 Task: Add a TV unit and a sofa bed to the shopping cart on Flipkart.
Action: Mouse moved to (808, 105)
Screenshot: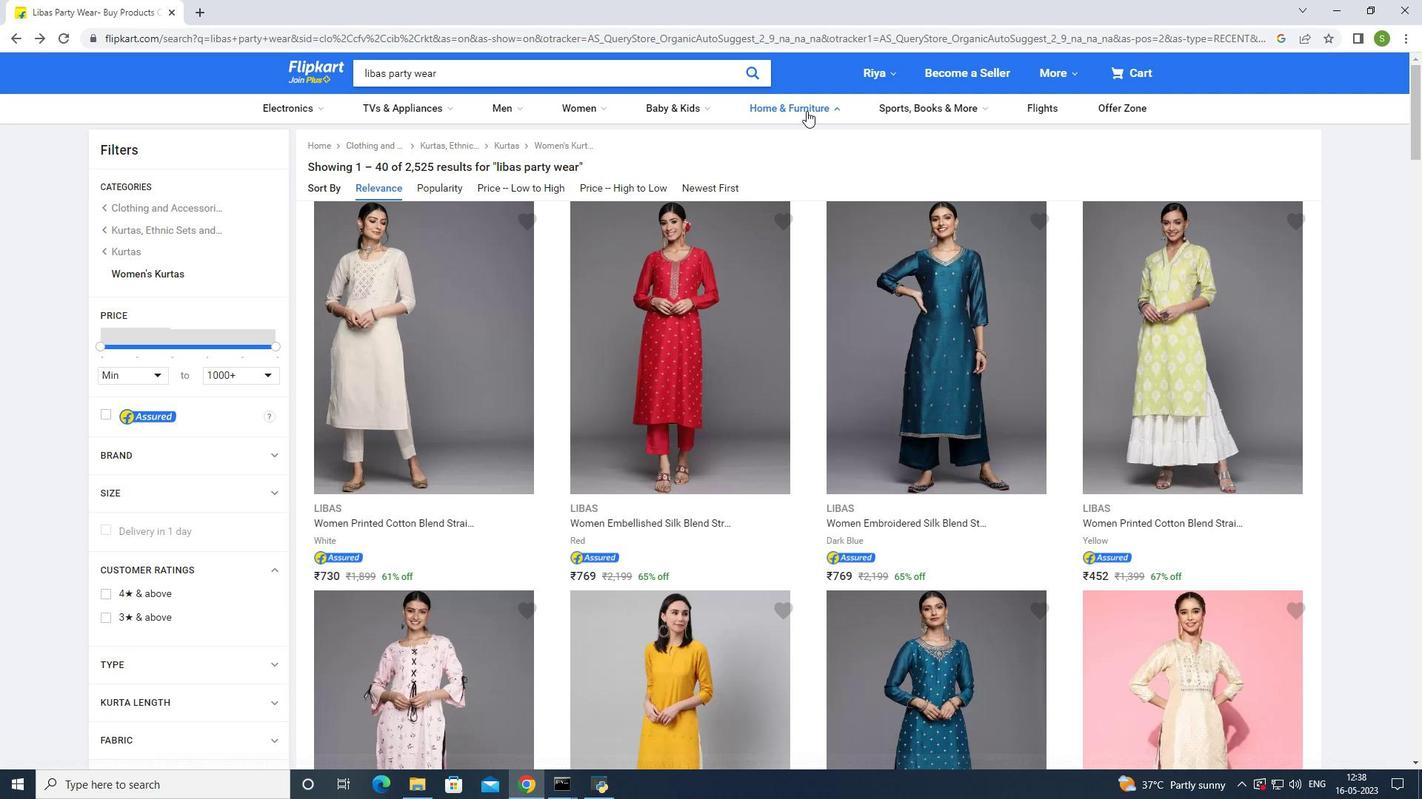 
Action: Mouse pressed left at (808, 105)
Screenshot: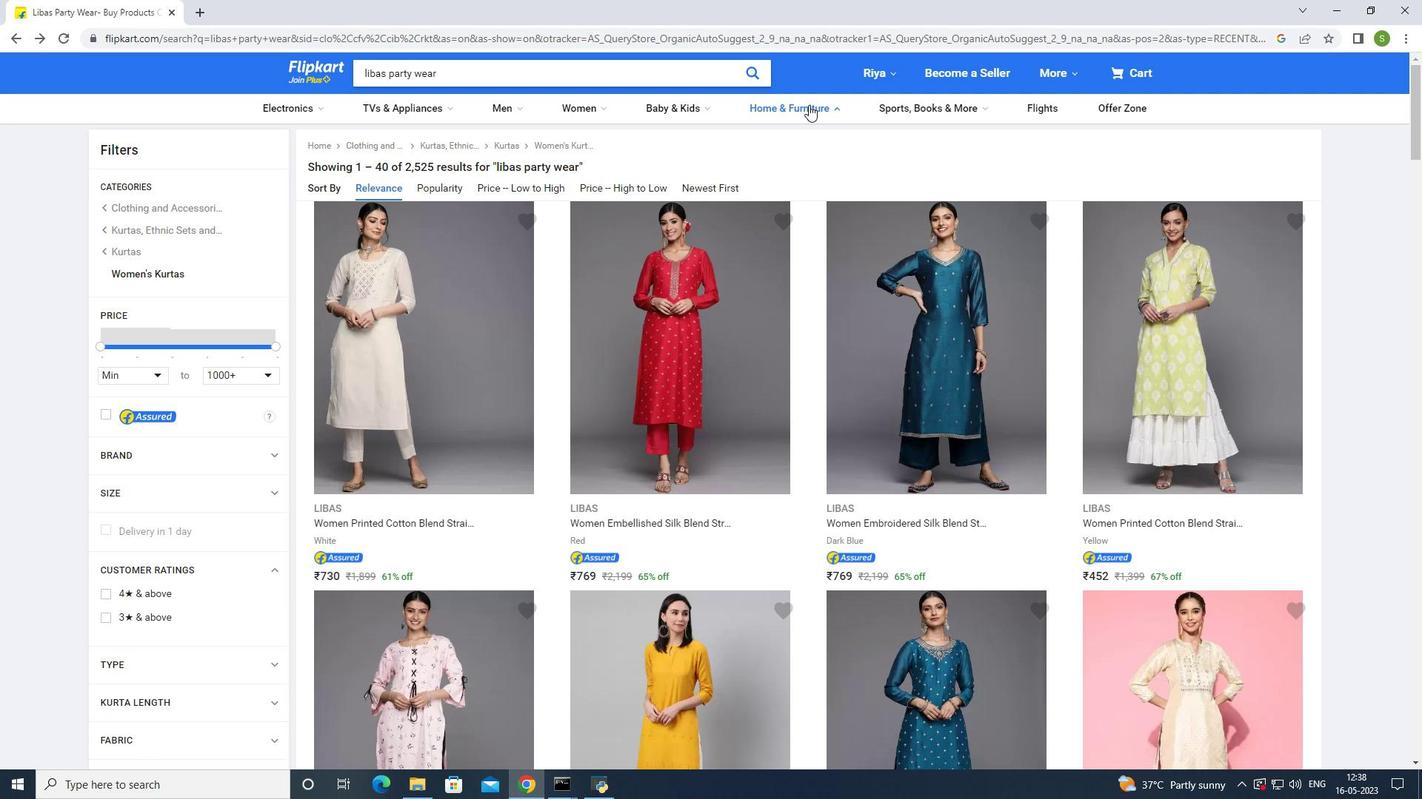 
Action: Mouse moved to (466, 311)
Screenshot: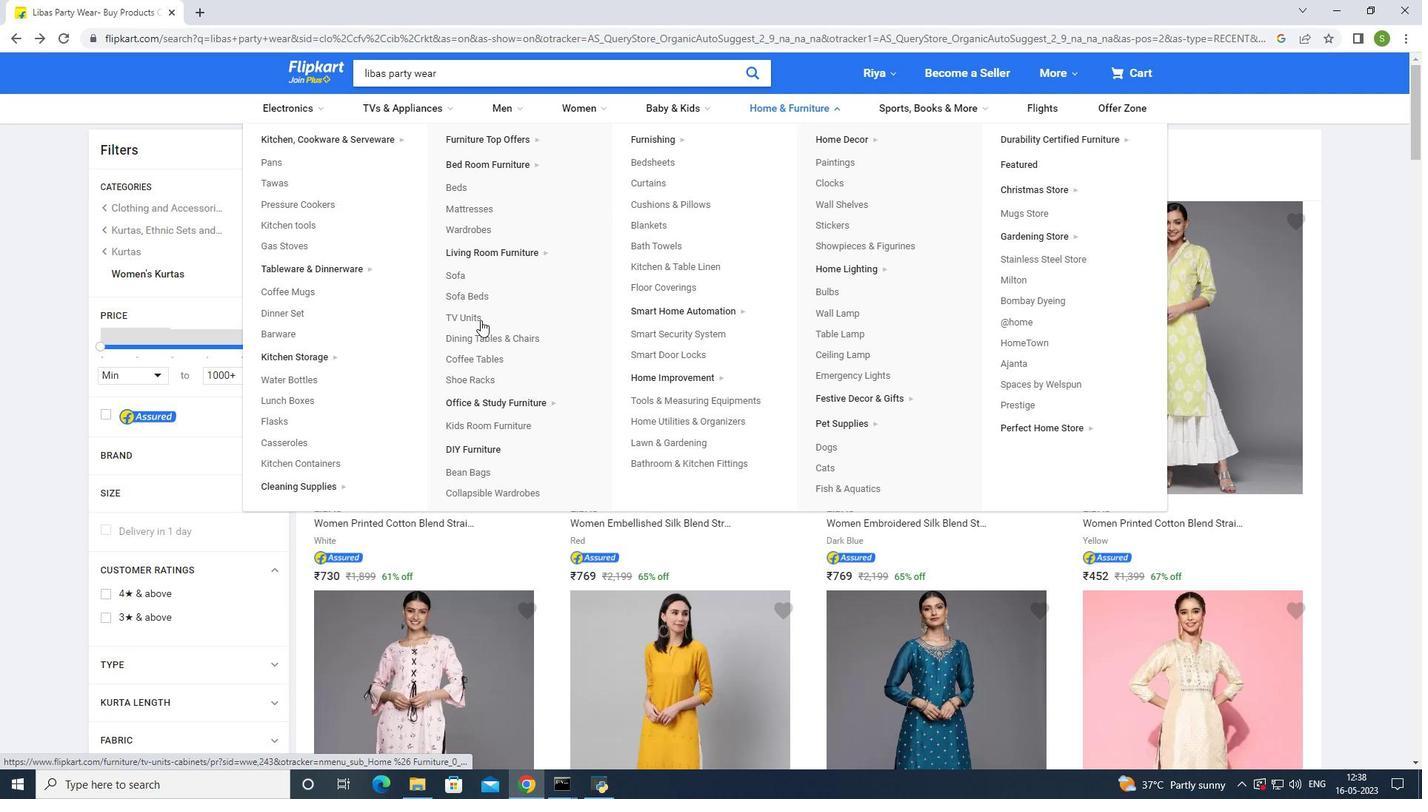 
Action: Mouse pressed left at (466, 311)
Screenshot: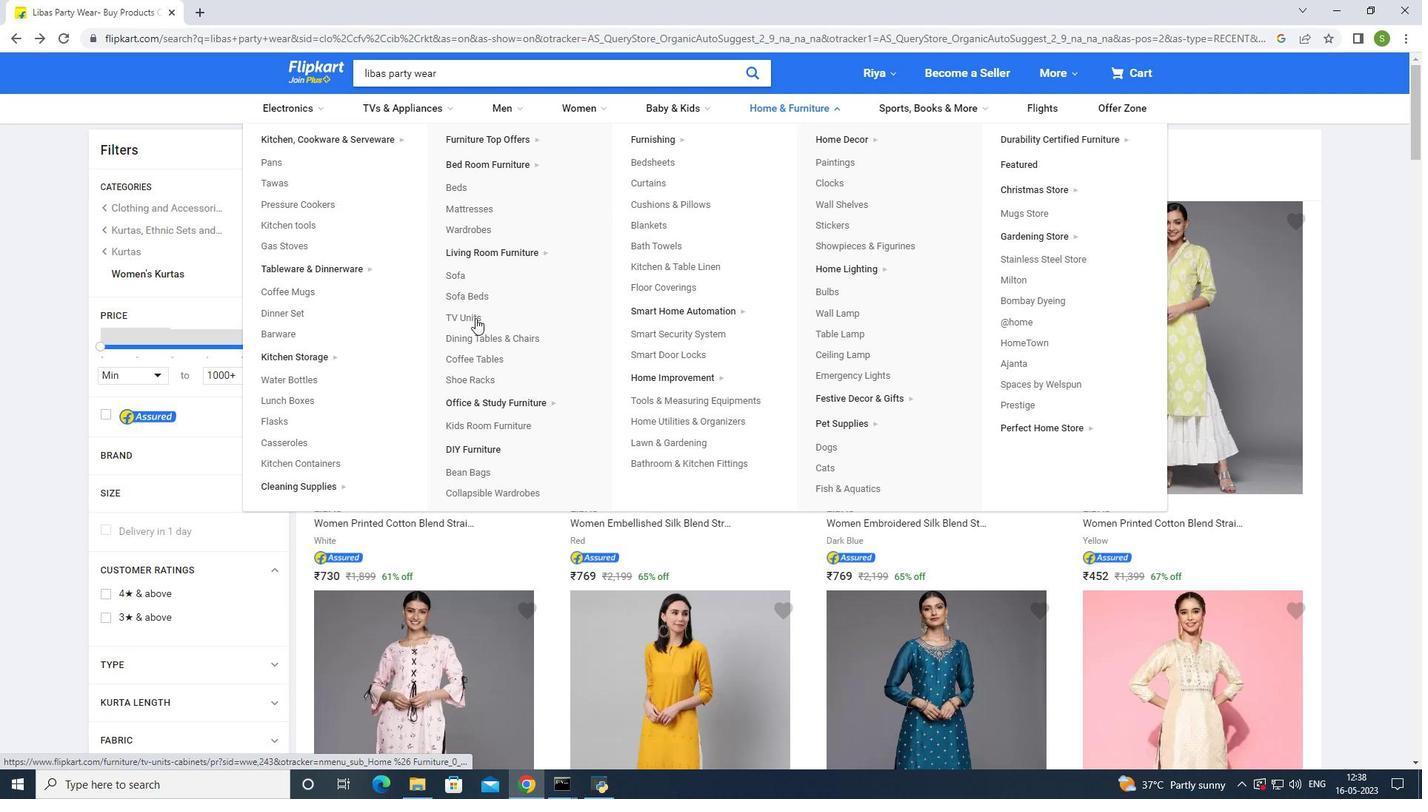 
Action: Mouse moved to (702, 317)
Screenshot: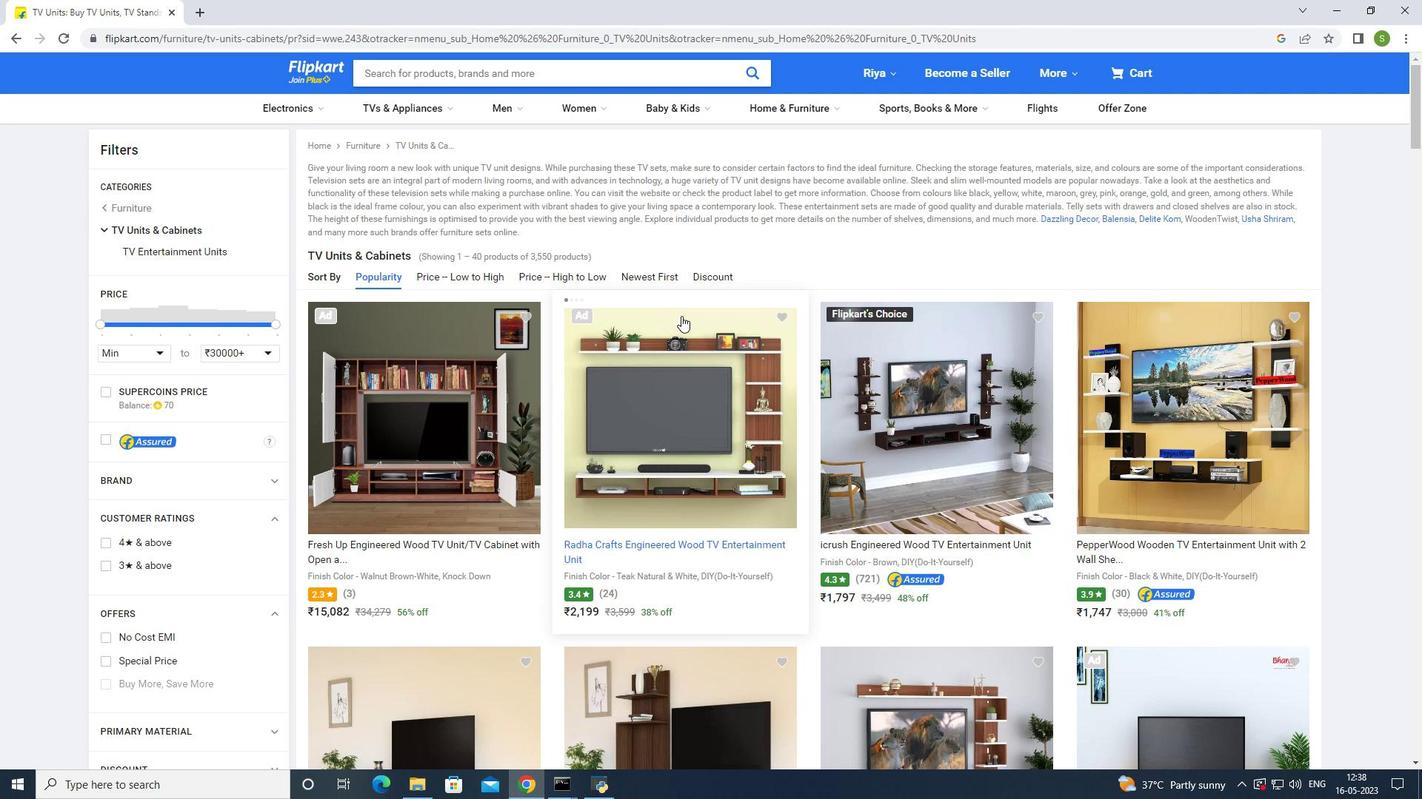 
Action: Mouse scrolled (702, 317) with delta (0, 0)
Screenshot: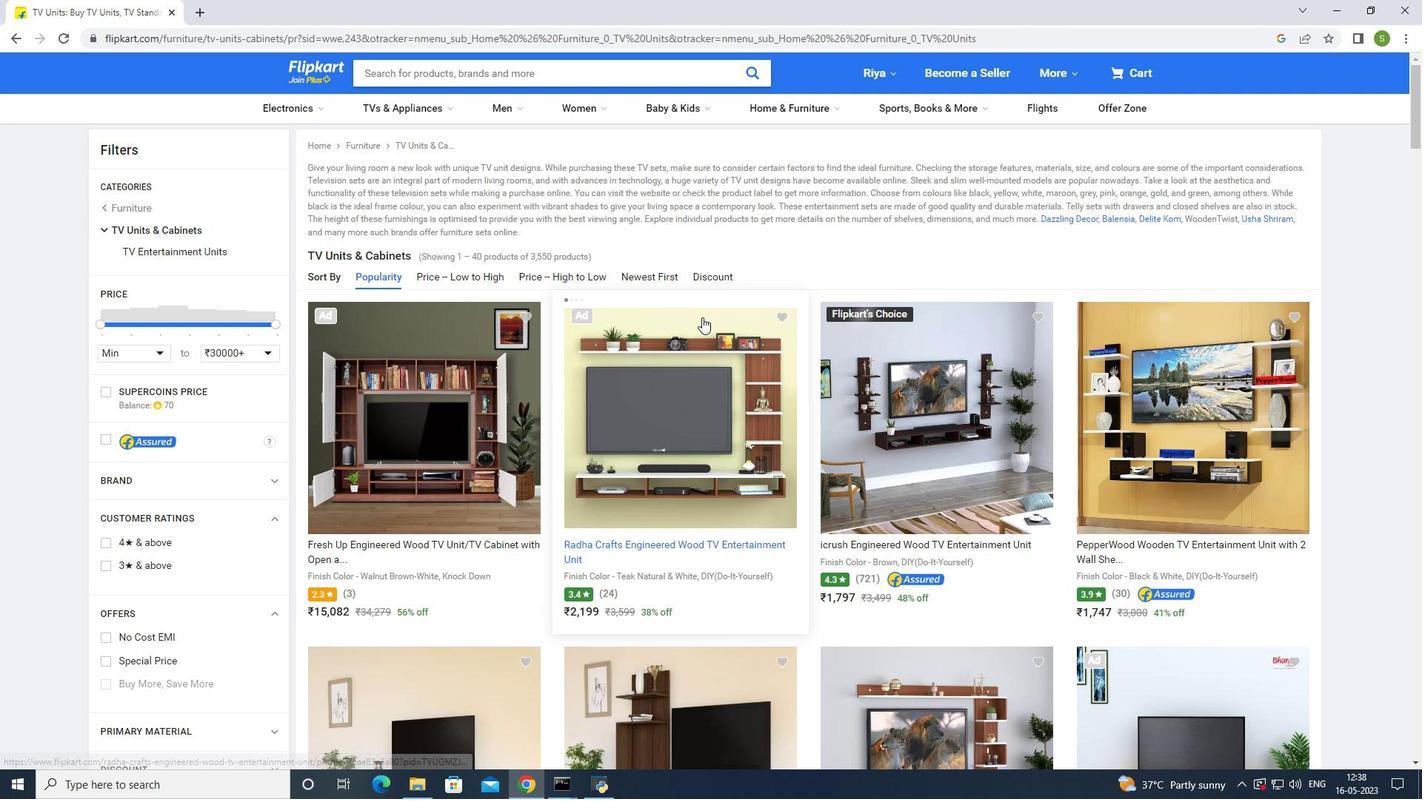 
Action: Mouse scrolled (702, 317) with delta (0, 0)
Screenshot: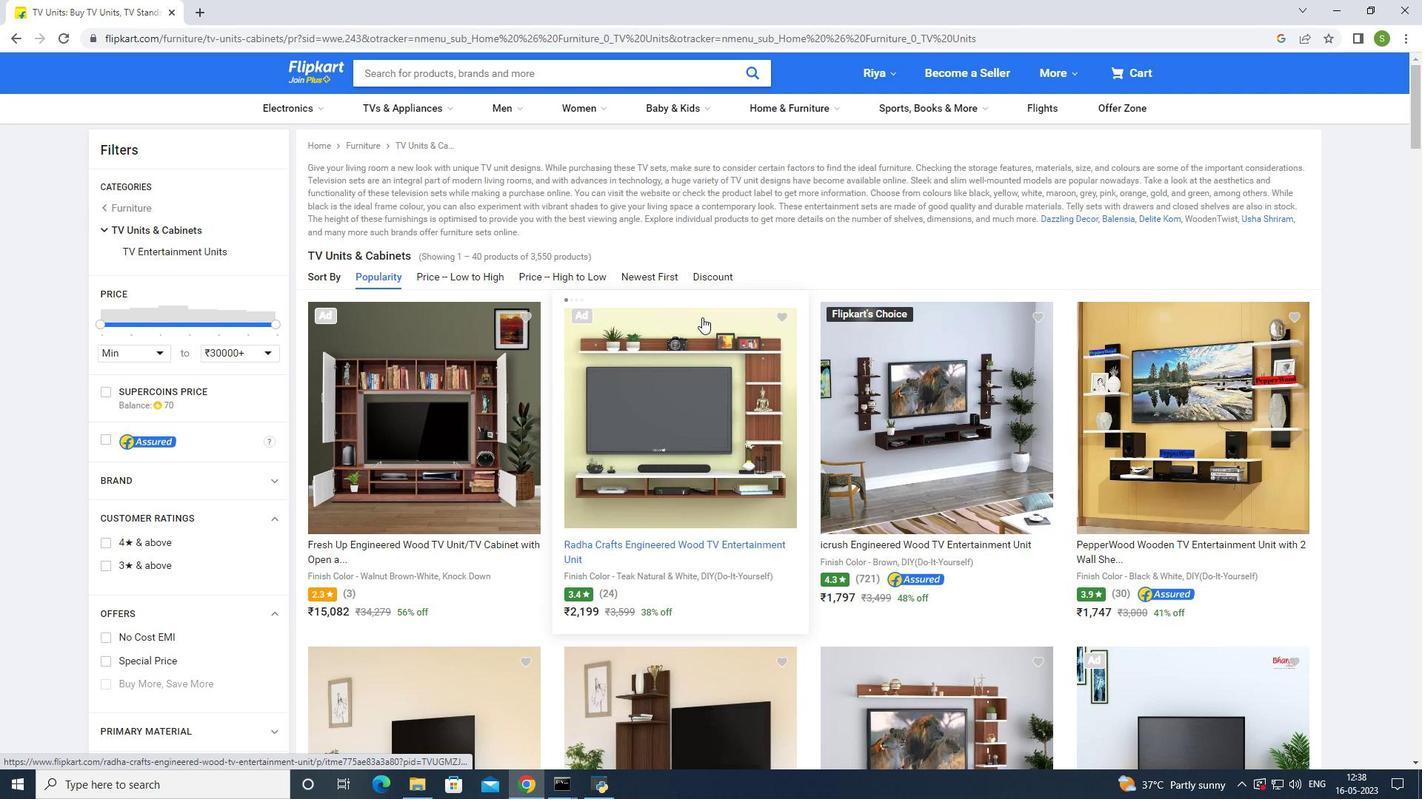 
Action: Mouse scrolled (702, 317) with delta (0, 0)
Screenshot: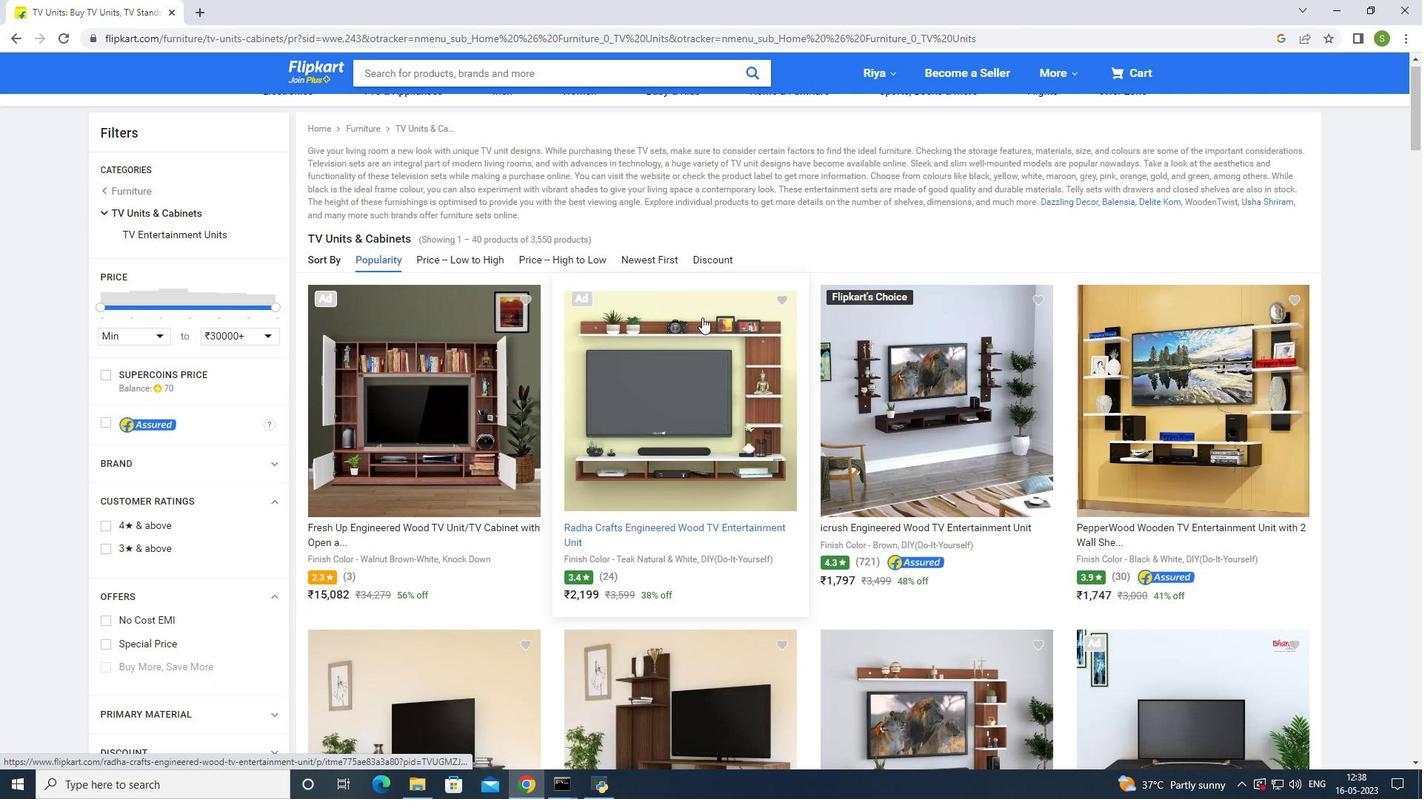 
Action: Mouse scrolled (702, 317) with delta (0, 0)
Screenshot: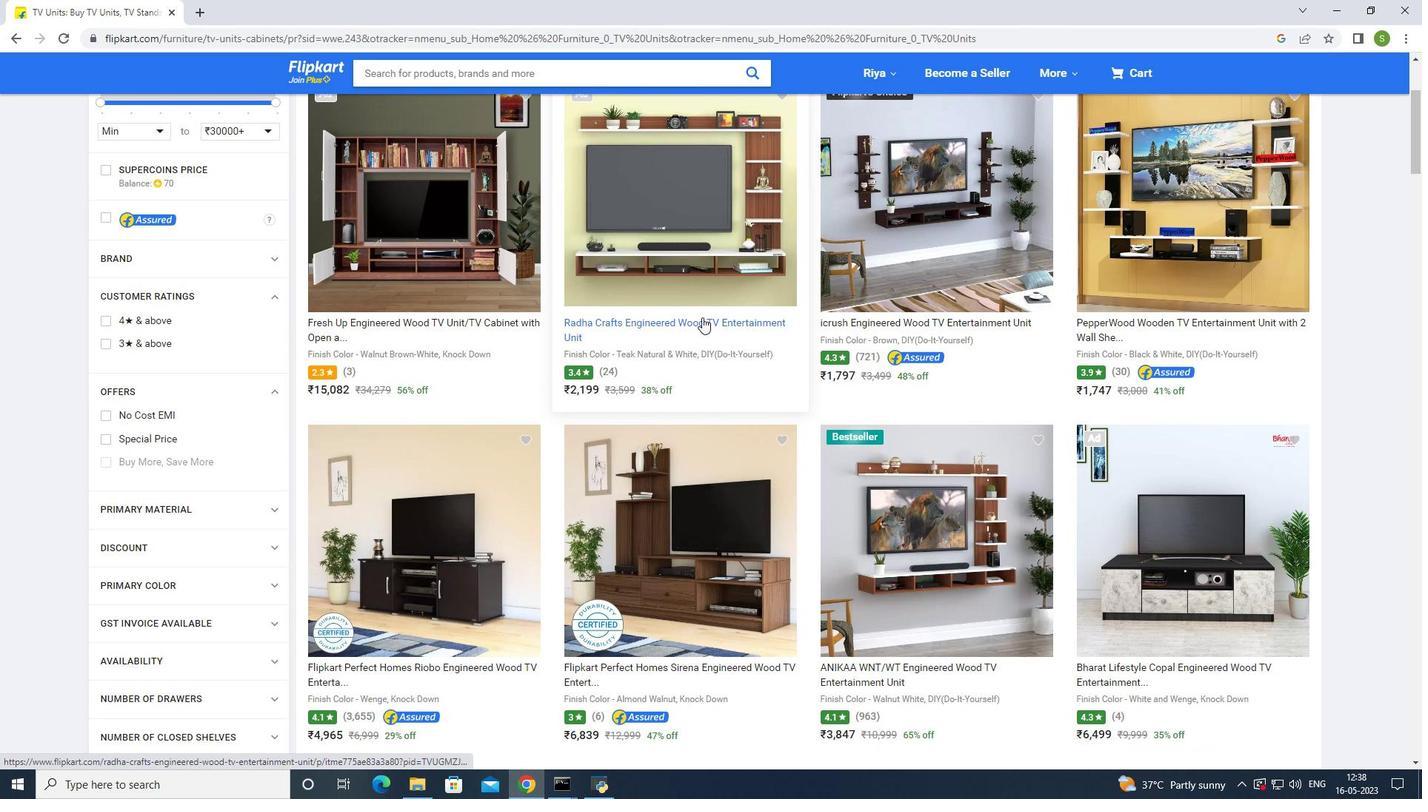 
Action: Mouse moved to (911, 235)
Screenshot: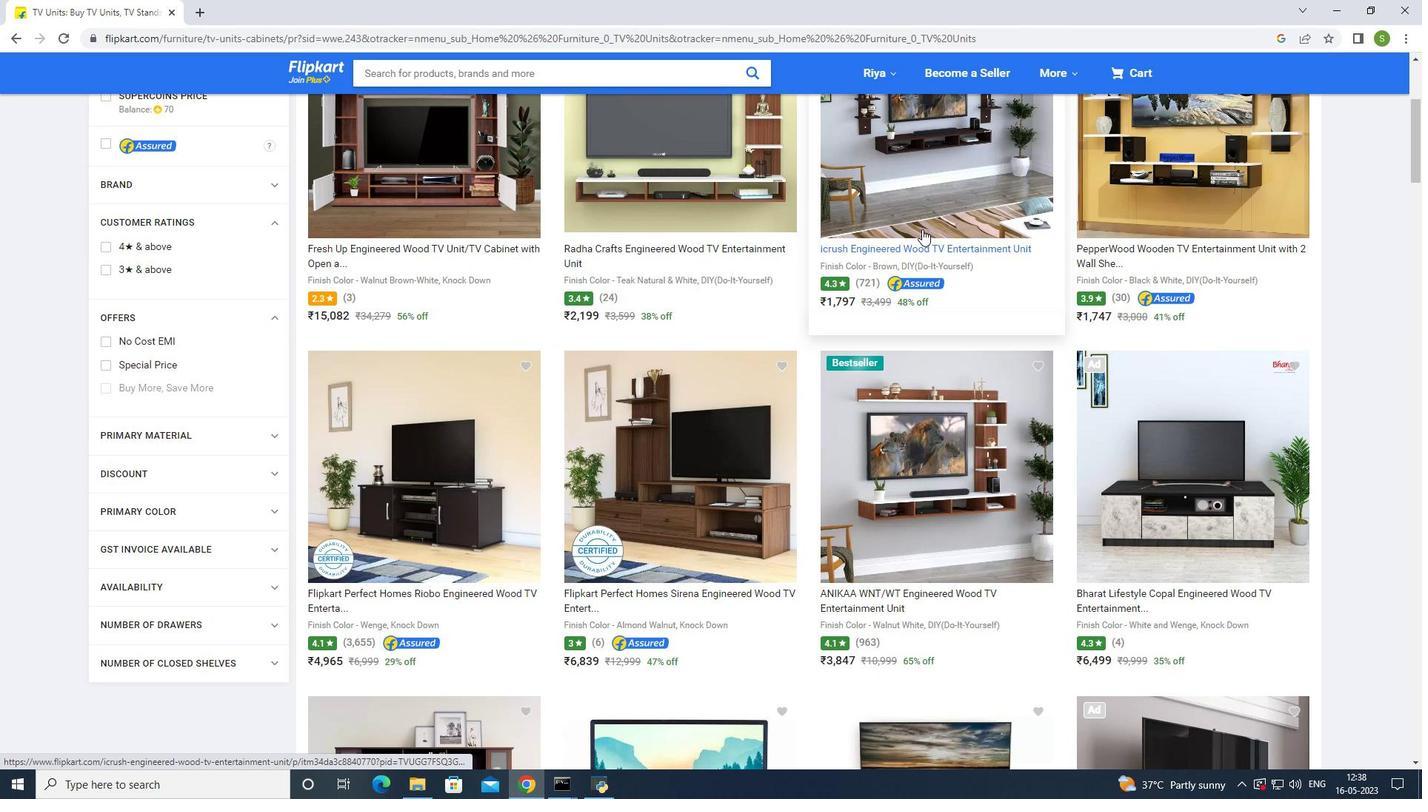 
Action: Mouse scrolled (911, 234) with delta (0, 0)
Screenshot: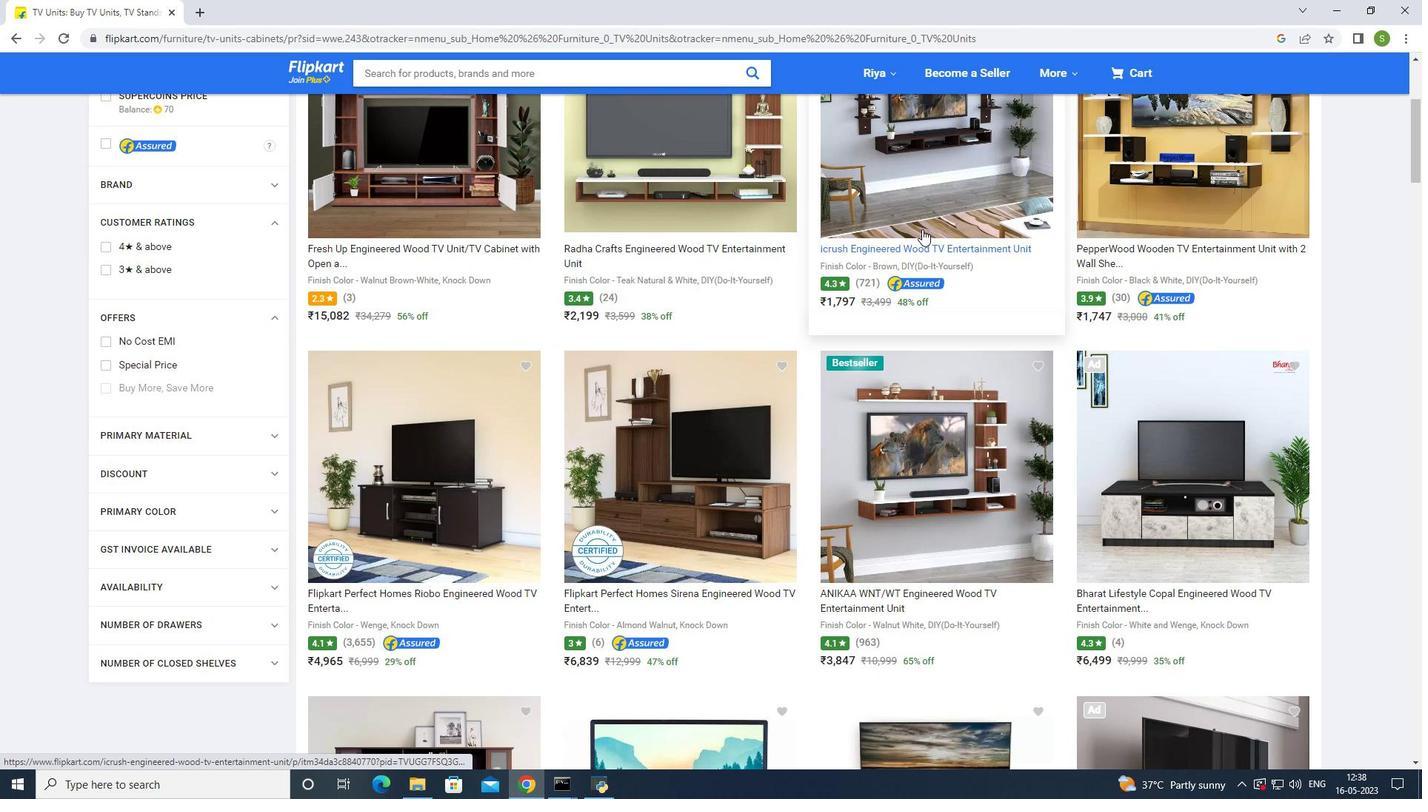 
Action: Mouse moved to (908, 238)
Screenshot: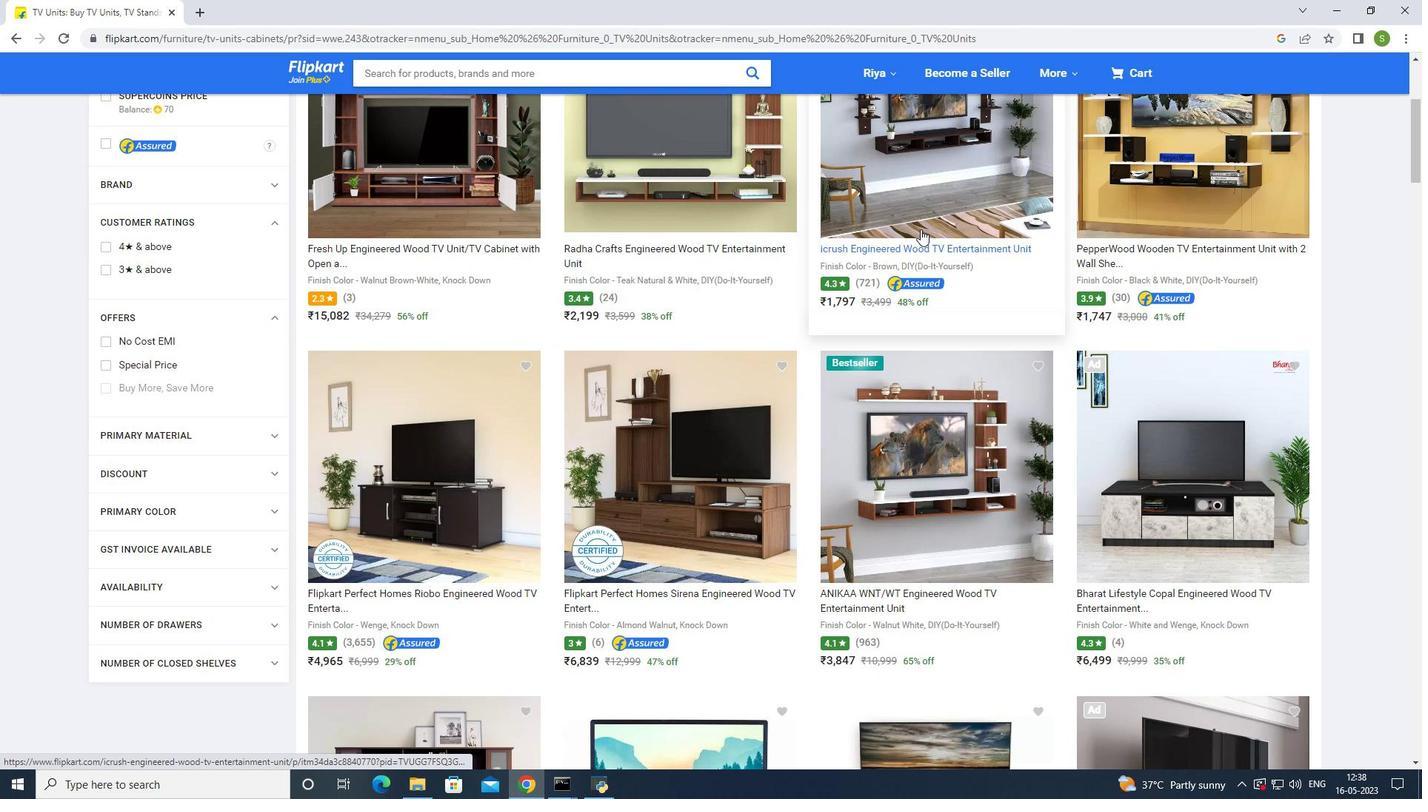 
Action: Mouse scrolled (908, 237) with delta (0, 0)
Screenshot: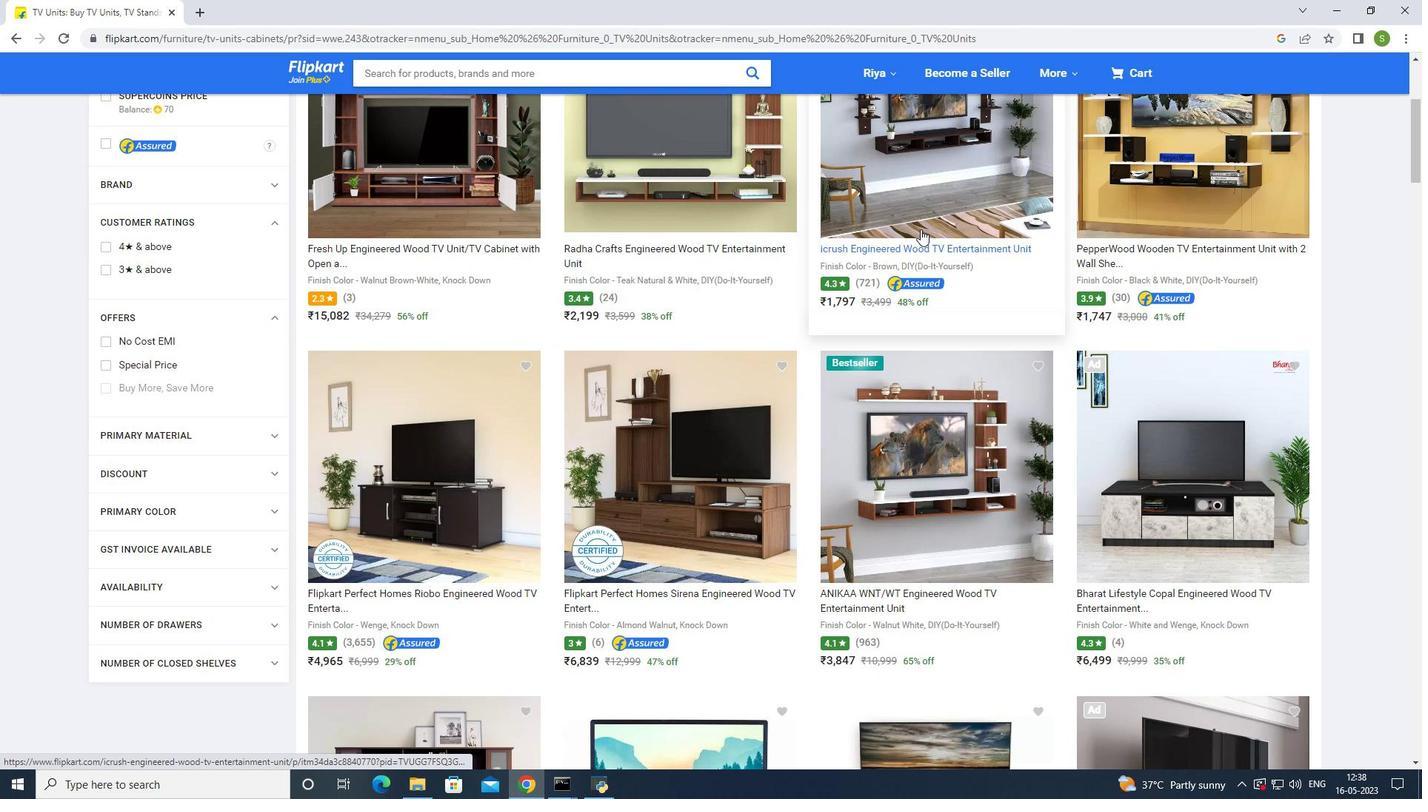 
Action: Mouse moved to (905, 239)
Screenshot: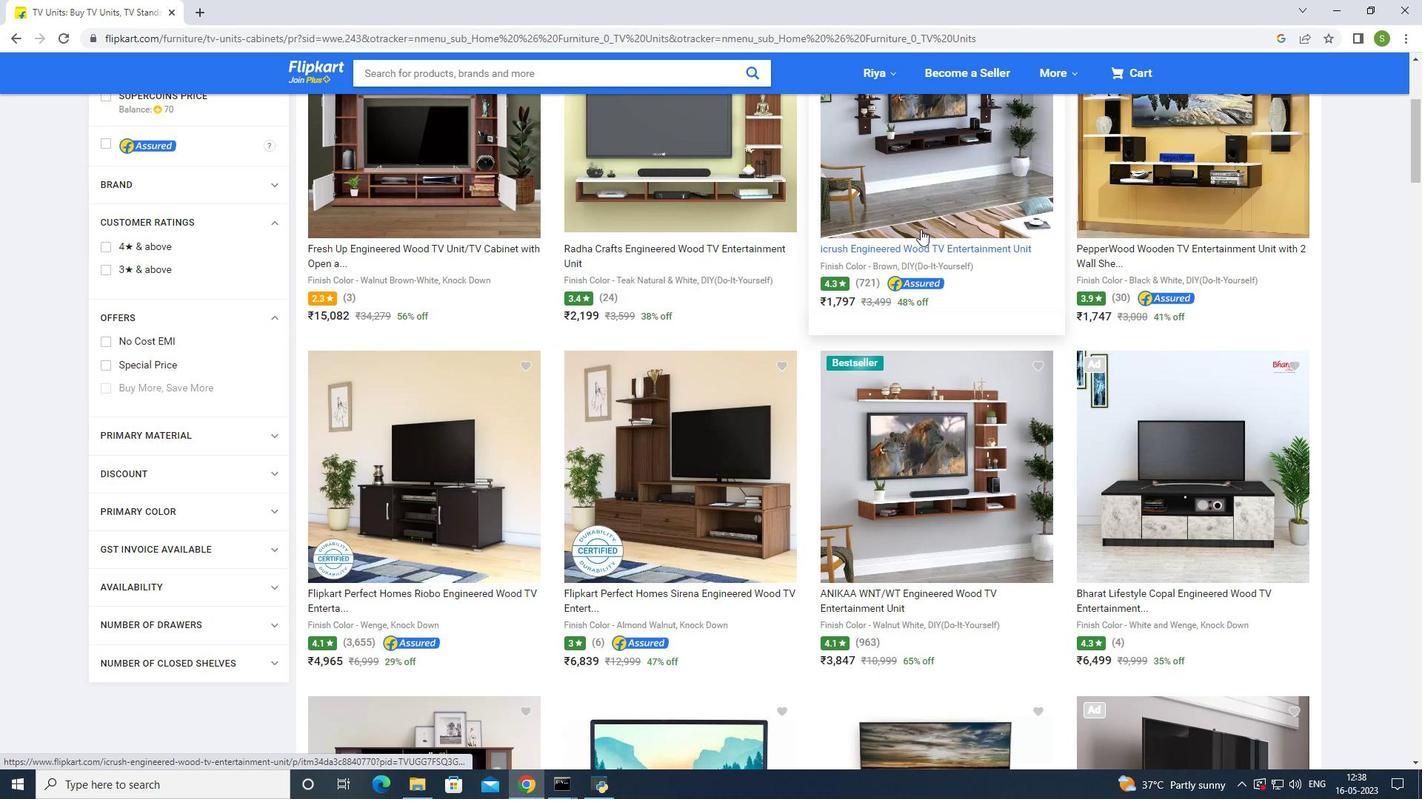 
Action: Mouse scrolled (905, 239) with delta (0, 0)
Screenshot: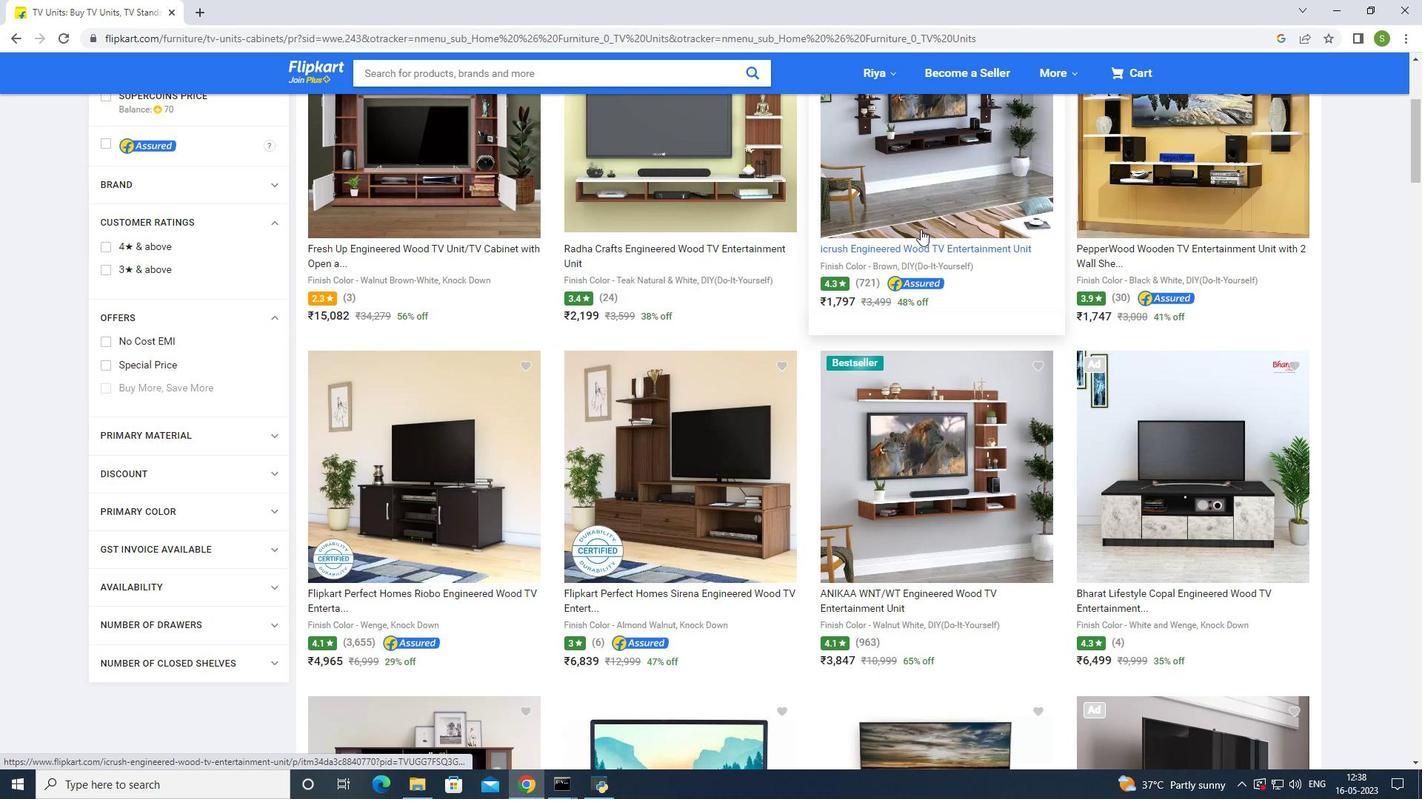
Action: Mouse moved to (902, 241)
Screenshot: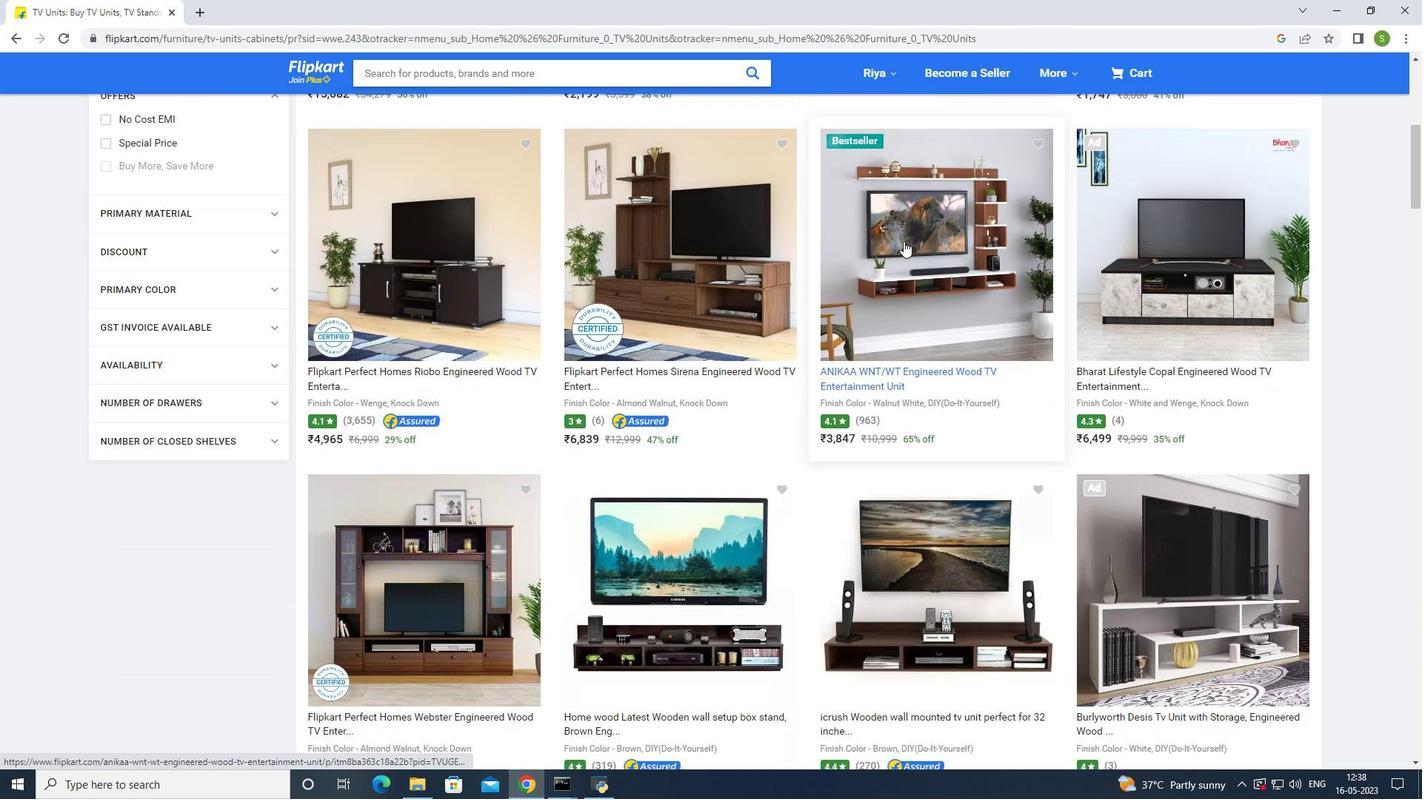 
Action: Mouse scrolled (902, 240) with delta (0, 0)
Screenshot: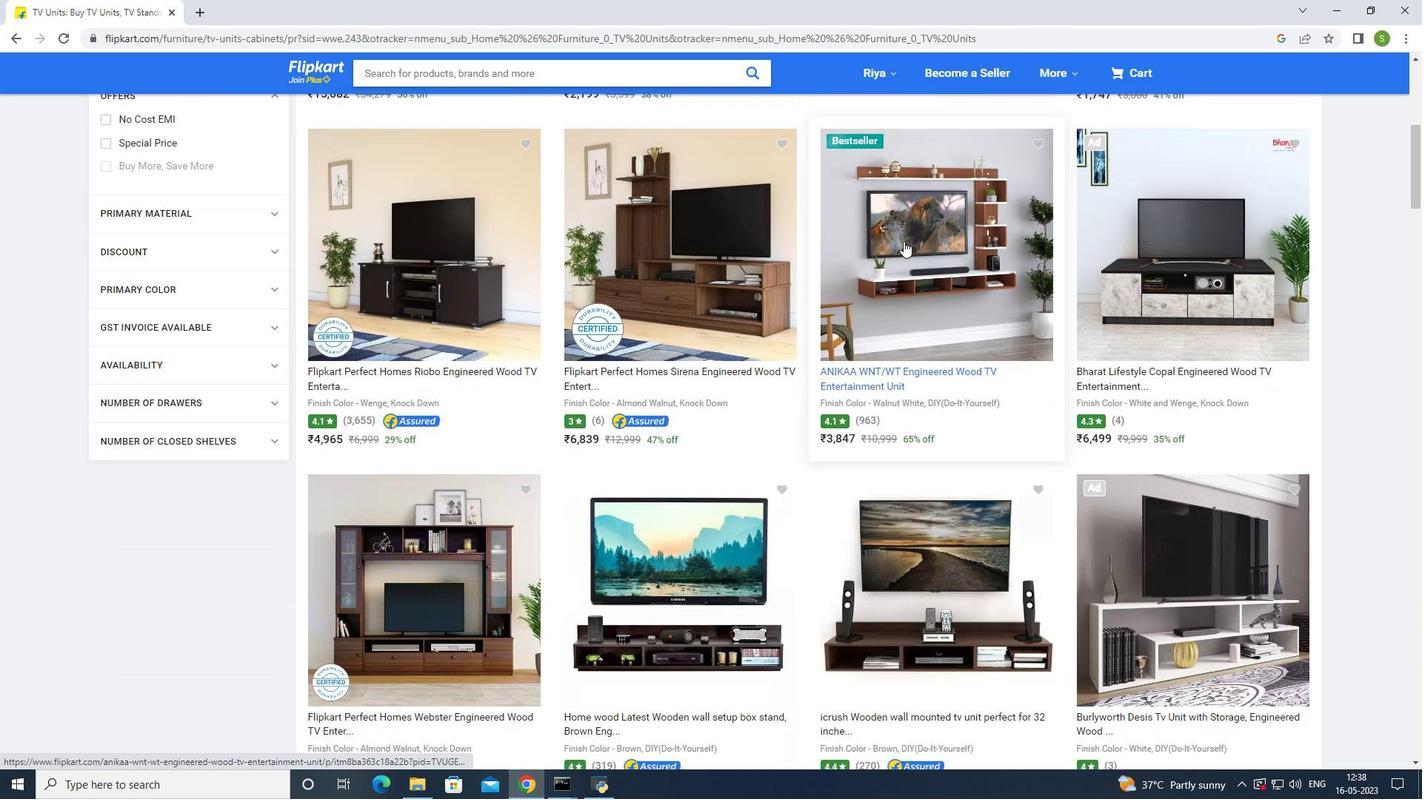 
Action: Mouse moved to (899, 241)
Screenshot: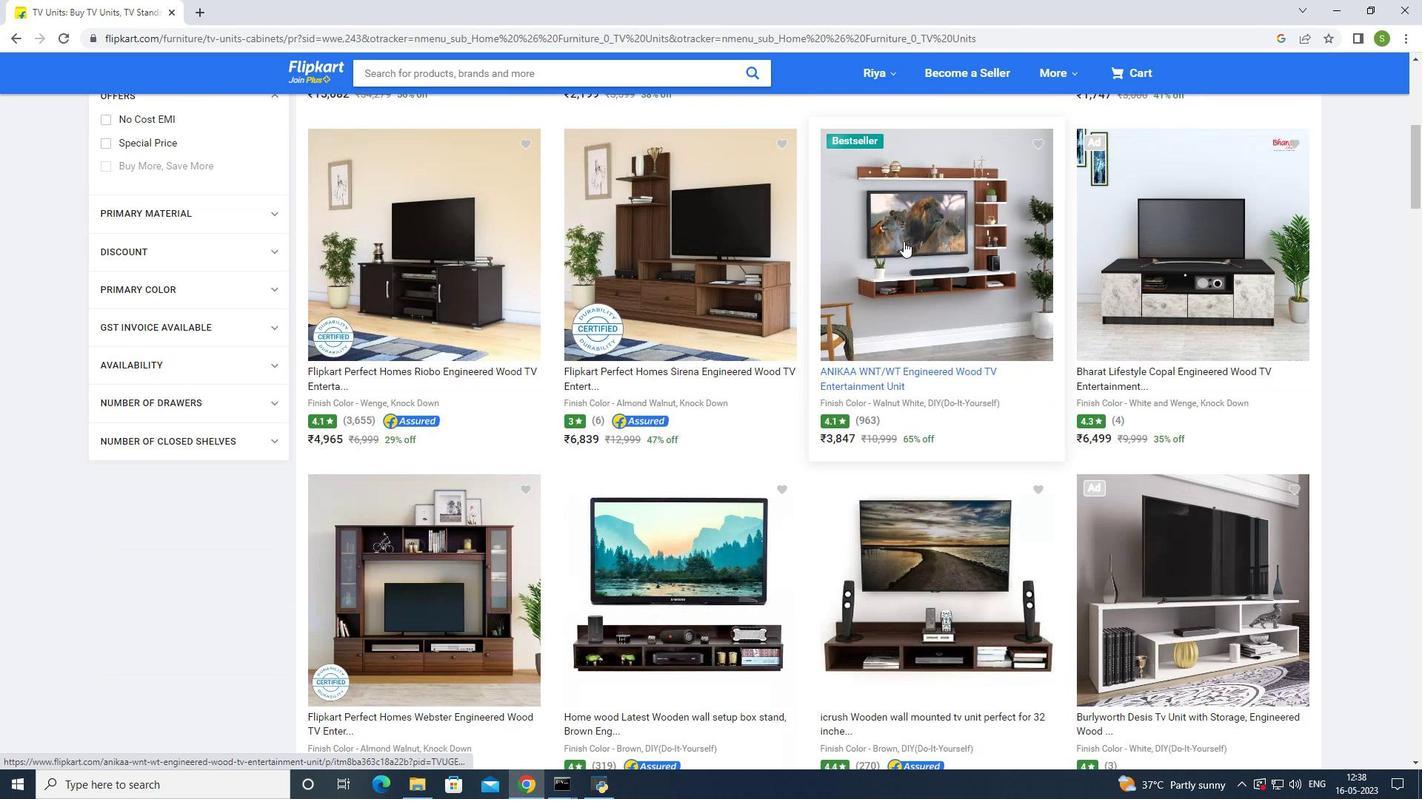 
Action: Mouse scrolled (899, 240) with delta (0, 0)
Screenshot: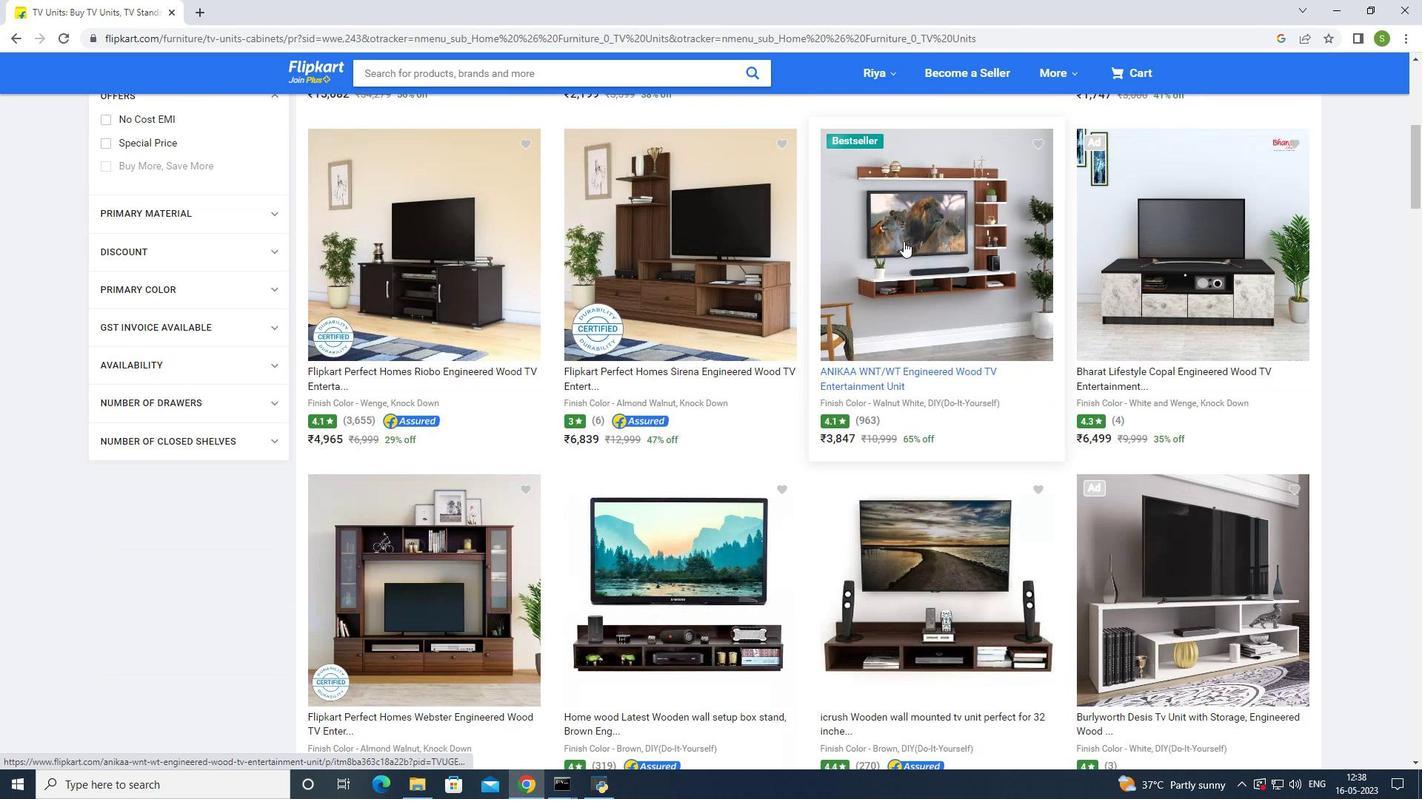 
Action: Mouse moved to (897, 242)
Screenshot: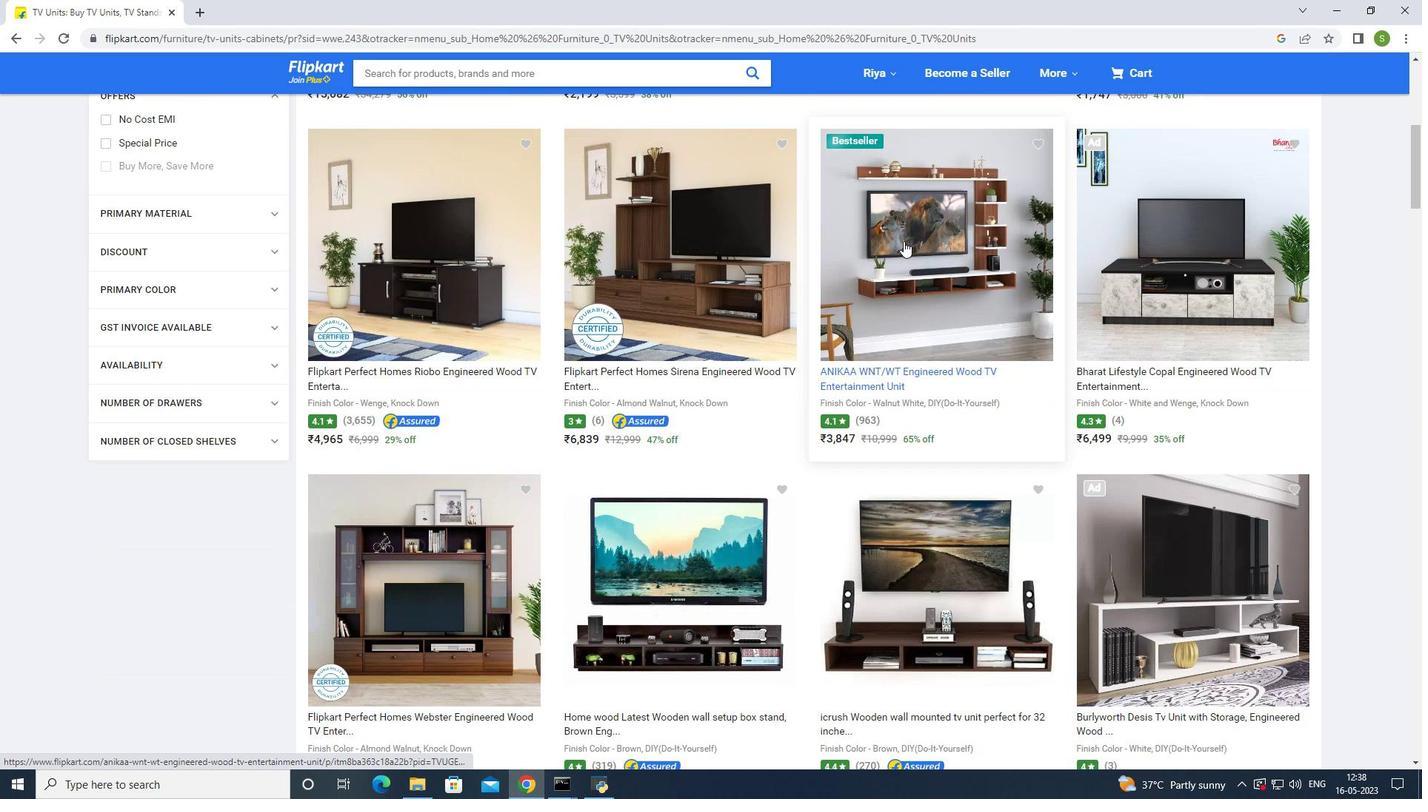 
Action: Mouse scrolled (897, 242) with delta (0, 0)
Screenshot: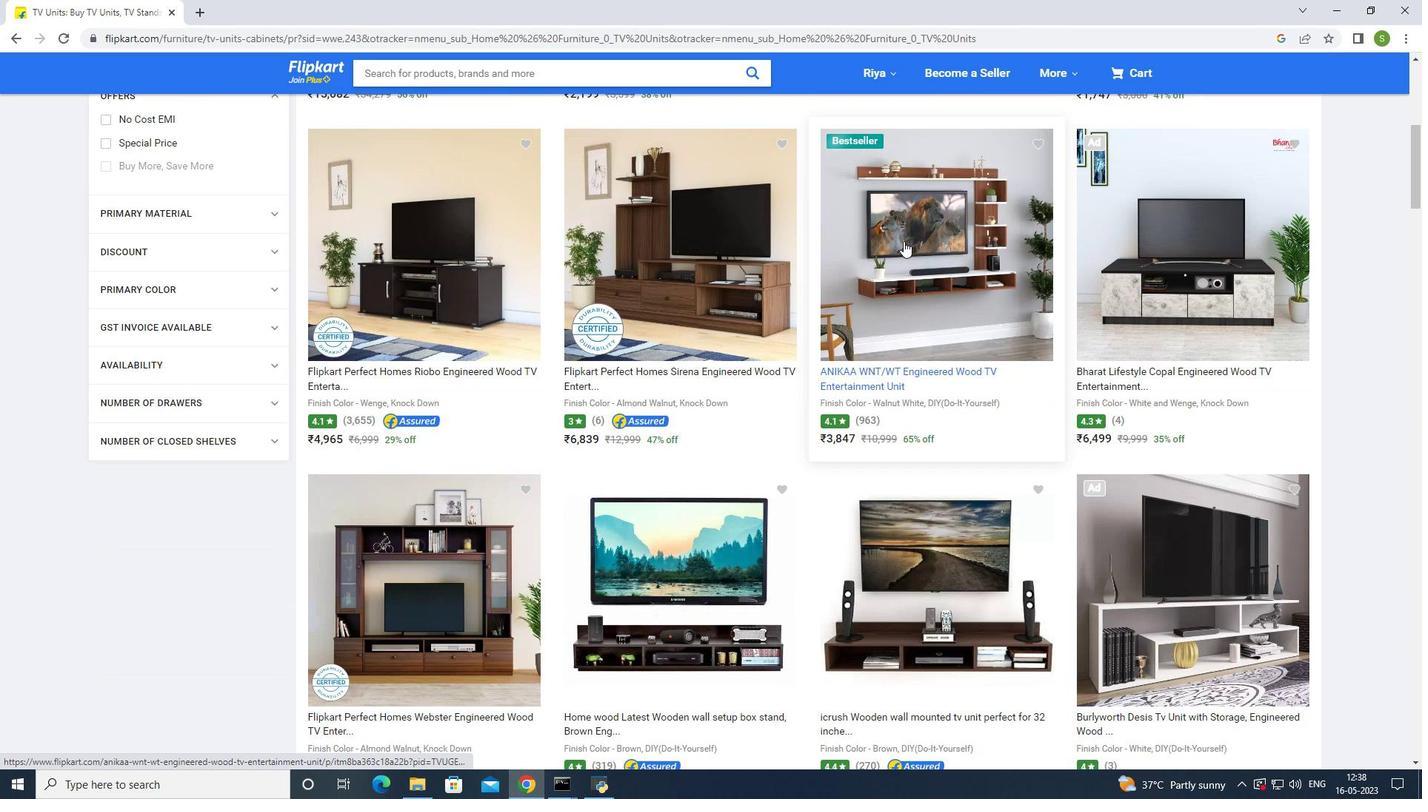 
Action: Mouse moved to (890, 248)
Screenshot: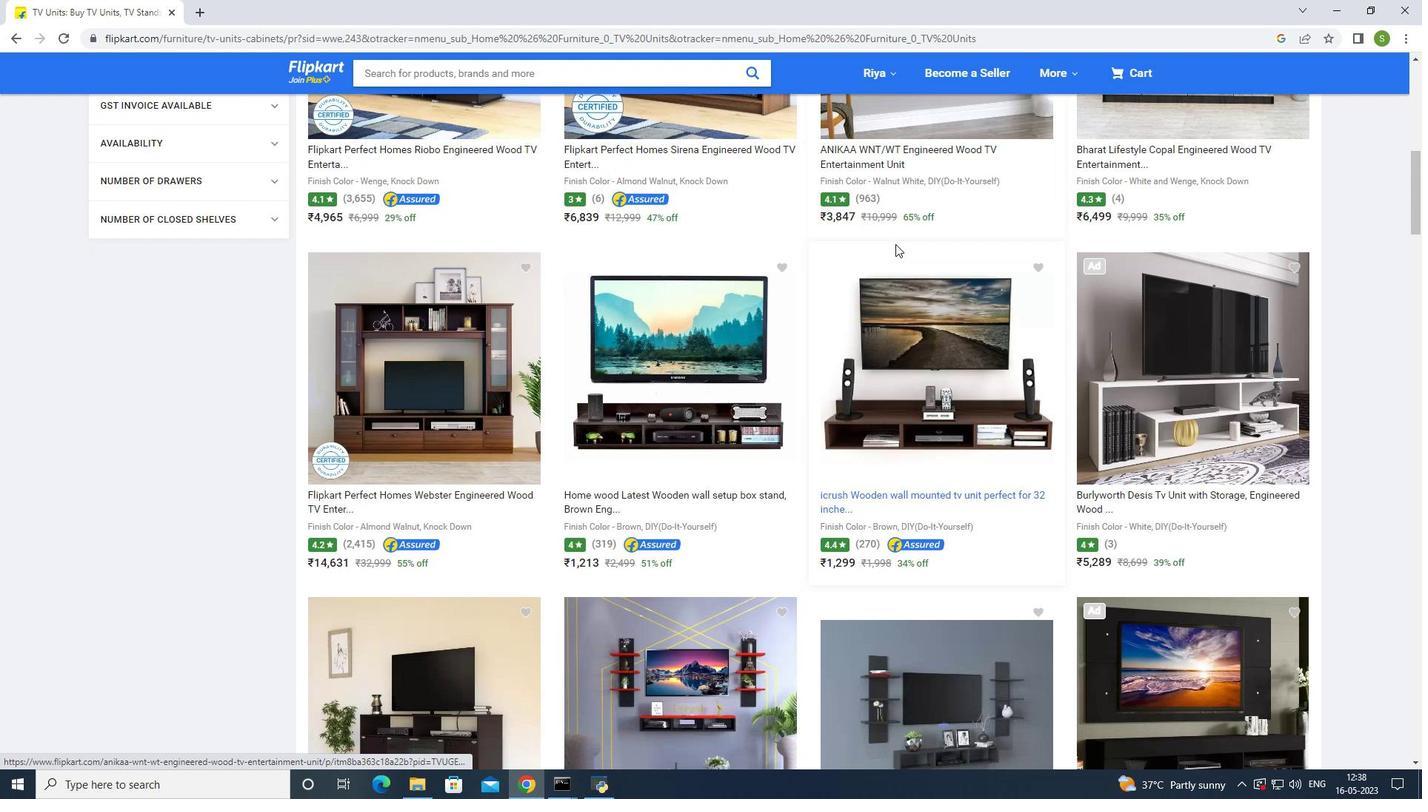 
Action: Mouse scrolled (890, 247) with delta (0, 0)
Screenshot: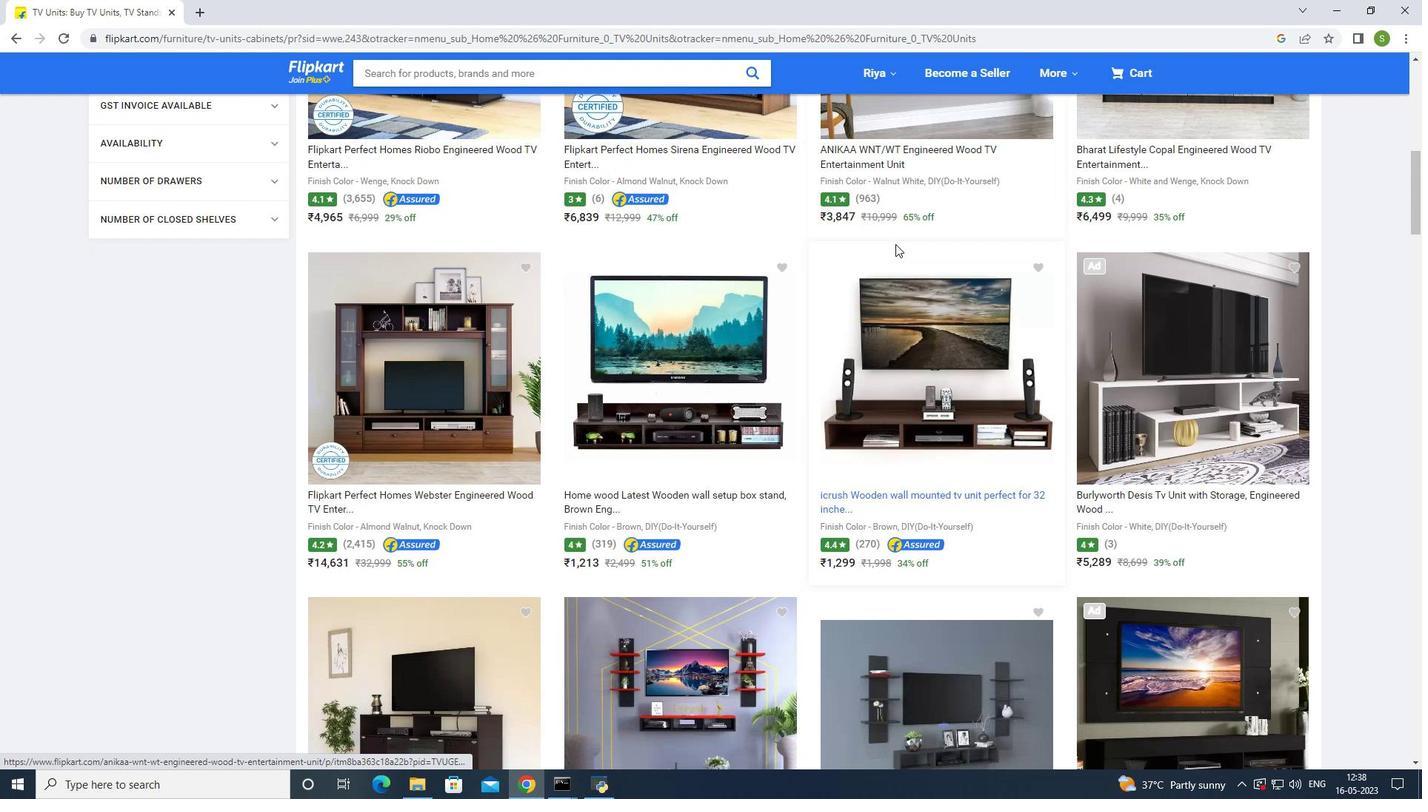 
Action: Mouse moved to (887, 251)
Screenshot: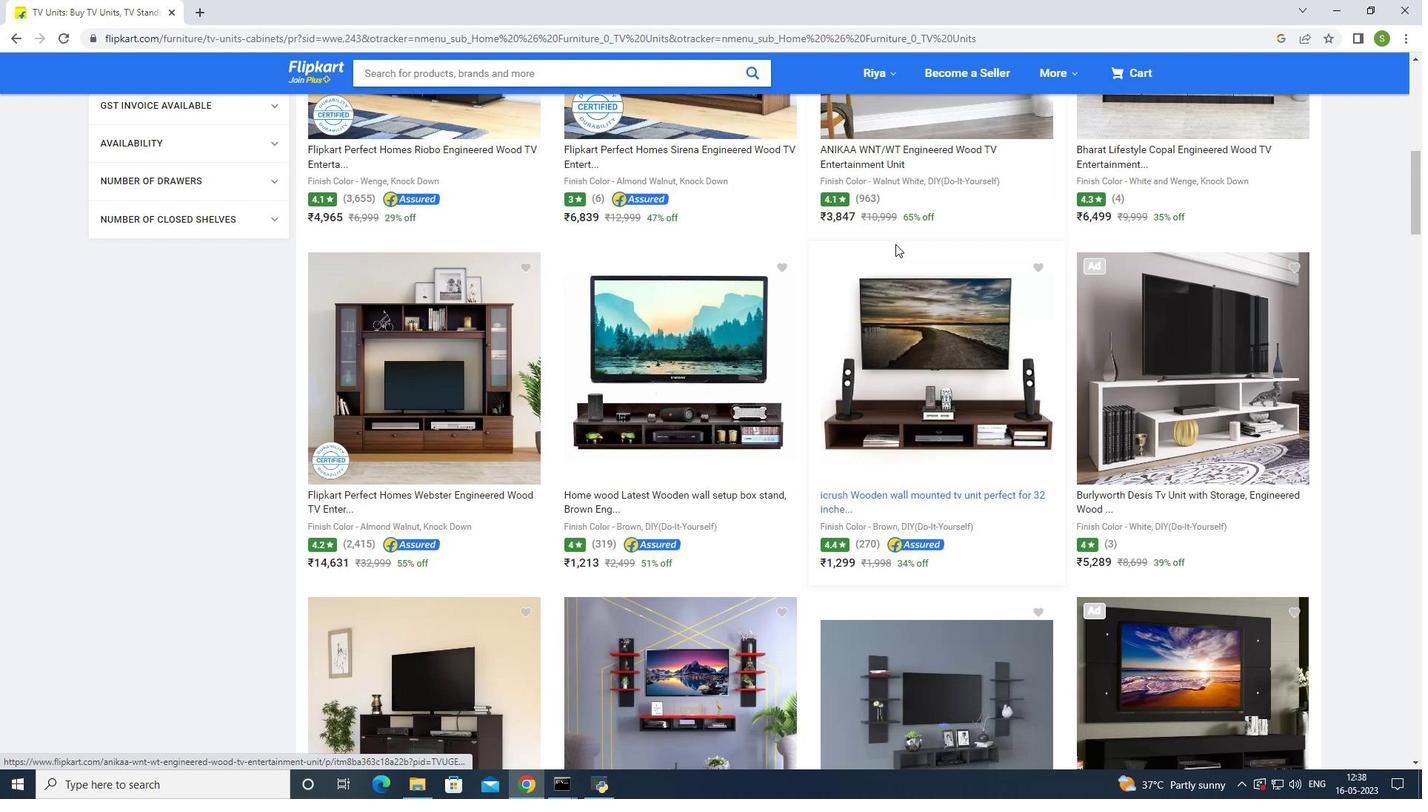 
Action: Mouse scrolled (887, 250) with delta (0, 0)
Screenshot: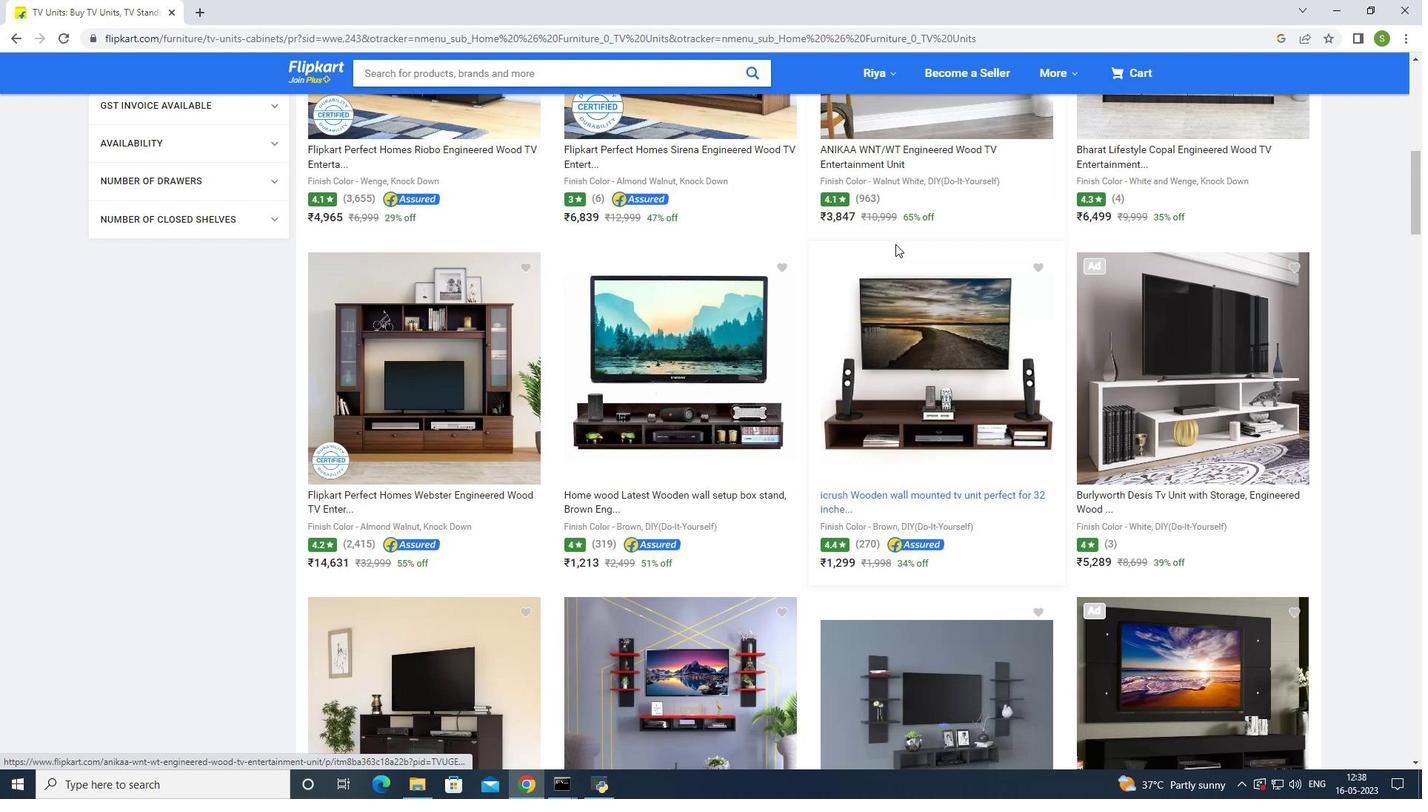 
Action: Mouse moved to (884, 254)
Screenshot: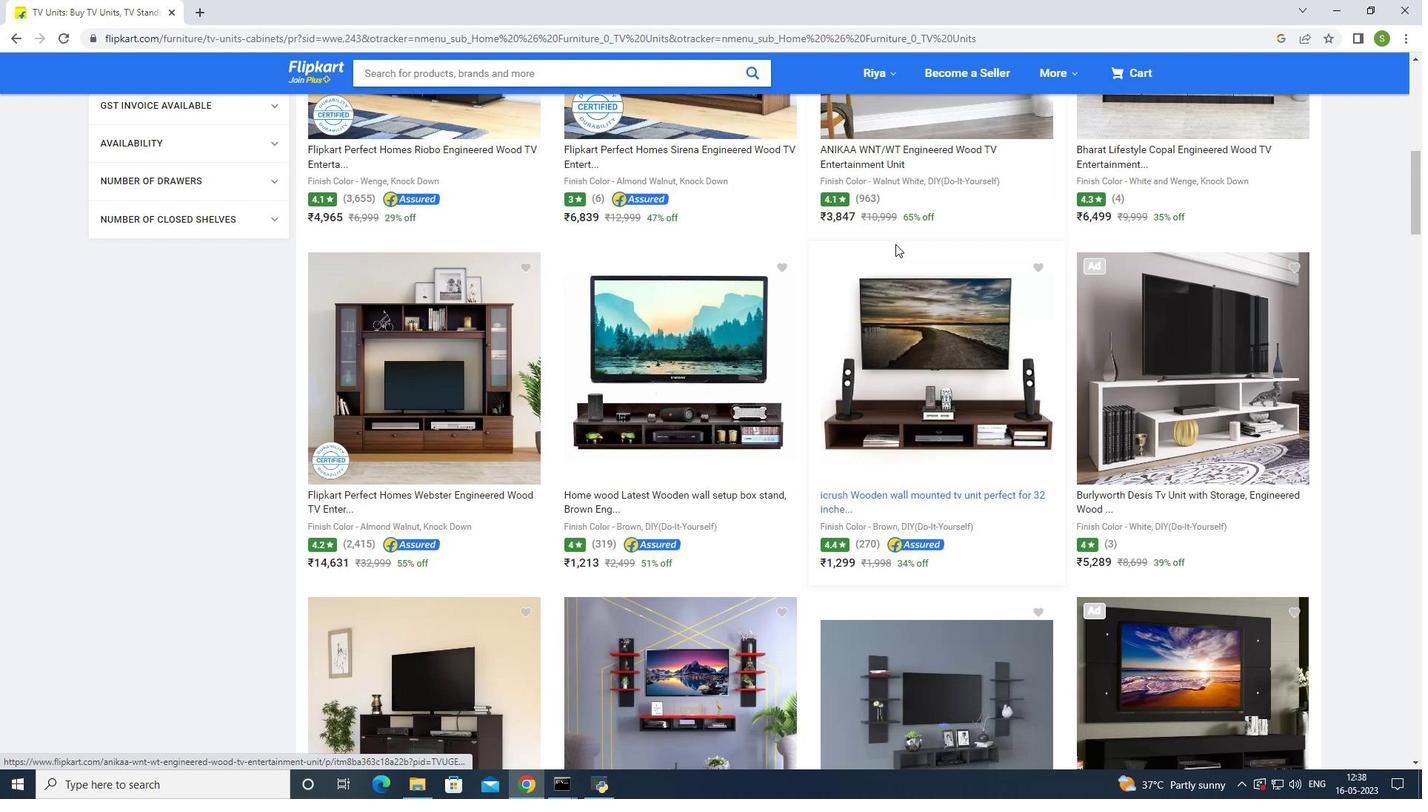 
Action: Mouse scrolled (884, 253) with delta (0, 0)
Screenshot: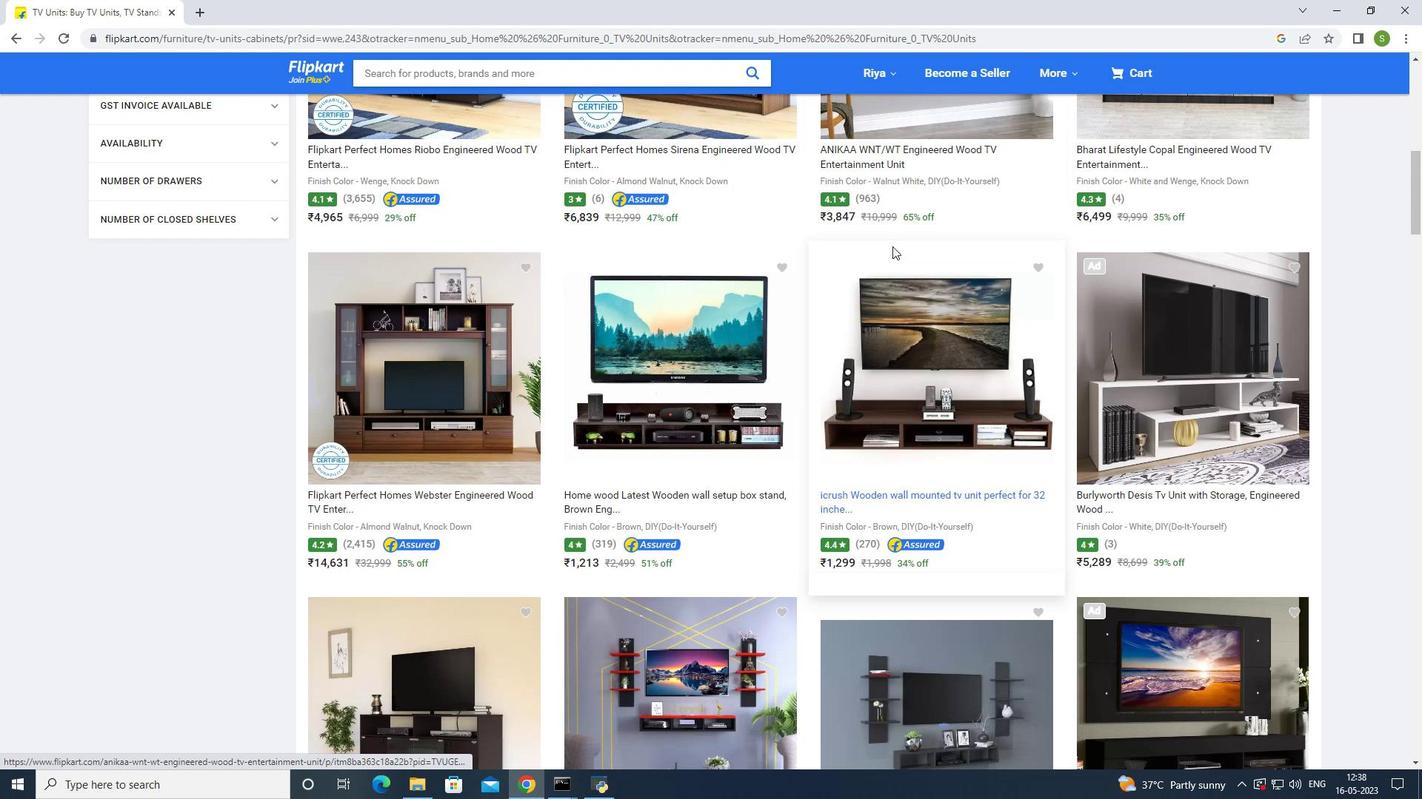 
Action: Mouse moved to (883, 255)
Screenshot: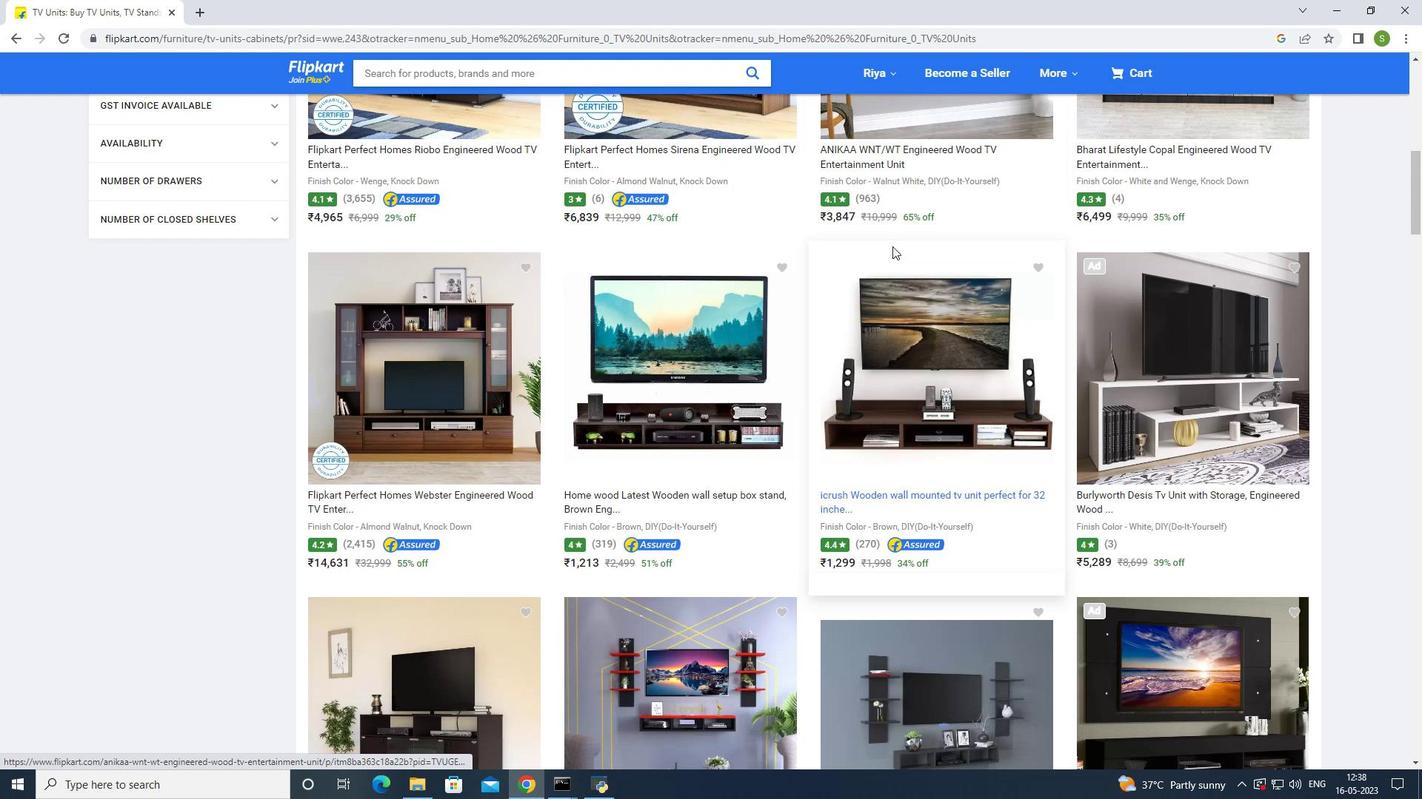 
Action: Mouse scrolled (883, 254) with delta (0, 0)
Screenshot: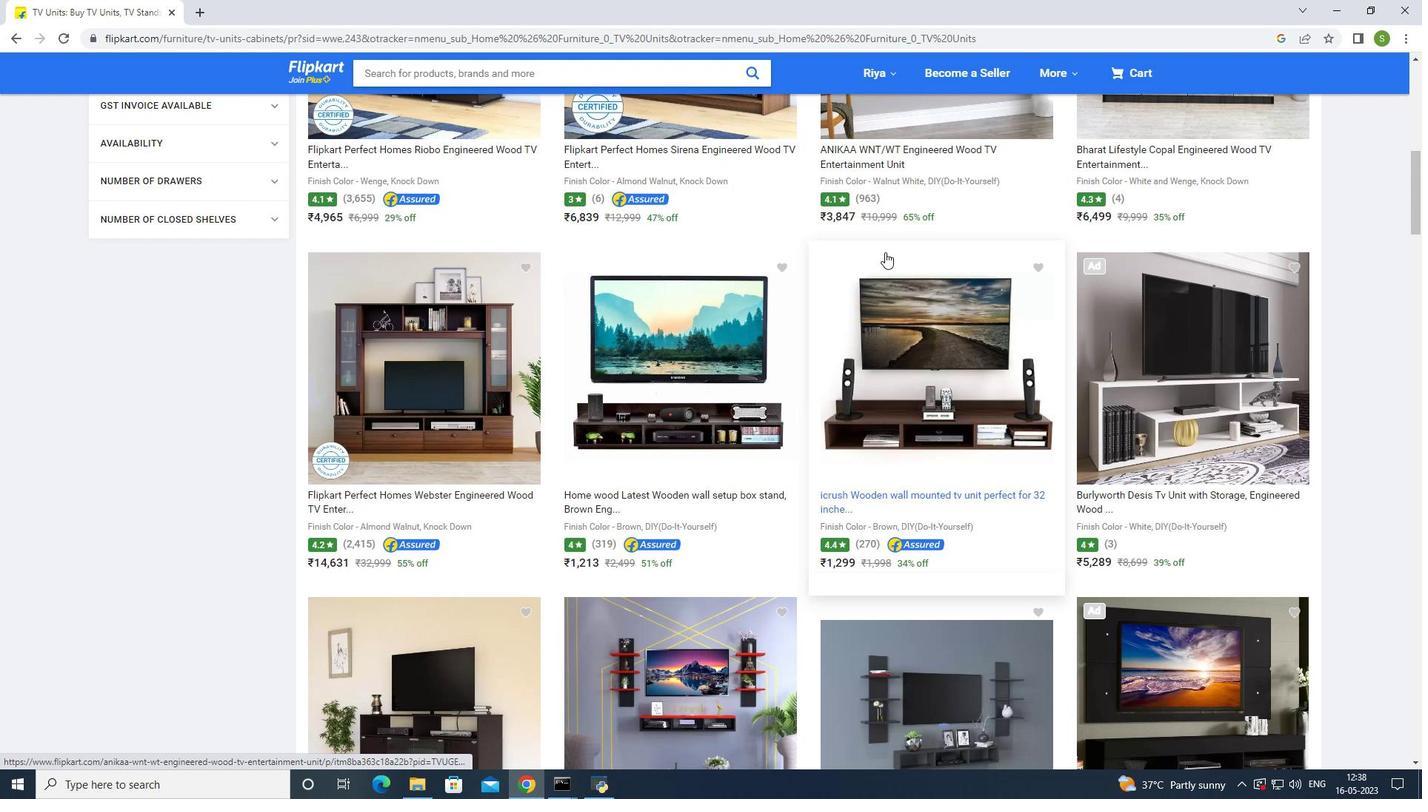
Action: Mouse moved to (692, 364)
Screenshot: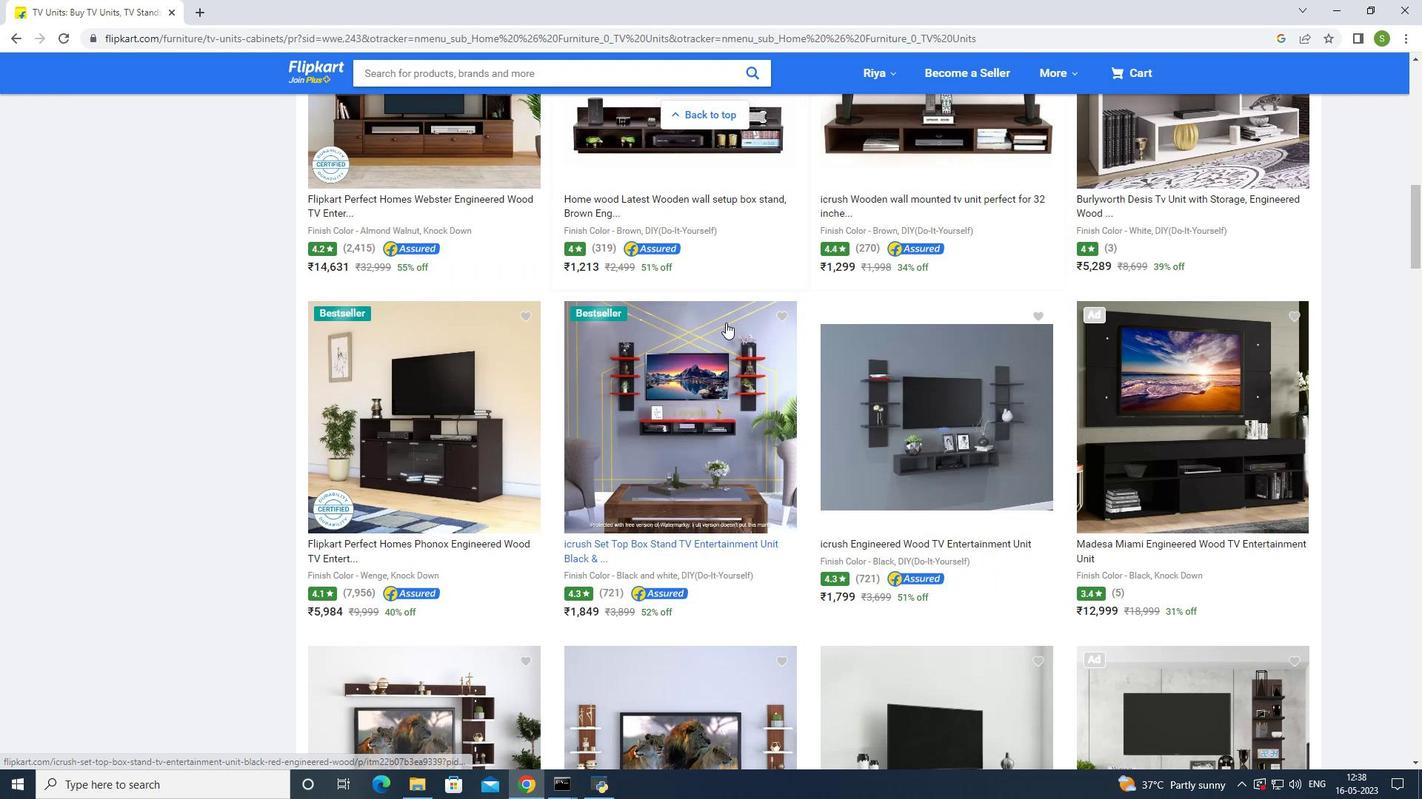 
Action: Mouse pressed left at (692, 364)
Screenshot: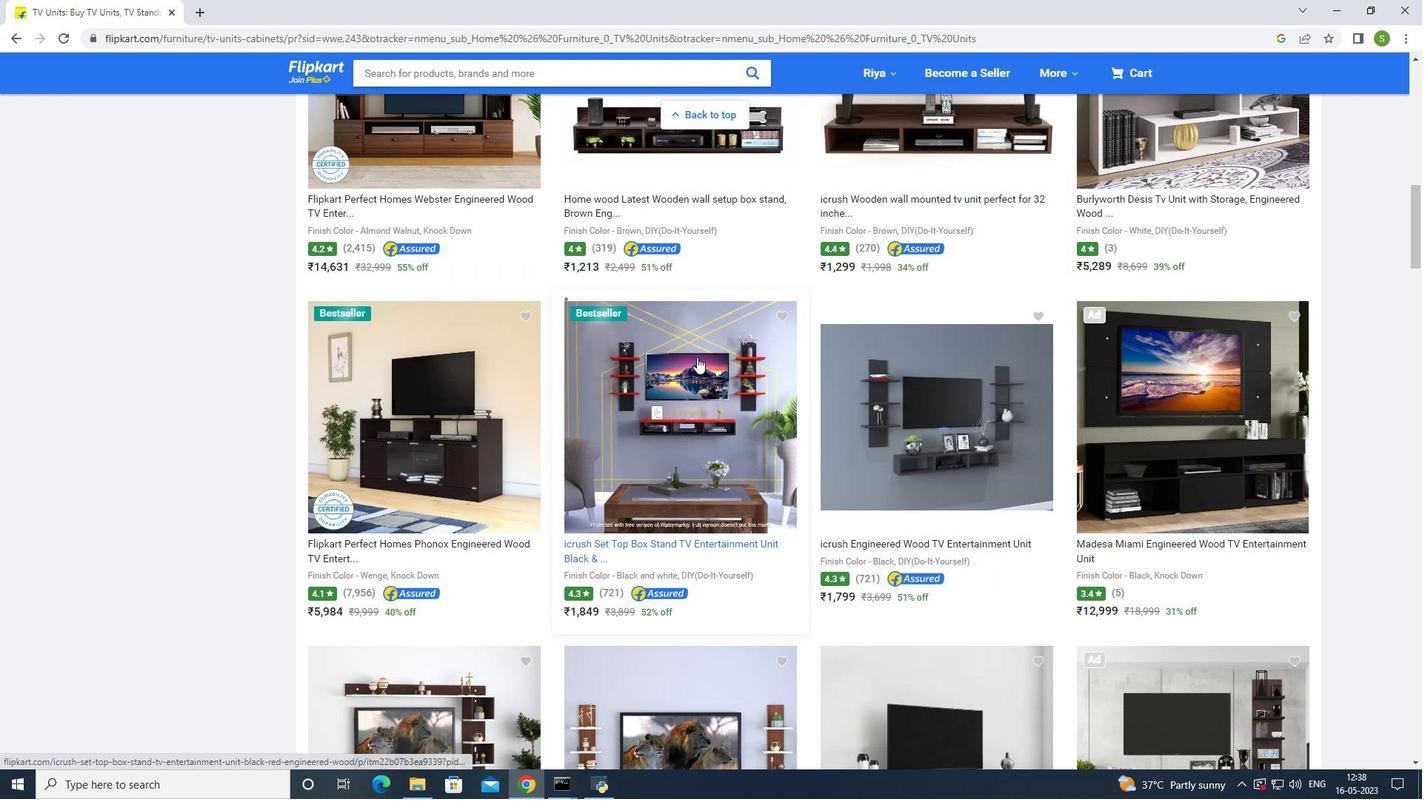 
Action: Mouse moved to (322, 499)
Screenshot: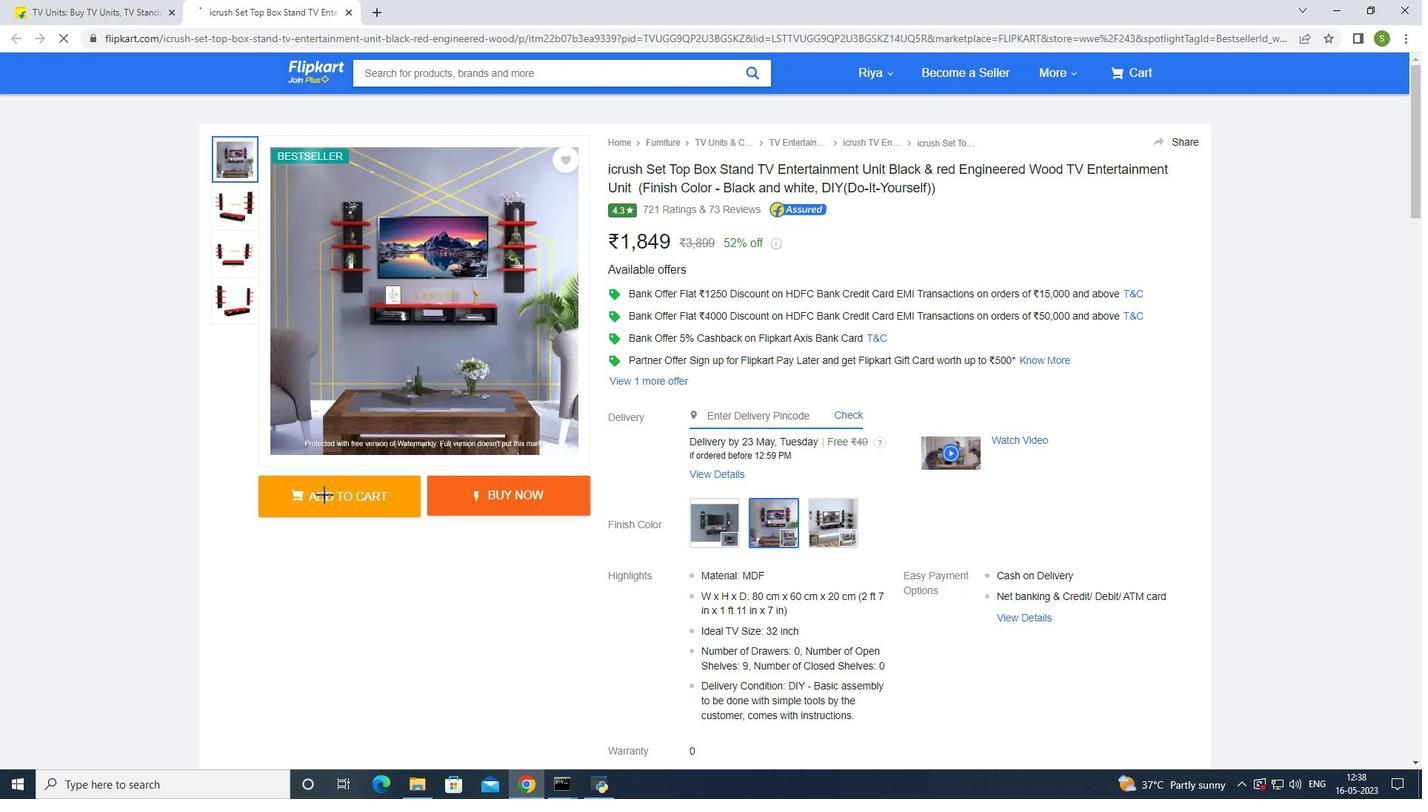 
Action: Mouse pressed left at (322, 499)
Screenshot: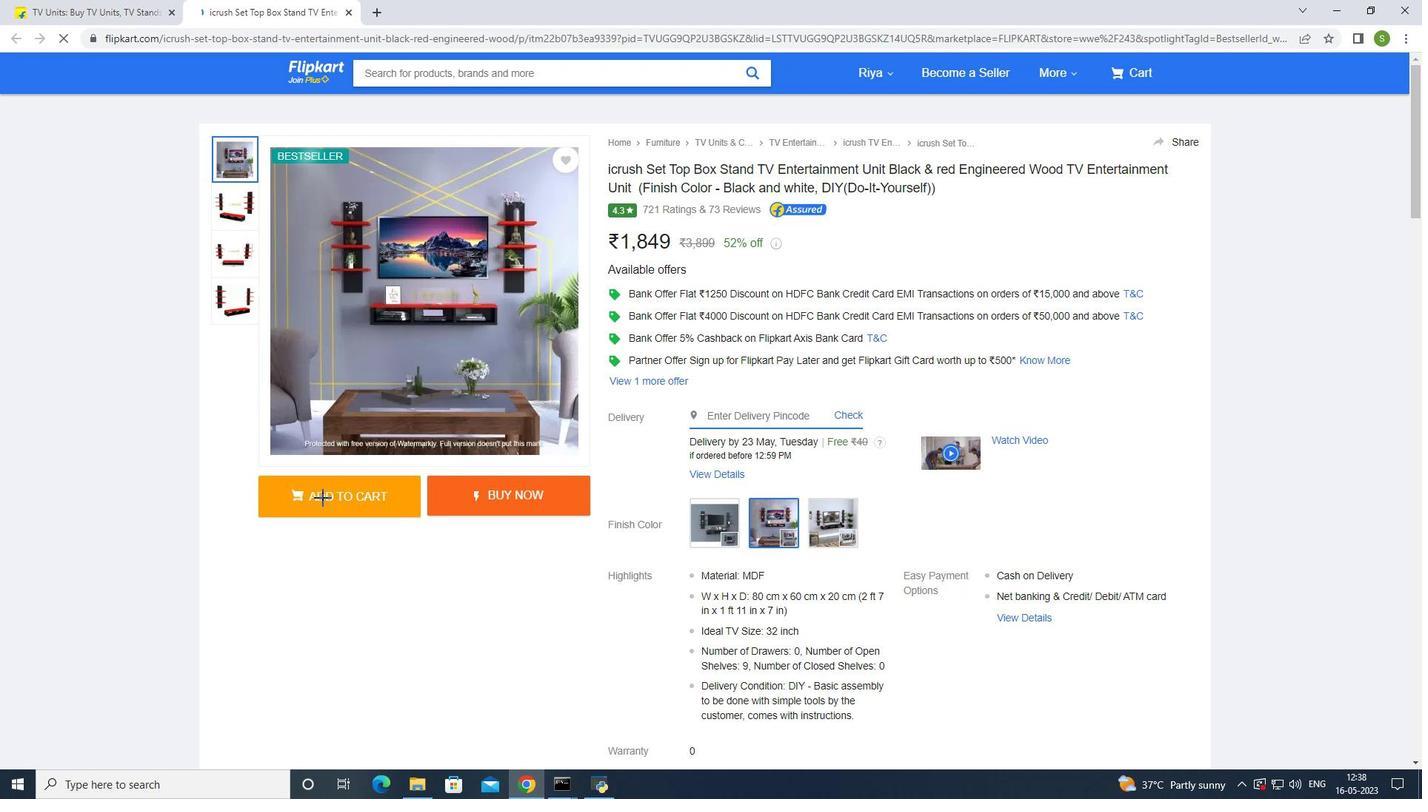 
Action: Mouse moved to (99, 13)
Screenshot: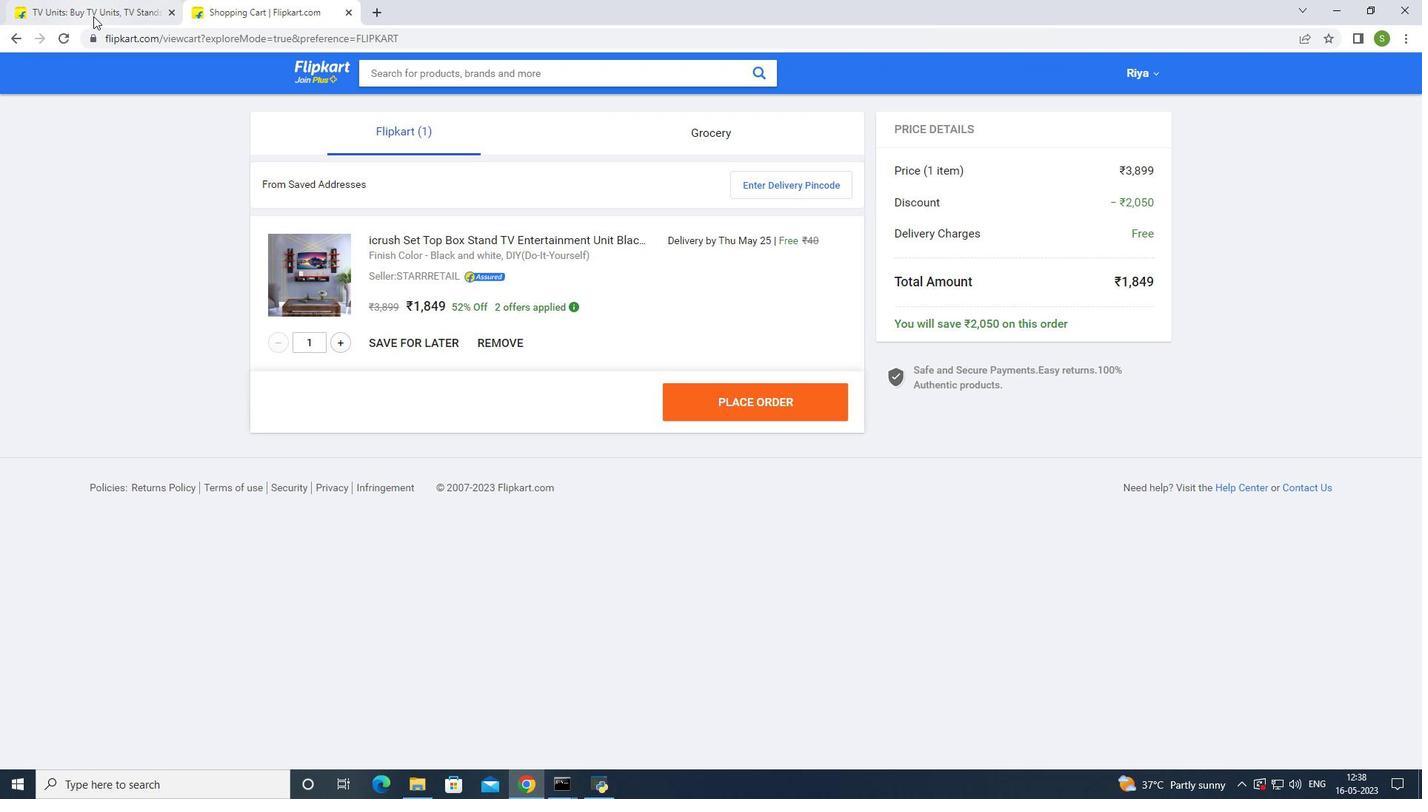 
Action: Mouse pressed left at (99, 13)
Screenshot: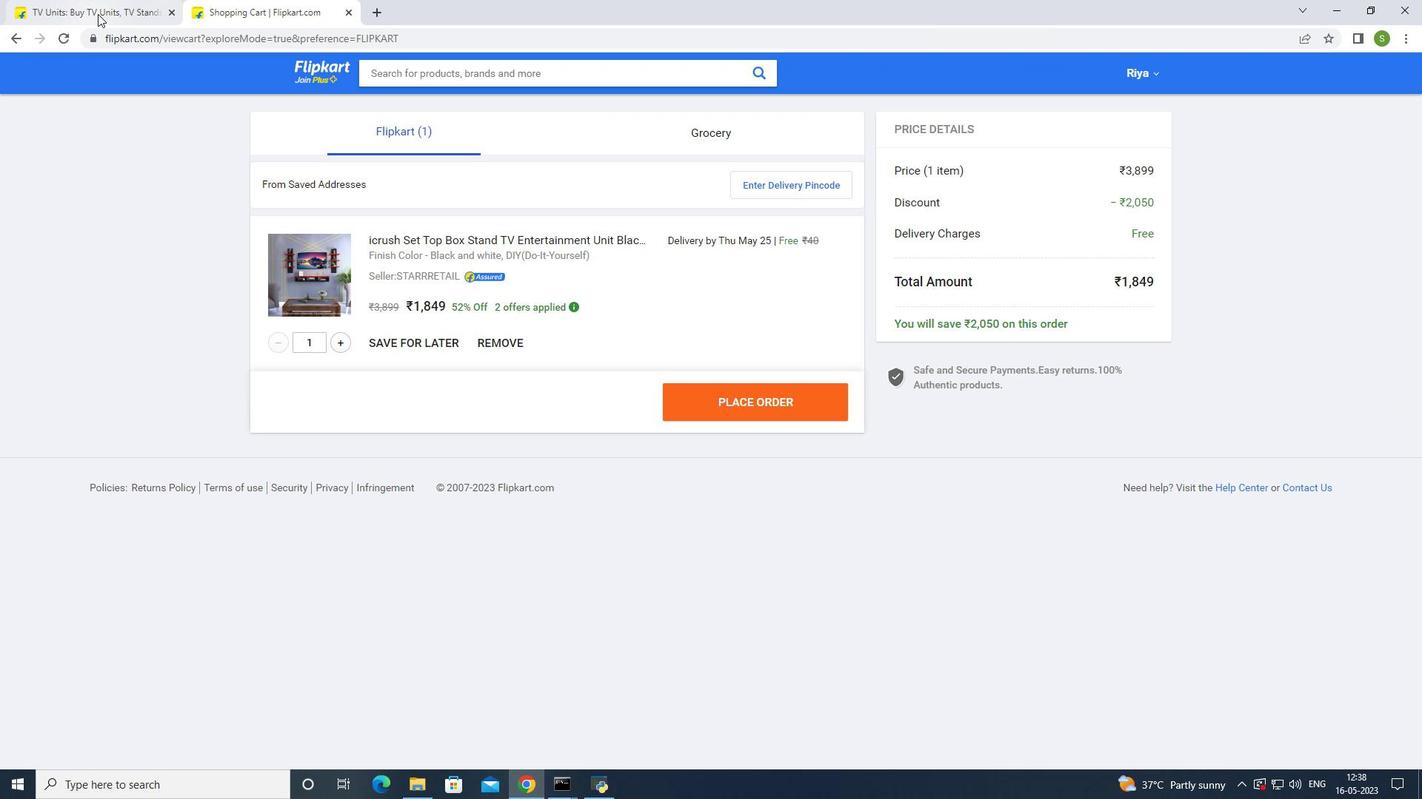
Action: Mouse moved to (711, 362)
Screenshot: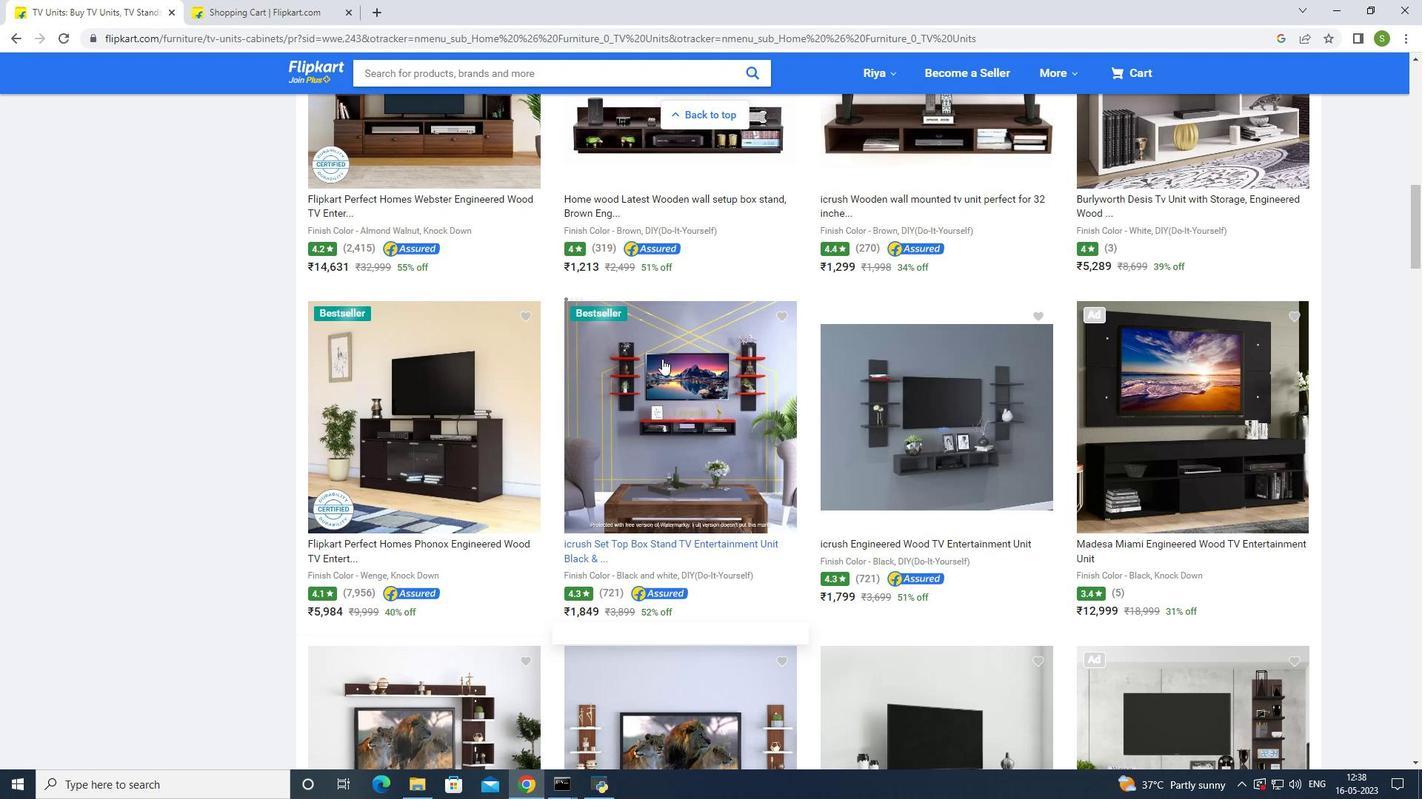 
Action: Mouse scrolled (711, 362) with delta (0, 0)
Screenshot: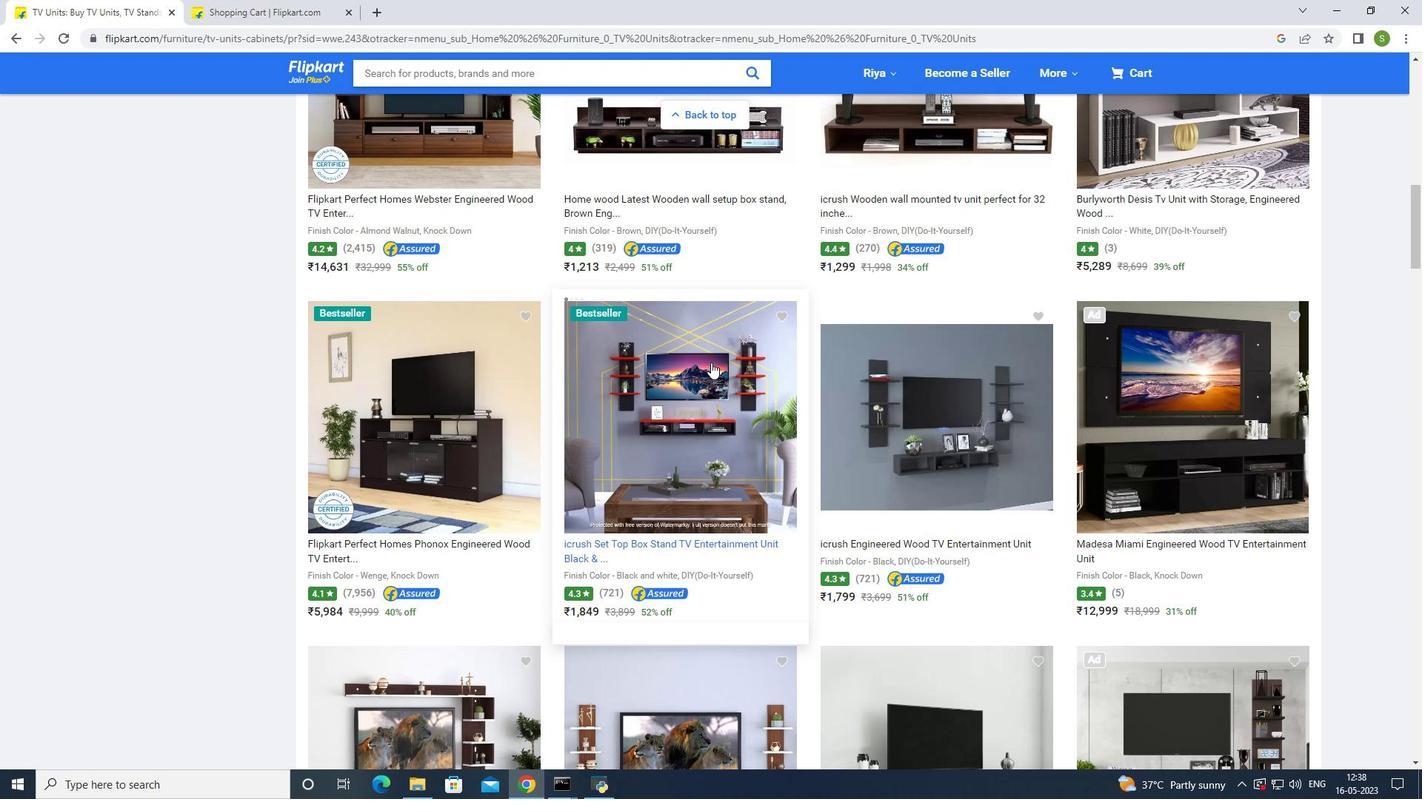 
Action: Mouse scrolled (711, 362) with delta (0, 0)
Screenshot: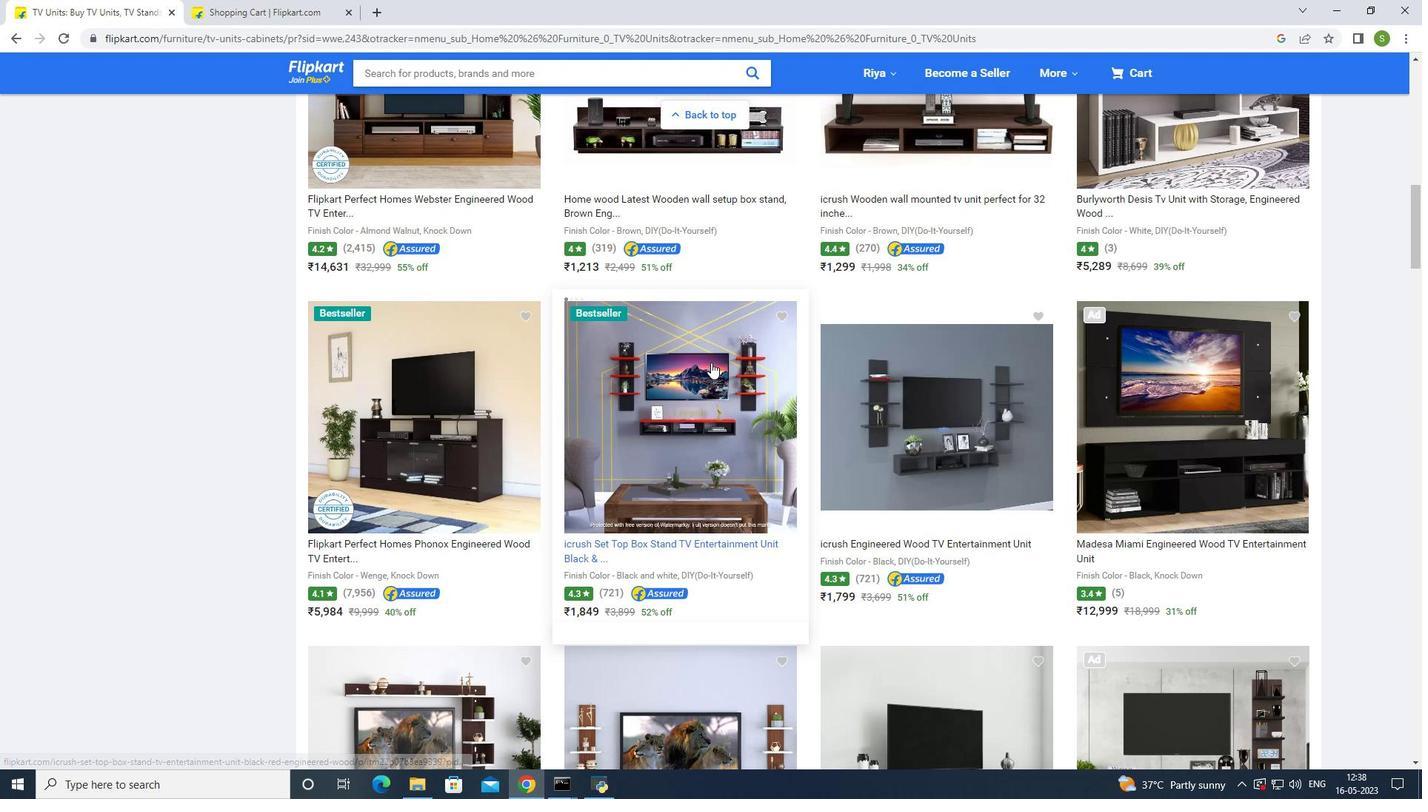 
Action: Mouse scrolled (711, 362) with delta (0, 0)
Screenshot: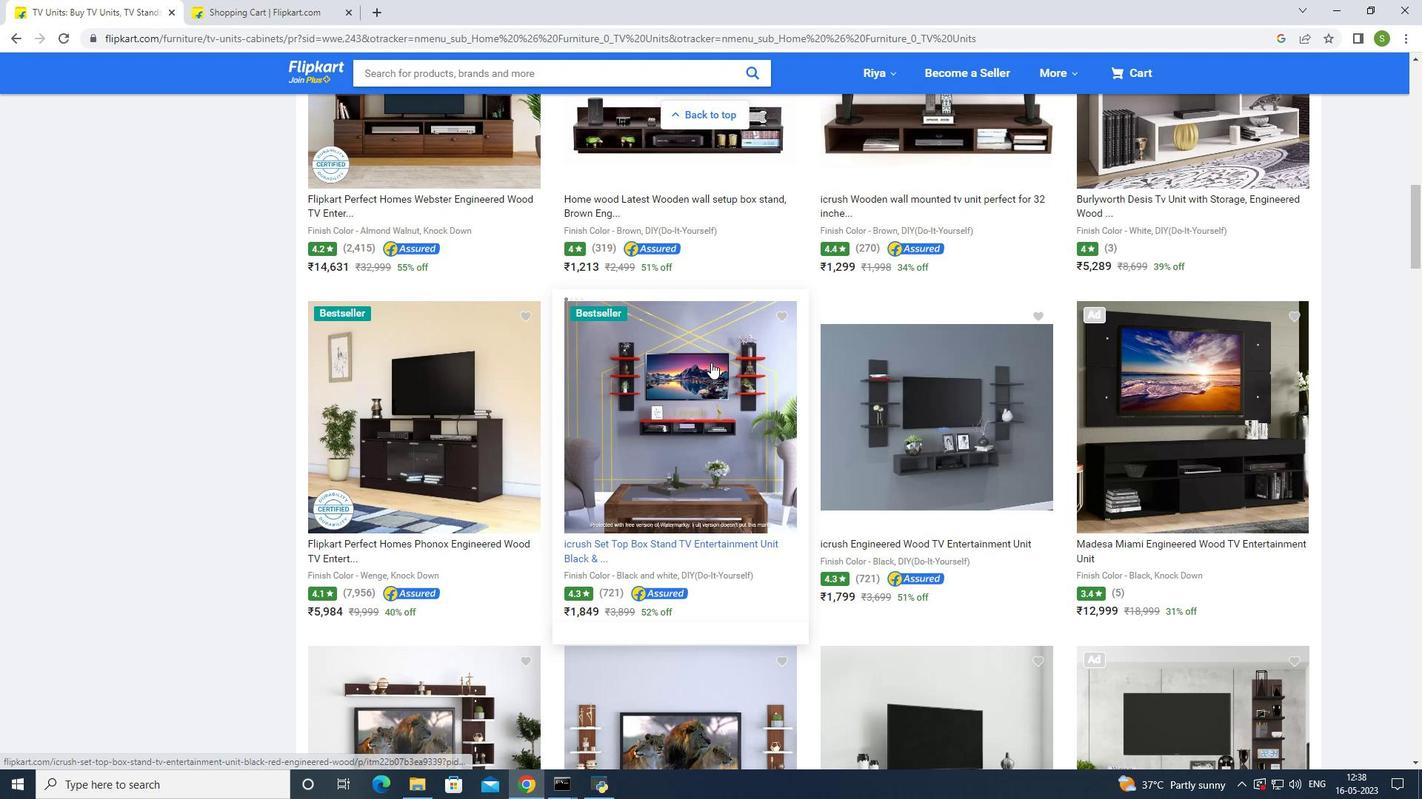 
Action: Mouse scrolled (711, 362) with delta (0, 0)
Screenshot: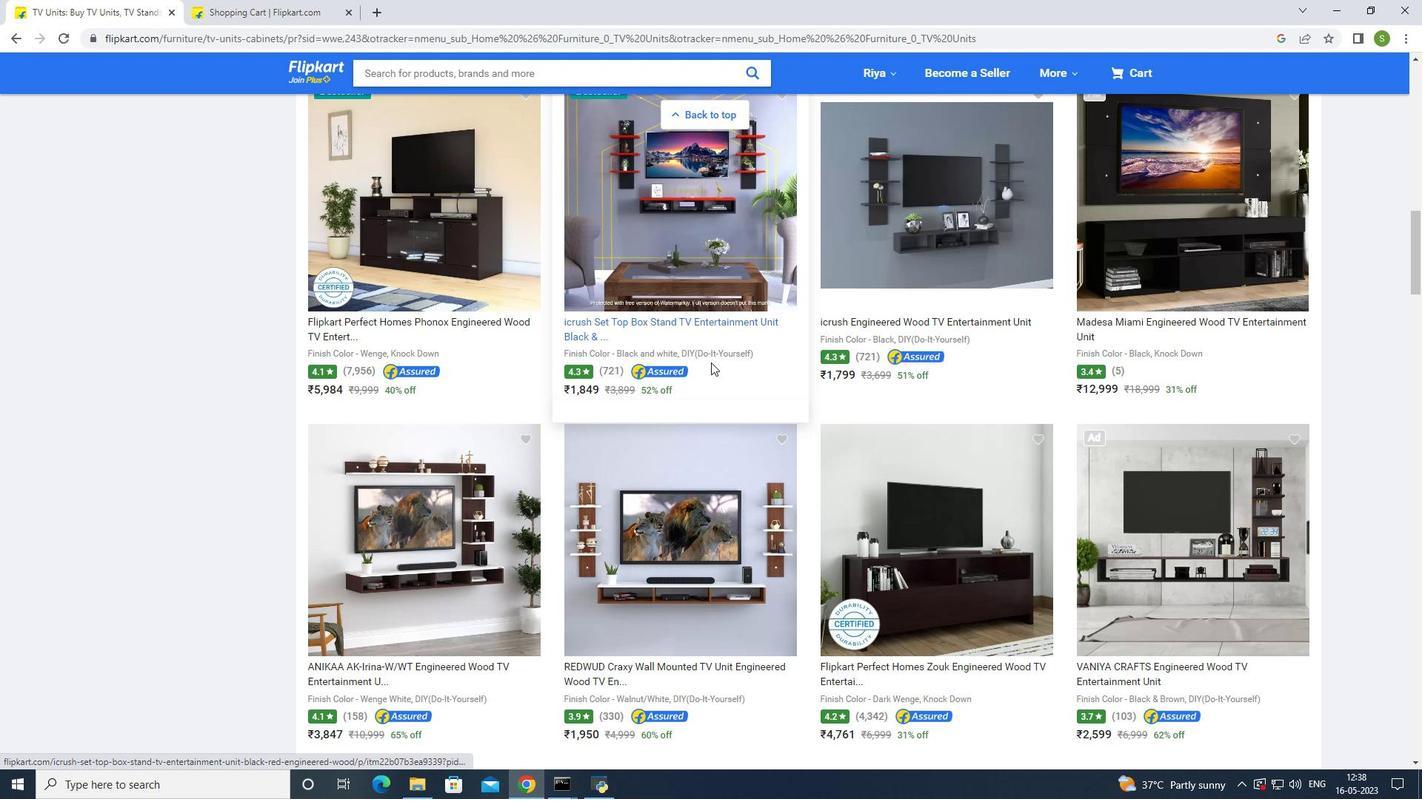 
Action: Mouse scrolled (711, 362) with delta (0, 0)
Screenshot: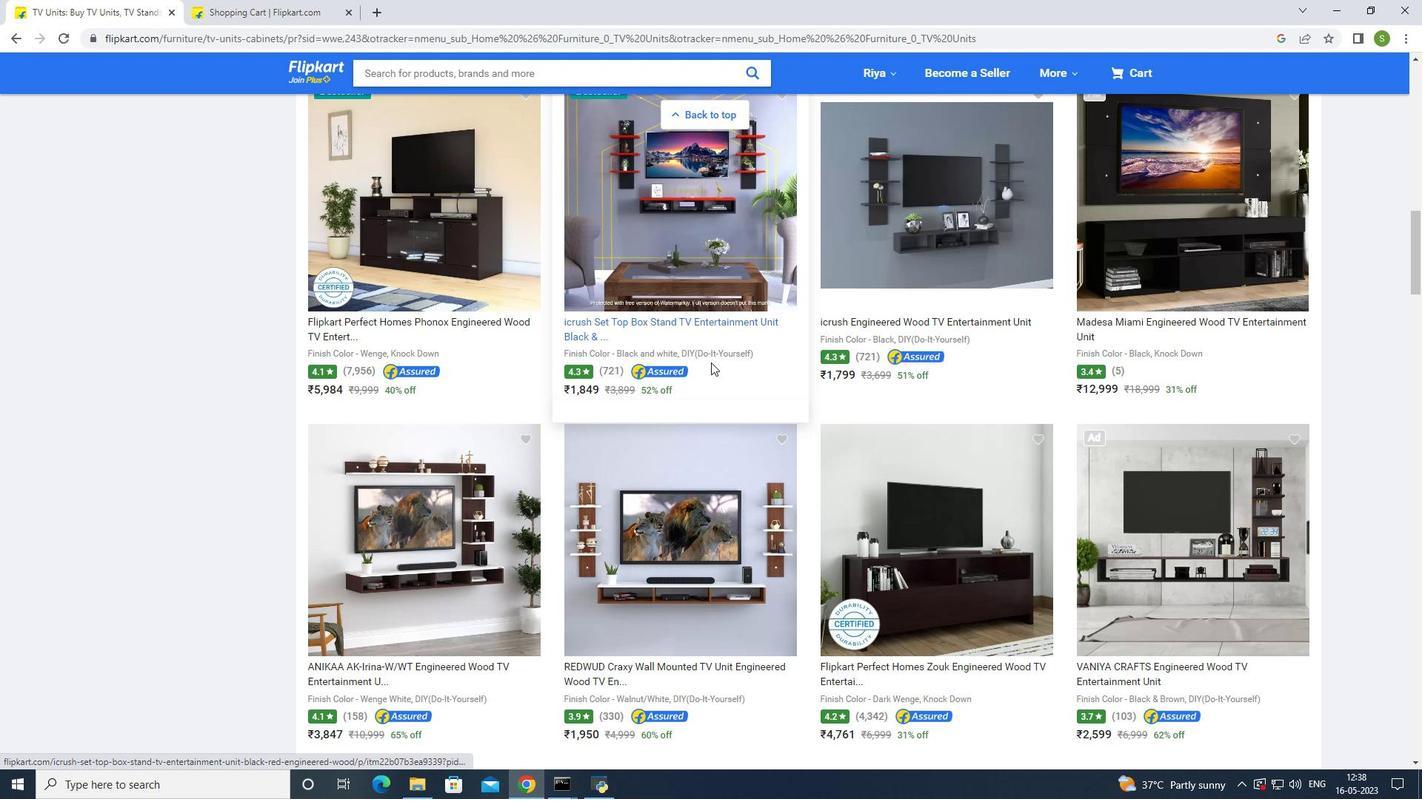 
Action: Mouse scrolled (711, 362) with delta (0, 0)
Screenshot: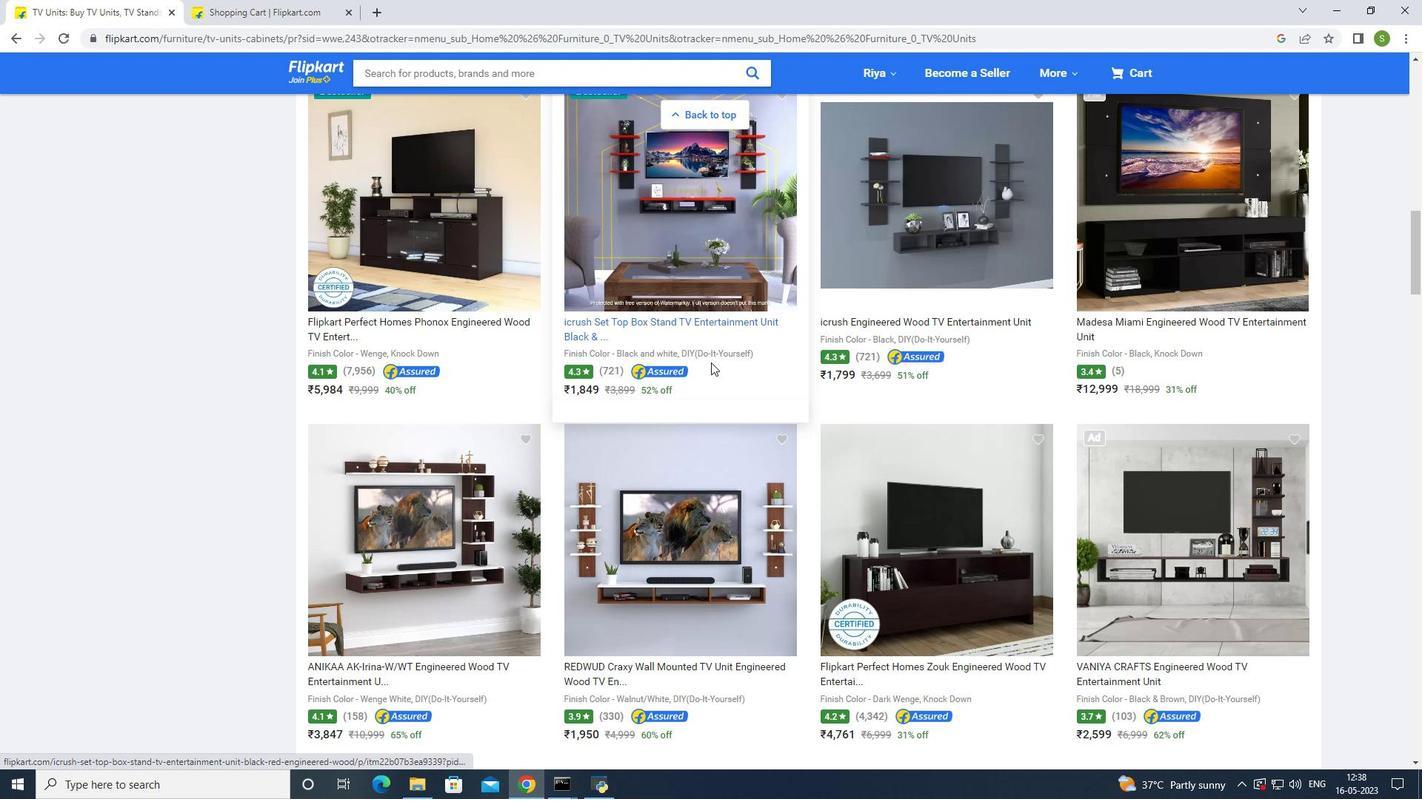 
Action: Mouse scrolled (711, 362) with delta (0, 0)
Screenshot: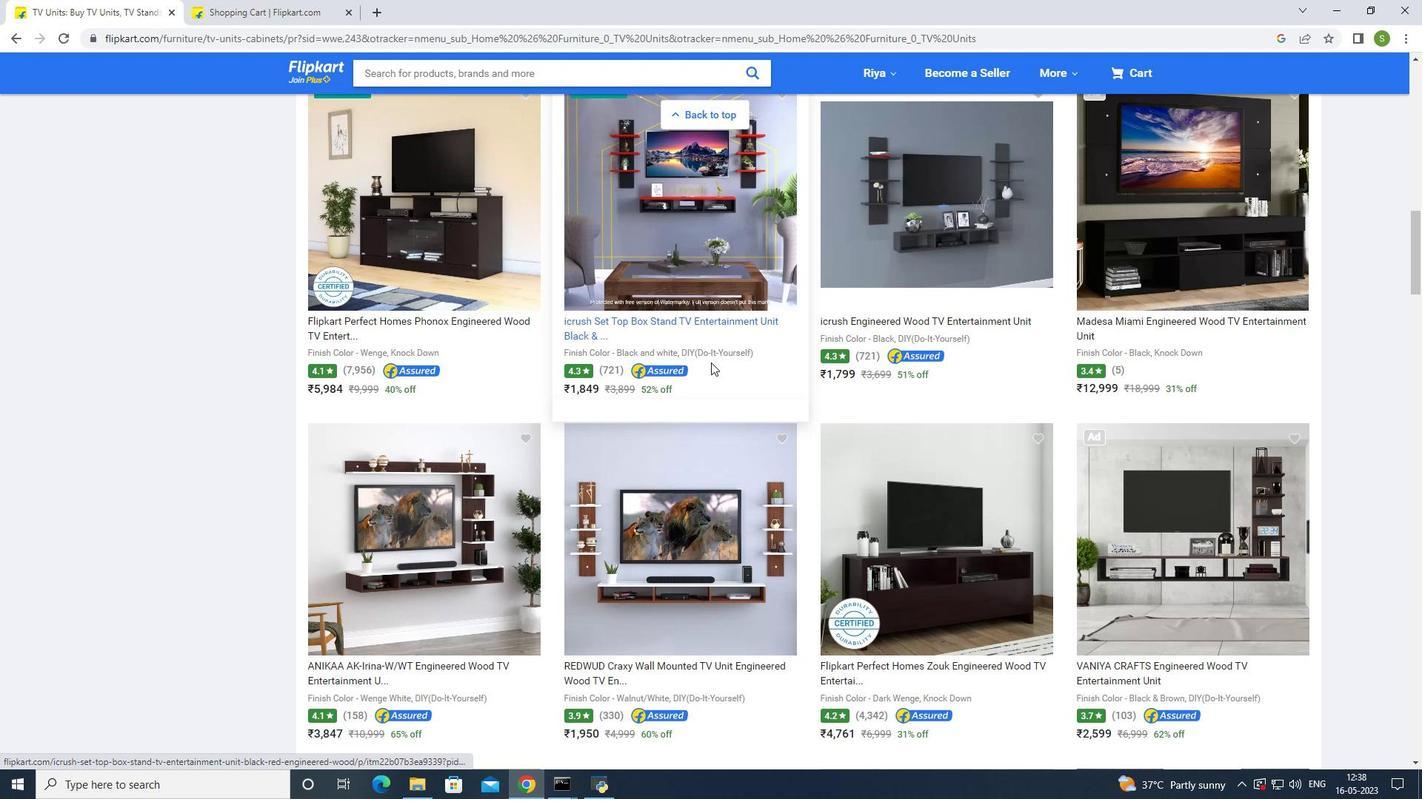 
Action: Mouse scrolled (711, 362) with delta (0, 0)
Screenshot: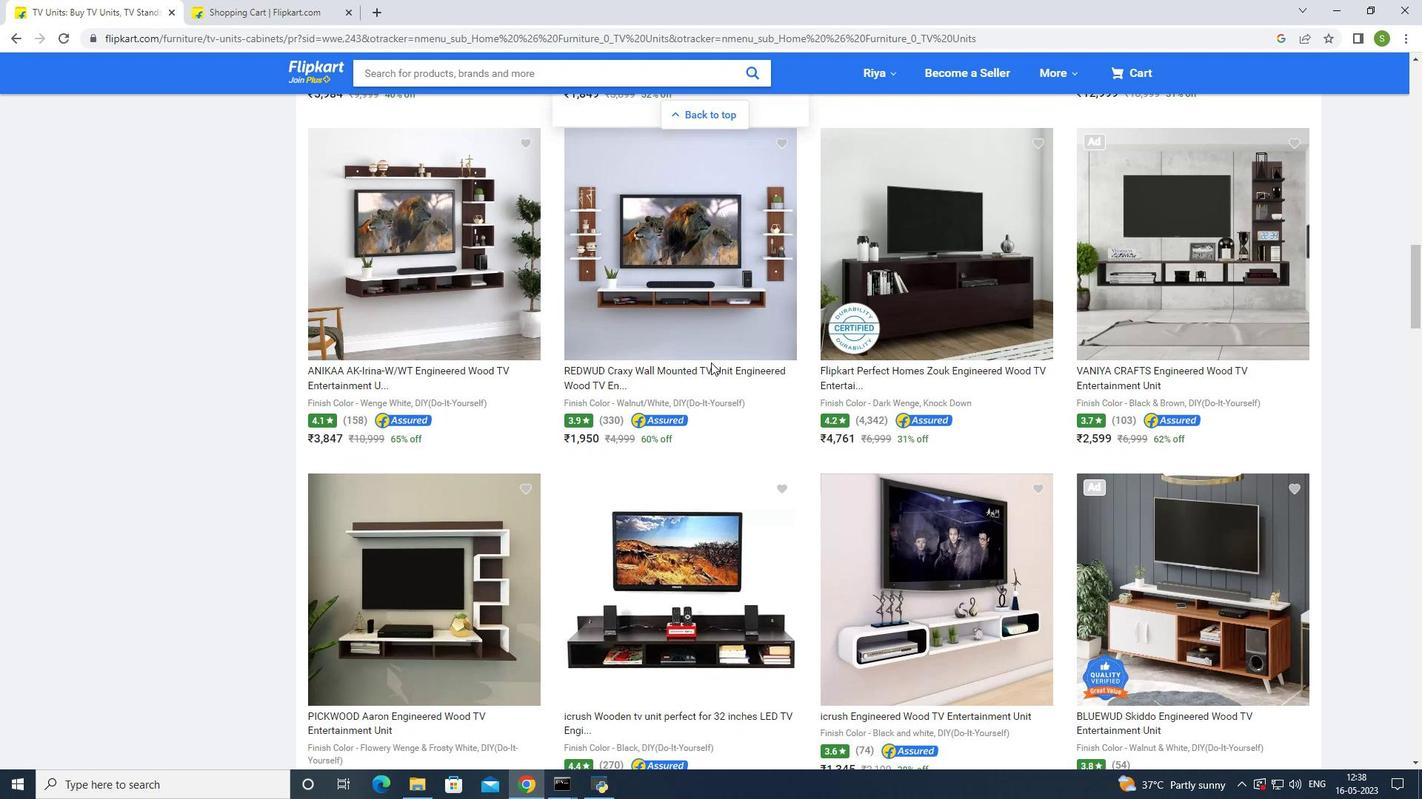 
Action: Mouse scrolled (711, 362) with delta (0, 0)
Screenshot: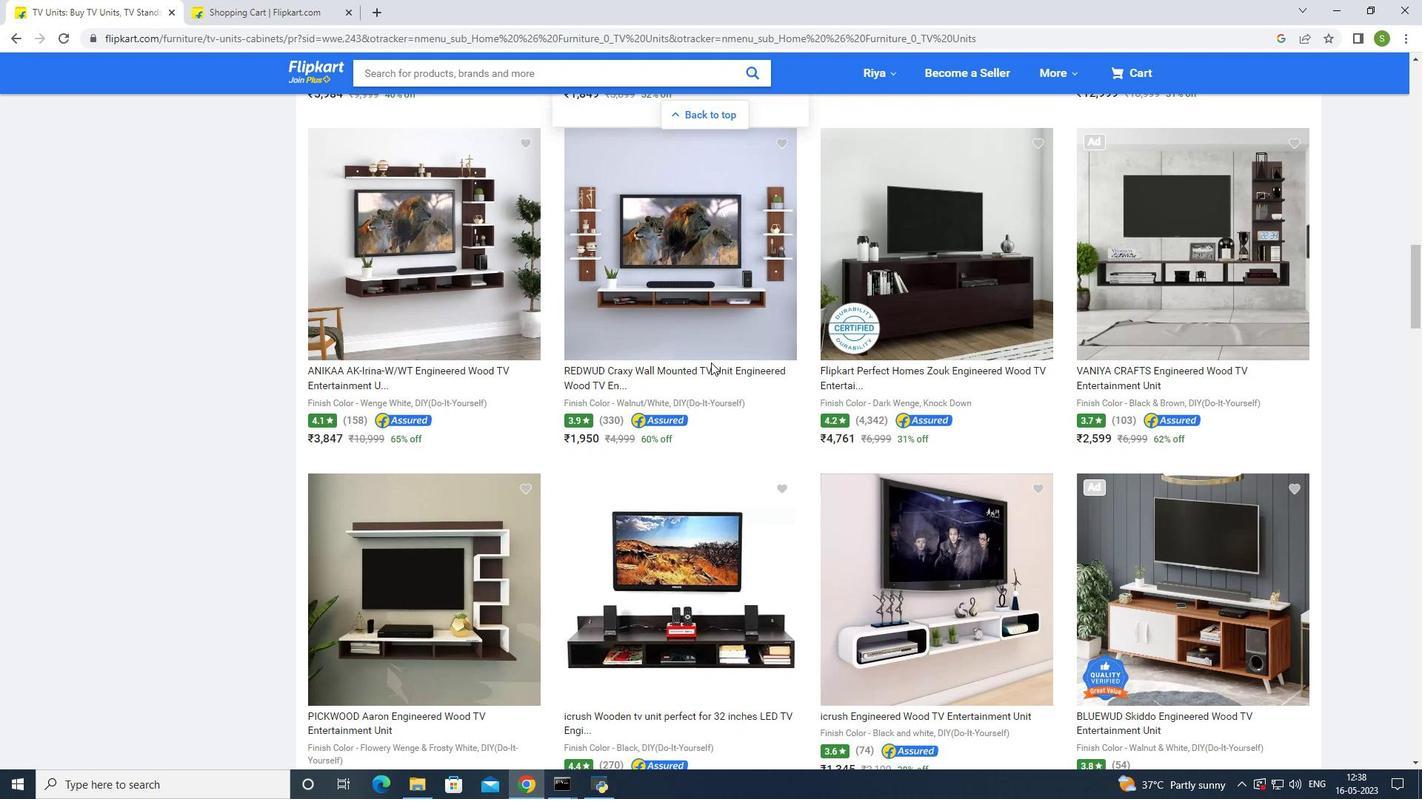 
Action: Mouse scrolled (711, 362) with delta (0, 0)
Screenshot: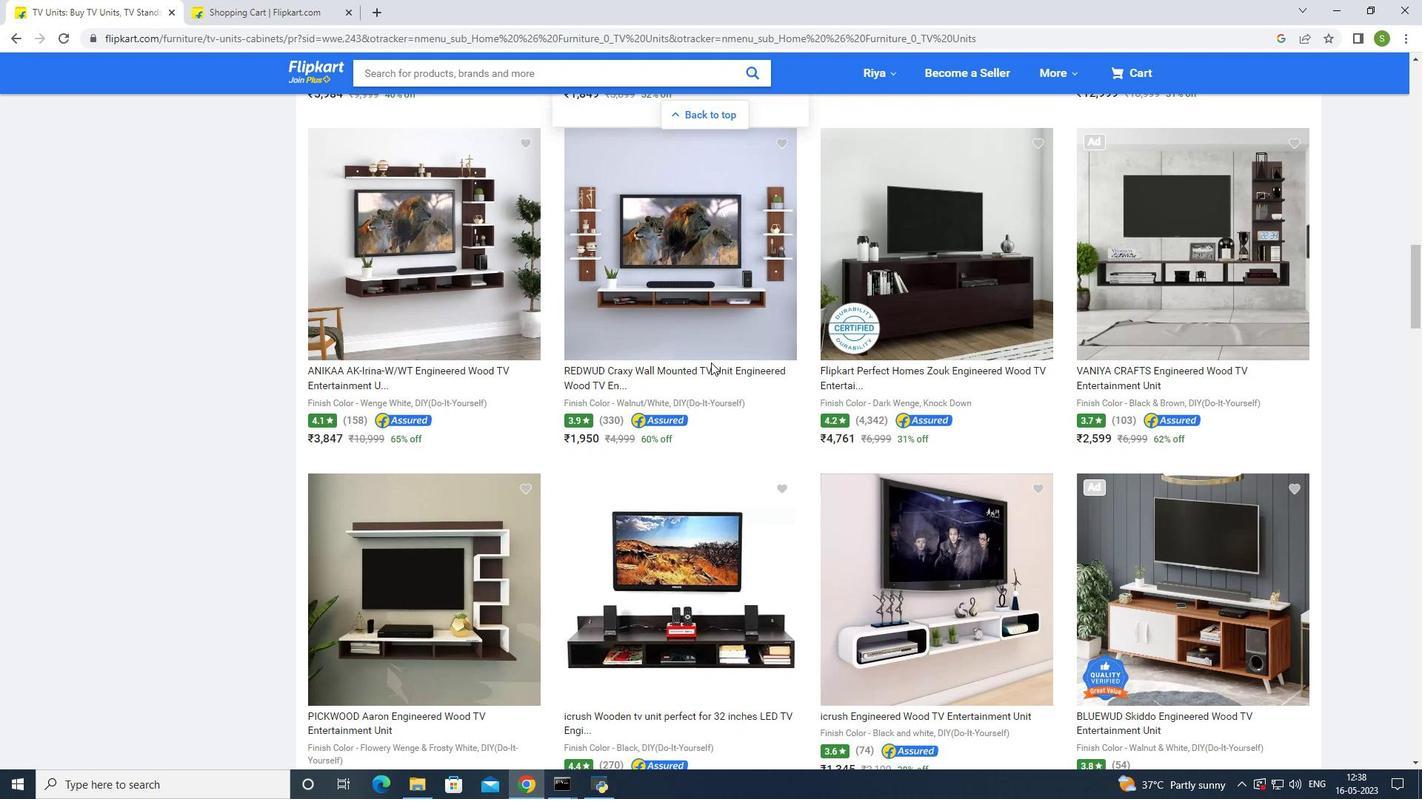 
Action: Mouse scrolled (711, 362) with delta (0, 0)
Screenshot: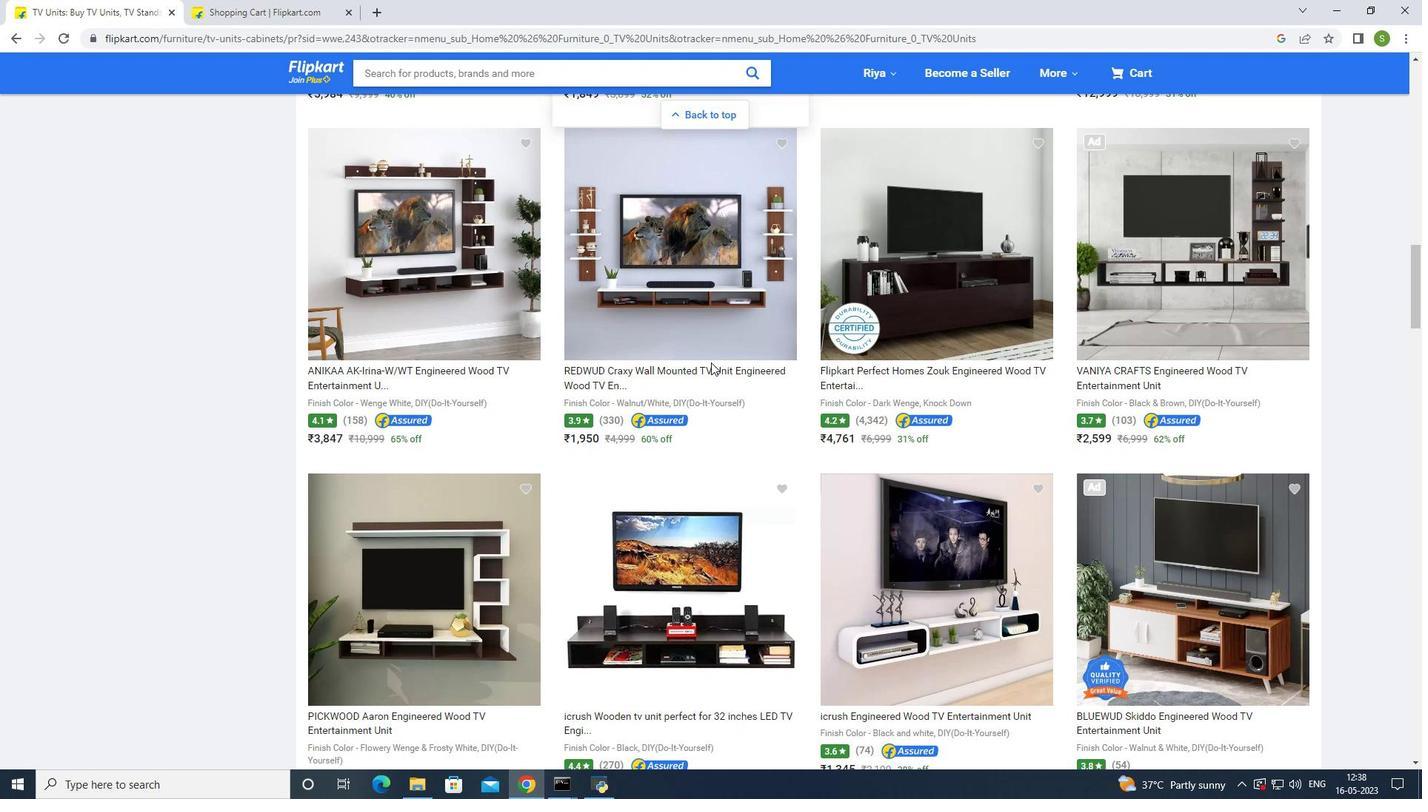 
Action: Mouse scrolled (711, 362) with delta (0, 0)
Screenshot: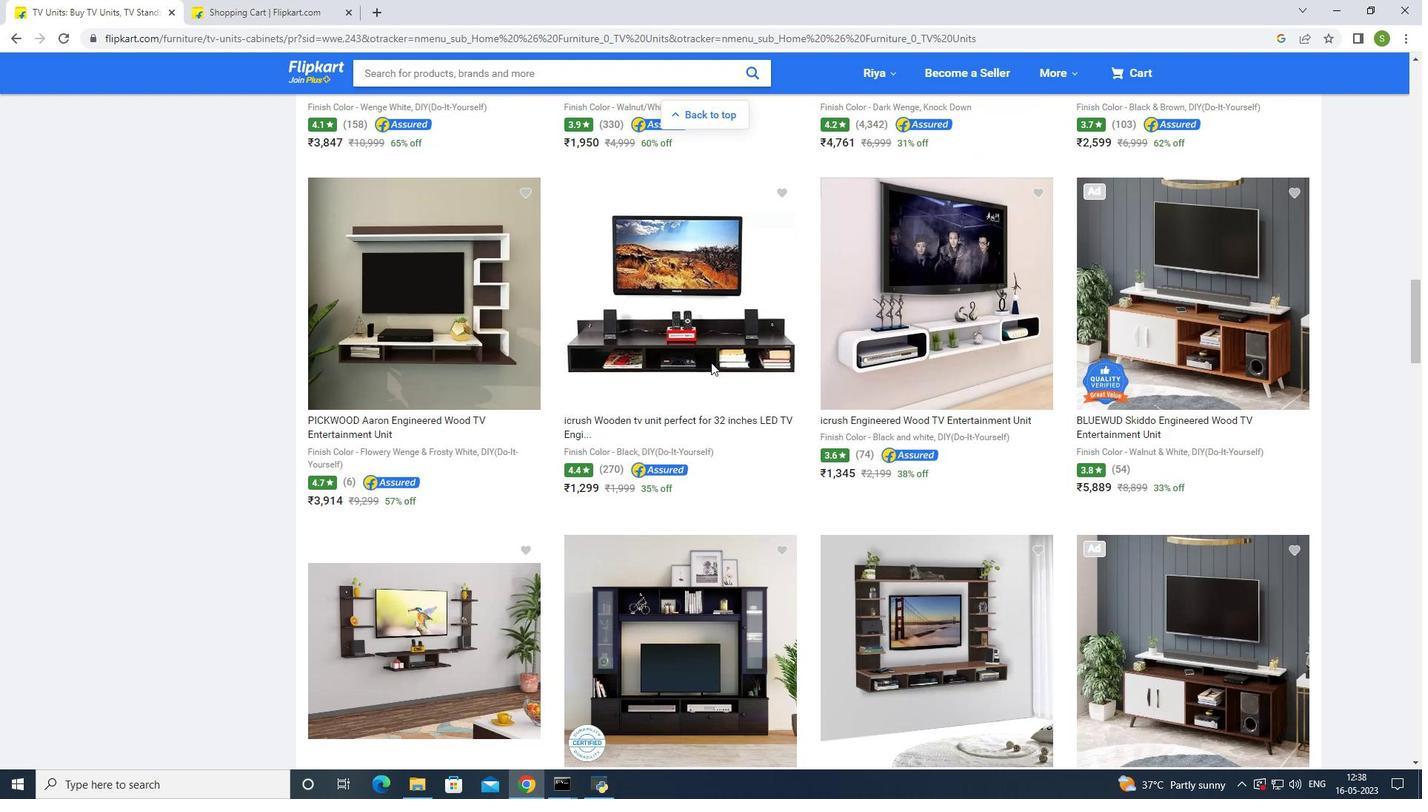 
Action: Mouse scrolled (711, 362) with delta (0, 0)
Screenshot: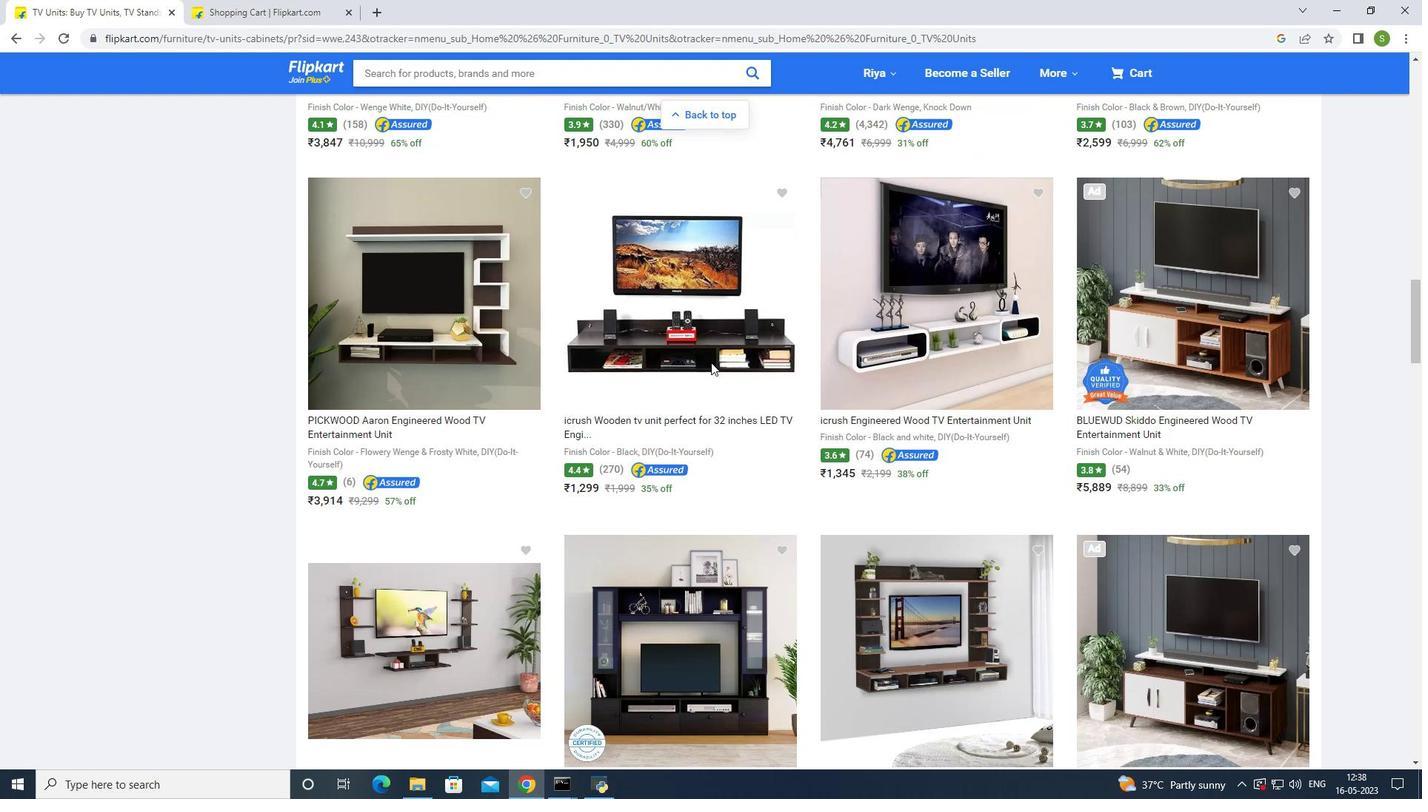 
Action: Mouse scrolled (711, 362) with delta (0, 0)
Screenshot: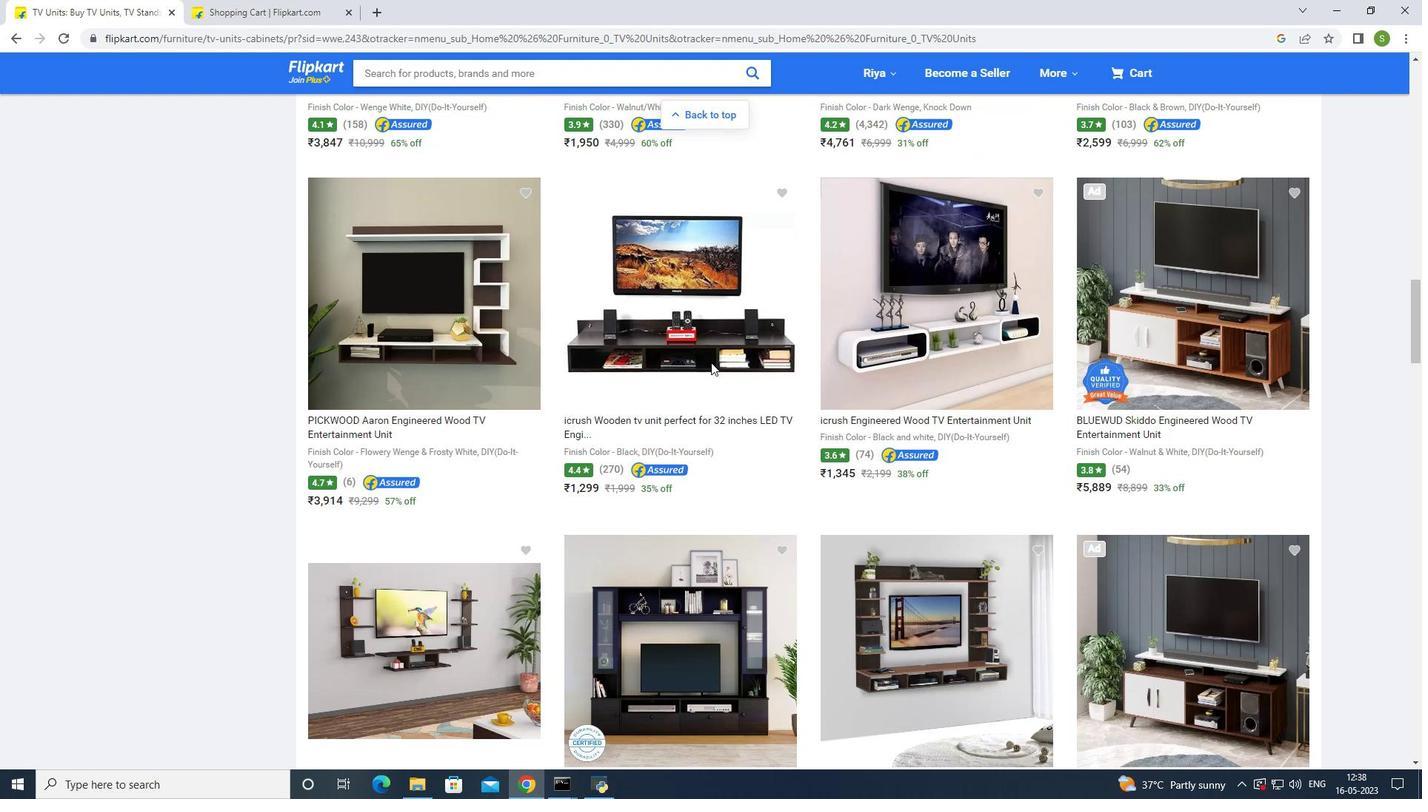 
Action: Mouse scrolled (711, 362) with delta (0, 0)
Screenshot: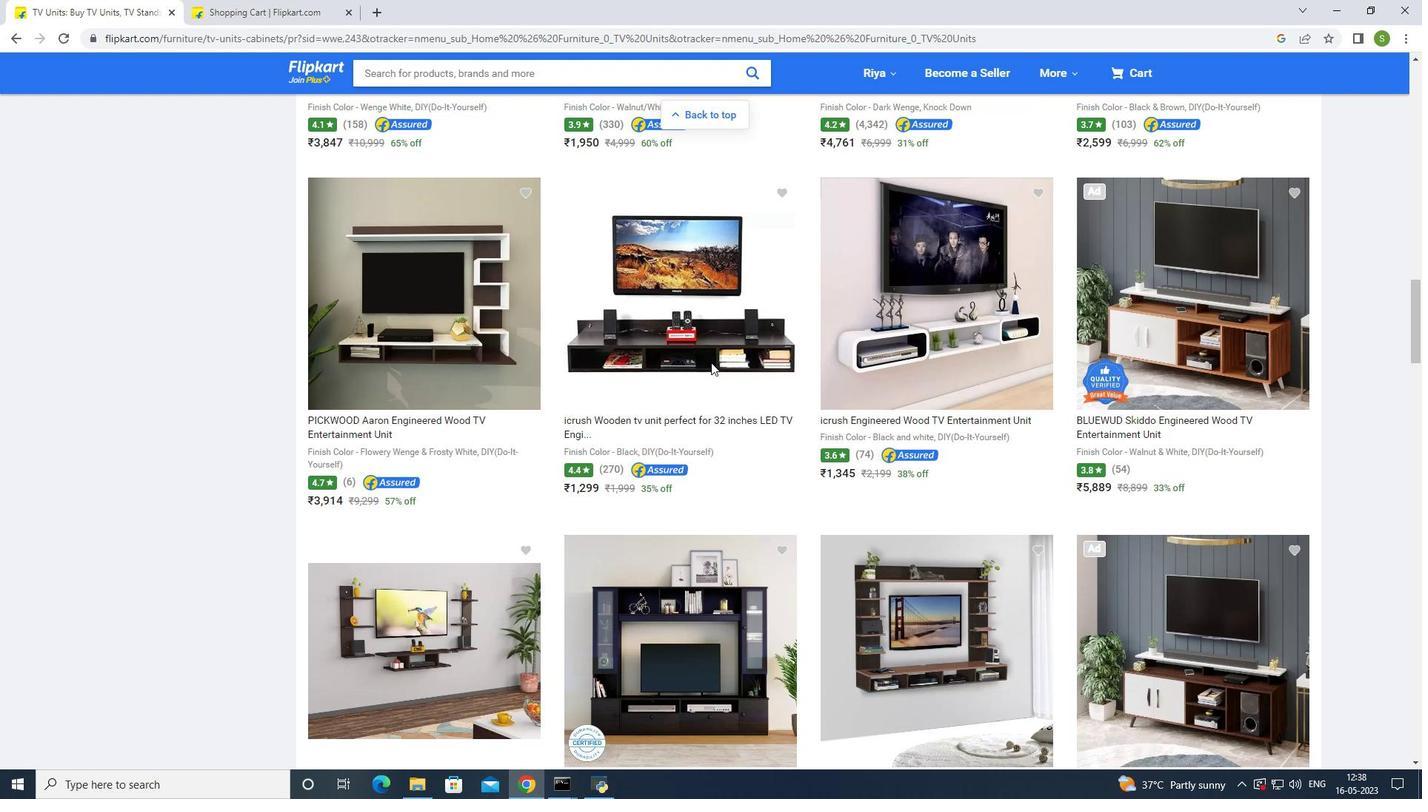 
Action: Mouse scrolled (711, 362) with delta (0, 0)
Screenshot: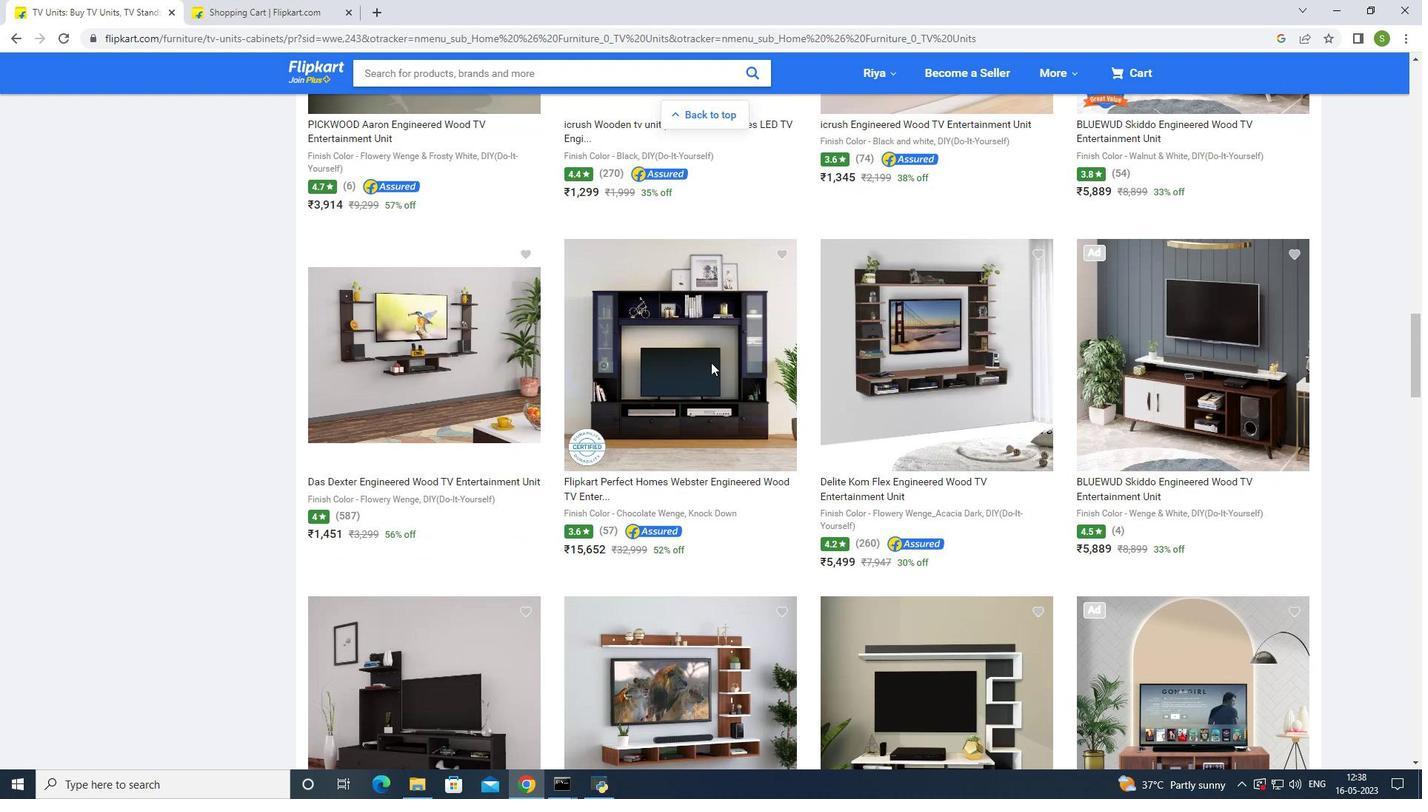 
Action: Mouse scrolled (711, 362) with delta (0, 0)
Screenshot: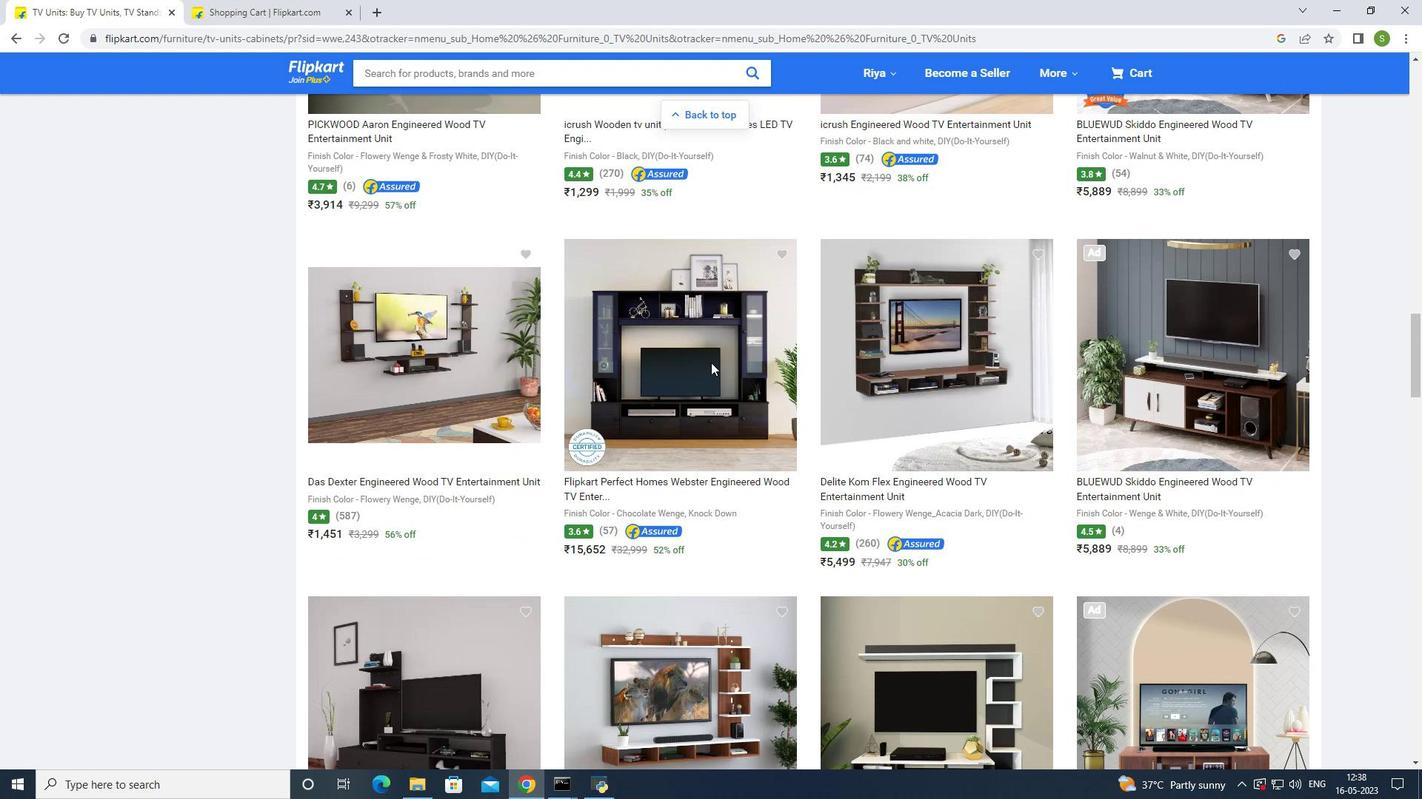 
Action: Mouse scrolled (711, 362) with delta (0, 0)
Screenshot: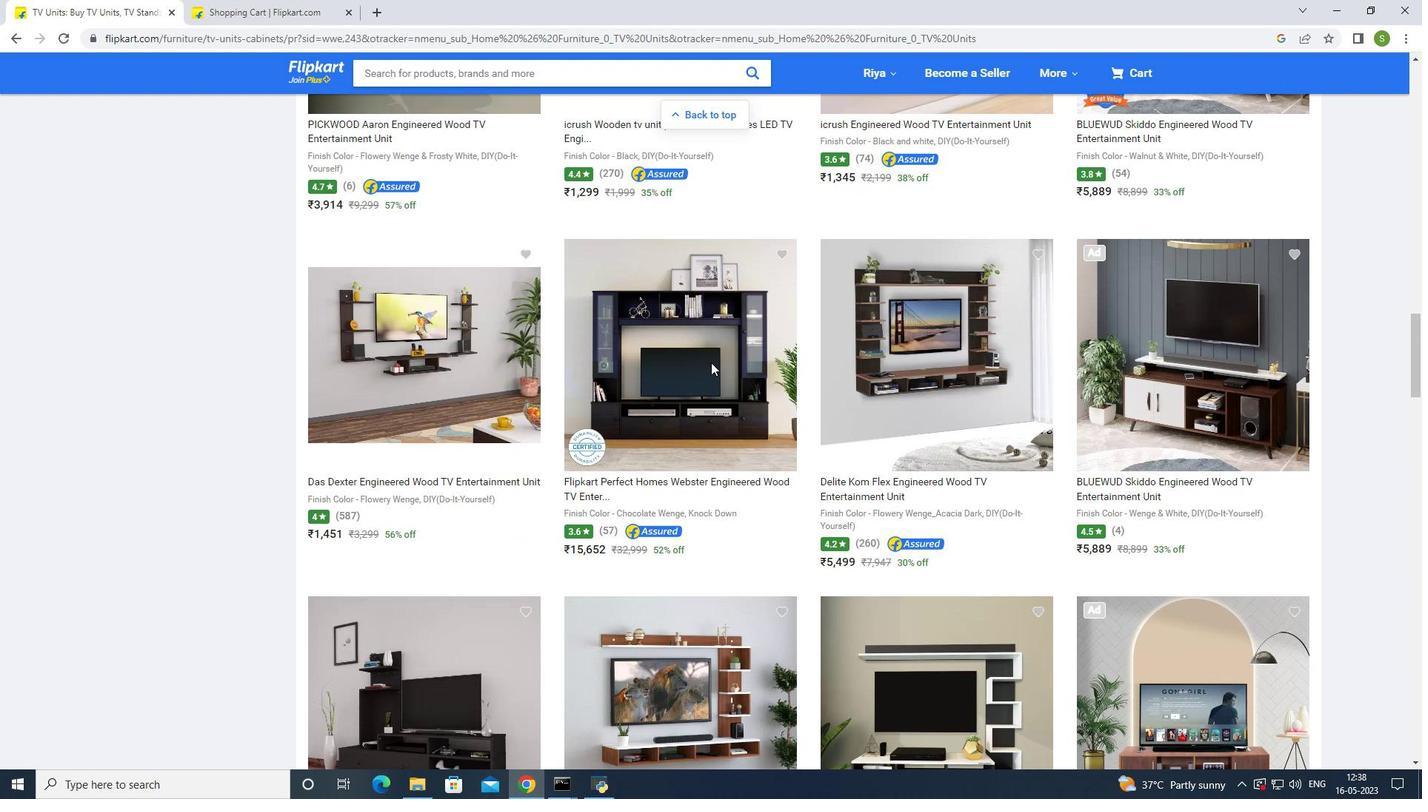 
Action: Mouse scrolled (711, 362) with delta (0, 0)
Screenshot: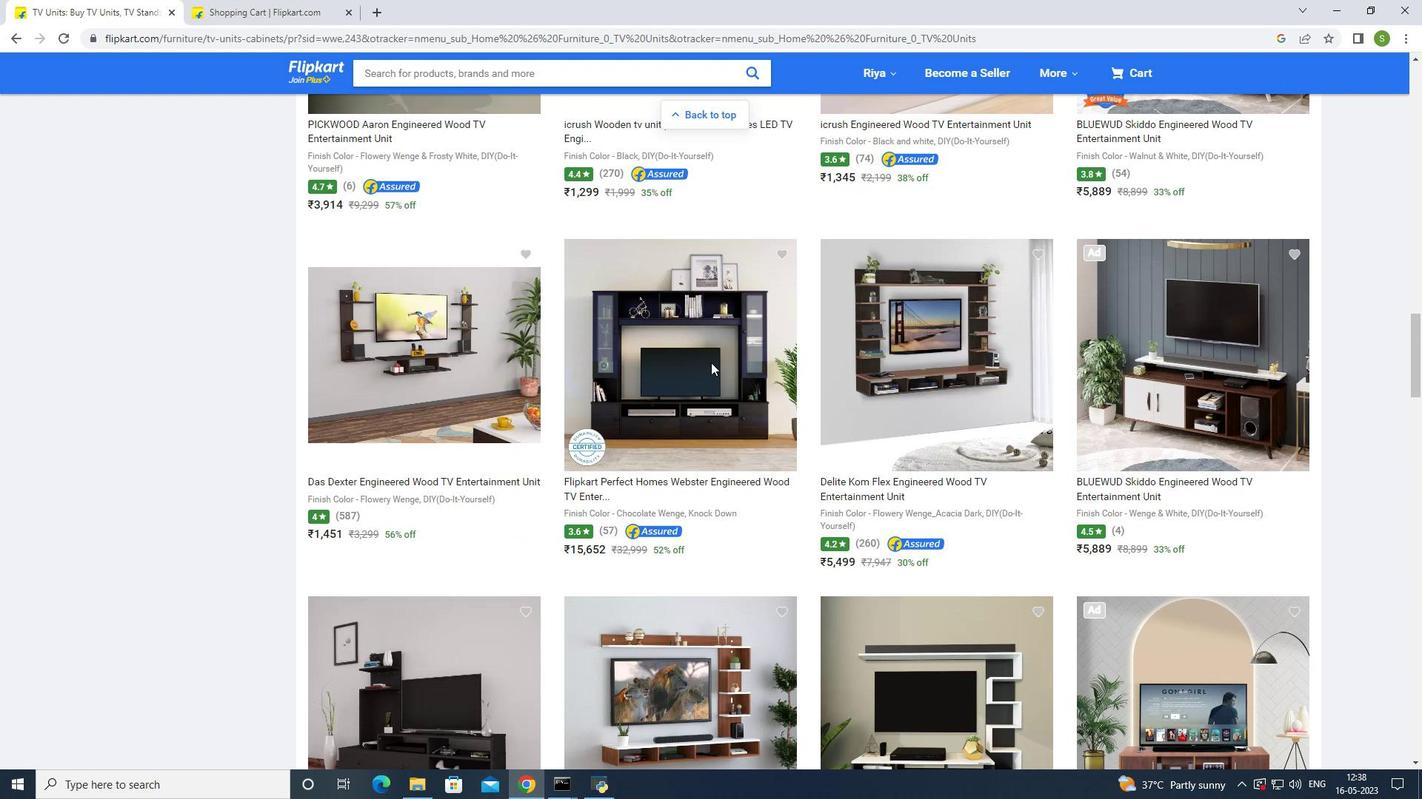 
Action: Mouse moved to (857, 359)
Screenshot: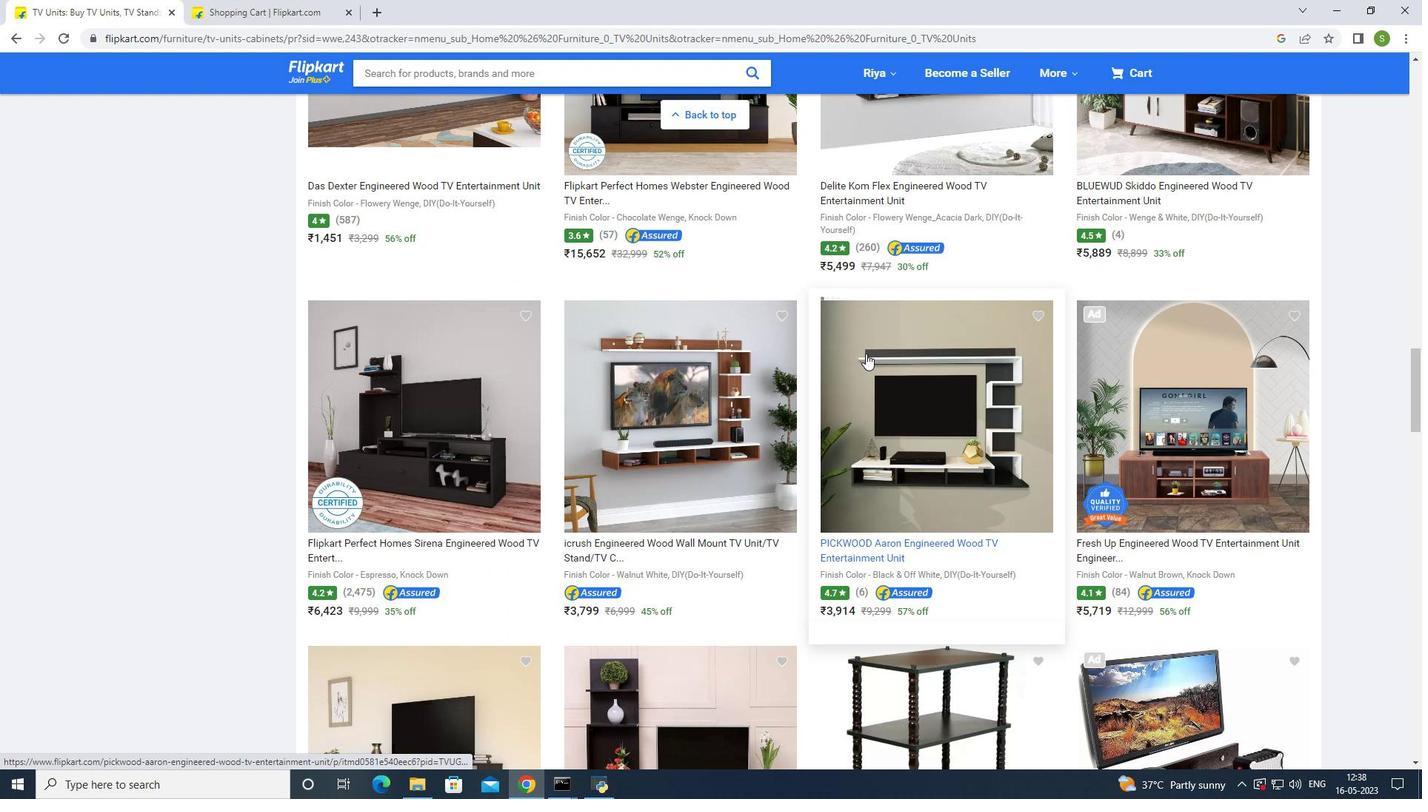 
Action: Mouse scrolled (857, 359) with delta (0, 0)
Screenshot: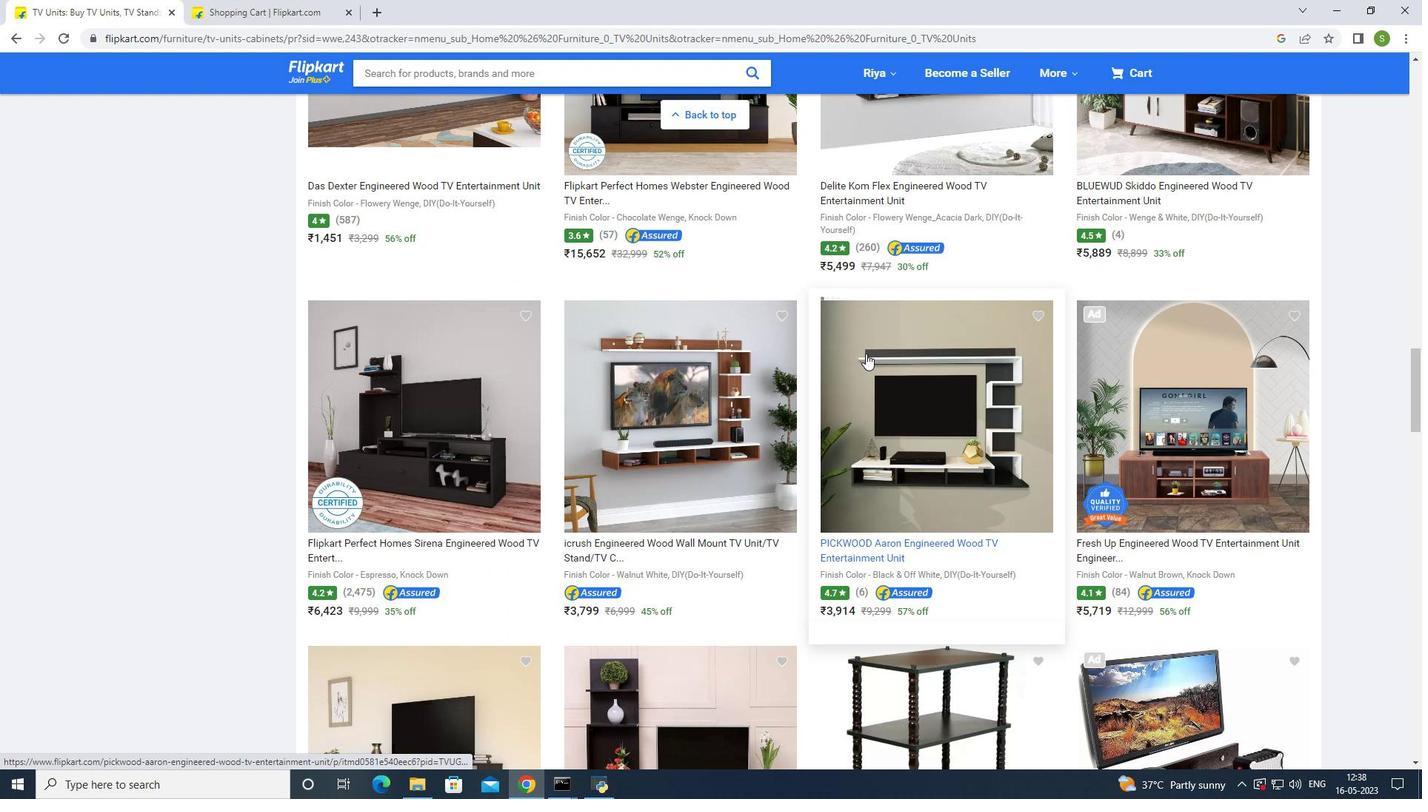 
Action: Mouse moved to (855, 360)
Screenshot: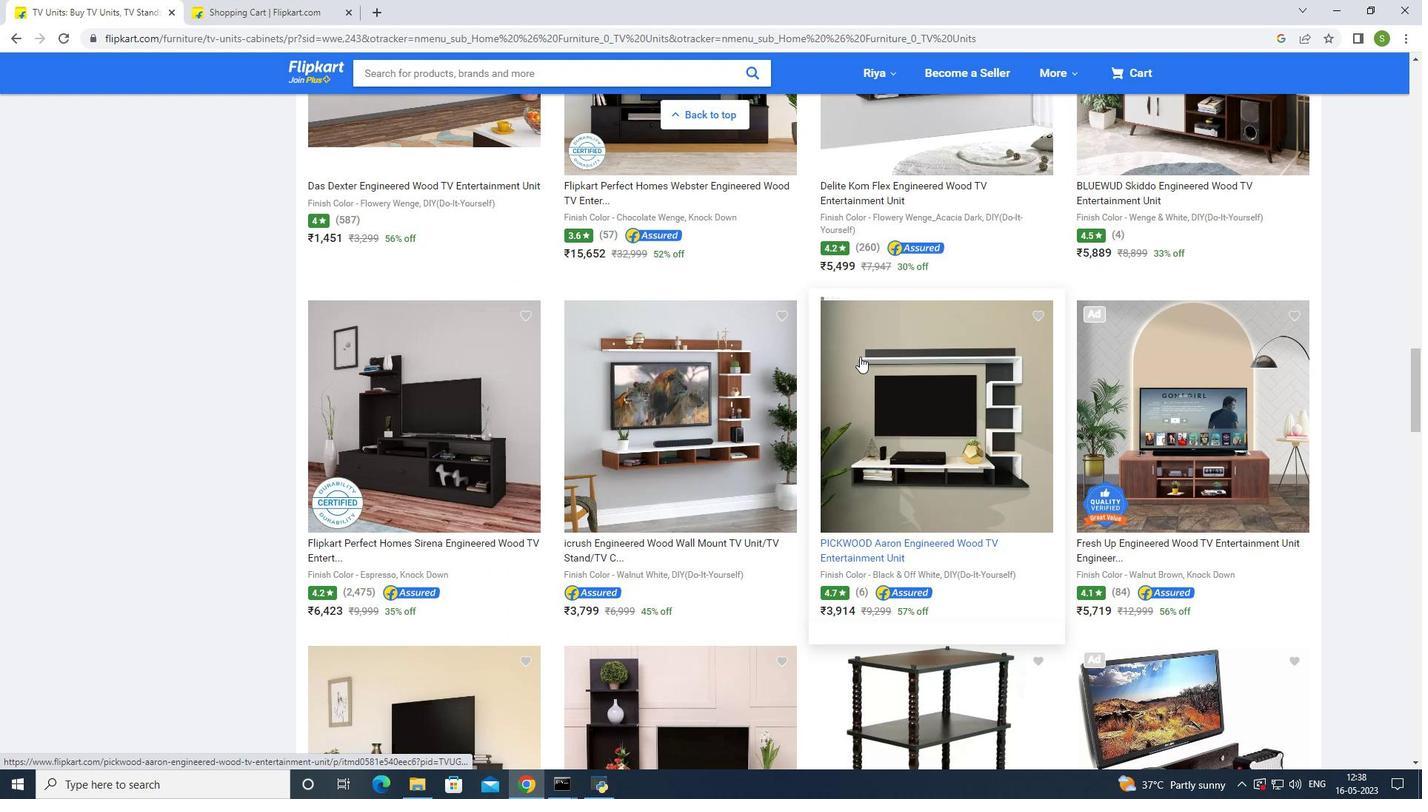 
Action: Mouse scrolled (855, 359) with delta (0, 0)
Screenshot: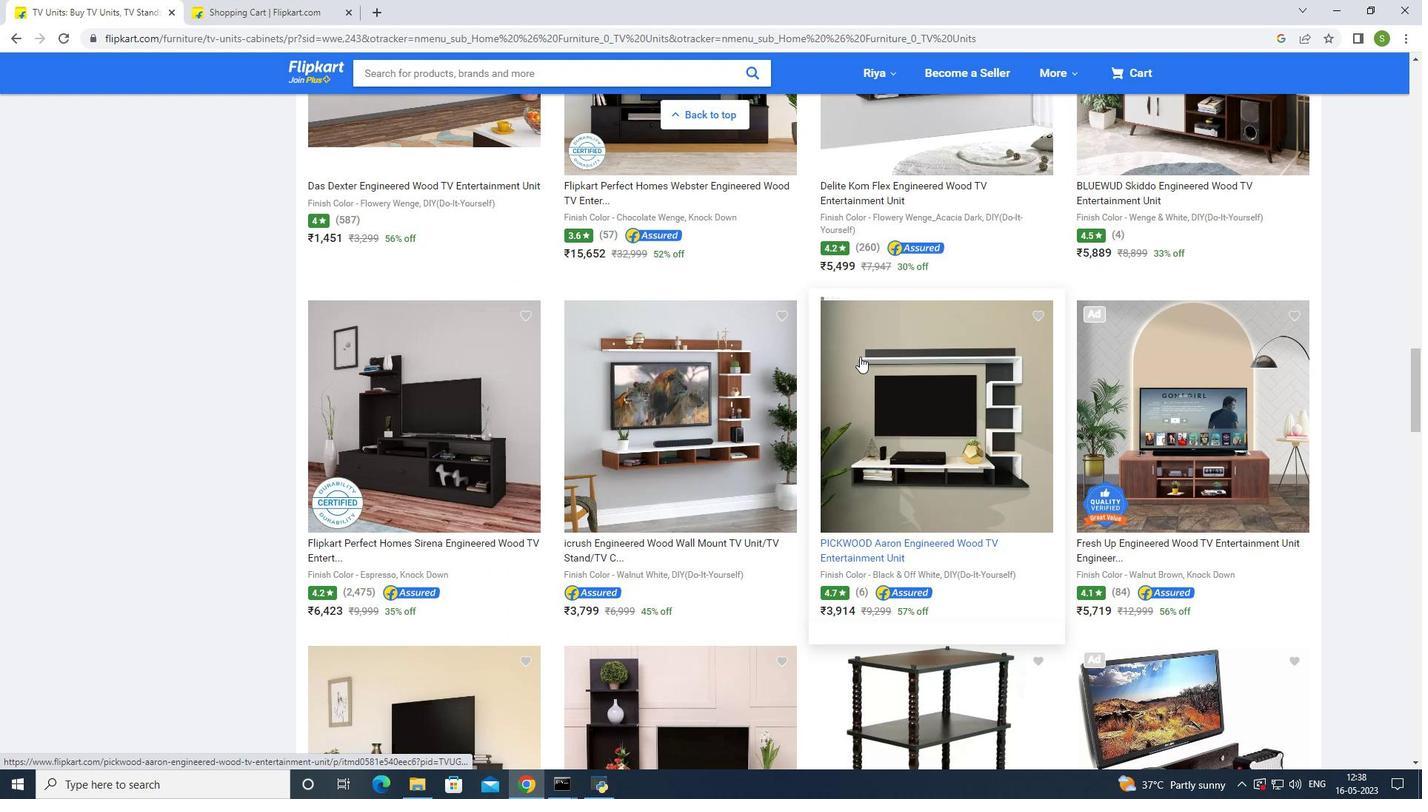 
Action: Mouse scrolled (855, 359) with delta (0, 0)
Screenshot: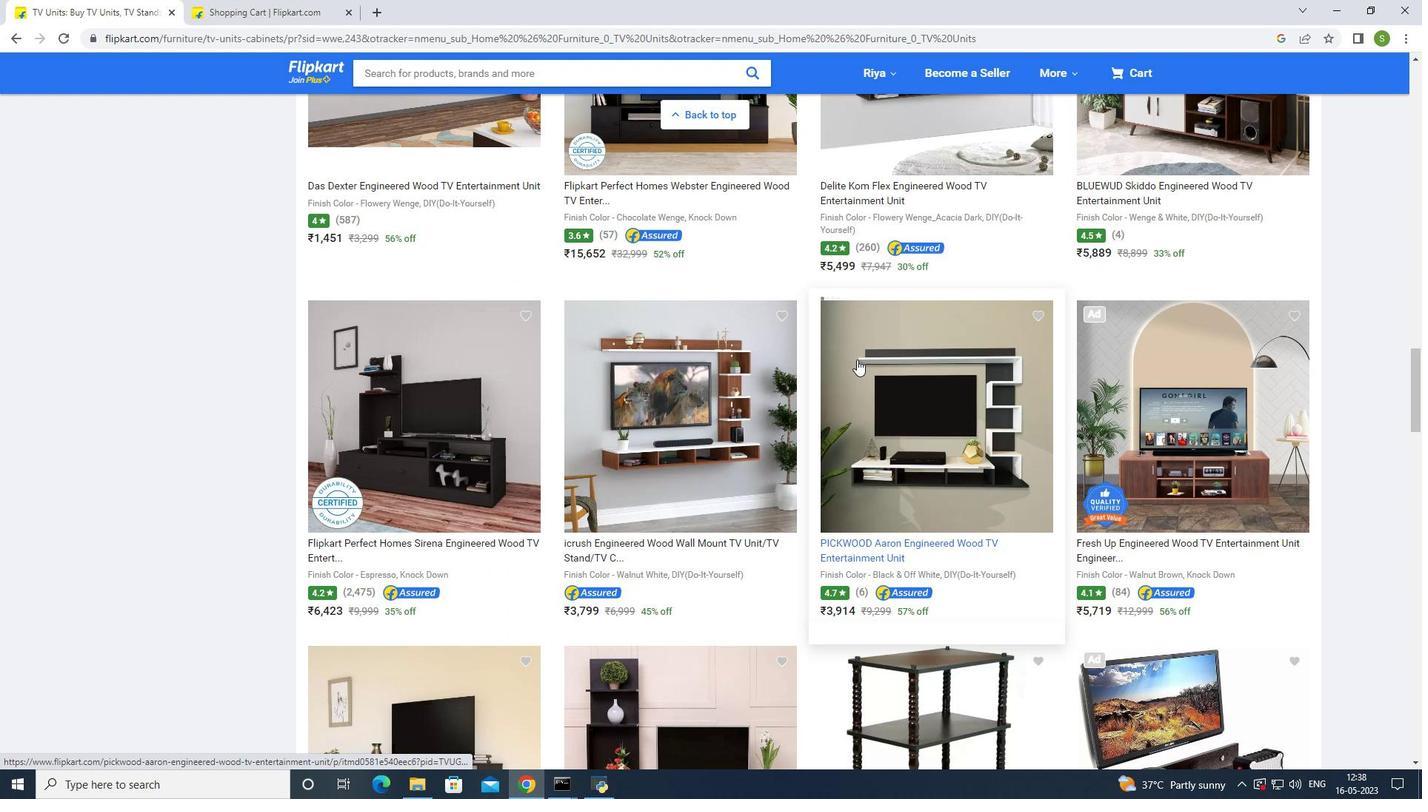
Action: Mouse moved to (409, 237)
Screenshot: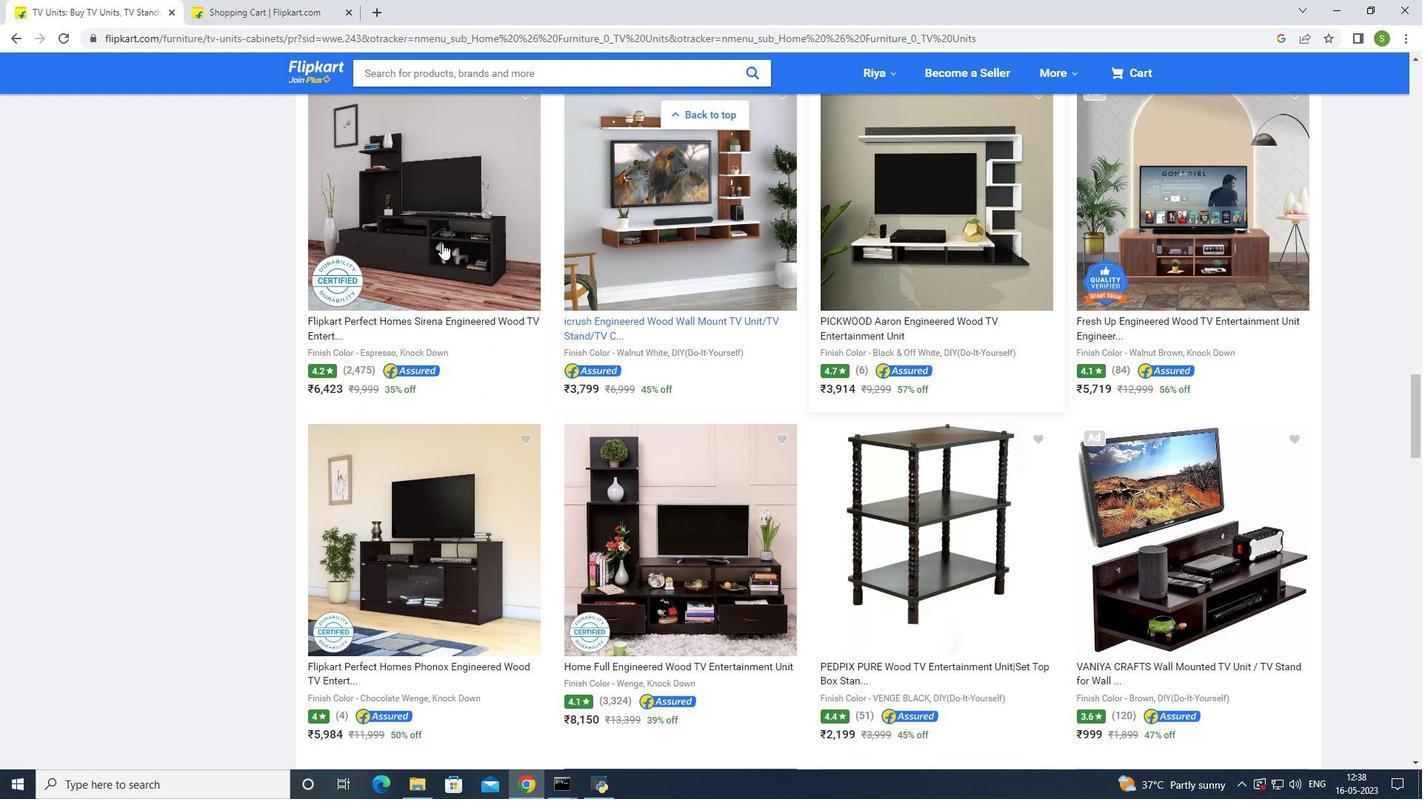 
Action: Mouse pressed left at (409, 237)
Screenshot: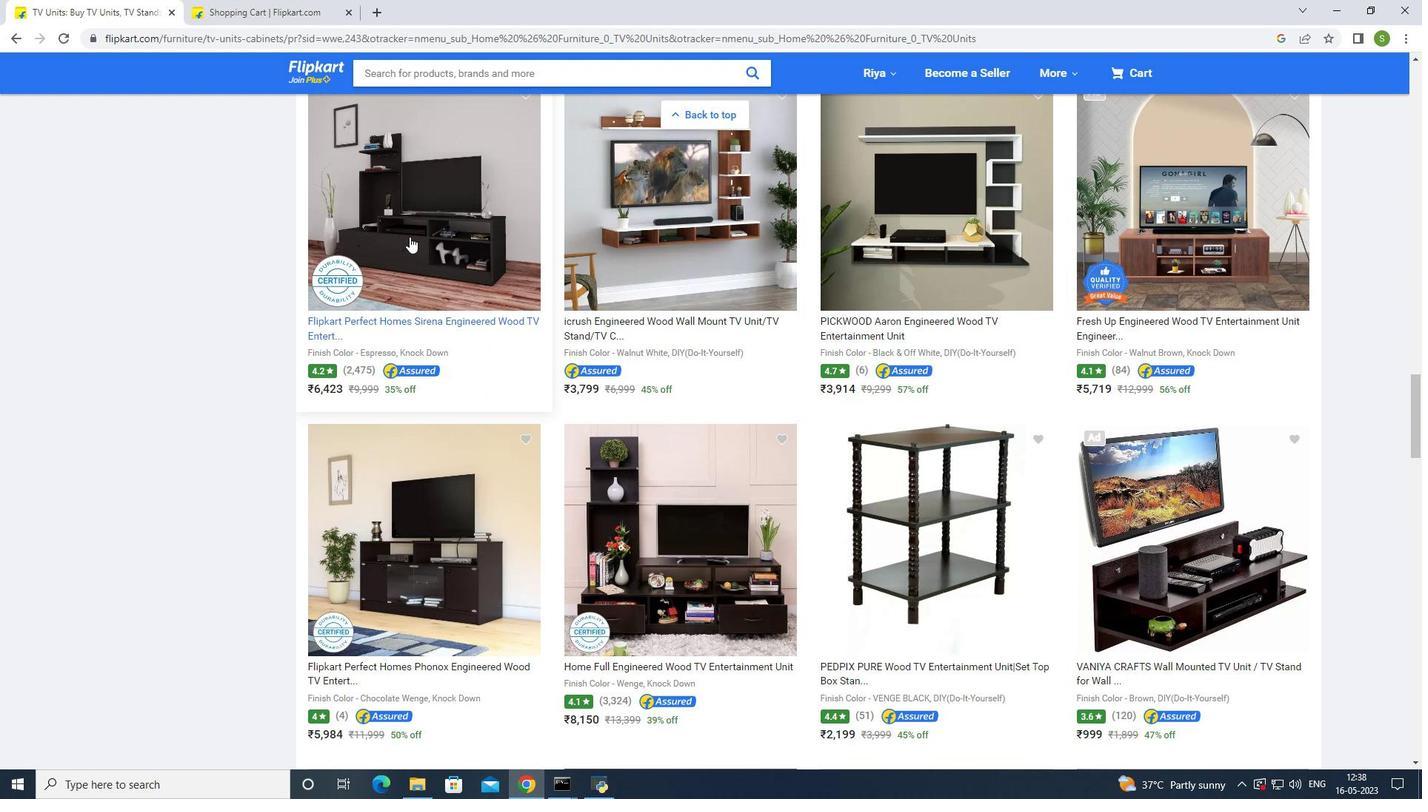 
Action: Mouse moved to (121, 10)
Screenshot: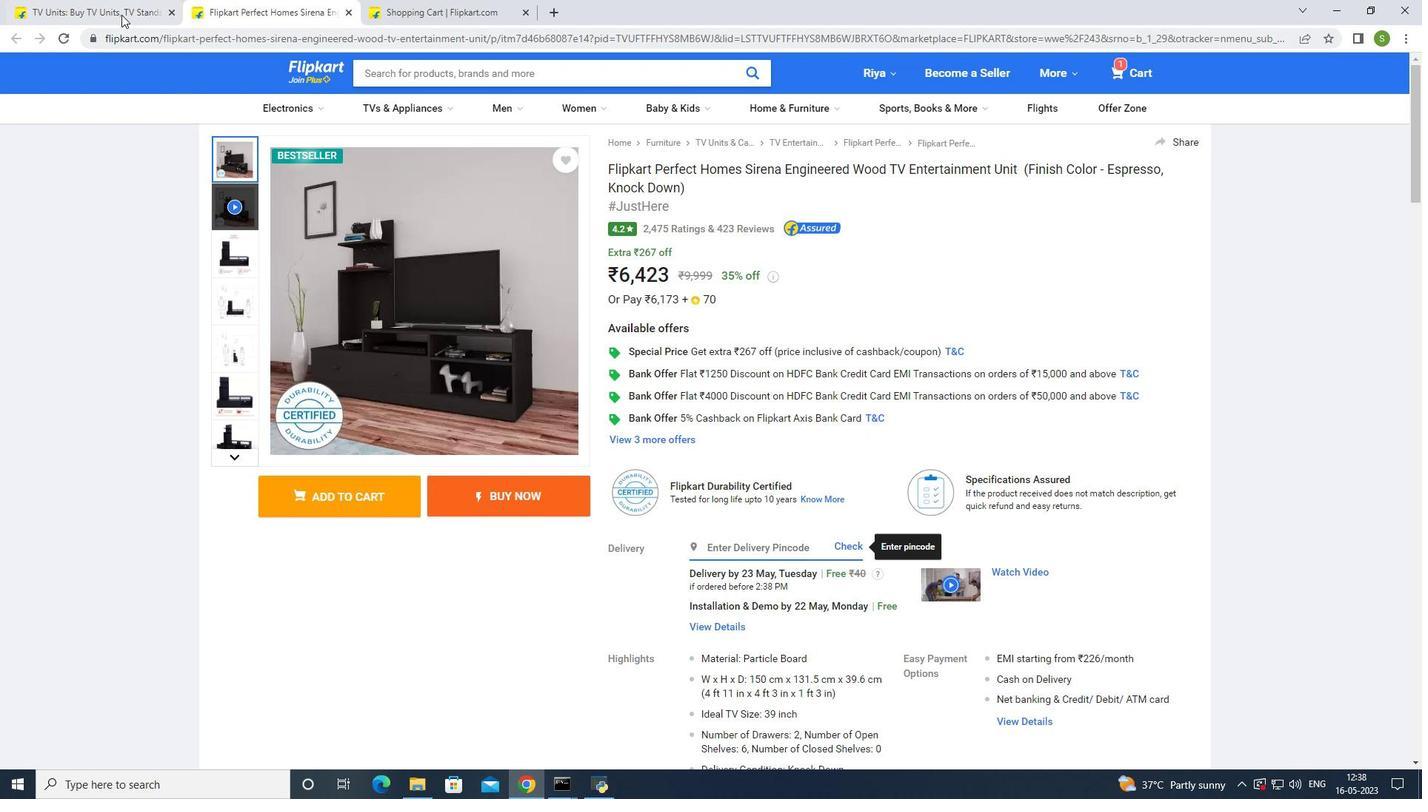 
Action: Mouse pressed left at (121, 10)
Screenshot: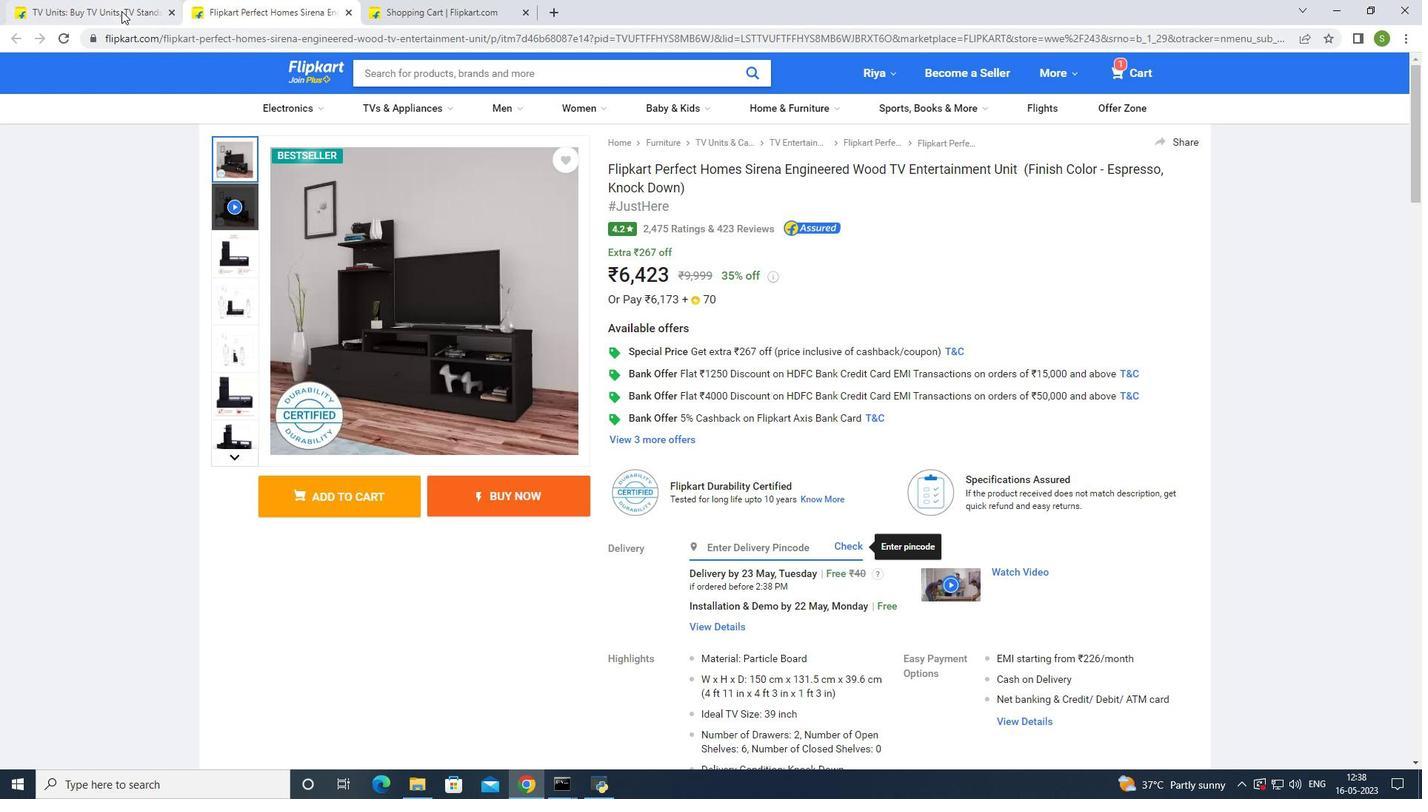 
Action: Mouse moved to (693, 365)
Screenshot: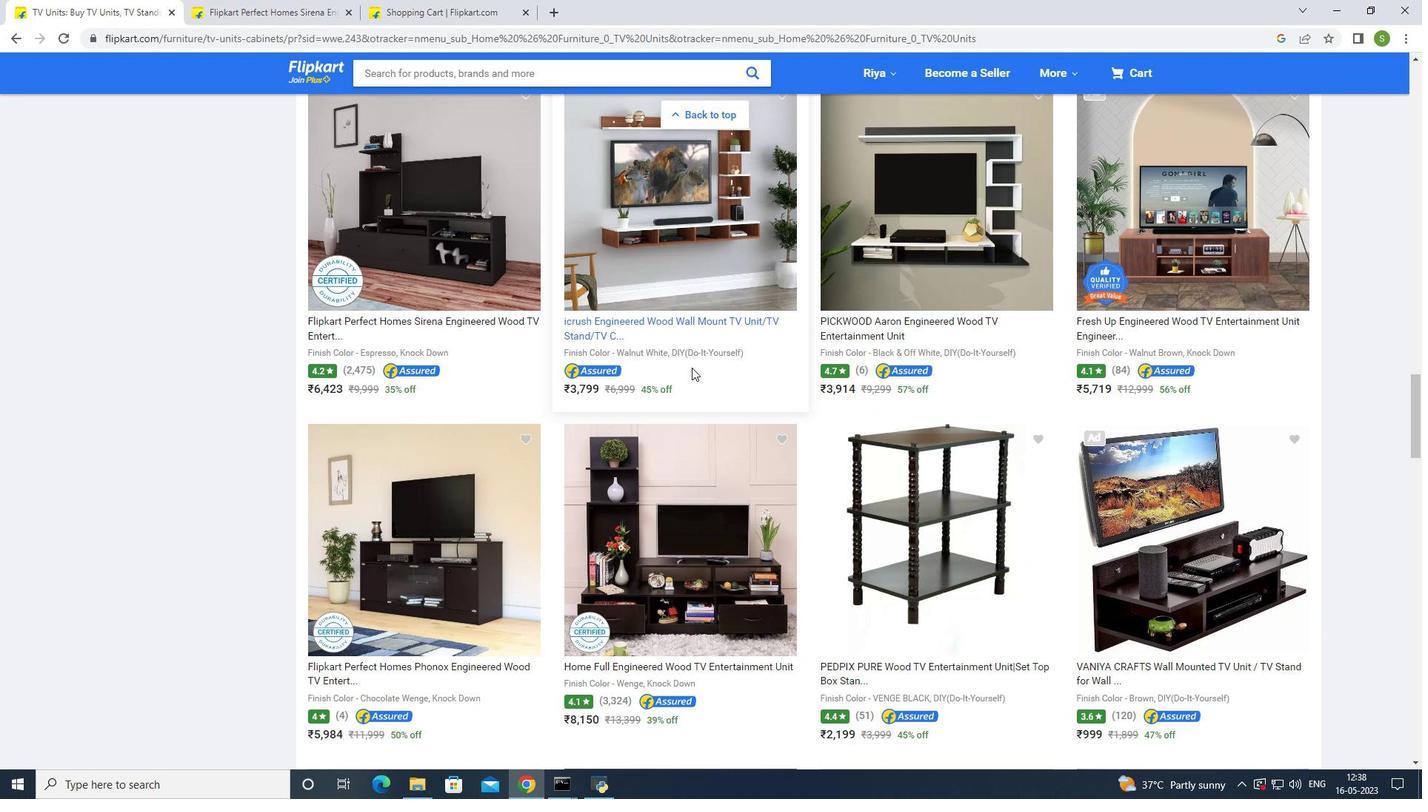 
Action: Mouse scrolled (693, 365) with delta (0, 0)
Screenshot: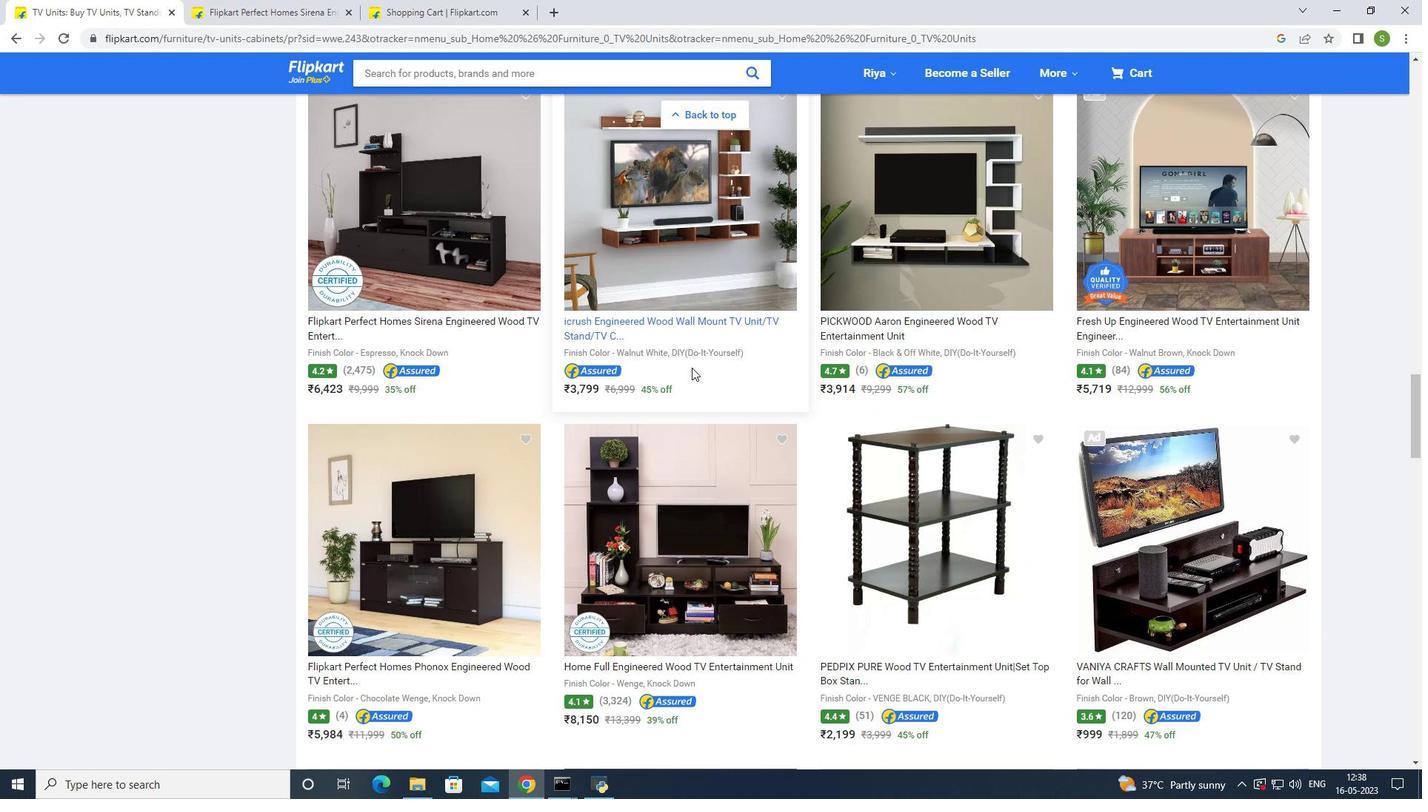 
Action: Mouse scrolled (693, 365) with delta (0, 0)
Screenshot: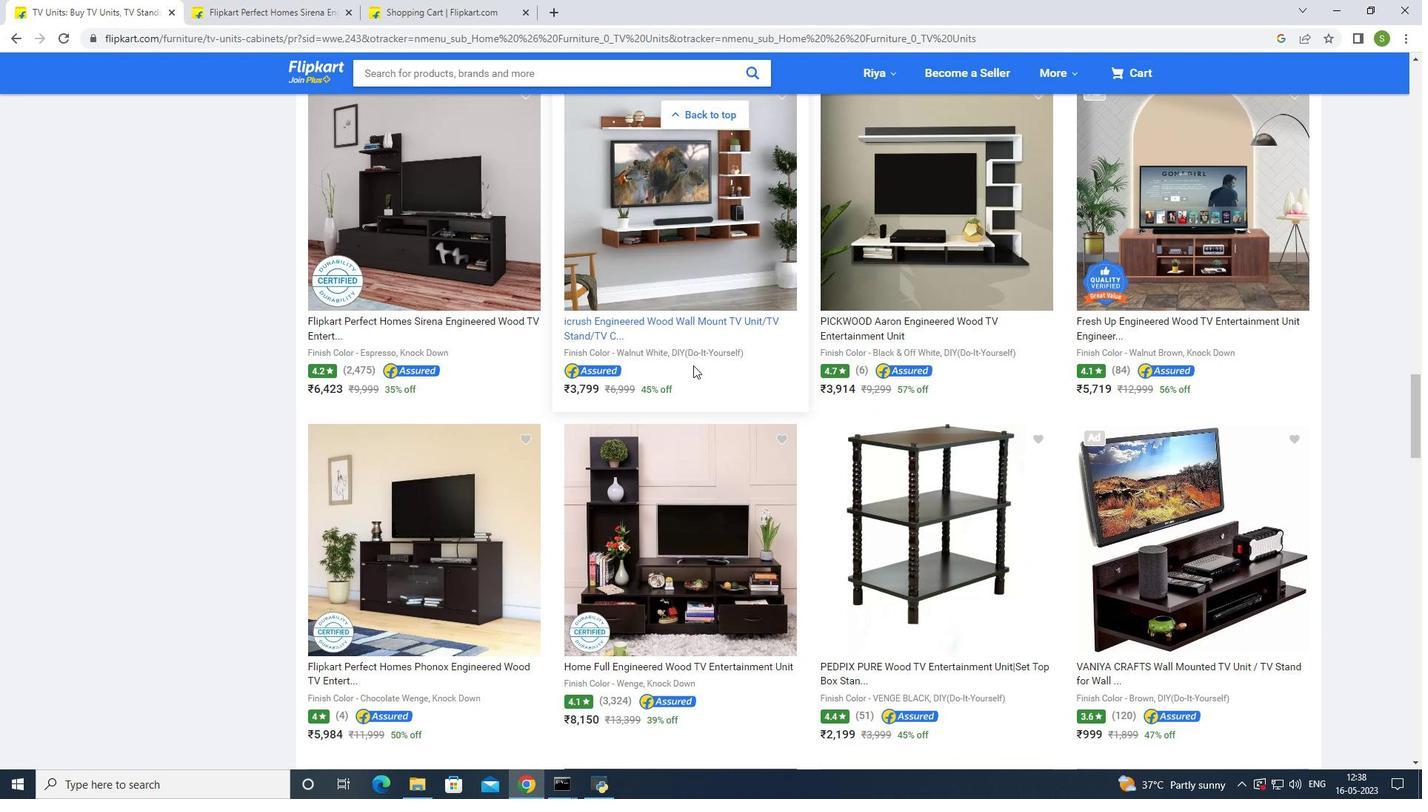 
Action: Mouse scrolled (693, 365) with delta (0, 0)
Screenshot: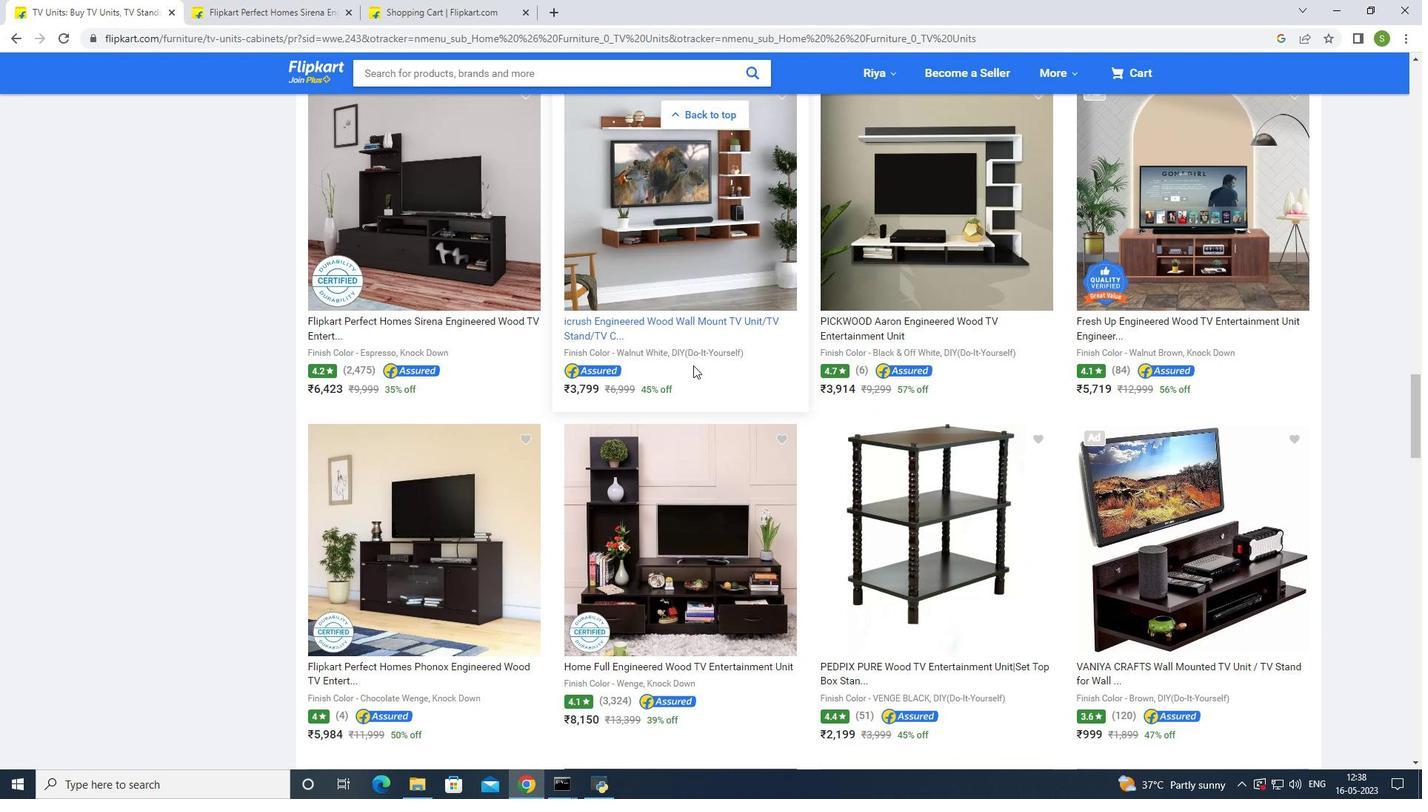 
Action: Mouse scrolled (693, 365) with delta (0, 0)
Screenshot: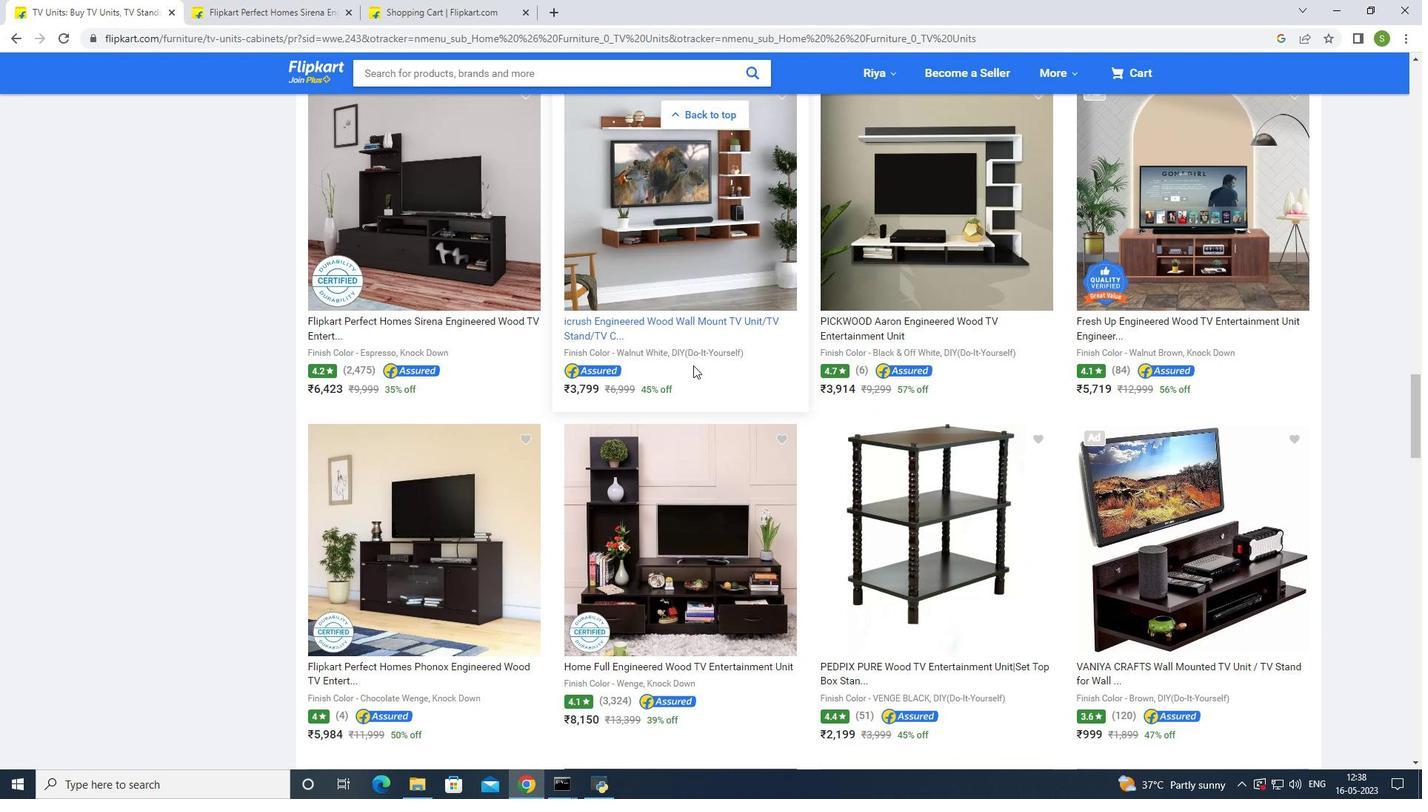 
Action: Mouse scrolled (693, 365) with delta (0, 0)
Screenshot: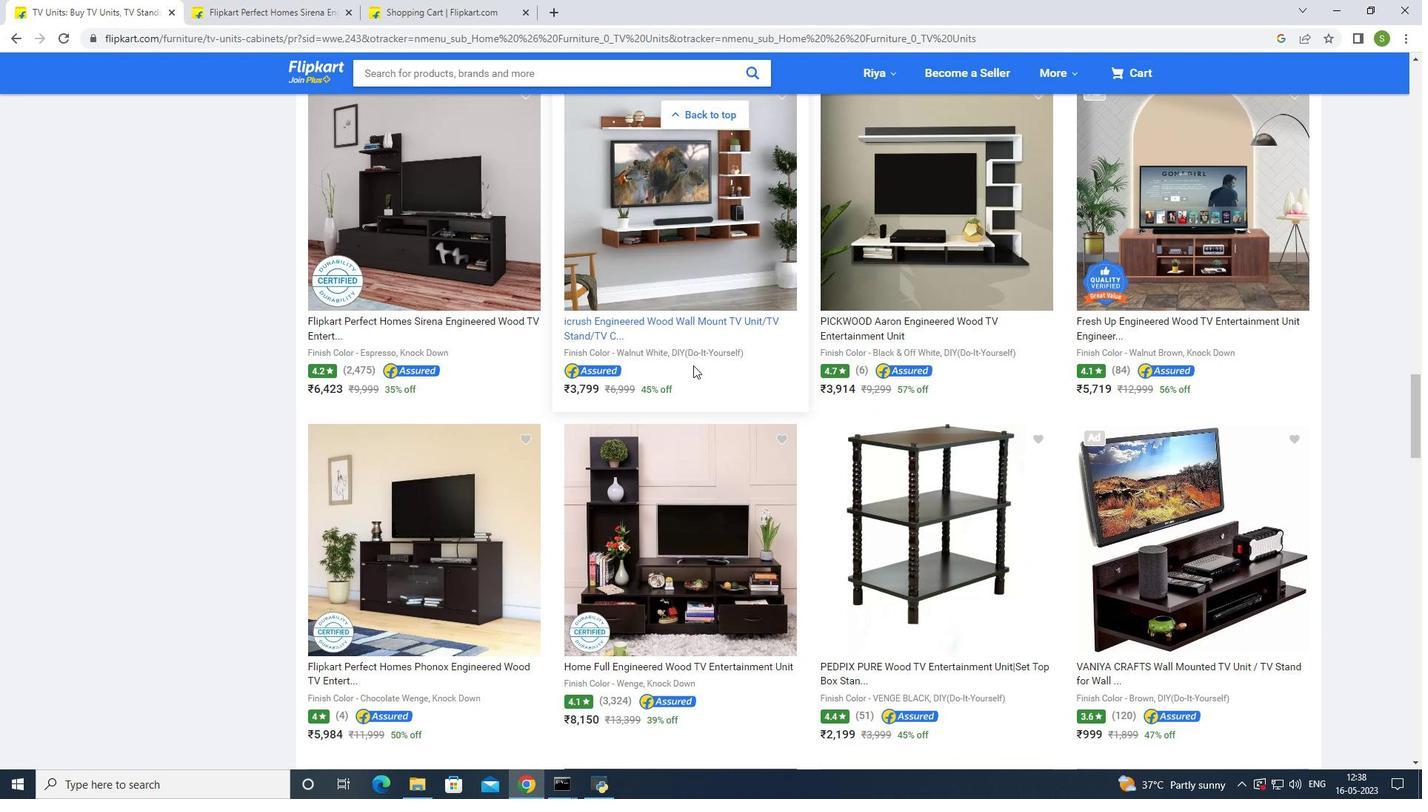 
Action: Mouse moved to (695, 362)
Screenshot: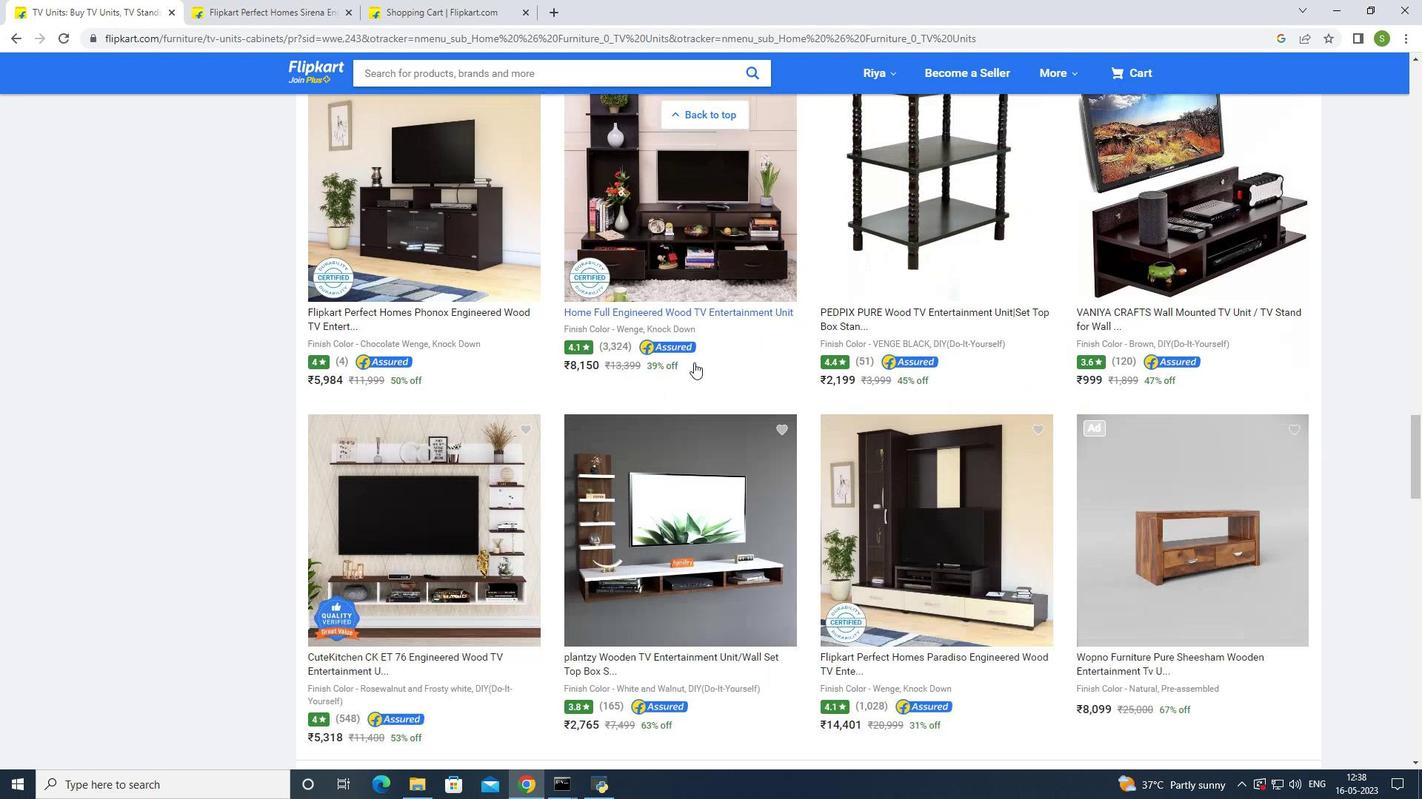 
Action: Mouse scrolled (695, 361) with delta (0, 0)
Screenshot: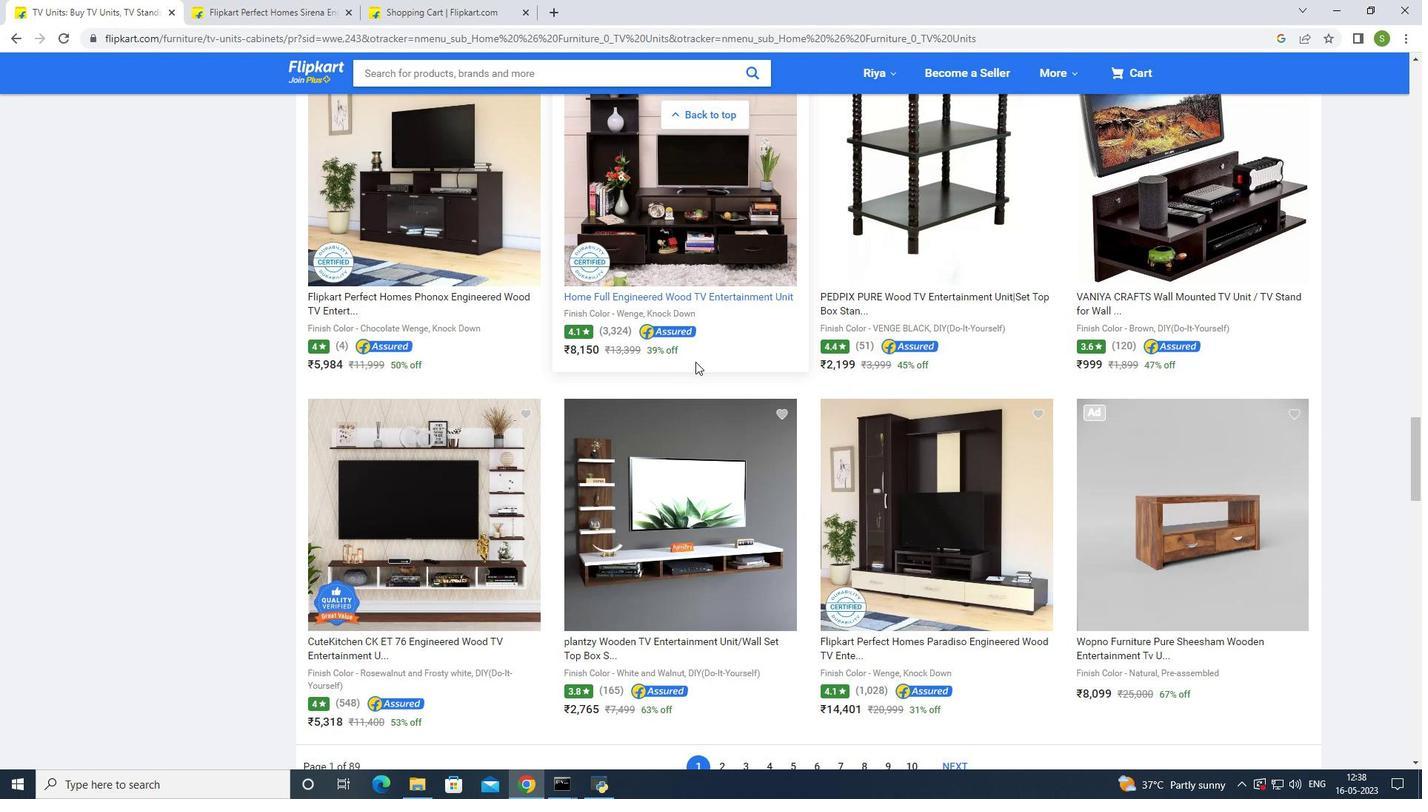 
Action: Mouse moved to (697, 398)
Screenshot: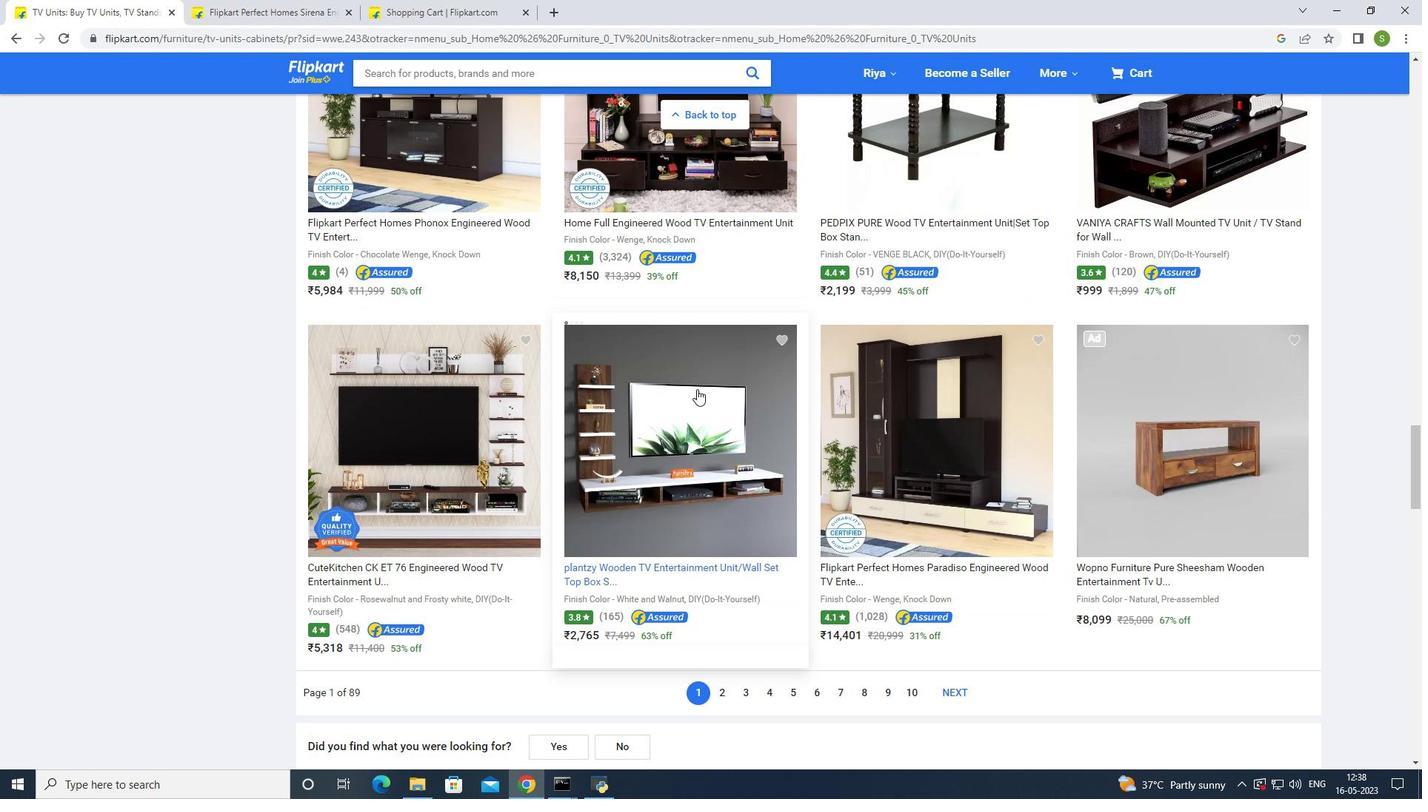 
Action: Mouse pressed left at (697, 398)
Screenshot: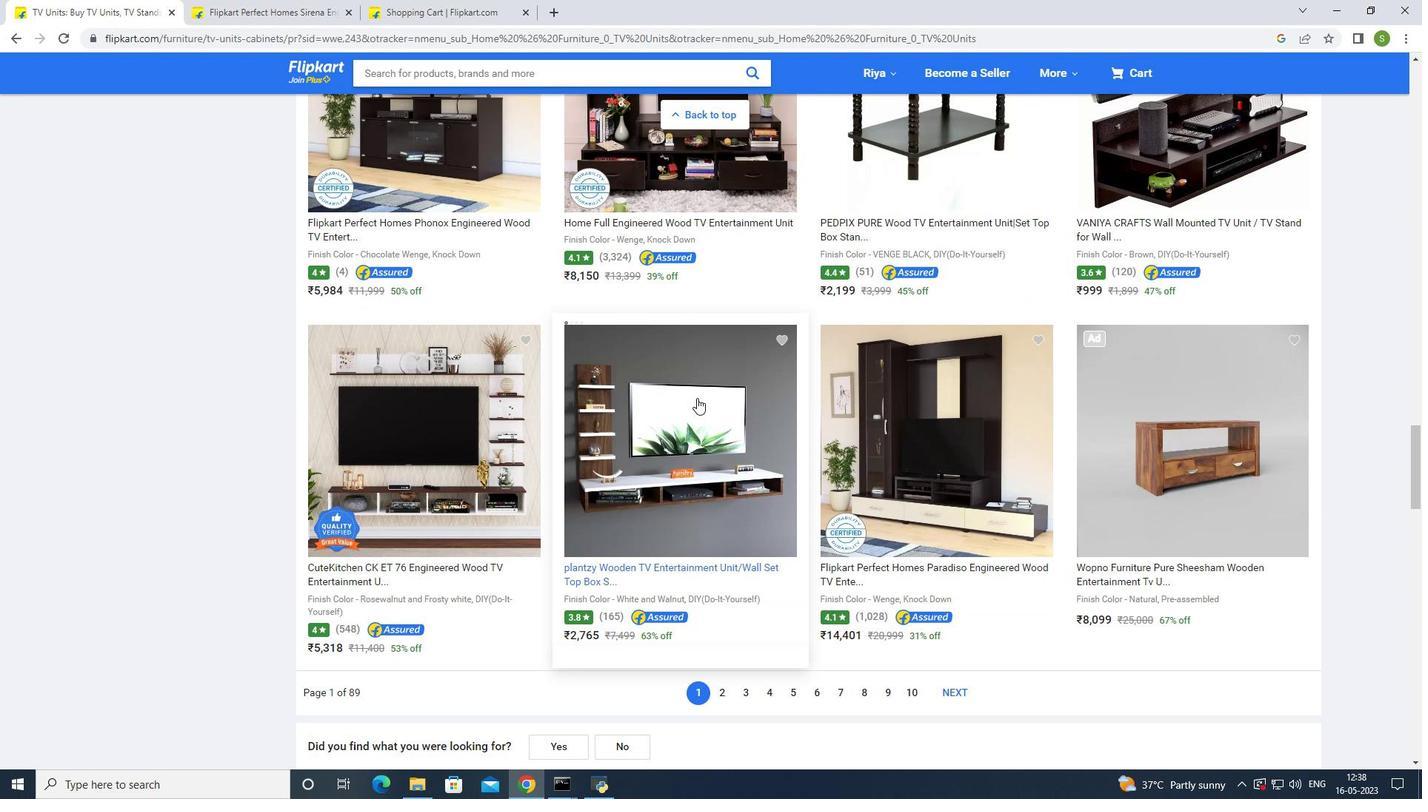 
Action: Mouse moved to (391, 483)
Screenshot: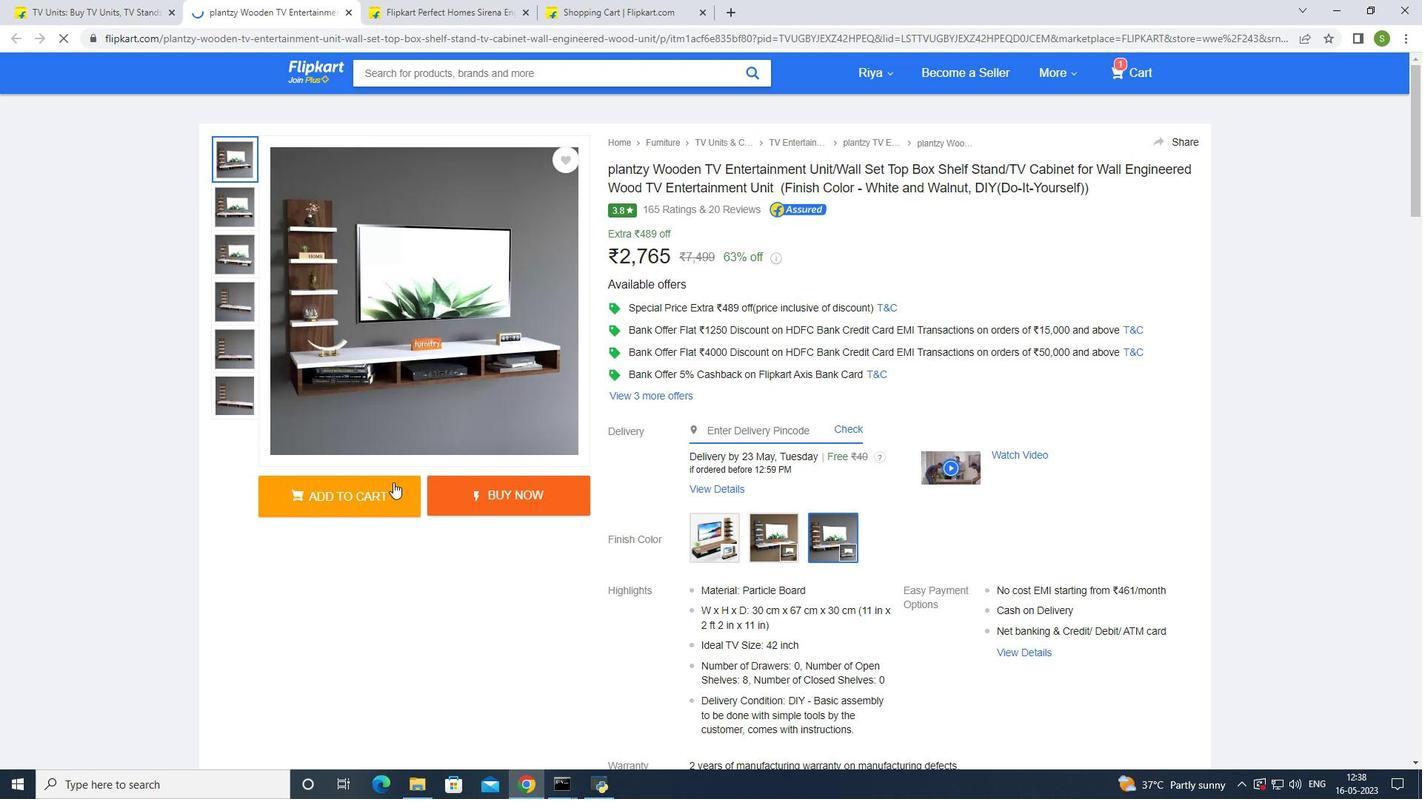 
Action: Mouse pressed left at (391, 483)
Screenshot: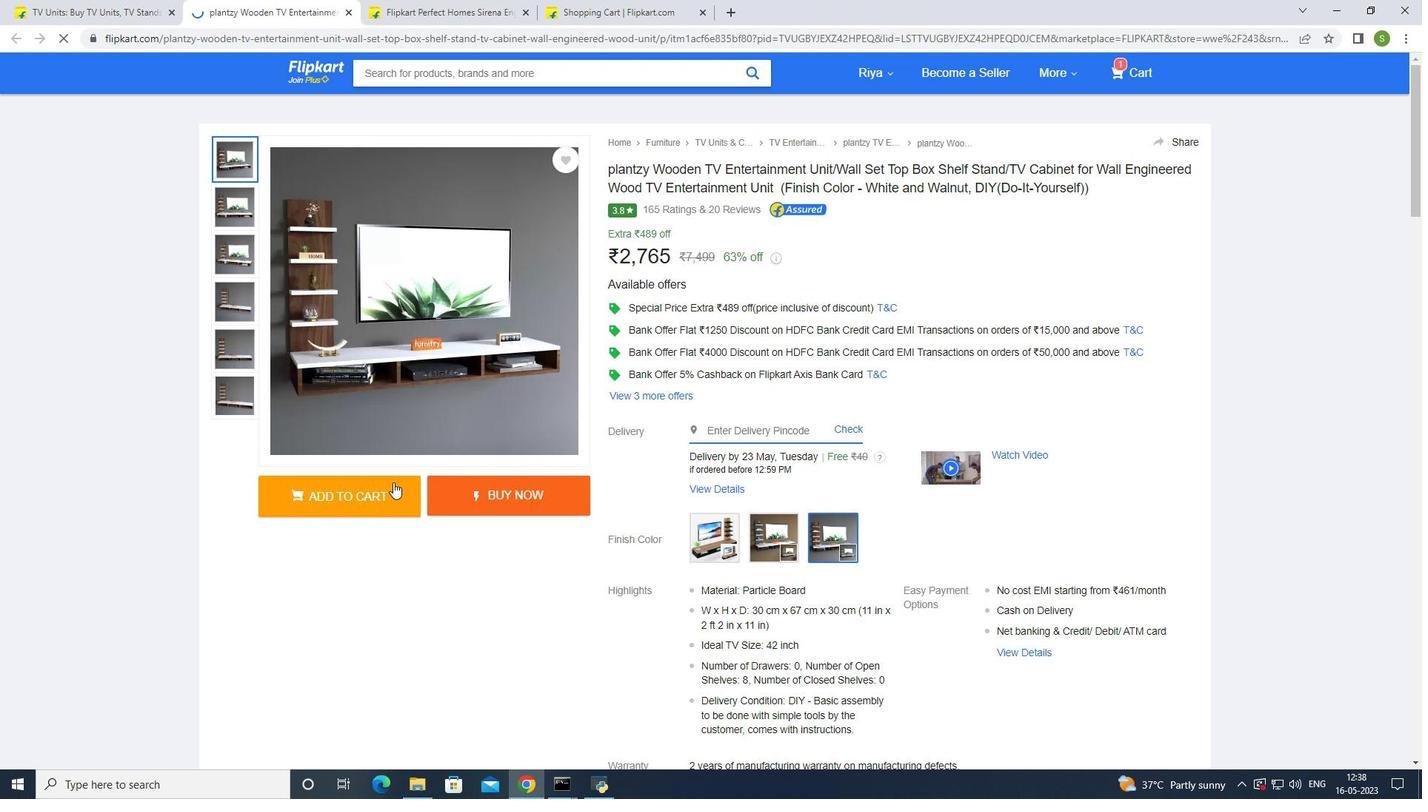 
Action: Mouse moved to (114, 10)
Screenshot: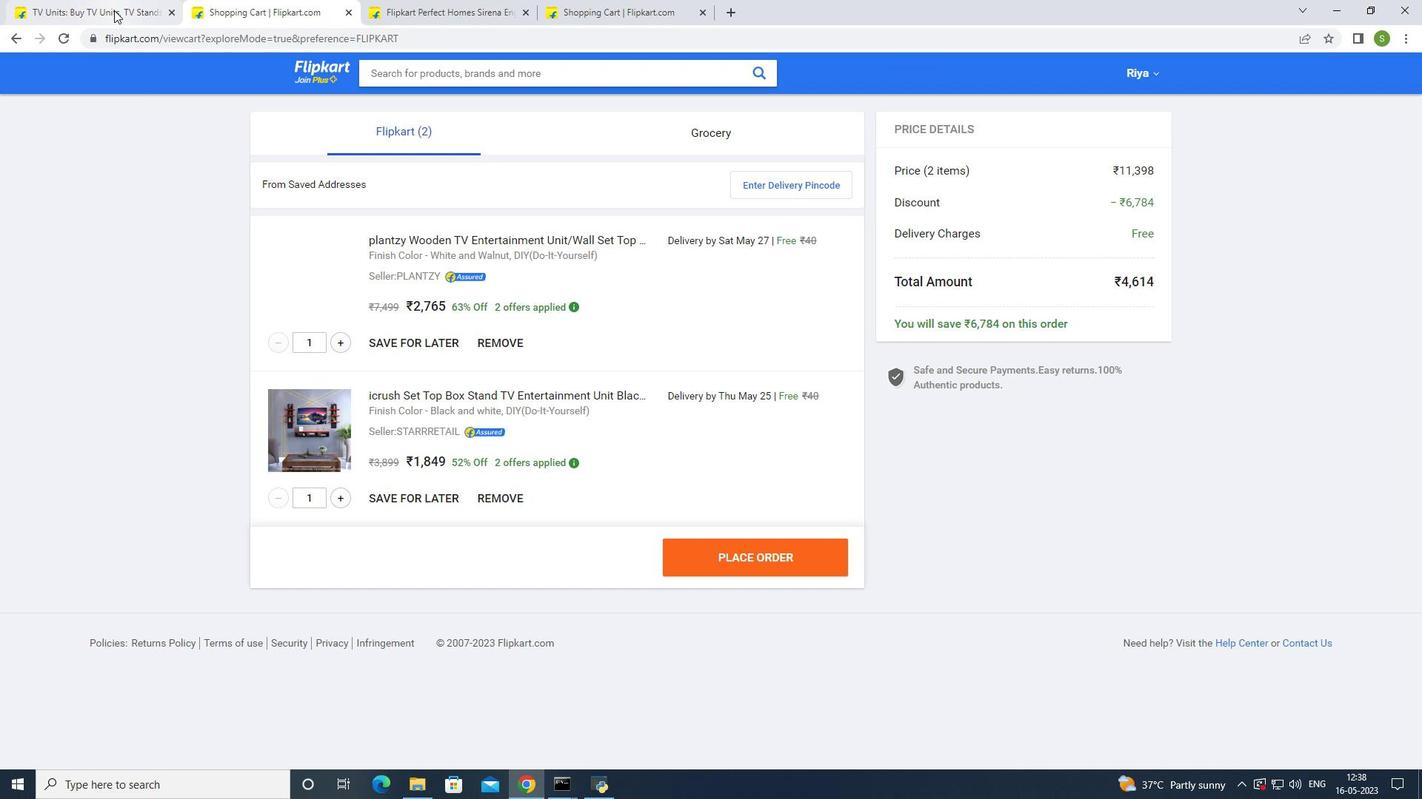 
Action: Mouse pressed left at (114, 10)
Screenshot: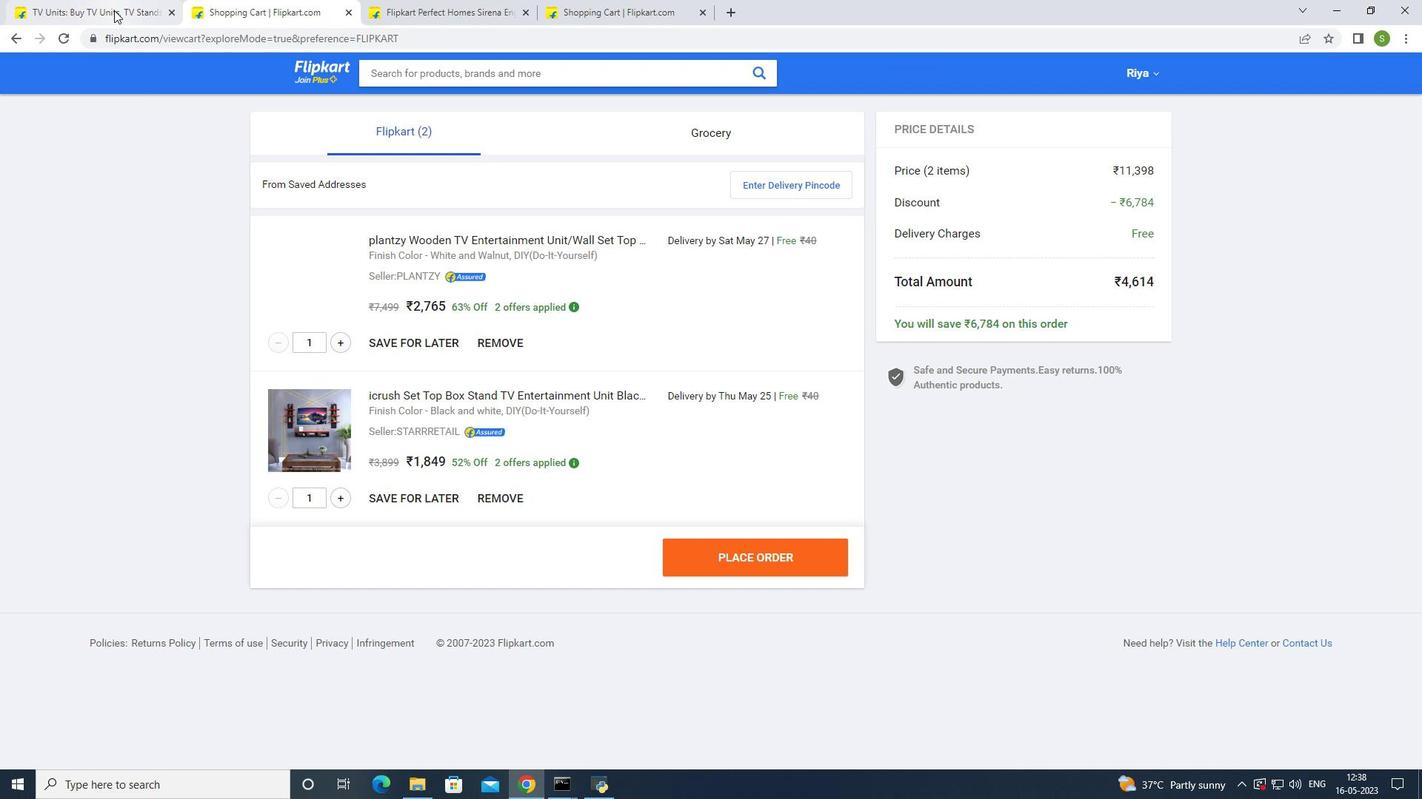 
Action: Mouse moved to (568, 362)
Screenshot: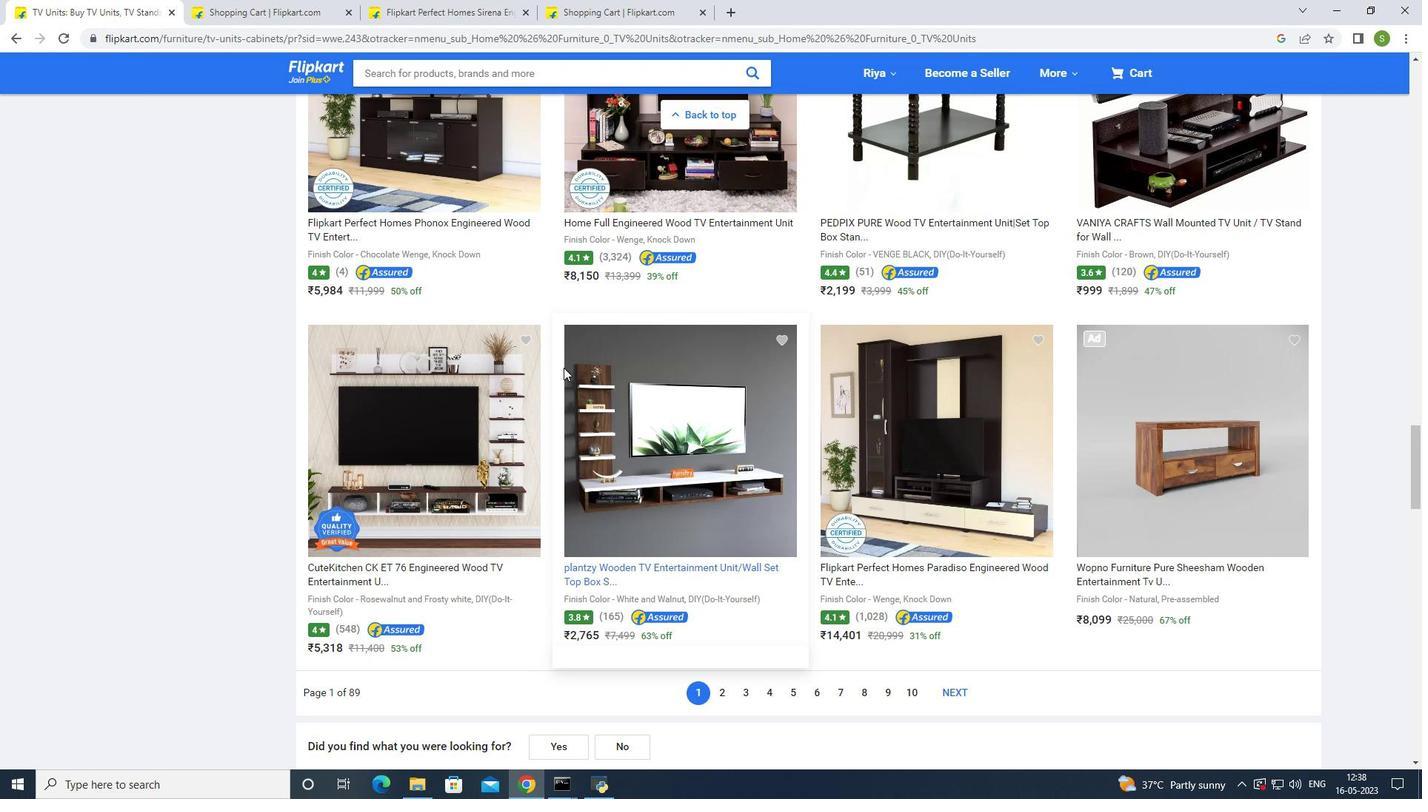 
Action: Mouse scrolled (568, 362) with delta (0, 0)
Screenshot: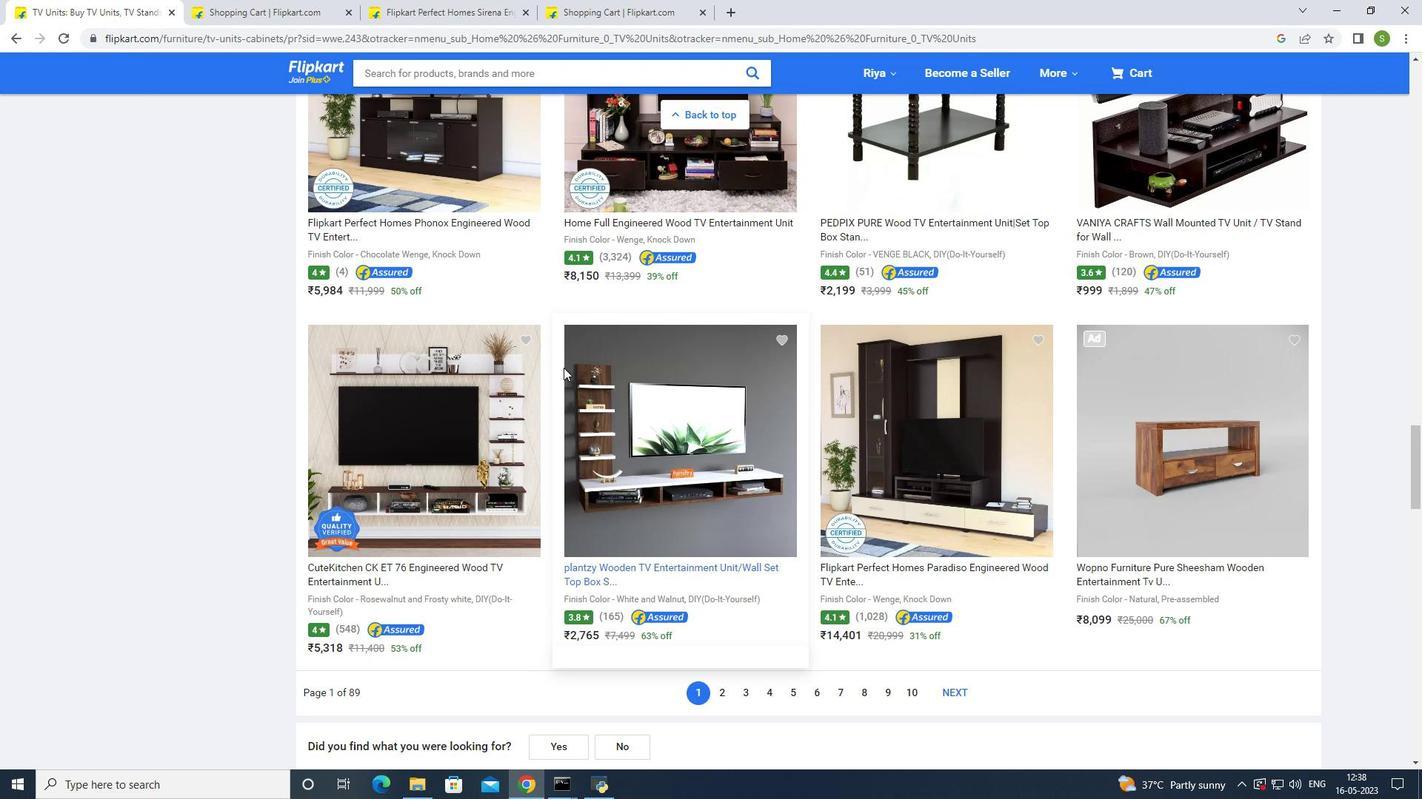 
Action: Mouse moved to (568, 360)
Screenshot: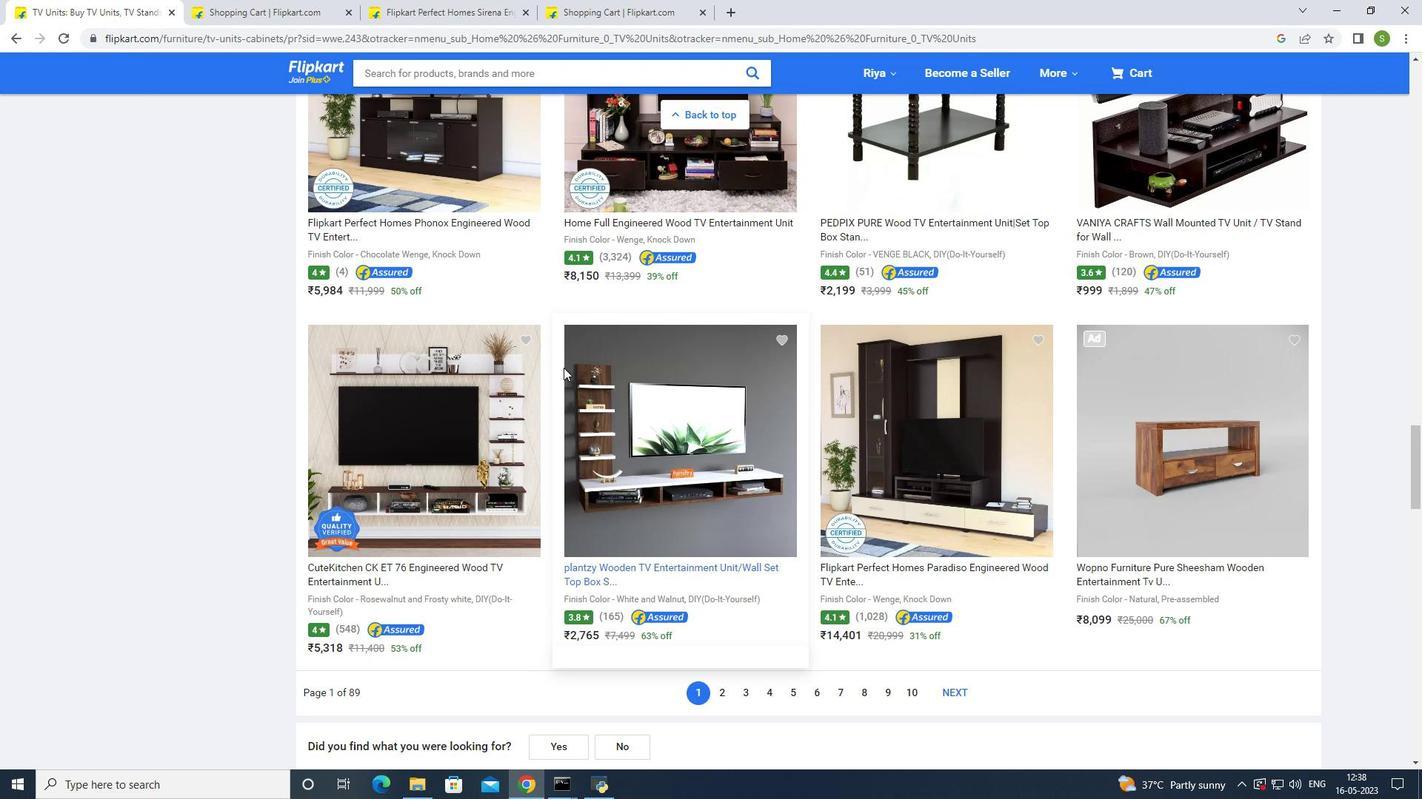 
Action: Mouse scrolled (568, 361) with delta (0, 0)
Screenshot: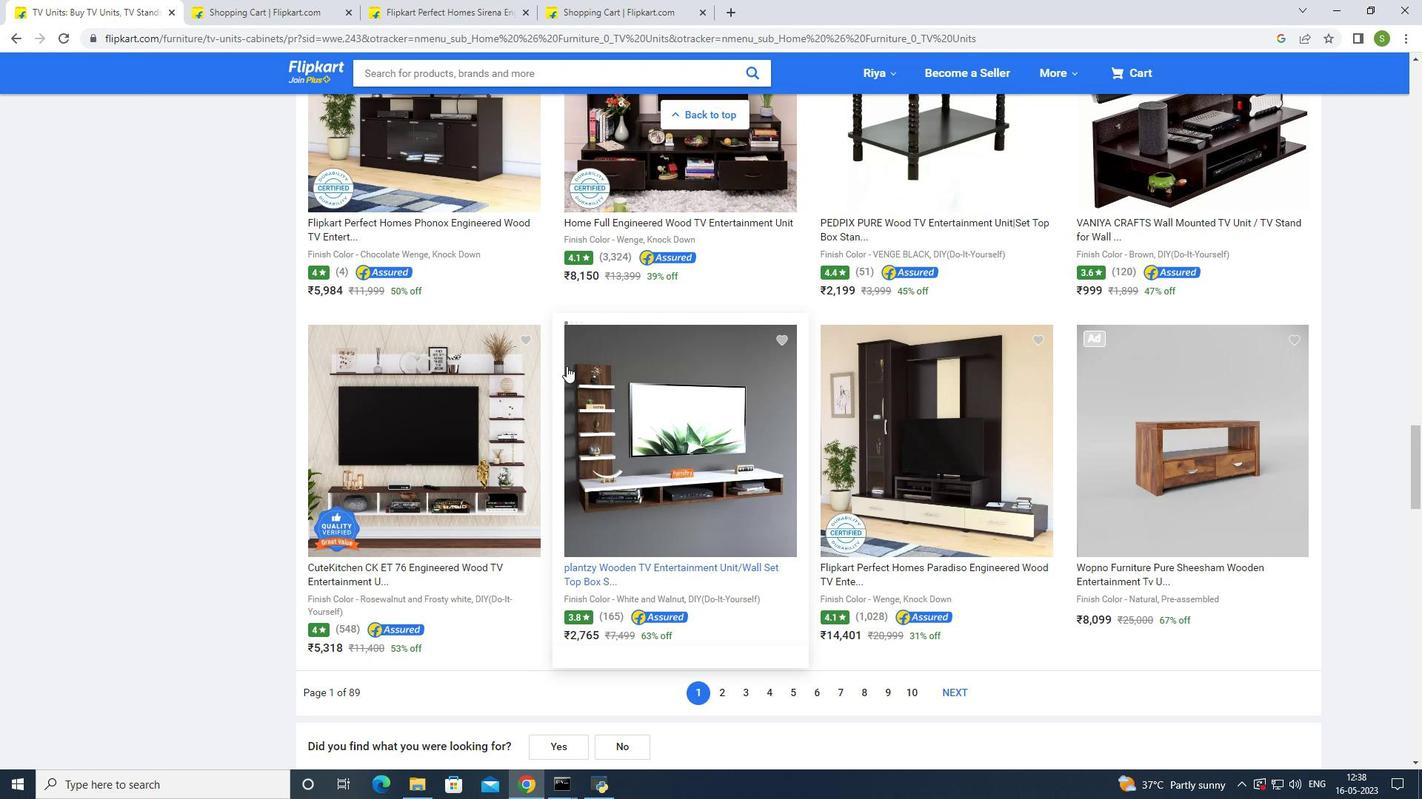 
Action: Mouse moved to (568, 359)
Screenshot: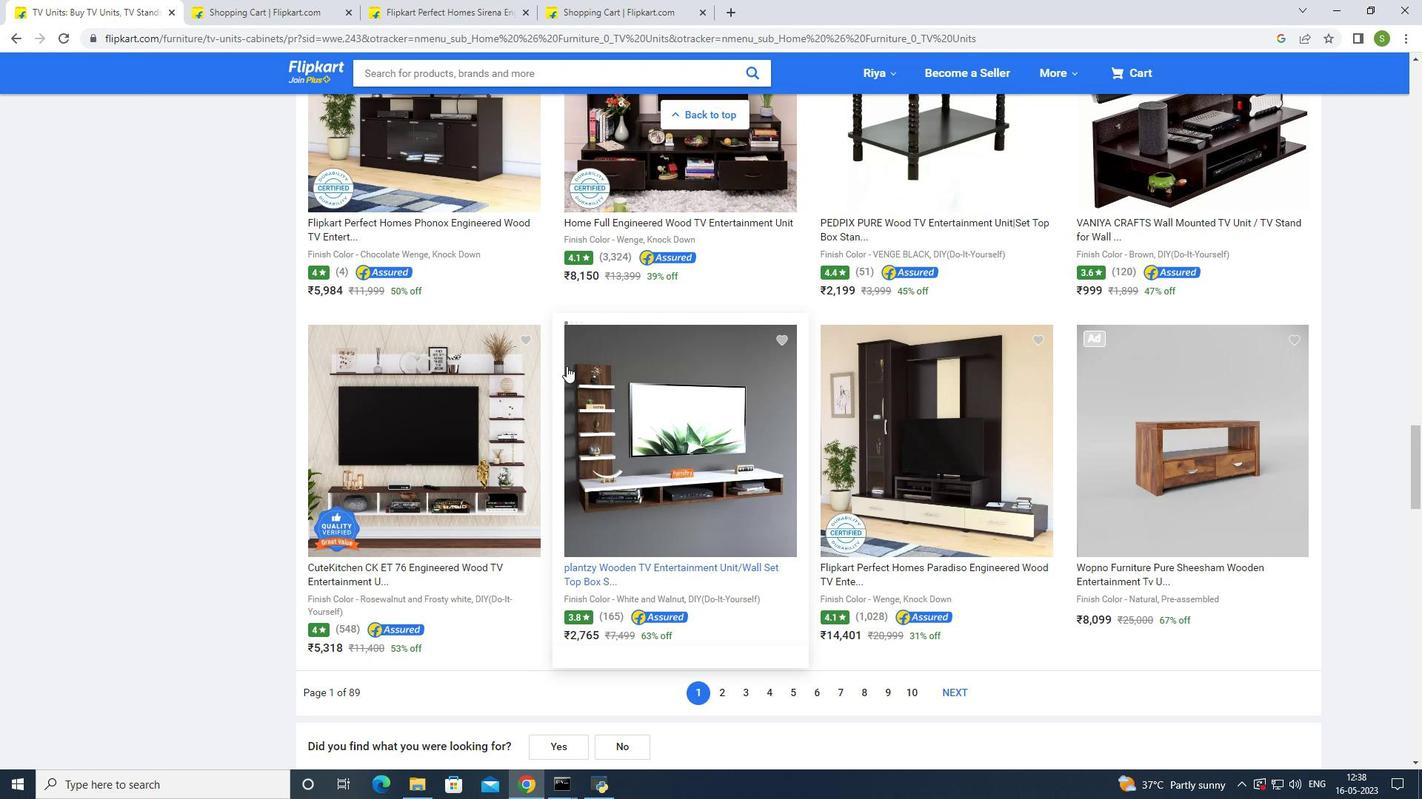 
Action: Mouse scrolled (568, 360) with delta (0, 0)
Screenshot: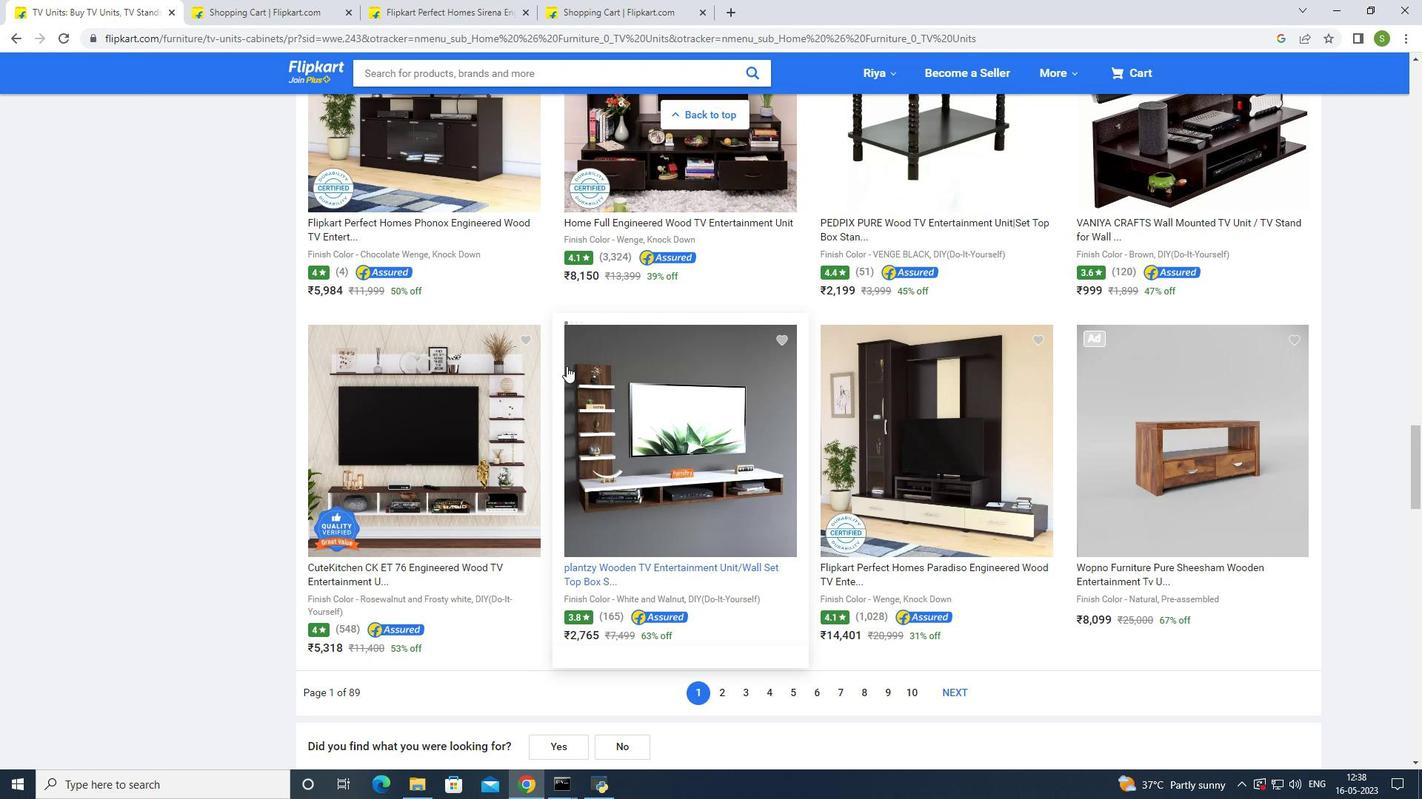
Action: Mouse moved to (568, 358)
Screenshot: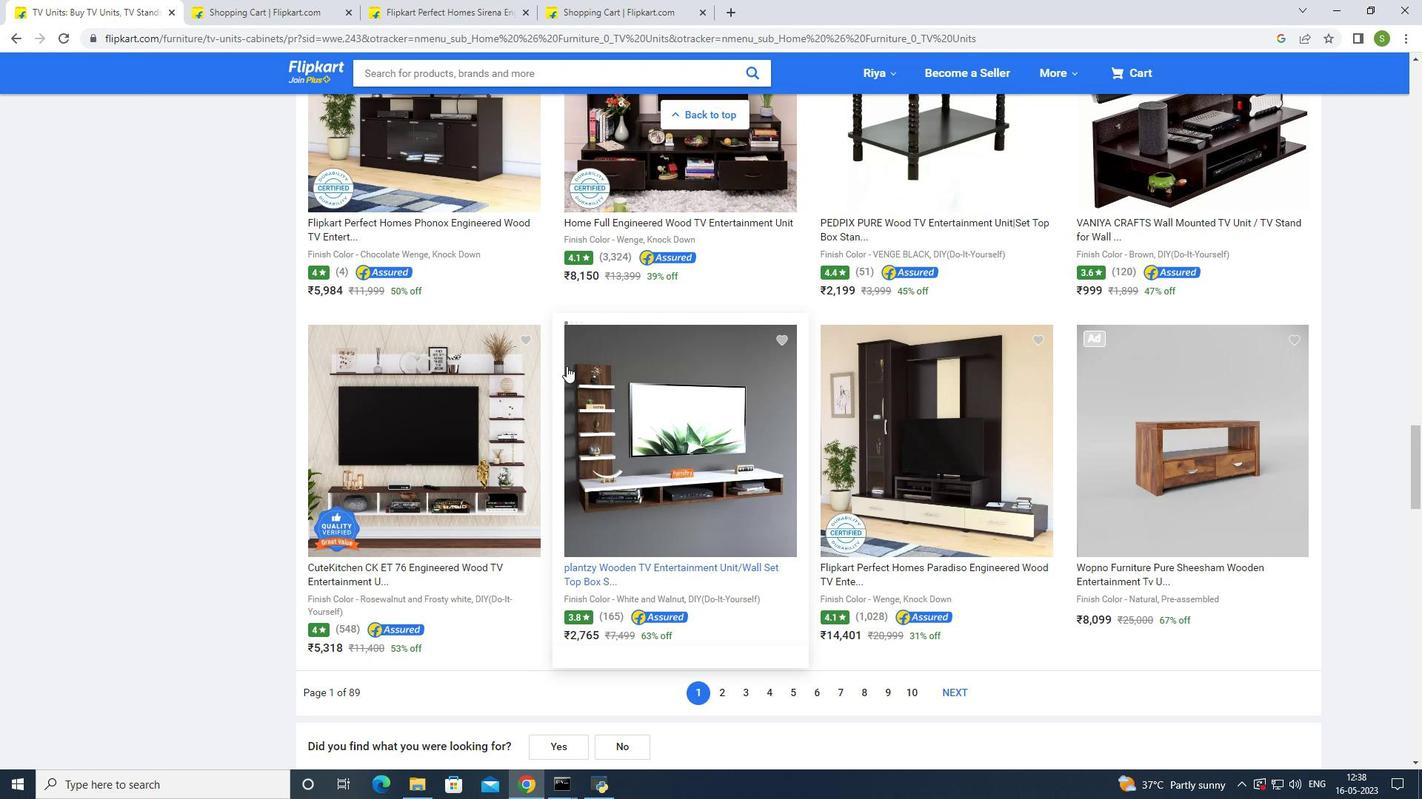 
Action: Mouse scrolled (568, 359) with delta (0, 0)
Screenshot: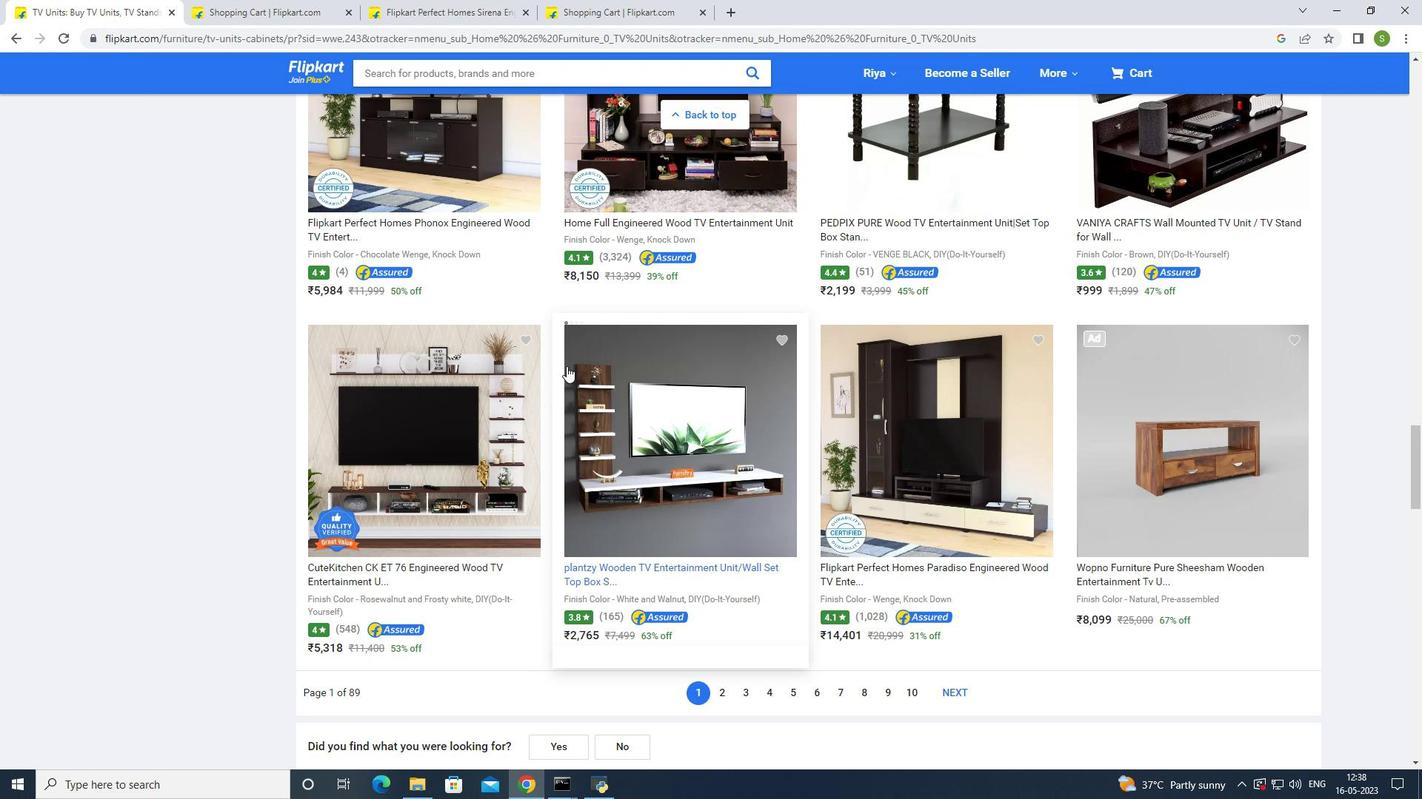 
Action: Mouse moved to (568, 357)
Screenshot: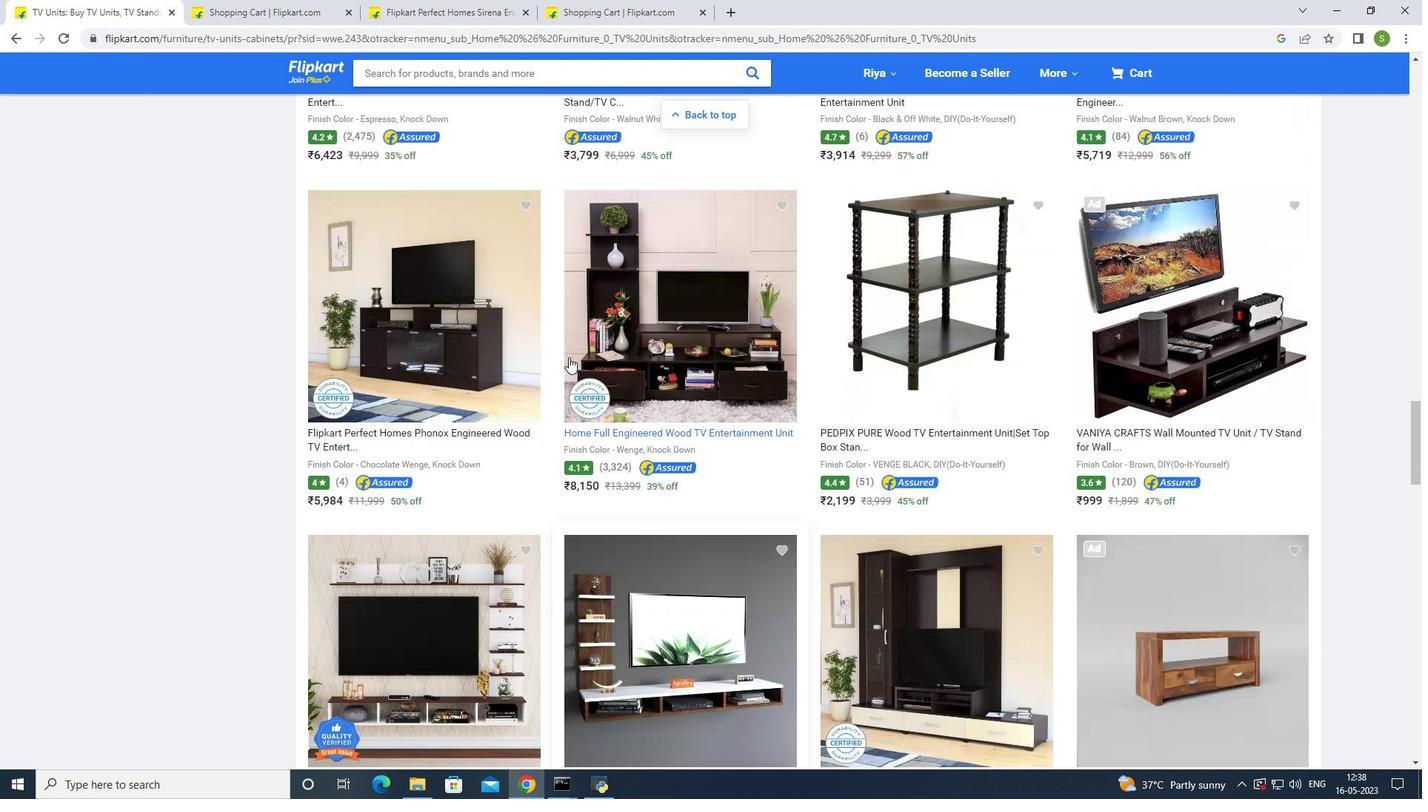 
Action: Mouse scrolled (568, 357) with delta (0, 0)
Screenshot: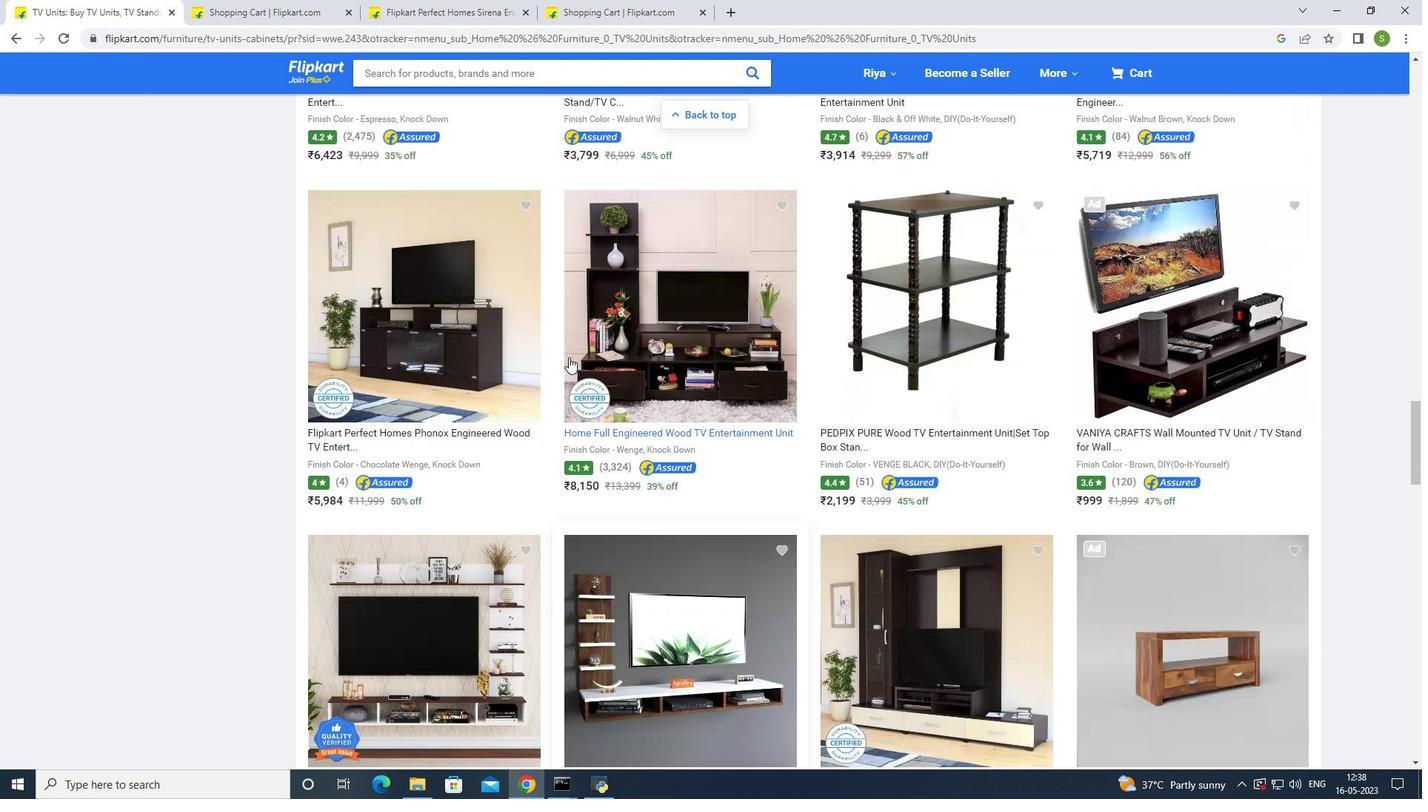 
Action: Mouse moved to (569, 356)
Screenshot: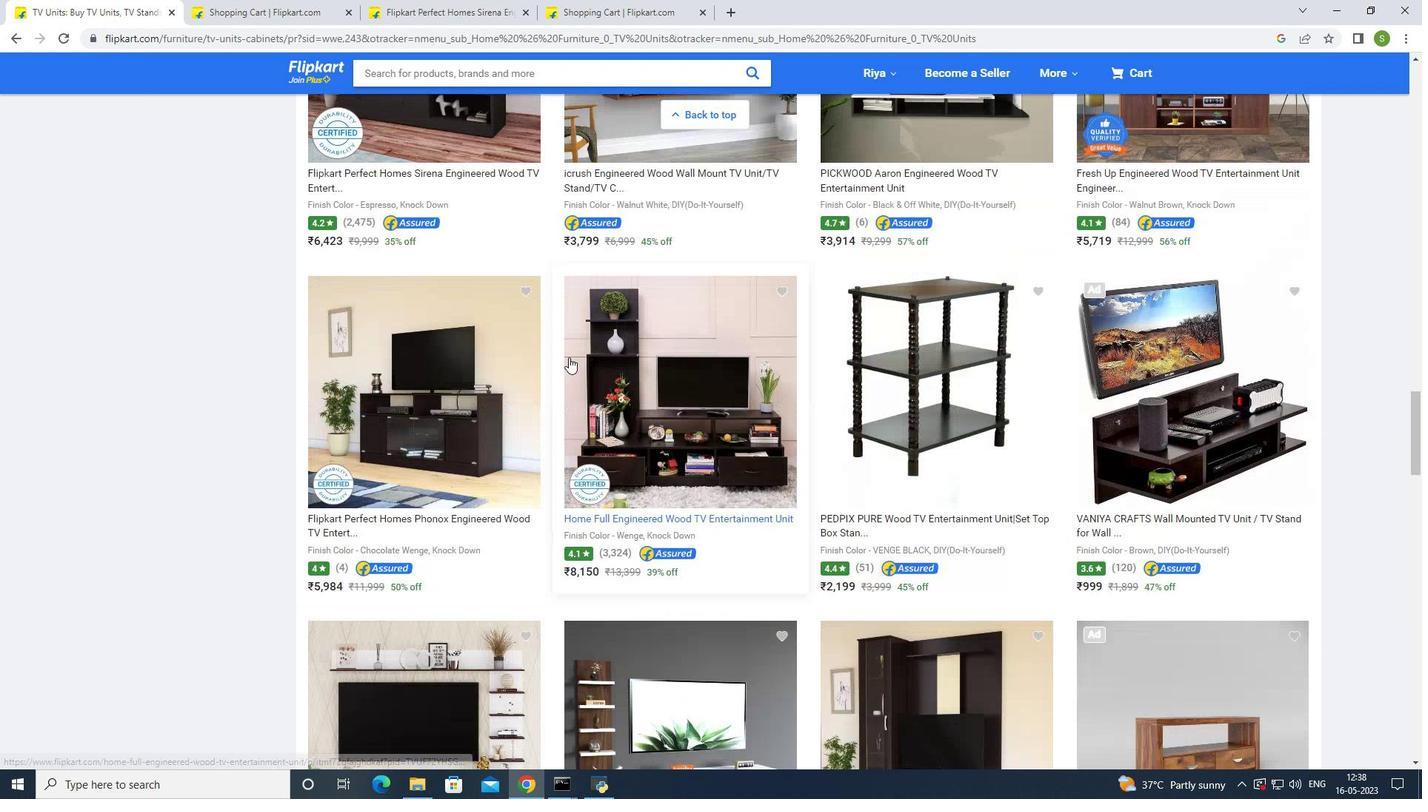 
Action: Mouse scrolled (569, 357) with delta (0, 0)
Screenshot: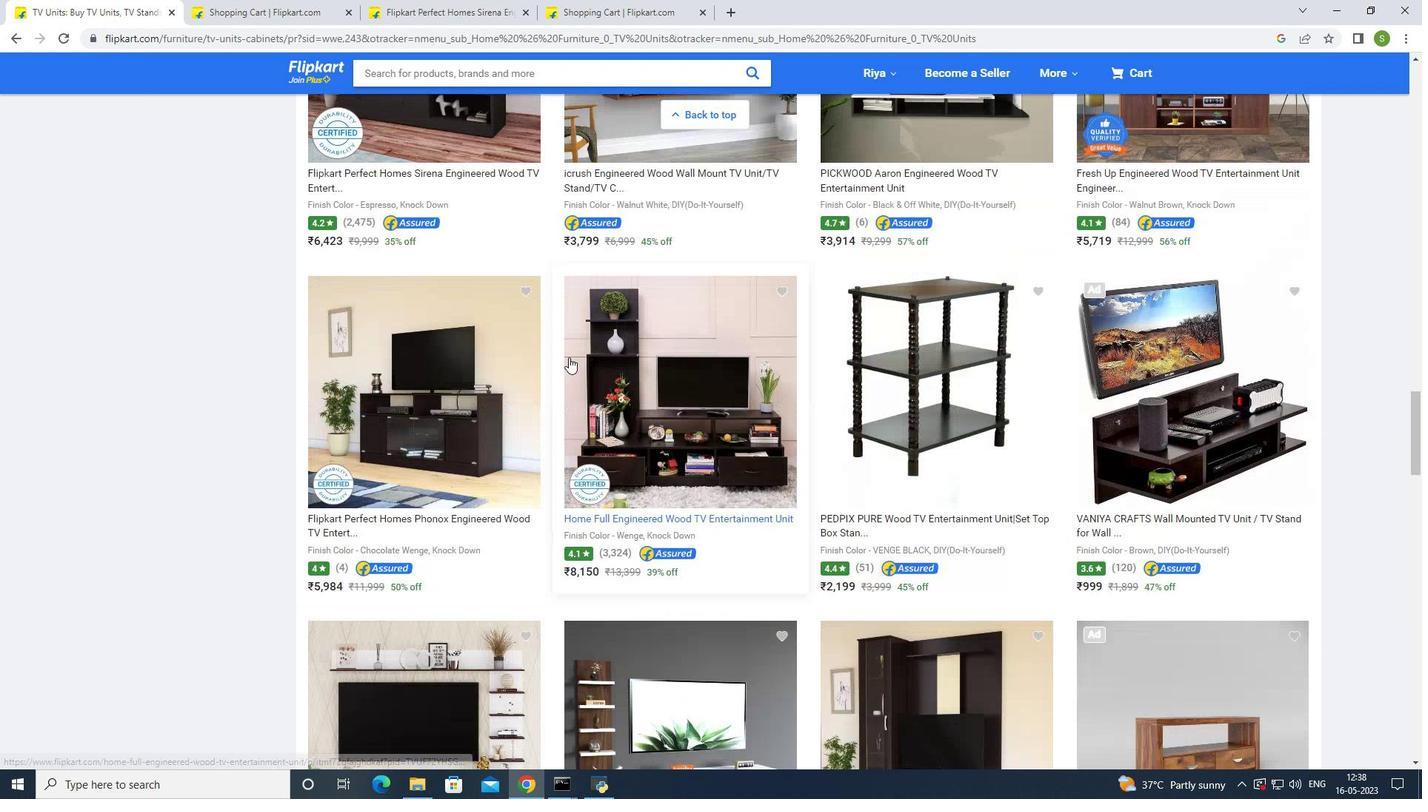 
Action: Mouse moved to (570, 355)
Screenshot: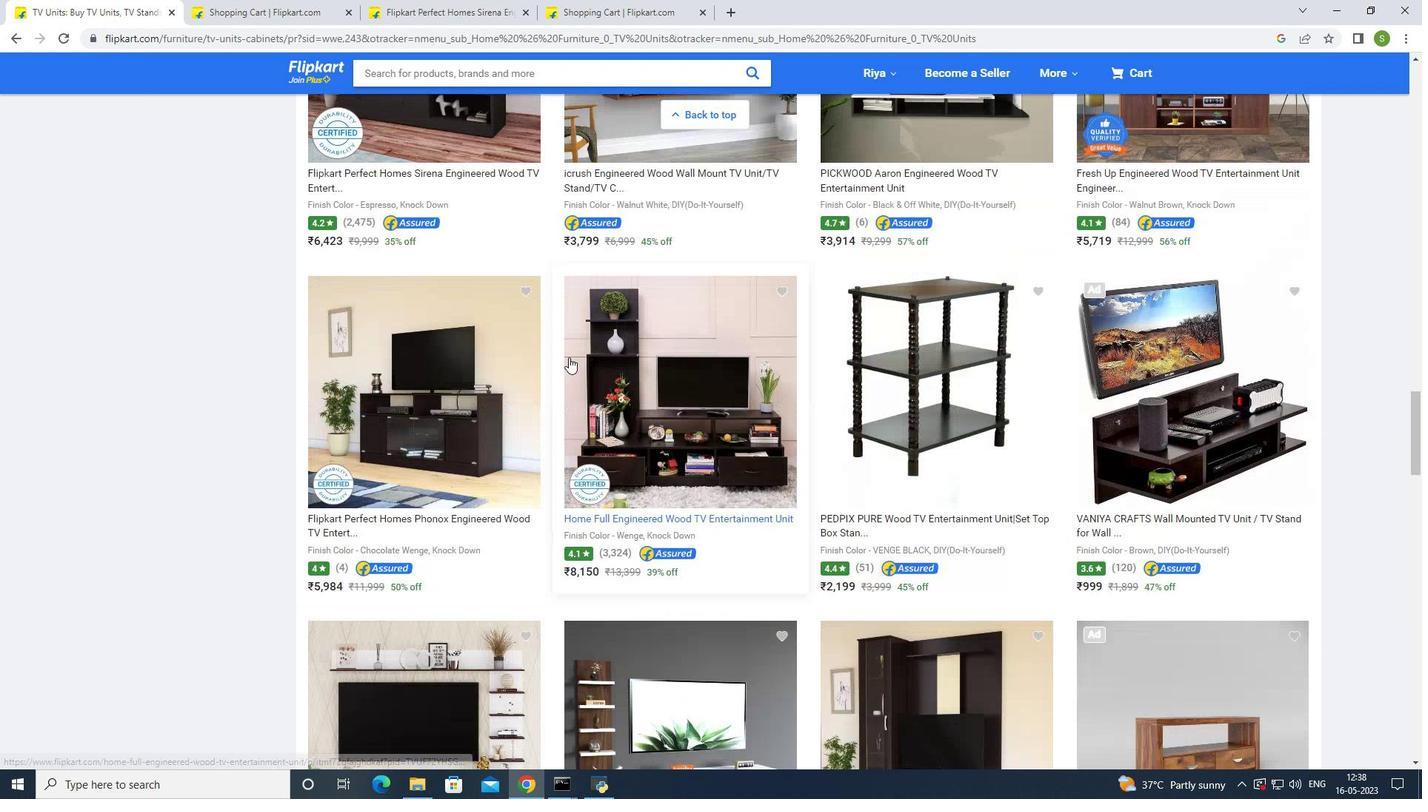 
Action: Mouse scrolled (570, 356) with delta (0, 0)
Screenshot: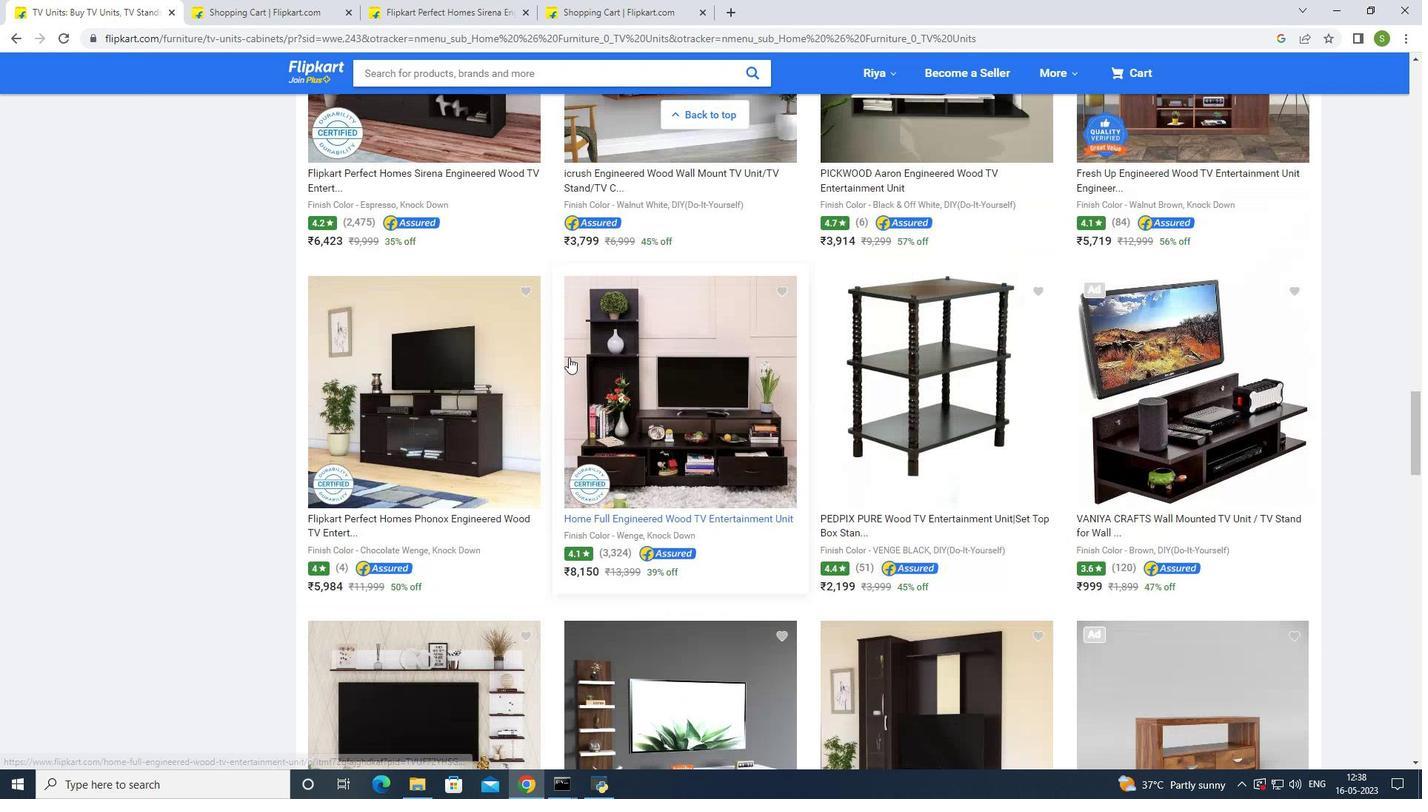 
Action: Mouse moved to (570, 354)
Screenshot: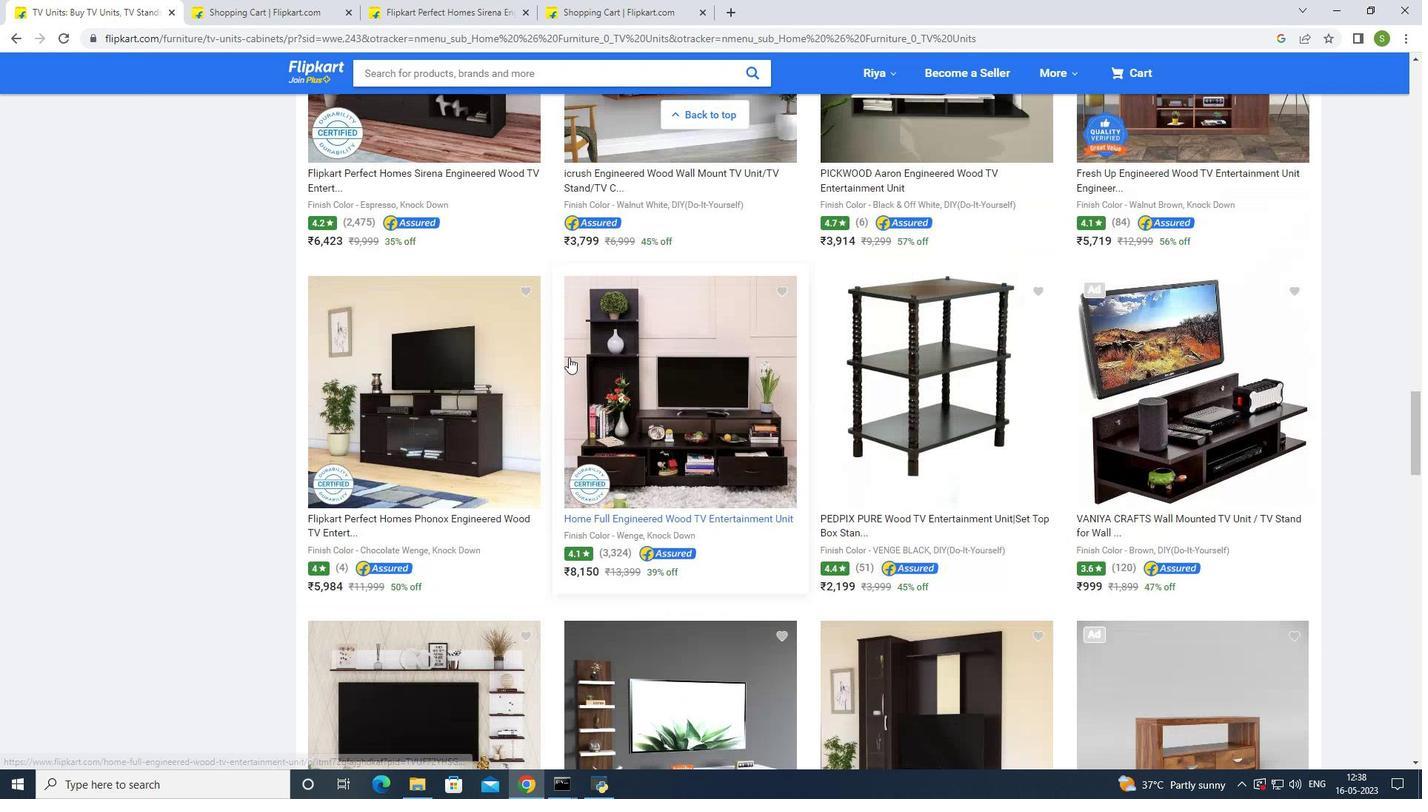 
Action: Mouse scrolled (570, 355) with delta (0, 0)
Screenshot: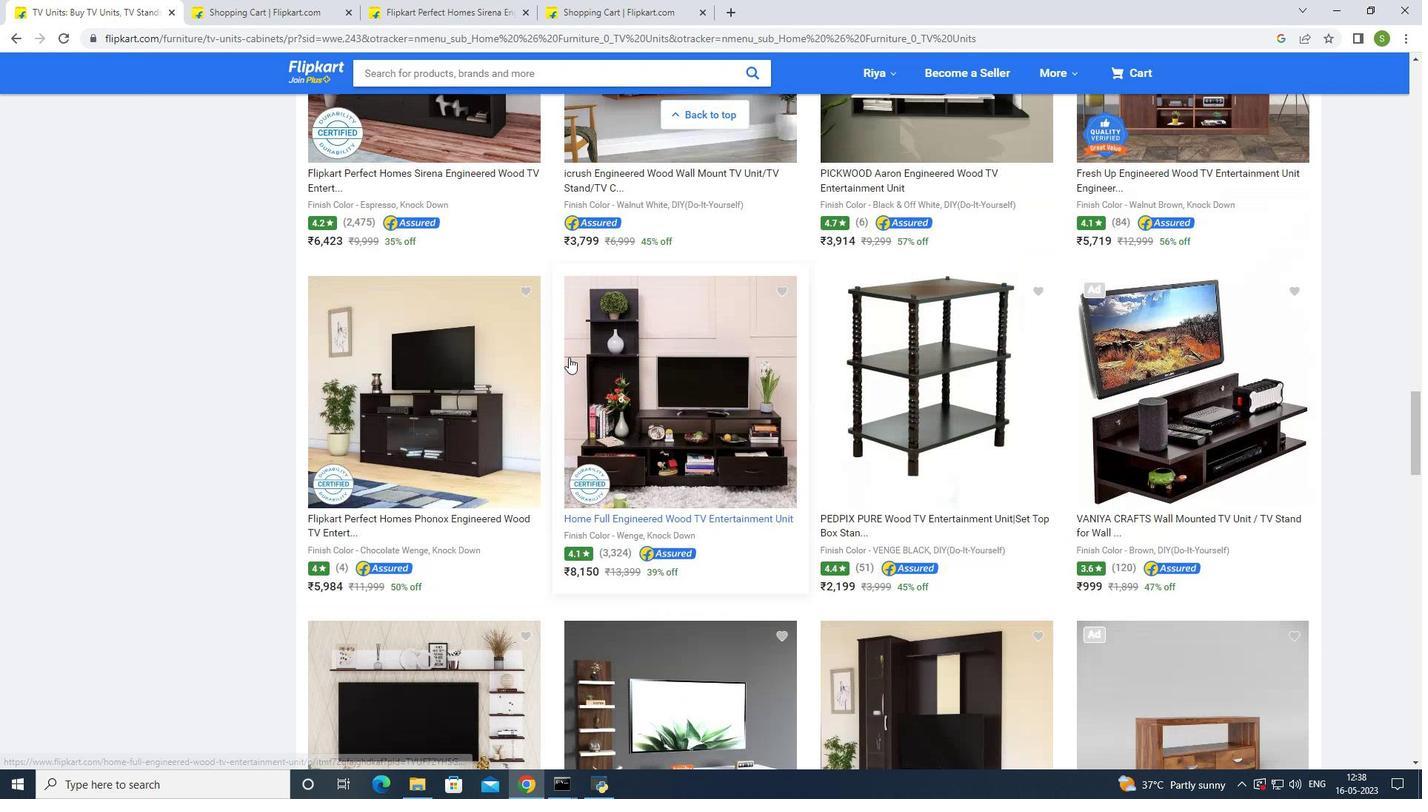 
Action: Mouse moved to (570, 353)
Screenshot: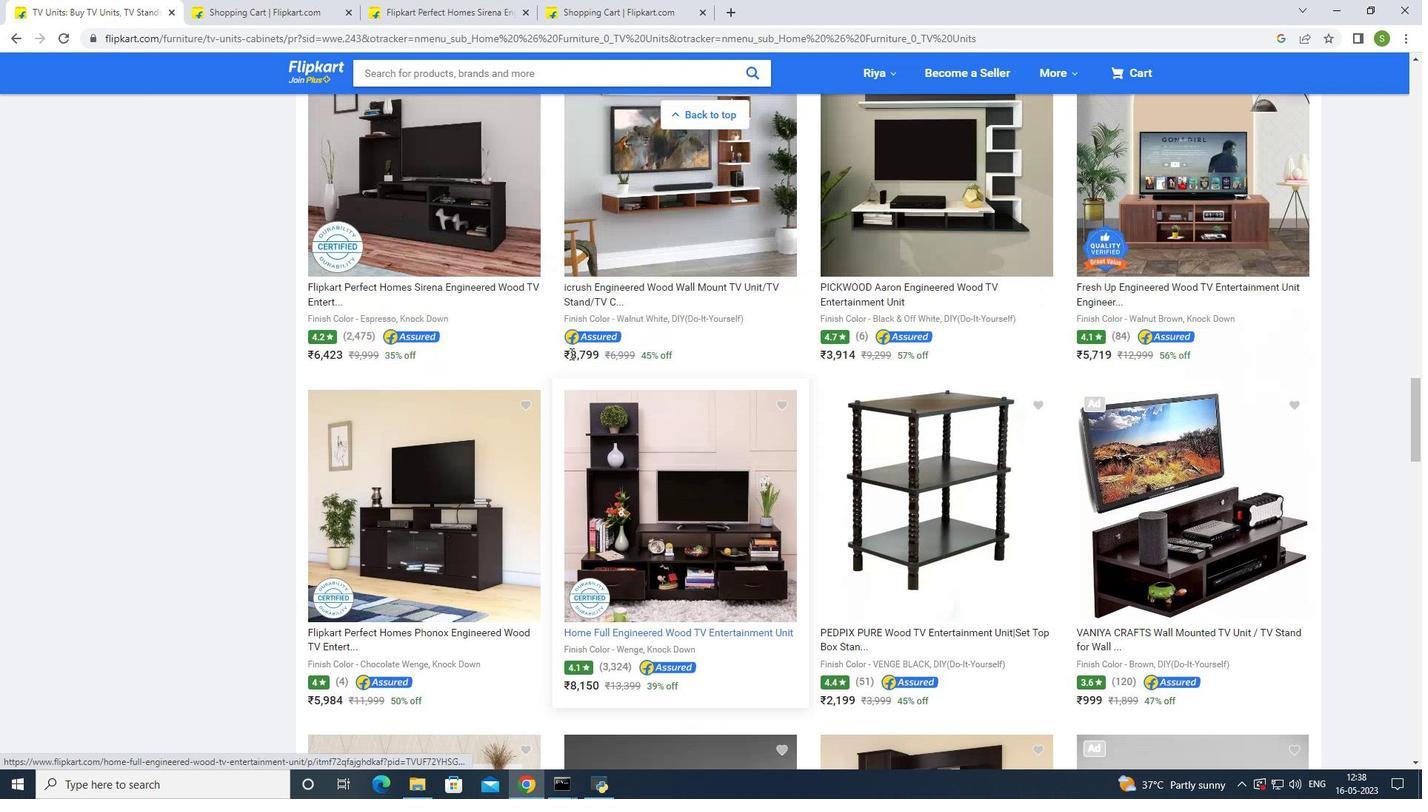 
Action: Mouse scrolled (570, 354) with delta (0, 0)
Screenshot: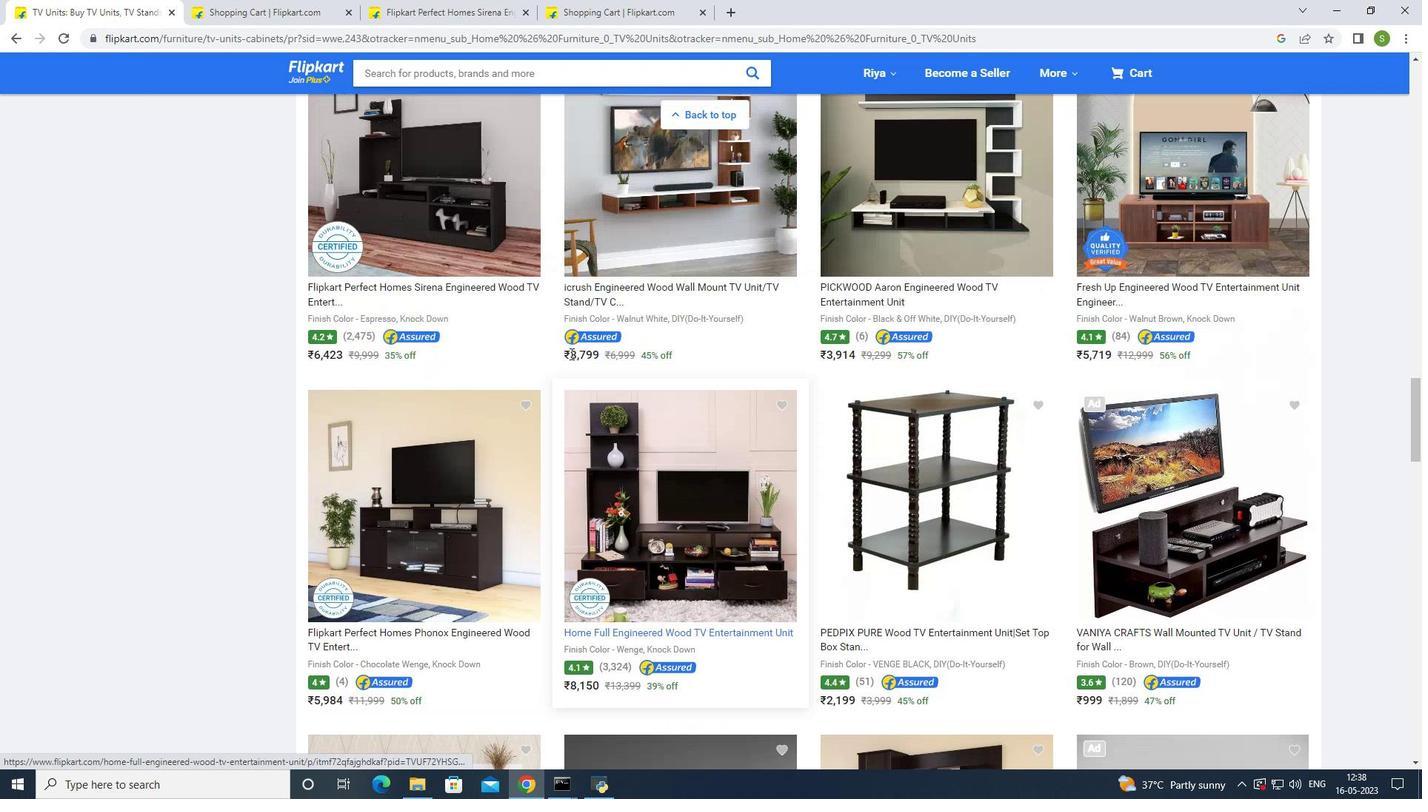 
Action: Mouse scrolled (570, 354) with delta (0, 0)
Screenshot: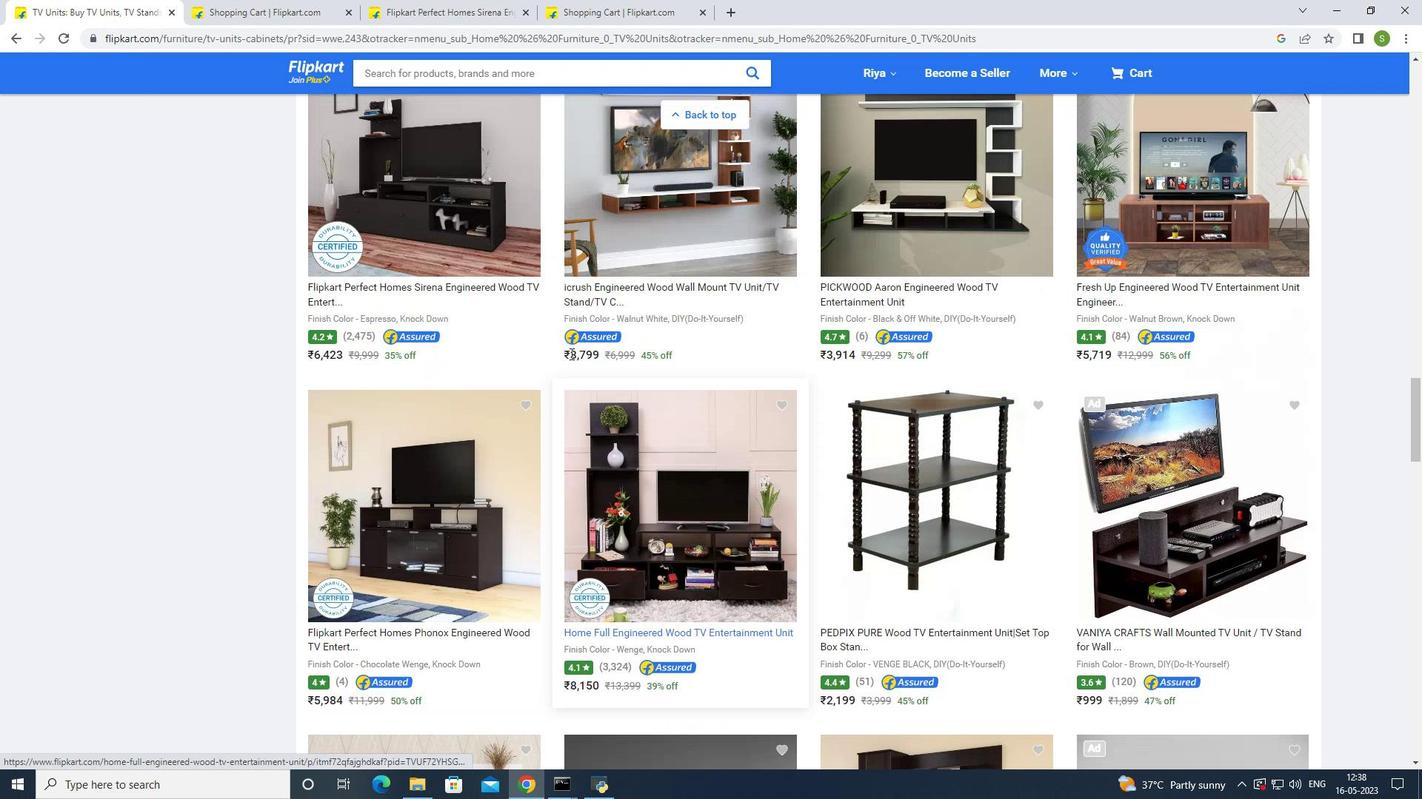
Action: Mouse scrolled (570, 354) with delta (0, 0)
Screenshot: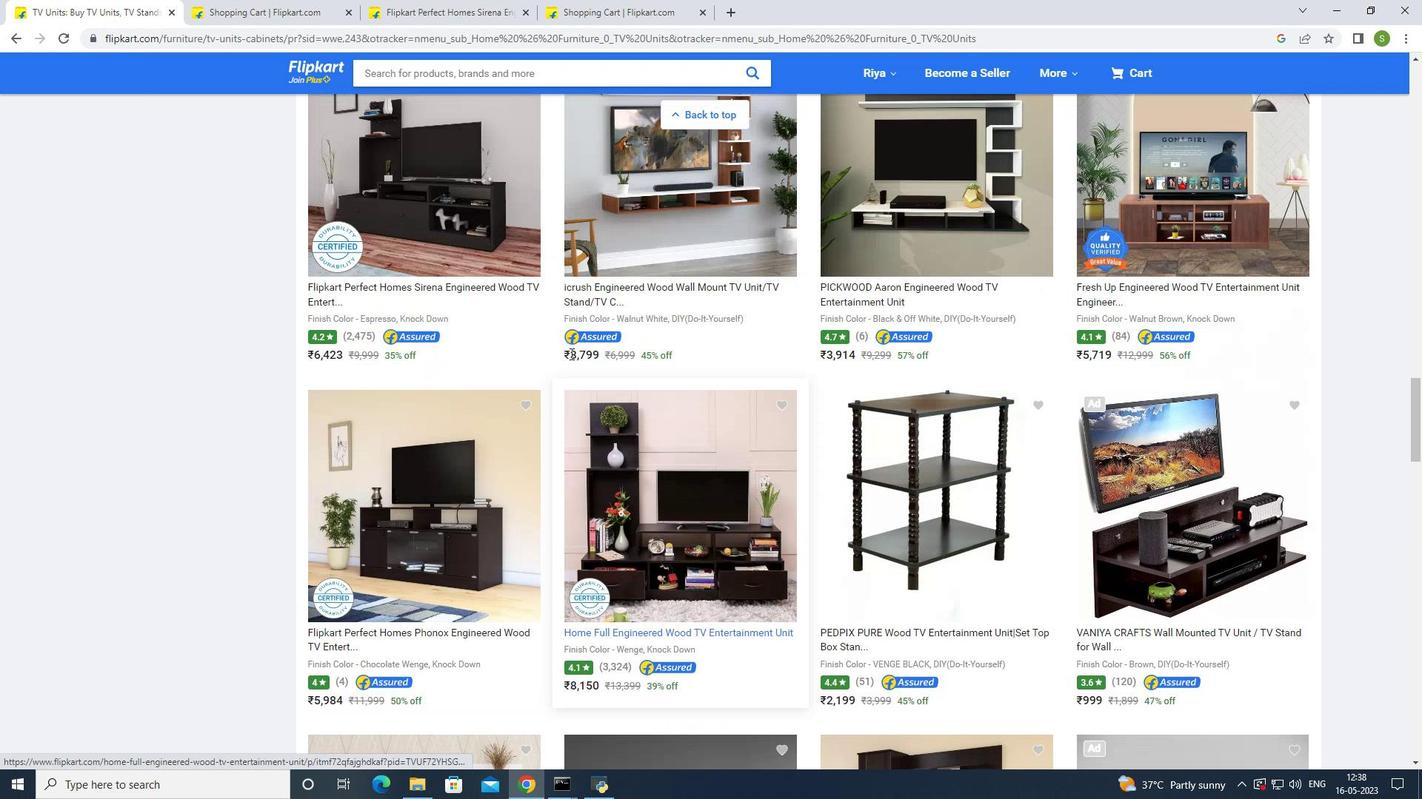 
Action: Mouse moved to (570, 353)
Screenshot: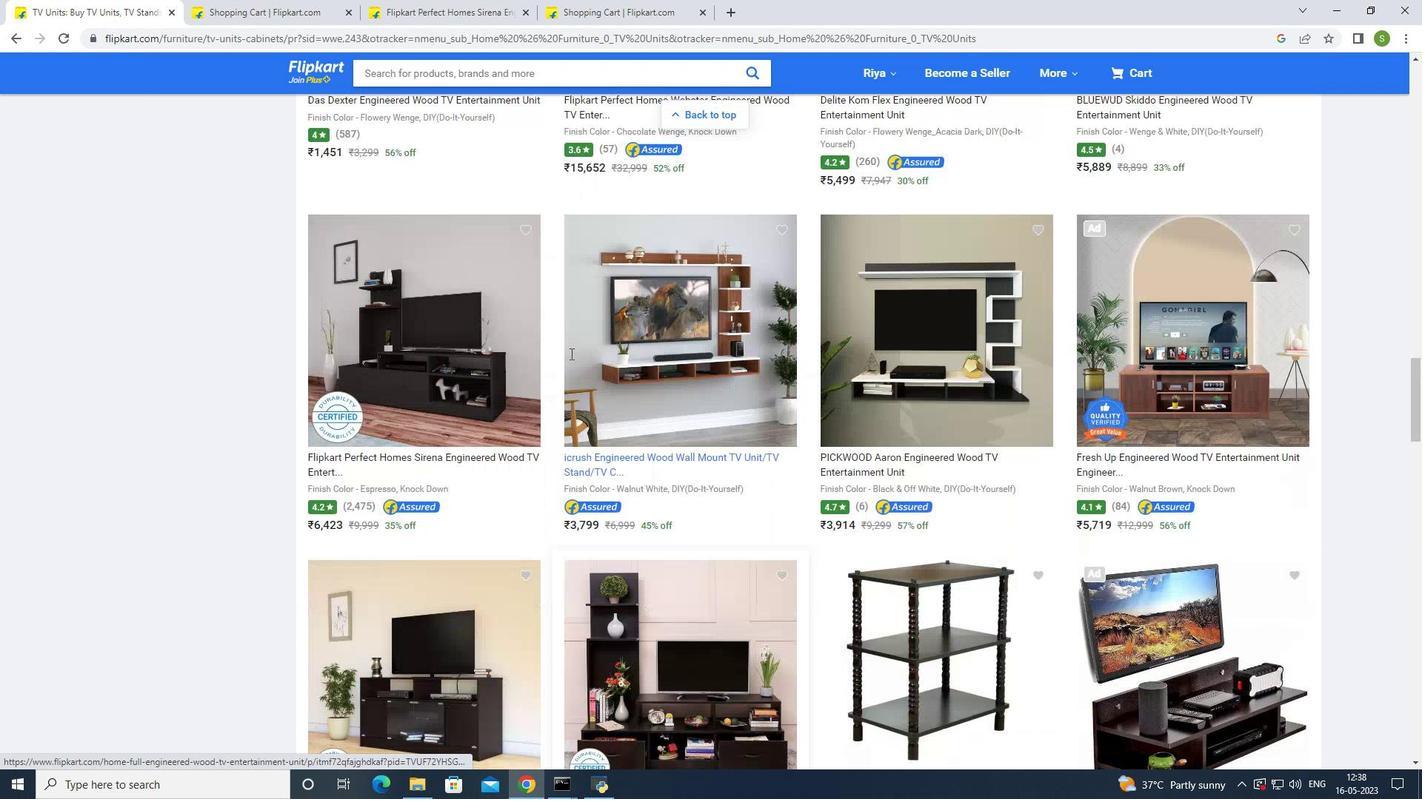 
Action: Mouse scrolled (570, 354) with delta (0, 0)
Screenshot: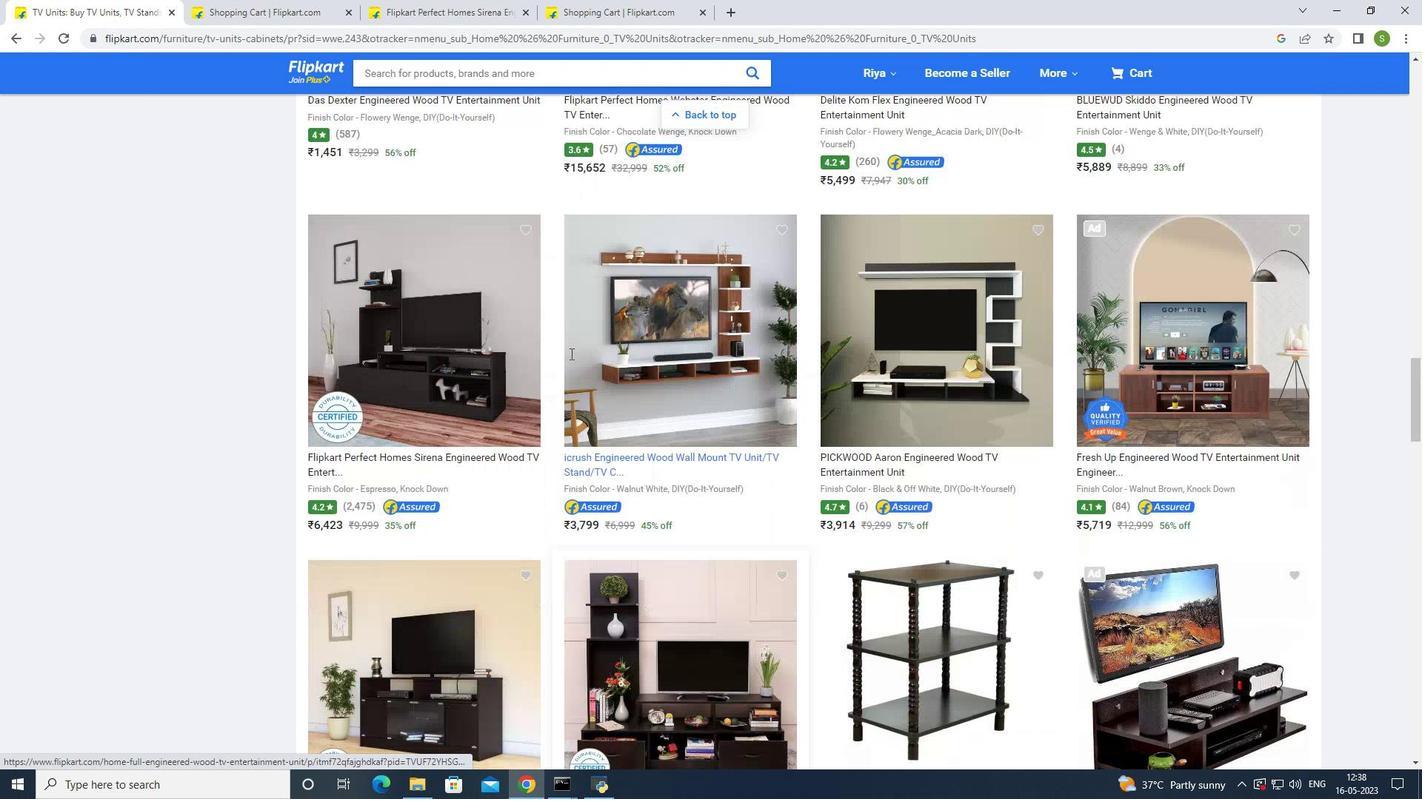 
Action: Mouse moved to (564, 350)
Screenshot: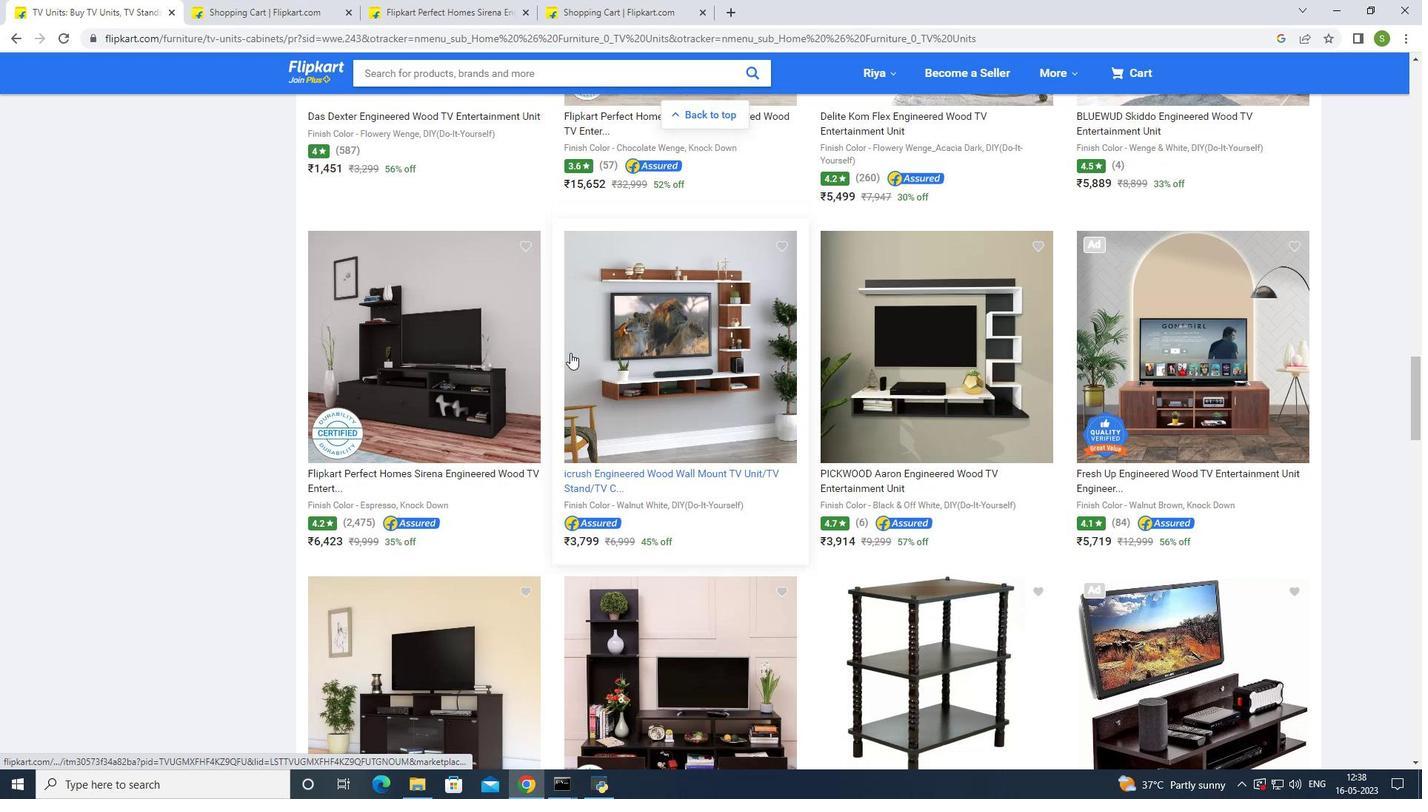 
Action: Mouse scrolled (564, 351) with delta (0, 0)
Screenshot: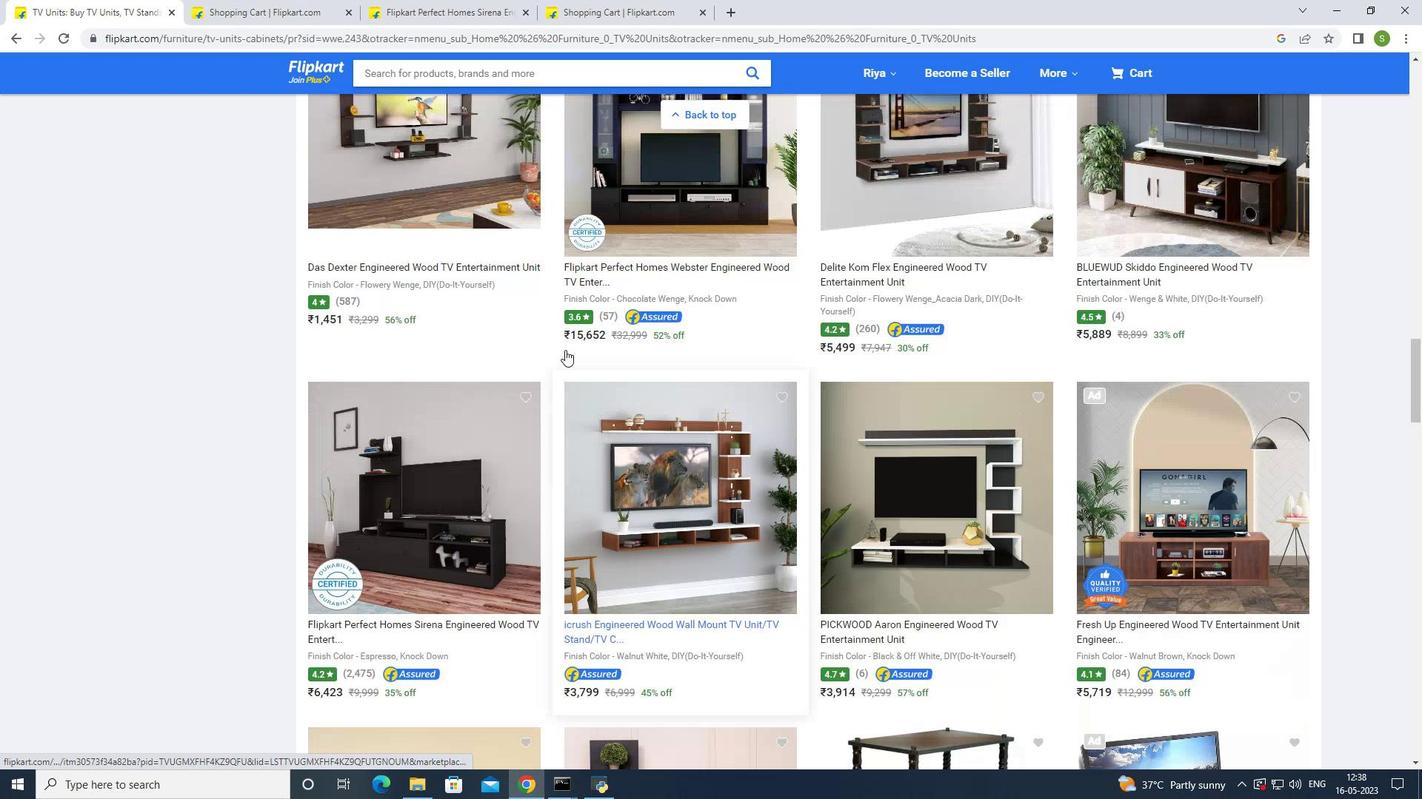 
Action: Mouse scrolled (564, 351) with delta (0, 0)
Screenshot: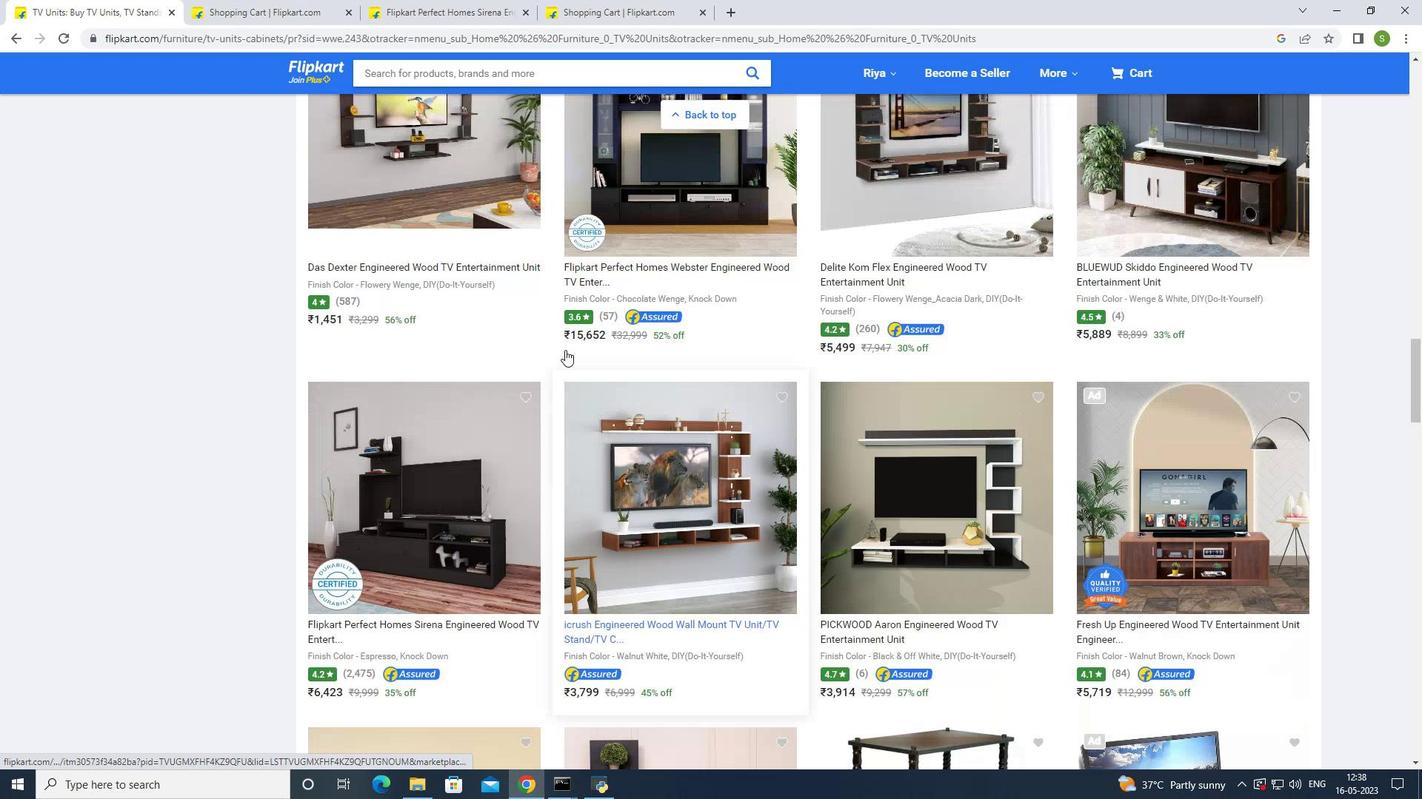
Action: Mouse scrolled (564, 351) with delta (0, 0)
Screenshot: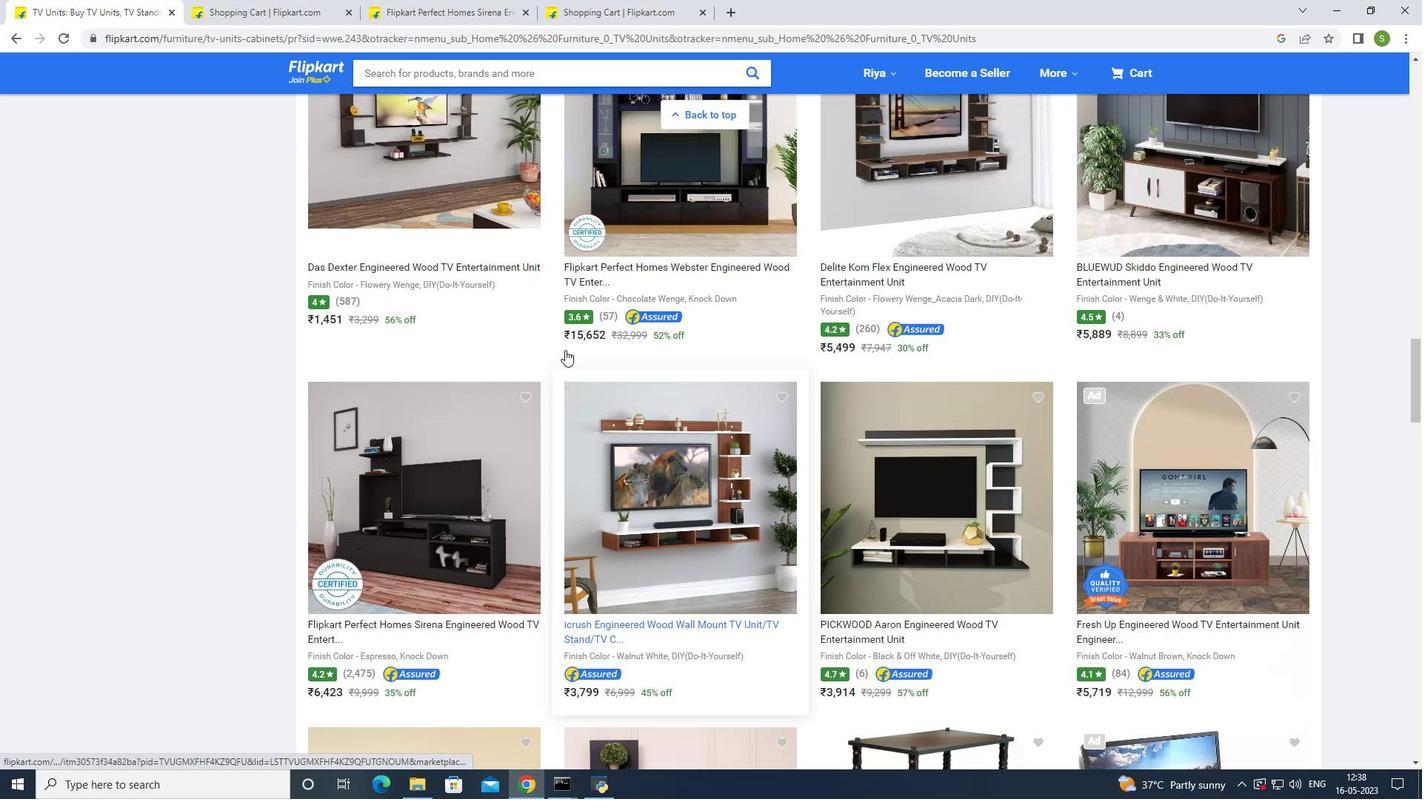 
Action: Mouse scrolled (564, 351) with delta (0, 0)
Screenshot: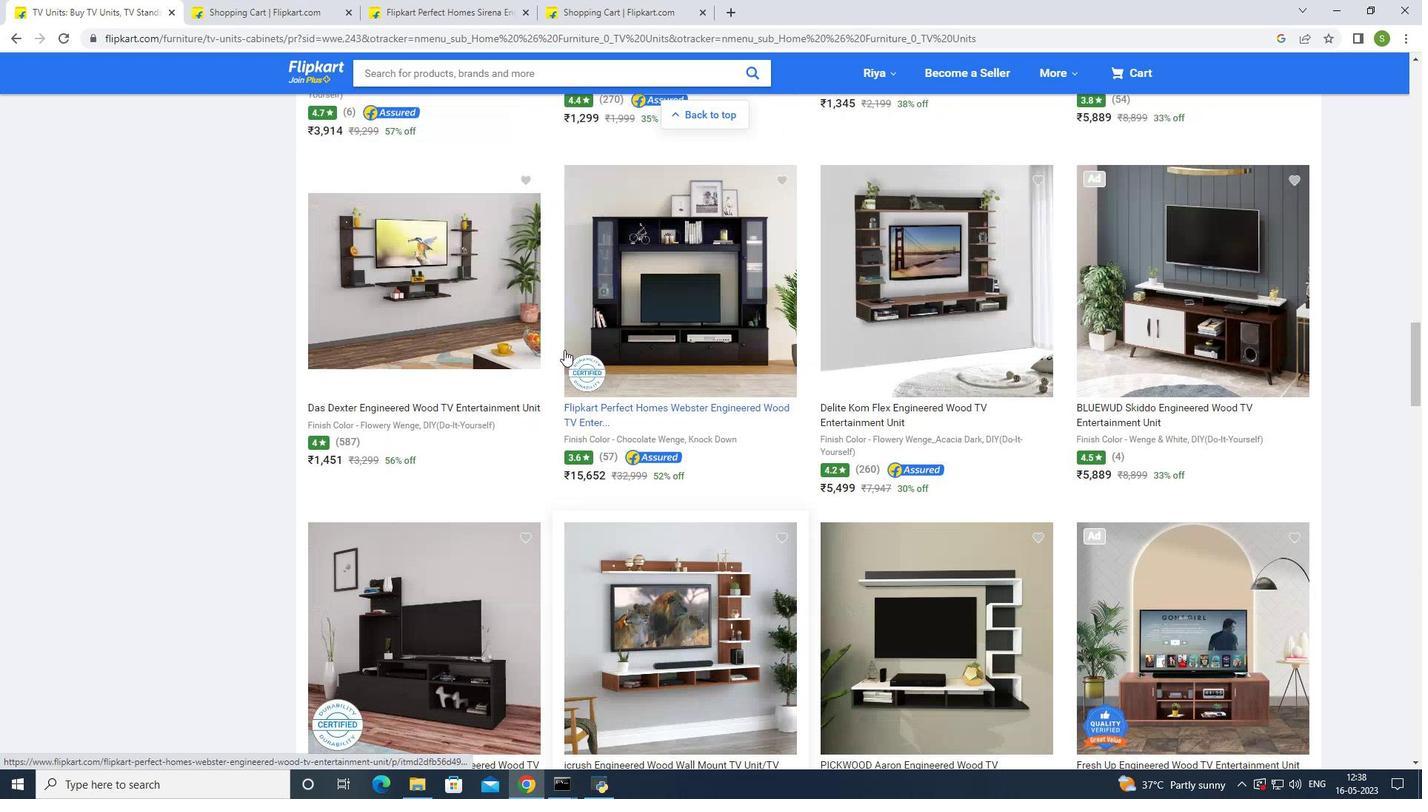 
Action: Mouse moved to (562, 350)
Screenshot: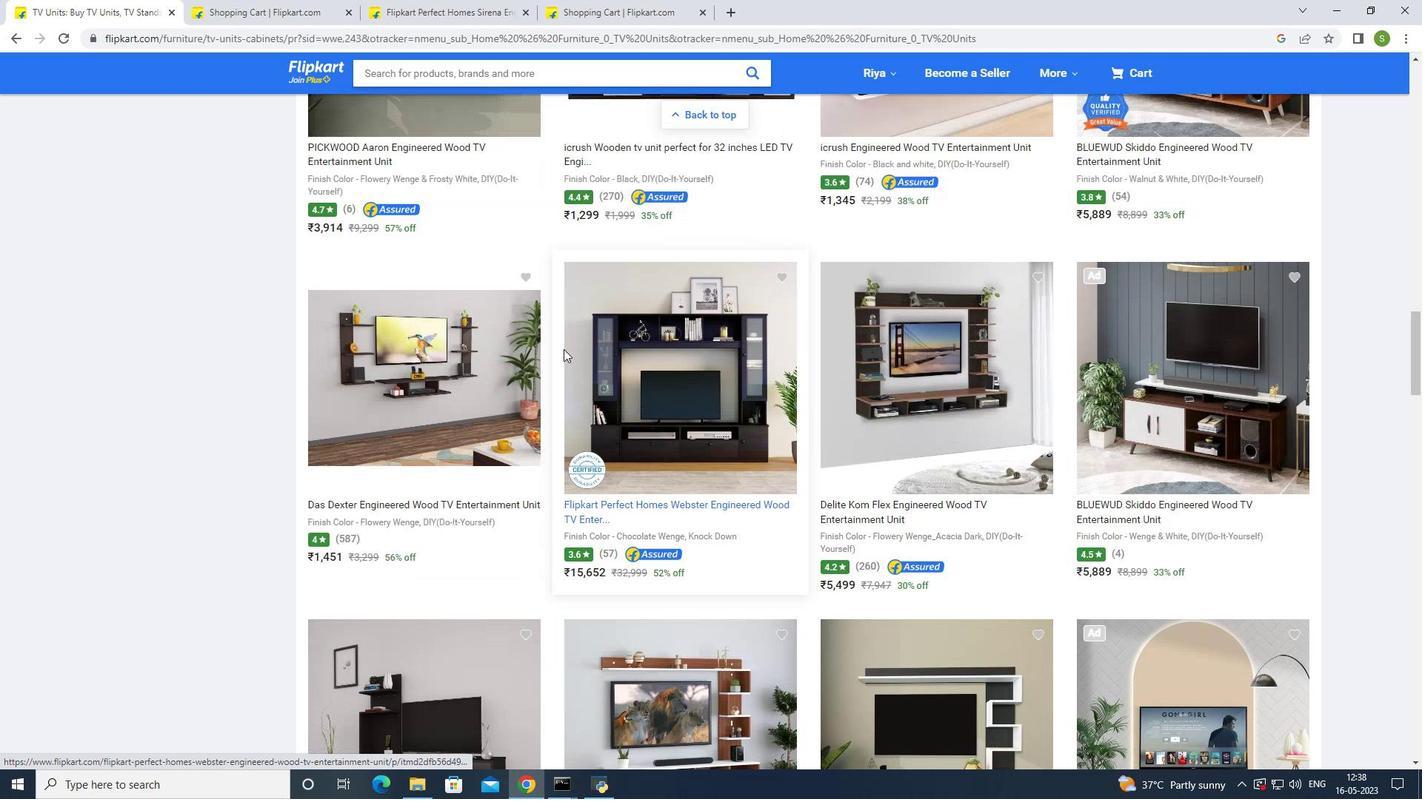
Action: Mouse scrolled (562, 351) with delta (0, 0)
Screenshot: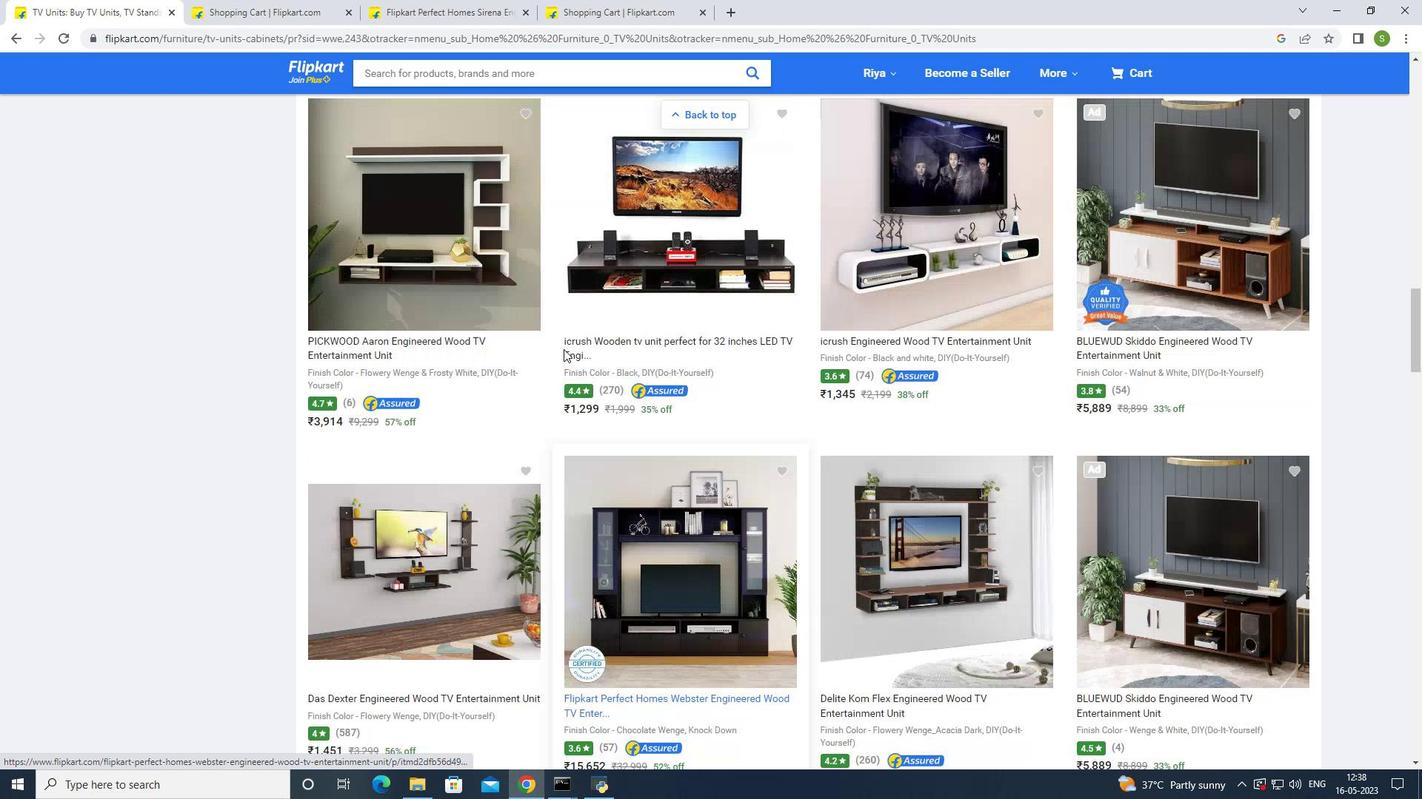 
Action: Mouse scrolled (562, 351) with delta (0, 0)
Screenshot: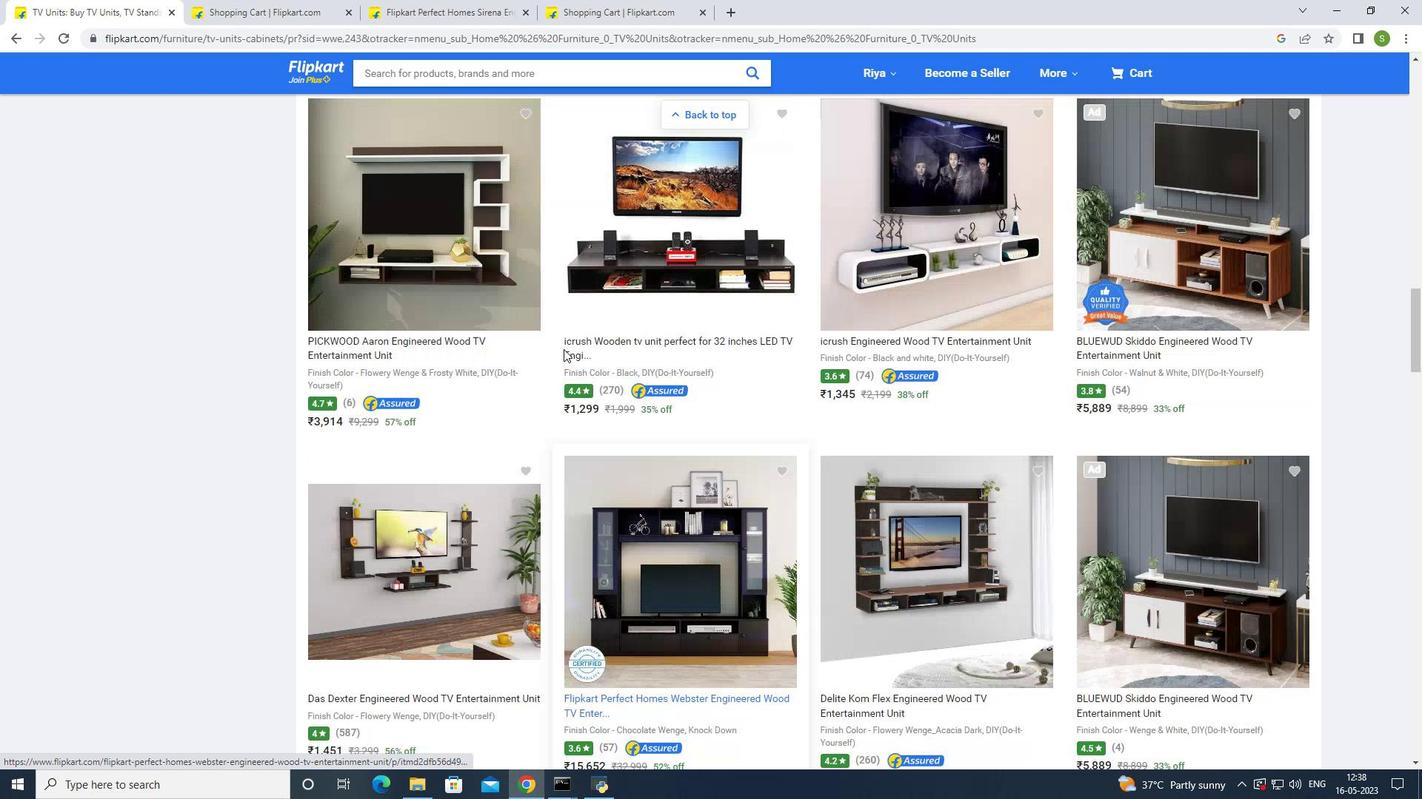
Action: Mouse scrolled (562, 351) with delta (0, 0)
Screenshot: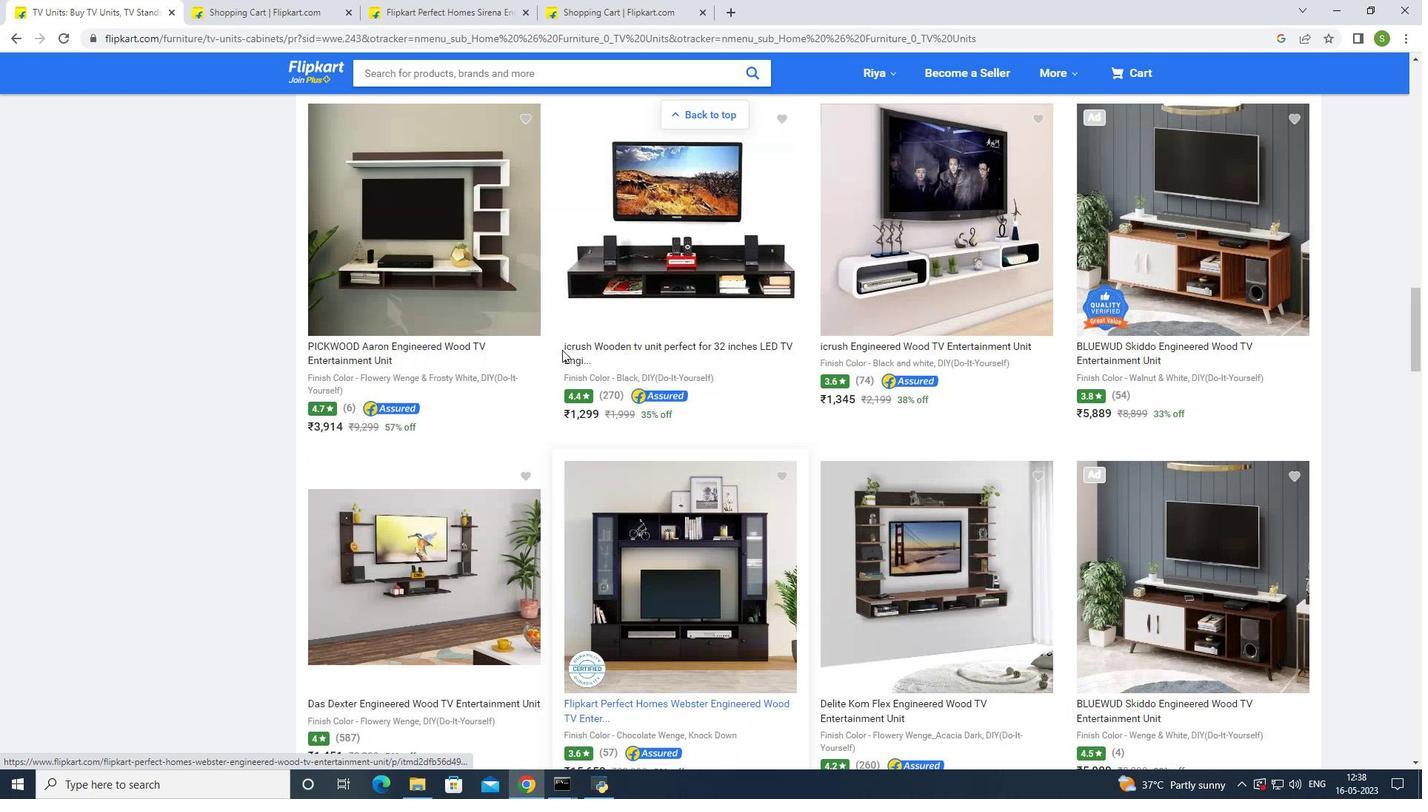 
Action: Mouse scrolled (562, 351) with delta (0, 0)
Screenshot: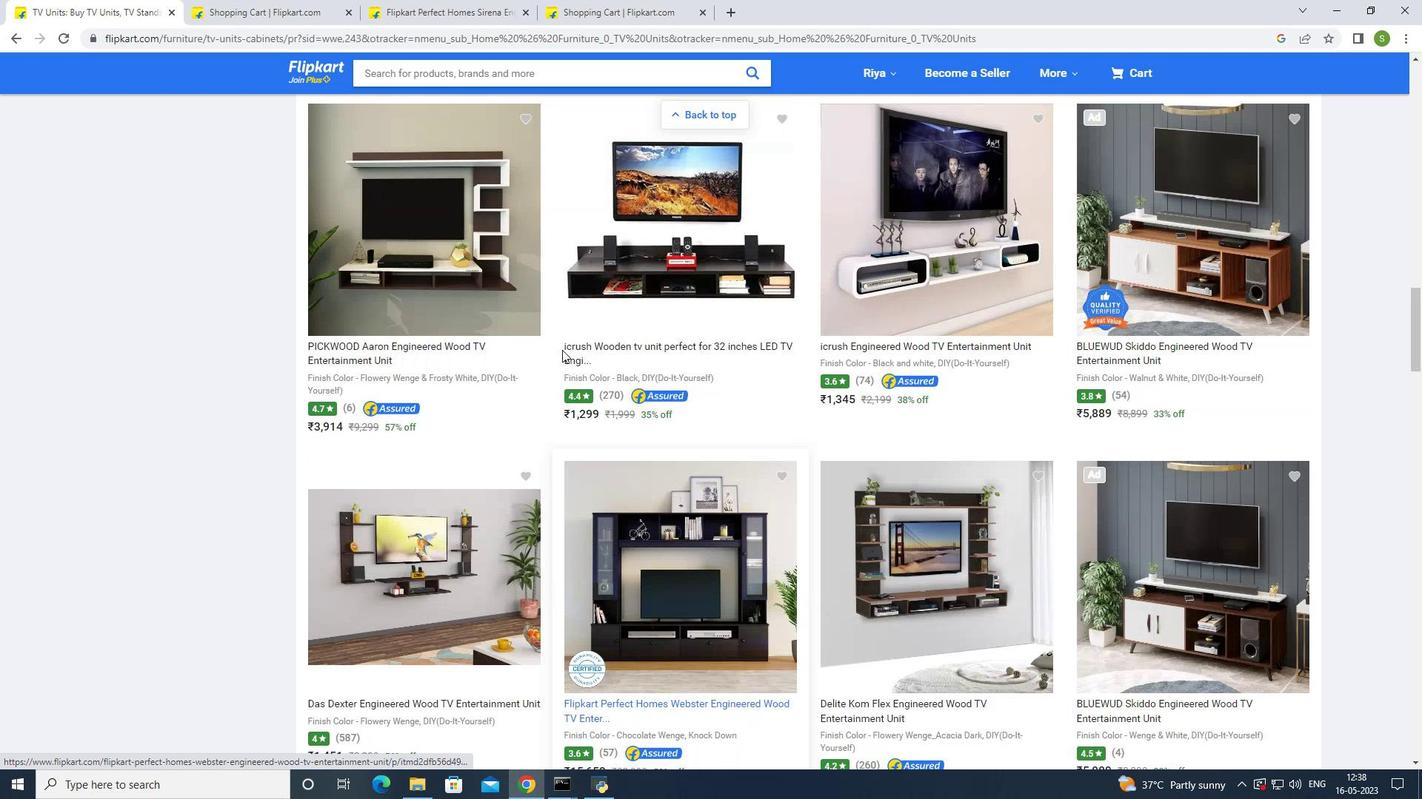 
Action: Mouse scrolled (562, 351) with delta (0, 0)
Screenshot: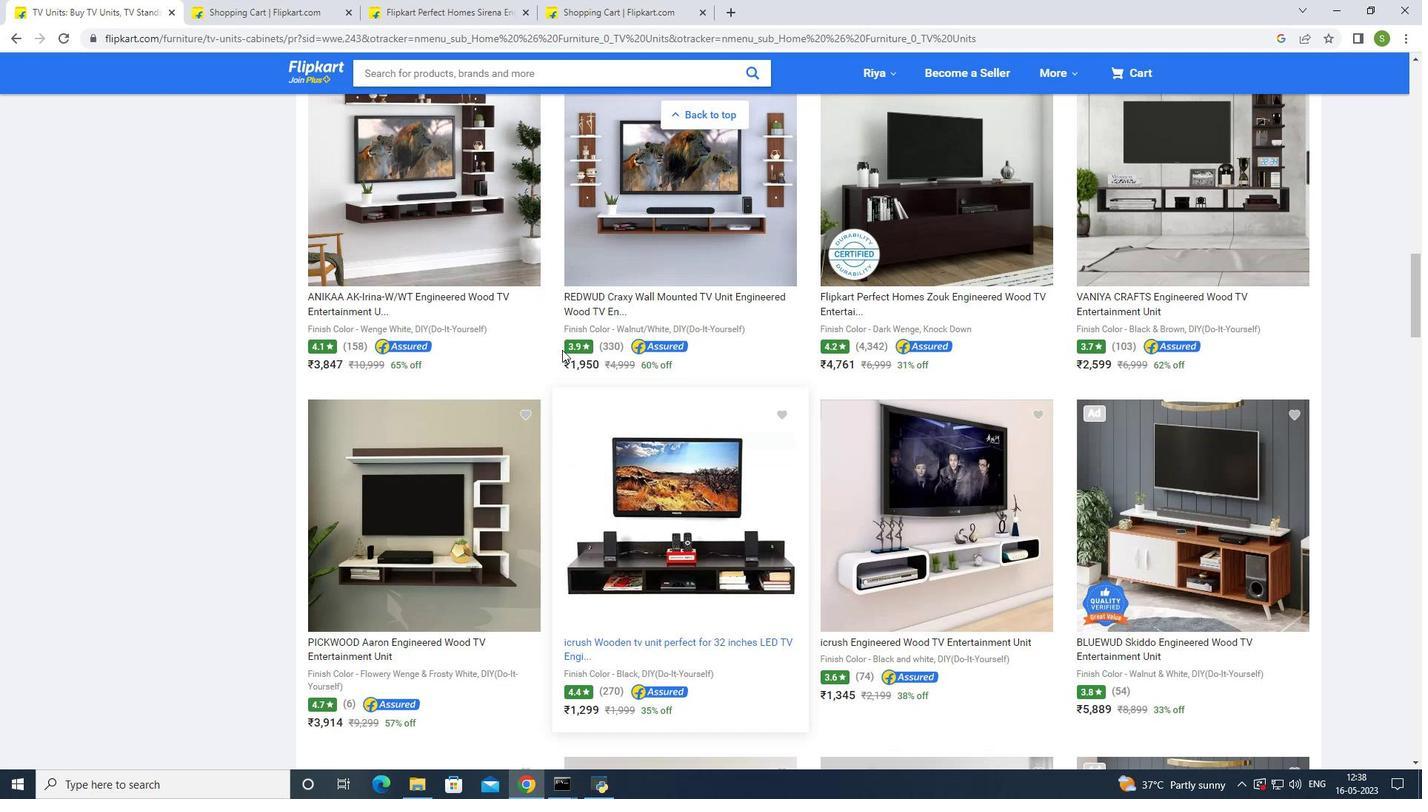 
Action: Mouse scrolled (562, 351) with delta (0, 0)
Screenshot: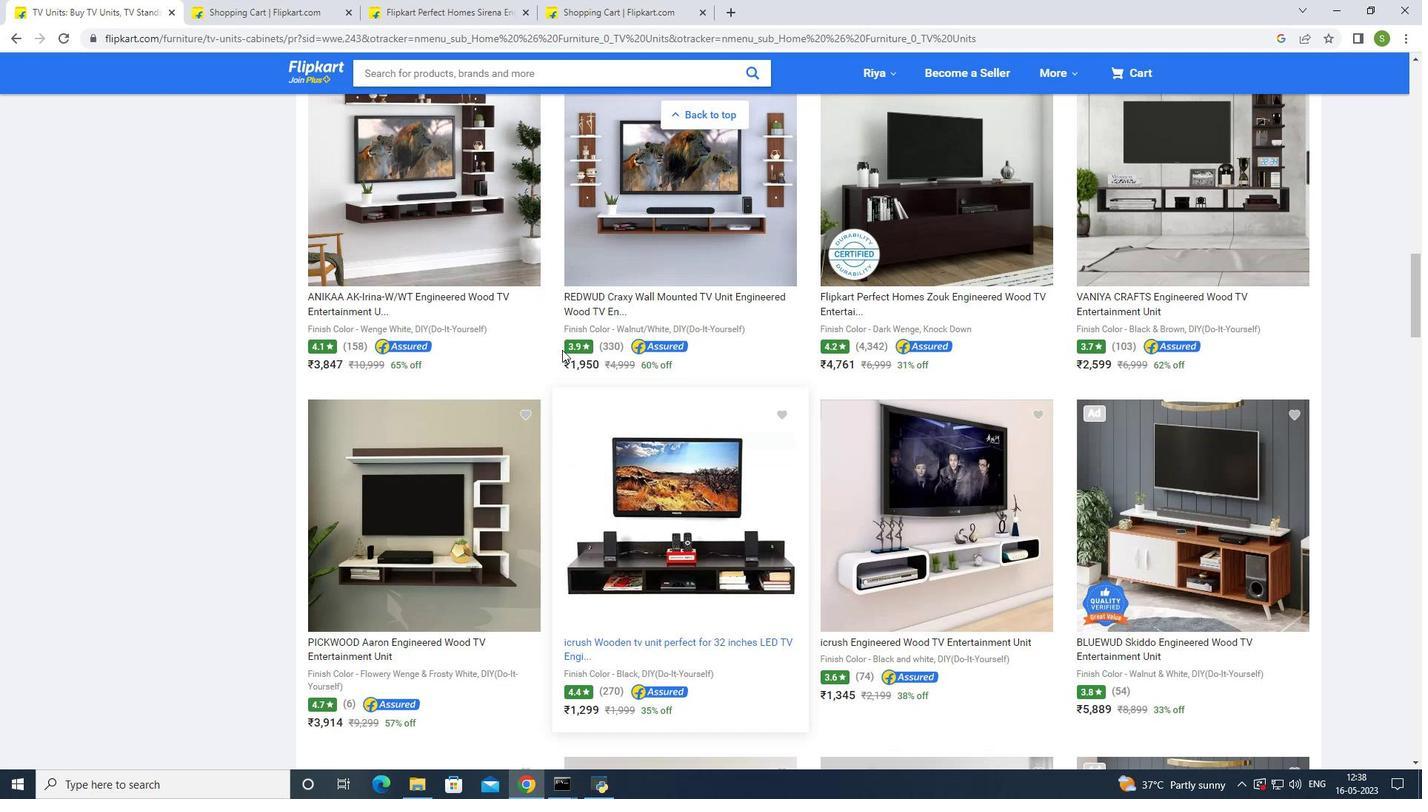 
Action: Mouse scrolled (562, 351) with delta (0, 0)
Screenshot: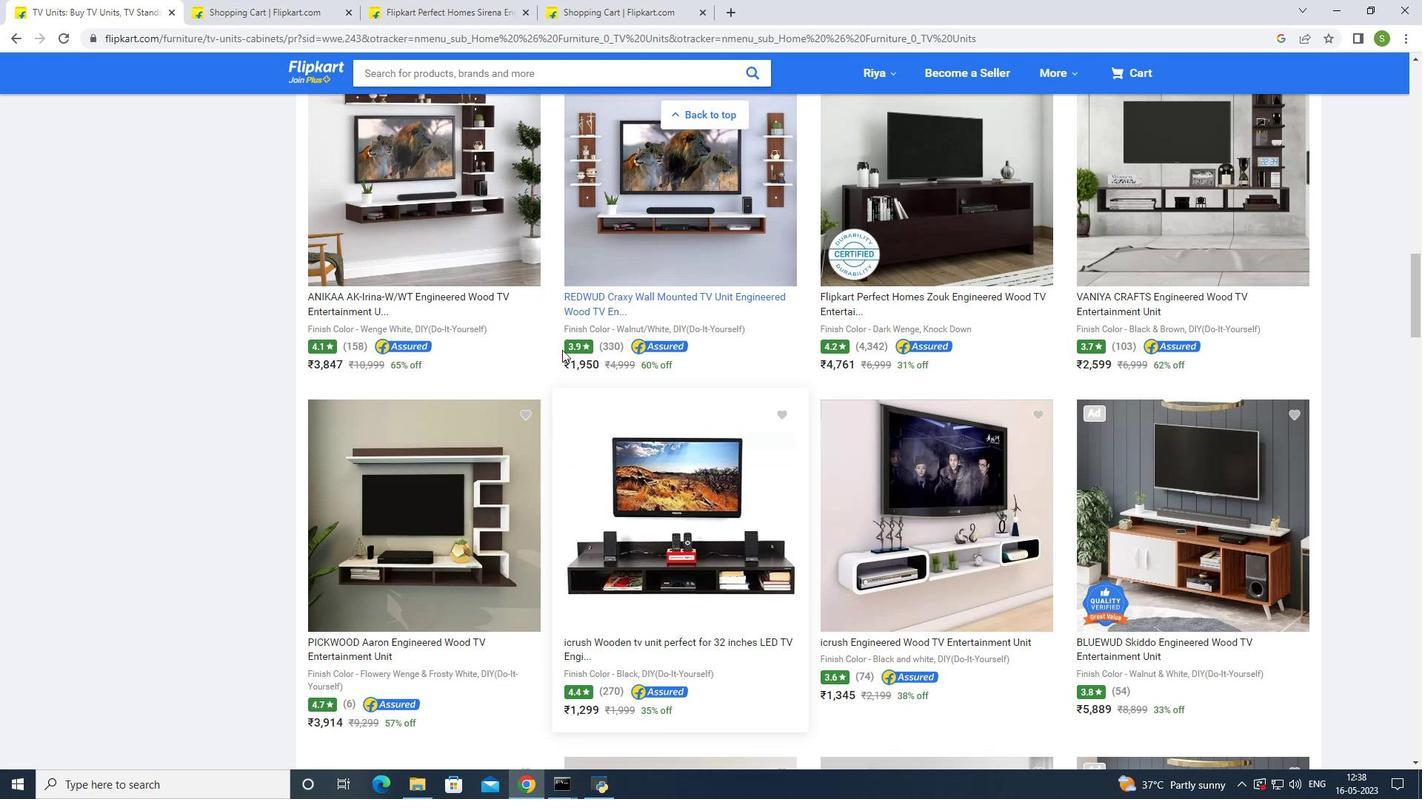 
Action: Mouse scrolled (562, 351) with delta (0, 0)
Screenshot: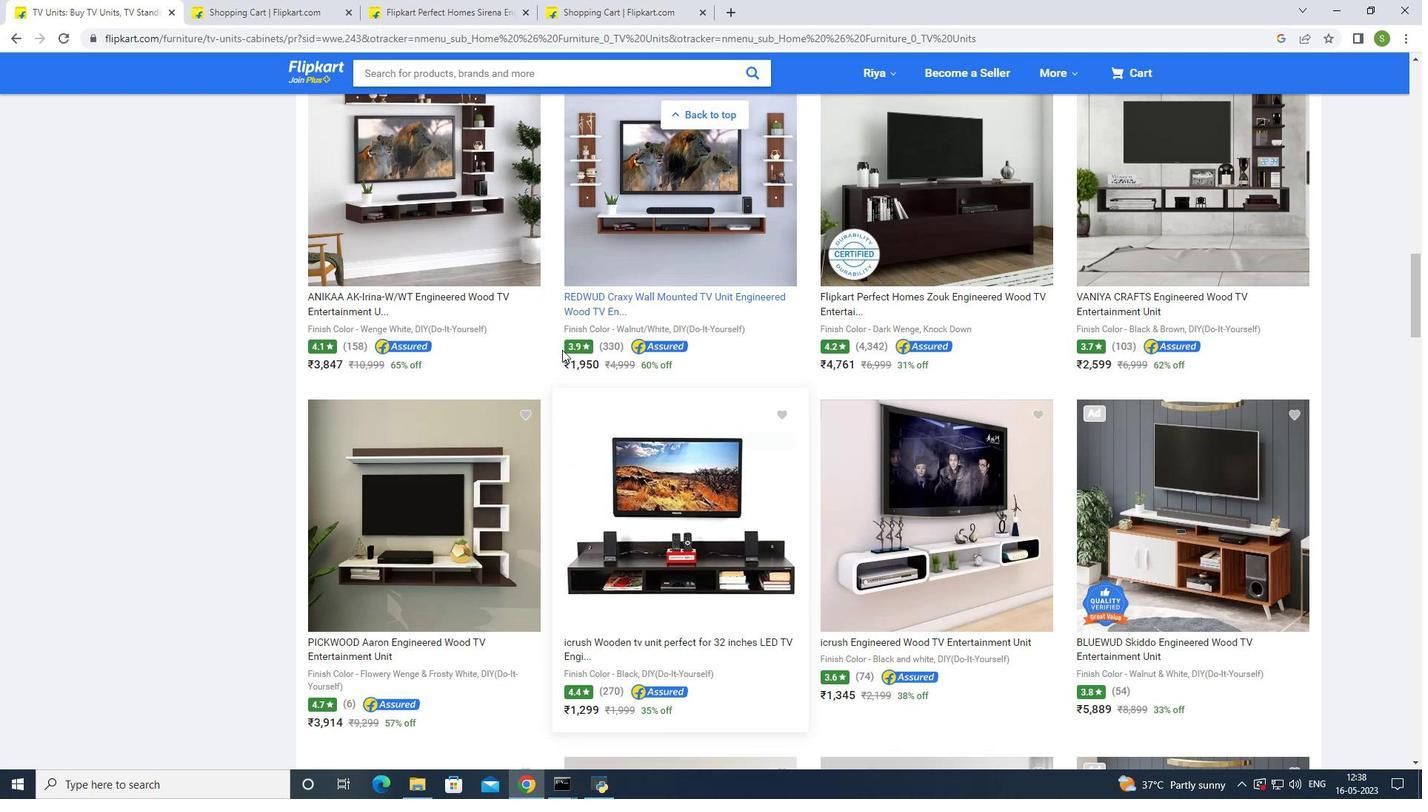 
Action: Mouse scrolled (562, 351) with delta (0, 0)
Screenshot: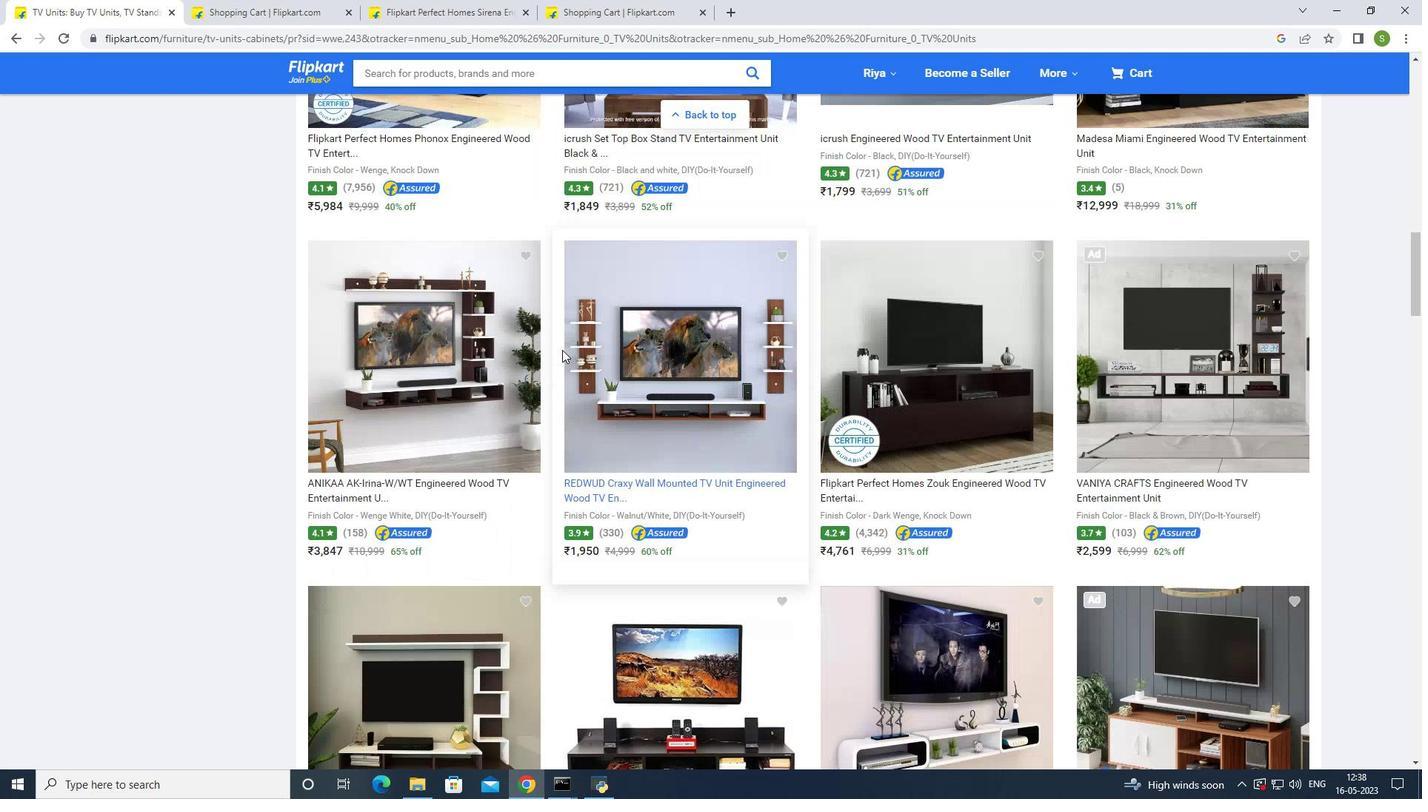 
Action: Mouse scrolled (562, 351) with delta (0, 0)
Screenshot: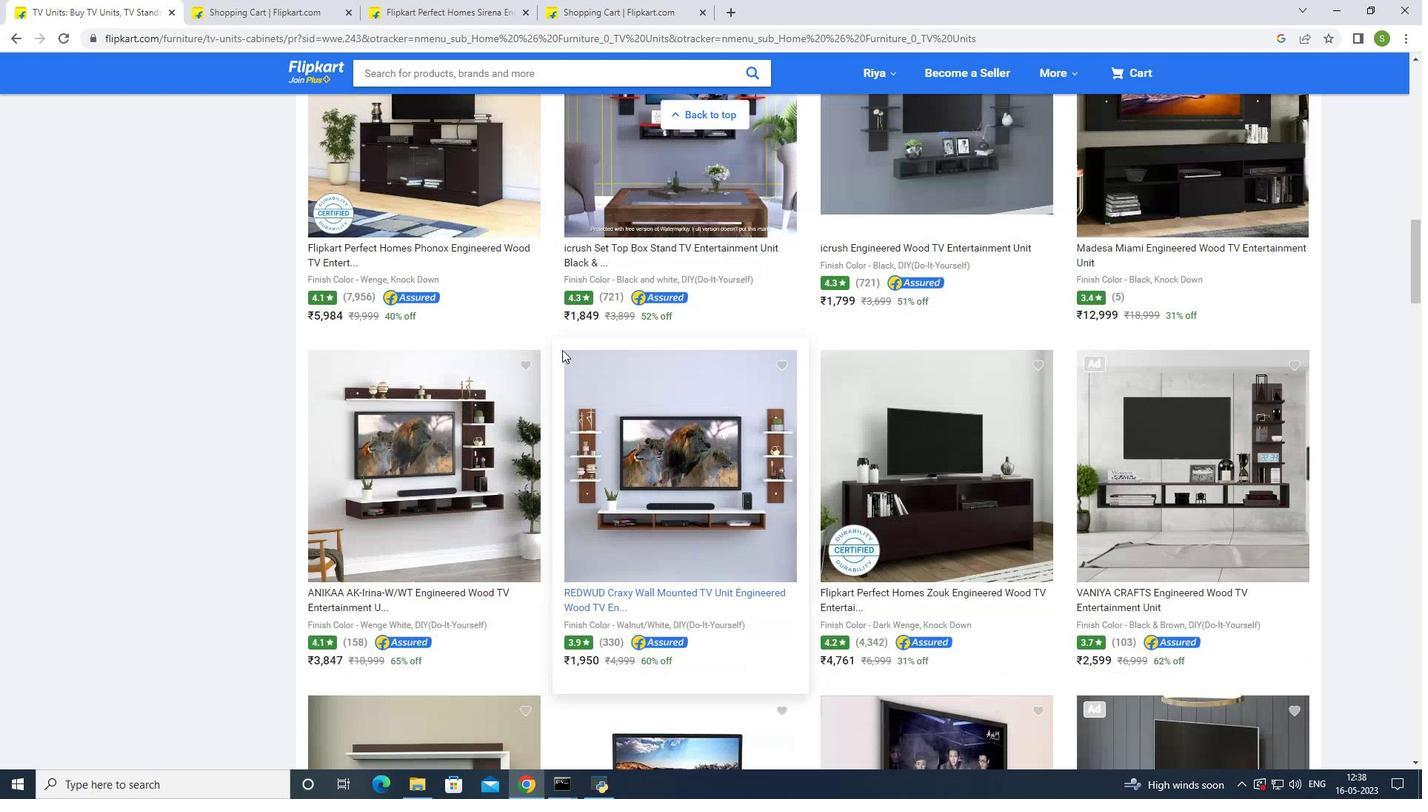 
Action: Mouse scrolled (562, 351) with delta (0, 0)
Screenshot: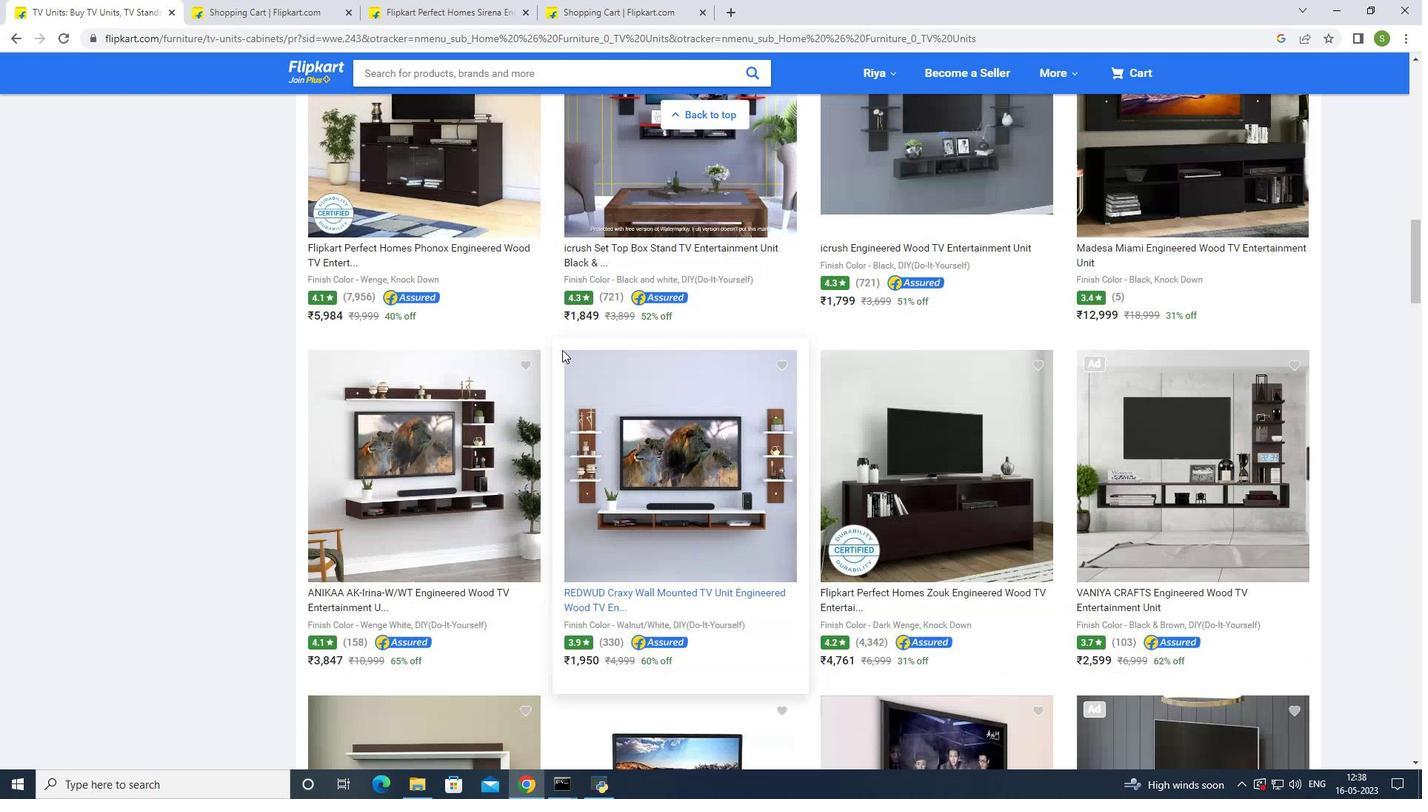 
Action: Mouse scrolled (562, 351) with delta (0, 0)
Screenshot: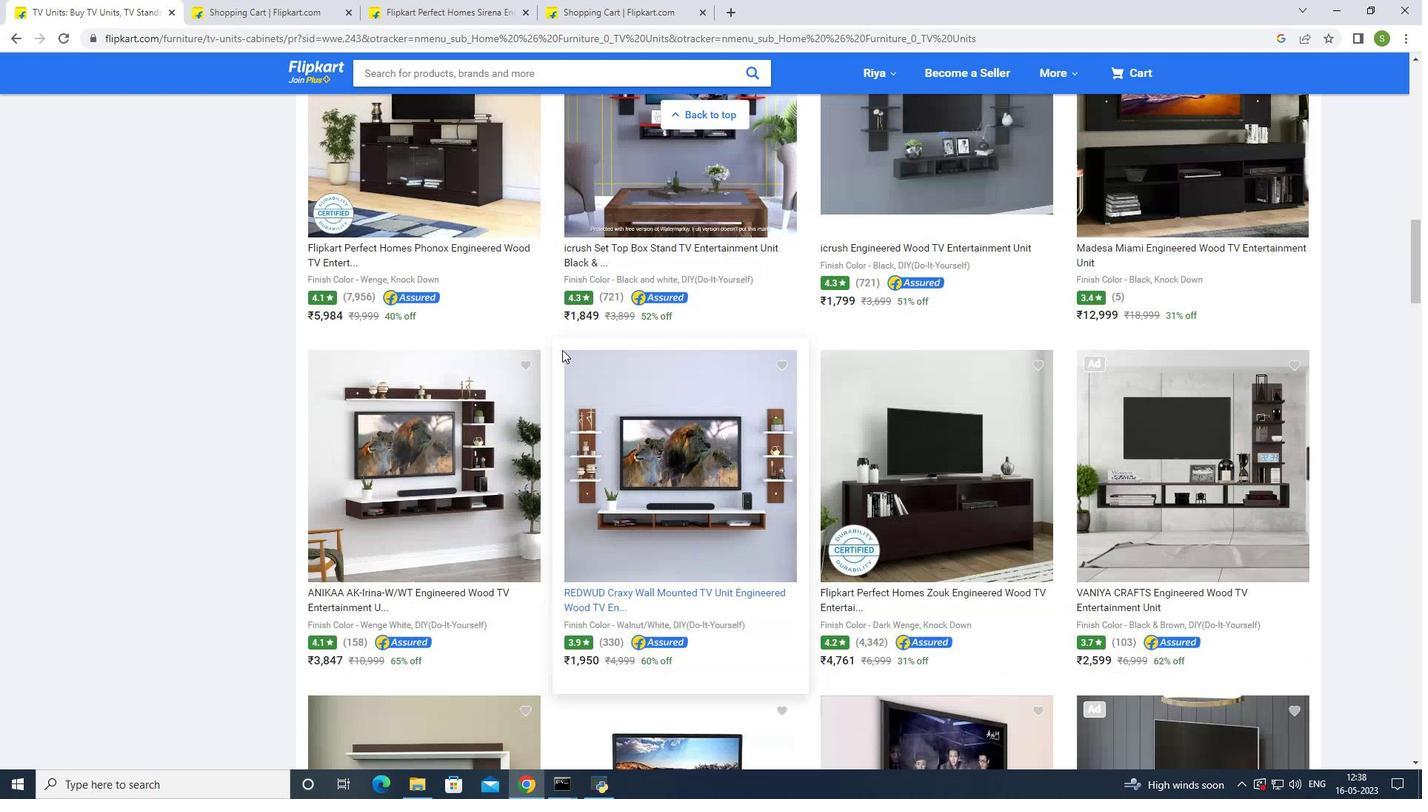 
Action: Mouse scrolled (562, 351) with delta (0, 0)
Screenshot: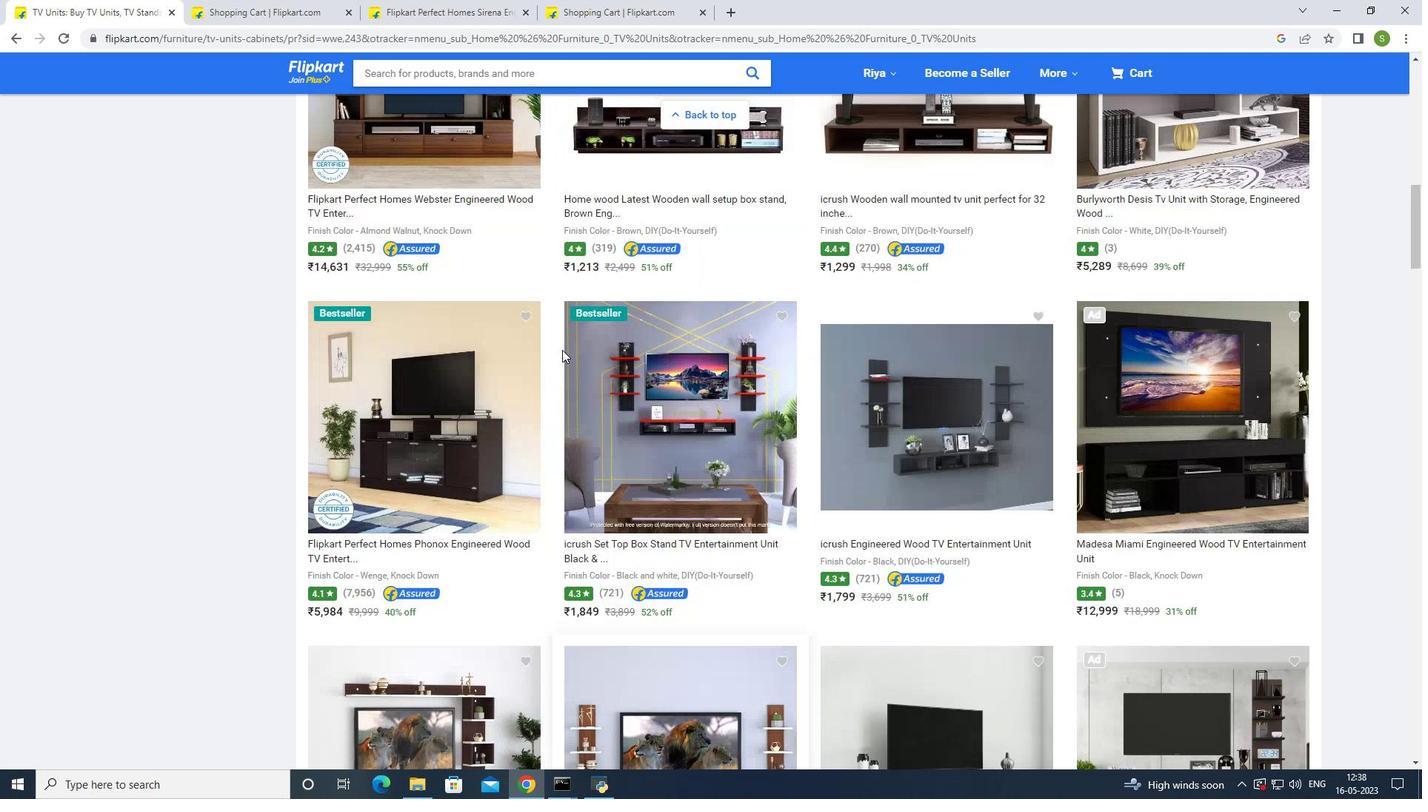 
Action: Mouse scrolled (562, 351) with delta (0, 0)
Screenshot: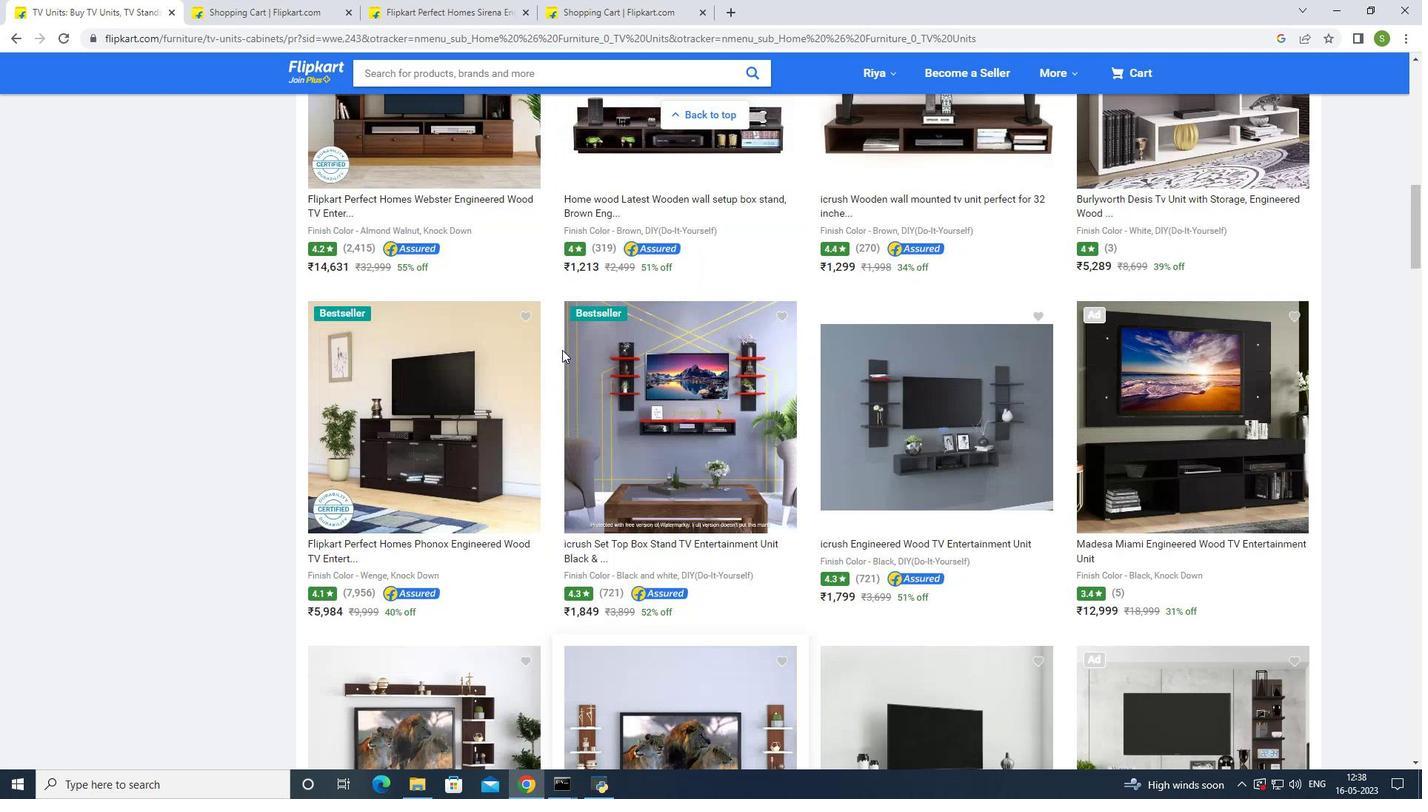 
Action: Mouse scrolled (562, 351) with delta (0, 0)
Screenshot: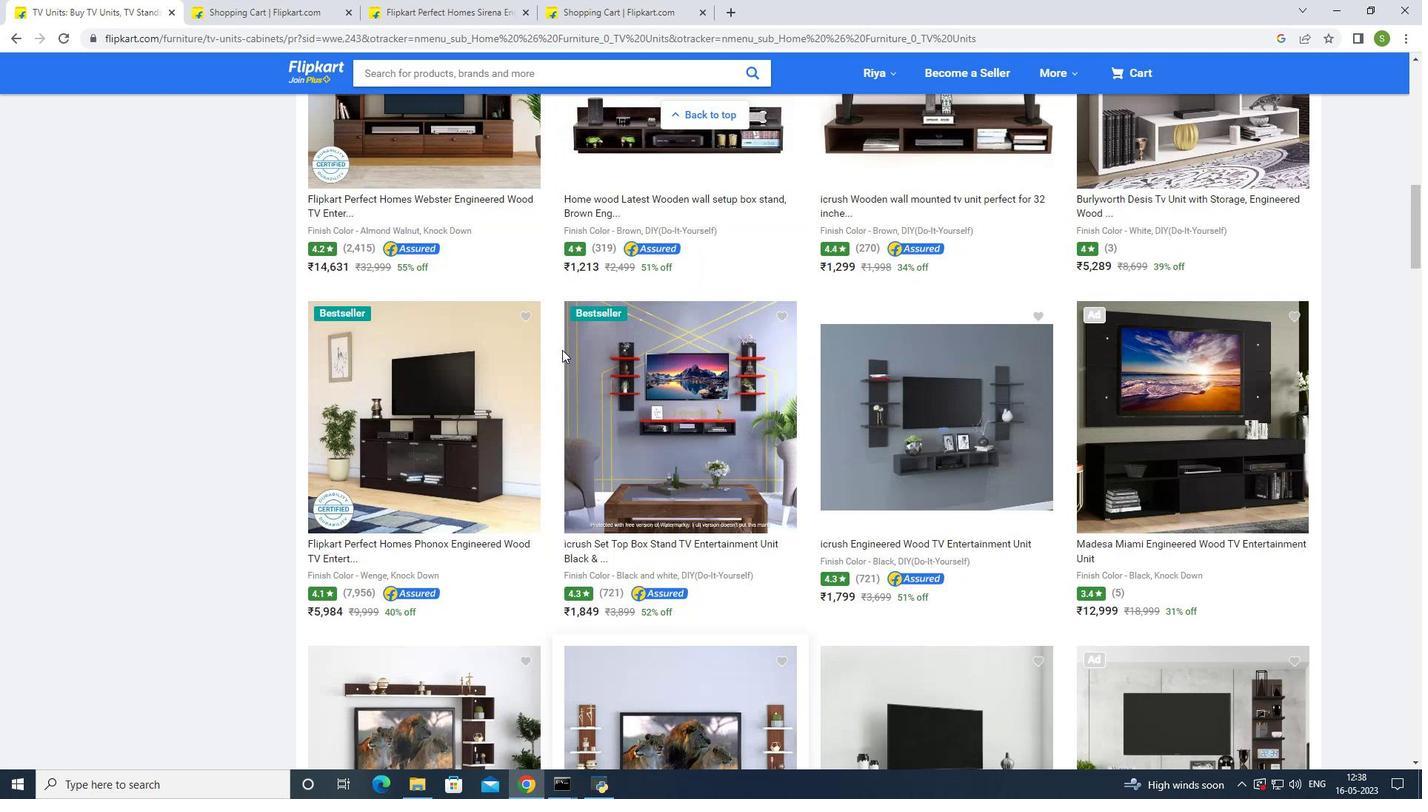 
Action: Mouse scrolled (562, 351) with delta (0, 0)
Screenshot: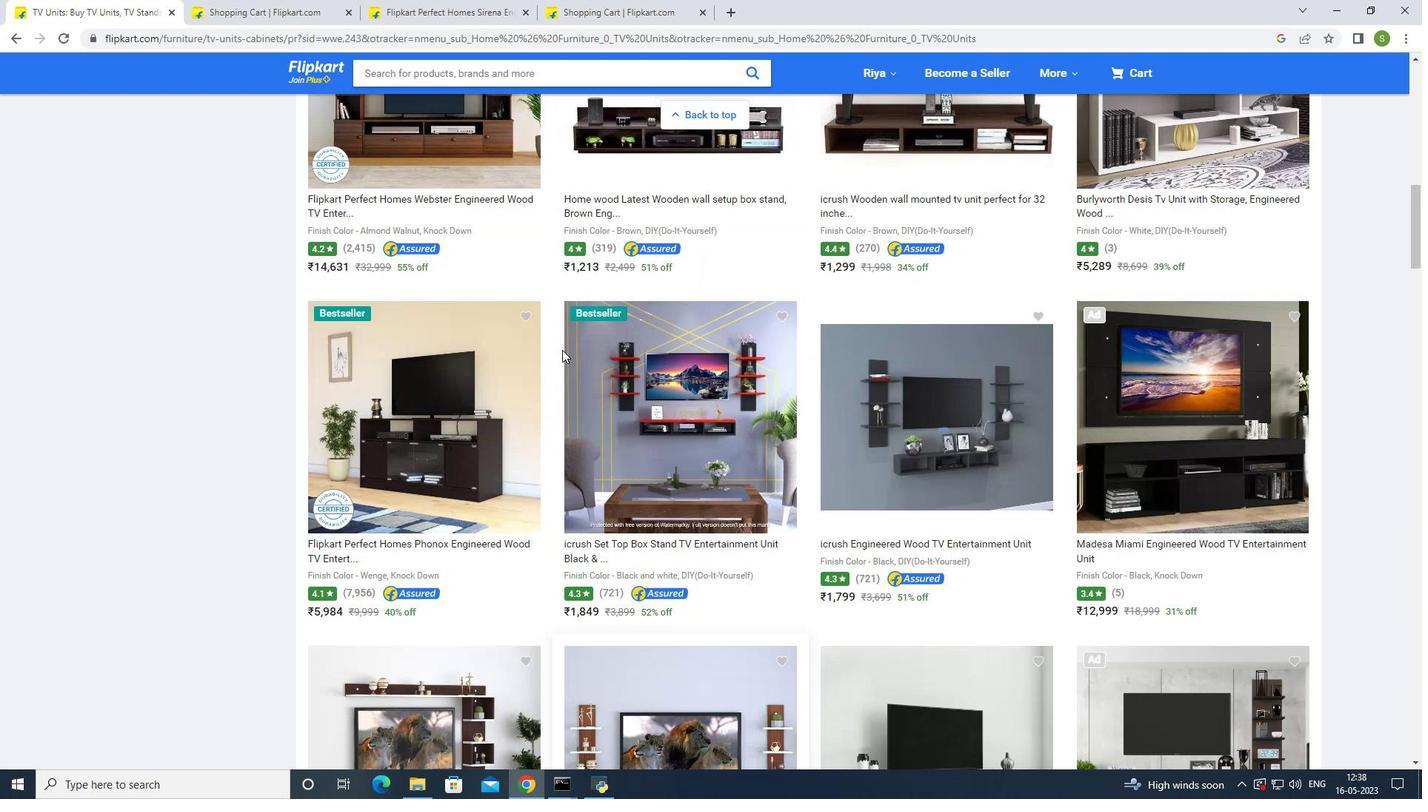 
Action: Mouse scrolled (562, 351) with delta (0, 0)
Screenshot: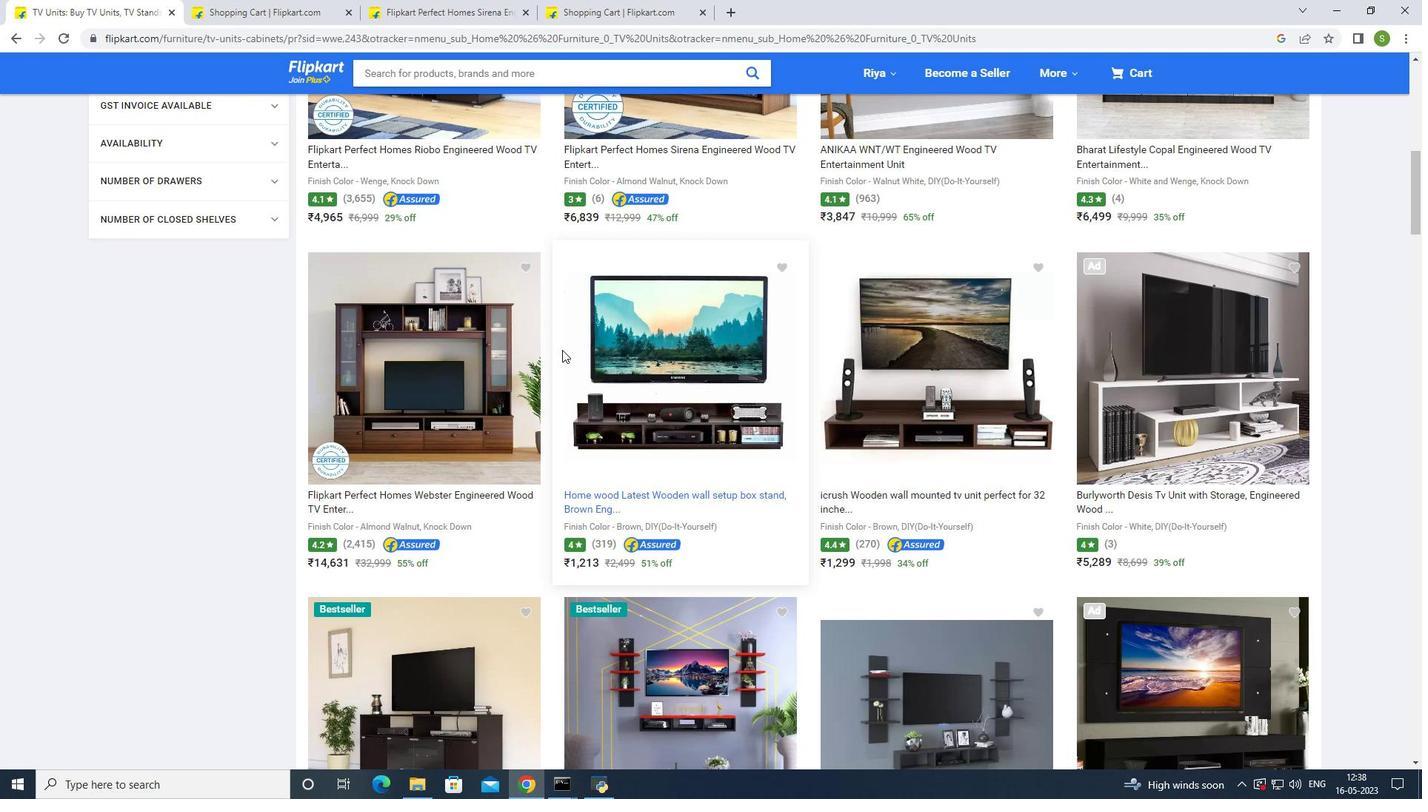 
Action: Mouse scrolled (562, 351) with delta (0, 0)
Screenshot: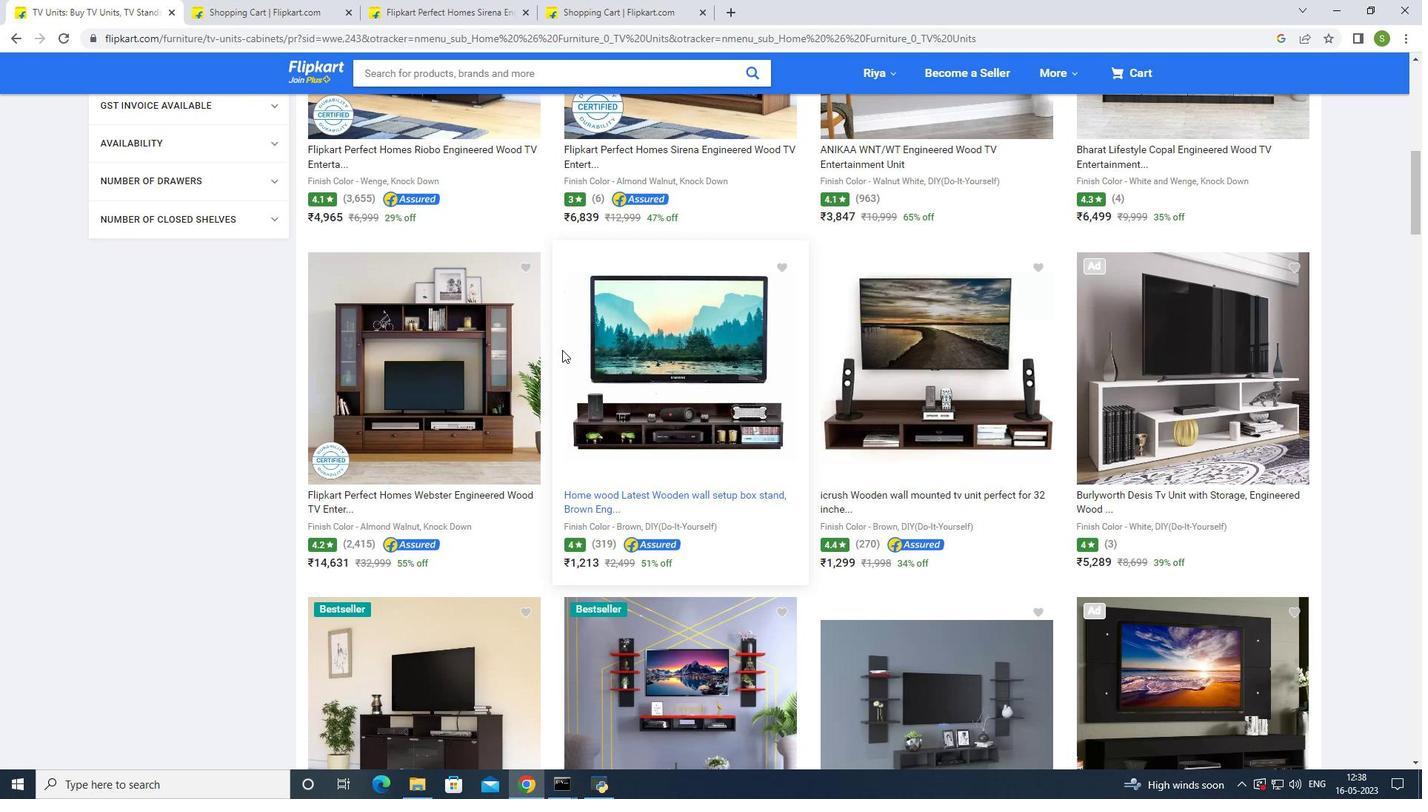
Action: Mouse scrolled (562, 351) with delta (0, 0)
Screenshot: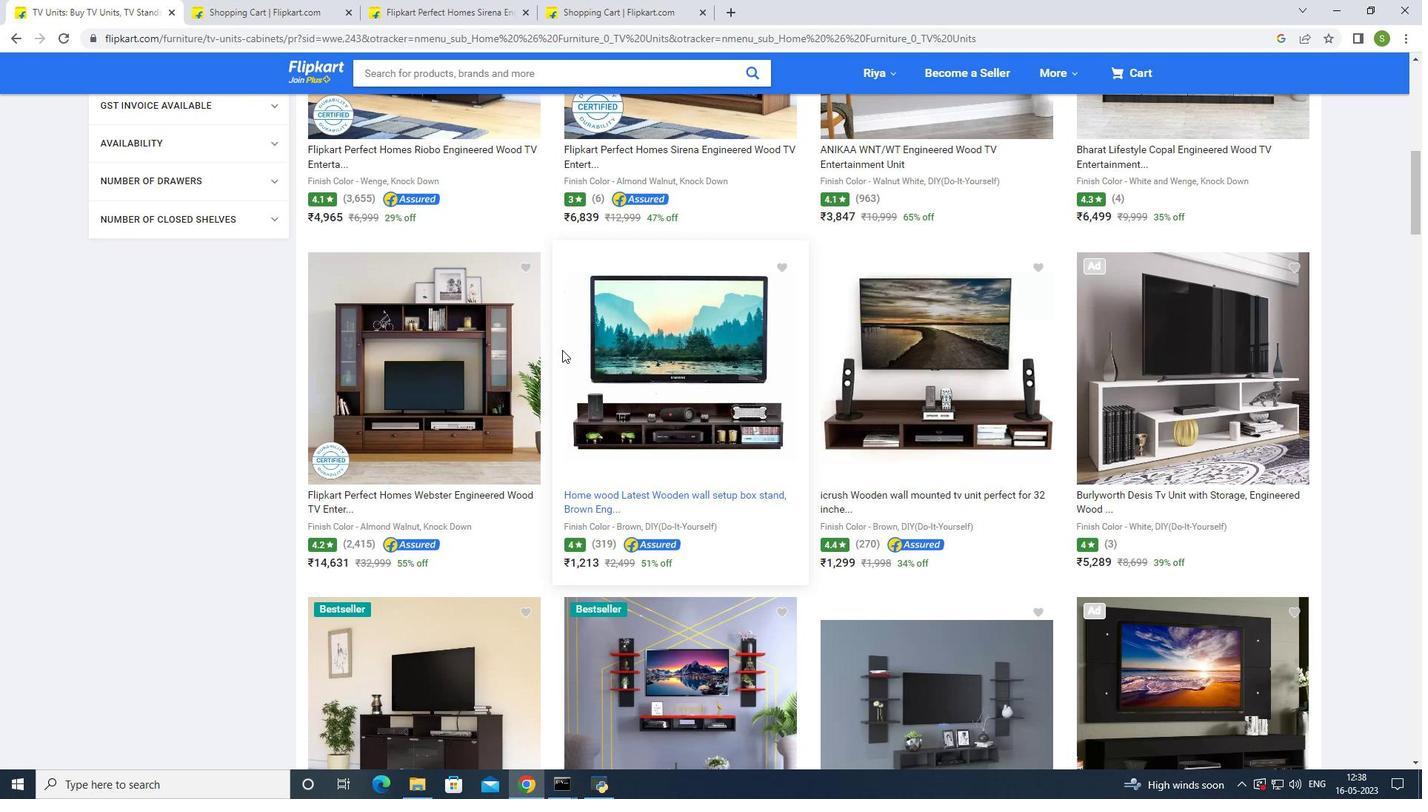
Action: Mouse scrolled (562, 351) with delta (0, 0)
Screenshot: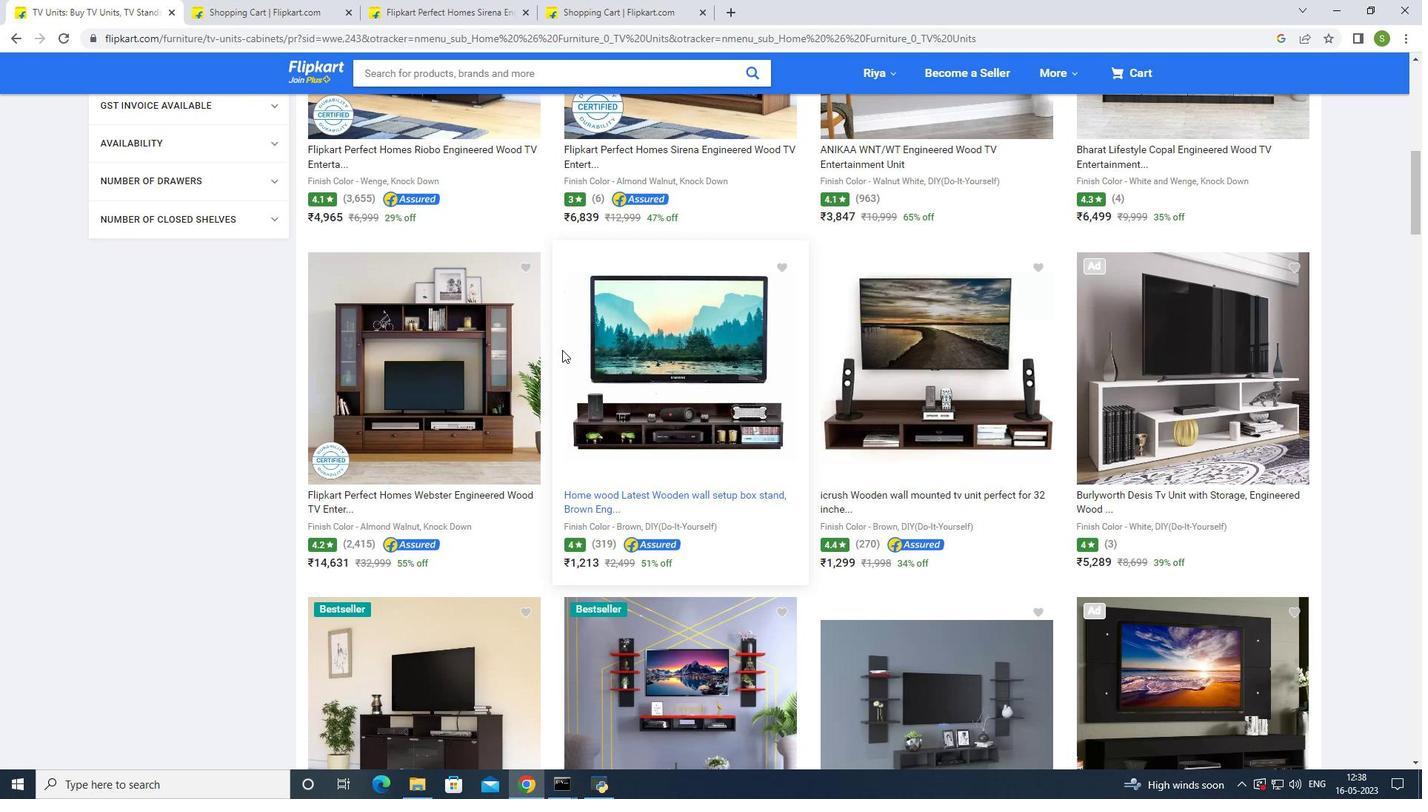 
Action: Mouse scrolled (562, 351) with delta (0, 0)
Screenshot: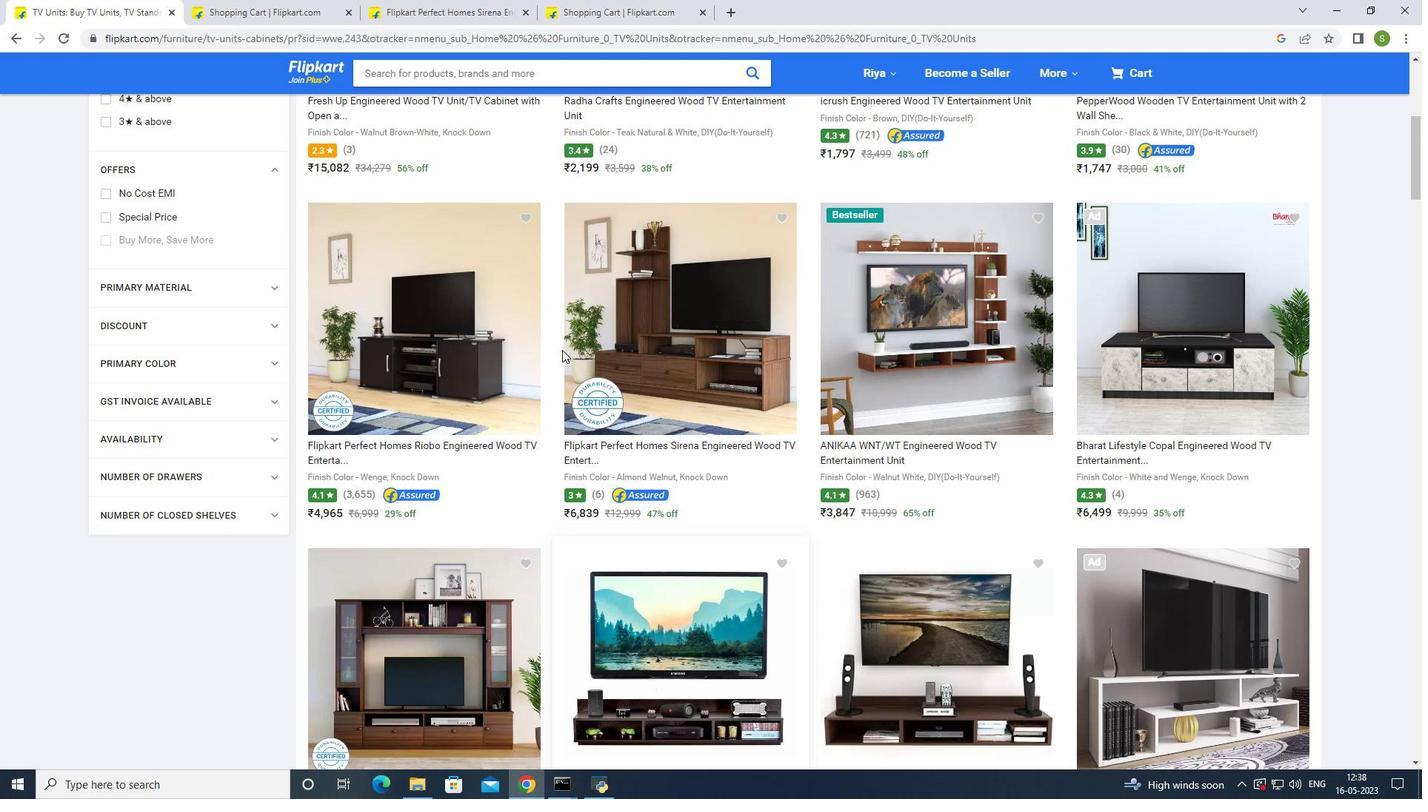 
Action: Mouse scrolled (562, 351) with delta (0, 0)
Screenshot: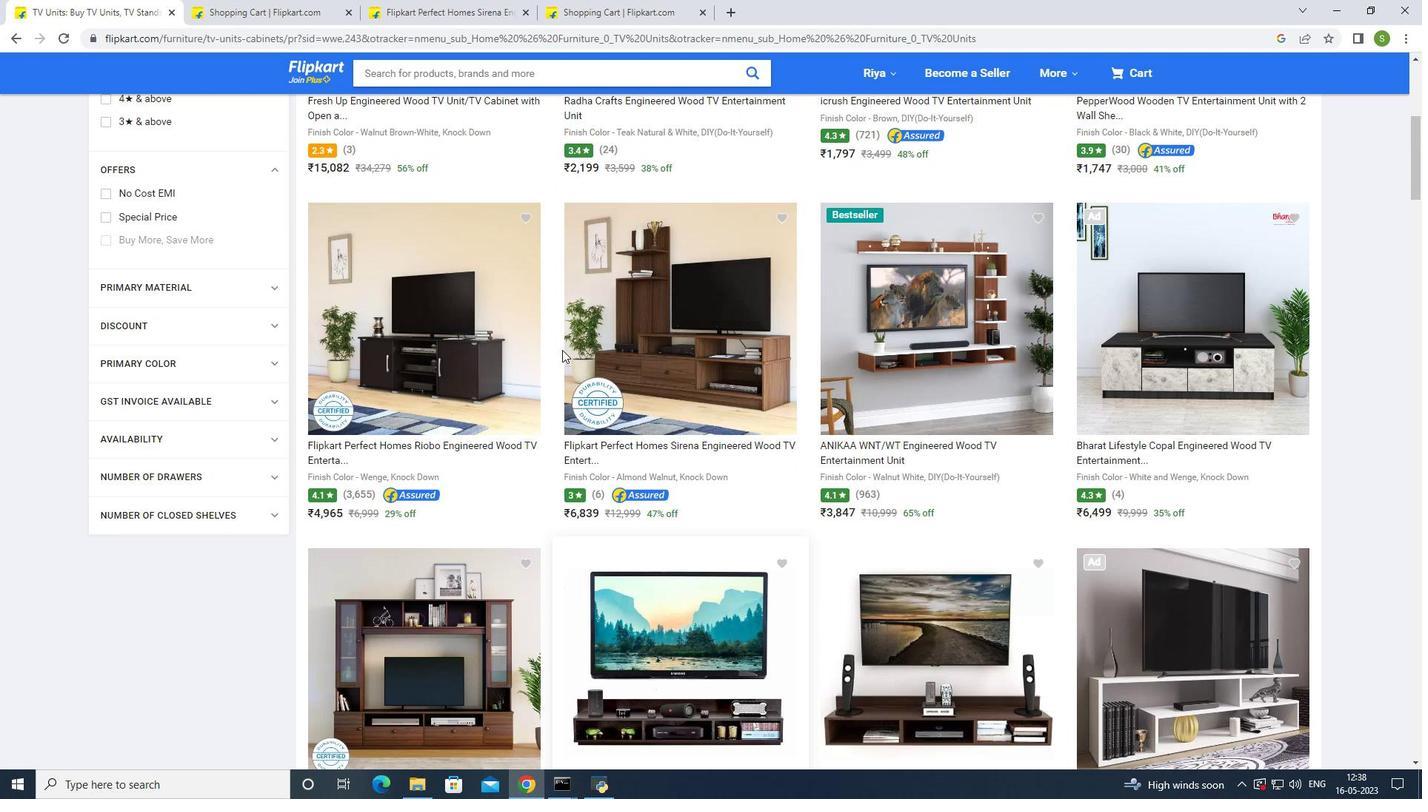 
Action: Mouse scrolled (562, 351) with delta (0, 0)
Screenshot: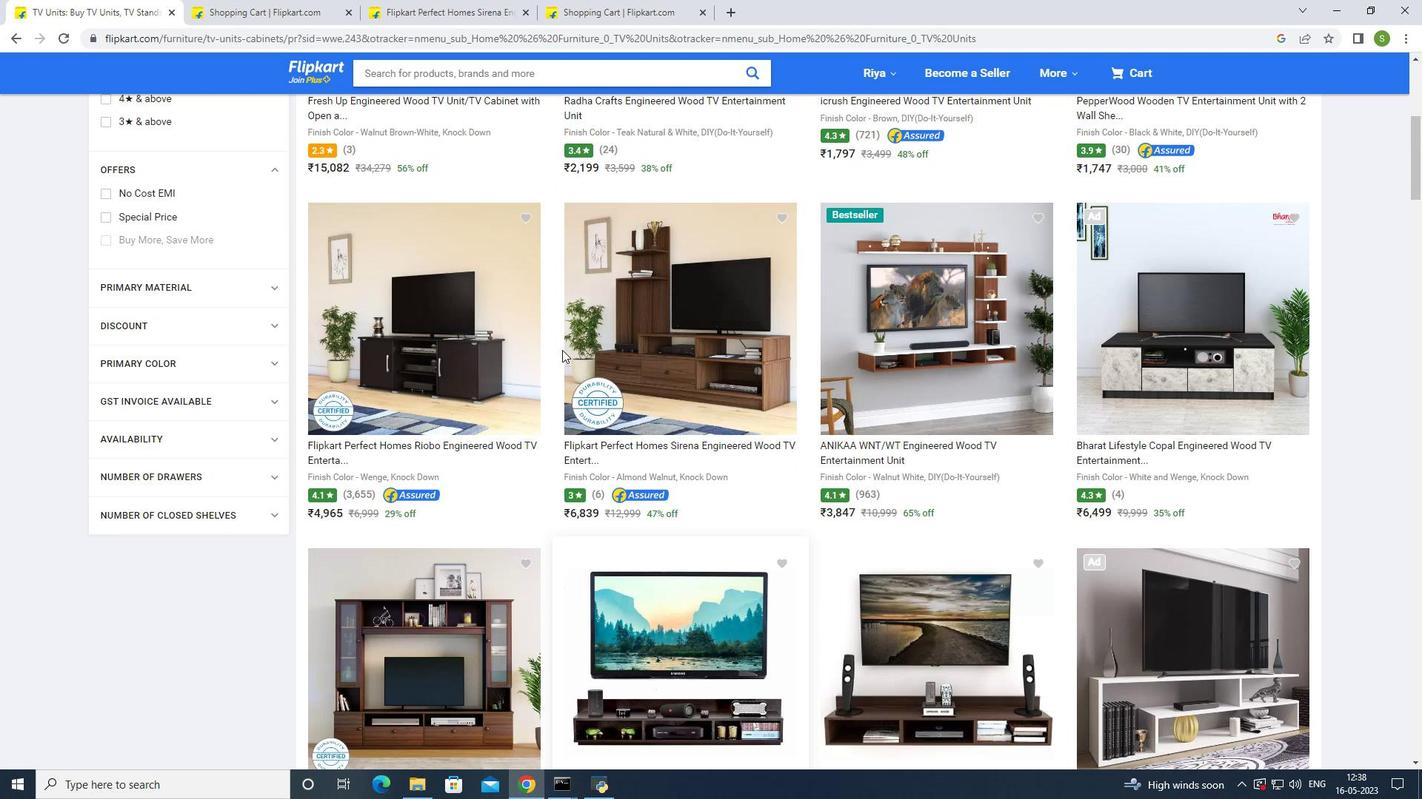 
Action: Mouse scrolled (562, 351) with delta (0, 0)
Screenshot: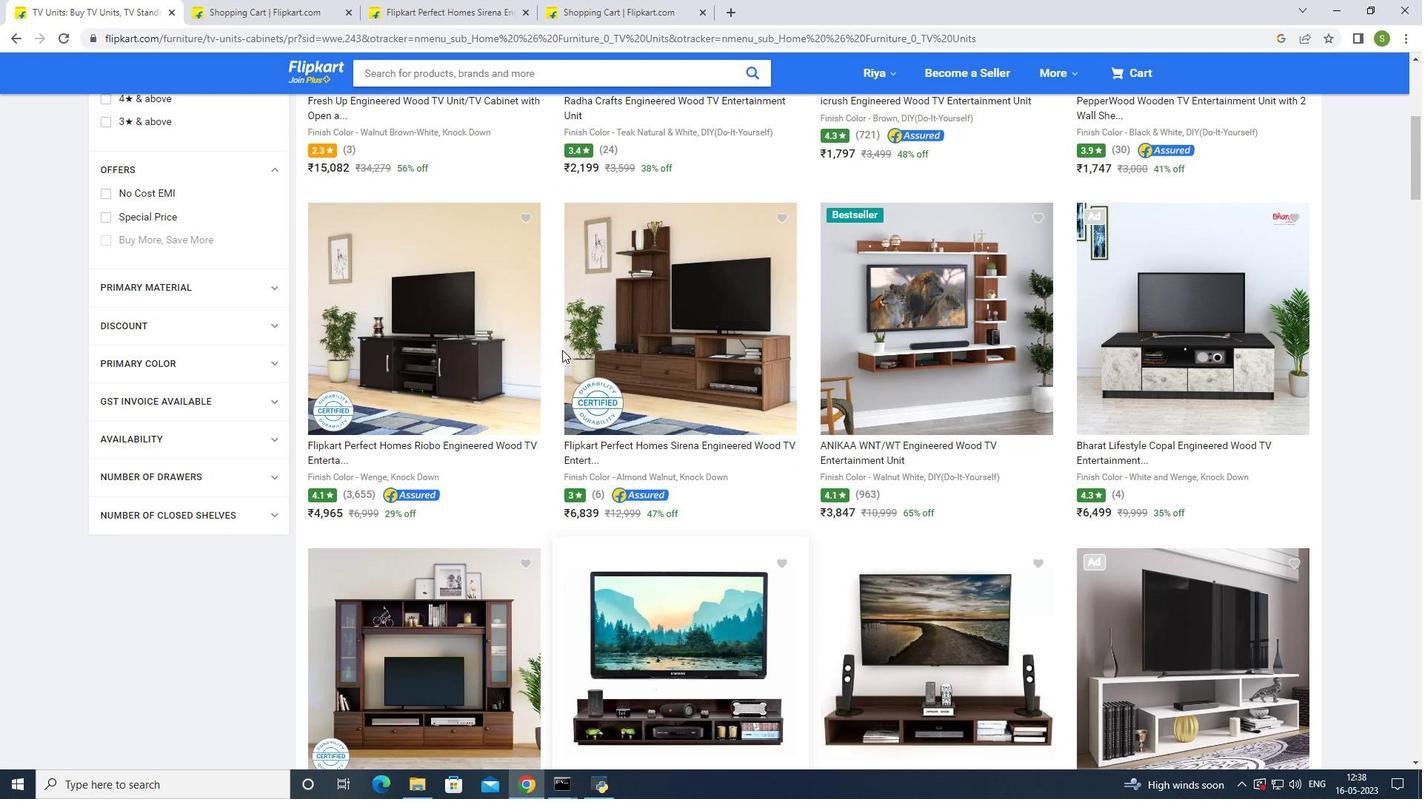 
Action: Mouse moved to (560, 350)
Screenshot: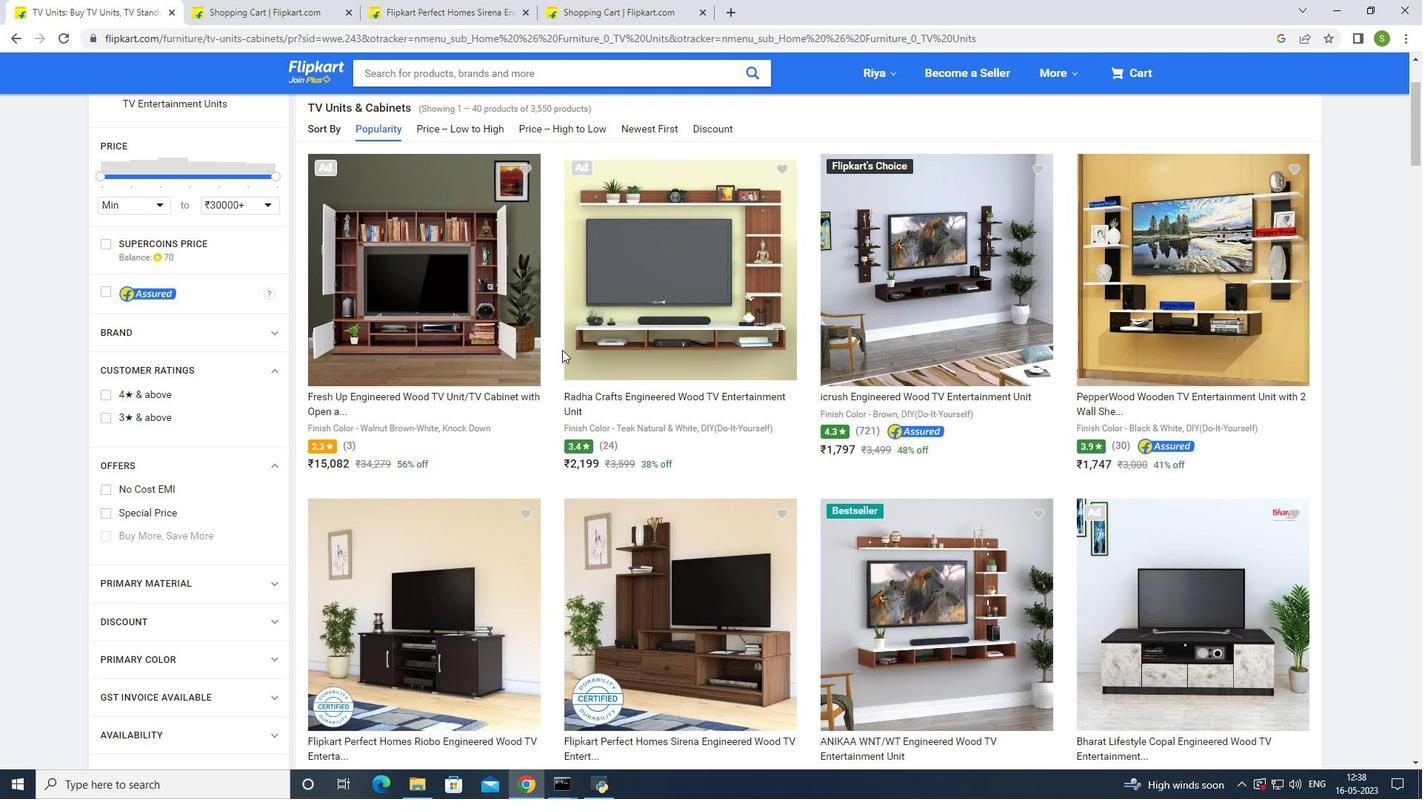 
Action: Mouse scrolled (560, 351) with delta (0, 0)
Screenshot: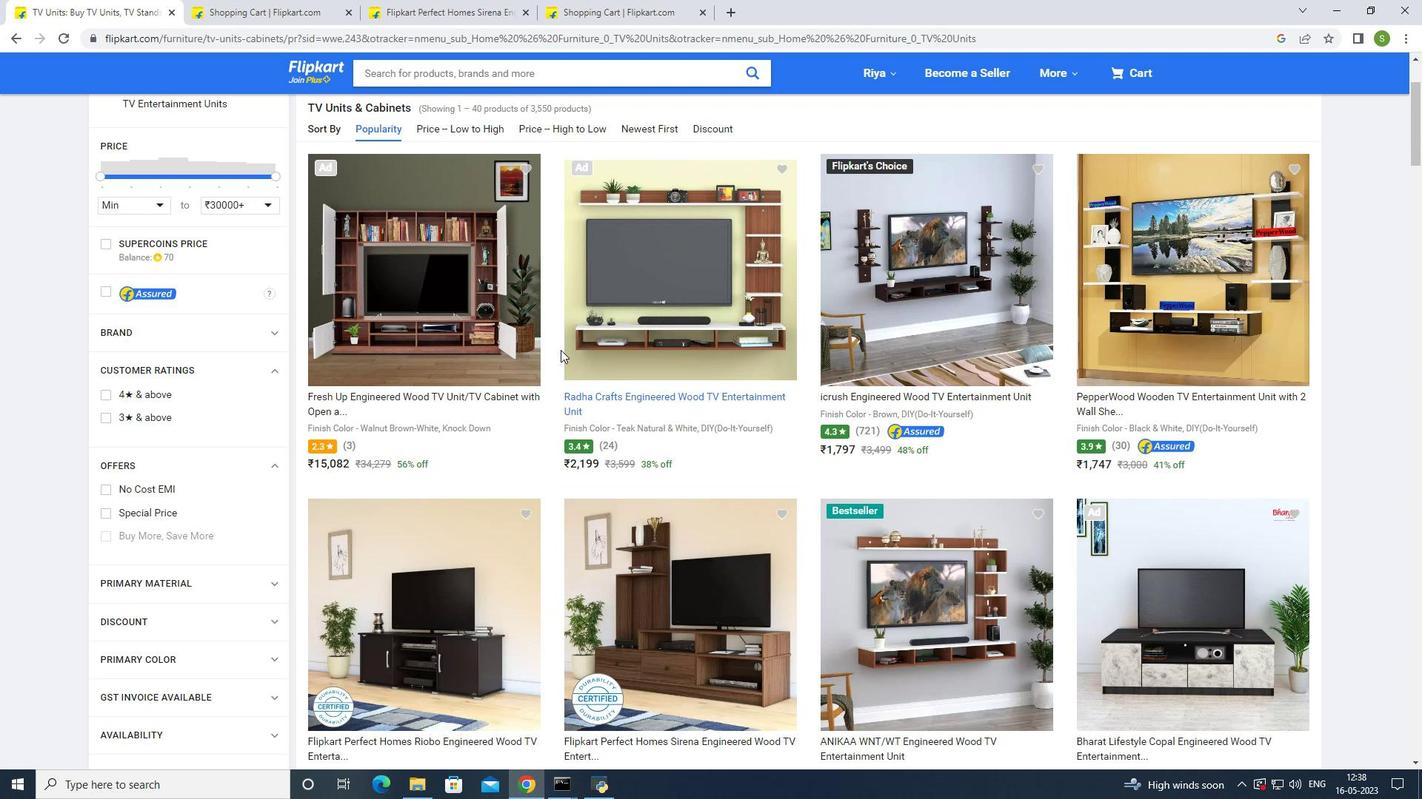 
Action: Mouse scrolled (560, 351) with delta (0, 0)
Screenshot: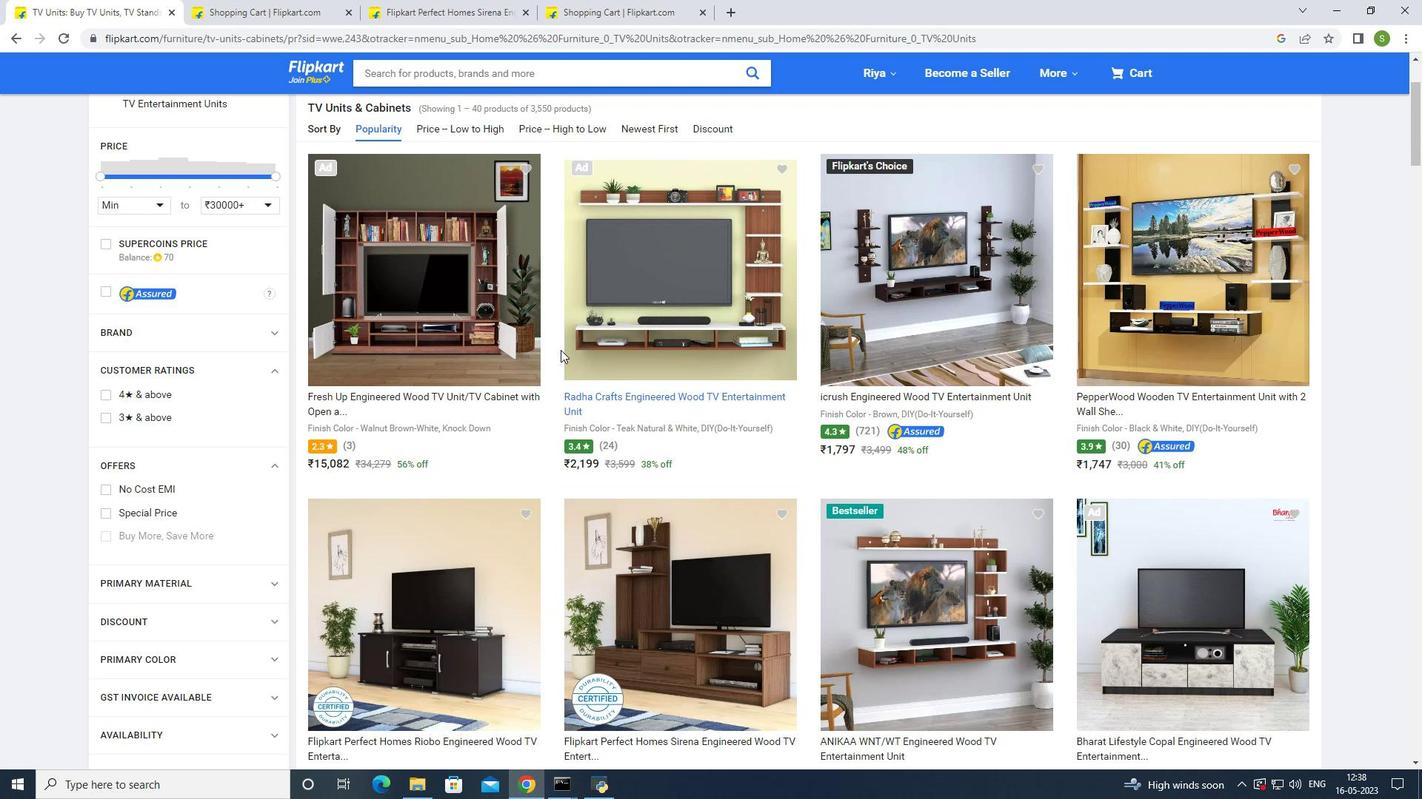 
Action: Mouse scrolled (560, 351) with delta (0, 0)
Screenshot: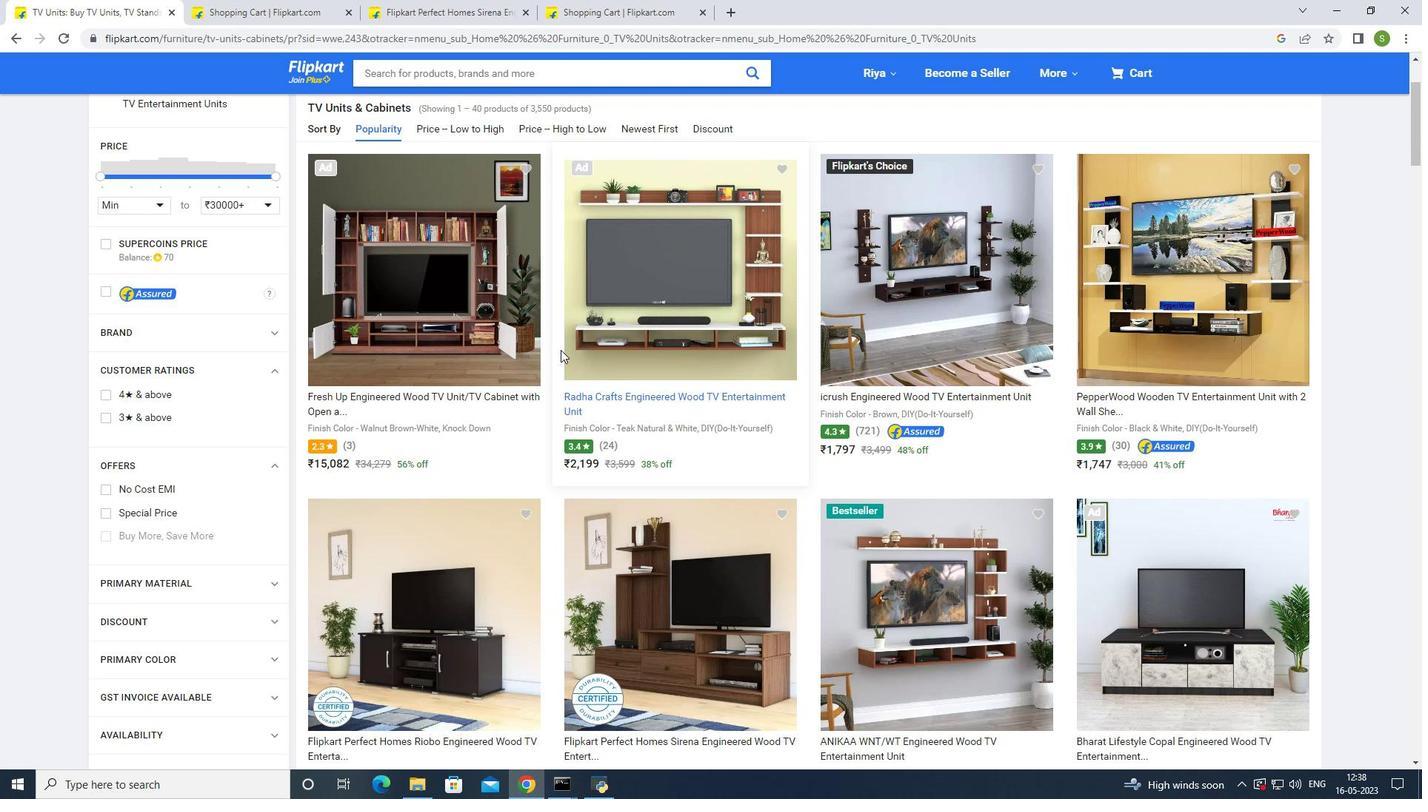 
Action: Mouse scrolled (560, 351) with delta (0, 0)
Screenshot: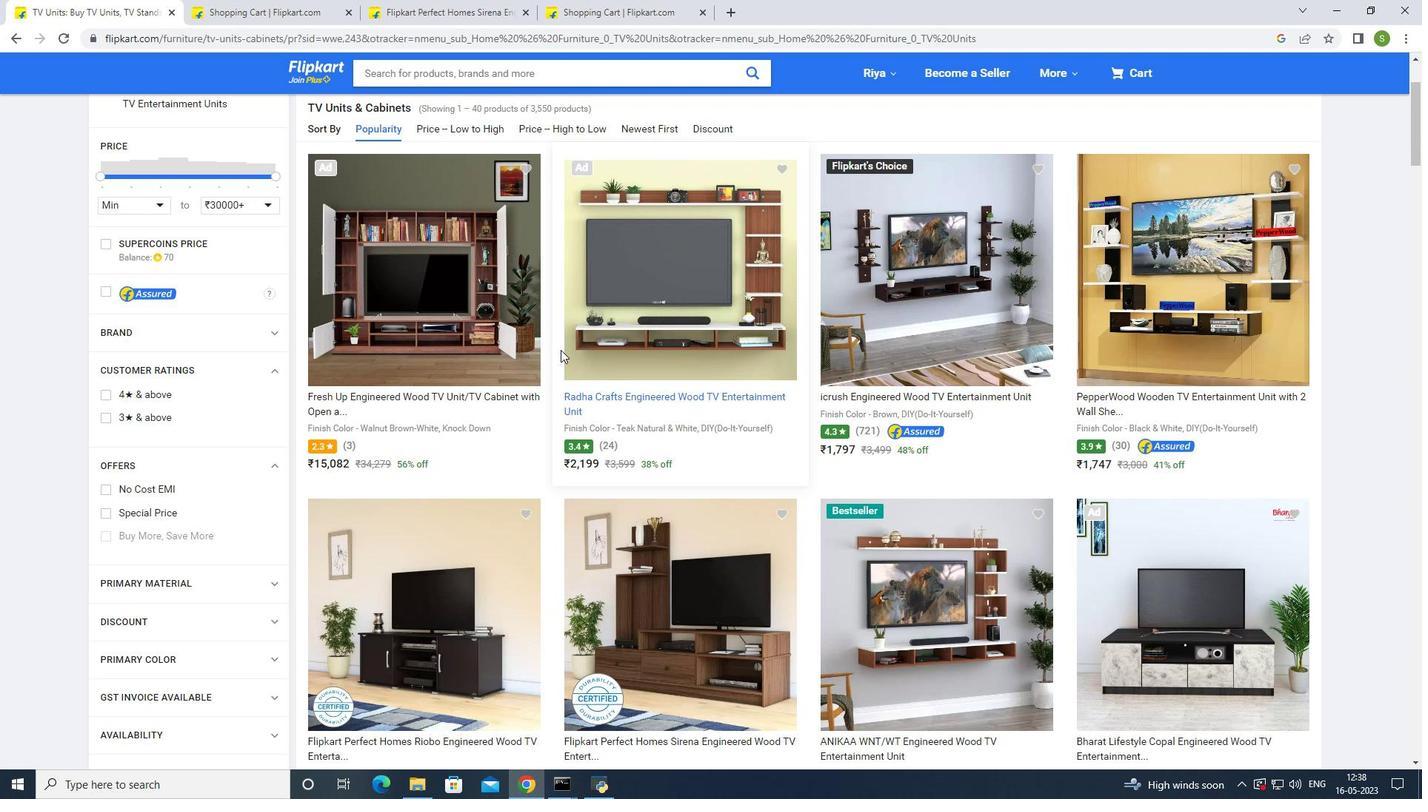 
Action: Mouse scrolled (560, 351) with delta (0, 0)
Screenshot: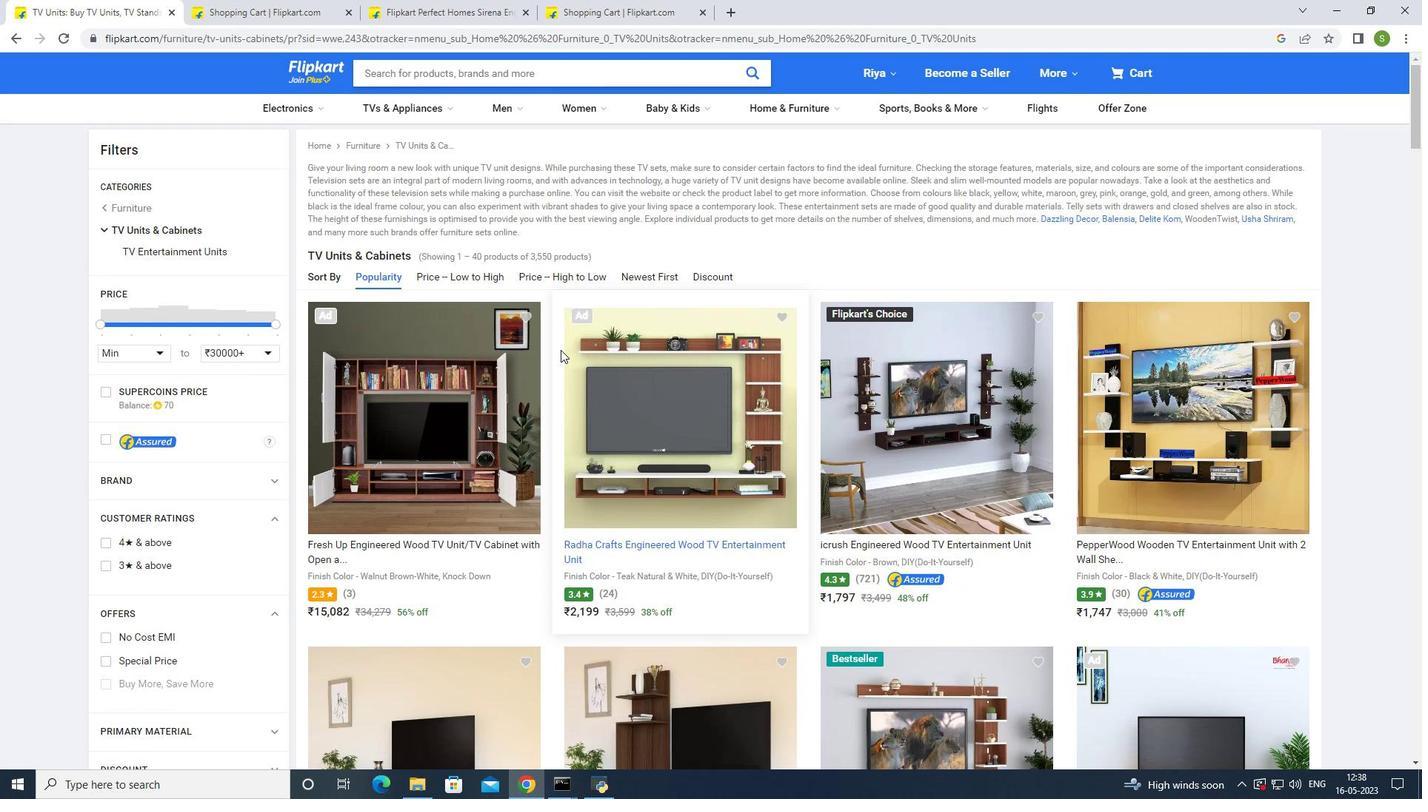 
Action: Mouse scrolled (560, 351) with delta (0, 0)
Screenshot: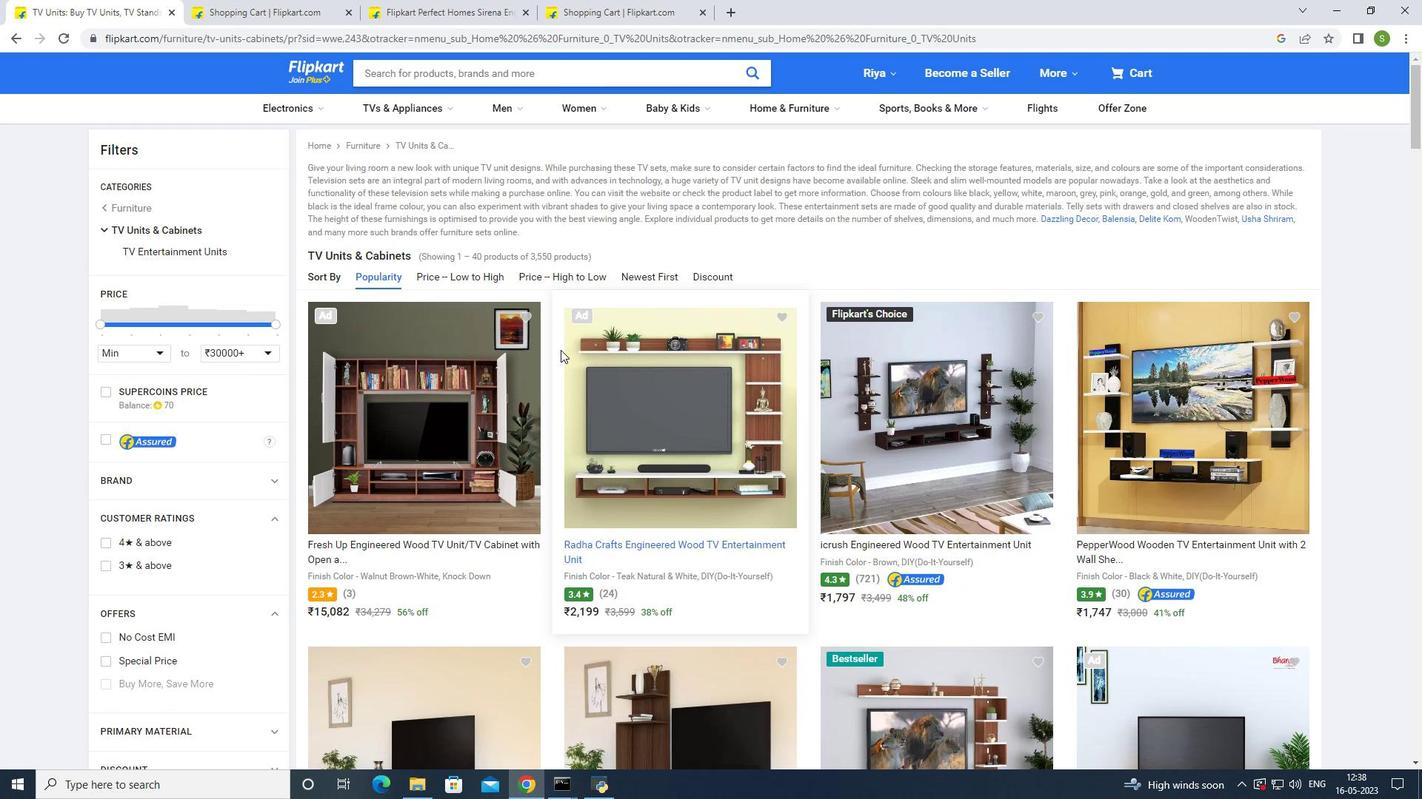 
Action: Mouse scrolled (560, 351) with delta (0, 0)
Screenshot: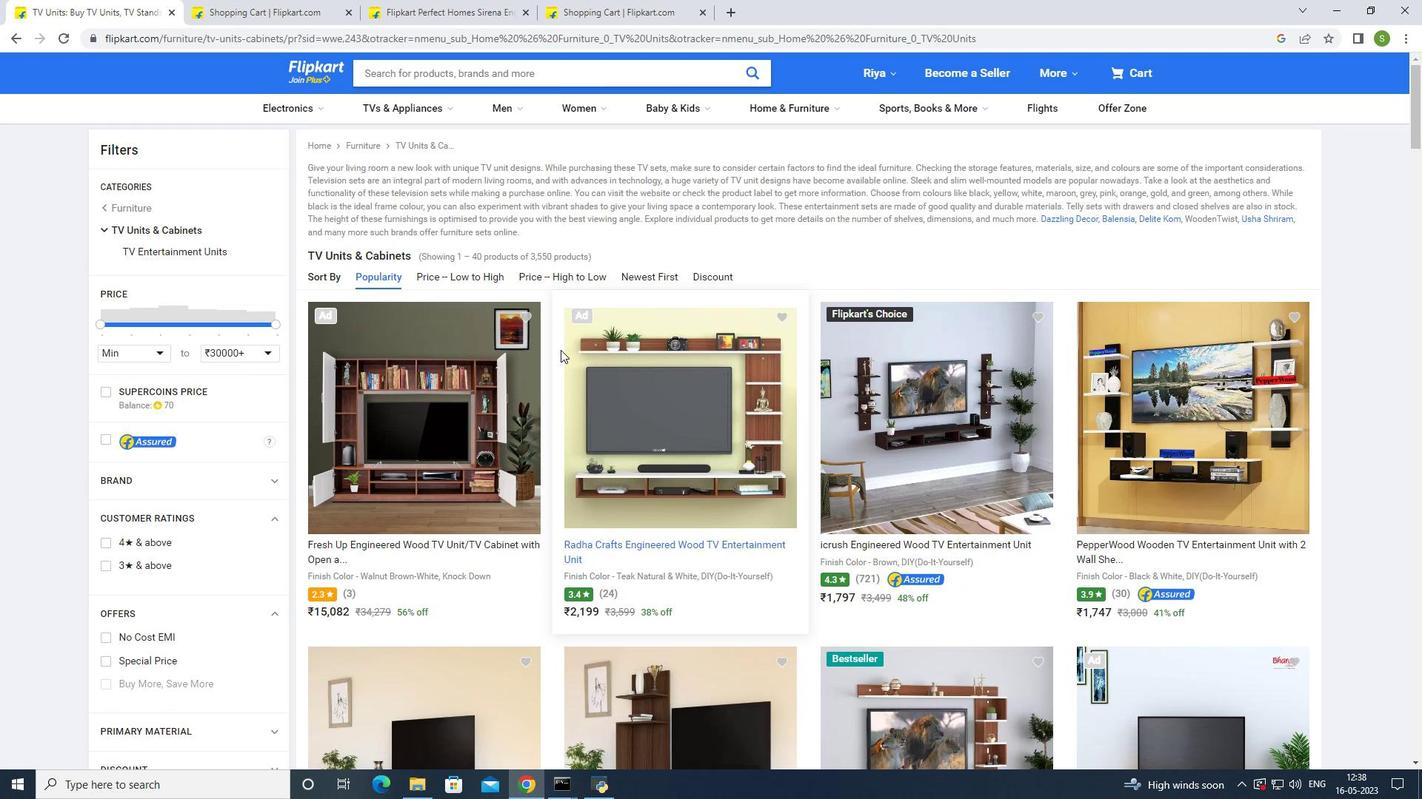 
Action: Mouse scrolled (560, 351) with delta (0, 0)
Screenshot: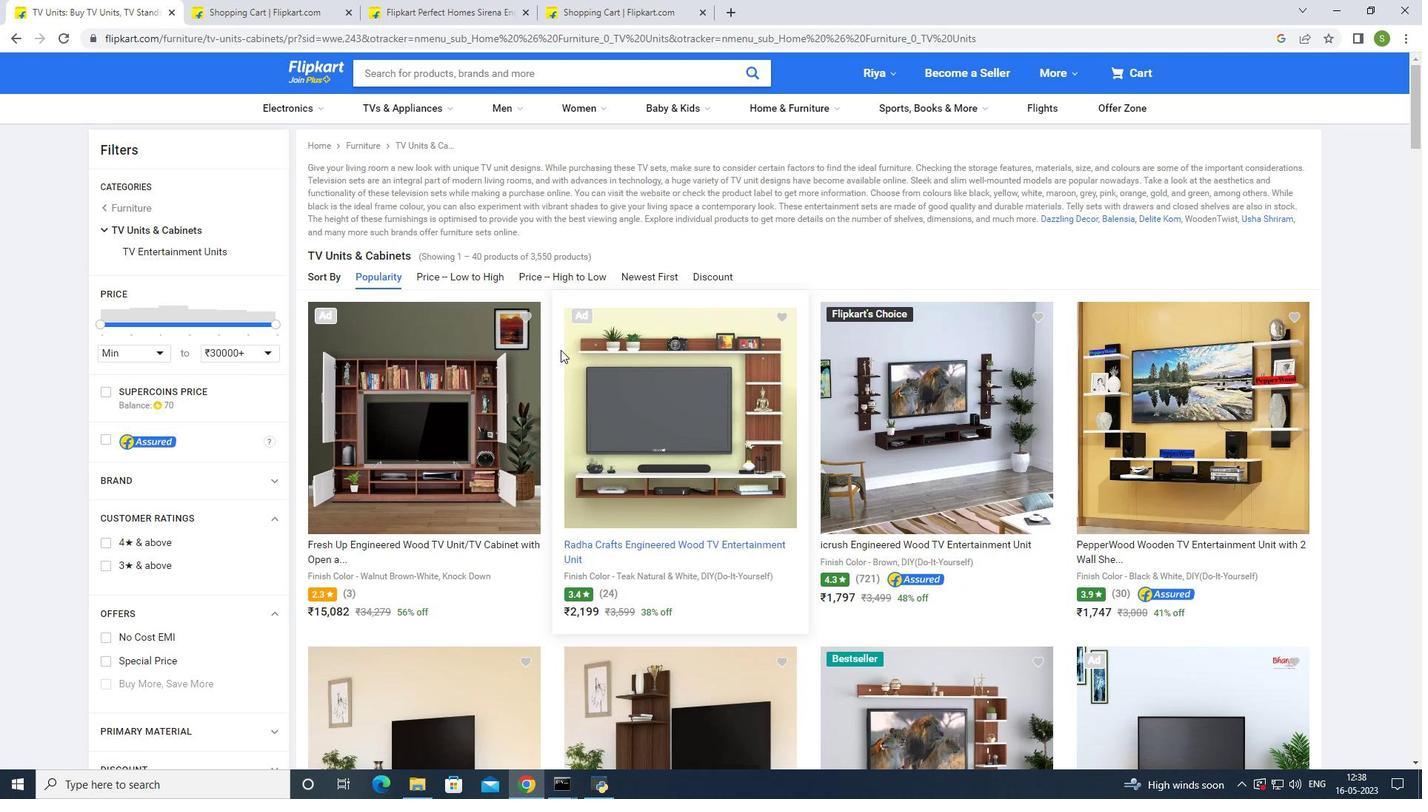 
Action: Mouse moved to (826, 100)
Screenshot: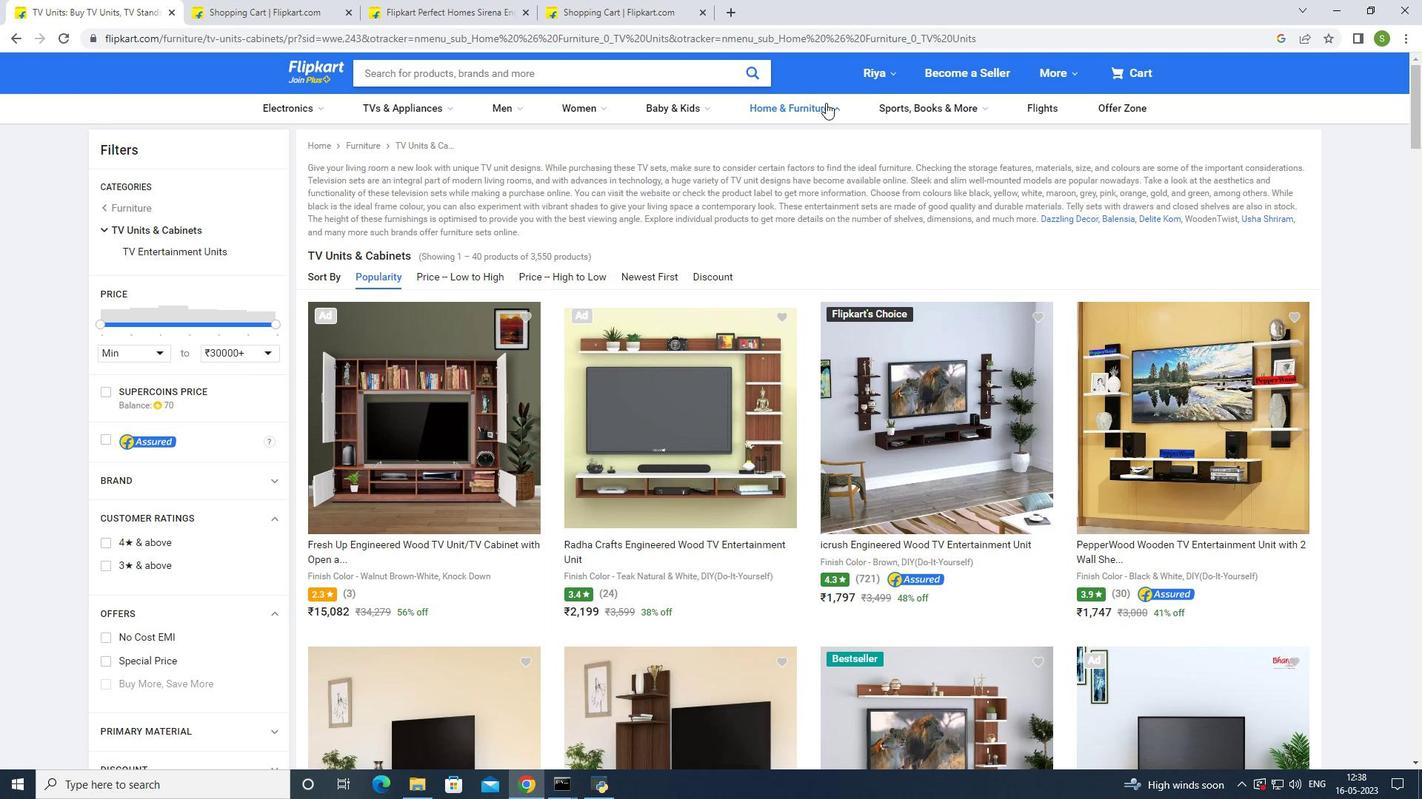 
Action: Mouse pressed left at (826, 100)
Screenshot: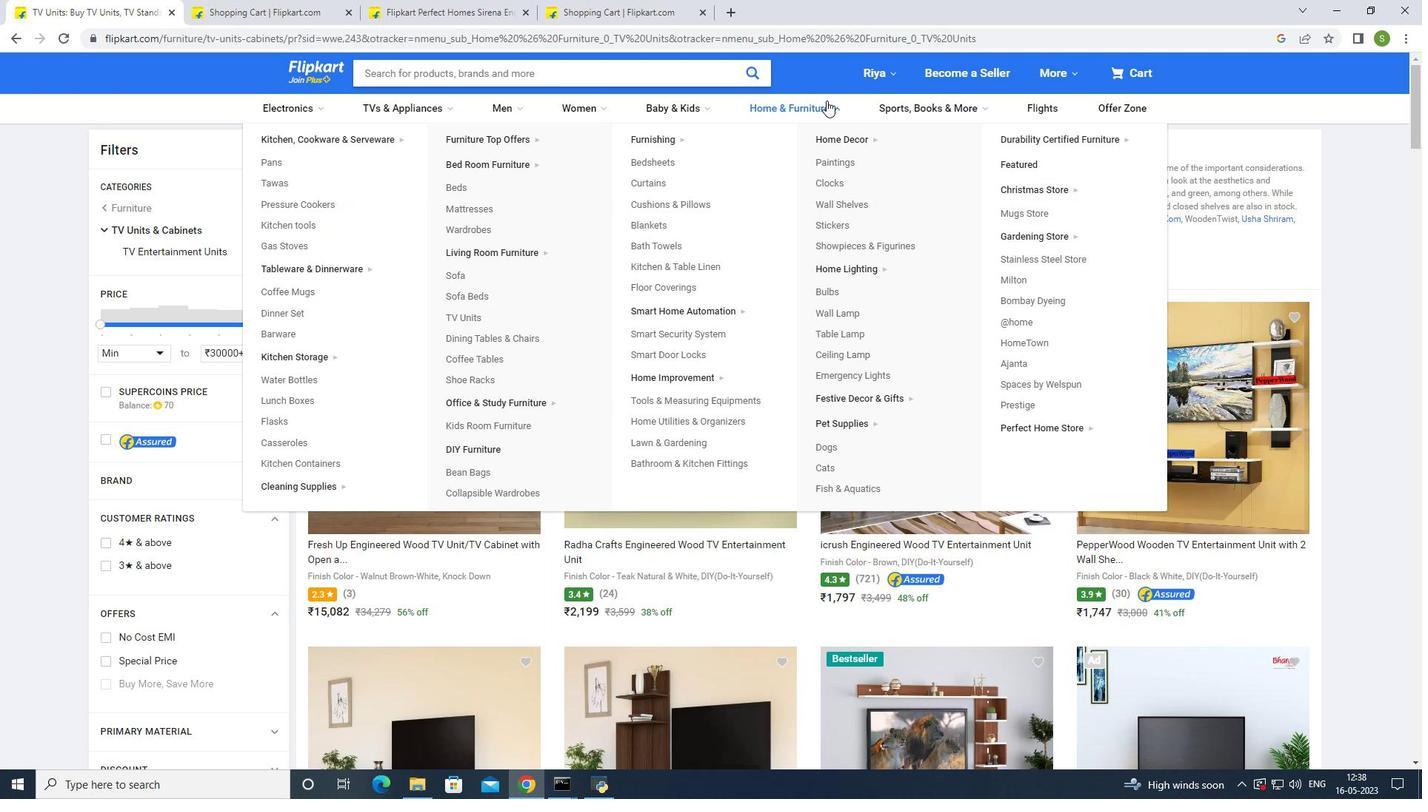 
Action: Mouse moved to (463, 294)
Screenshot: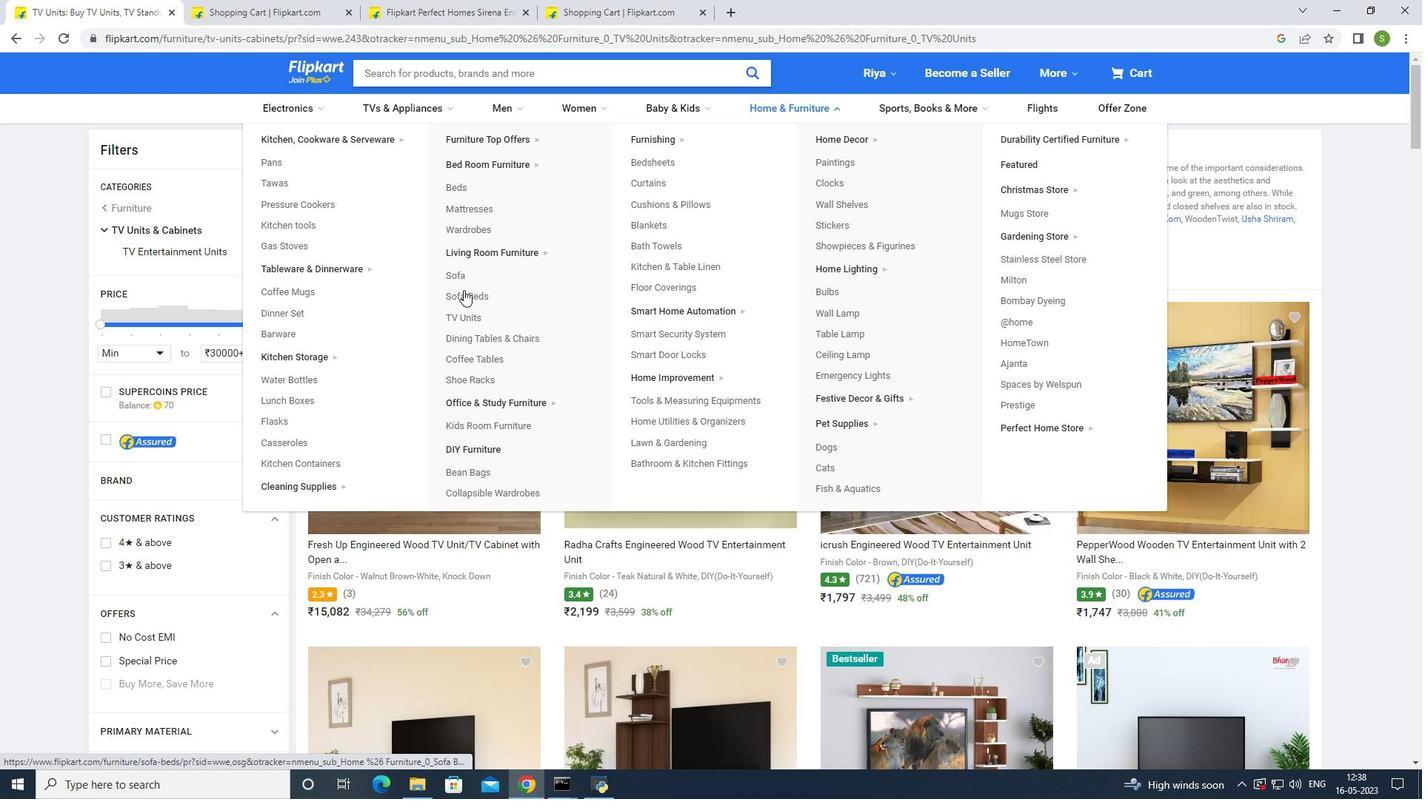 
Action: Mouse pressed left at (463, 294)
Screenshot: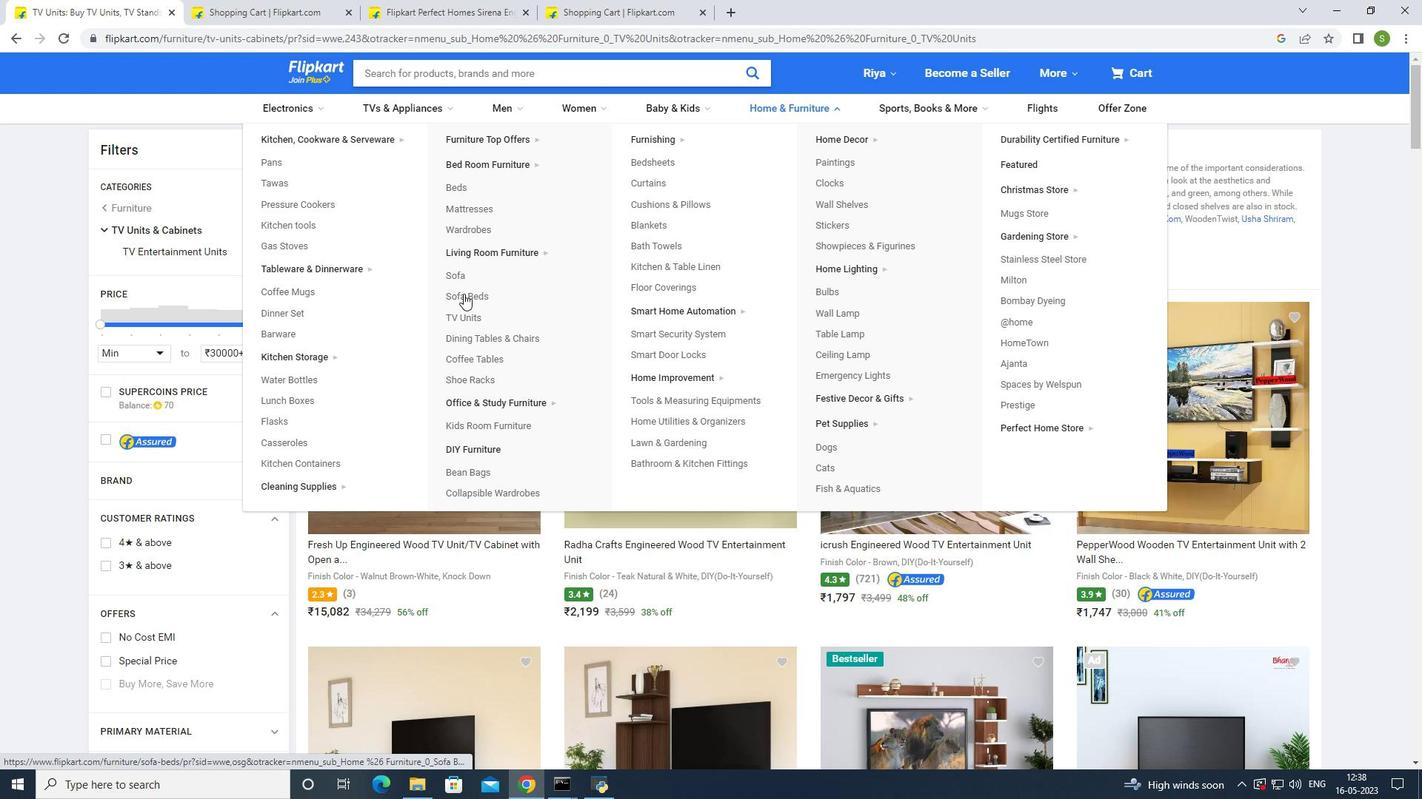 
Action: Mouse moved to (762, 335)
Screenshot: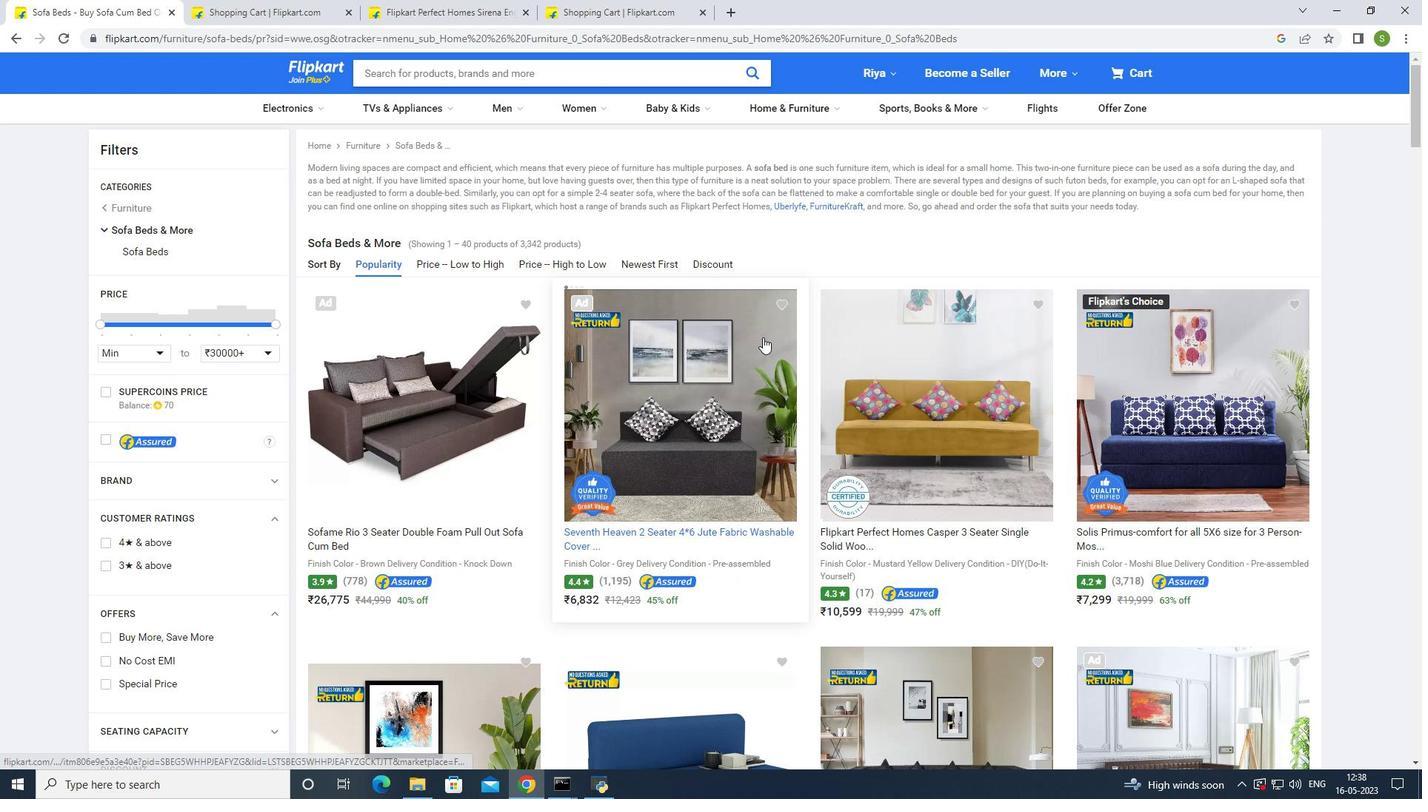 
Action: Mouse scrolled (762, 334) with delta (0, 0)
Screenshot: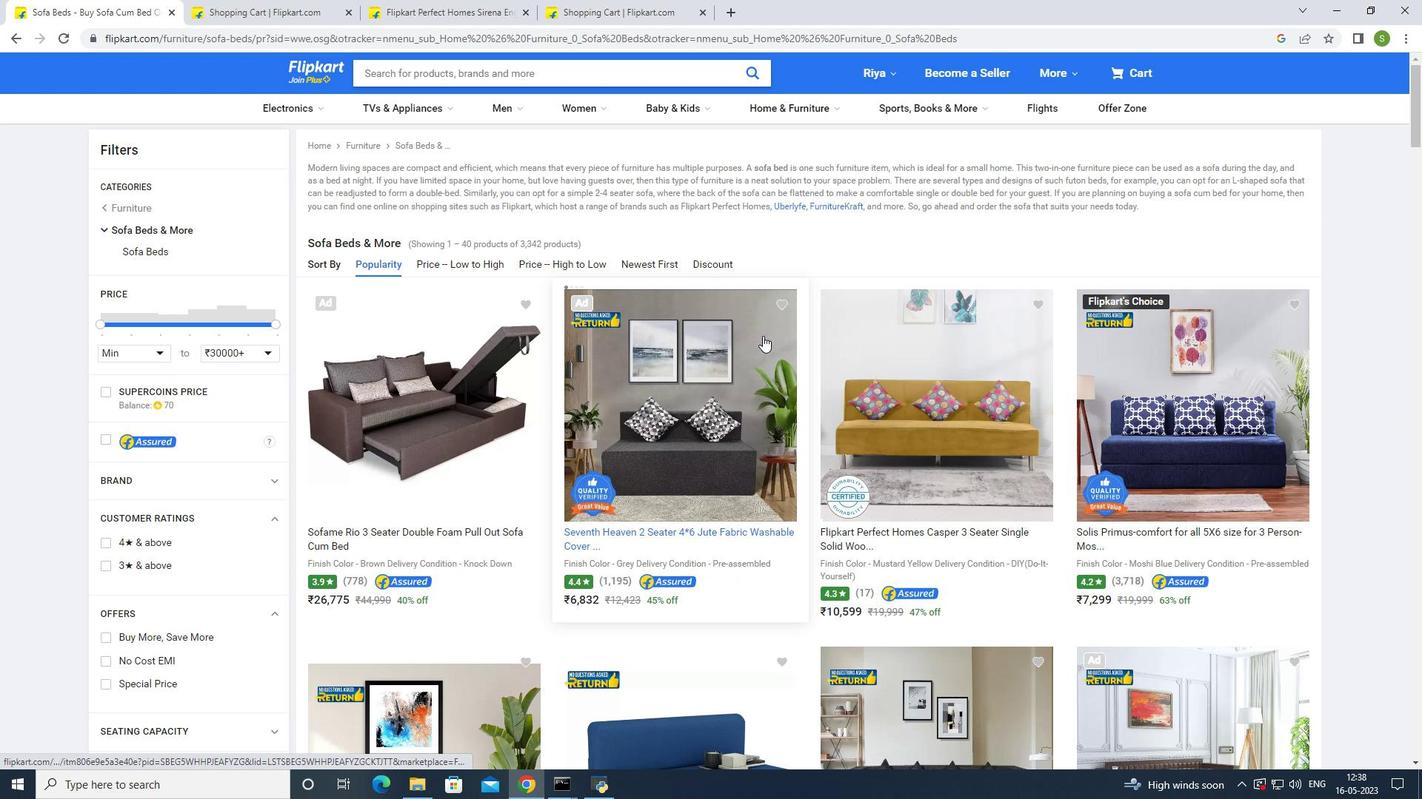 
Action: Mouse scrolled (762, 334) with delta (0, 0)
Screenshot: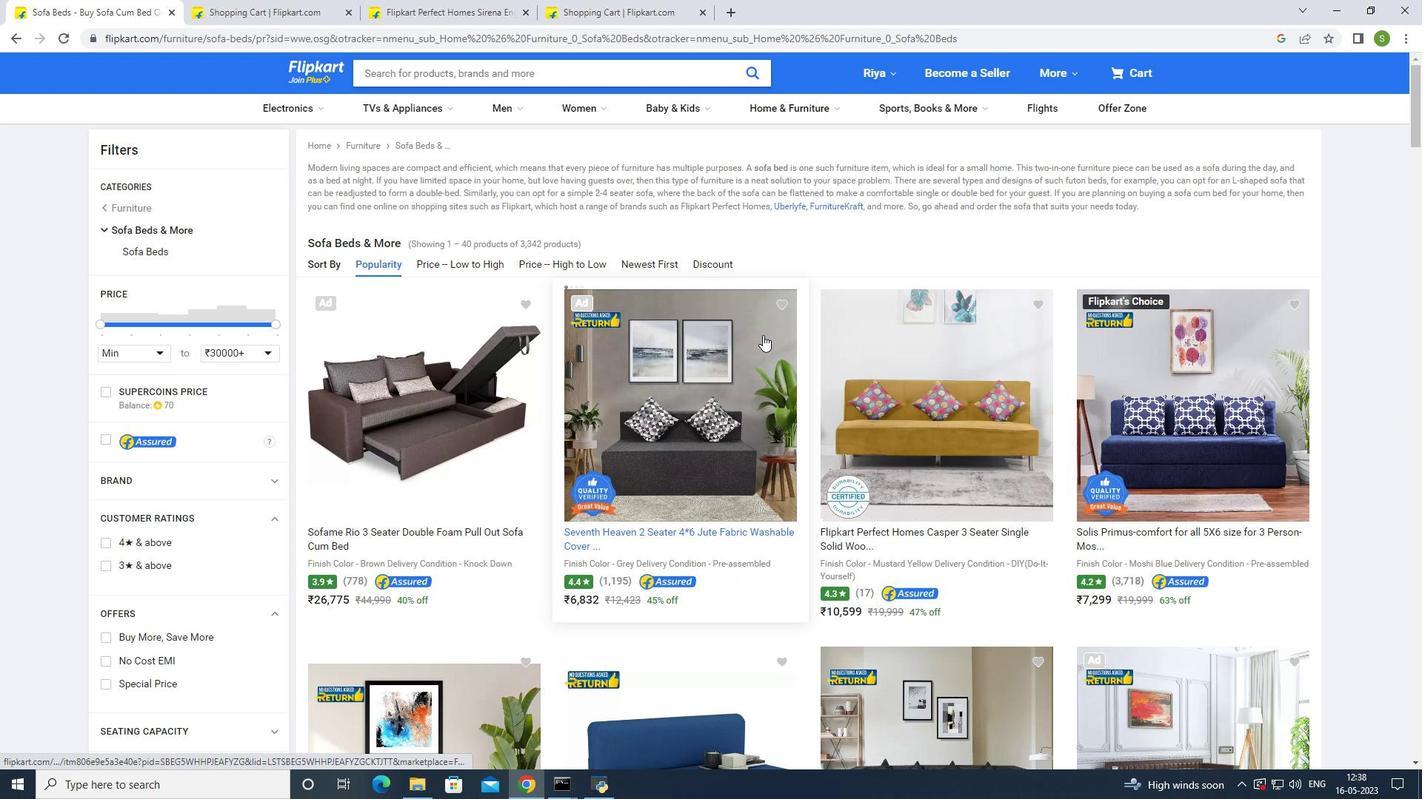 
Action: Mouse moved to (677, 312)
Screenshot: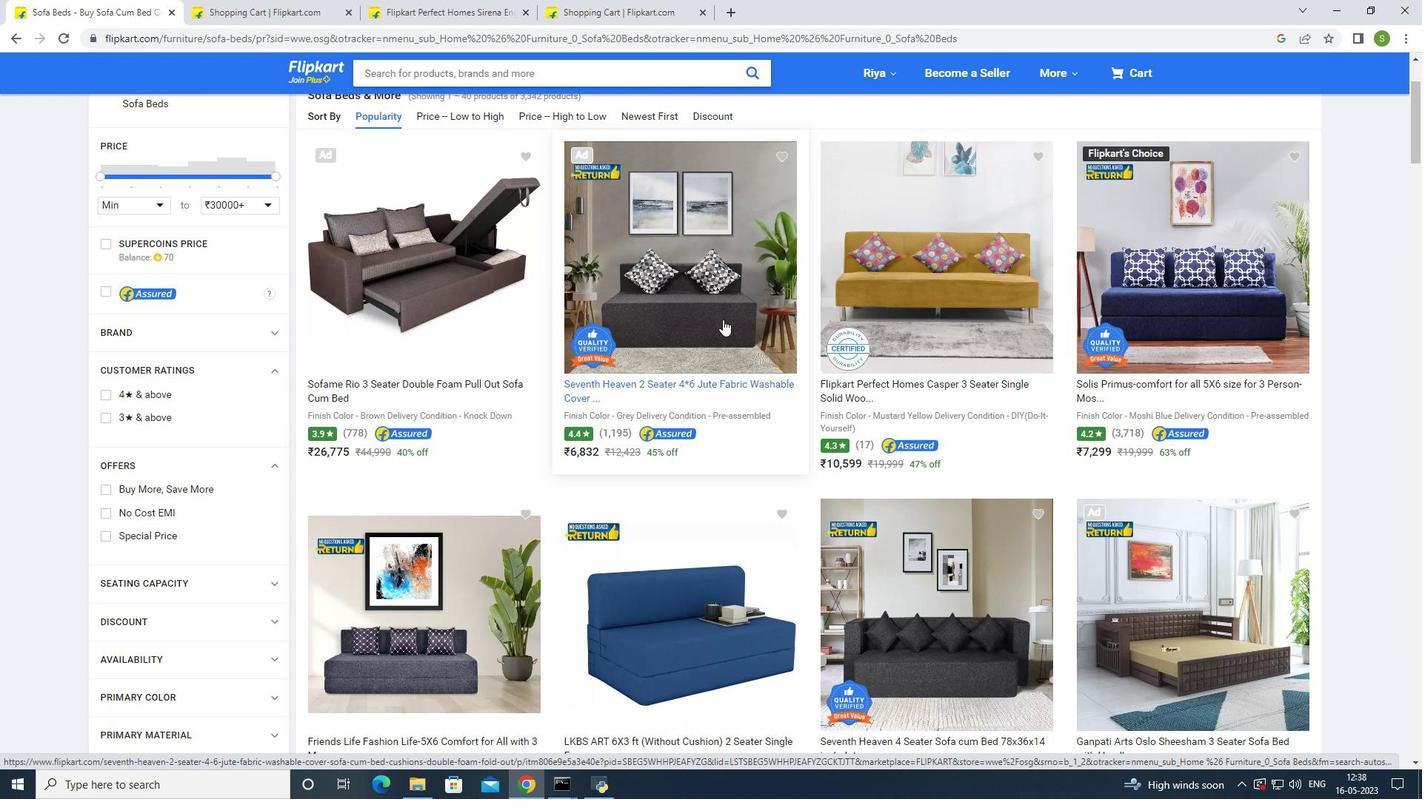 
Action: Mouse pressed left at (677, 312)
Screenshot: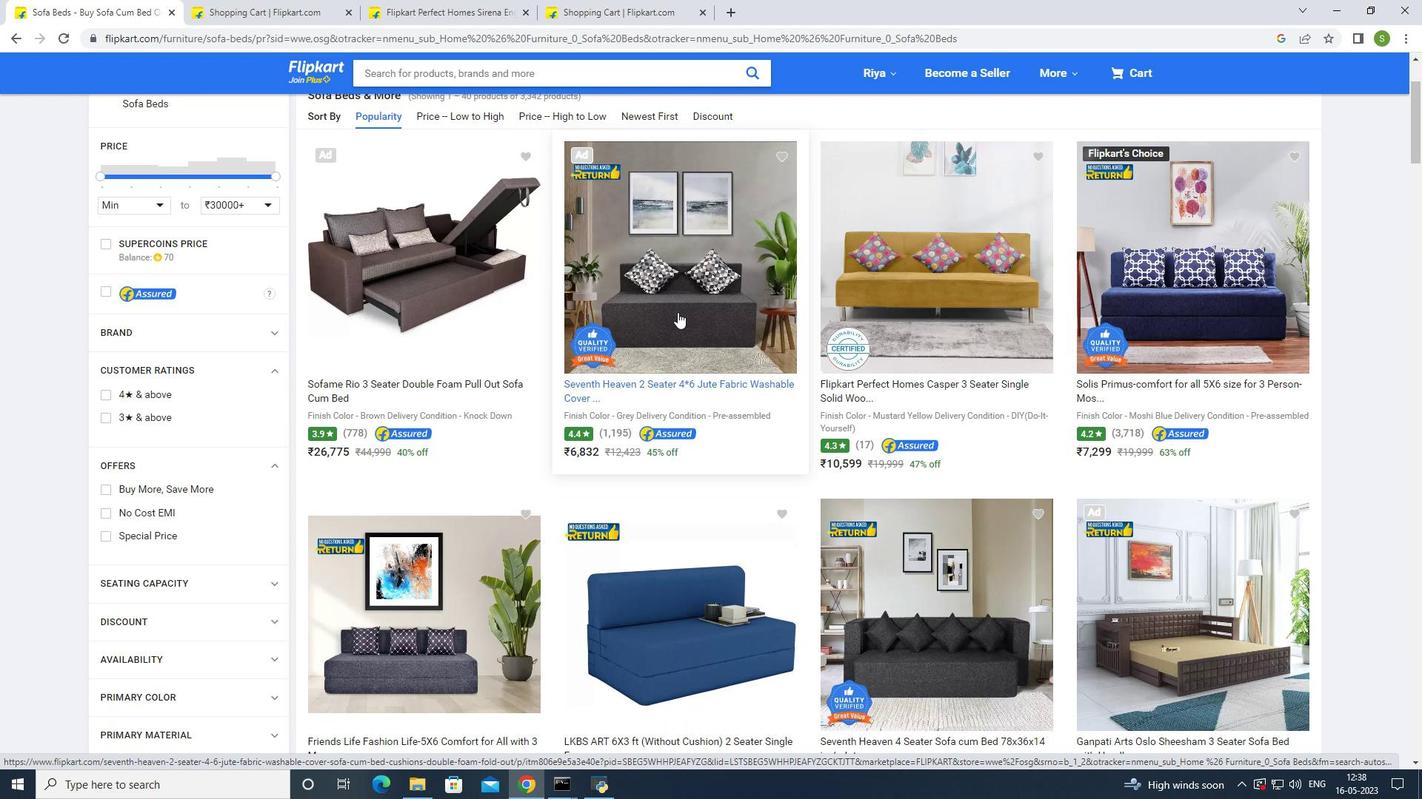 
Action: Mouse moved to (387, 491)
Screenshot: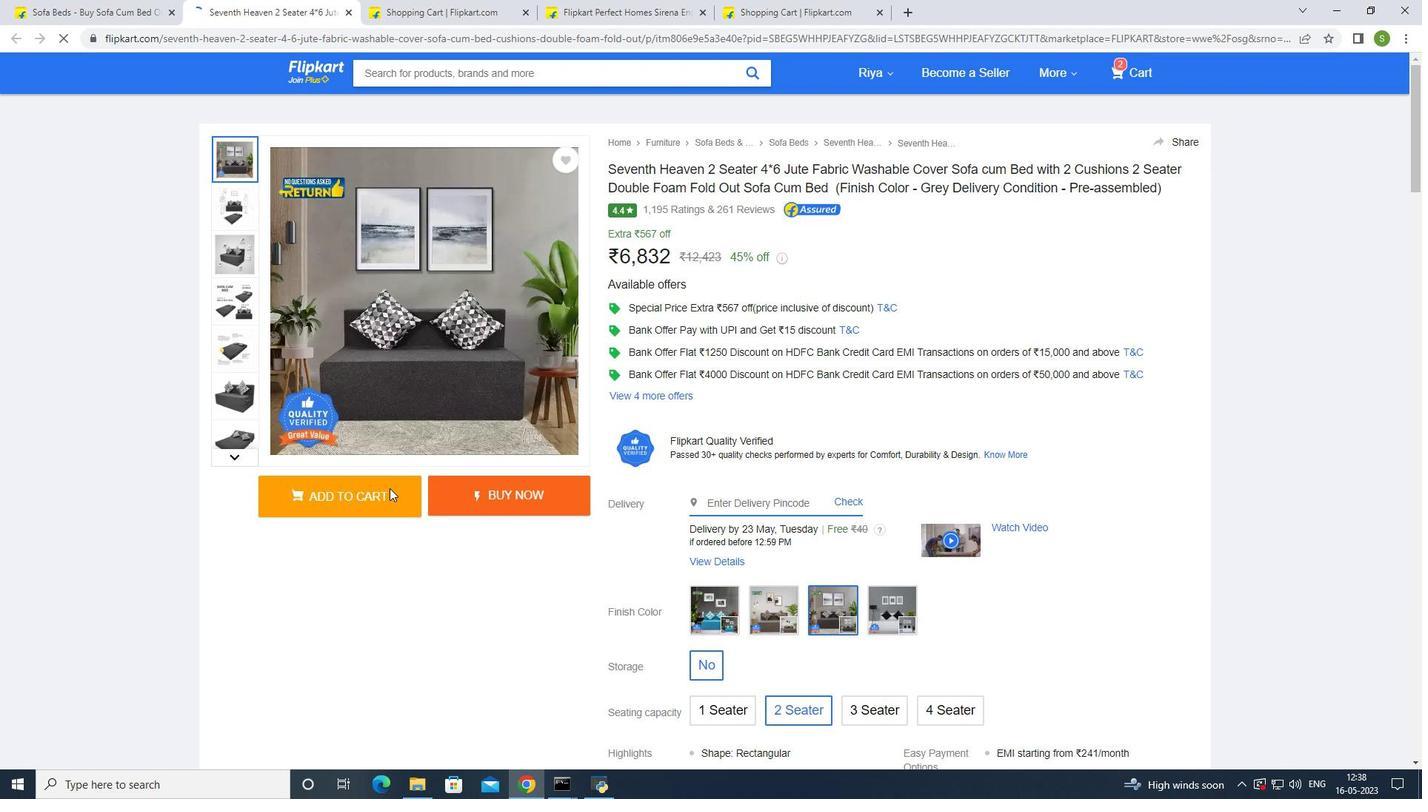 
Action: Mouse pressed left at (387, 491)
Screenshot: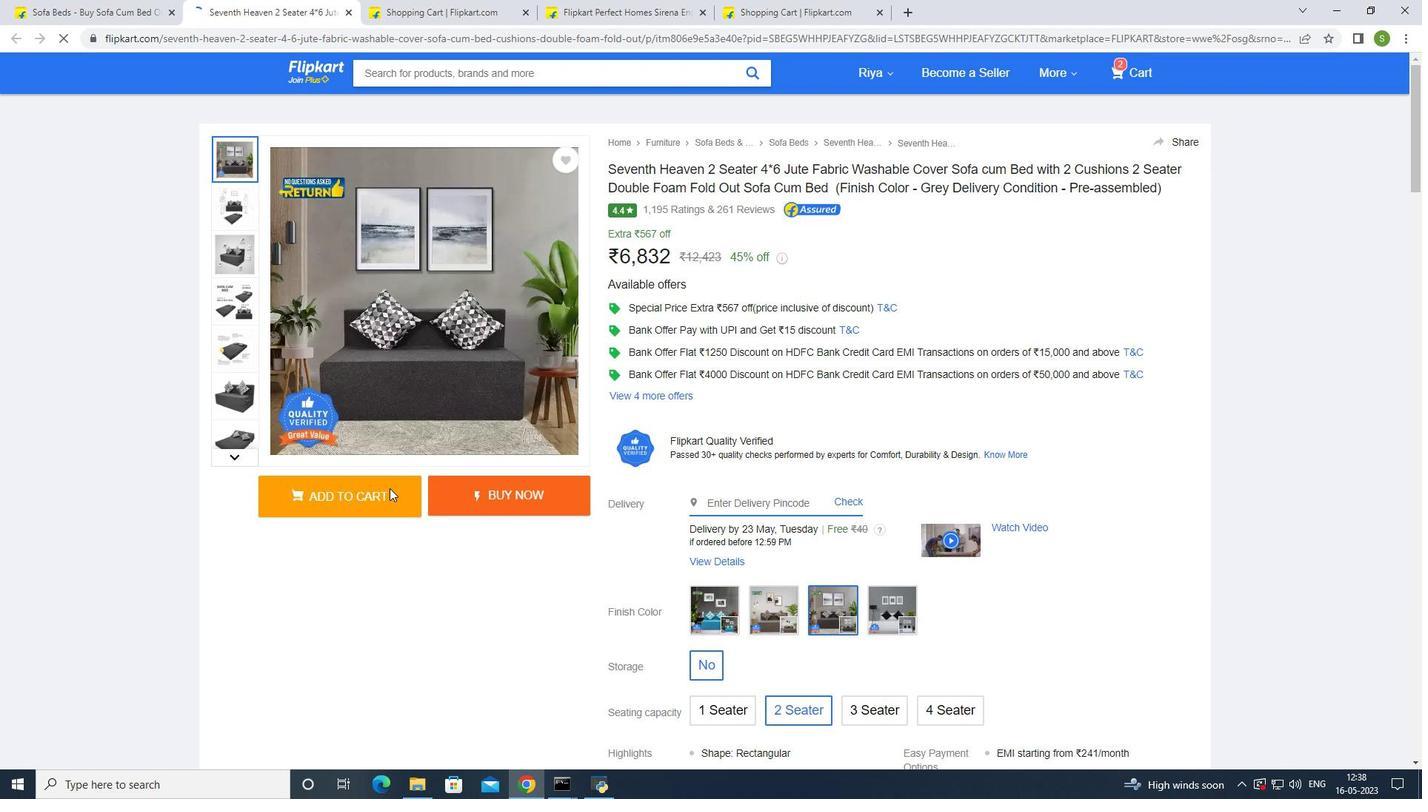 
Action: Mouse moved to (75, 0)
Screenshot: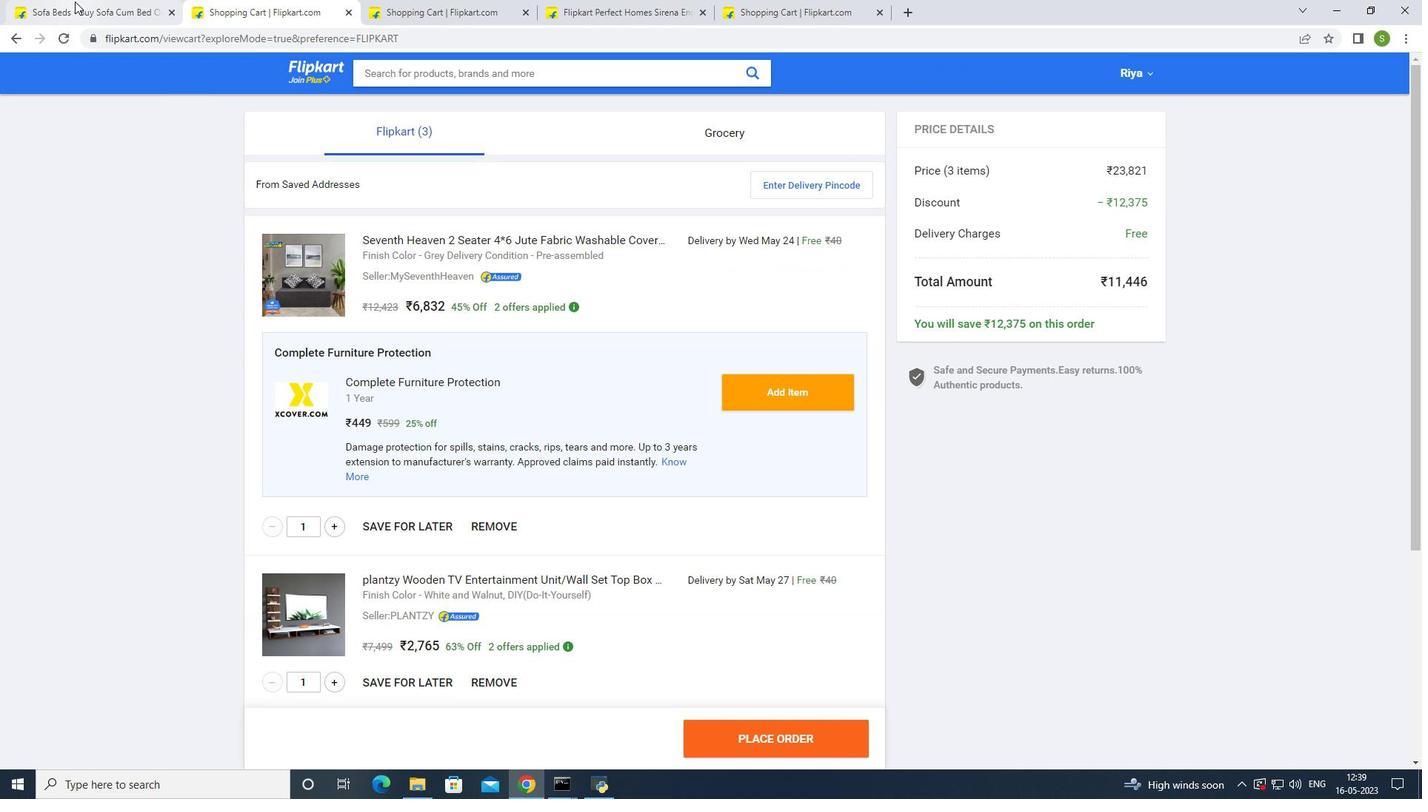 
Action: Mouse pressed left at (75, 0)
Screenshot: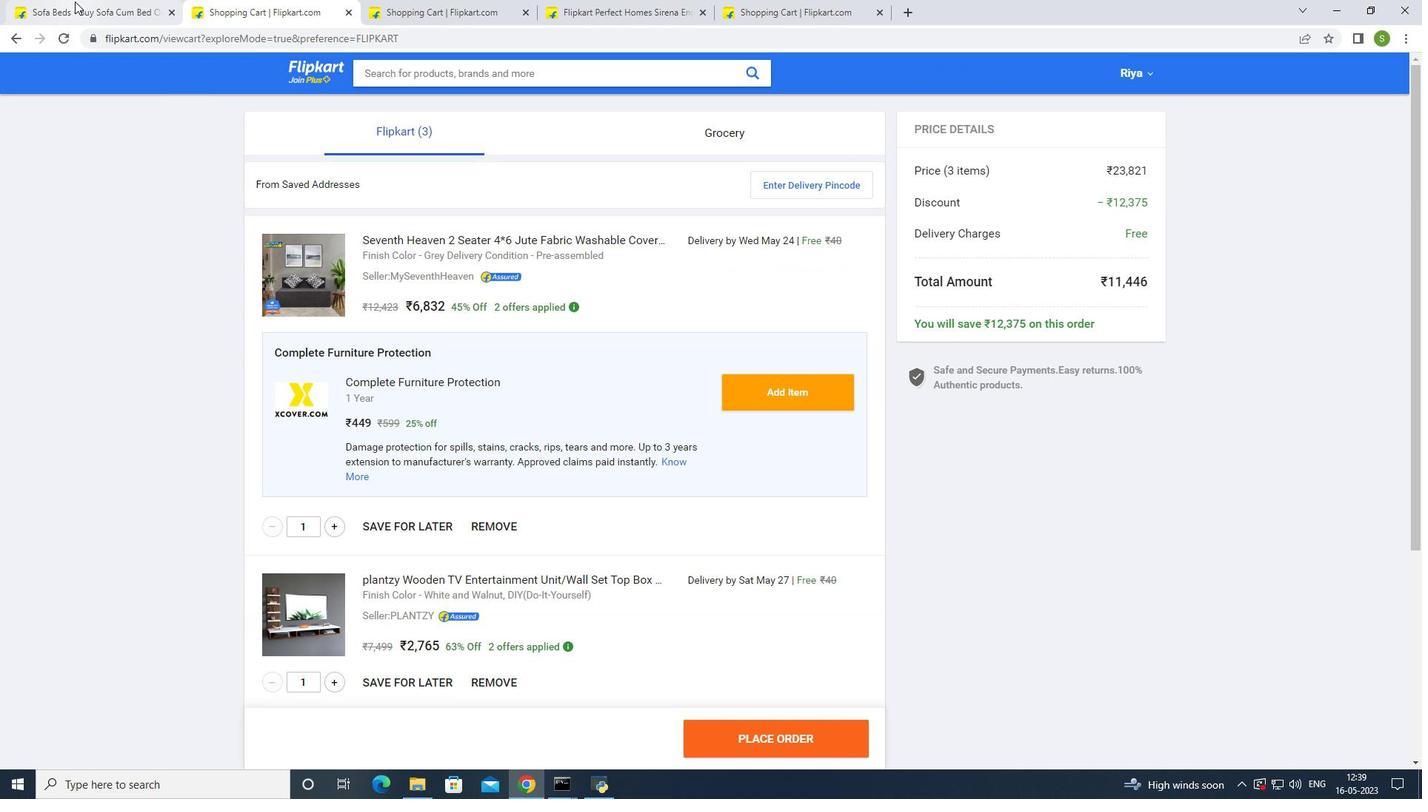 
Action: Mouse moved to (774, 456)
Screenshot: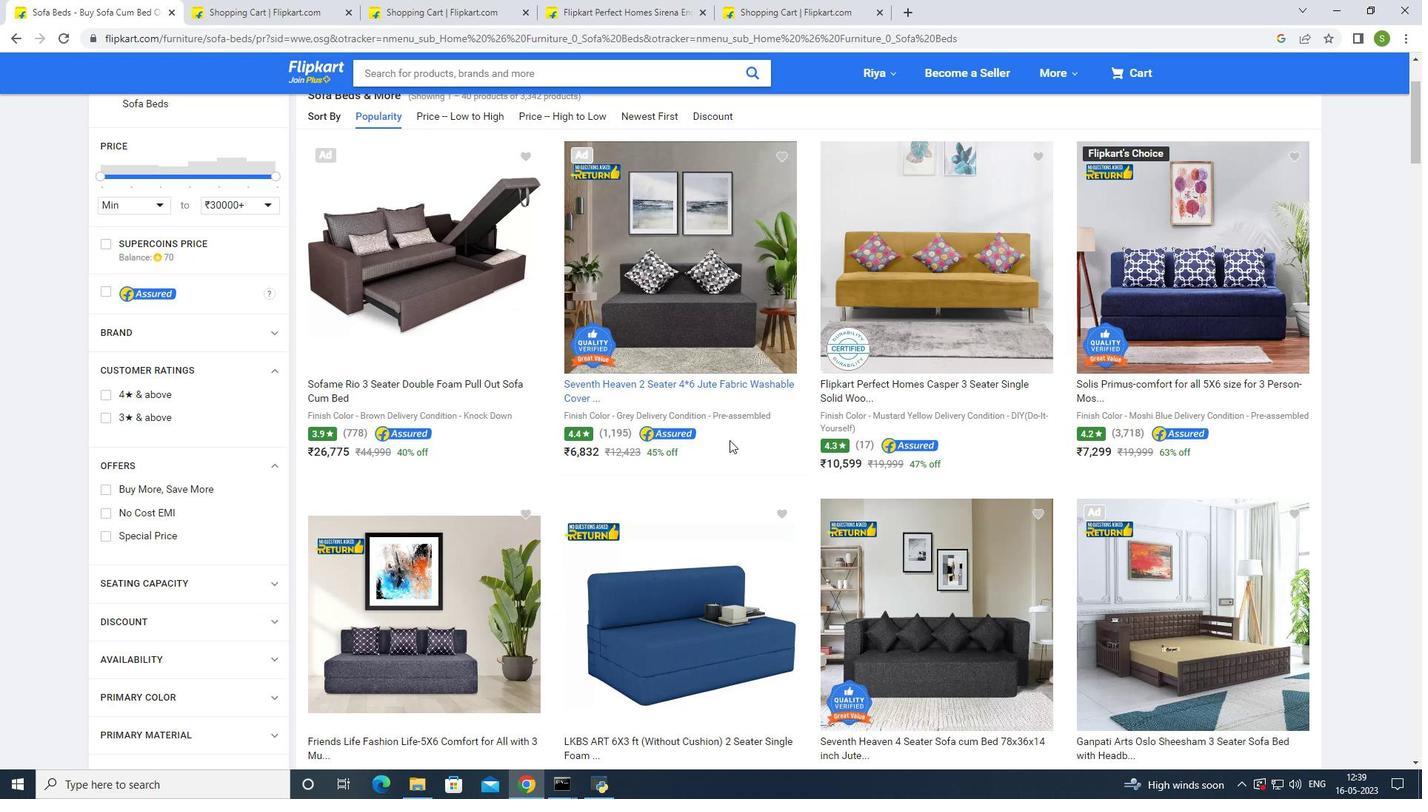 
Action: Mouse scrolled (774, 455) with delta (0, 0)
Screenshot: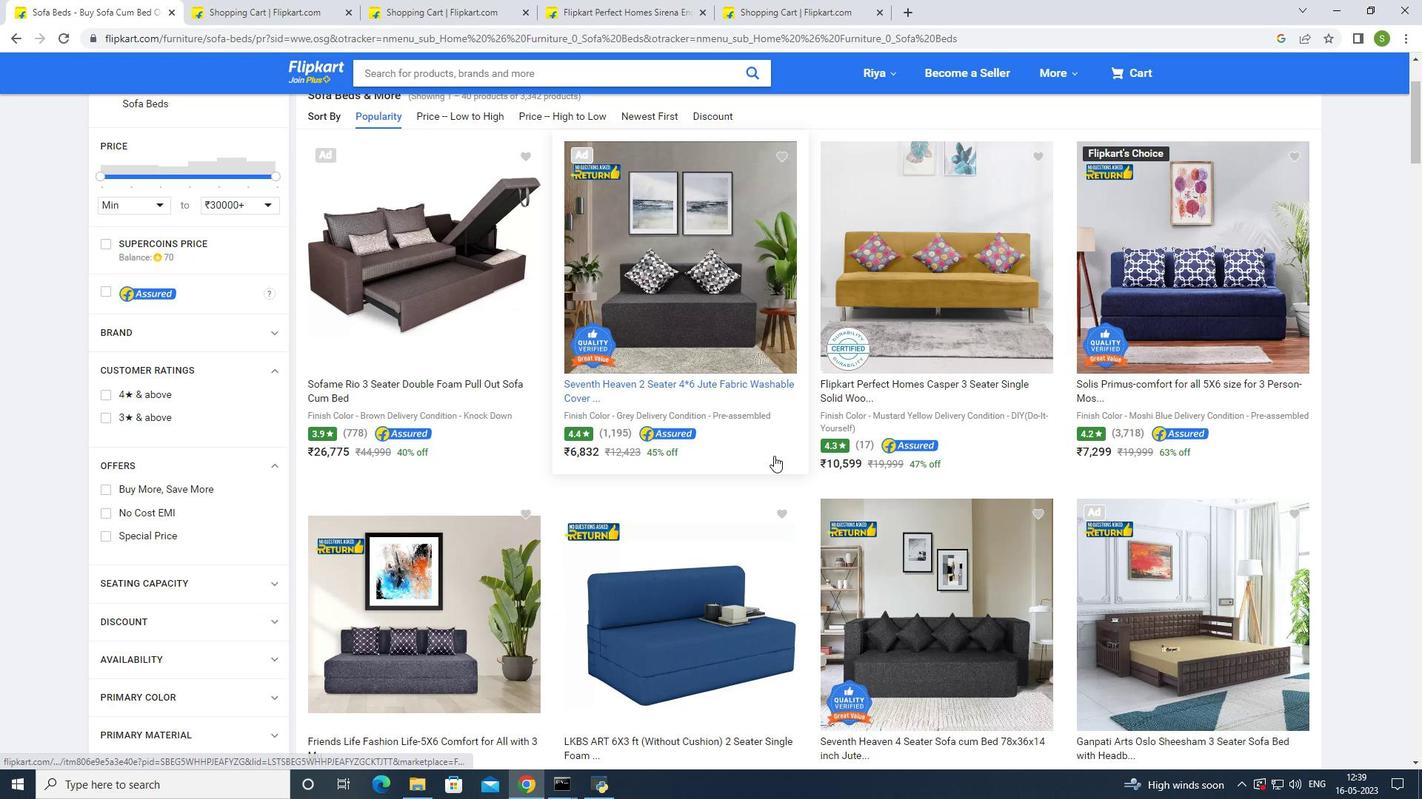 
Action: Mouse scrolled (774, 455) with delta (0, 0)
Screenshot: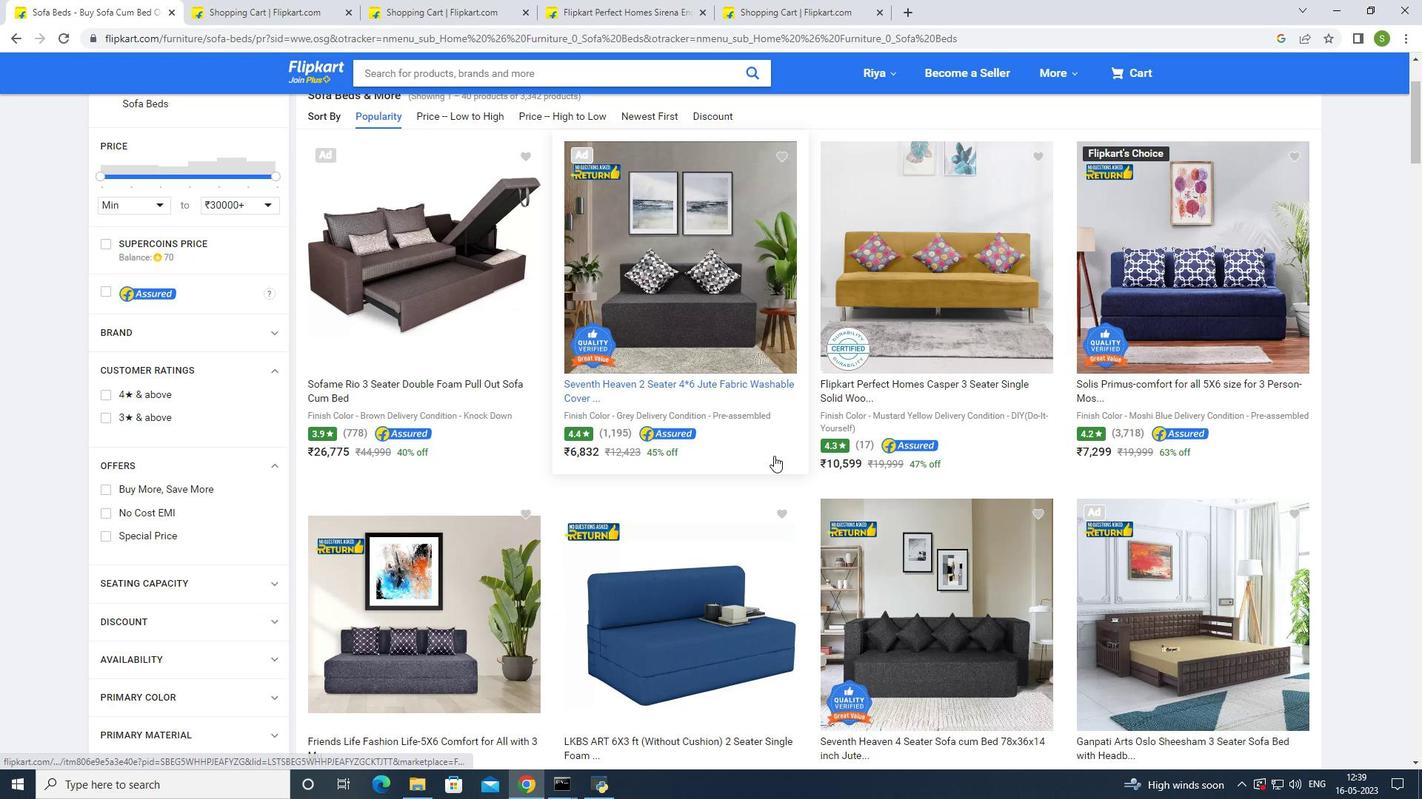 
Action: Mouse scrolled (774, 455) with delta (0, 0)
Screenshot: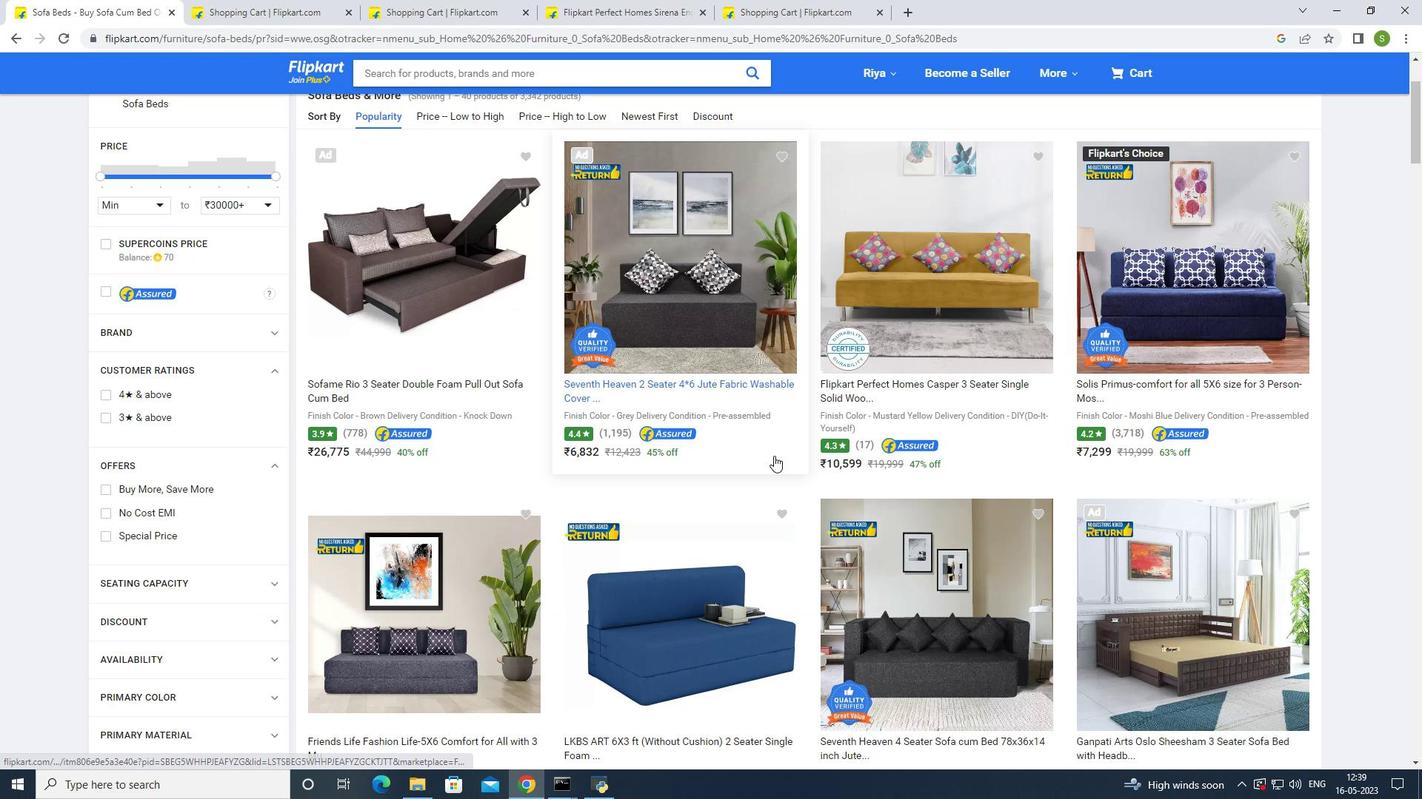 
Action: Mouse scrolled (774, 455) with delta (0, 0)
Screenshot: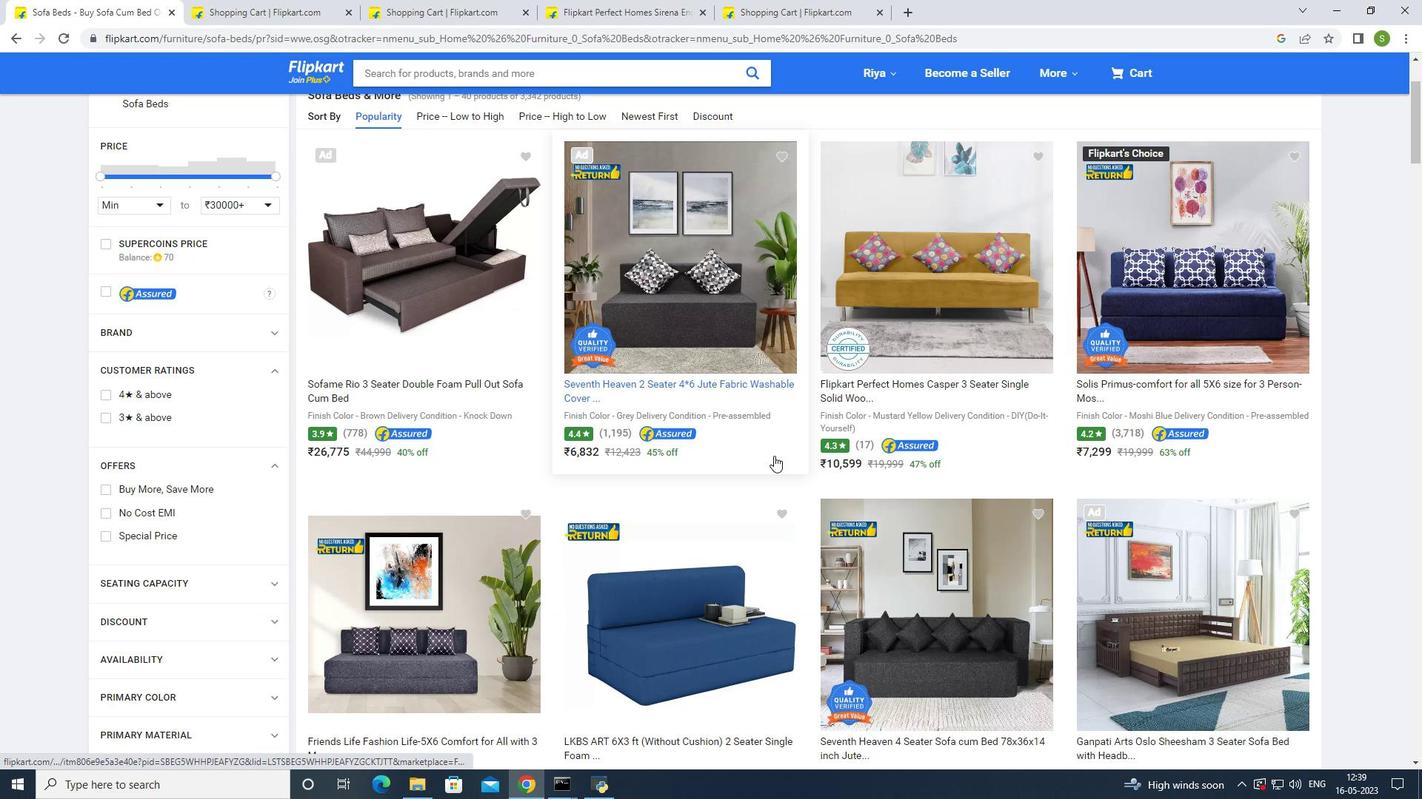 
Action: Mouse moved to (773, 456)
Screenshot: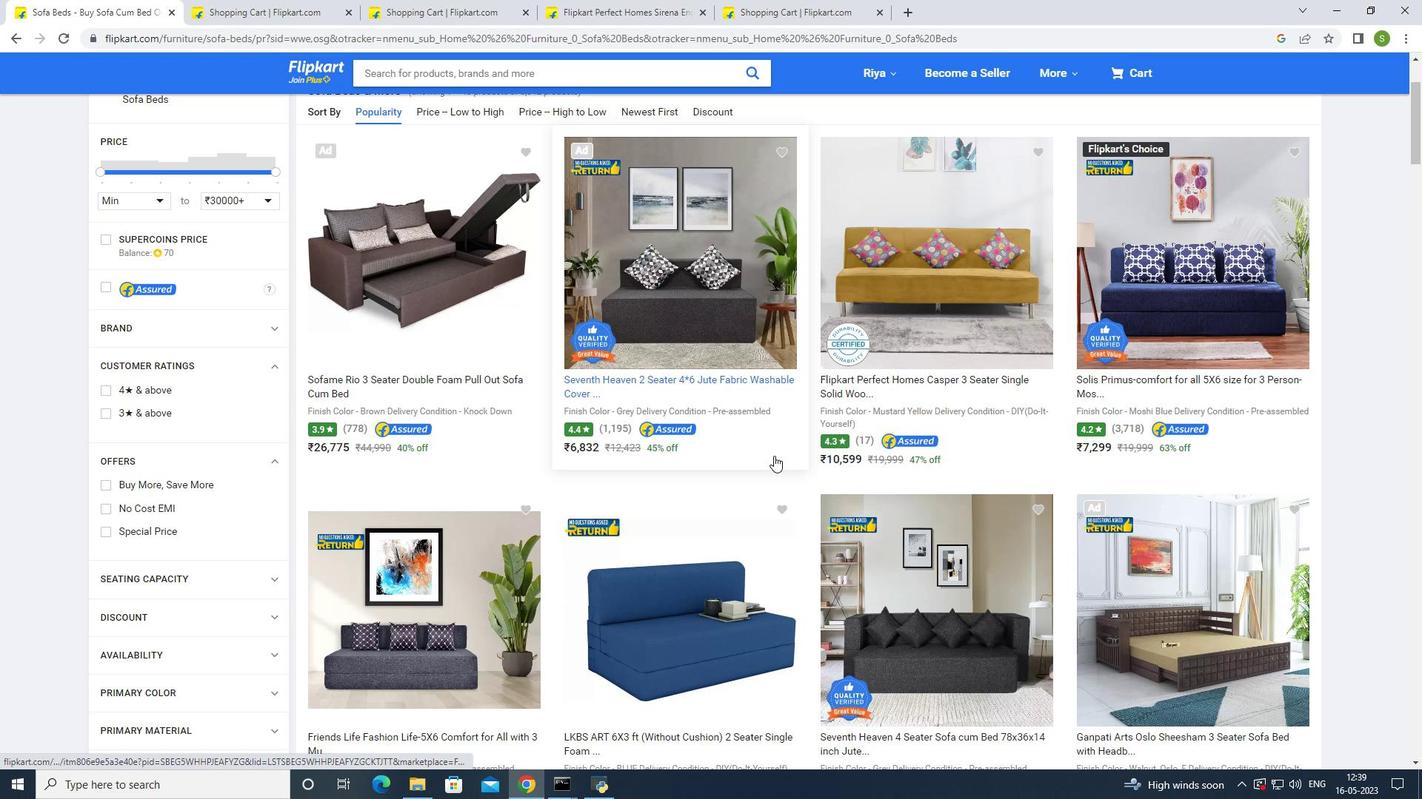 
Action: Mouse scrolled (773, 455) with delta (0, 0)
Screenshot: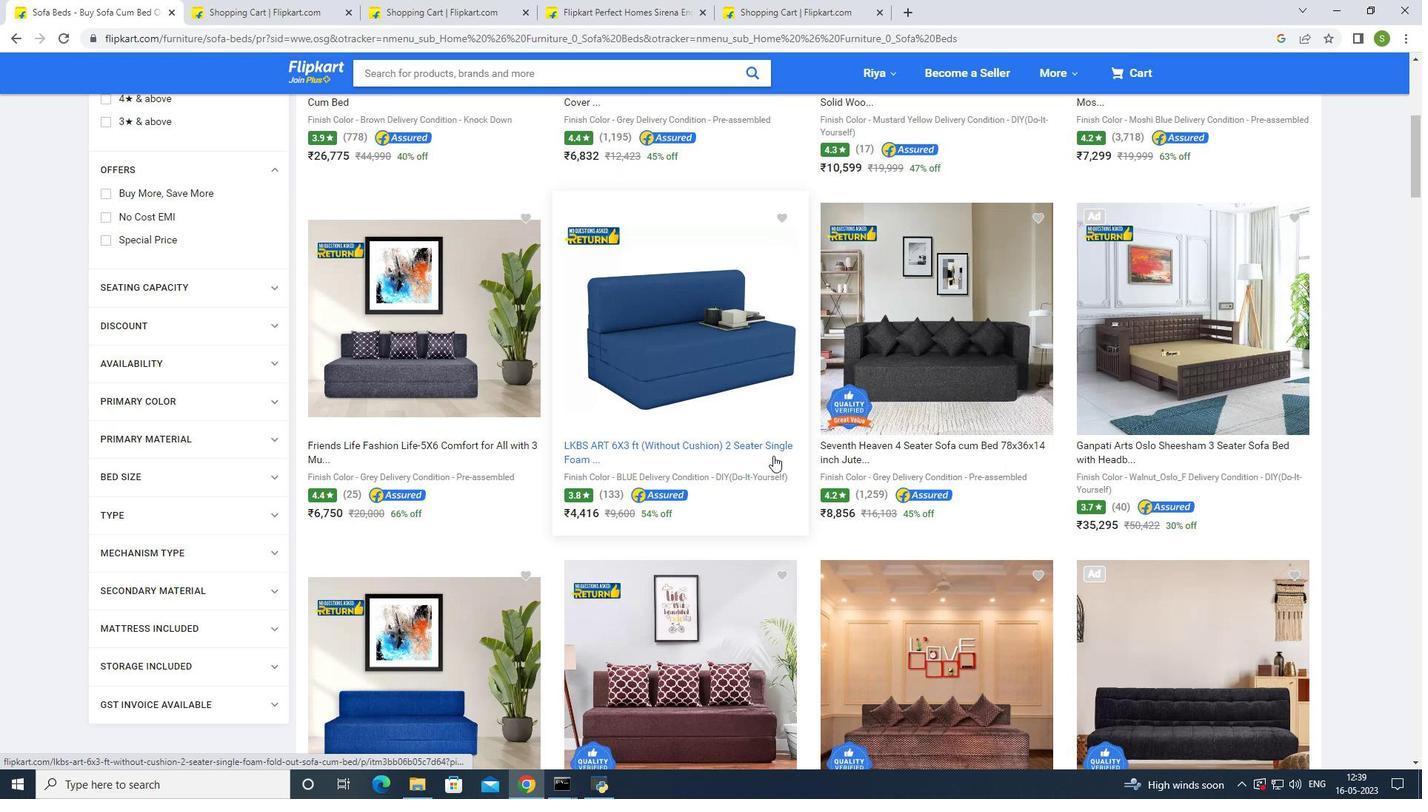 
Action: Mouse scrolled (773, 455) with delta (0, 0)
Screenshot: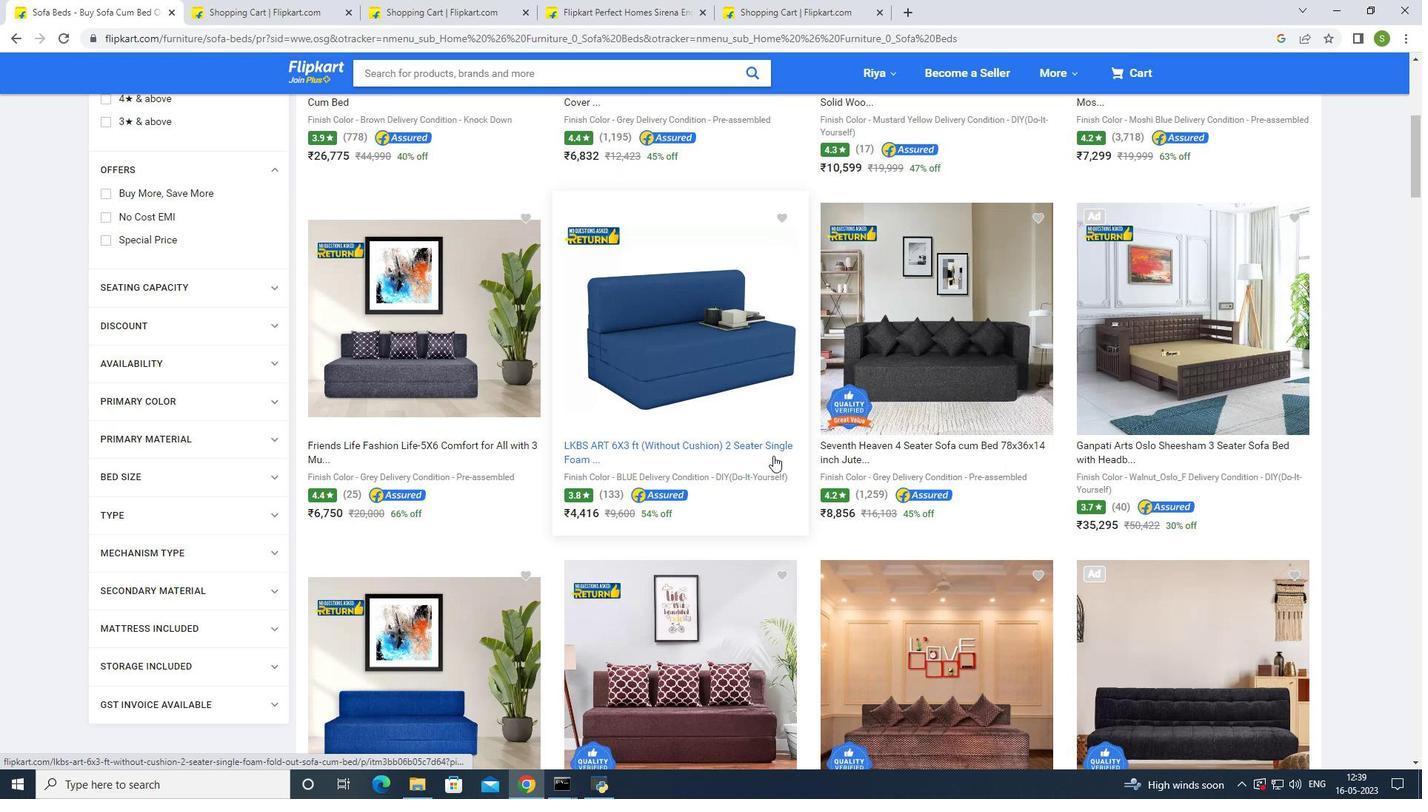 
Action: Mouse scrolled (773, 455) with delta (0, 0)
Screenshot: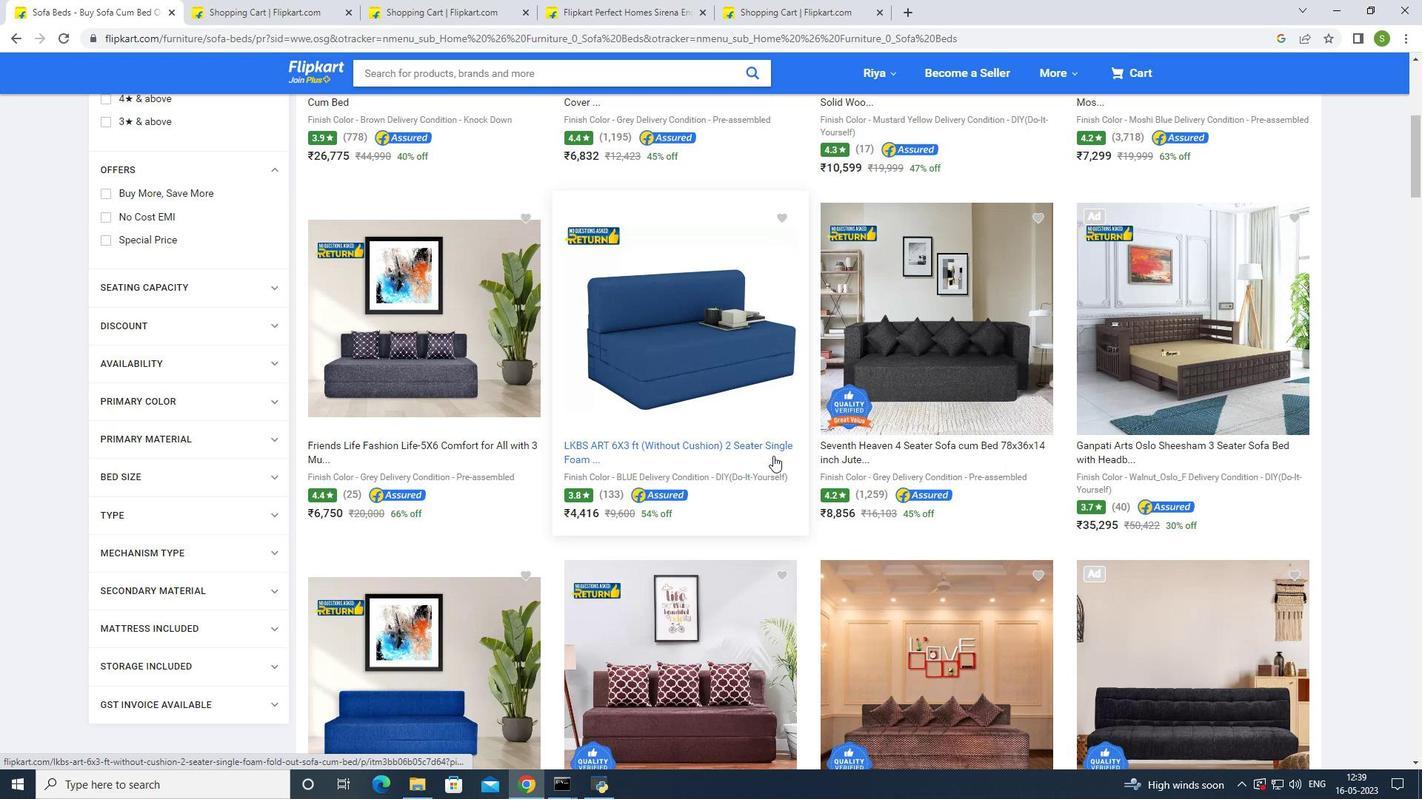
Action: Mouse scrolled (773, 455) with delta (0, 0)
Screenshot: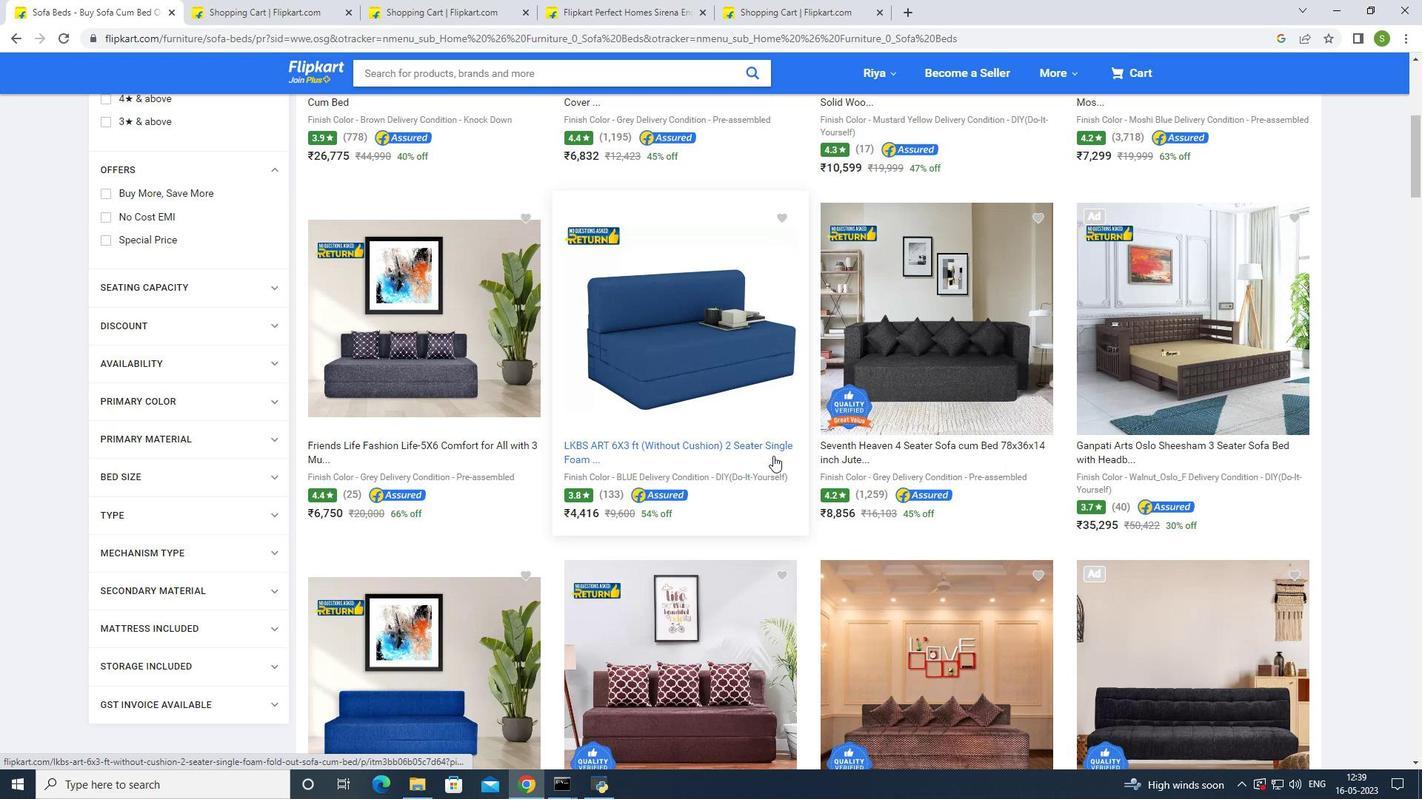 
Action: Mouse scrolled (773, 455) with delta (0, 0)
Screenshot: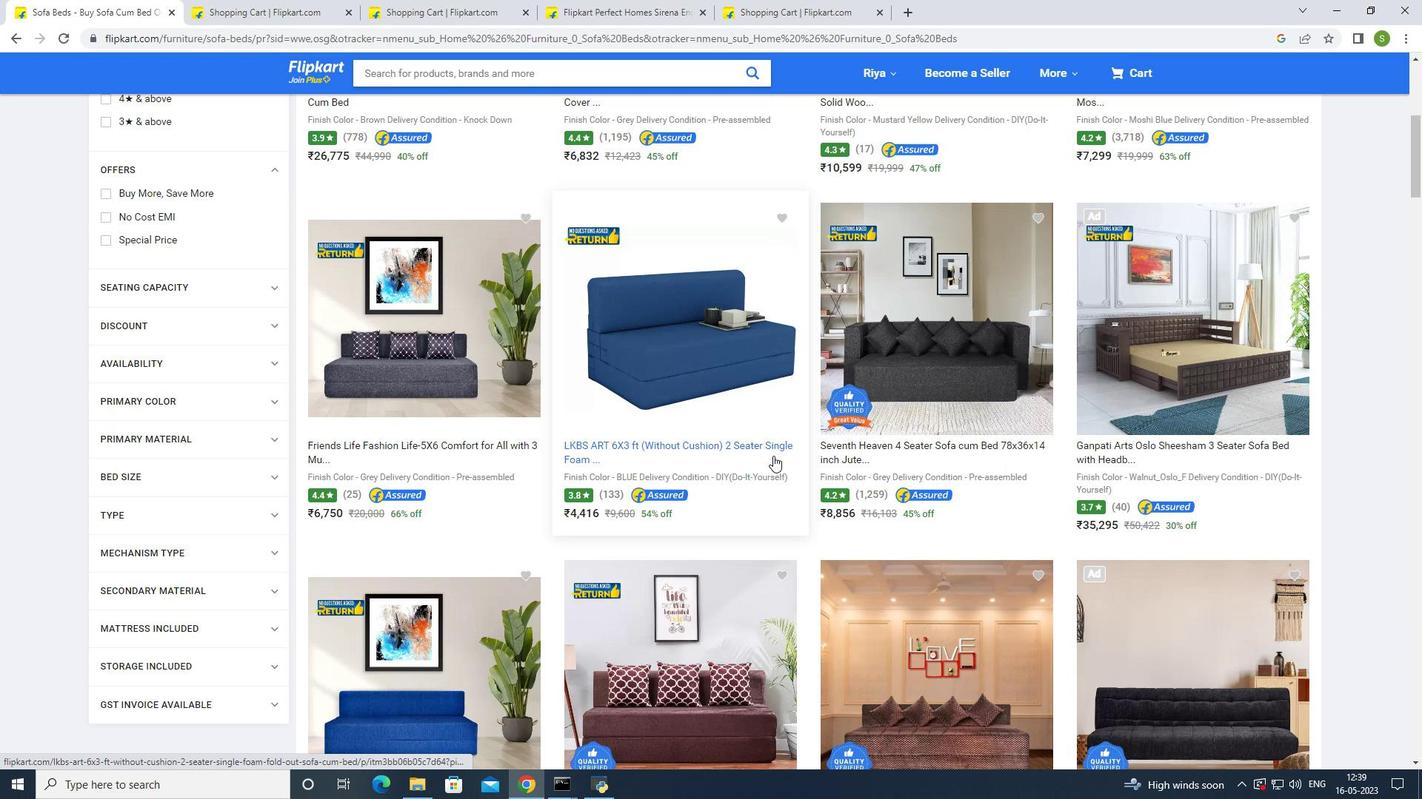 
Action: Mouse moved to (773, 448)
Screenshot: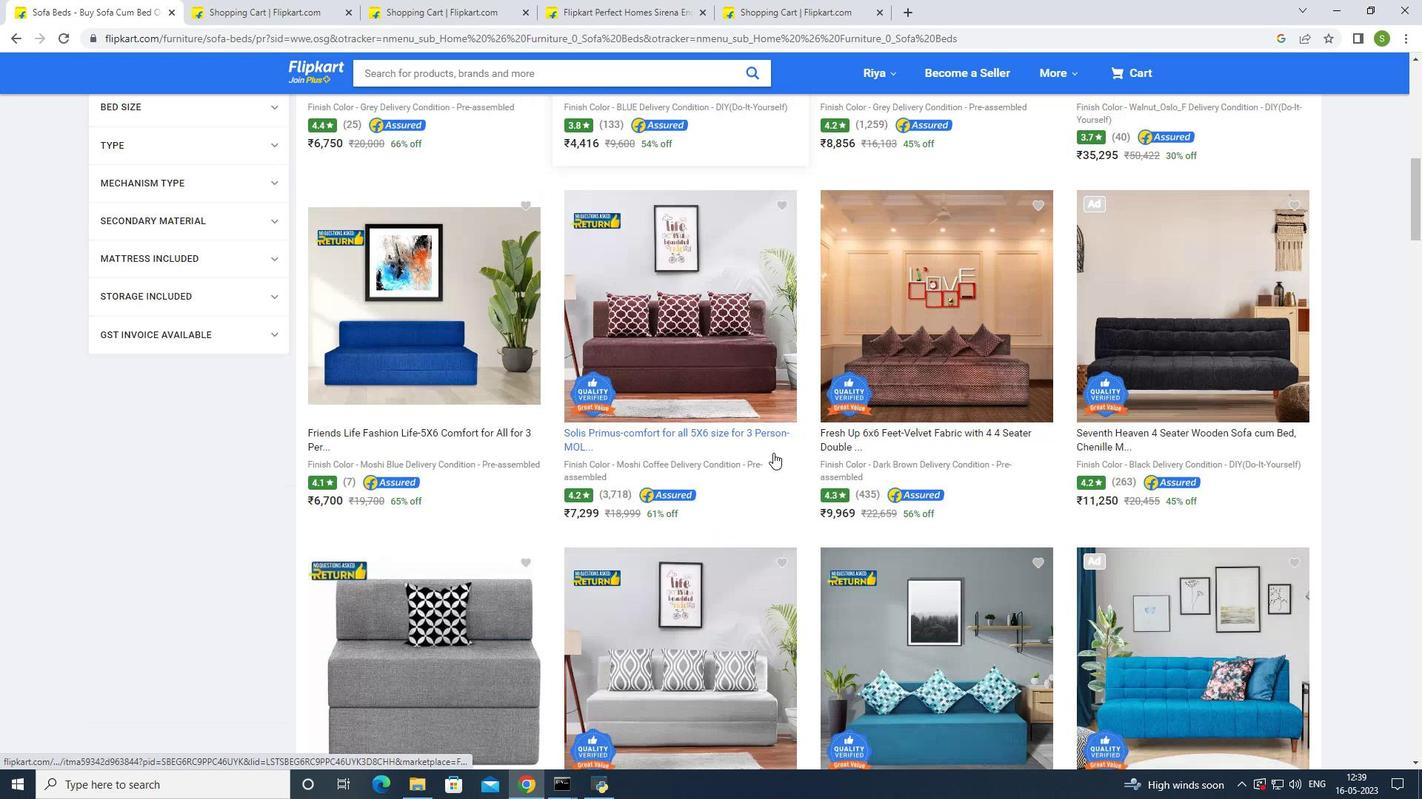 
Action: Mouse scrolled (773, 448) with delta (0, 0)
Screenshot: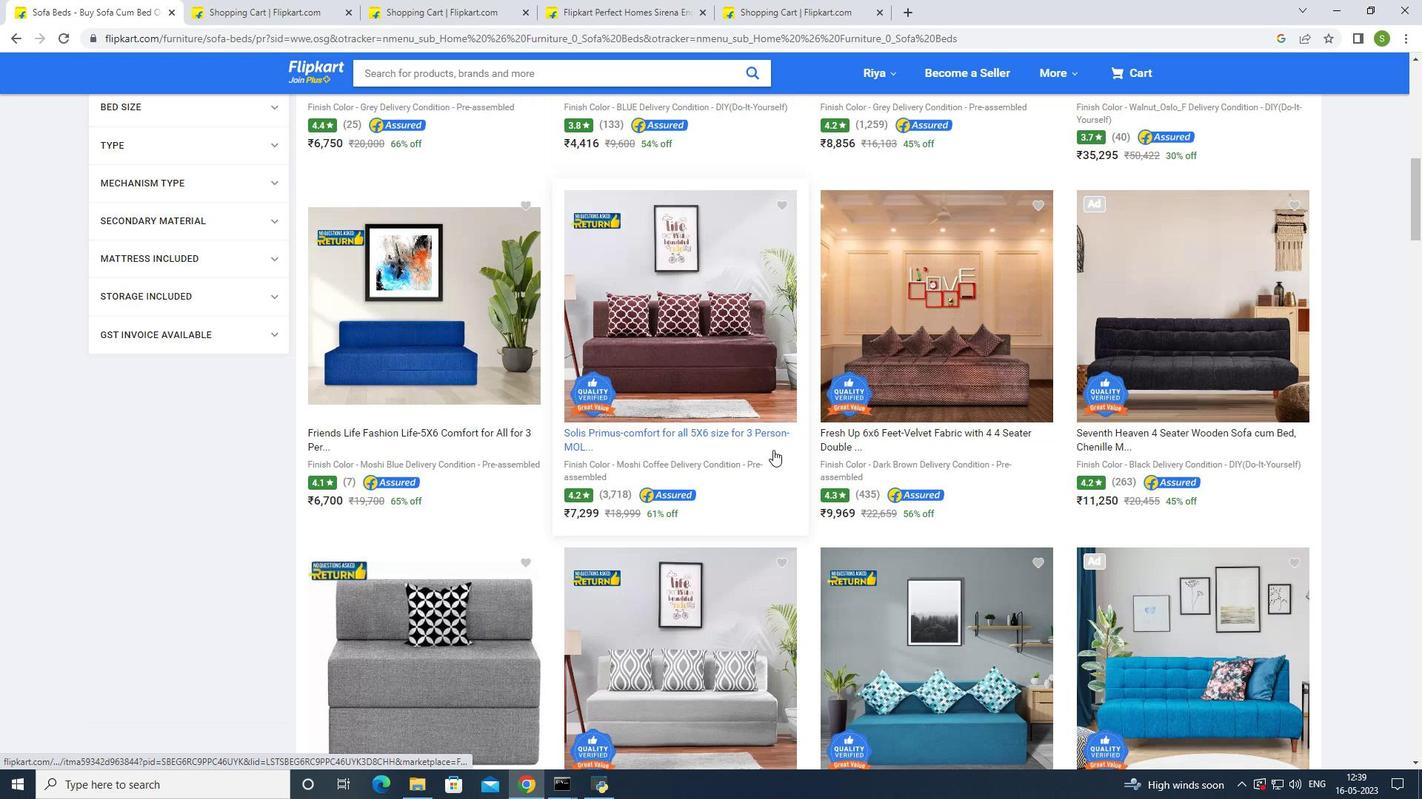 
Action: Mouse scrolled (773, 448) with delta (0, 0)
Screenshot: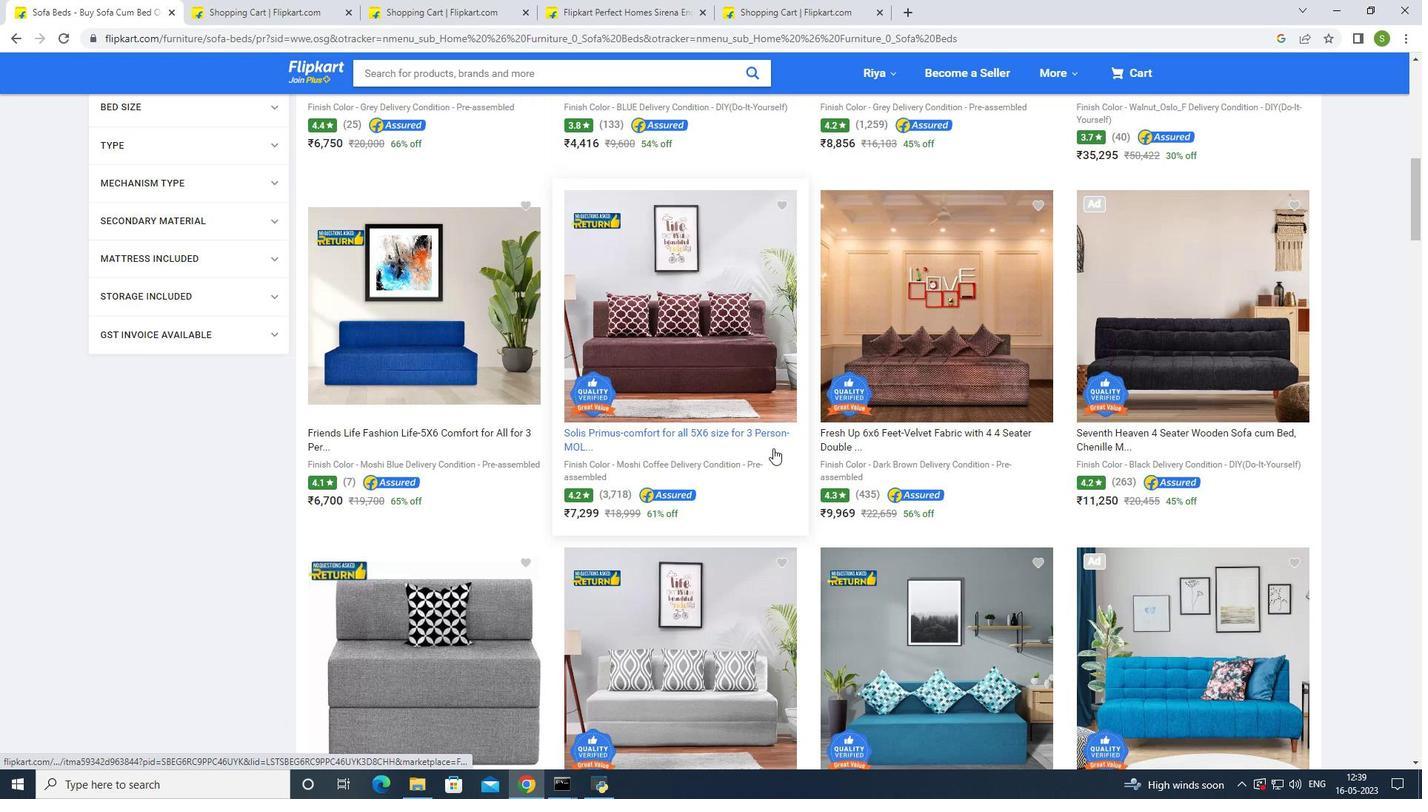 
Action: Mouse scrolled (773, 448) with delta (0, 0)
Screenshot: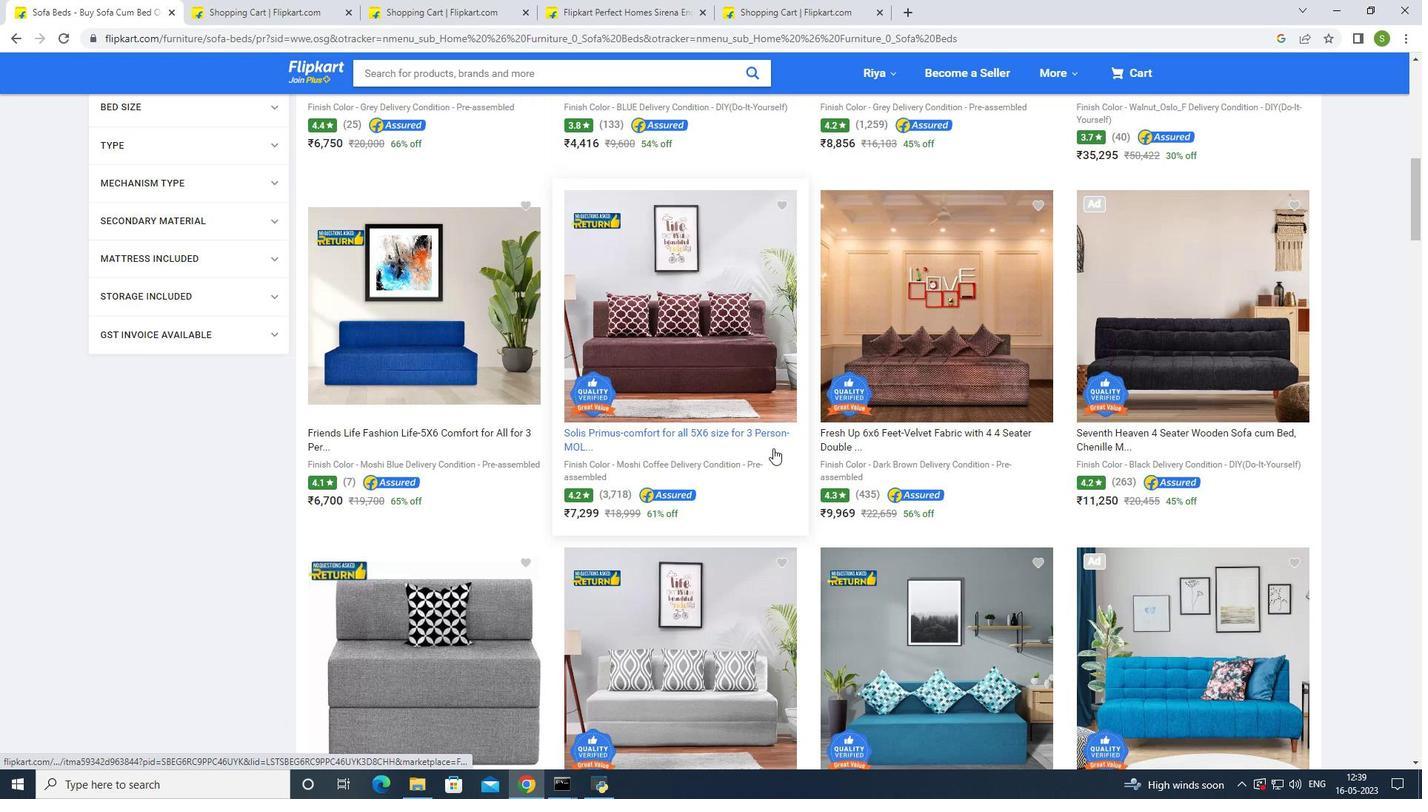 
Action: Mouse scrolled (773, 448) with delta (0, 0)
Screenshot: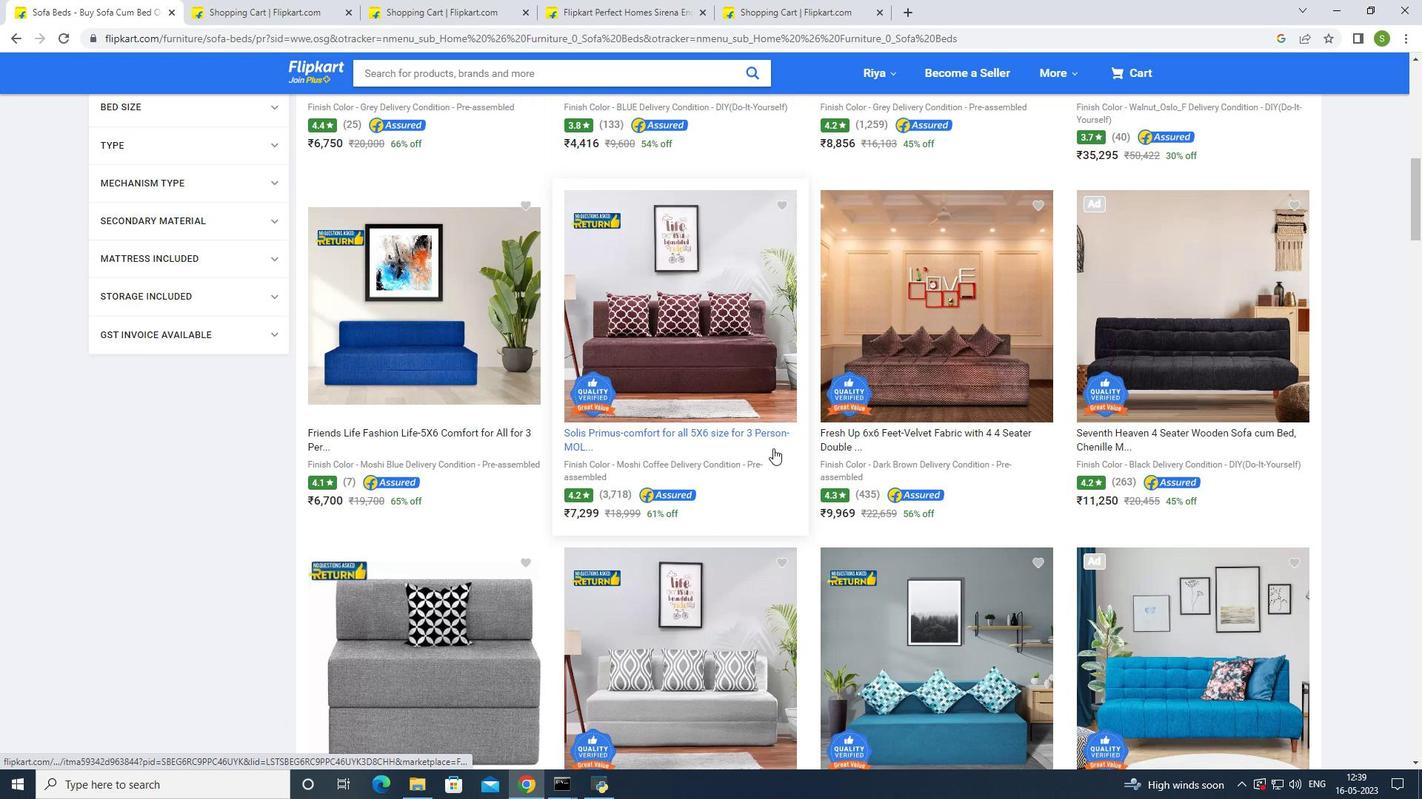 
Action: Mouse moved to (960, 445)
Screenshot: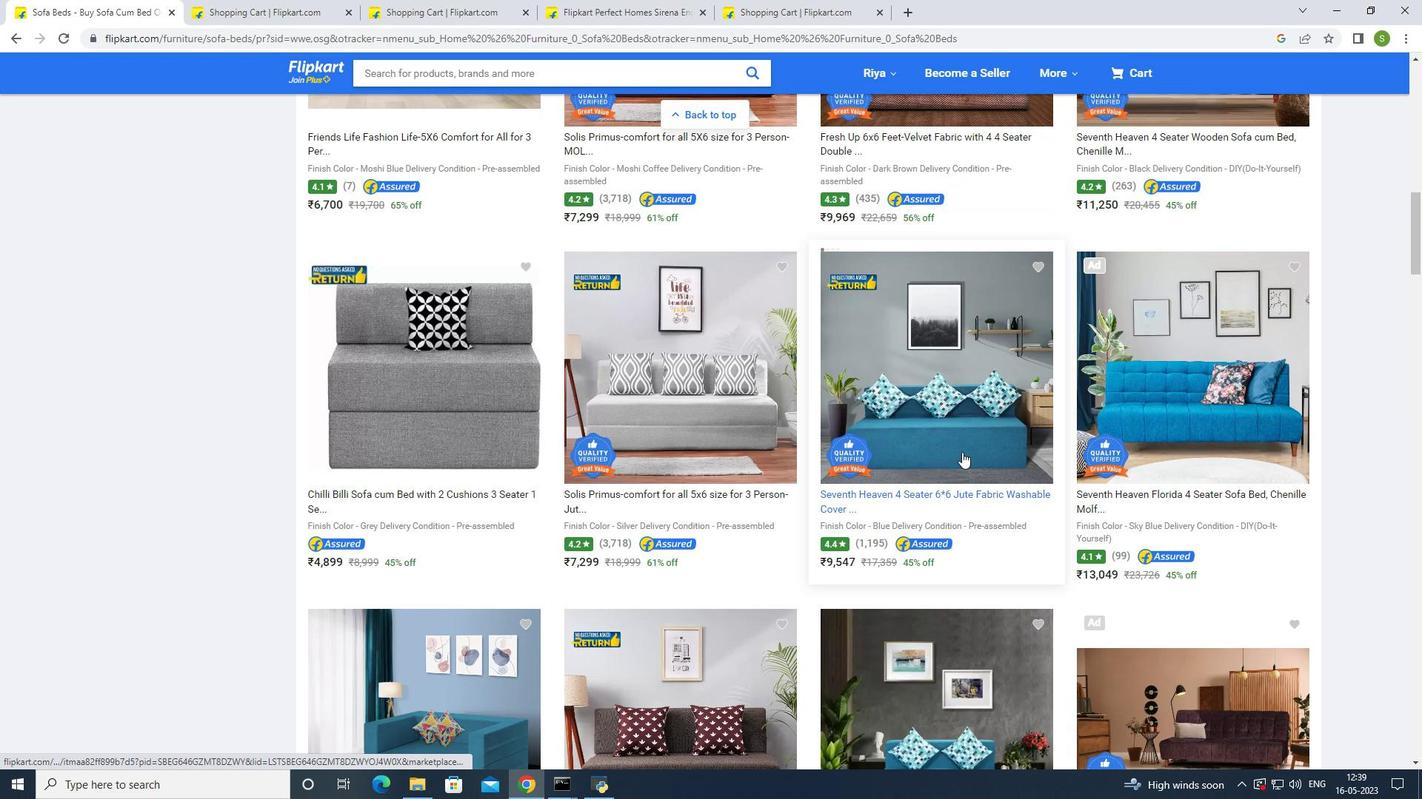 
Action: Mouse pressed left at (960, 445)
Screenshot: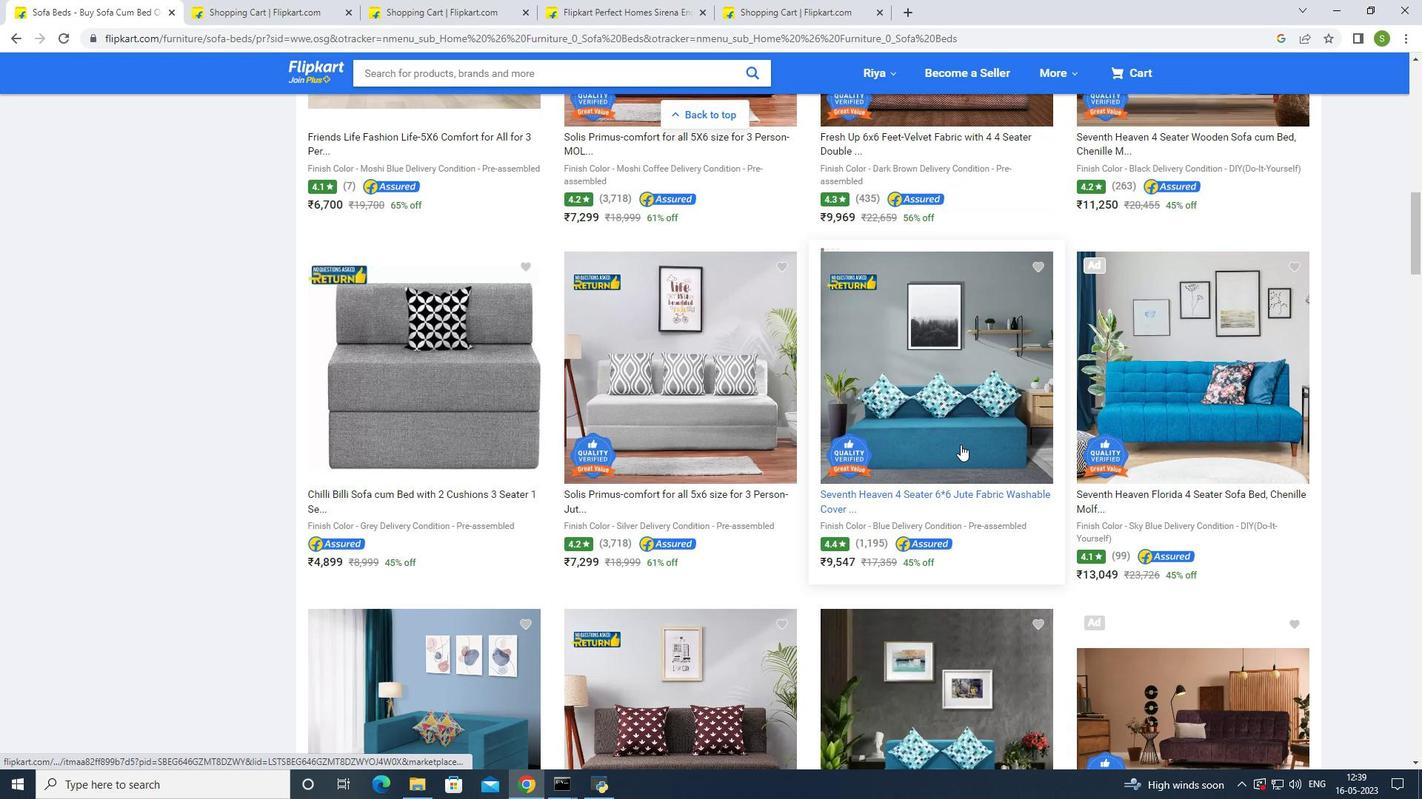 
Action: Mouse moved to (358, 491)
Screenshot: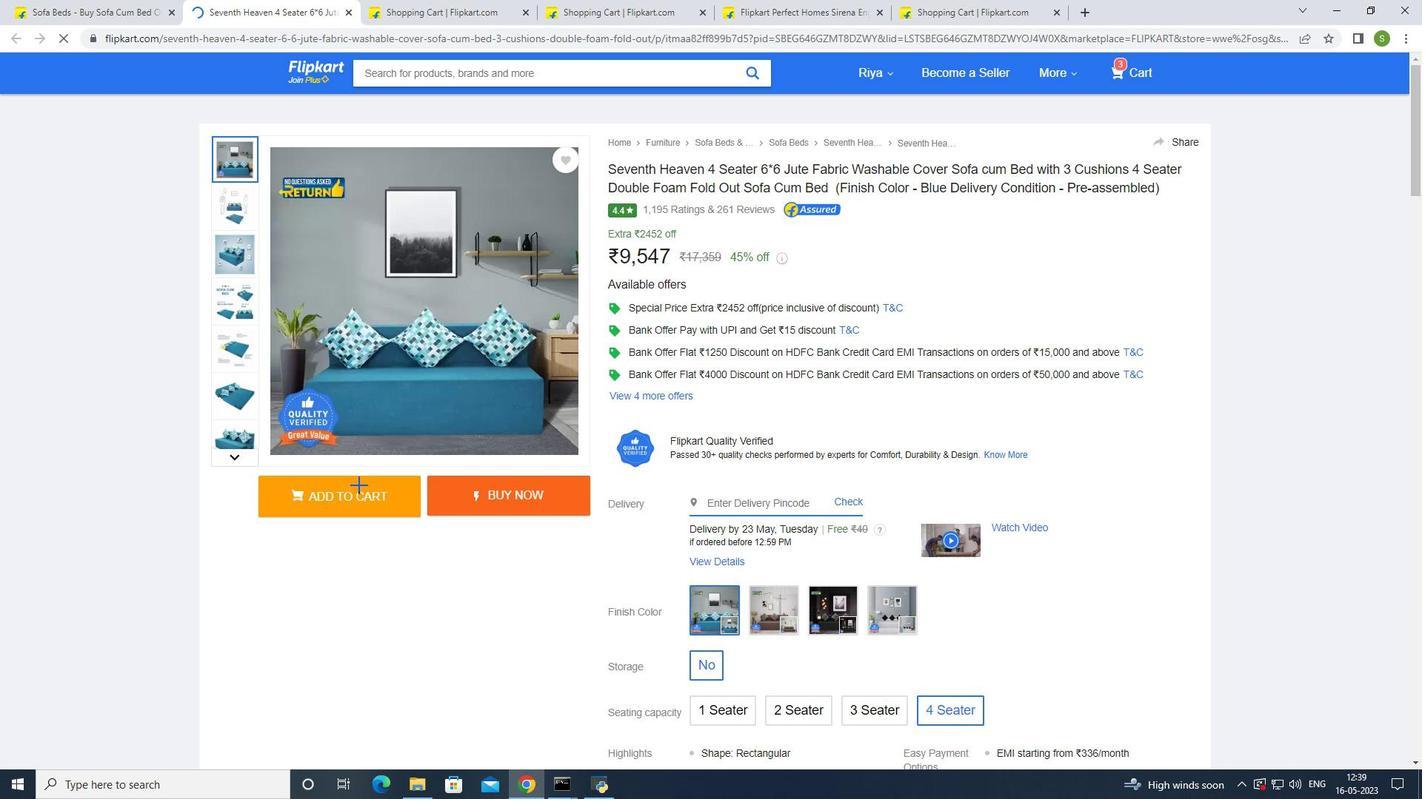 
Action: Mouse pressed left at (358, 491)
Screenshot: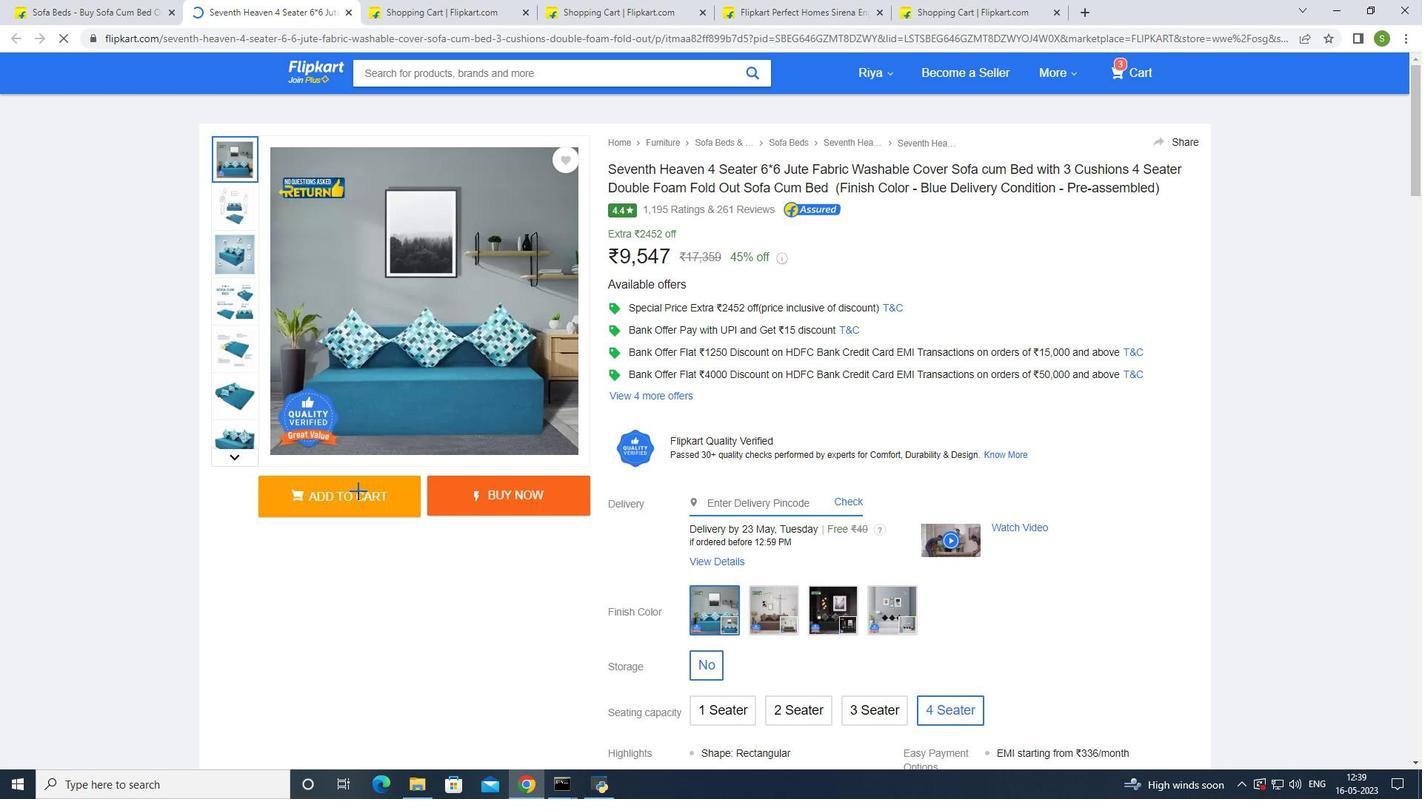 
Action: Mouse moved to (94, 10)
Screenshot: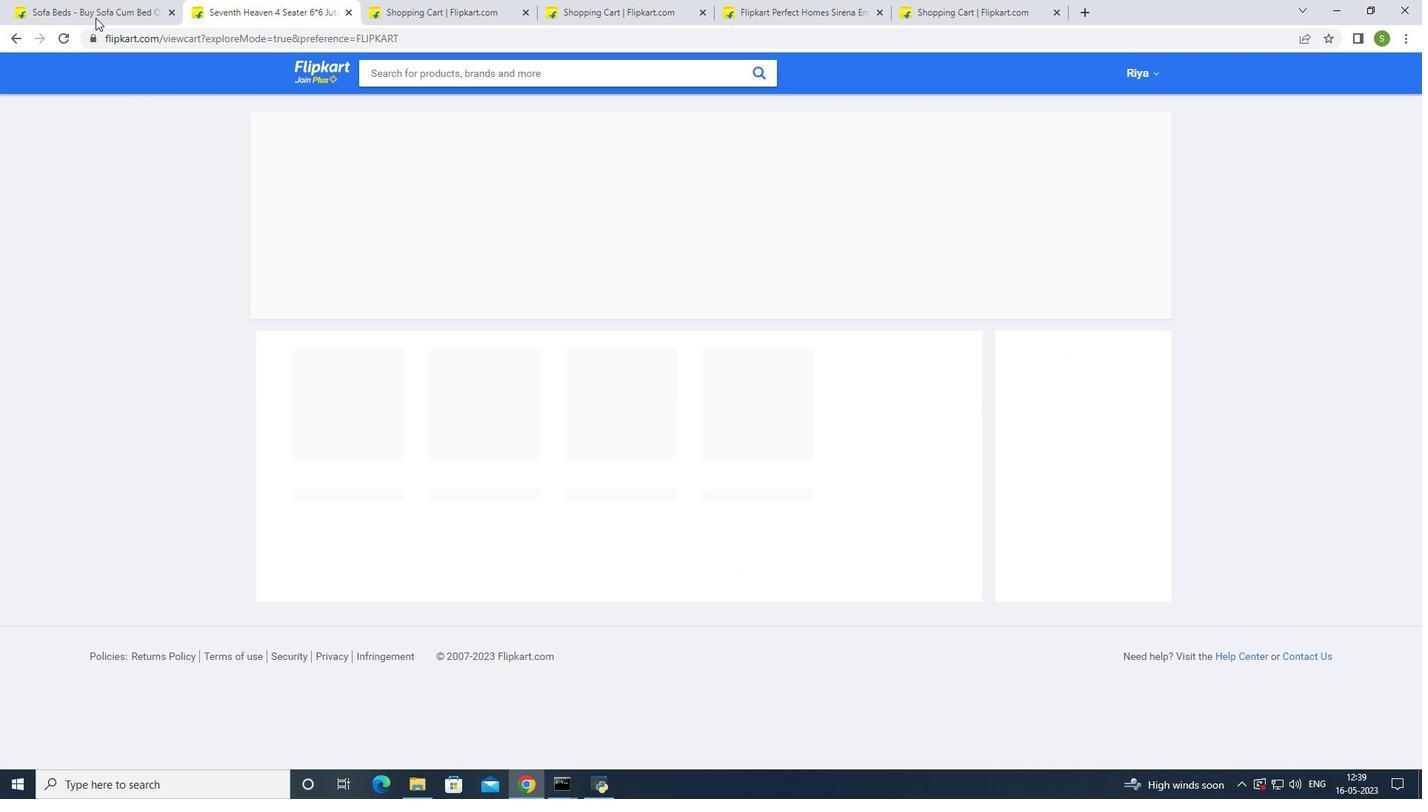 
Action: Mouse pressed left at (94, 10)
Screenshot: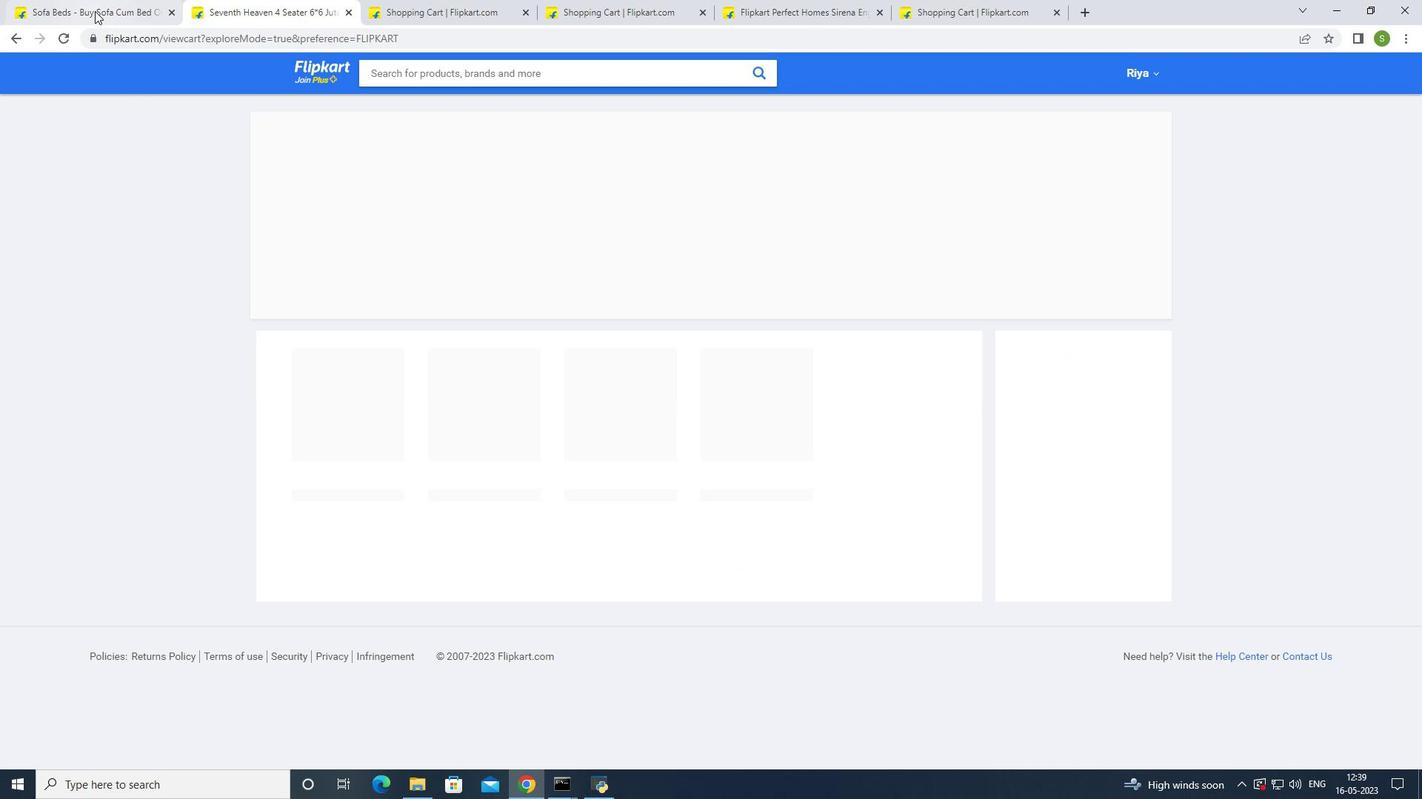 
Action: Mouse moved to (942, 477)
Screenshot: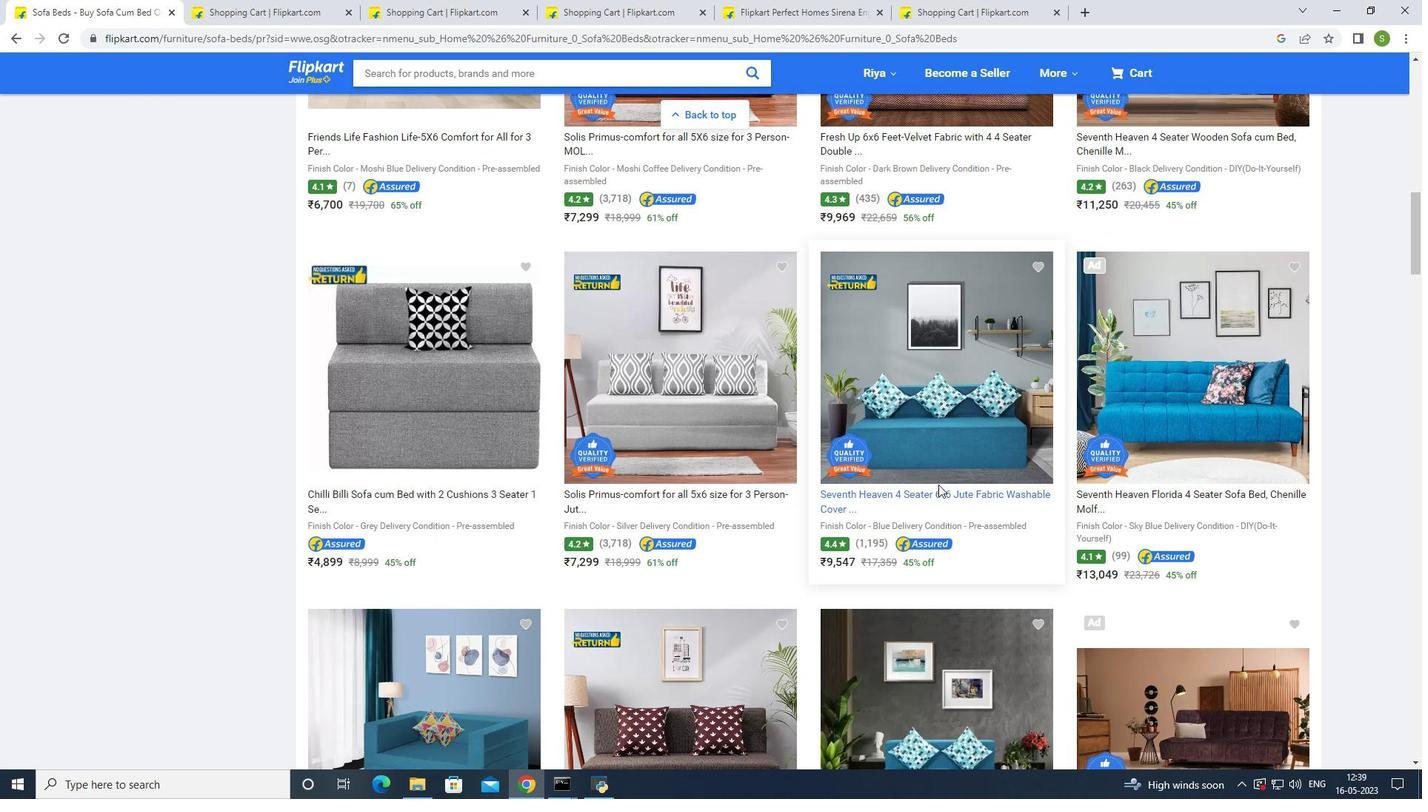 
Action: Mouse scrolled (942, 476) with delta (0, 0)
Screenshot: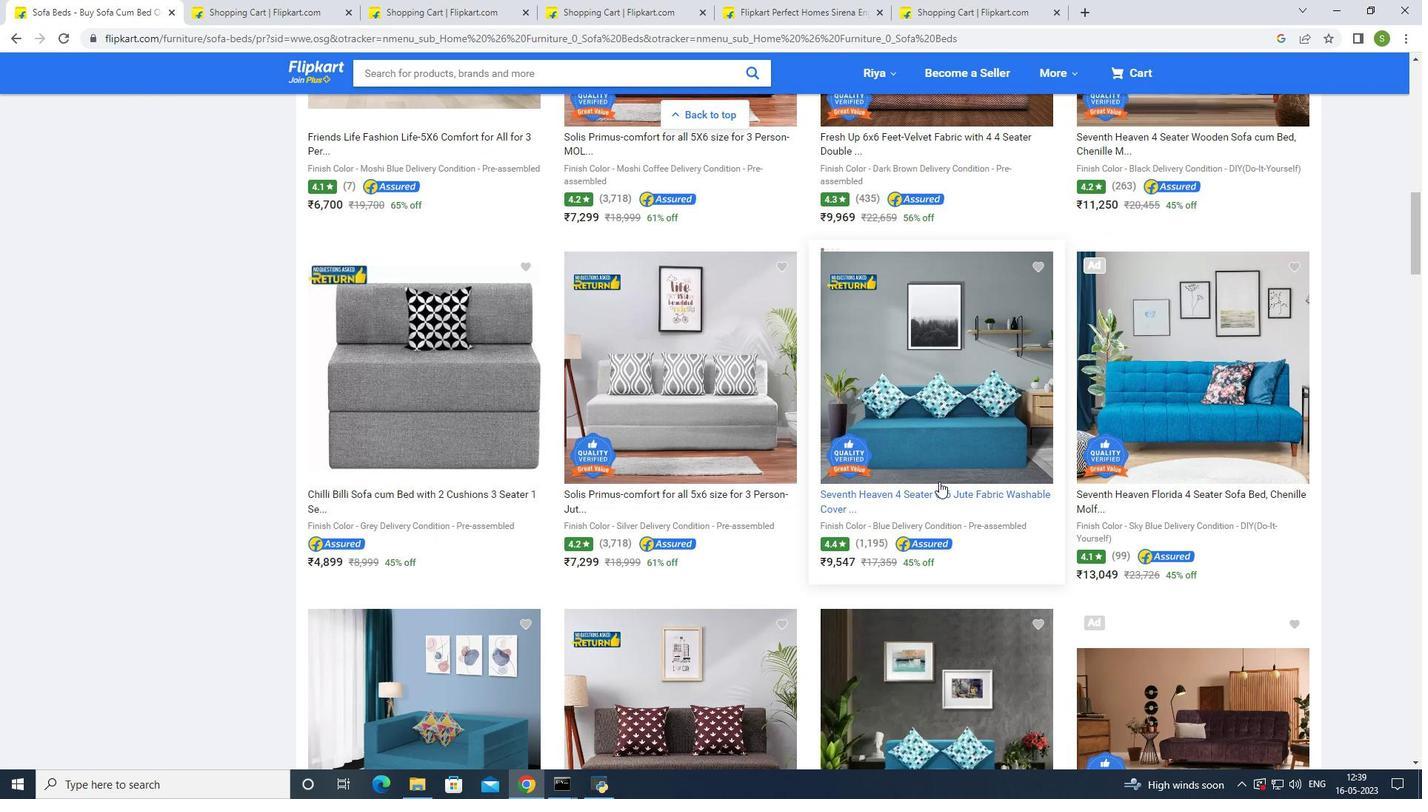 
Action: Mouse scrolled (942, 476) with delta (0, 0)
Screenshot: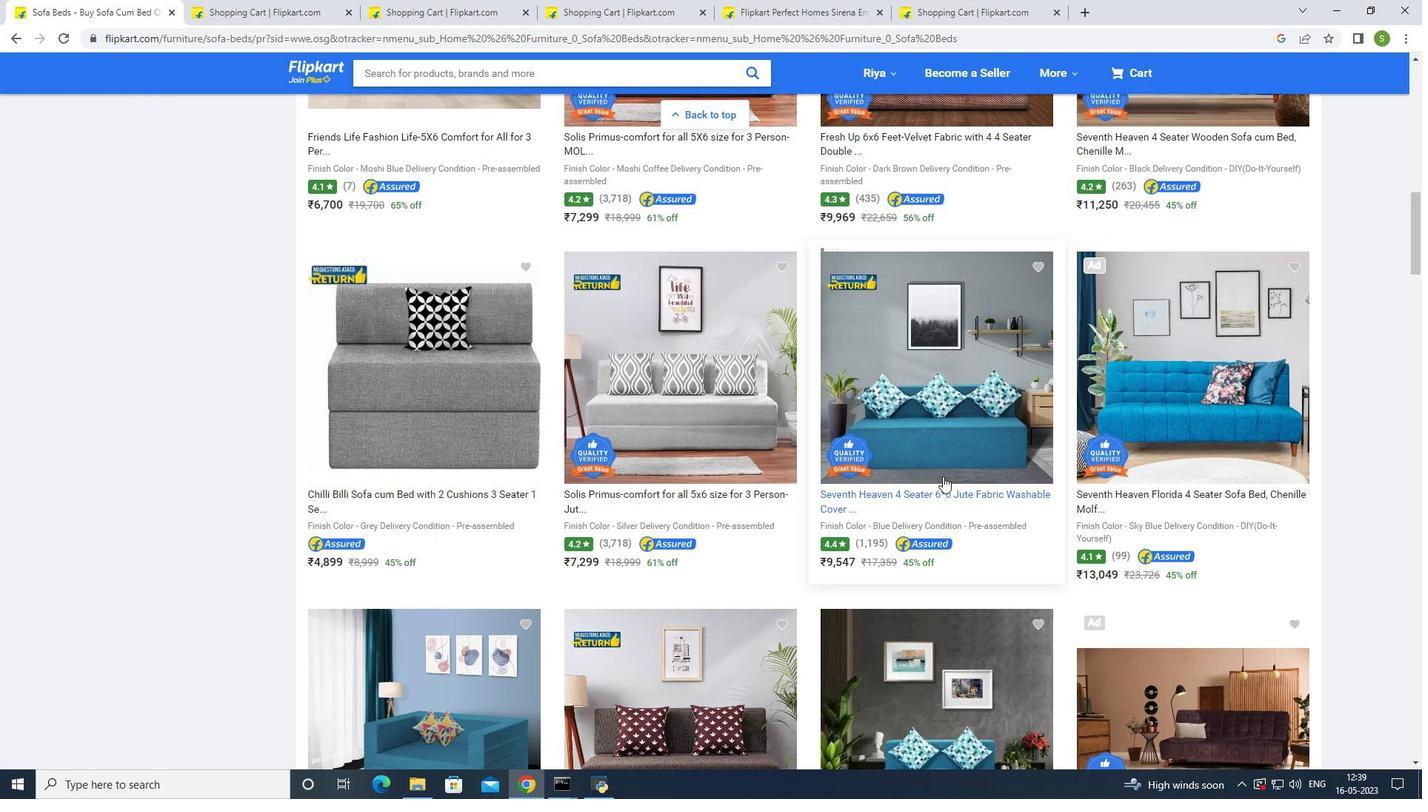 
Action: Mouse scrolled (942, 476) with delta (0, 0)
Screenshot: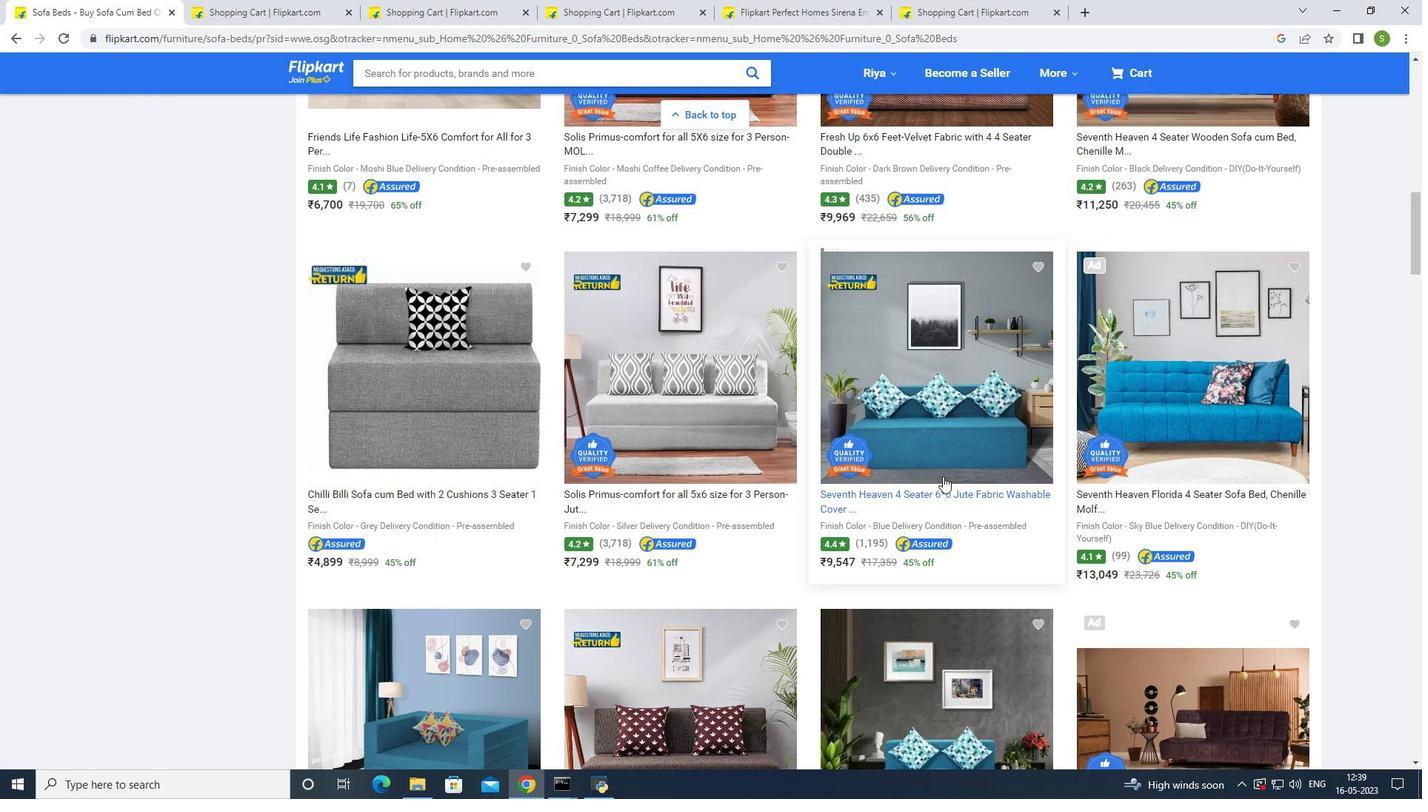 
Action: Mouse scrolled (942, 476) with delta (0, 0)
Screenshot: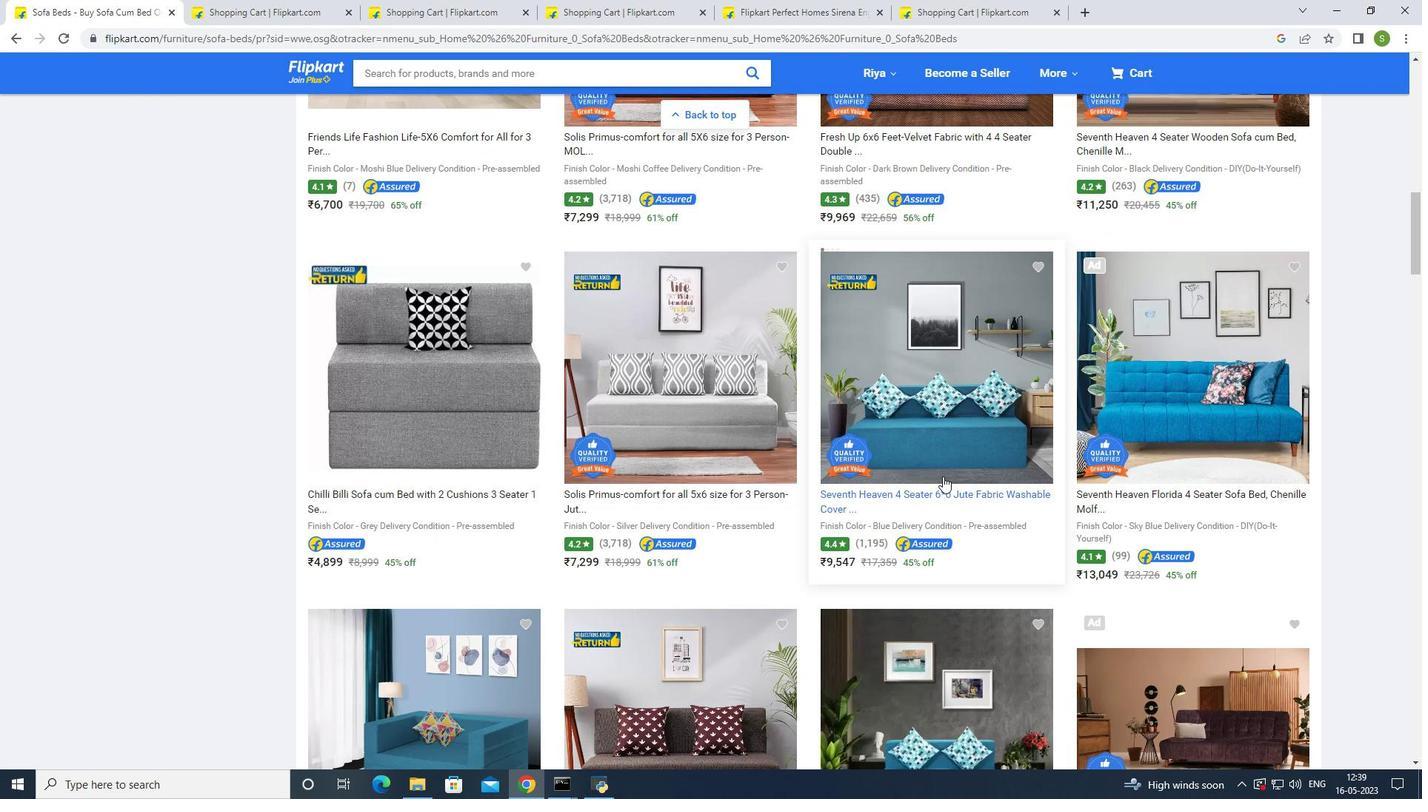 
Action: Mouse scrolled (942, 476) with delta (0, 0)
Screenshot: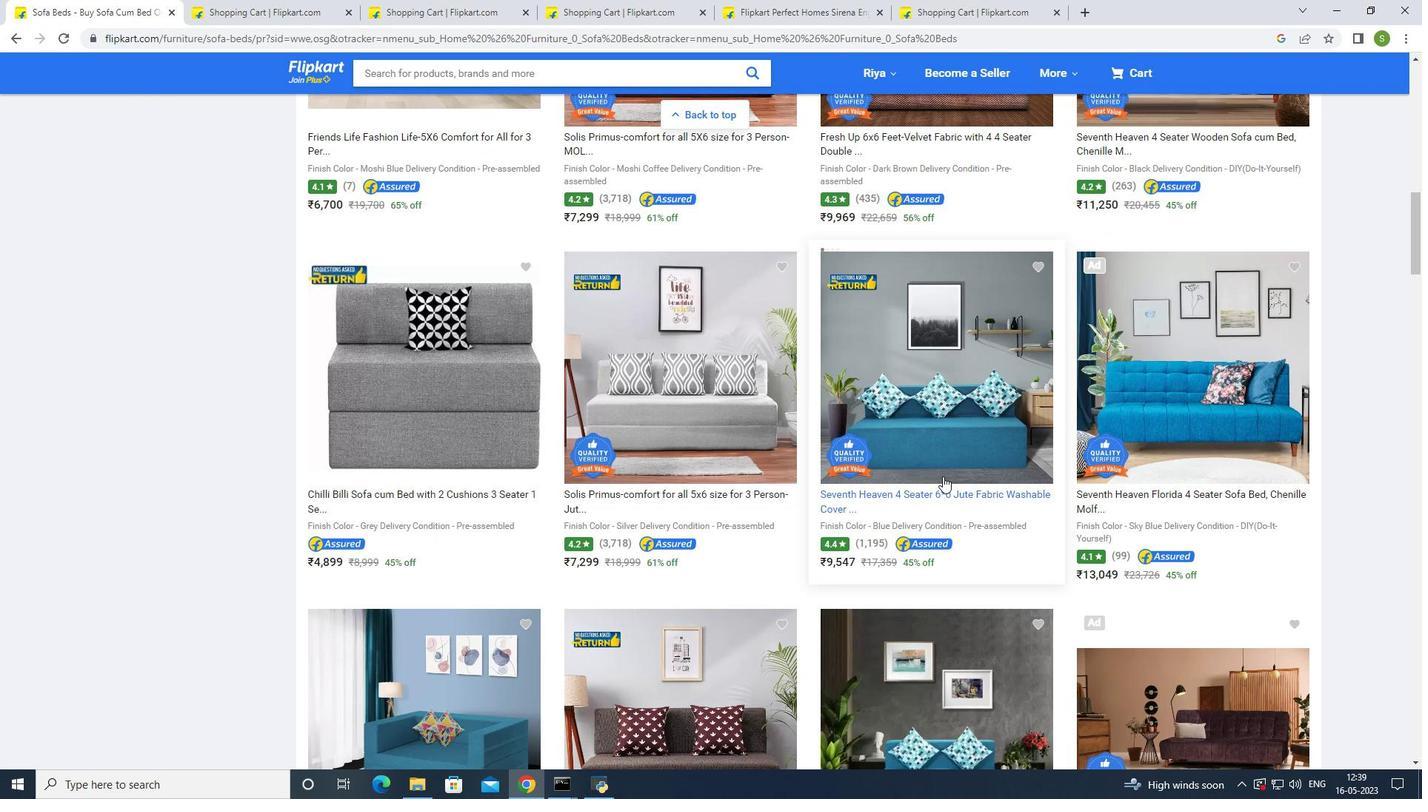 
Action: Mouse moved to (945, 465)
Screenshot: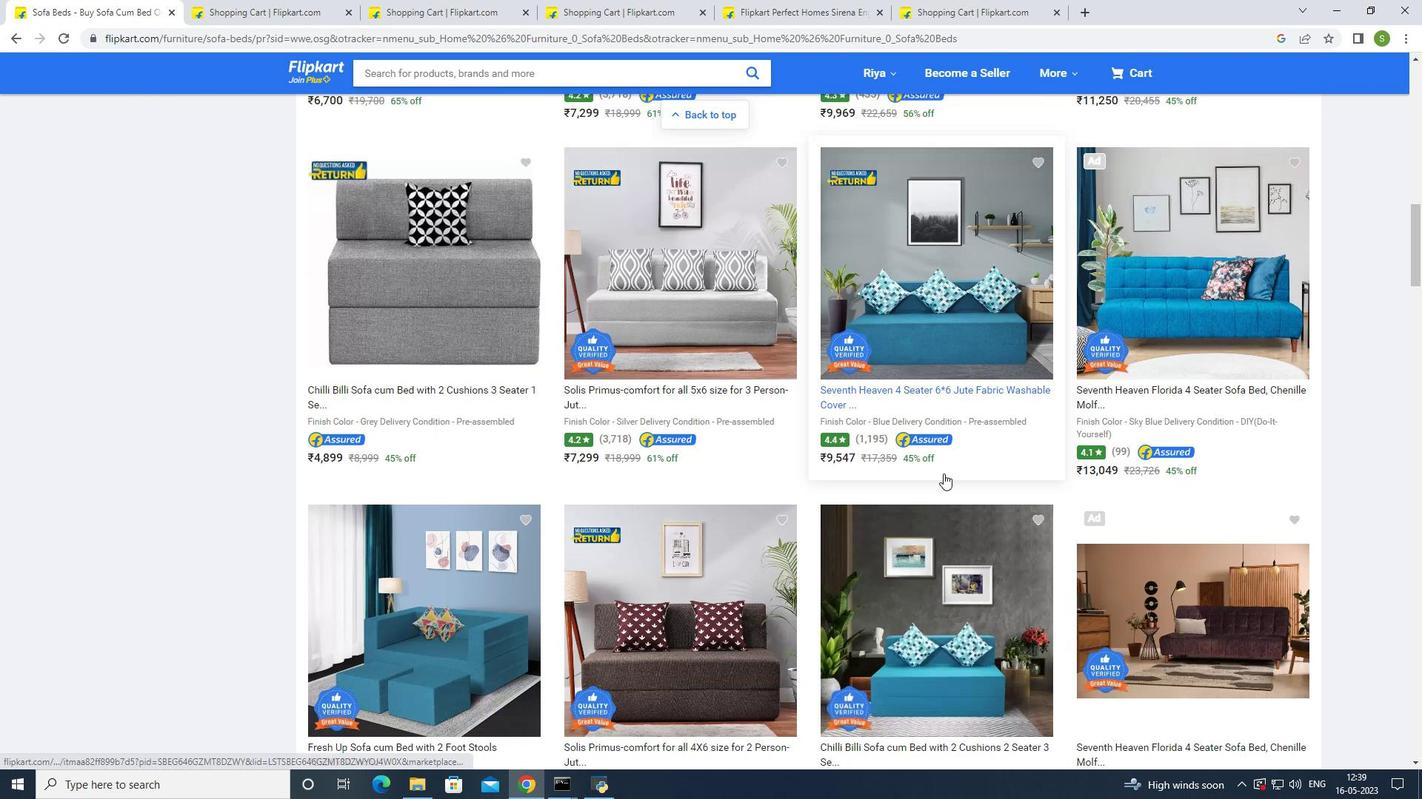 
Action: Mouse scrolled (945, 465) with delta (0, 0)
Screenshot: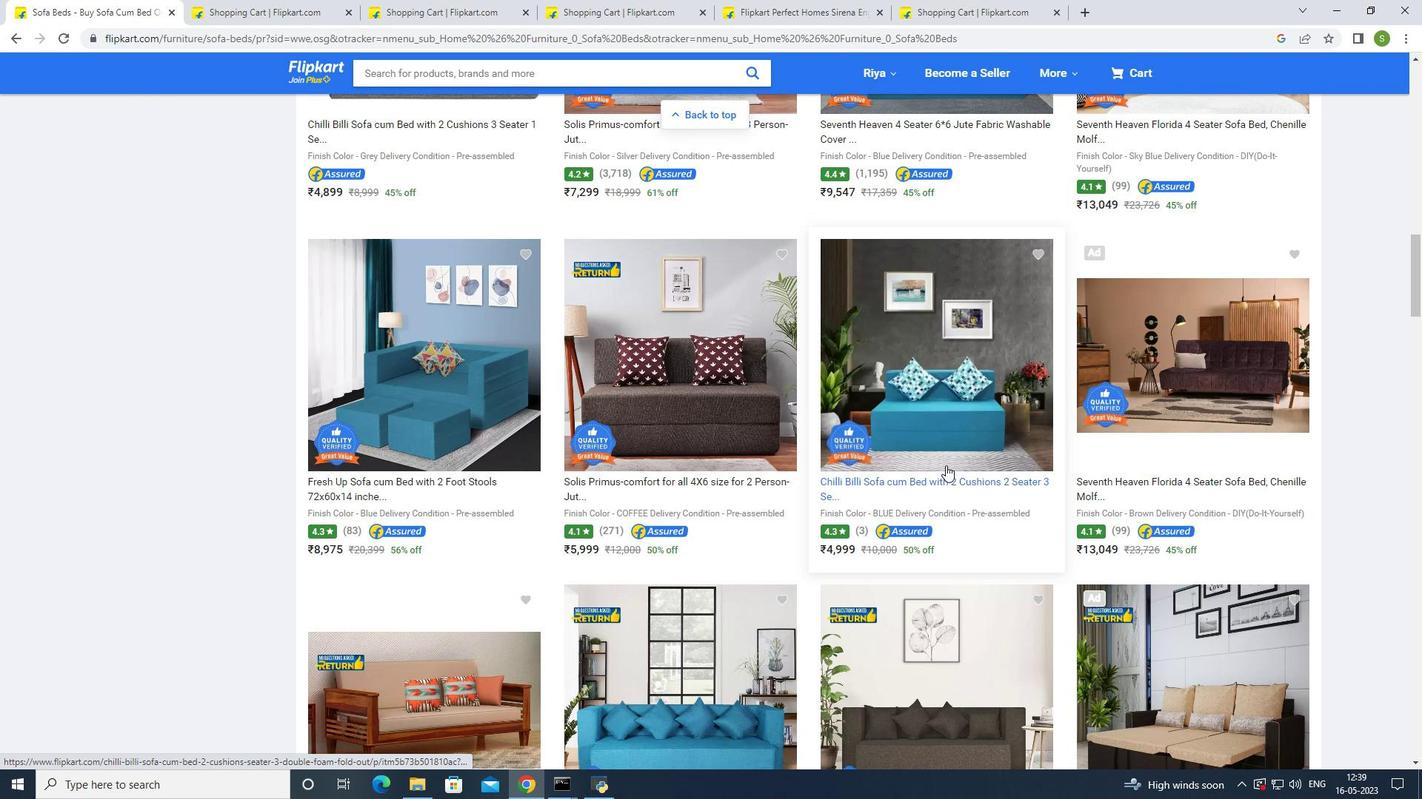 
Action: Mouse scrolled (945, 465) with delta (0, 0)
Screenshot: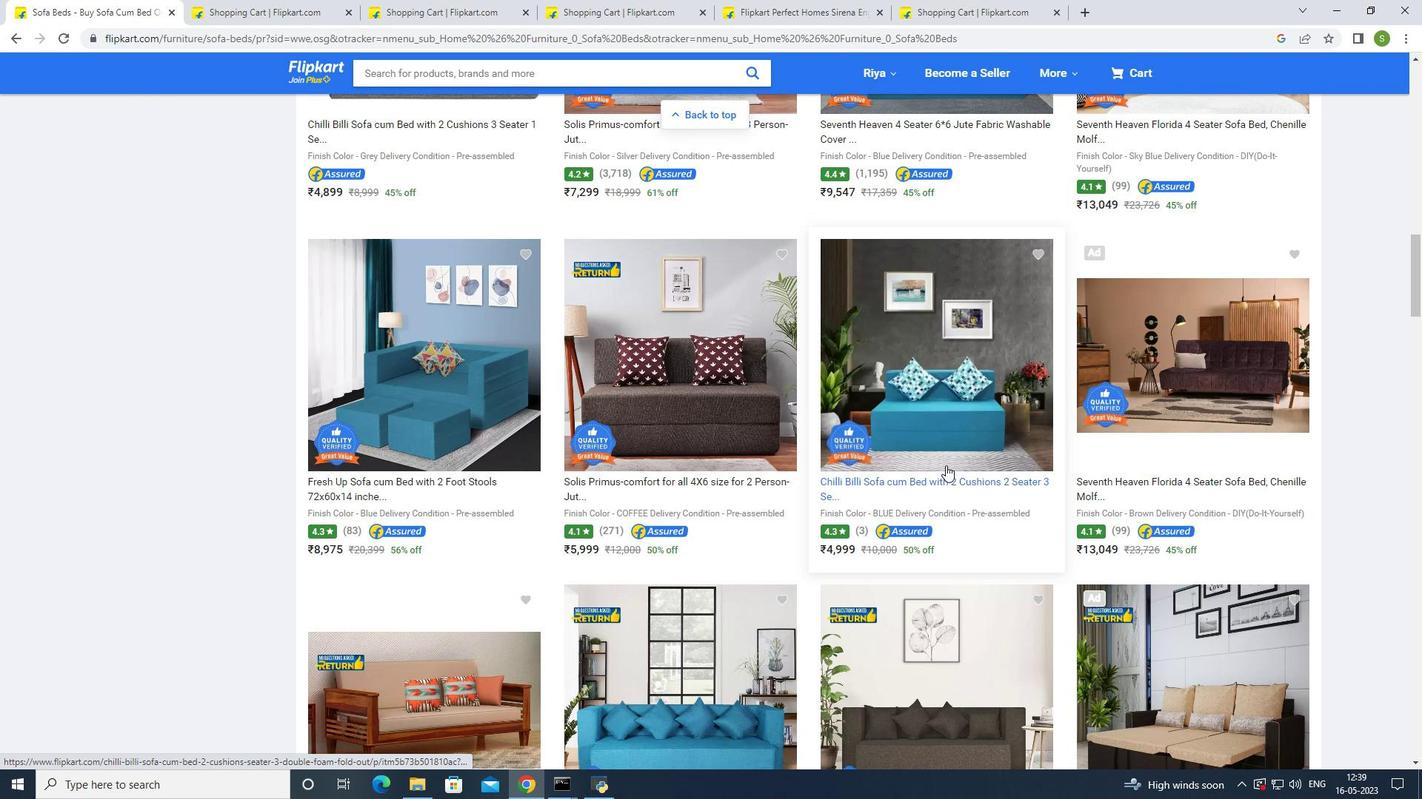 
Action: Mouse scrolled (945, 465) with delta (0, 0)
Screenshot: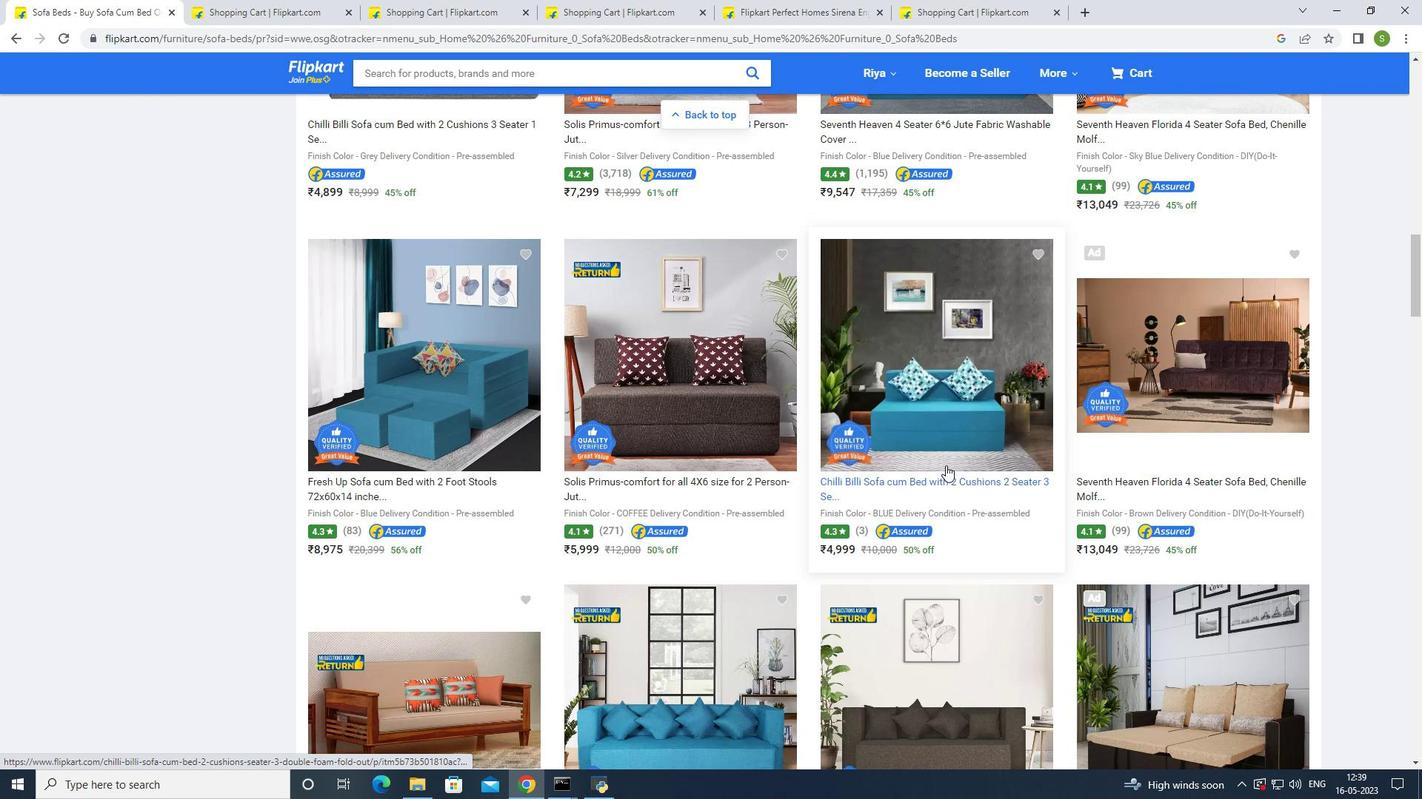 
Action: Mouse scrolled (945, 465) with delta (0, 0)
Screenshot: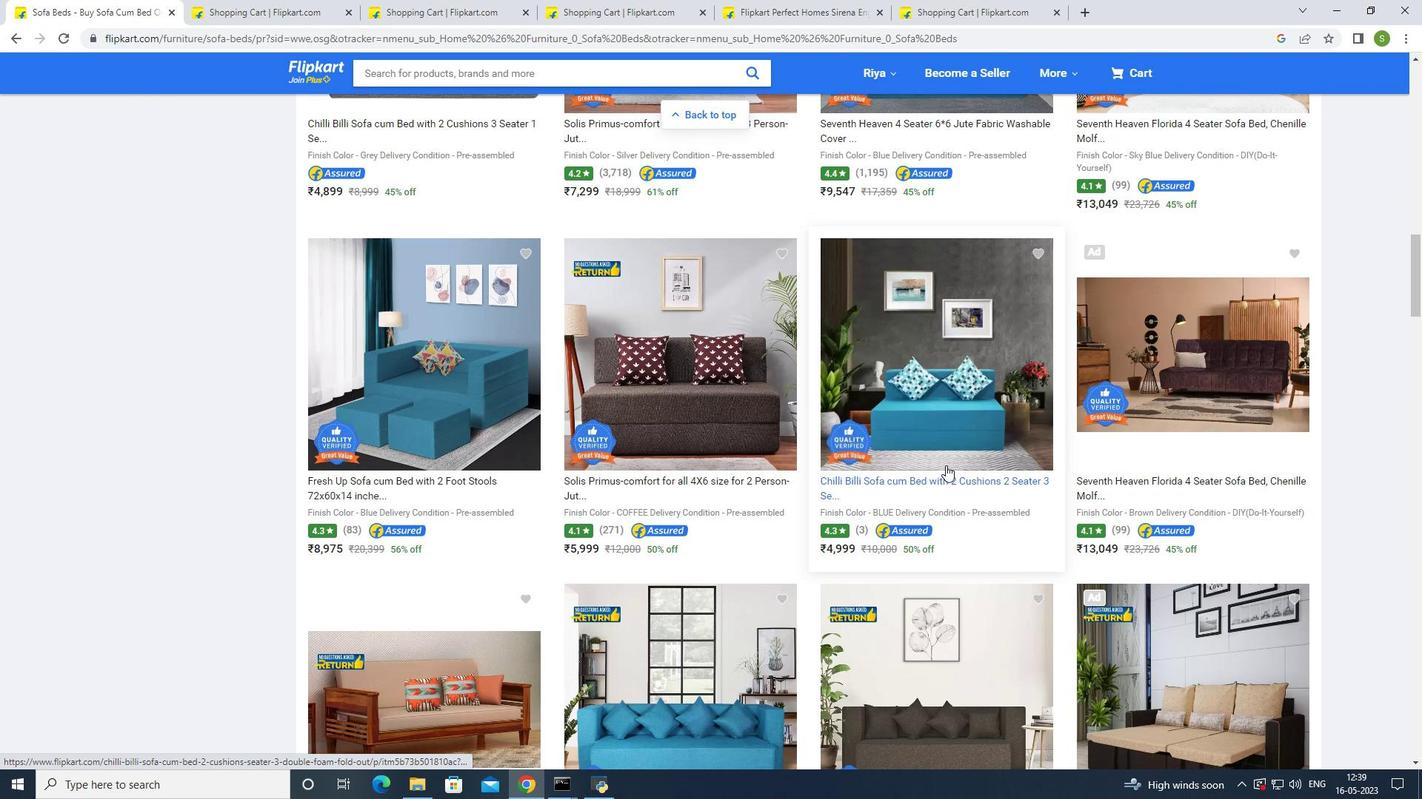 
Action: Mouse scrolled (945, 465) with delta (0, 0)
Screenshot: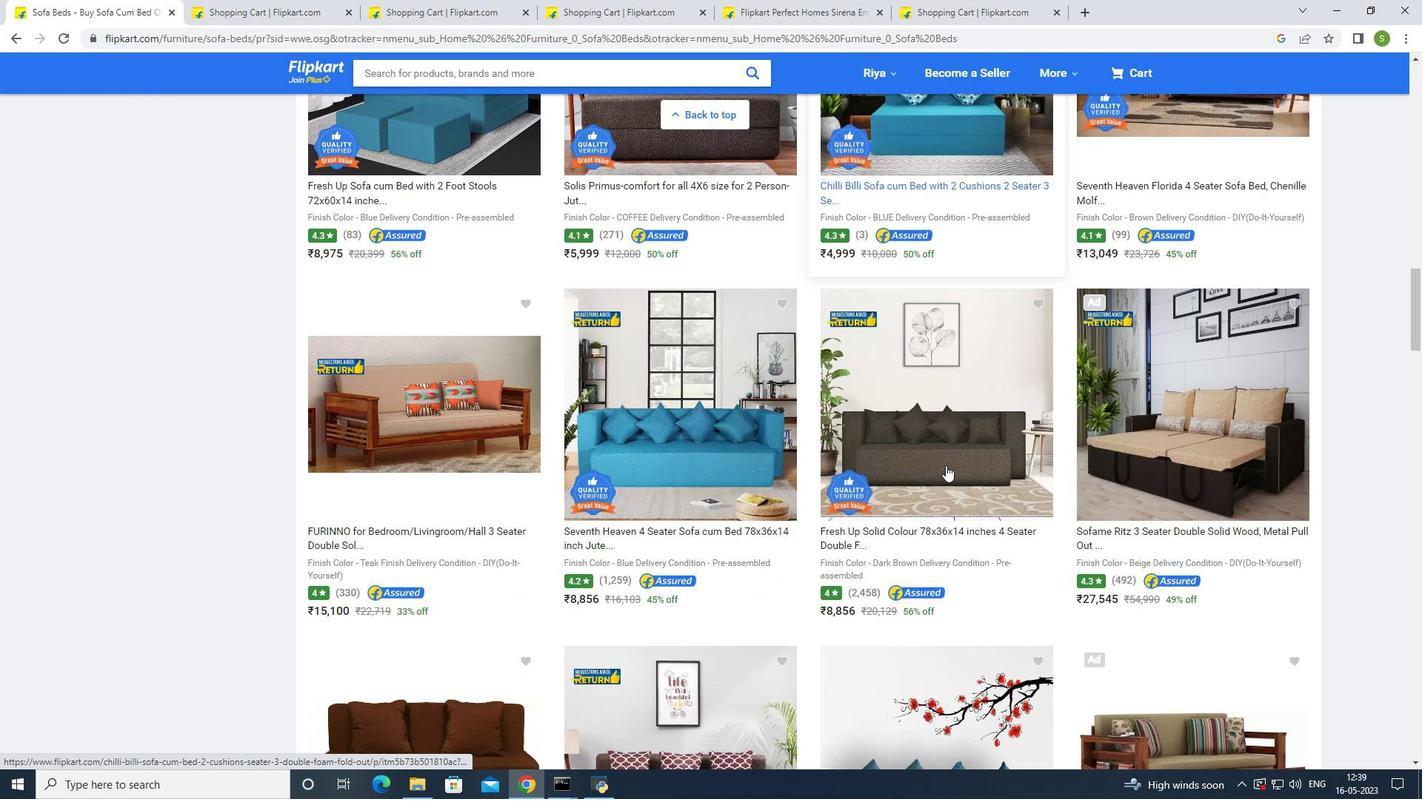 
Action: Mouse scrolled (945, 465) with delta (0, 0)
Screenshot: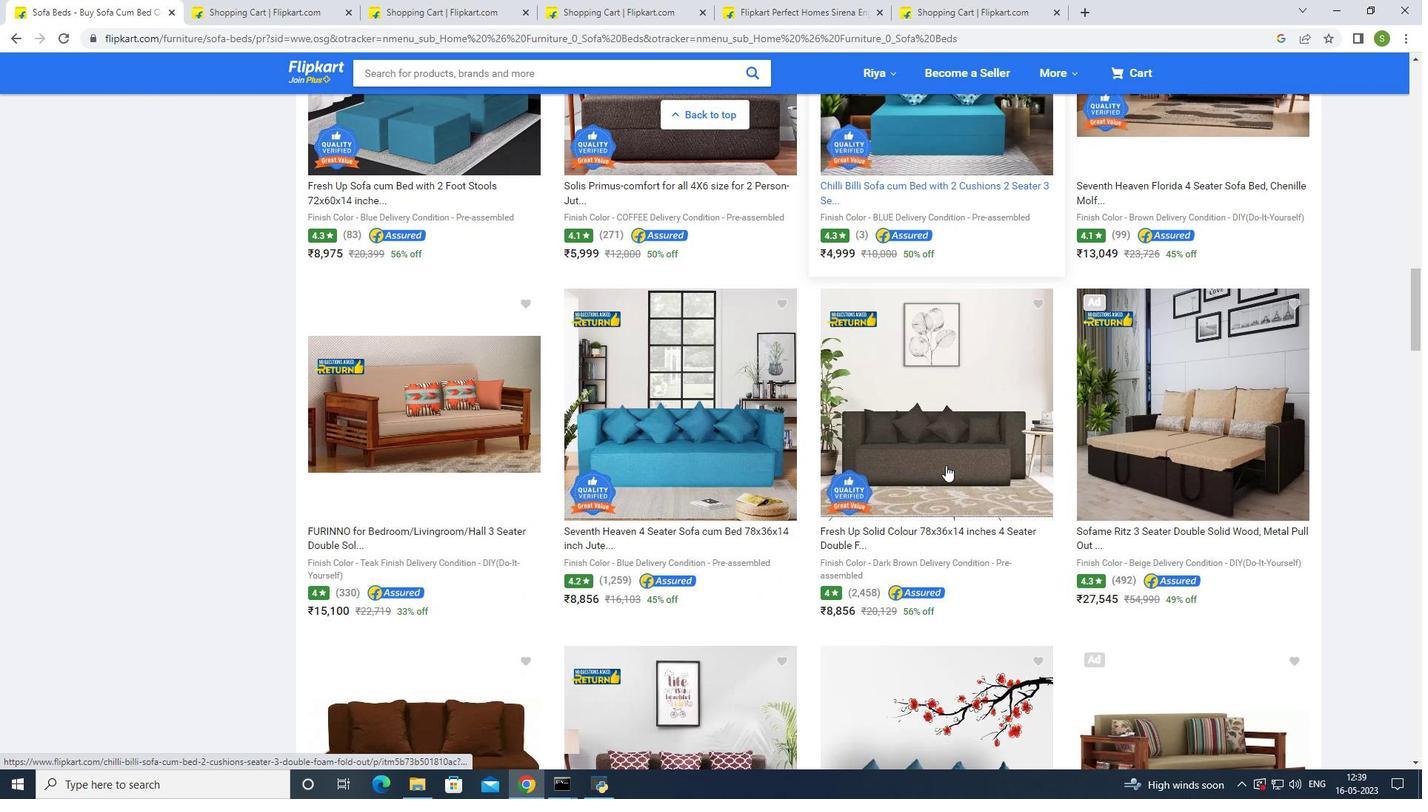 
Action: Mouse scrolled (945, 465) with delta (0, 0)
Screenshot: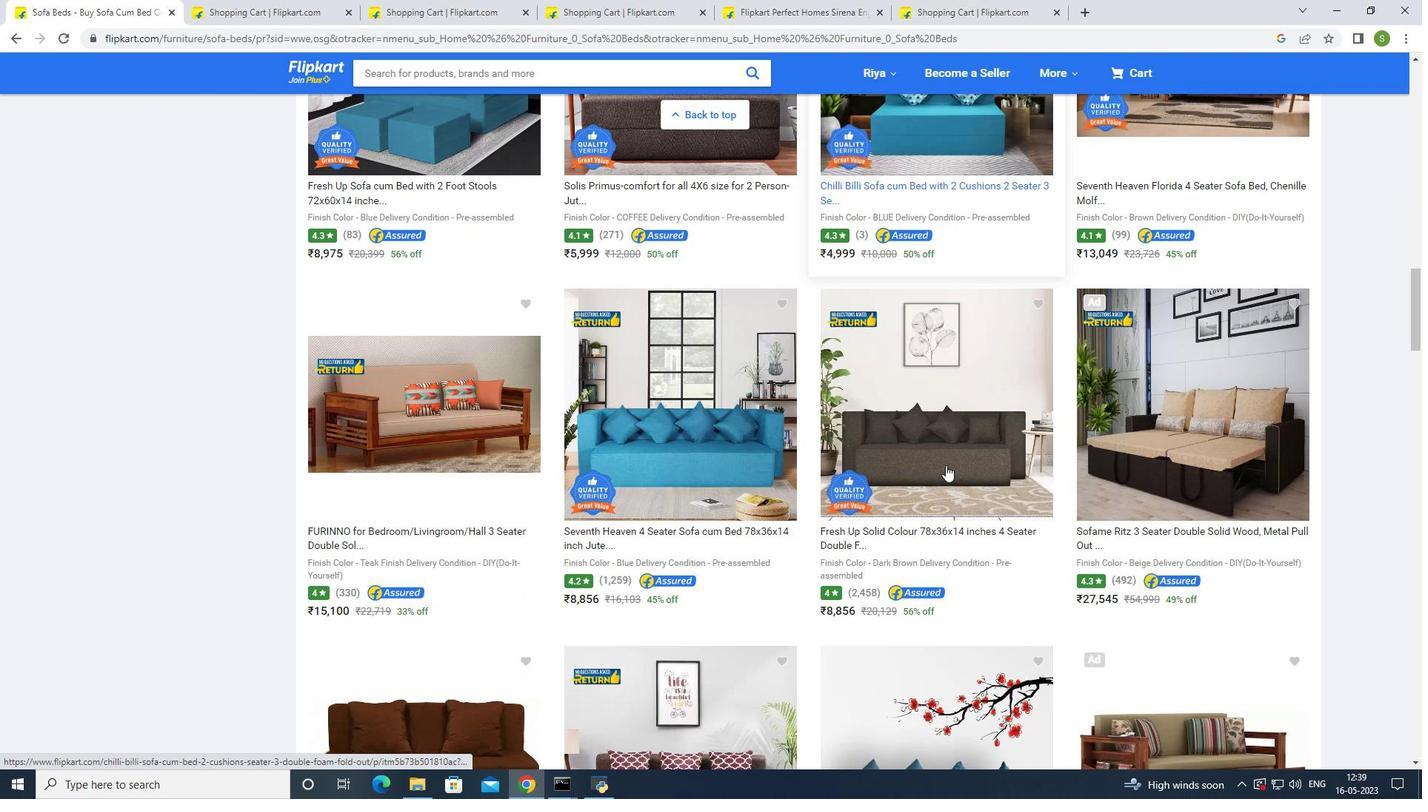 
Action: Mouse scrolled (945, 465) with delta (0, 0)
Screenshot: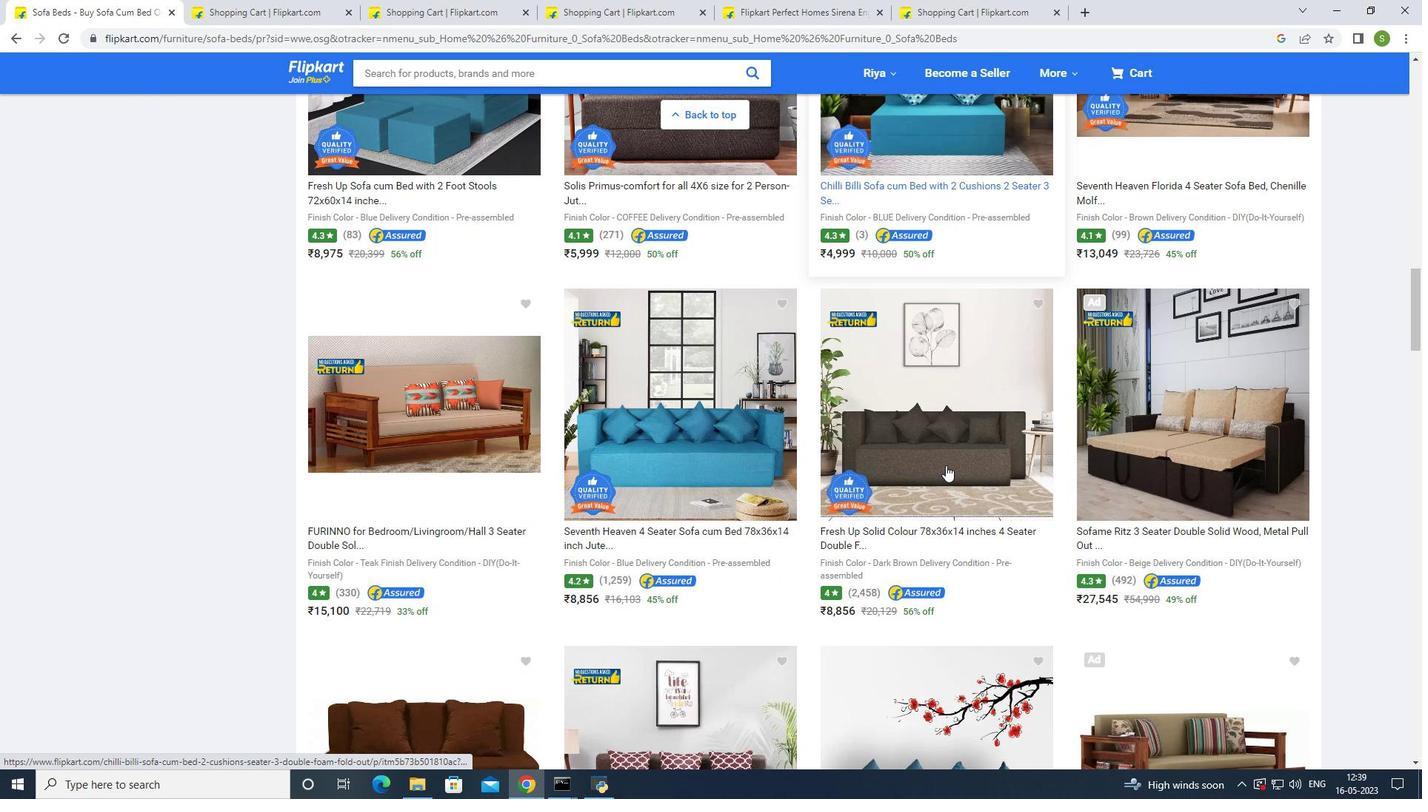 
Action: Mouse scrolled (945, 465) with delta (0, 0)
Screenshot: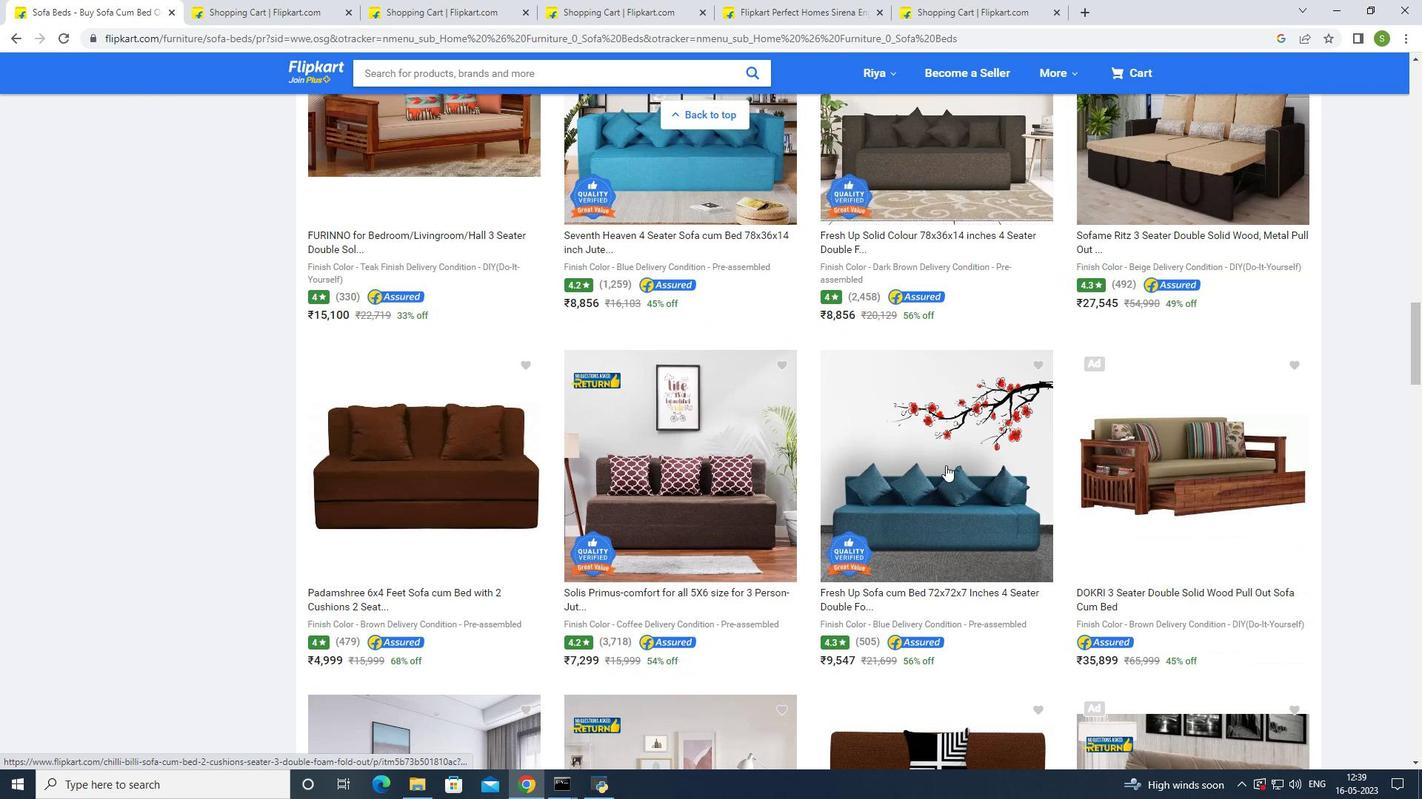 
Action: Mouse scrolled (945, 465) with delta (0, 0)
Screenshot: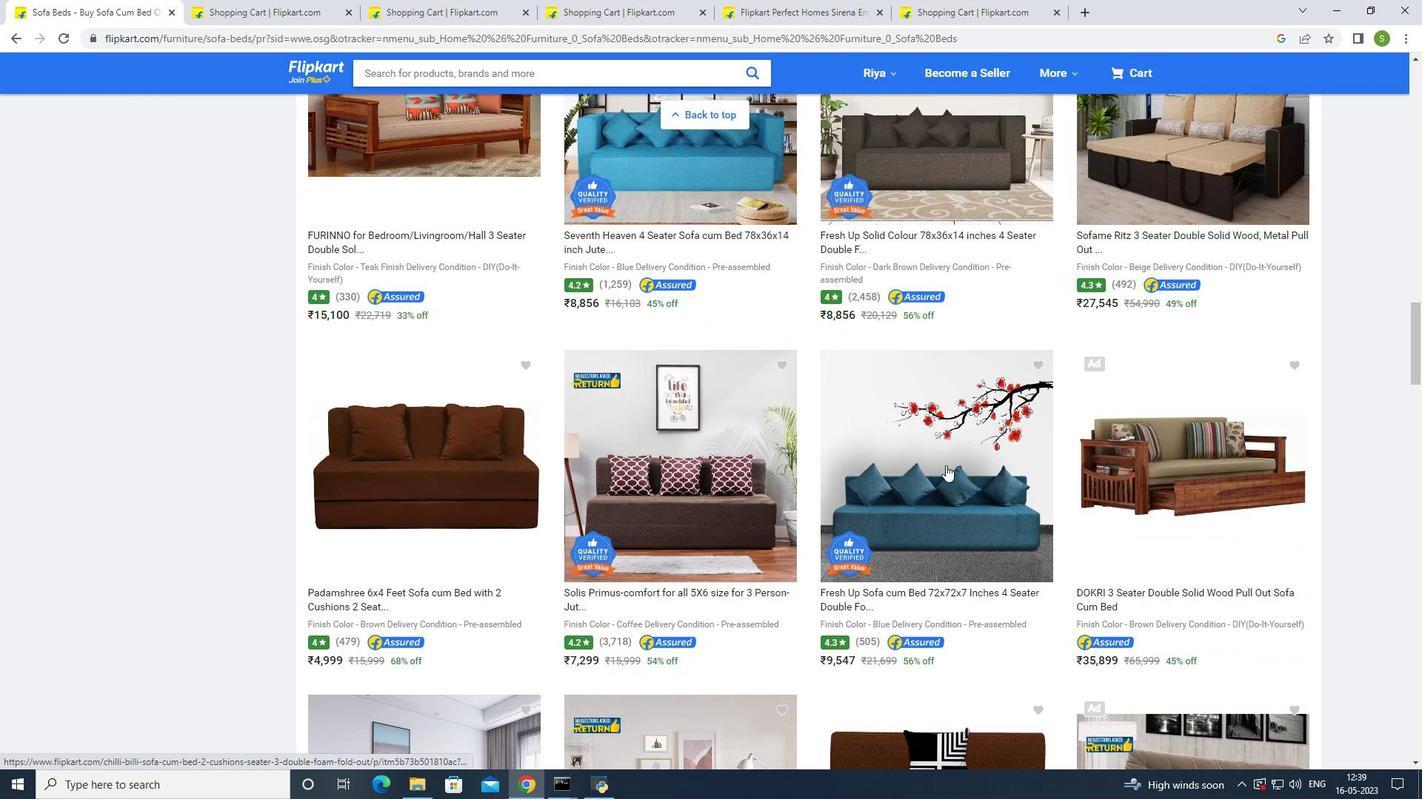 
Action: Mouse scrolled (945, 465) with delta (0, 0)
Screenshot: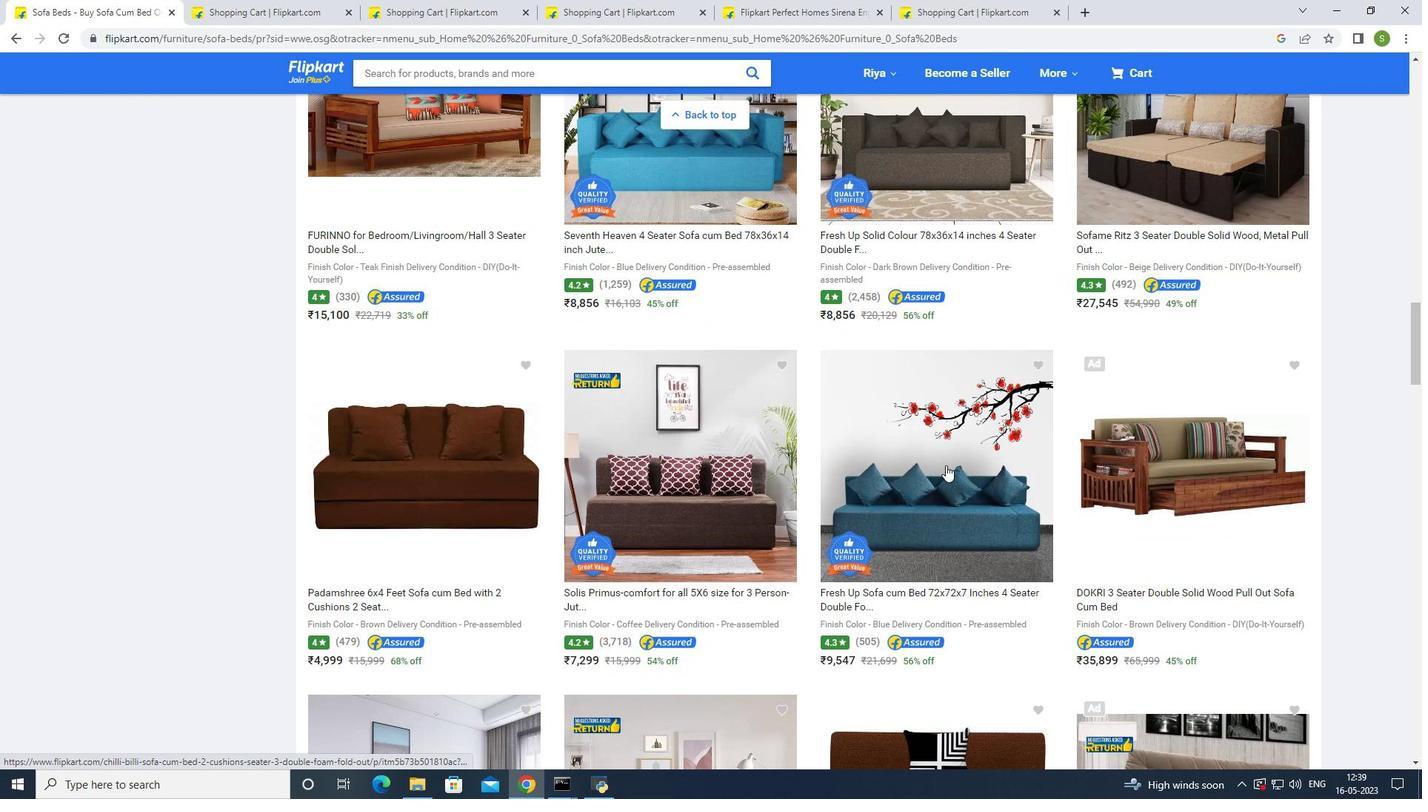 
Action: Mouse moved to (945, 465)
Screenshot: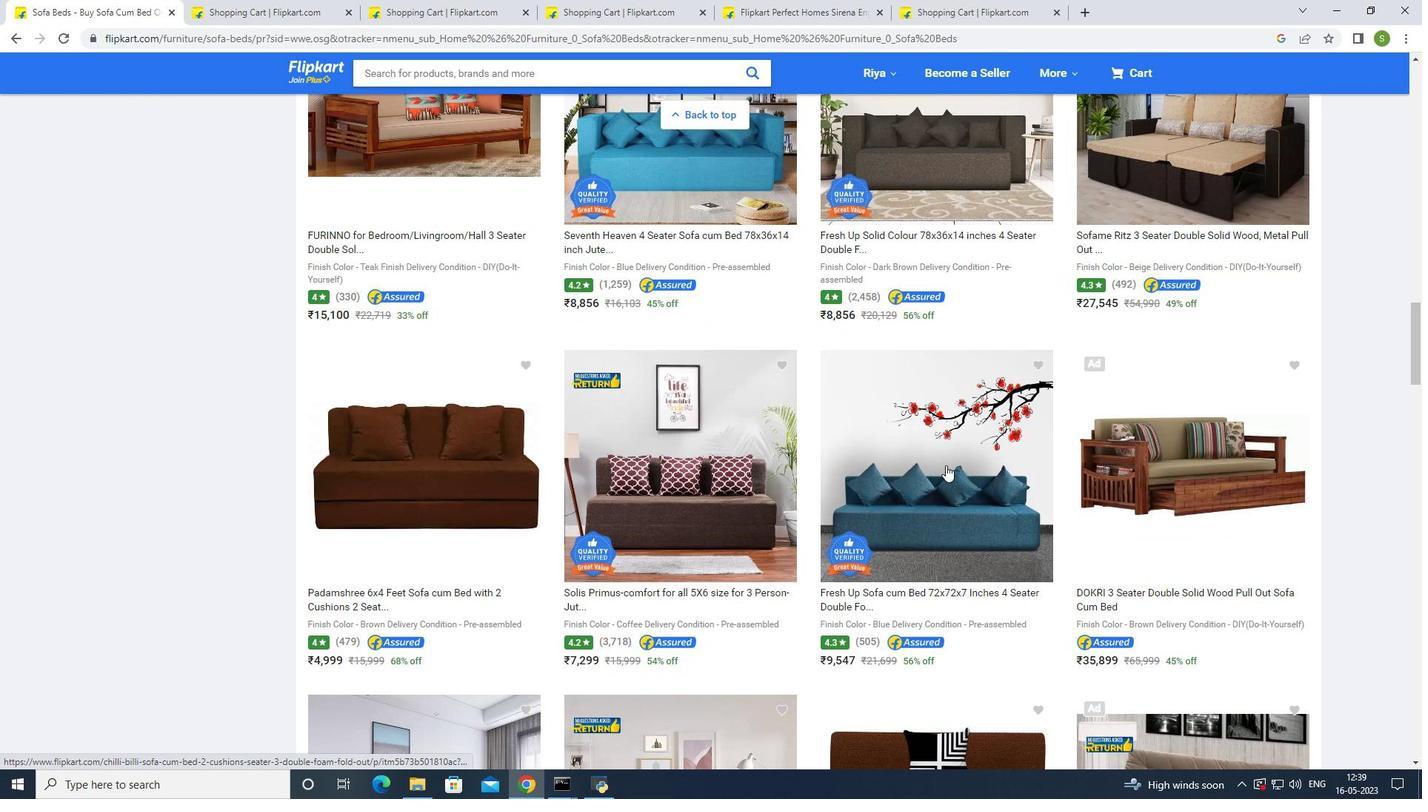 
Action: Mouse scrolled (945, 465) with delta (0, 0)
Screenshot: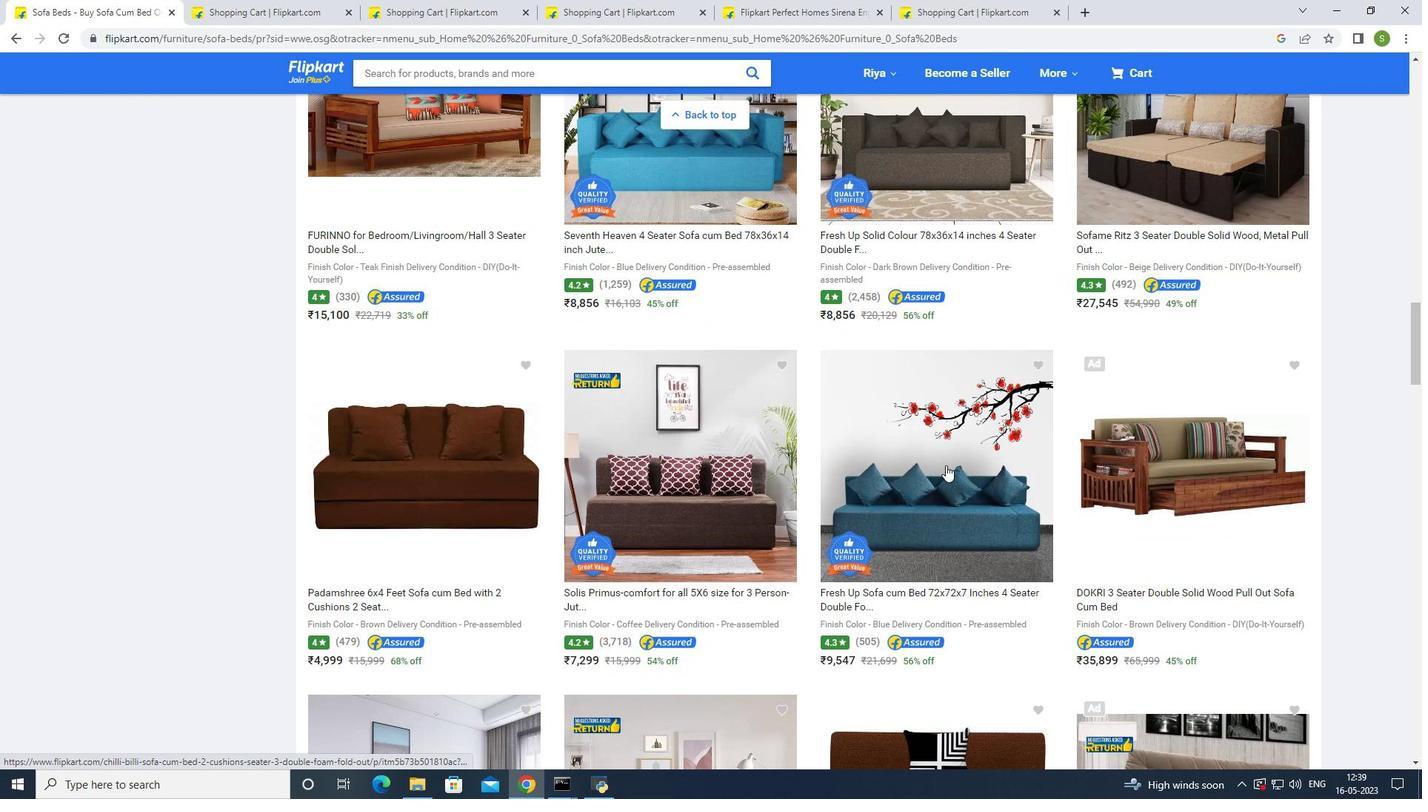 
Action: Mouse moved to (942, 452)
Screenshot: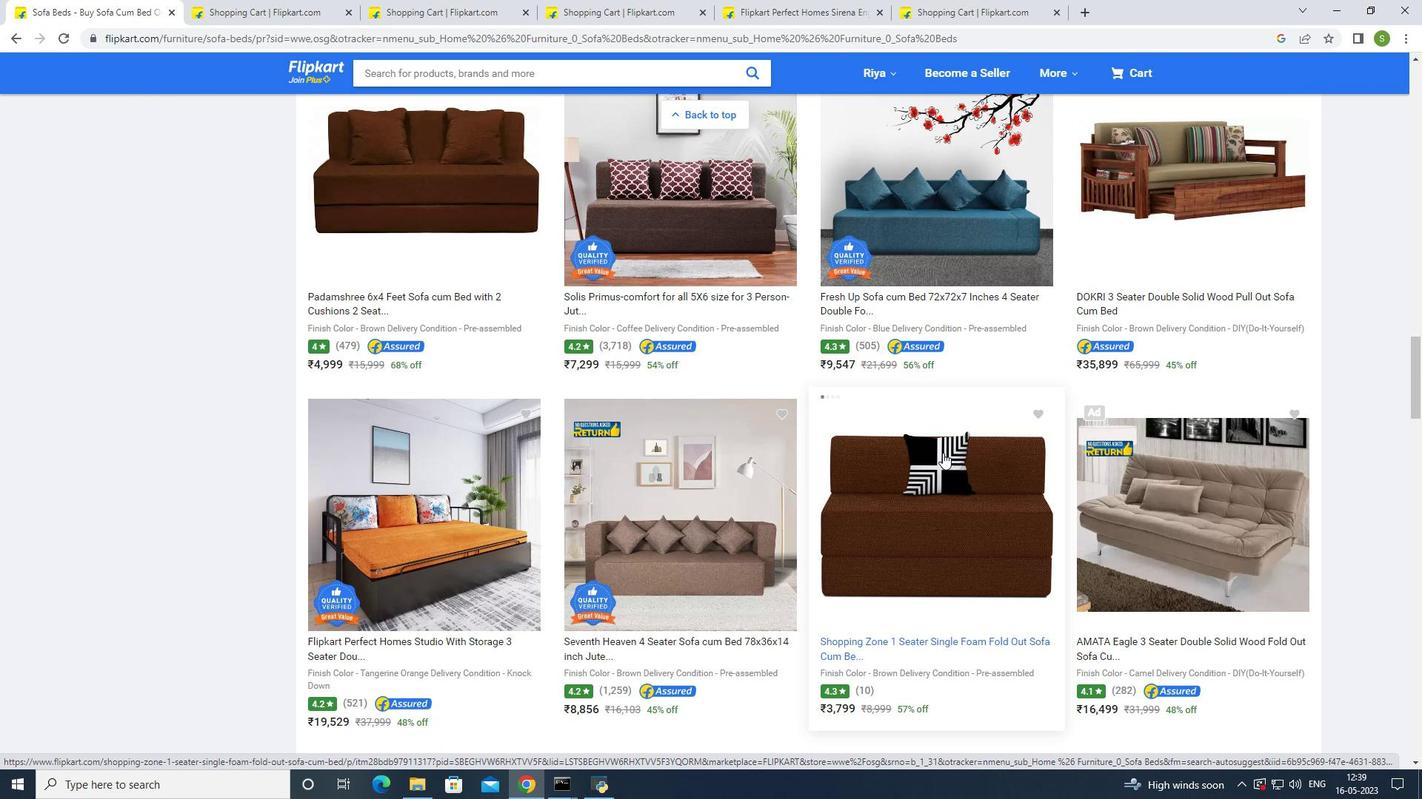 
Action: Mouse scrolled (942, 451) with delta (0, 0)
Screenshot: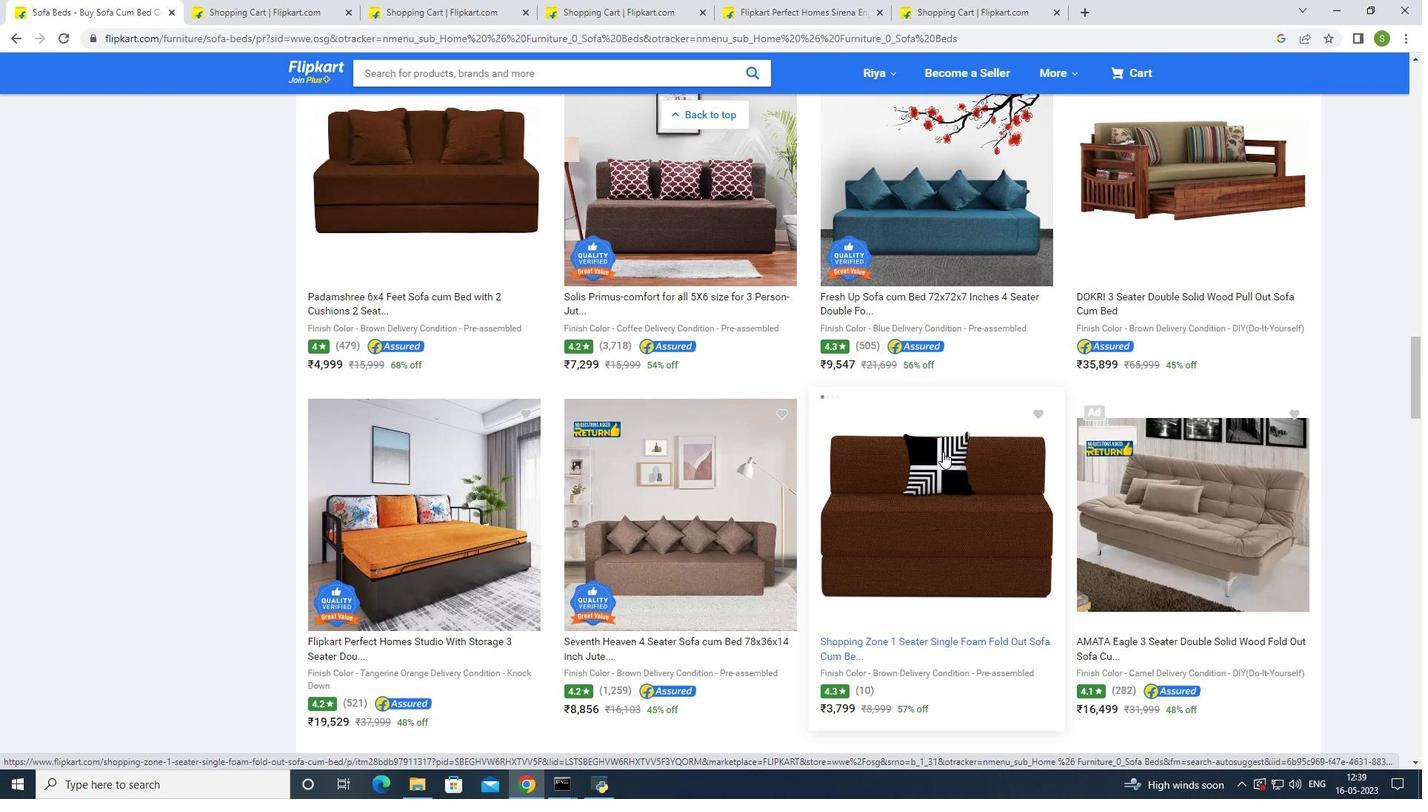
Action: Mouse scrolled (942, 451) with delta (0, 0)
Screenshot: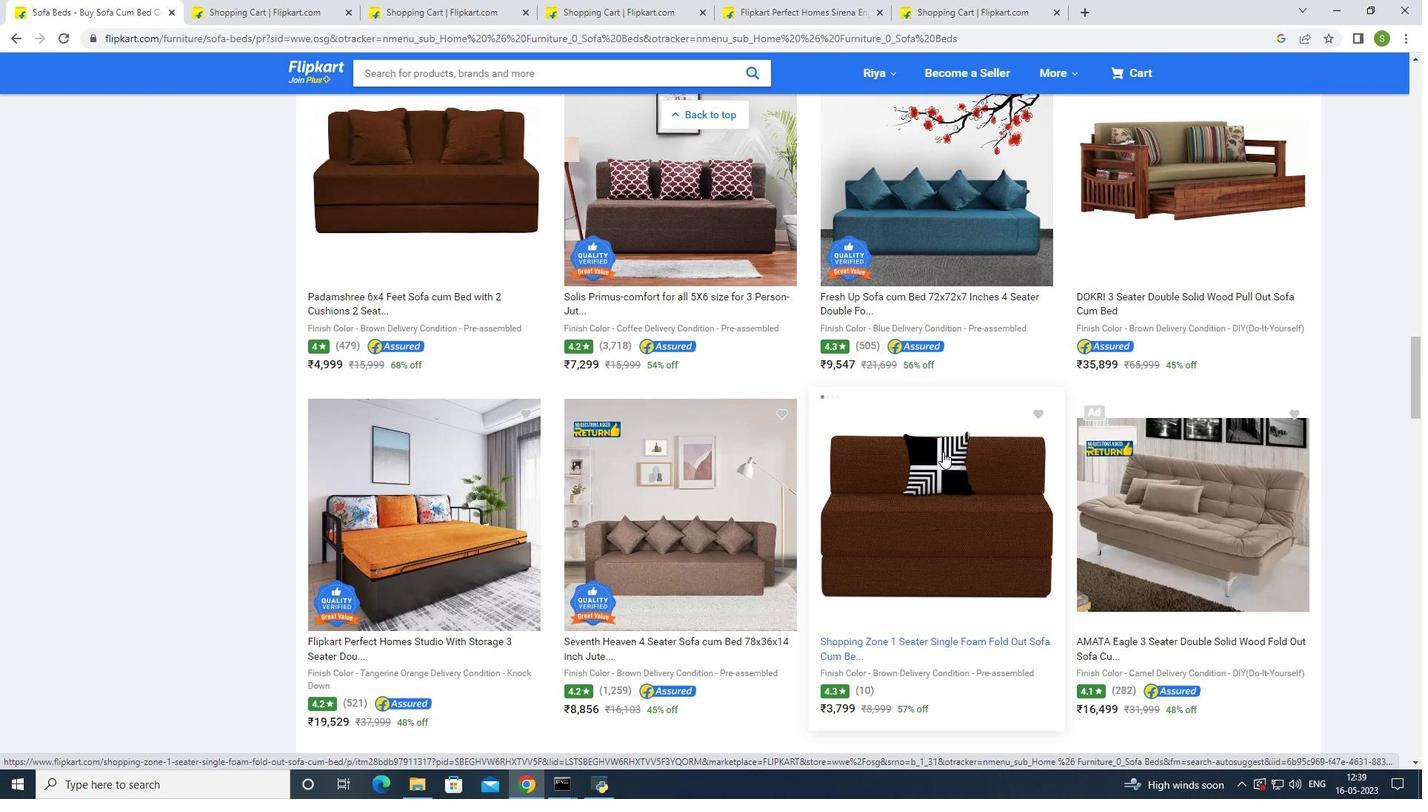 
Action: Mouse scrolled (942, 451) with delta (0, 0)
Screenshot: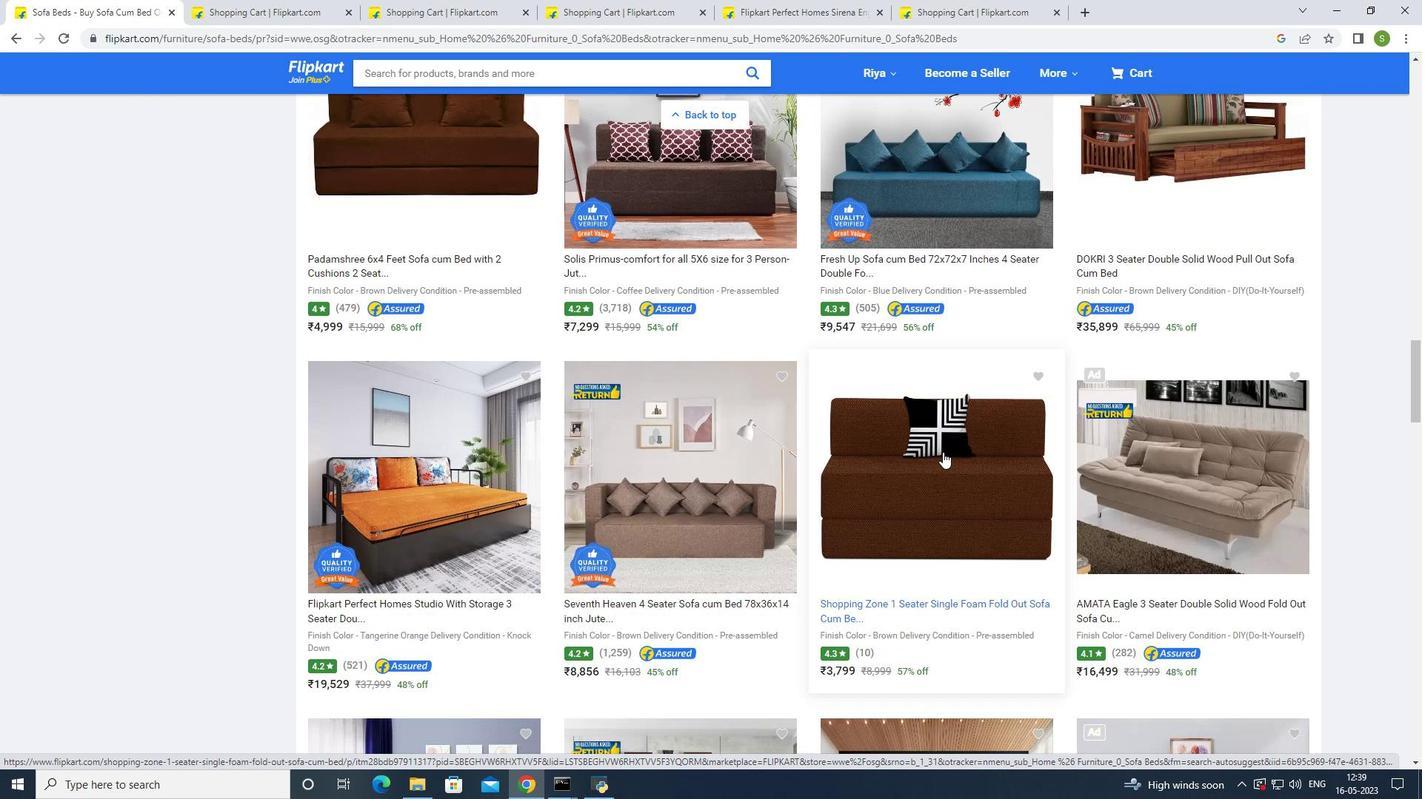 
Action: Mouse moved to (942, 452)
Screenshot: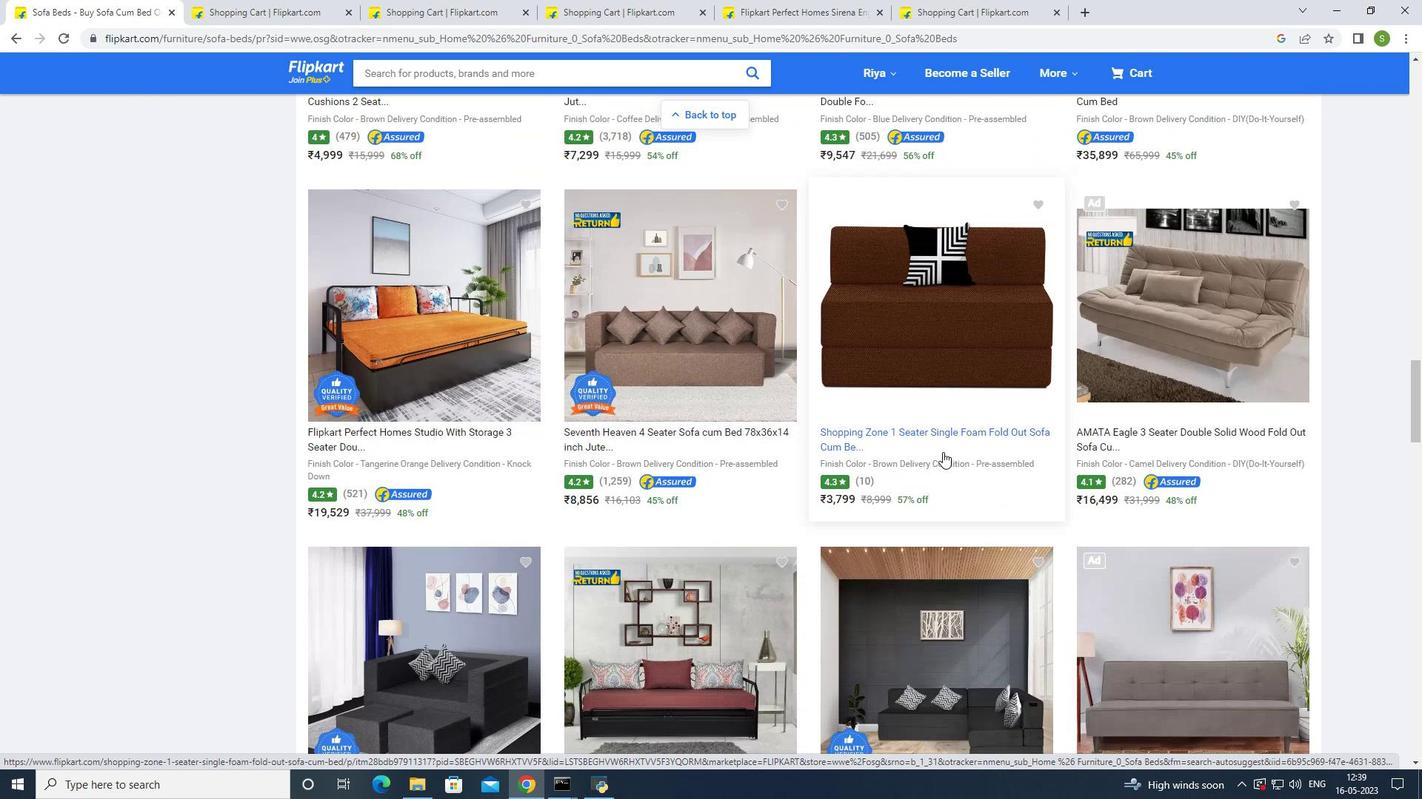 
Action: Mouse scrolled (942, 451) with delta (0, 0)
Screenshot: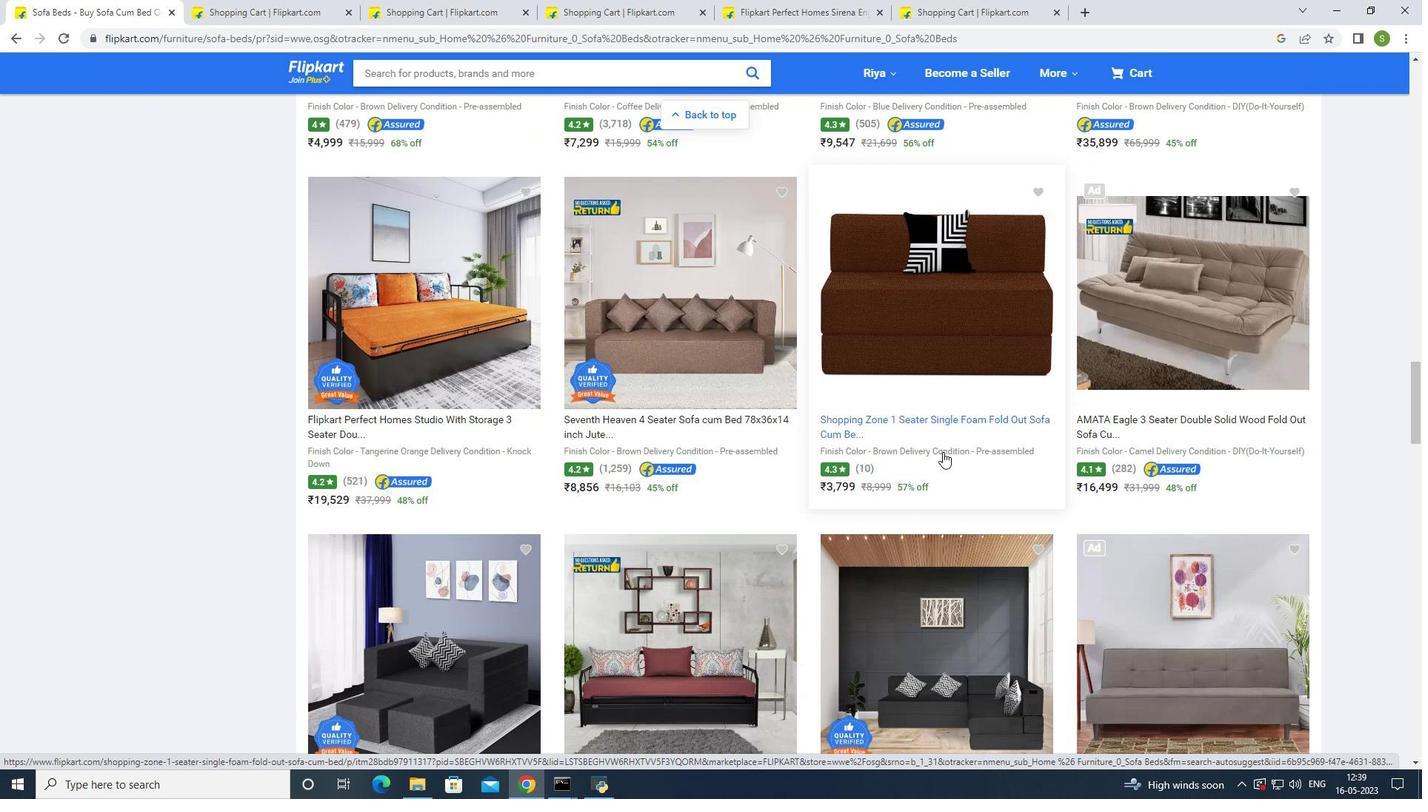 
Action: Mouse scrolled (942, 451) with delta (0, 0)
Screenshot: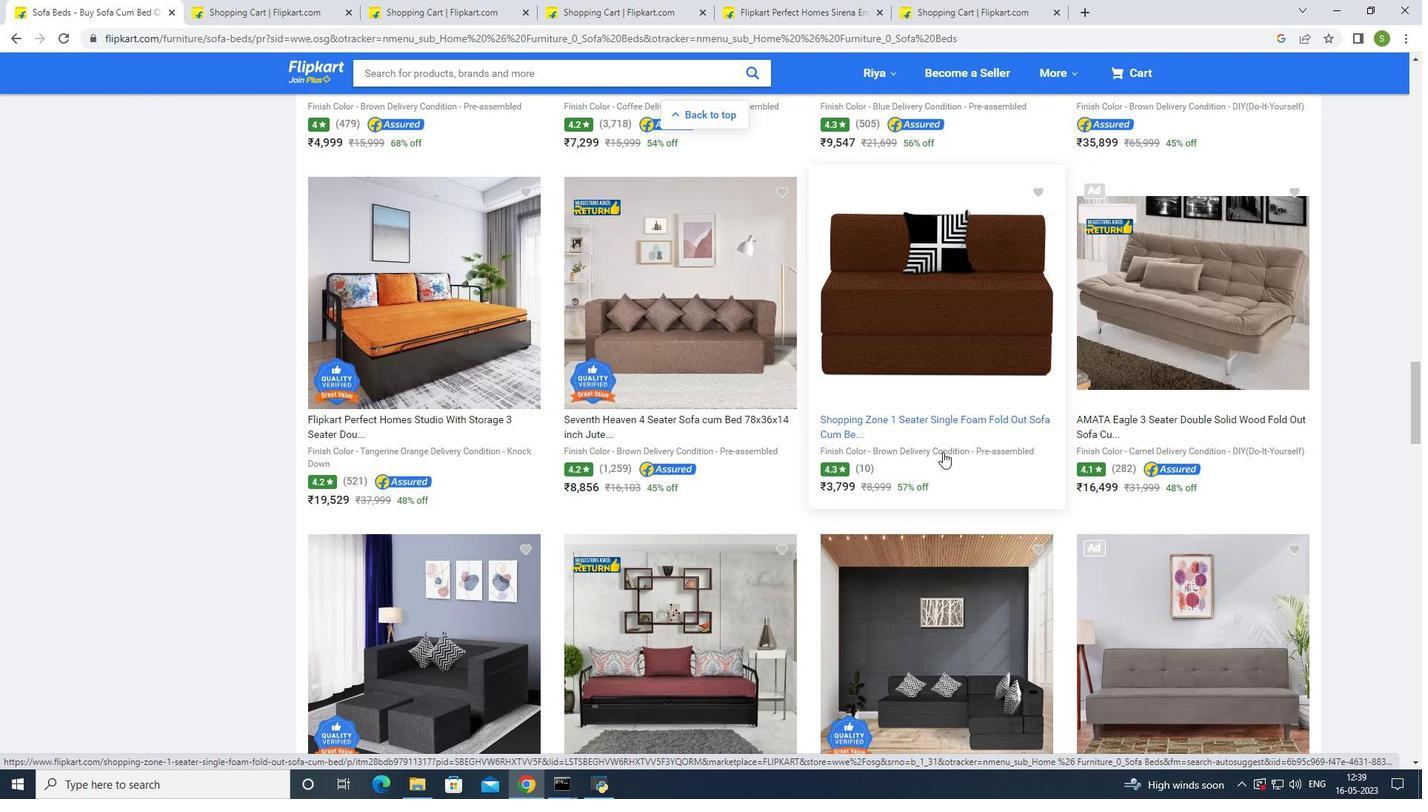 
Action: Mouse scrolled (942, 451) with delta (0, 0)
Screenshot: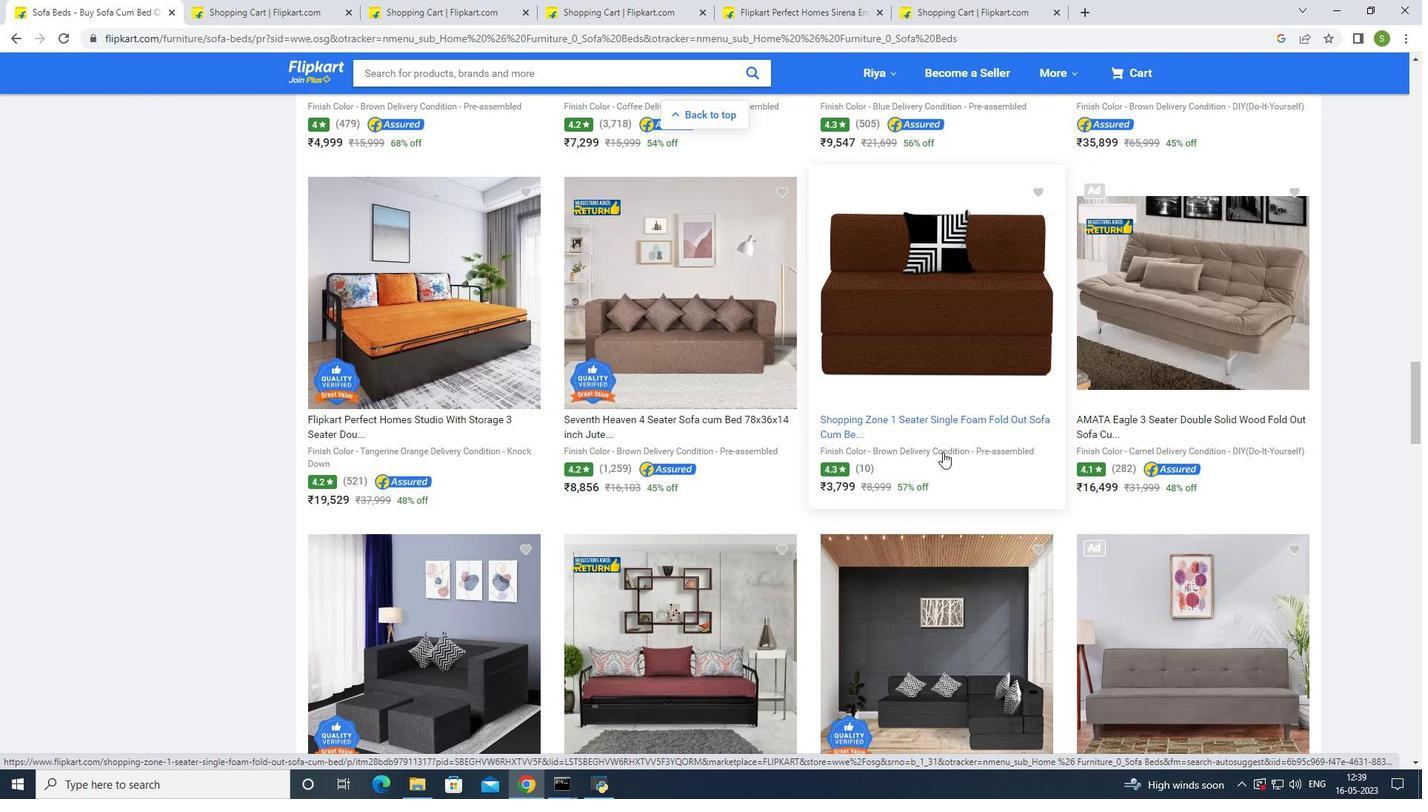 
Action: Mouse moved to (948, 449)
Screenshot: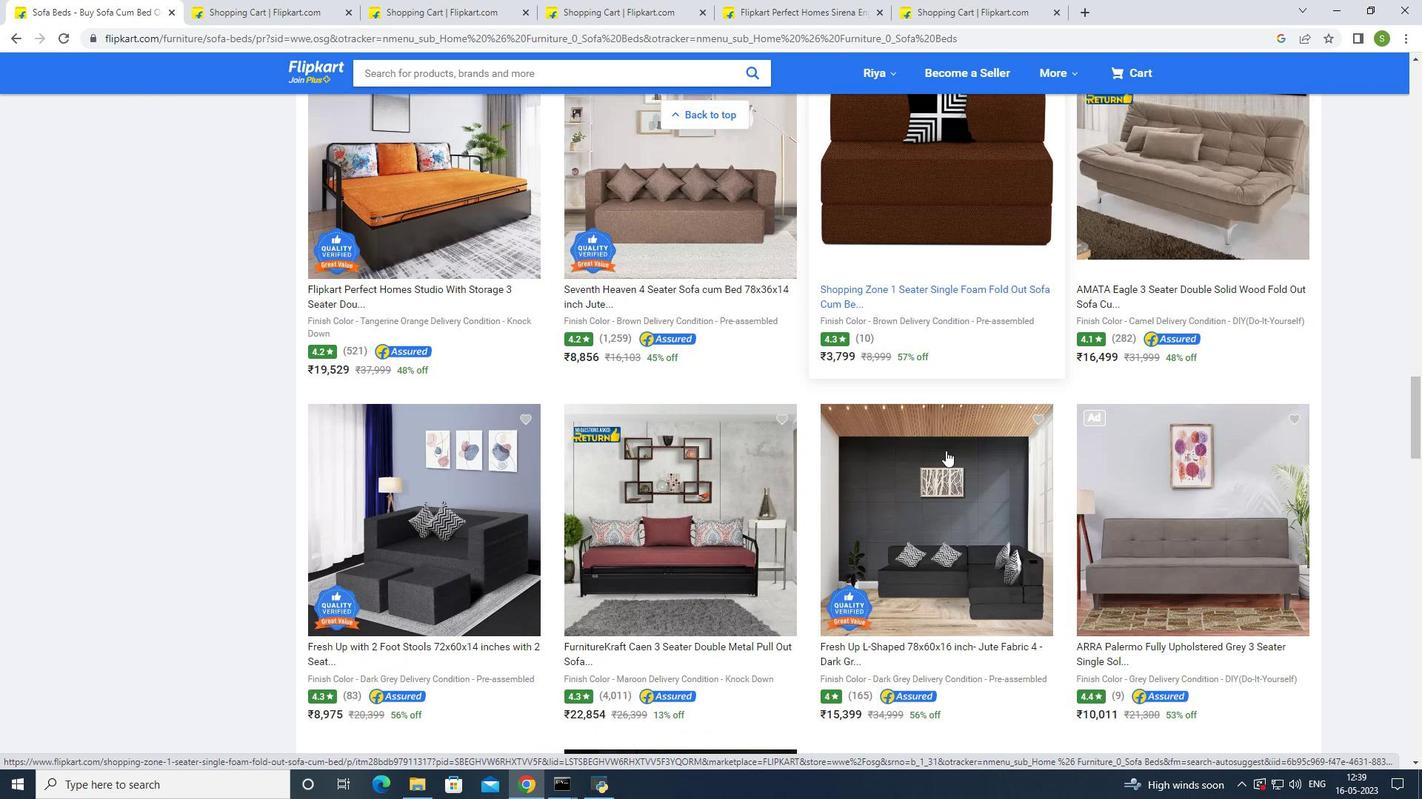
Action: Mouse scrolled (948, 448) with delta (0, 0)
Screenshot: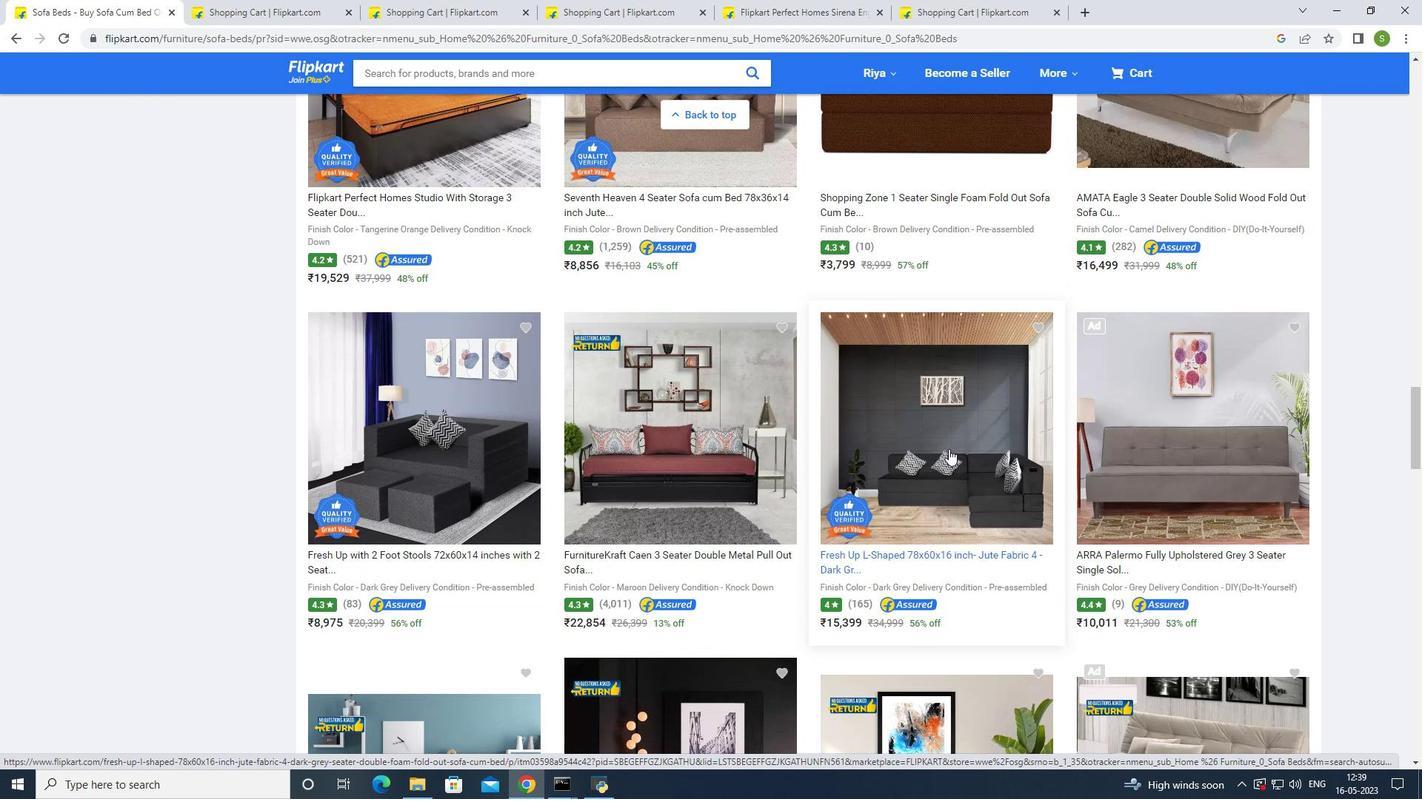 
Action: Mouse scrolled (948, 448) with delta (0, 0)
Screenshot: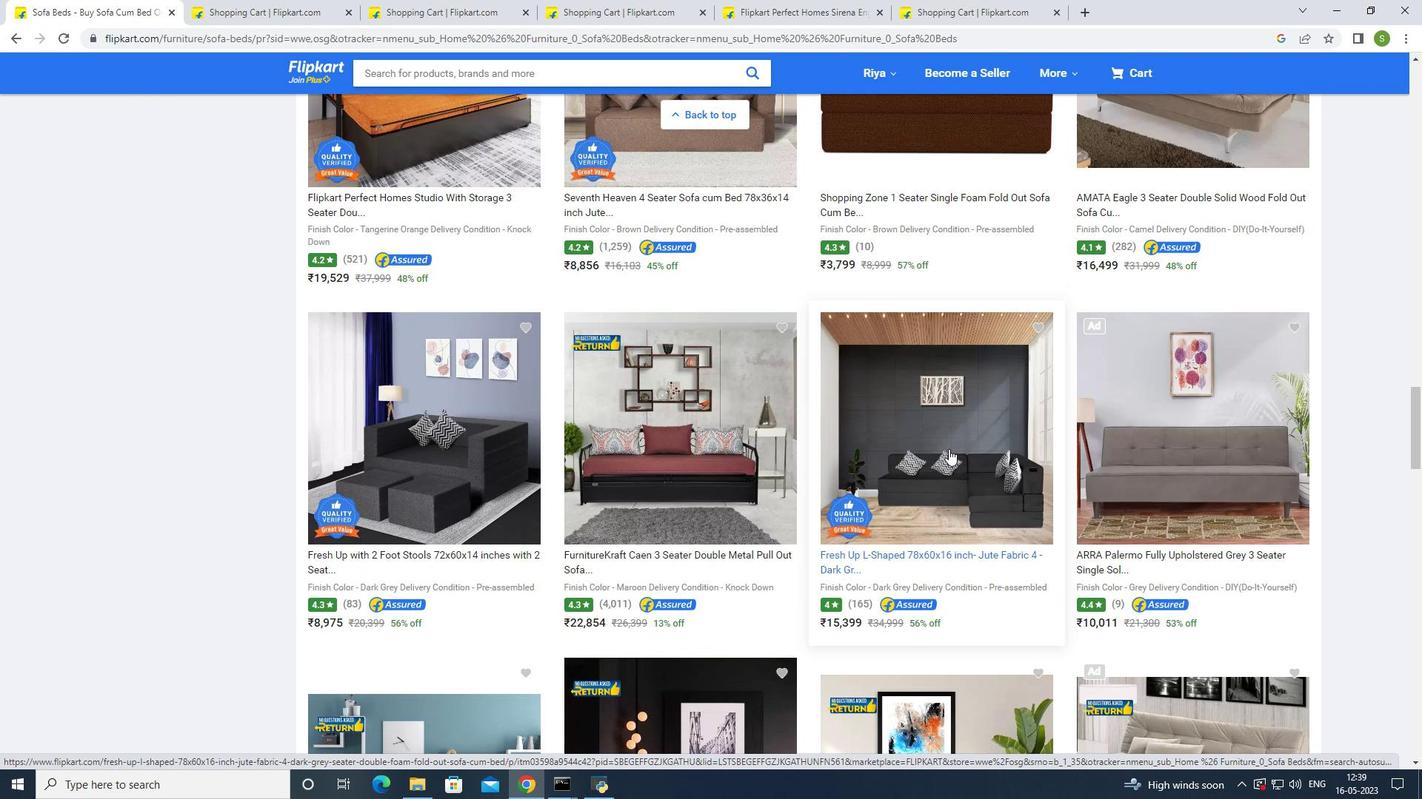 
Action: Mouse moved to (946, 449)
Screenshot: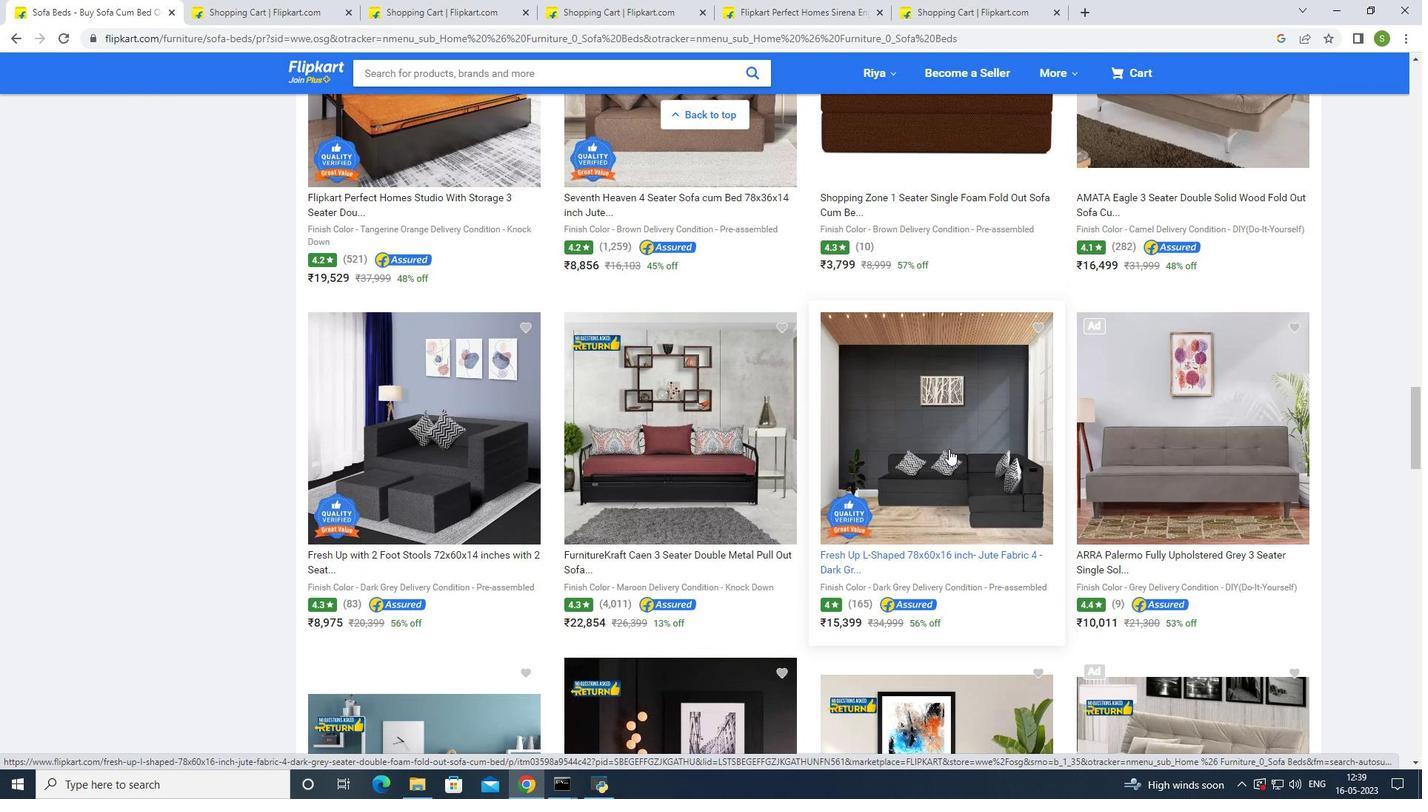 
Action: Mouse scrolled (946, 448) with delta (0, 0)
Screenshot: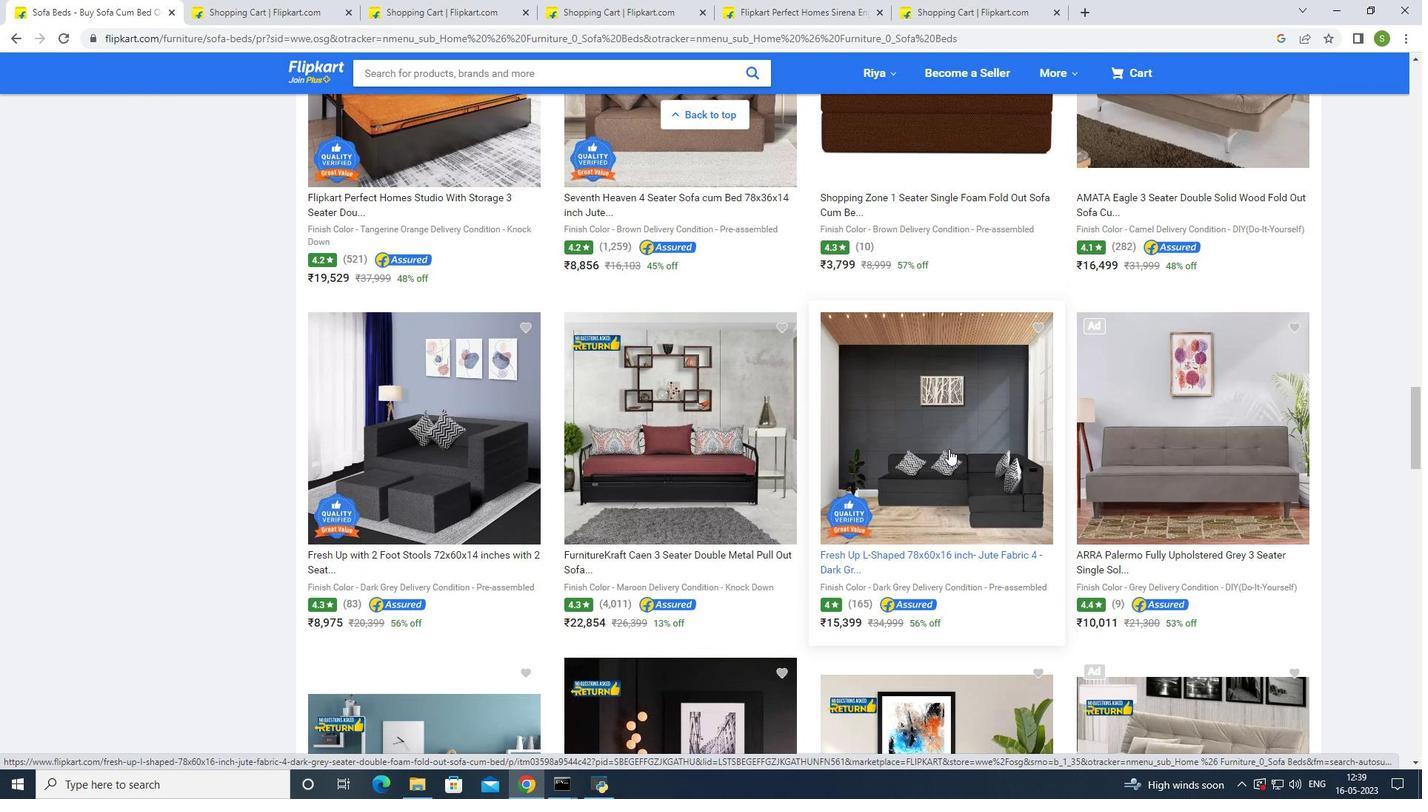 
Action: Mouse moved to (940, 455)
Screenshot: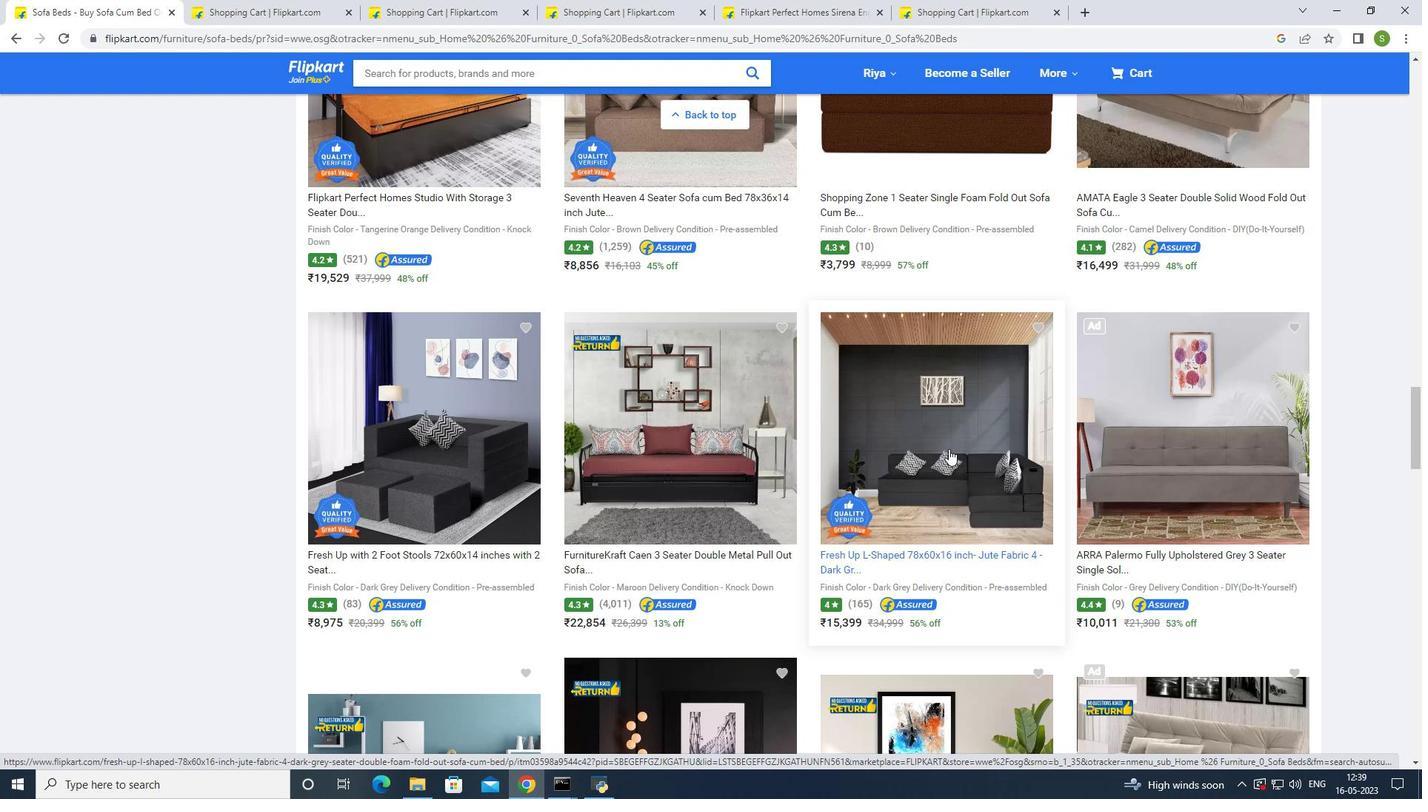 
Action: Mouse scrolled (940, 454) with delta (0, 0)
Screenshot: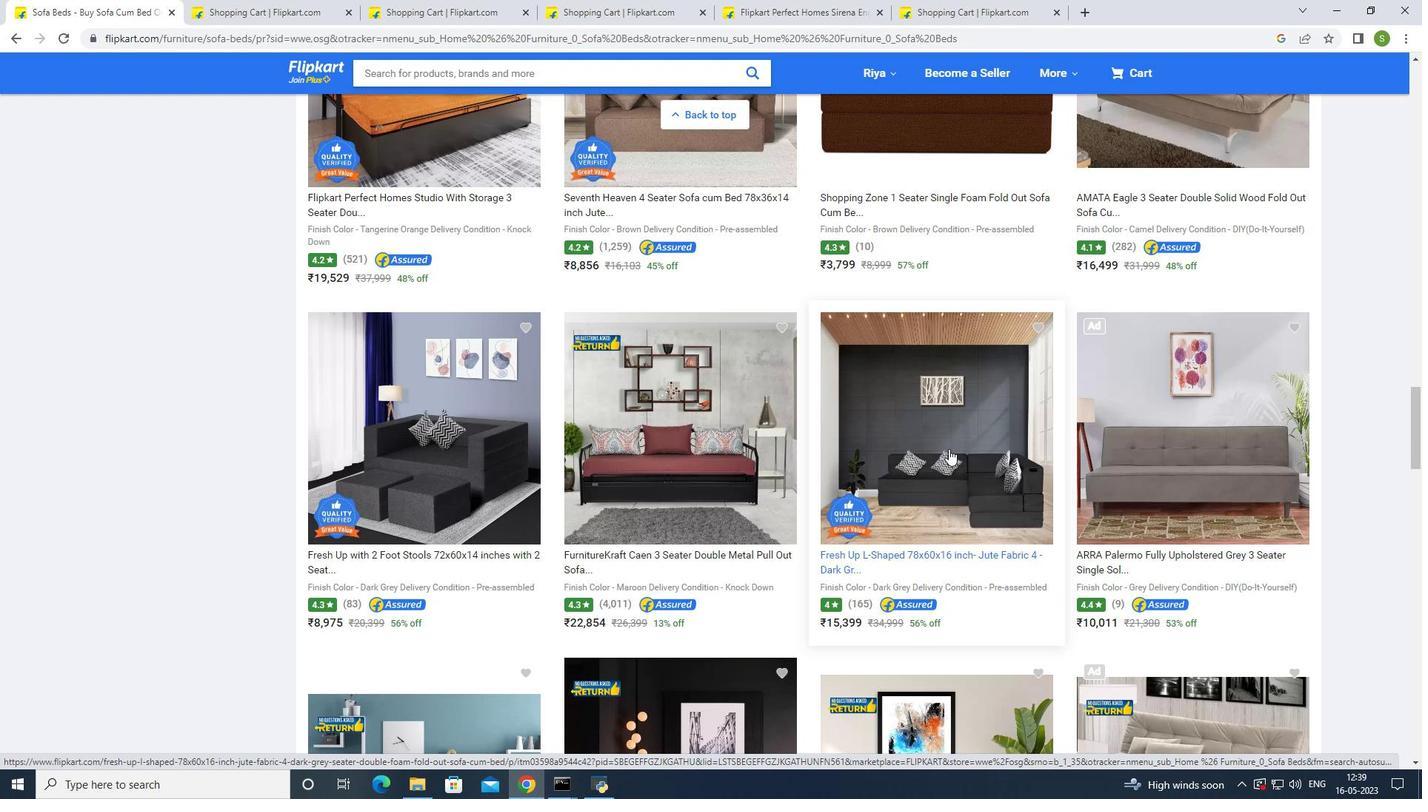 
Action: Mouse moved to (944, 461)
Screenshot: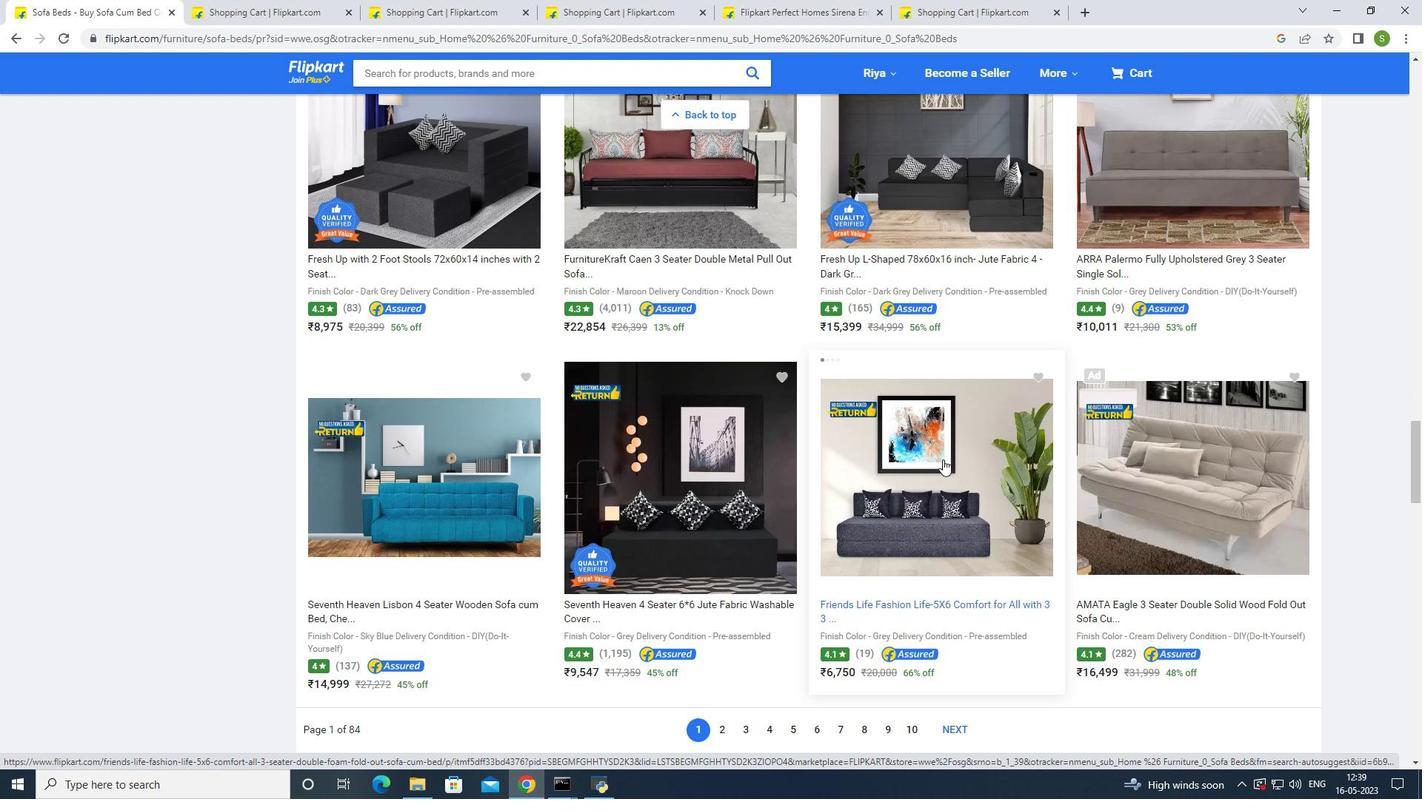 
Action: Mouse scrolled (944, 460) with delta (0, 0)
Screenshot: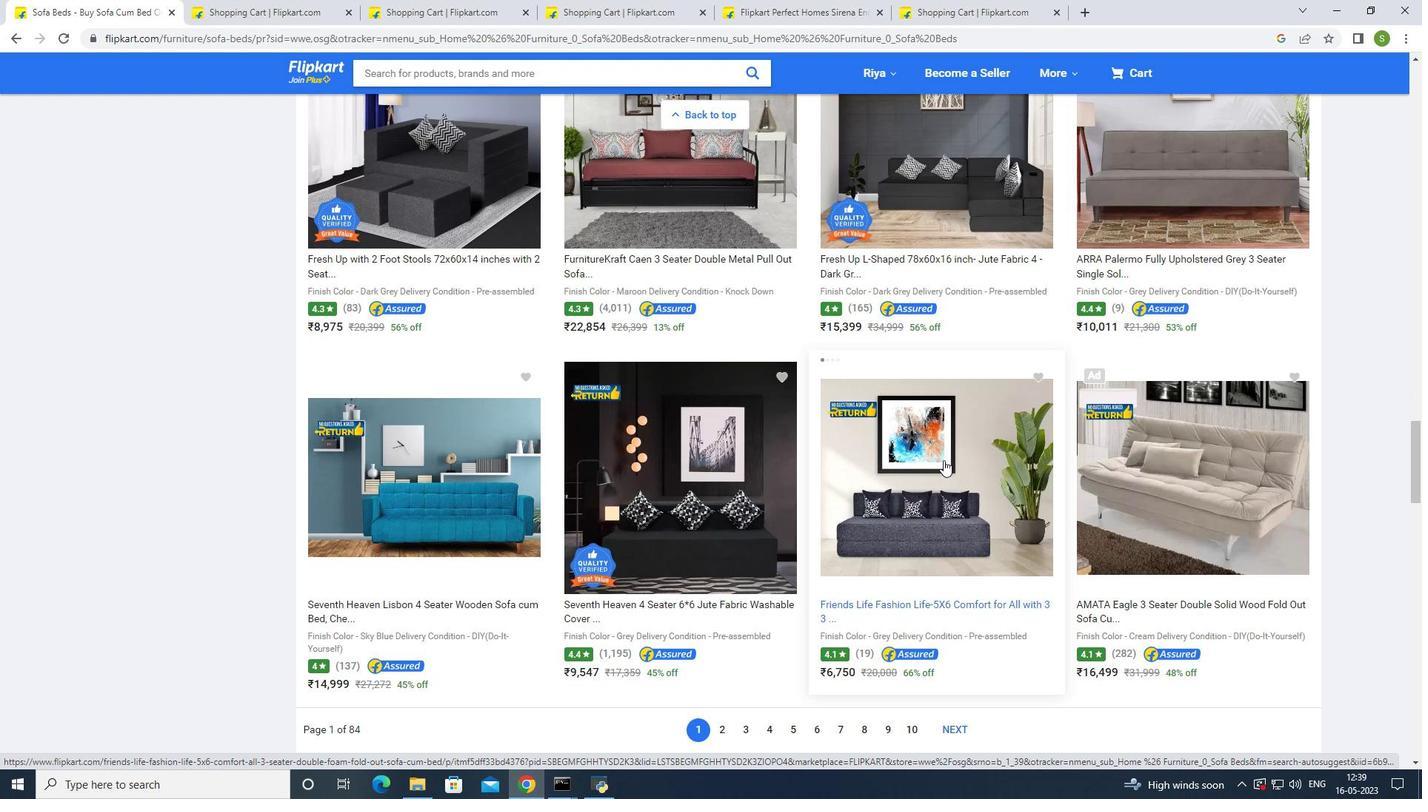 
Action: Mouse scrolled (944, 460) with delta (0, 0)
Screenshot: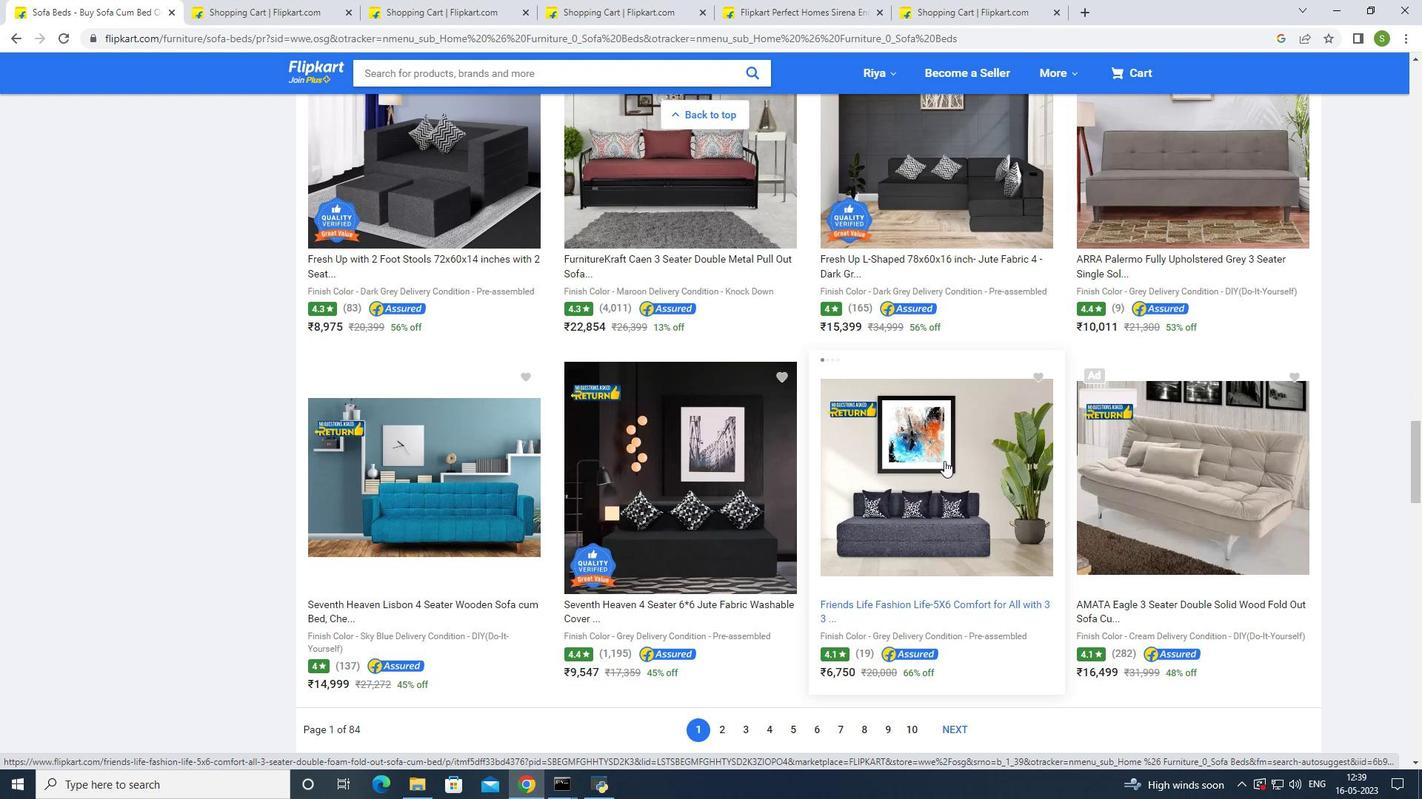 
Action: Mouse moved to (959, 511)
Screenshot: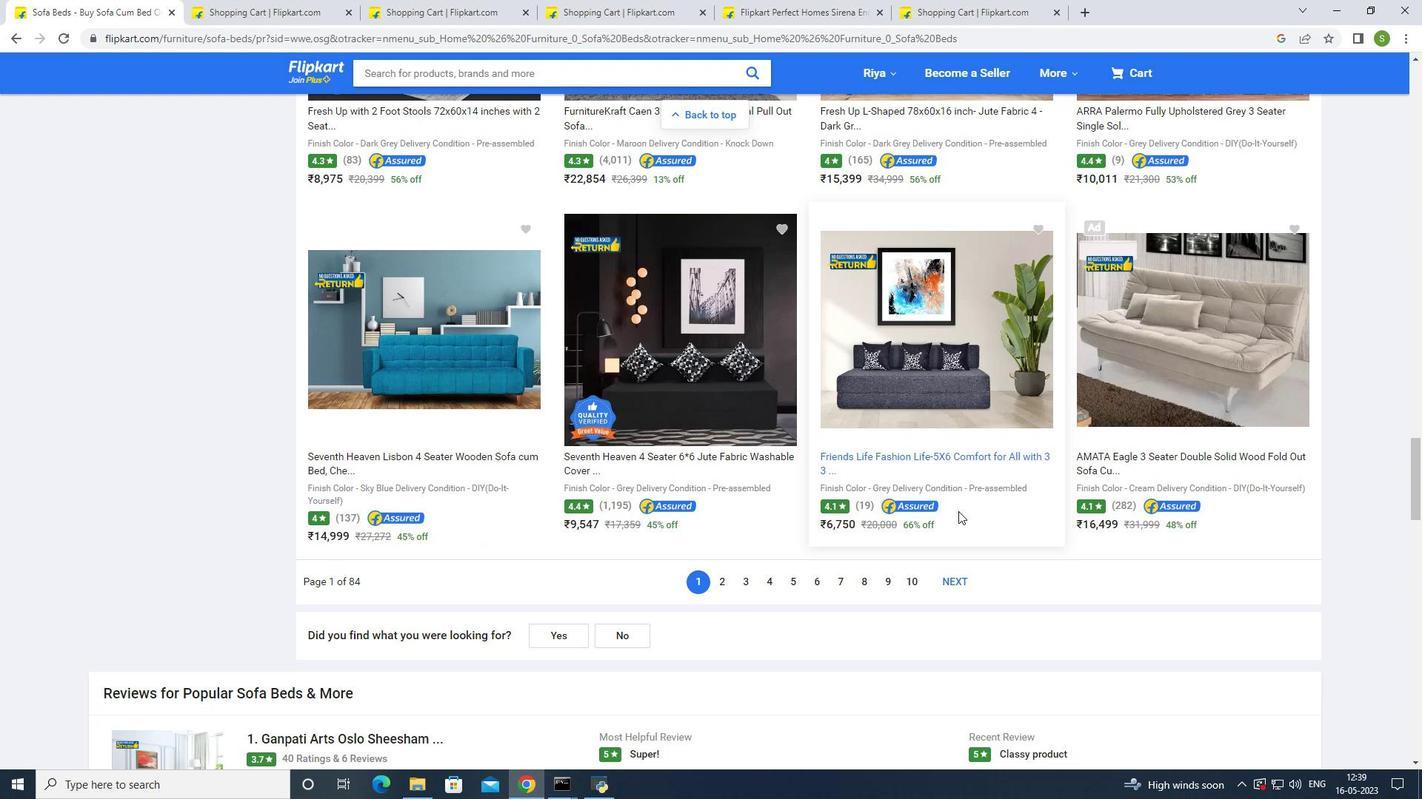 
Action: Mouse scrolled (959, 512) with delta (0, 0)
Screenshot: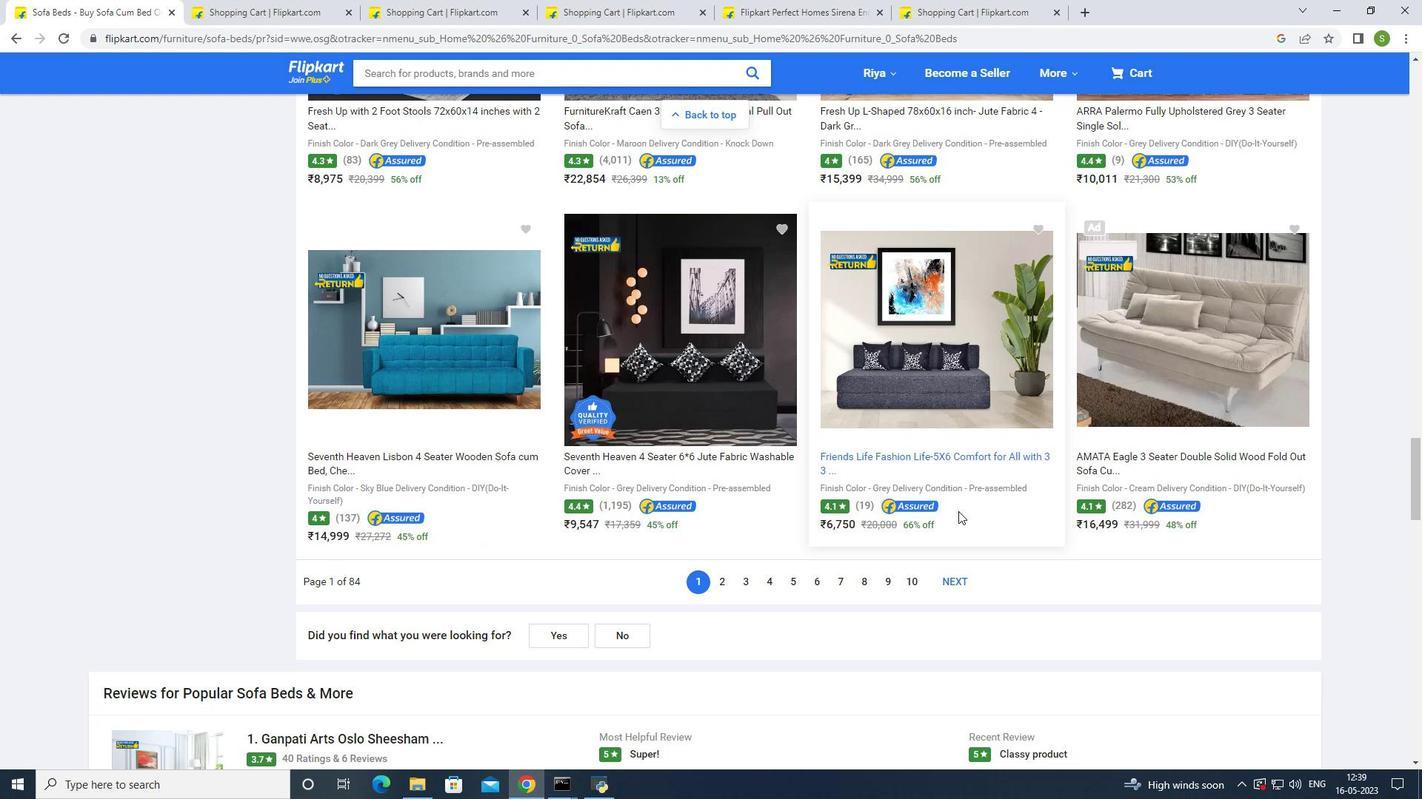
Action: Mouse moved to (959, 509)
Screenshot: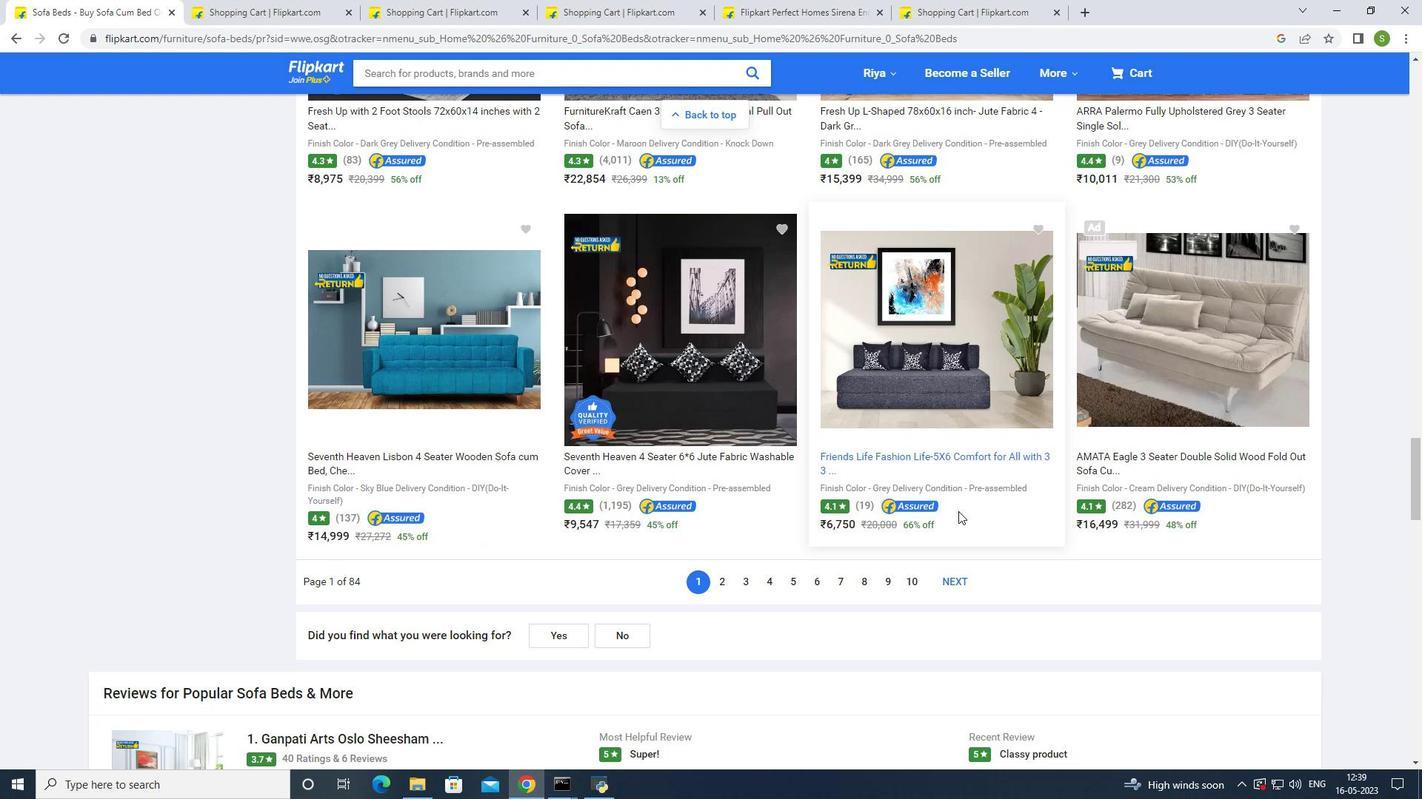 
Action: Mouse scrolled (959, 510) with delta (0, 0)
Screenshot: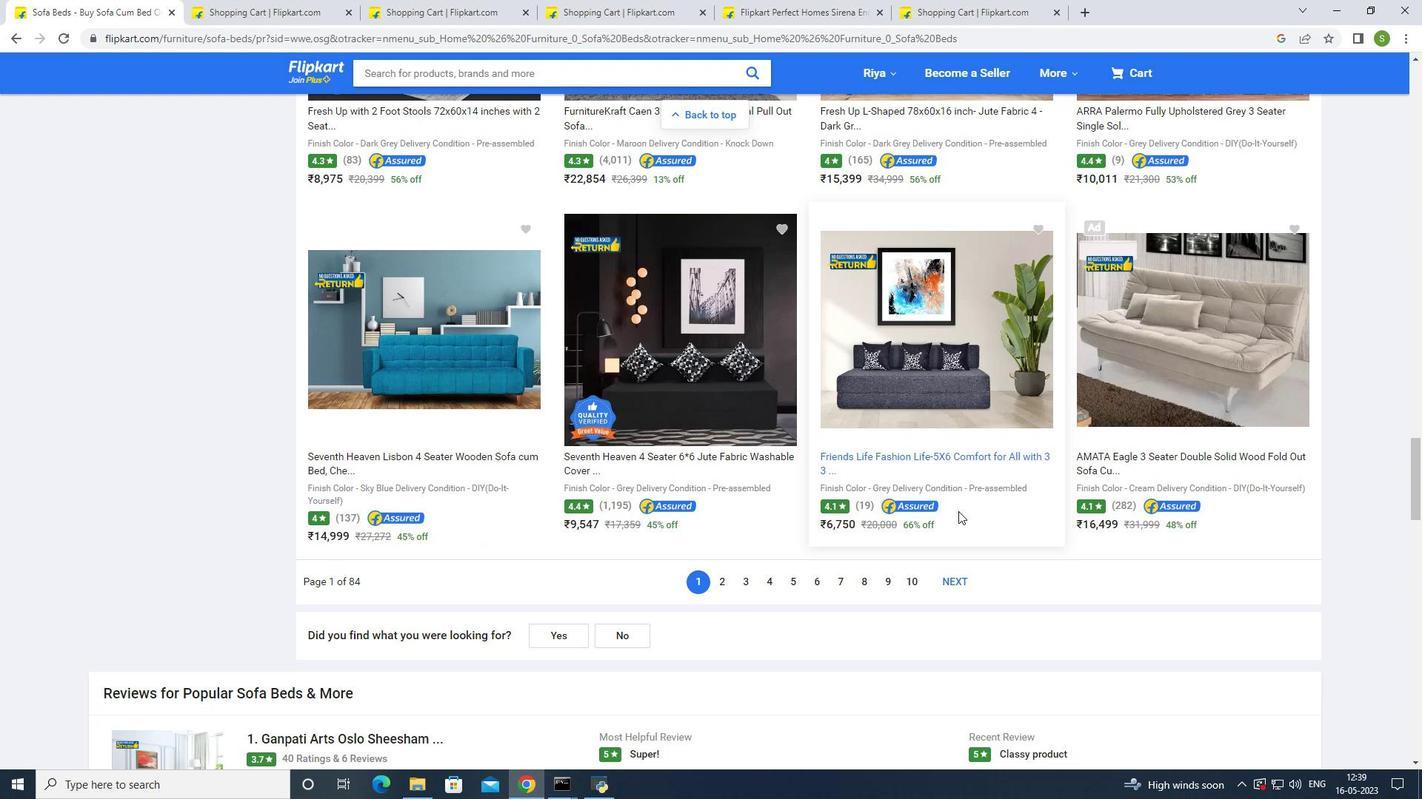 
Action: Mouse moved to (960, 507)
Screenshot: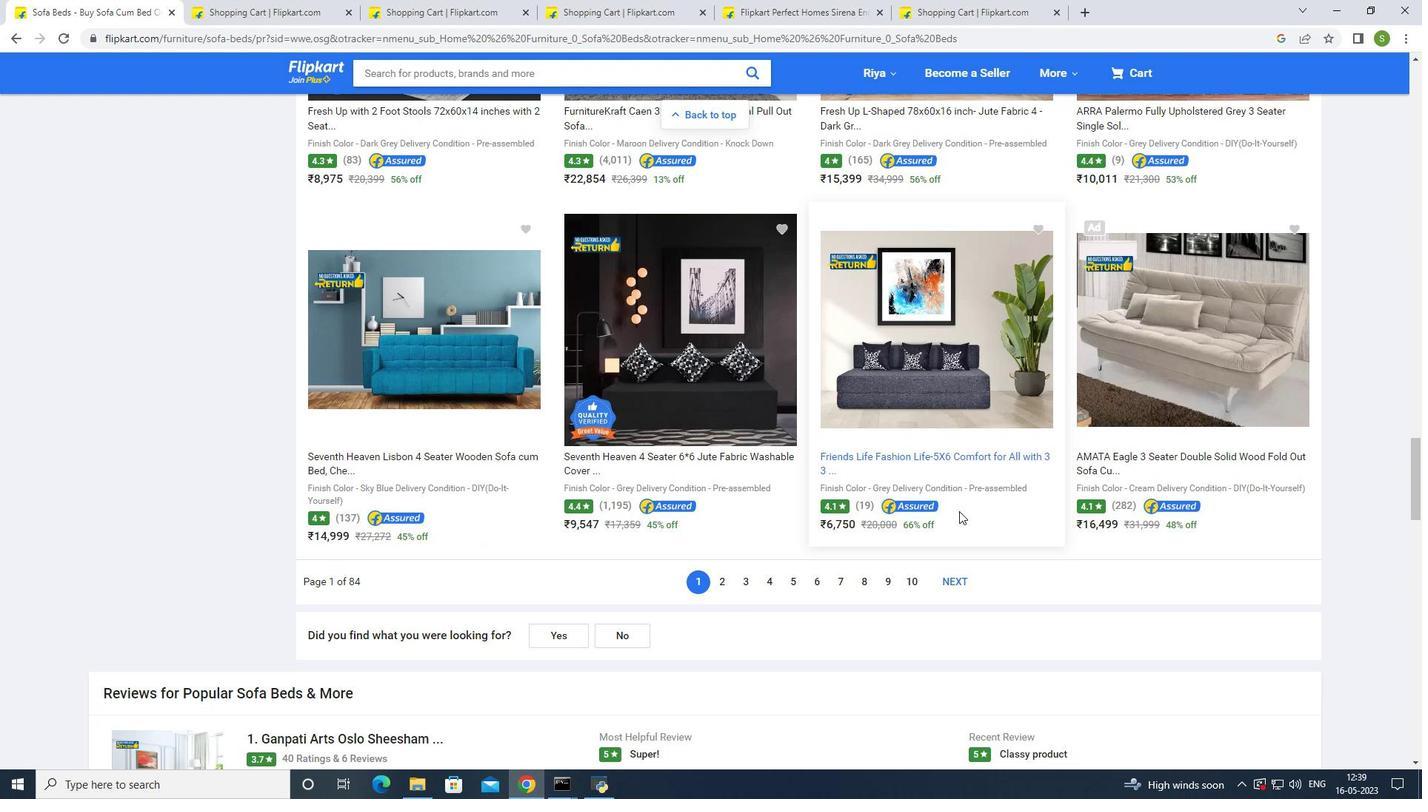 
Action: Mouse scrolled (960, 508) with delta (0, 0)
Screenshot: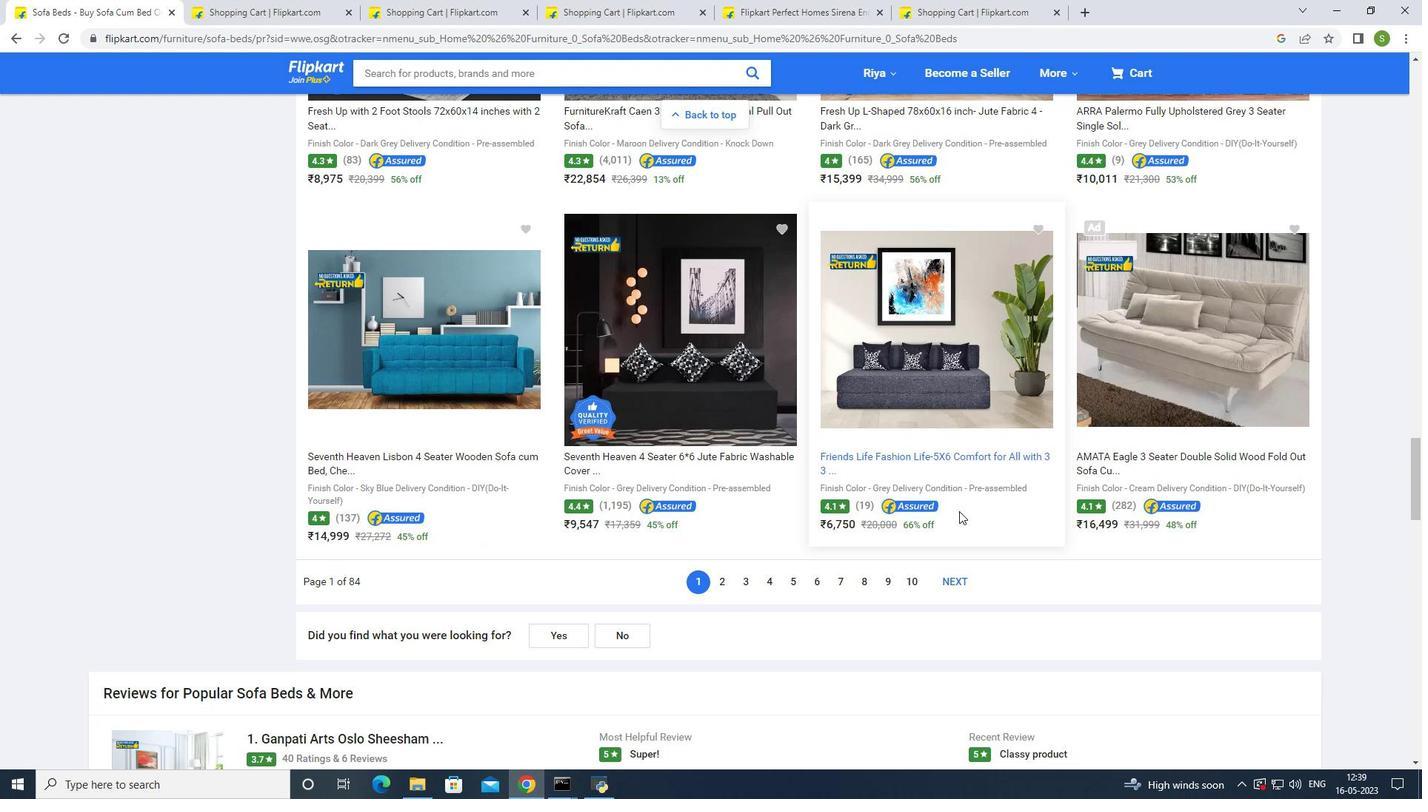 
Action: Mouse scrolled (960, 508) with delta (0, 0)
Screenshot: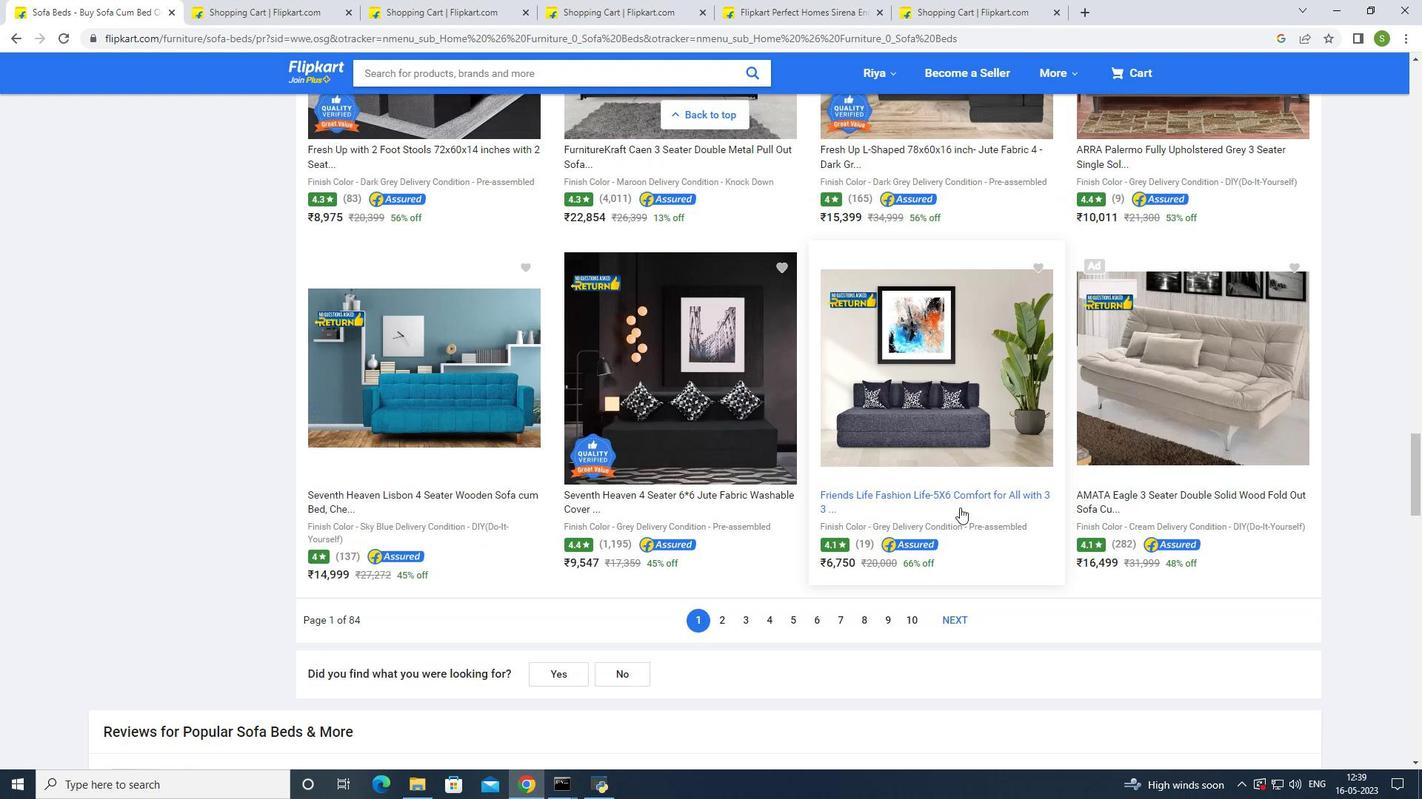 
Action: Mouse moved to (961, 511)
Screenshot: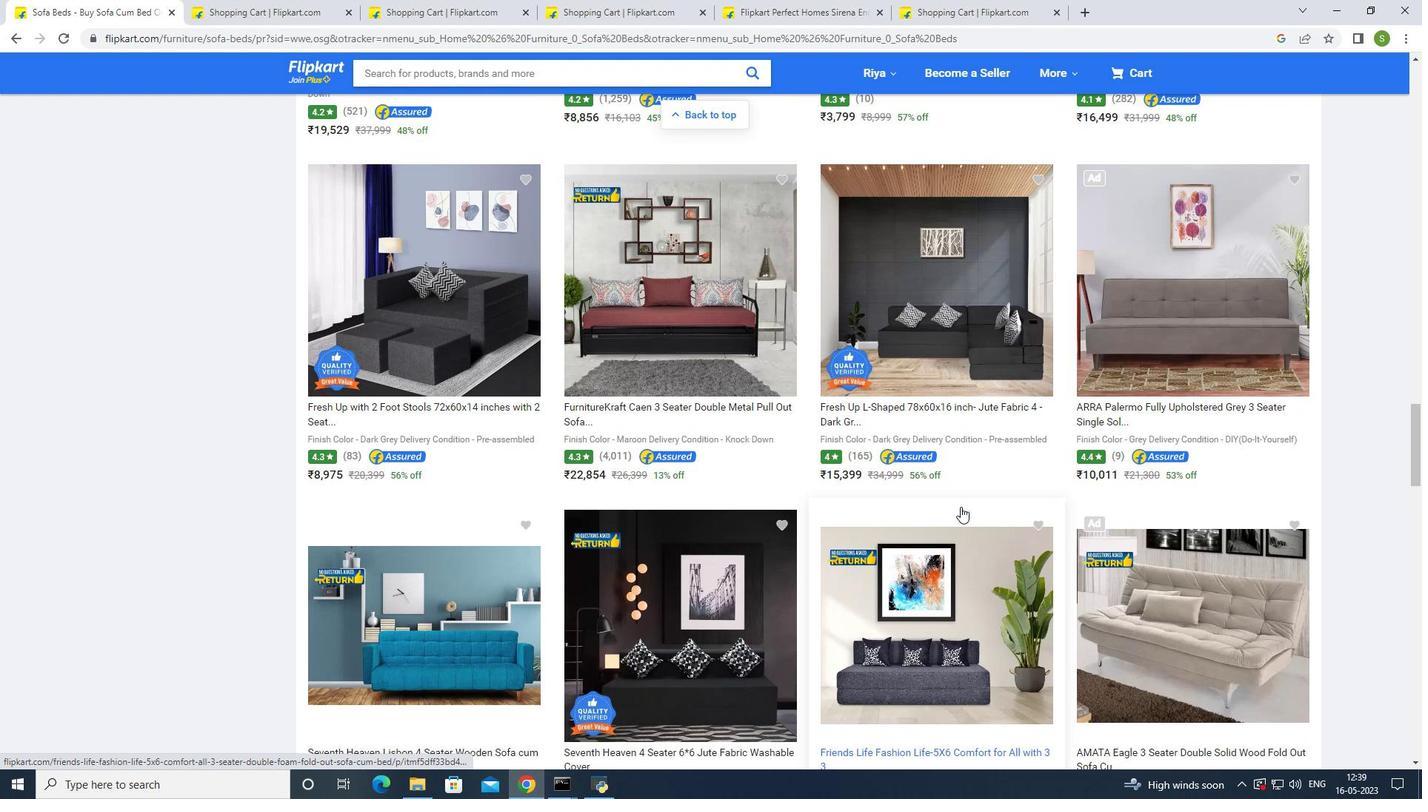 
Action: Mouse scrolled (961, 511) with delta (0, 0)
Screenshot: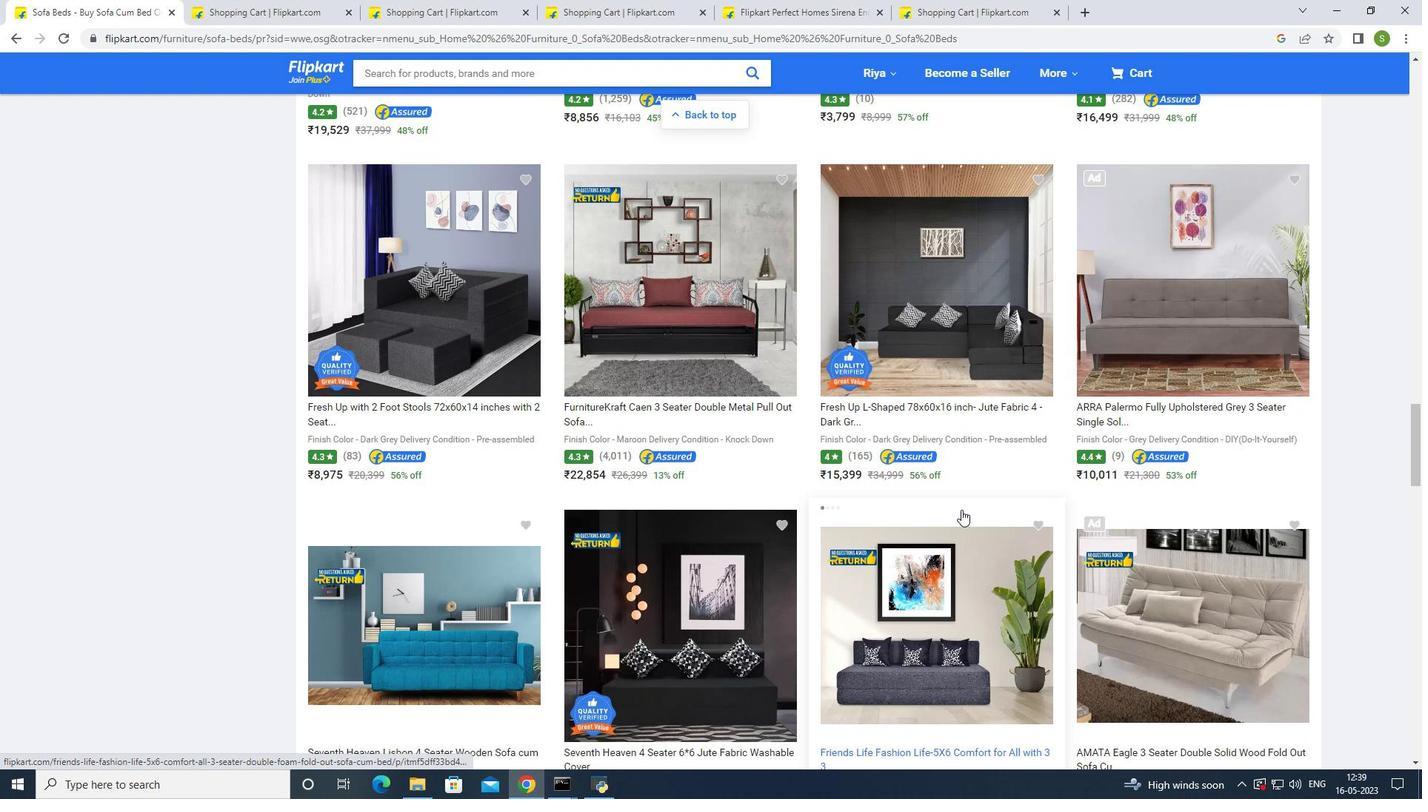 
Action: Mouse moved to (961, 511)
Screenshot: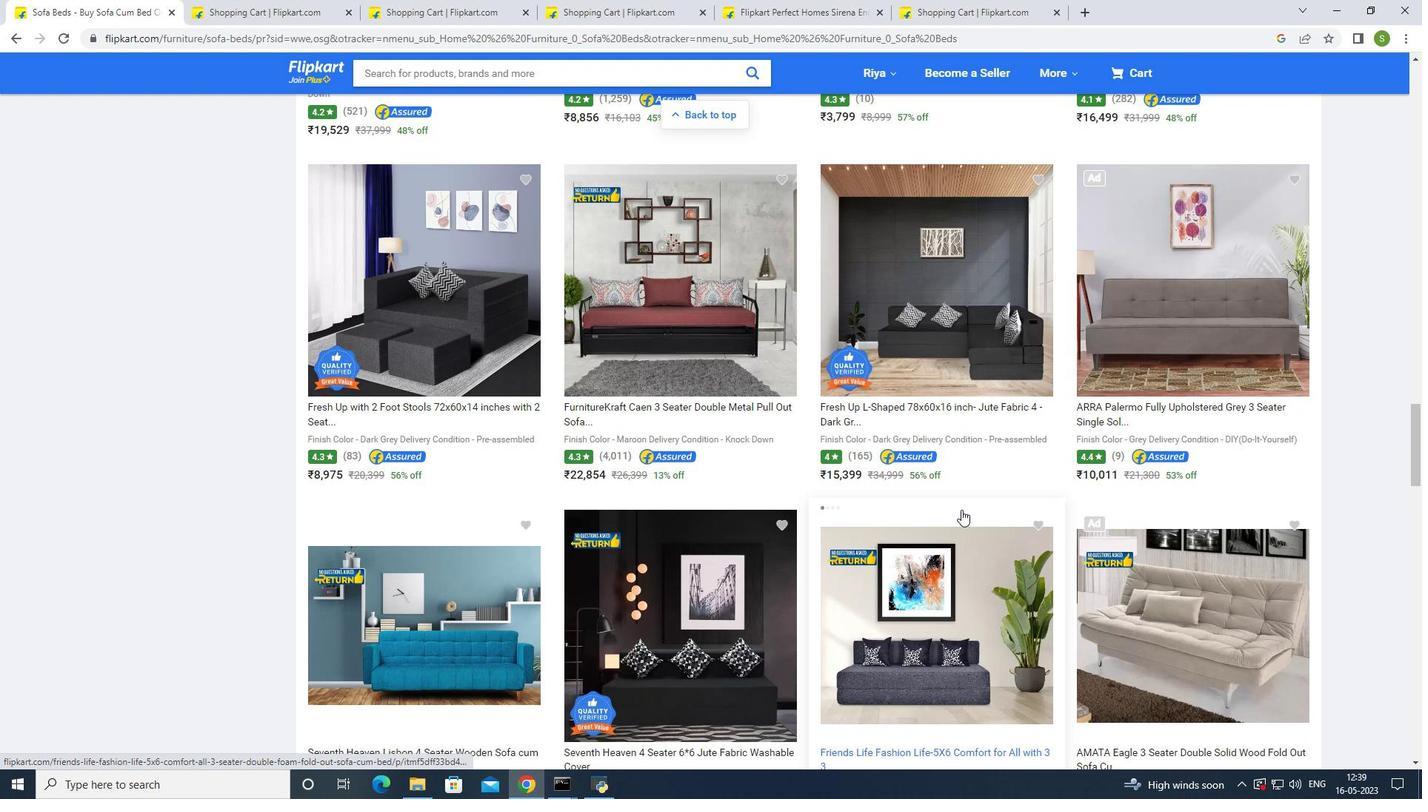 
Action: Mouse scrolled (961, 511) with delta (0, 0)
Screenshot: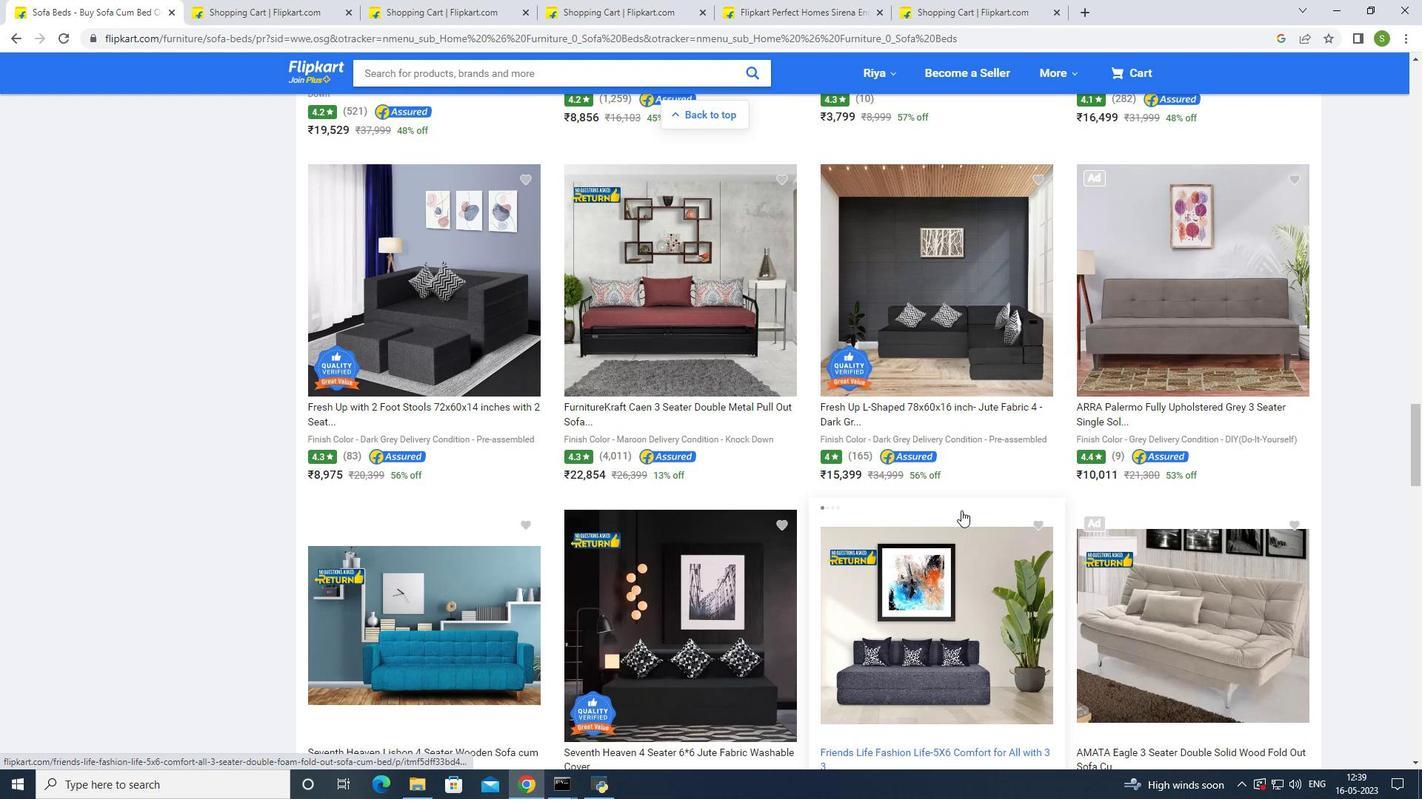 
Action: Mouse moved to (962, 513)
Screenshot: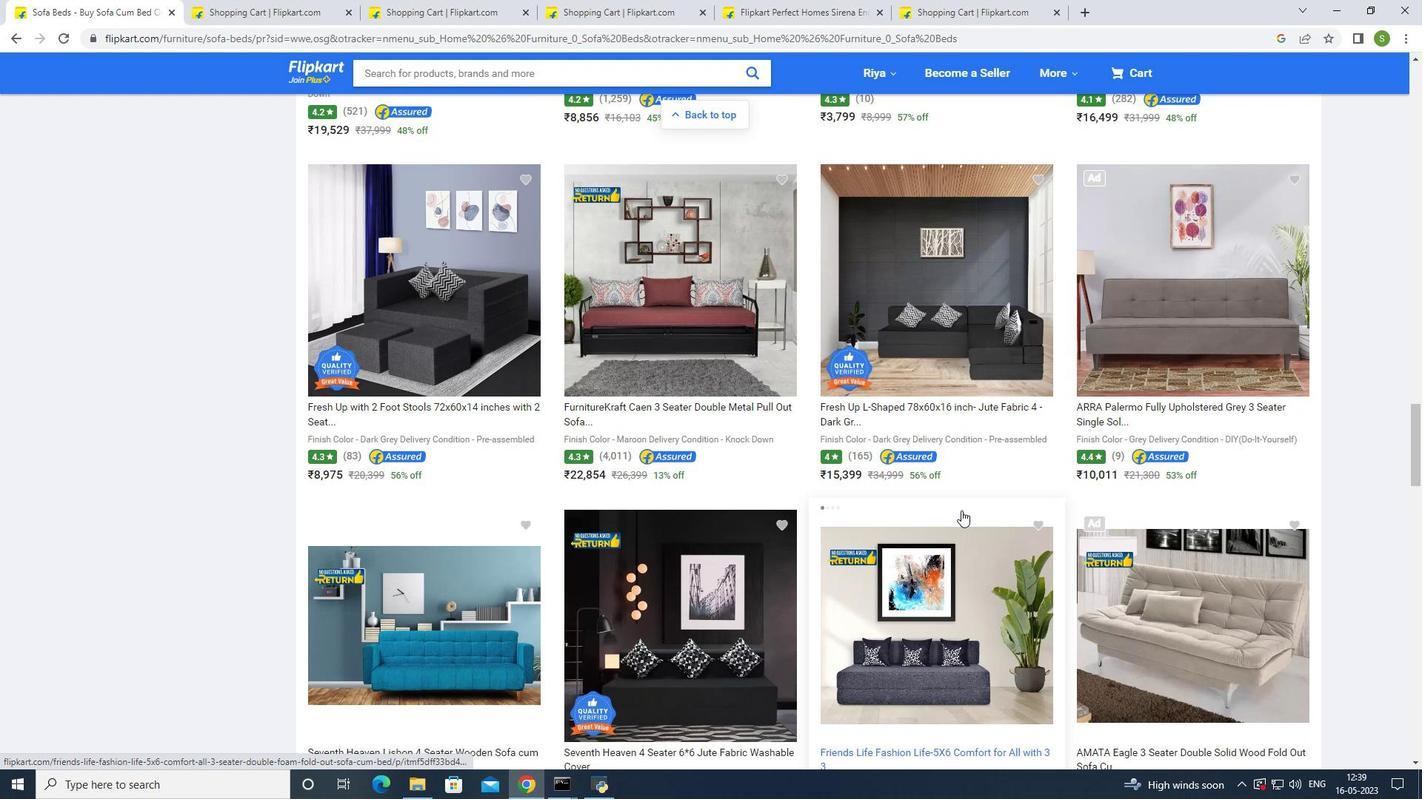 
Action: Mouse scrolled (962, 514) with delta (0, 0)
Screenshot: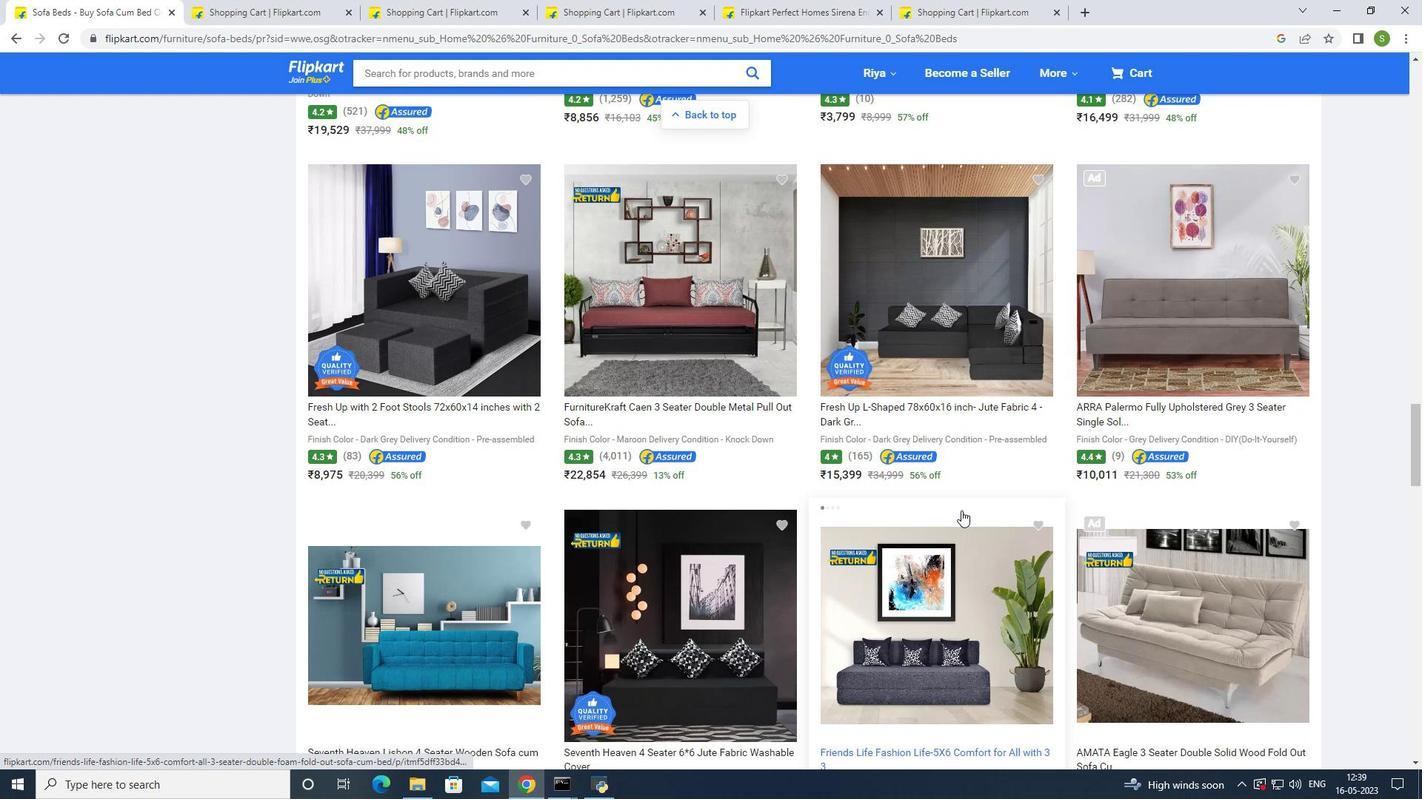 
Action: Mouse moved to (962, 514)
Screenshot: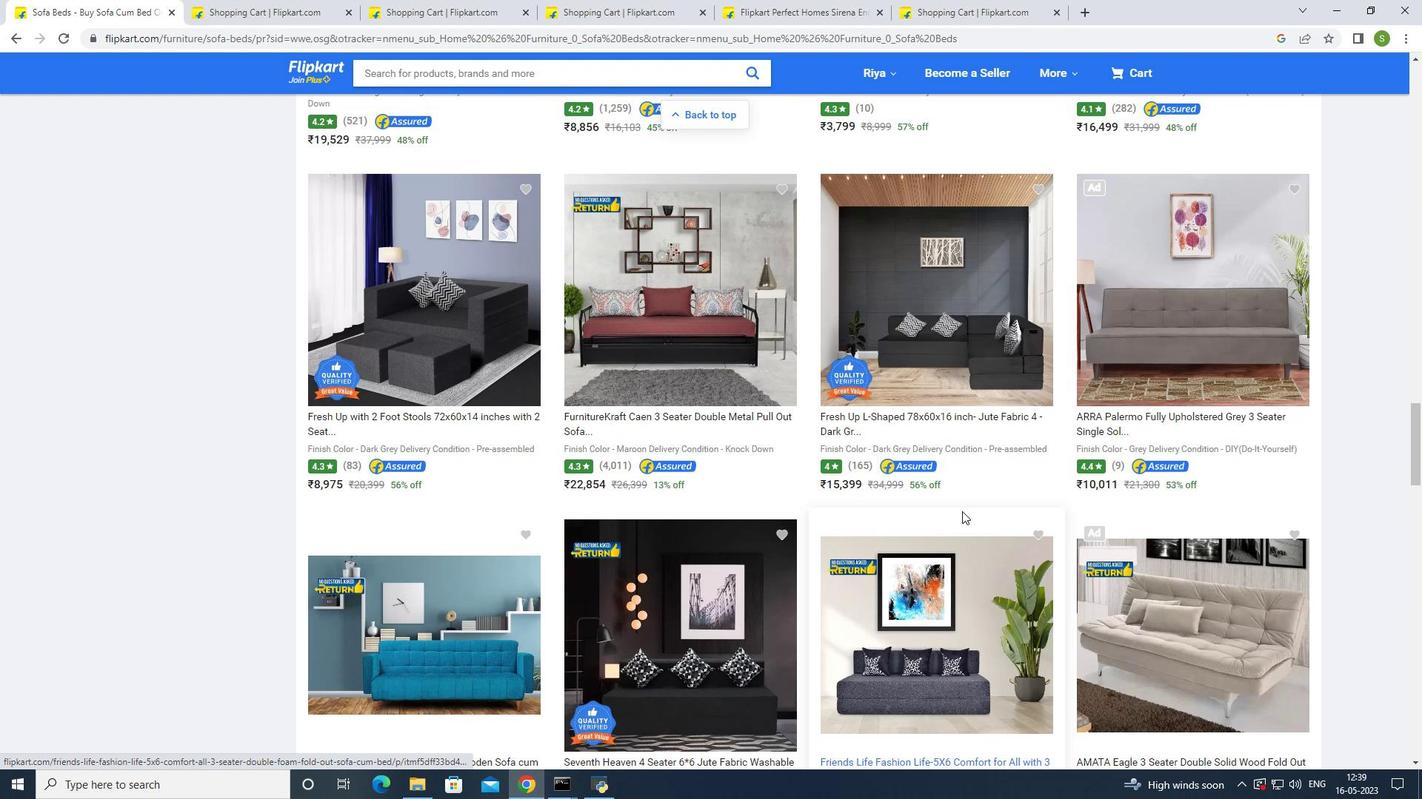
Action: Mouse scrolled (962, 514) with delta (0, 0)
Screenshot: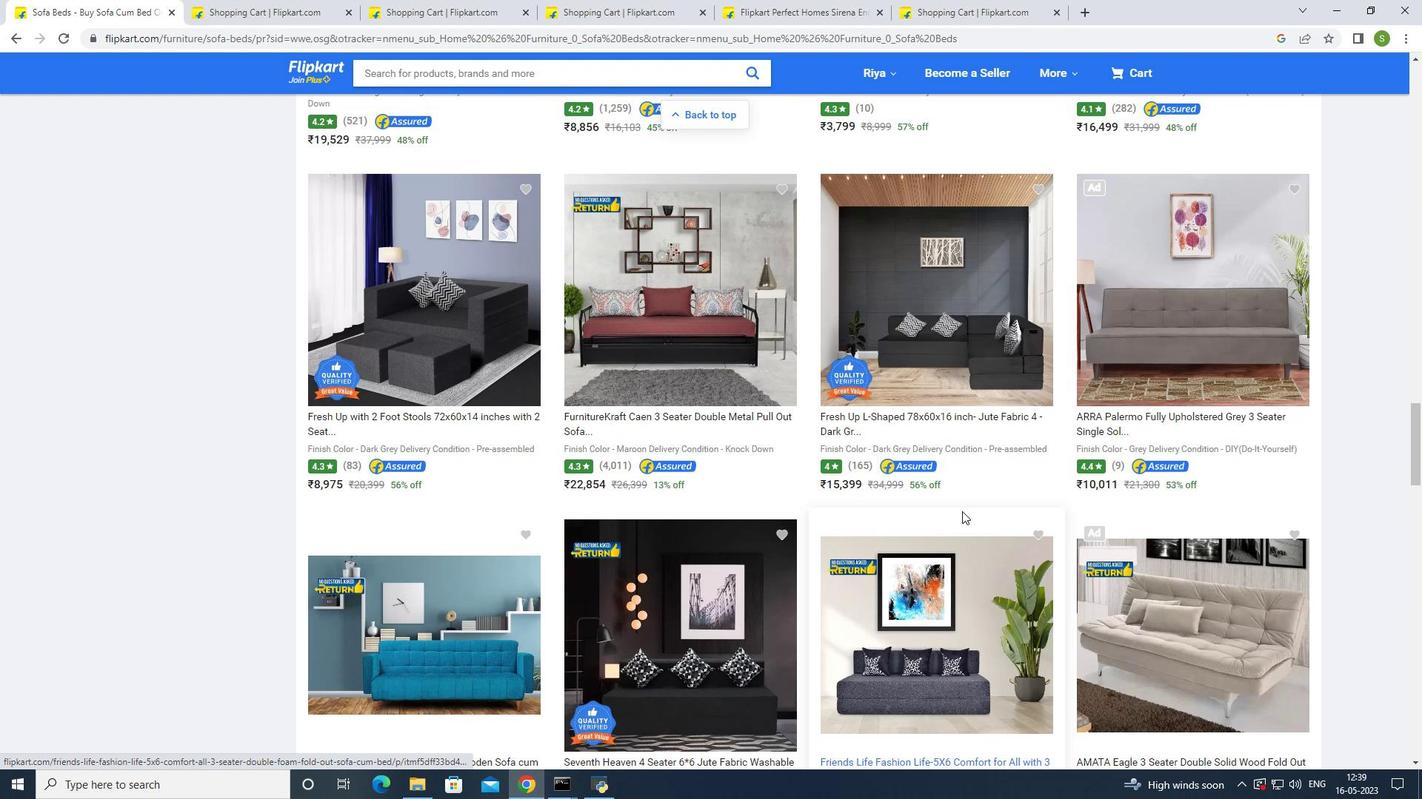 
Action: Mouse moved to (968, 525)
Screenshot: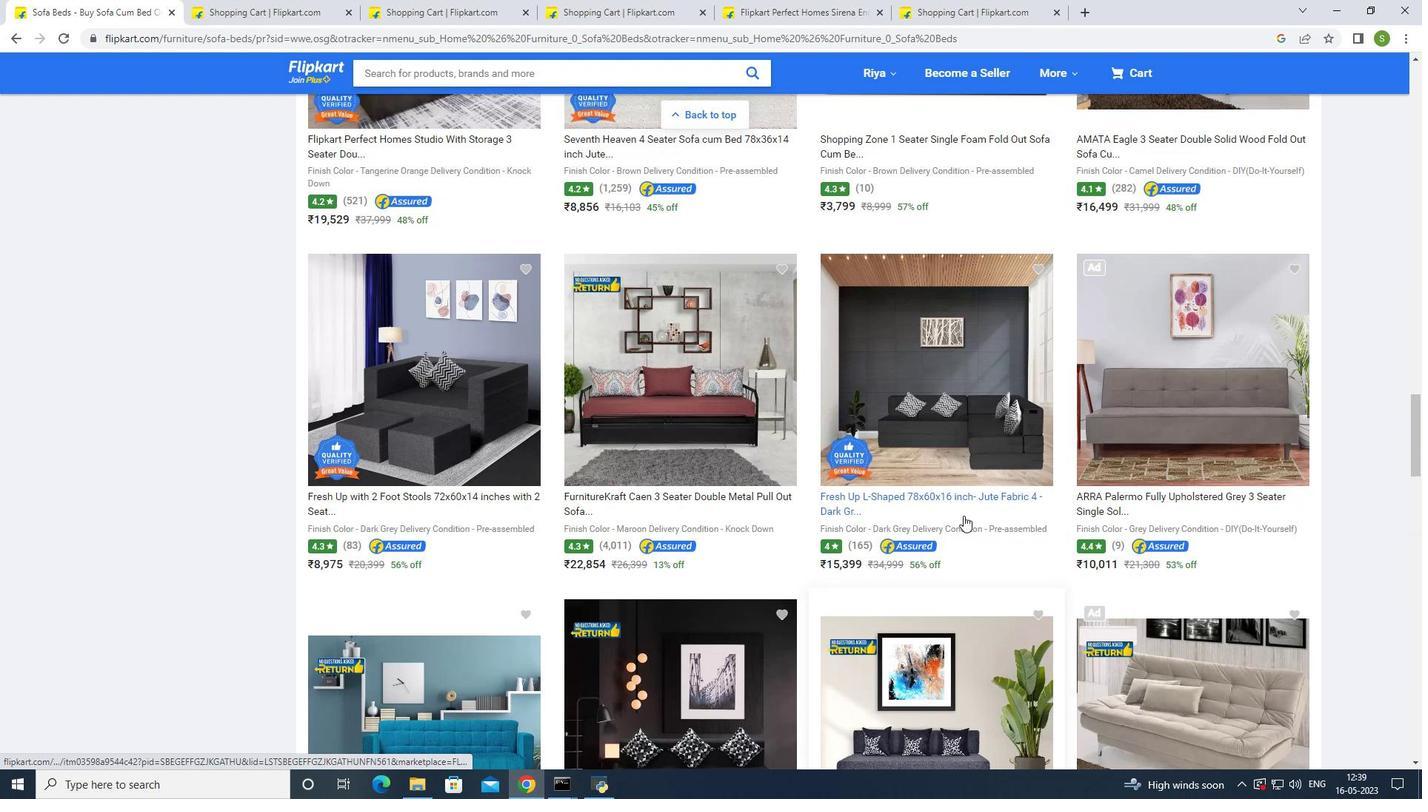 
Action: Mouse scrolled (968, 526) with delta (0, 0)
Screenshot: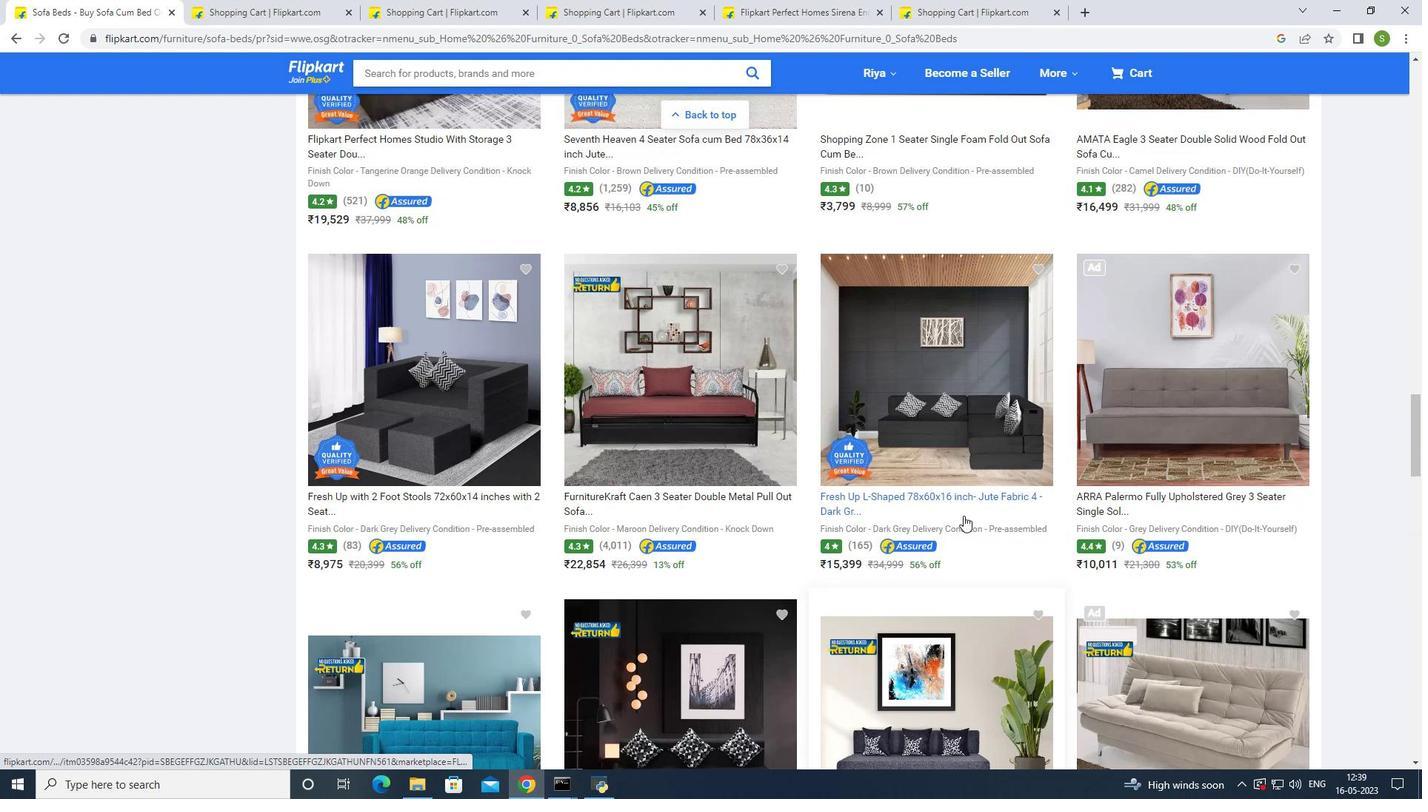 
Action: Mouse moved to (964, 645)
Screenshot: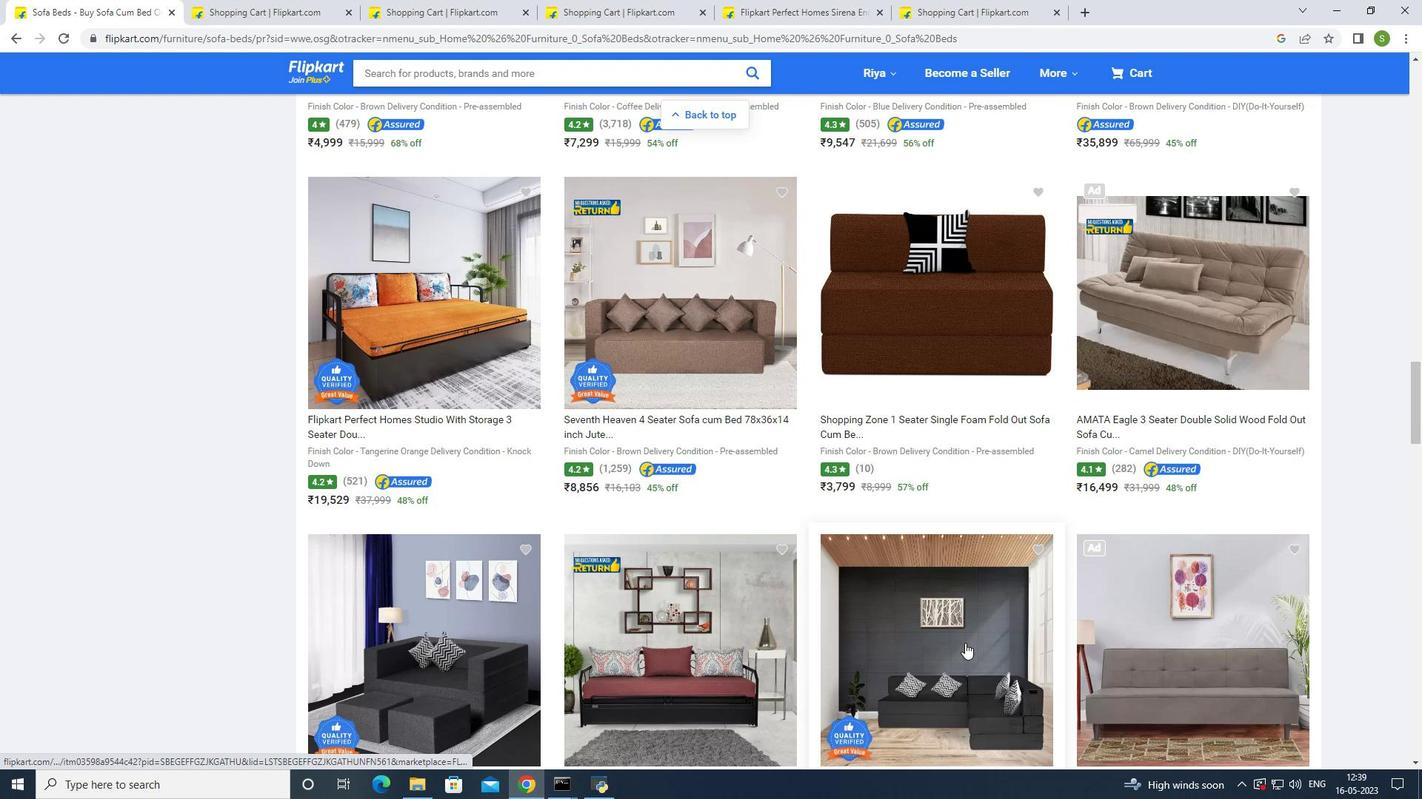 
Action: Mouse pressed left at (964, 645)
Screenshot: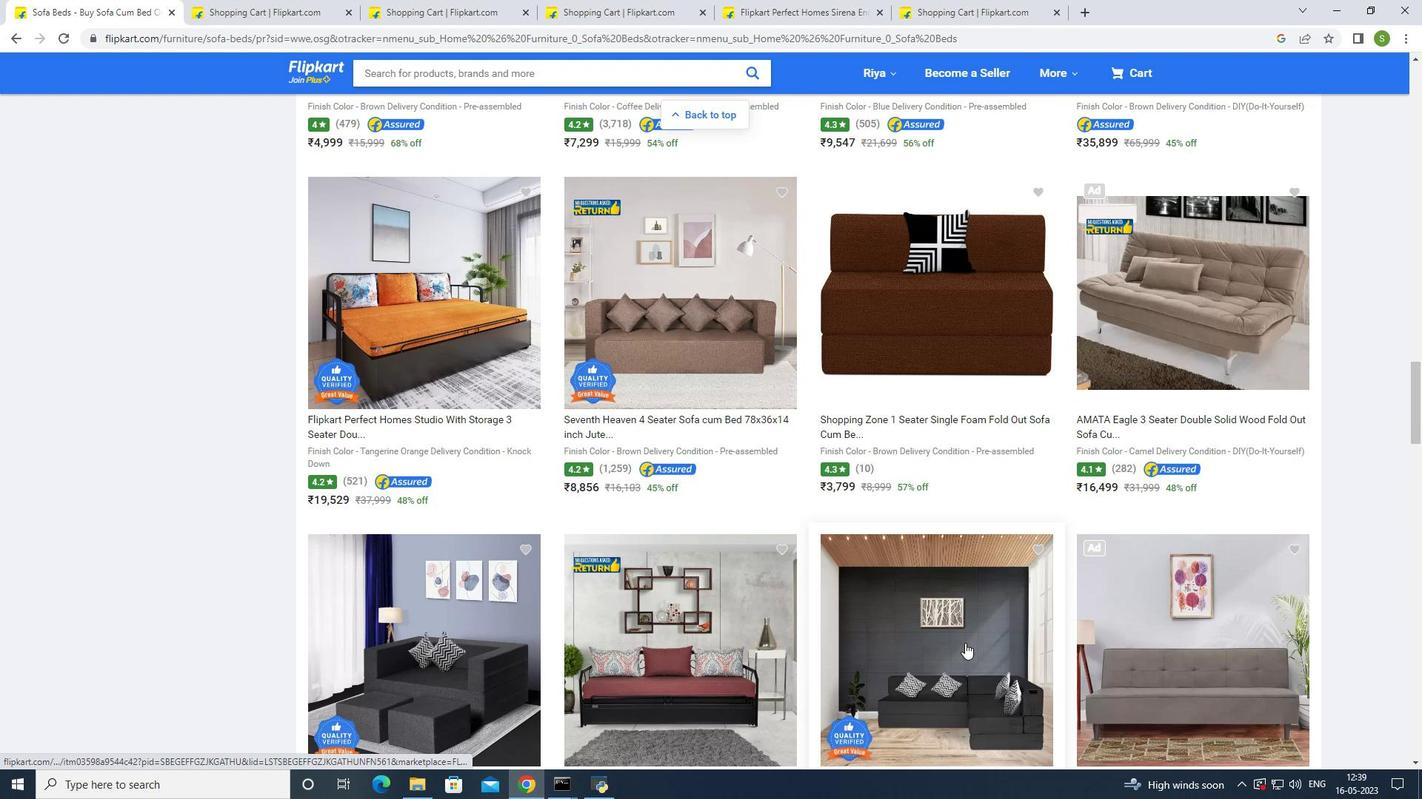 
Action: Mouse moved to (345, 502)
Screenshot: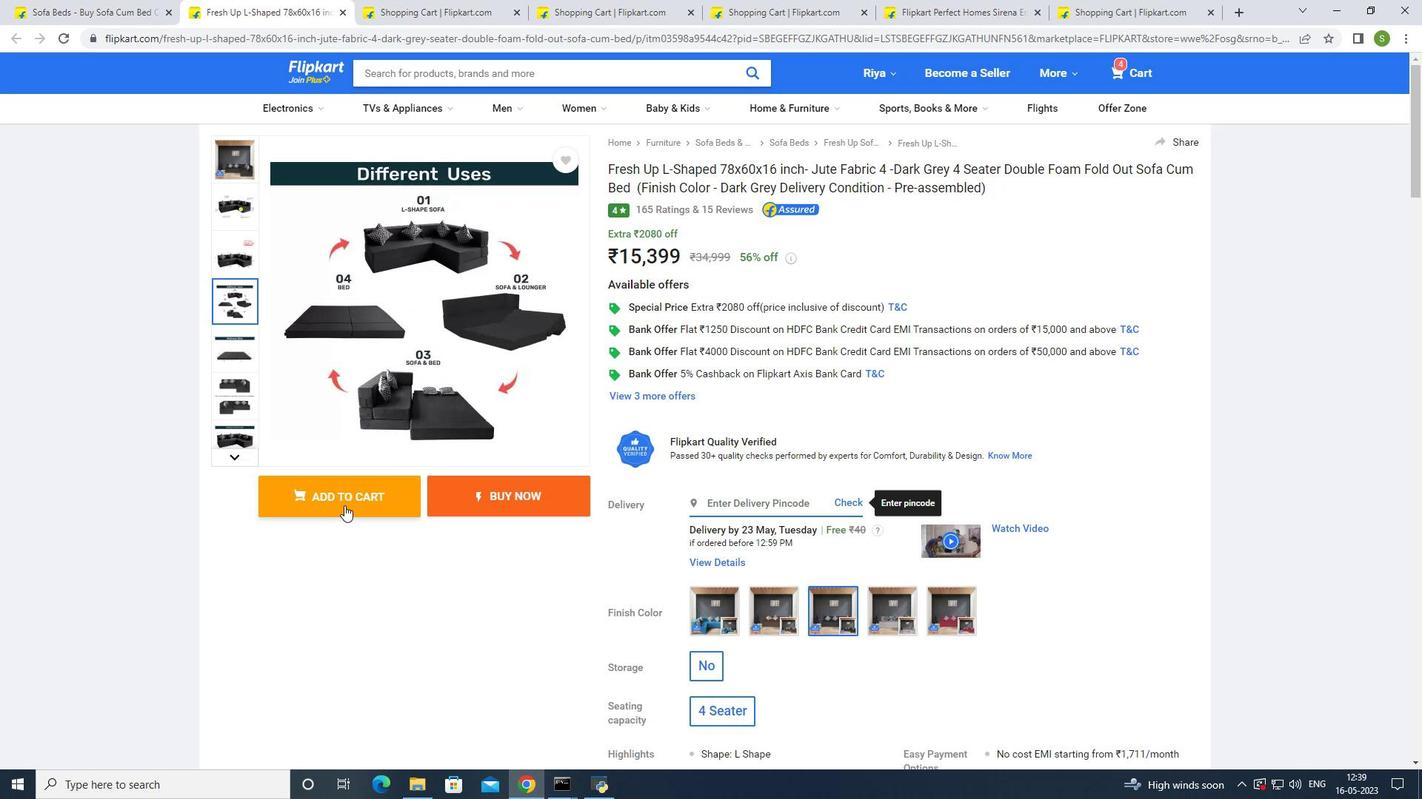 
Action: Mouse pressed left at (345, 502)
Screenshot: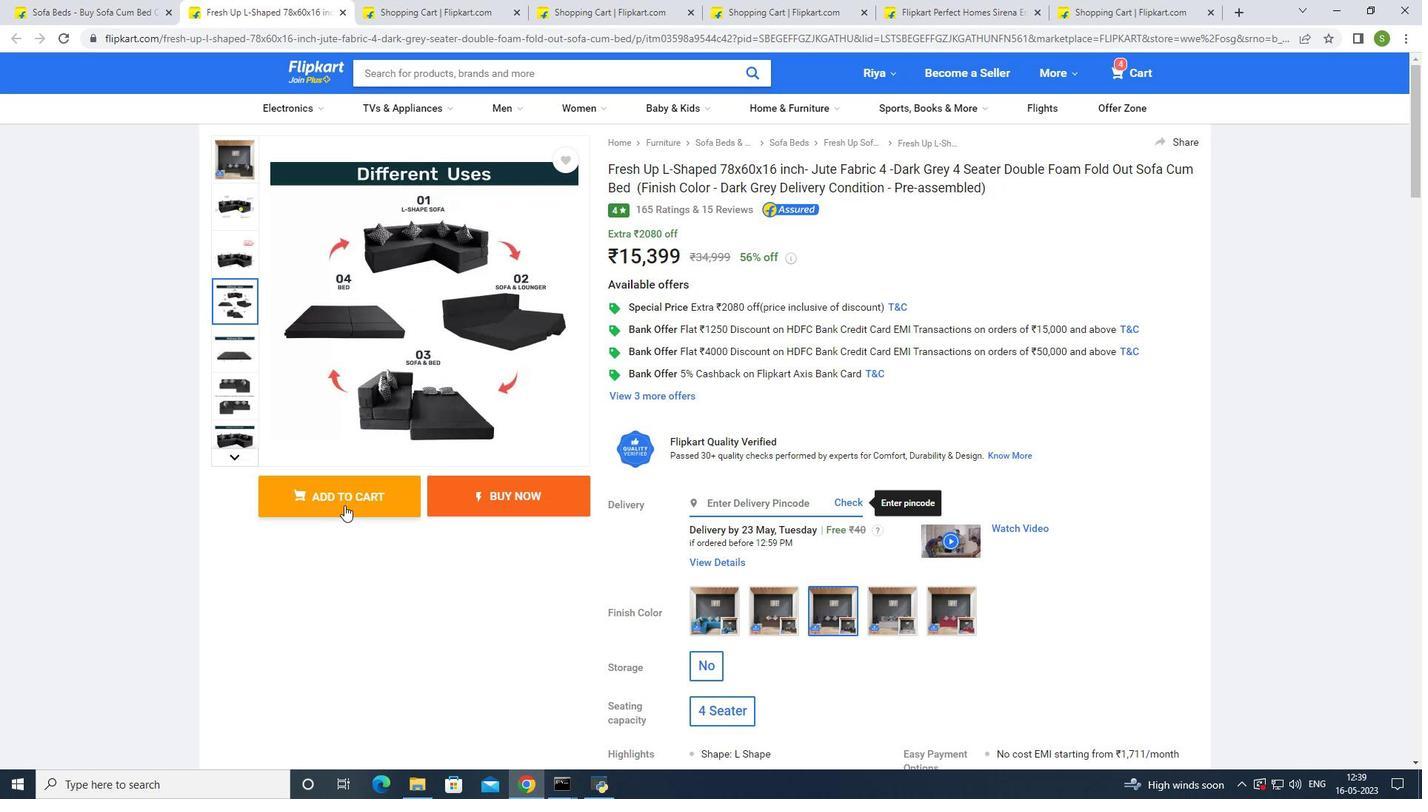 
Action: Mouse moved to (109, 2)
Screenshot: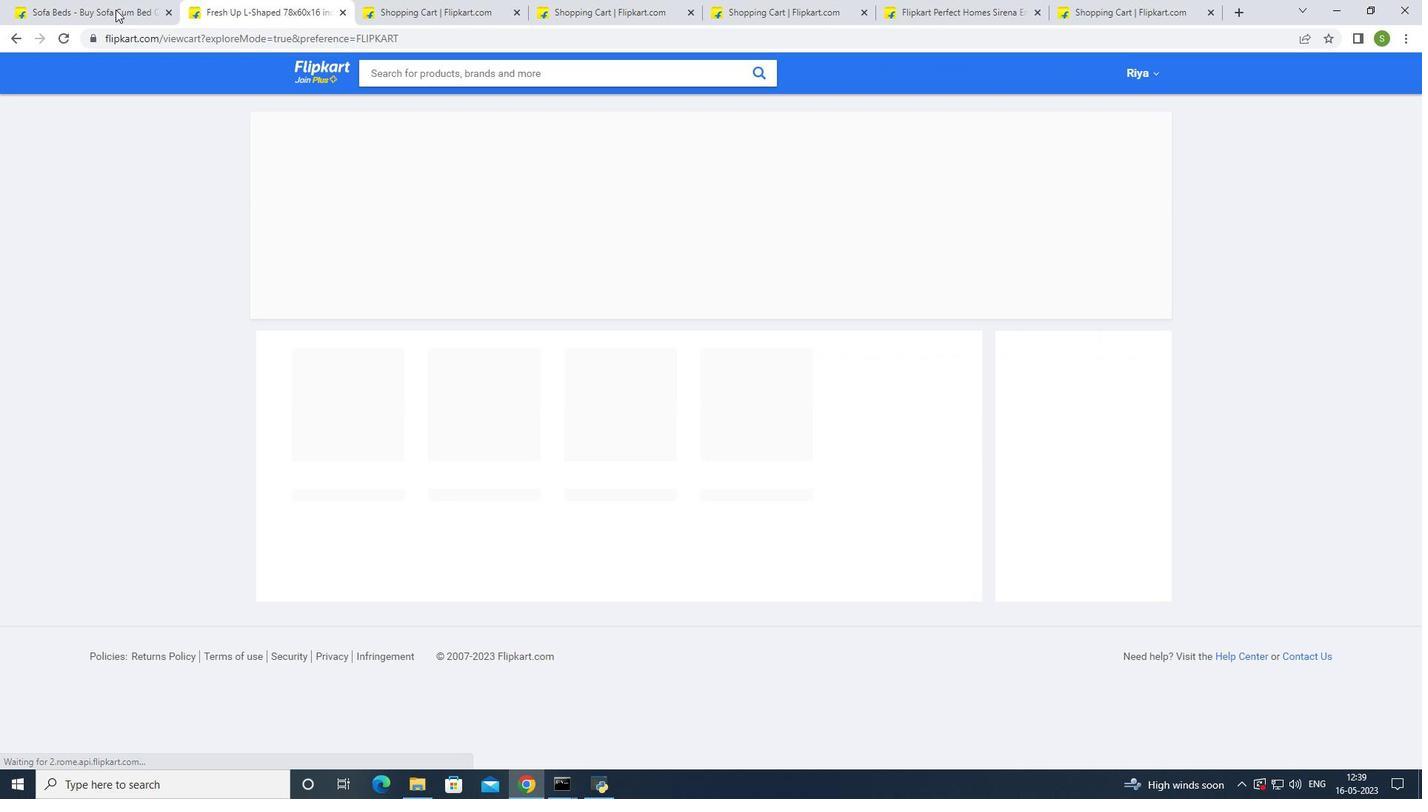 
Action: Mouse pressed left at (109, 2)
Screenshot: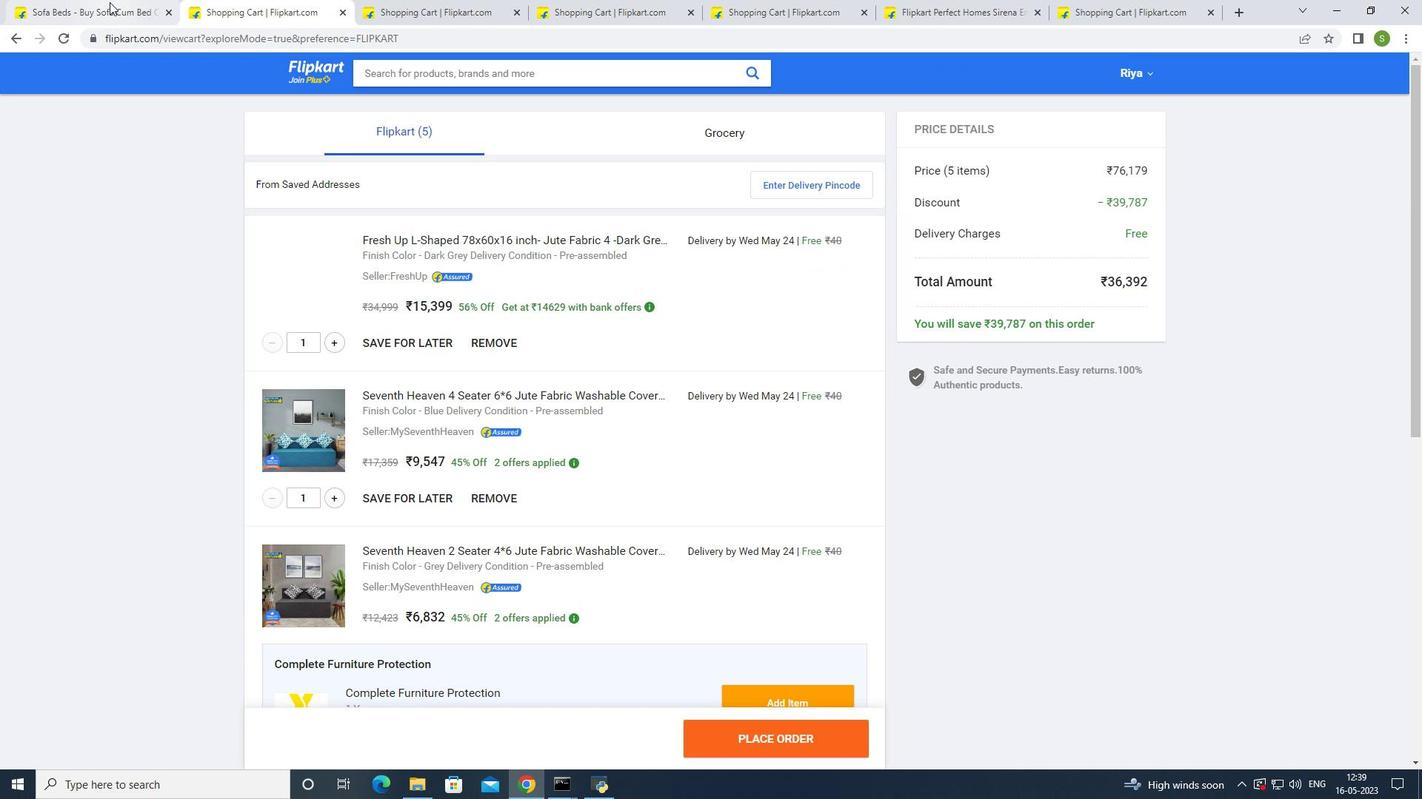 
Action: Mouse moved to (898, 257)
Screenshot: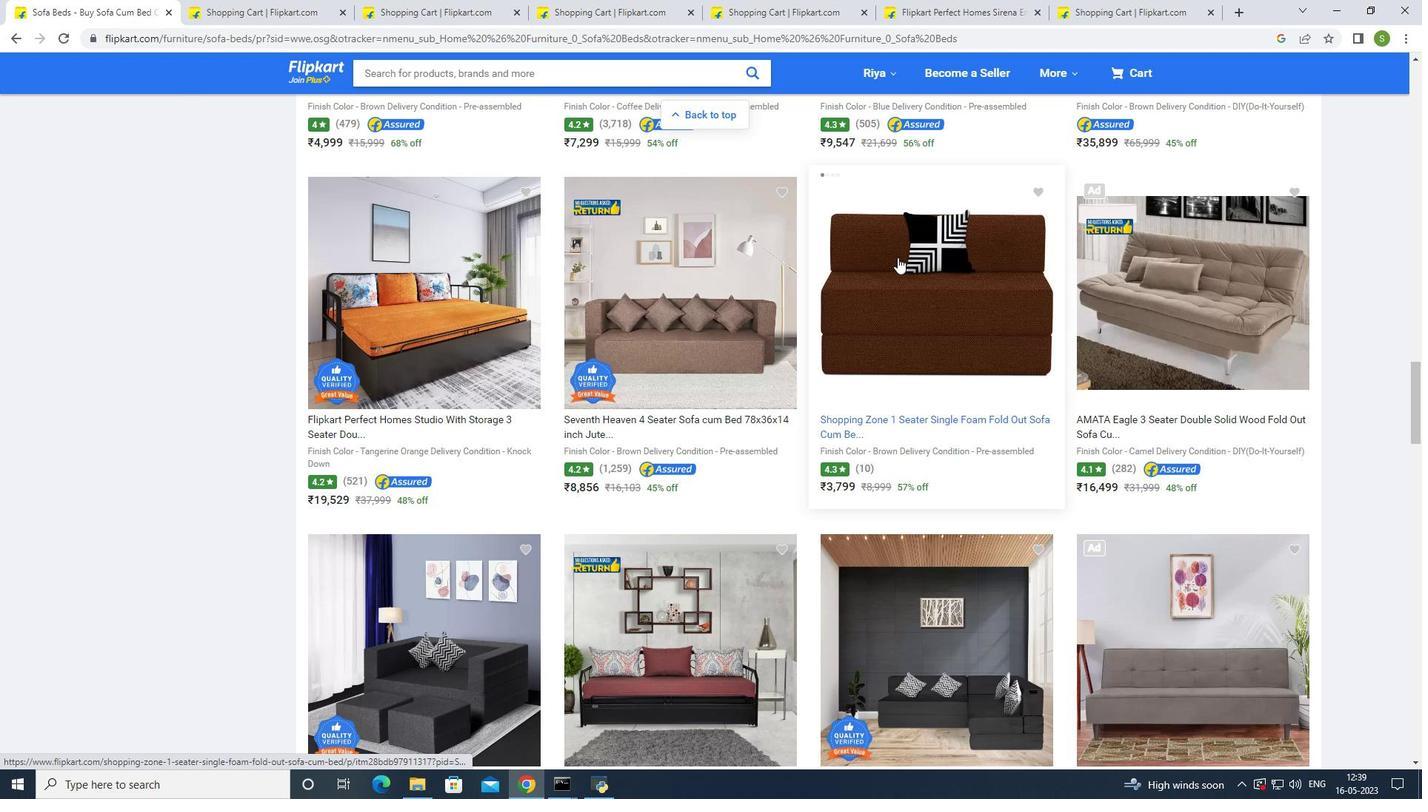 
Action: Mouse scrolled (898, 258) with delta (0, 0)
Screenshot: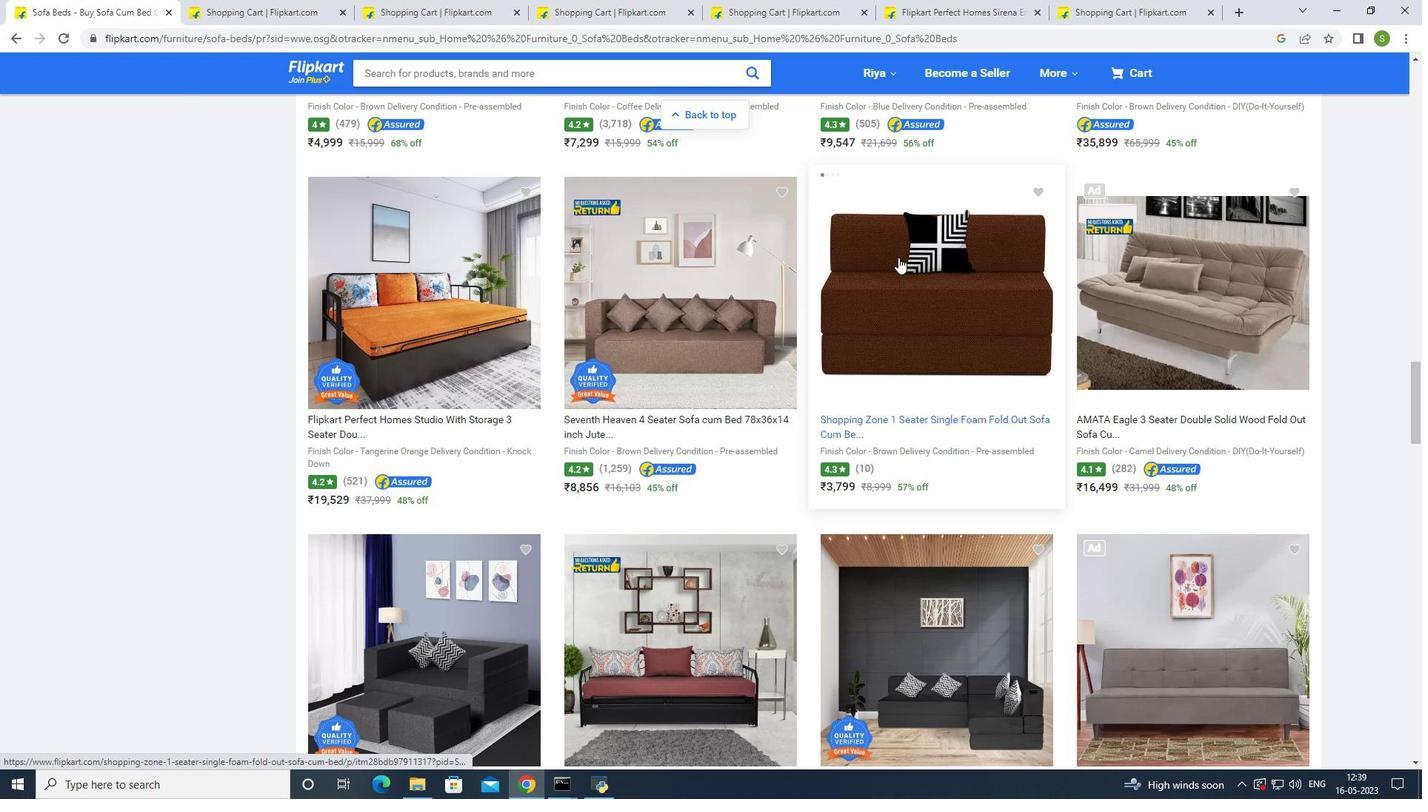 
Action: Mouse scrolled (898, 258) with delta (0, 0)
Screenshot: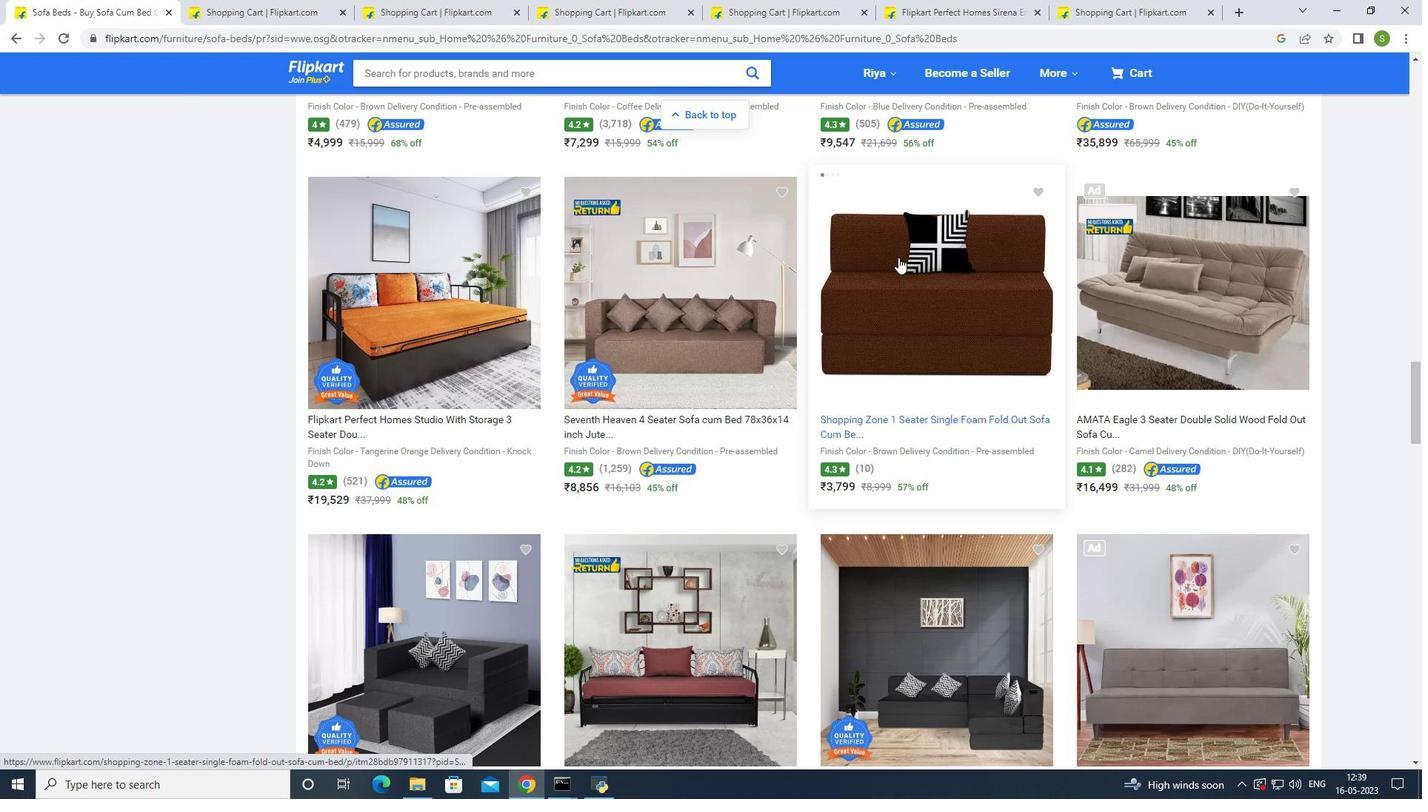 
Action: Mouse scrolled (898, 258) with delta (0, 0)
Screenshot: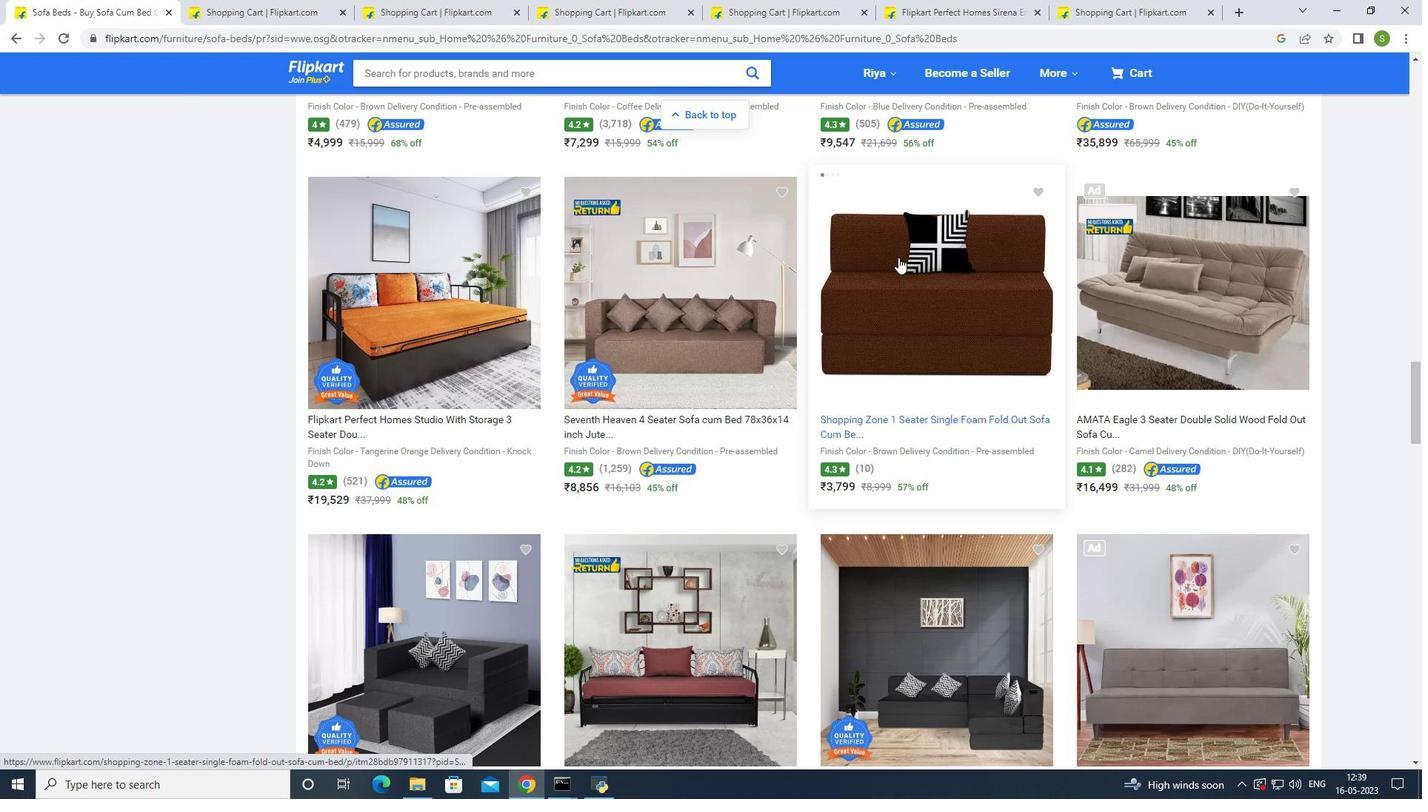 
Action: Mouse scrolled (898, 258) with delta (0, 0)
Screenshot: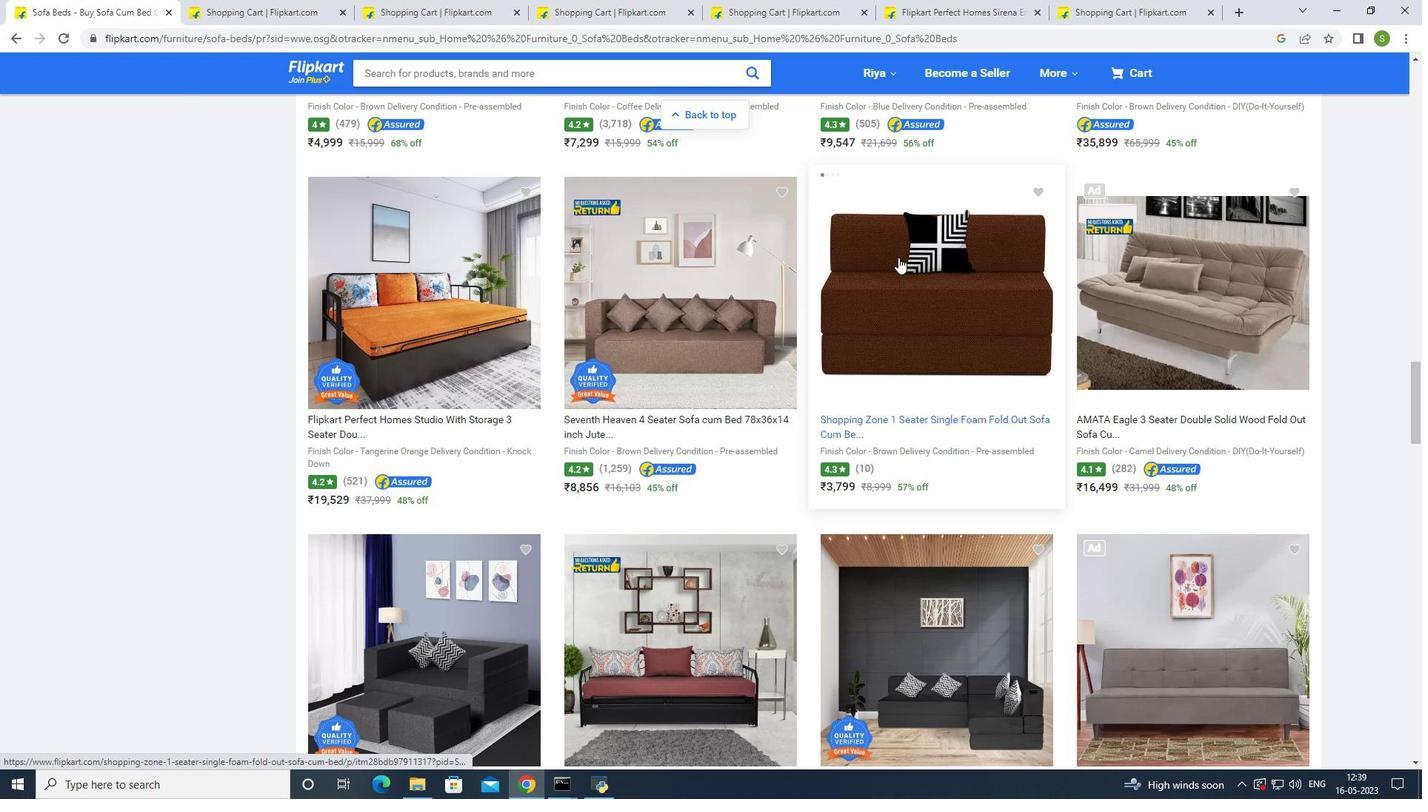 
Action: Mouse scrolled (898, 258) with delta (0, 0)
Screenshot: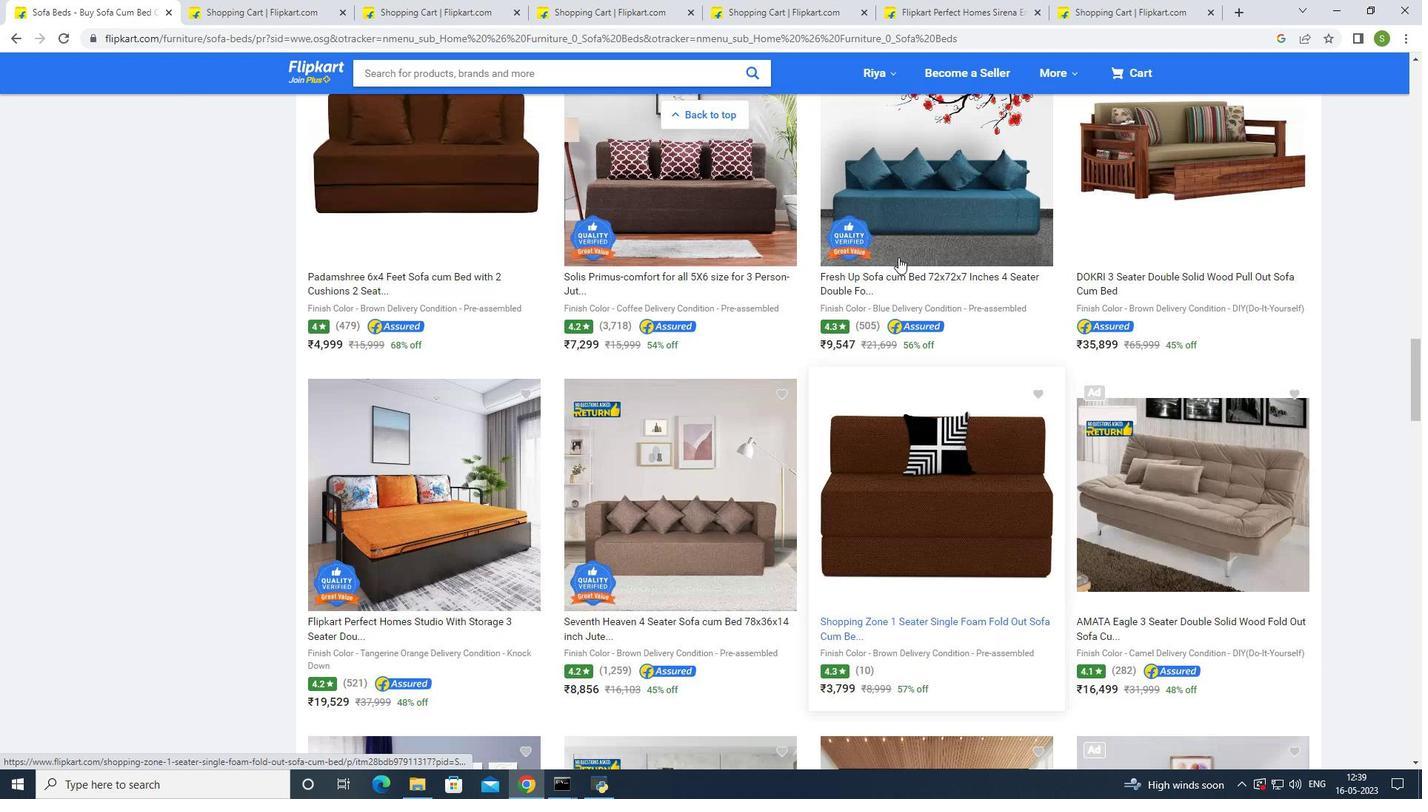 
Action: Mouse scrolled (898, 258) with delta (0, 0)
Screenshot: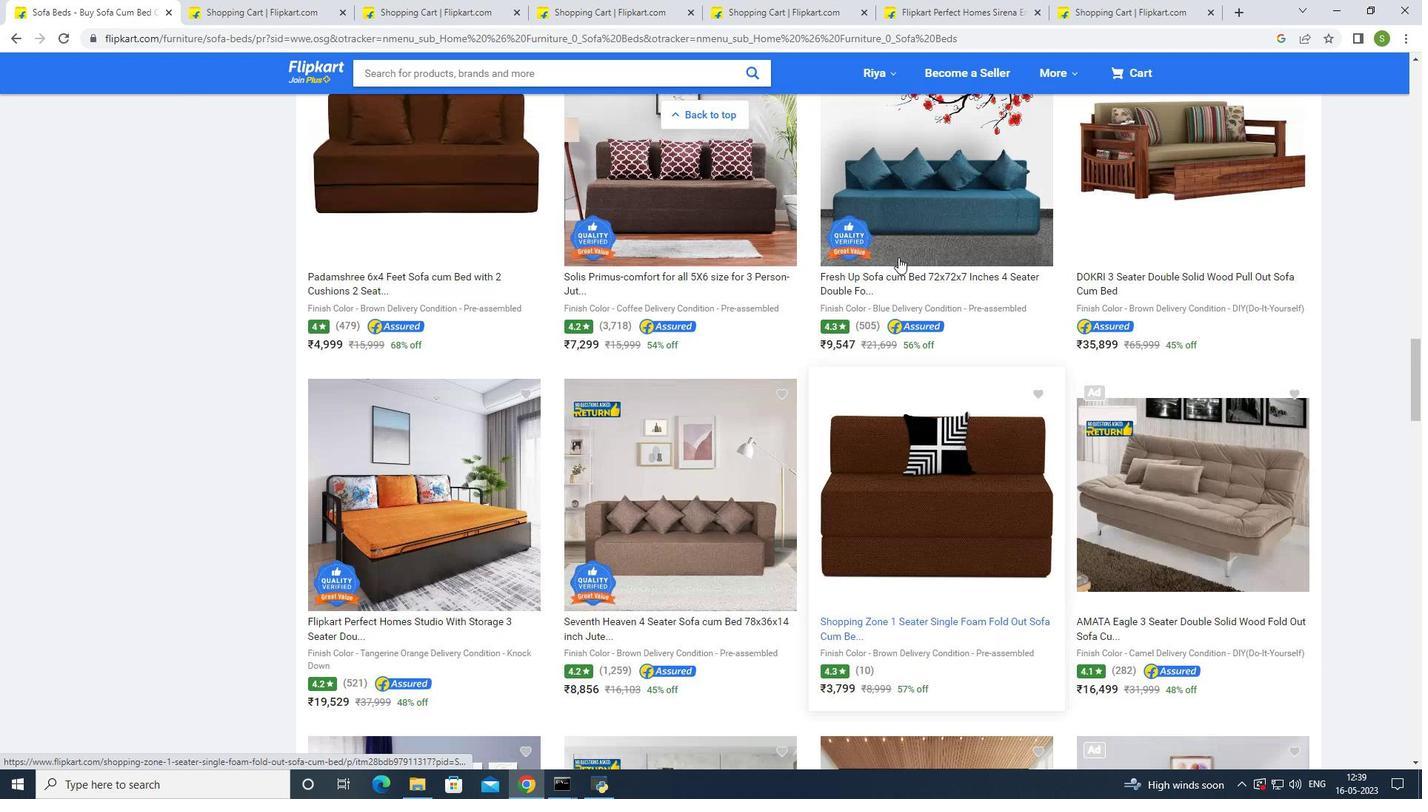 
Action: Mouse scrolled (898, 258) with delta (0, 0)
Screenshot: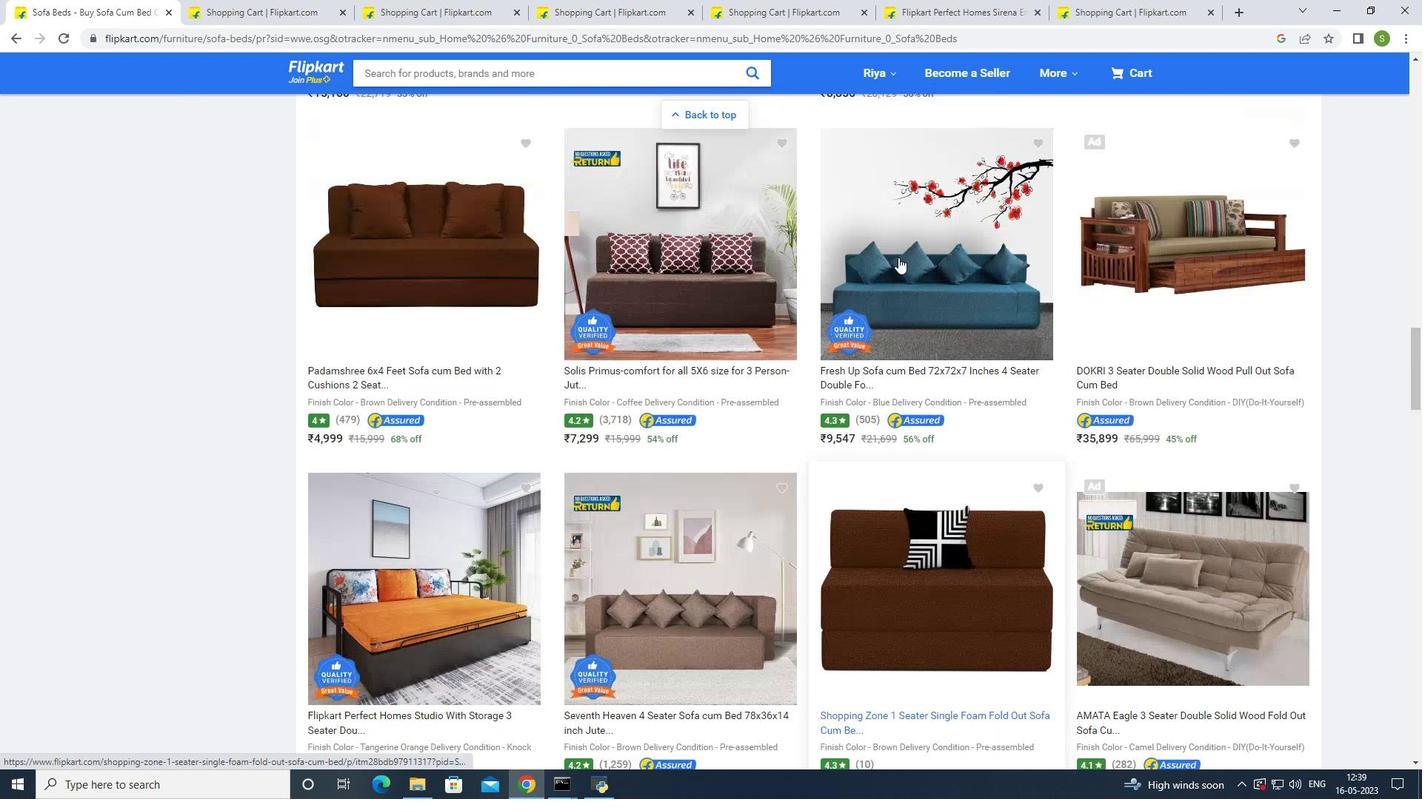 
Action: Mouse scrolled (898, 258) with delta (0, 0)
Screenshot: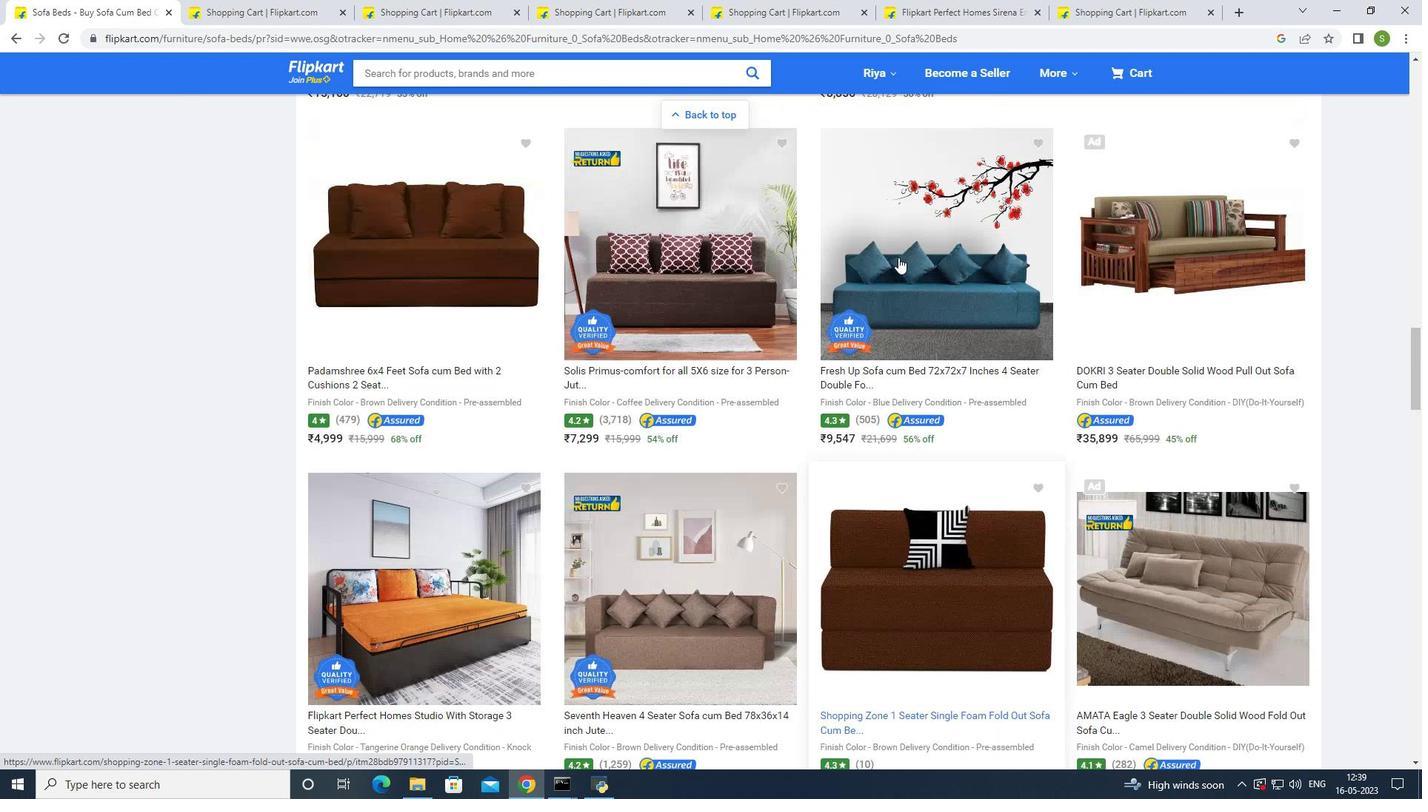 
Action: Mouse scrolled (898, 258) with delta (0, 0)
Screenshot: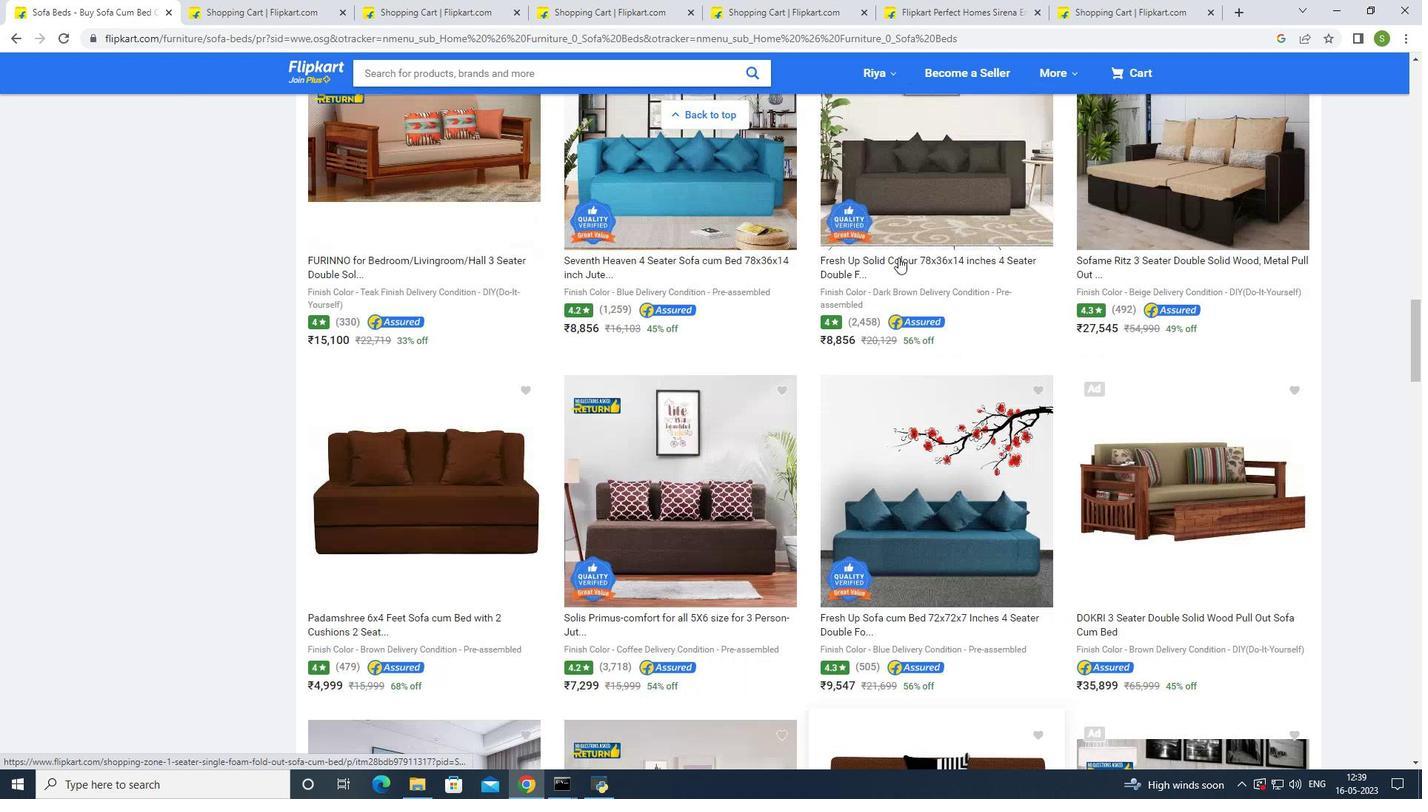 
Action: Mouse scrolled (898, 258) with delta (0, 0)
Screenshot: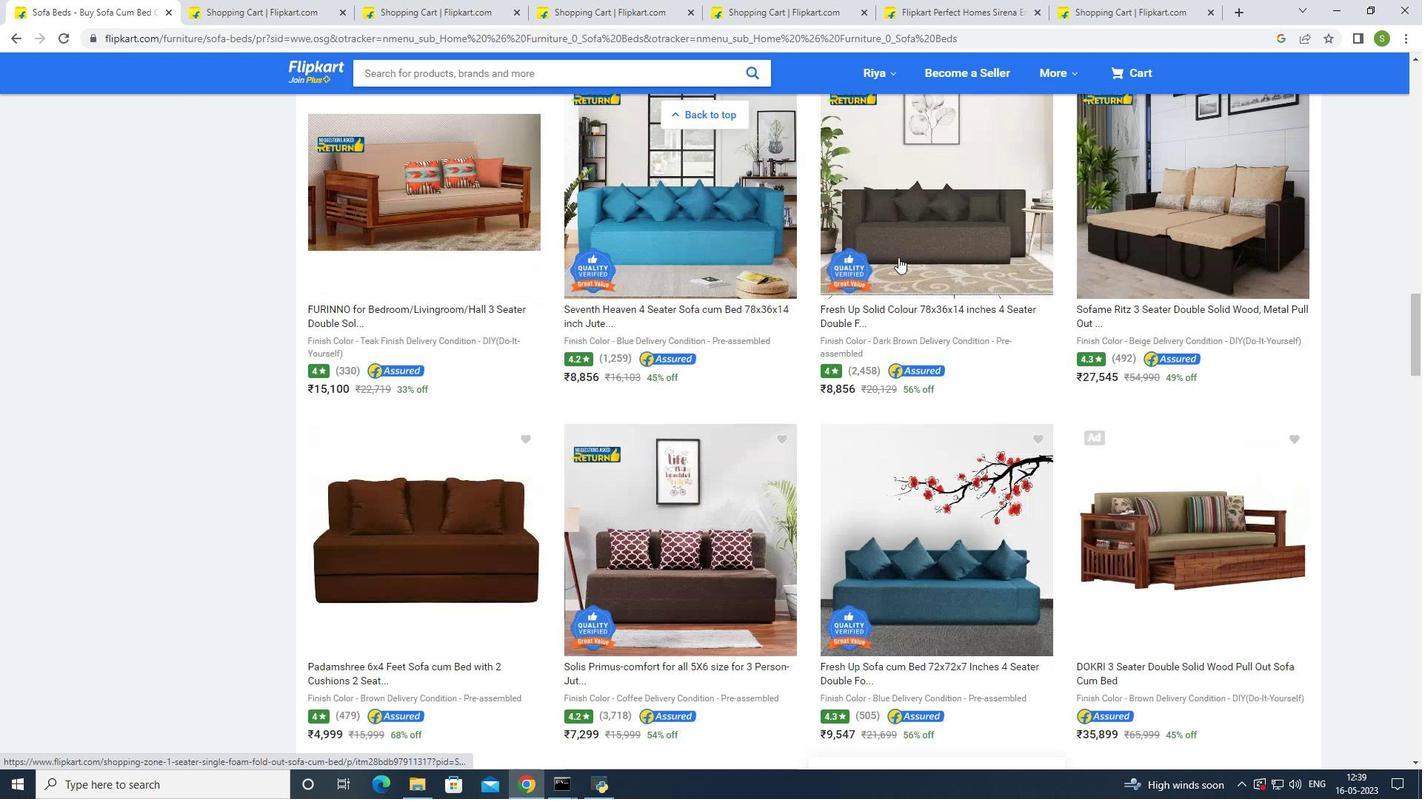 
Action: Mouse scrolled (898, 258) with delta (0, 0)
Screenshot: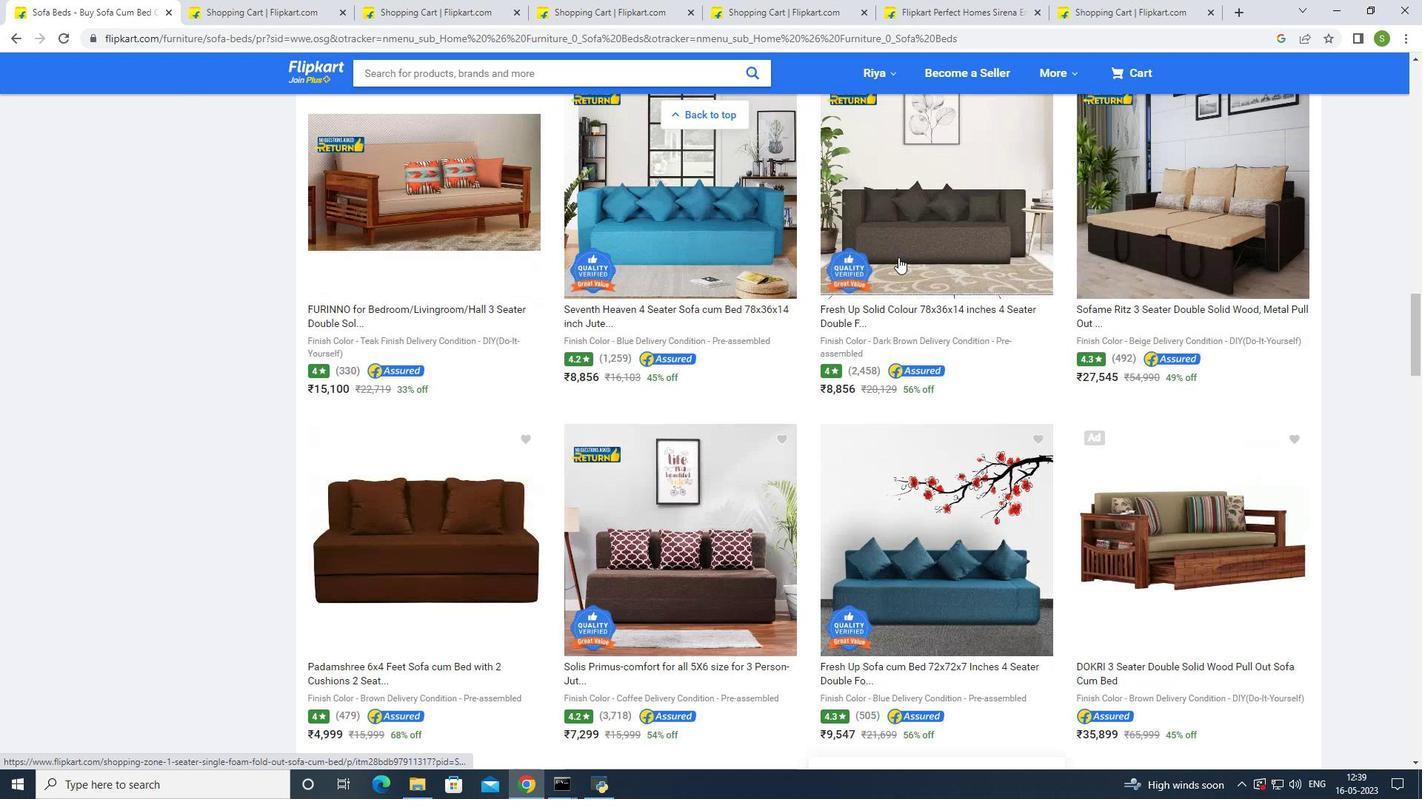 
Action: Mouse scrolled (898, 258) with delta (0, 0)
Screenshot: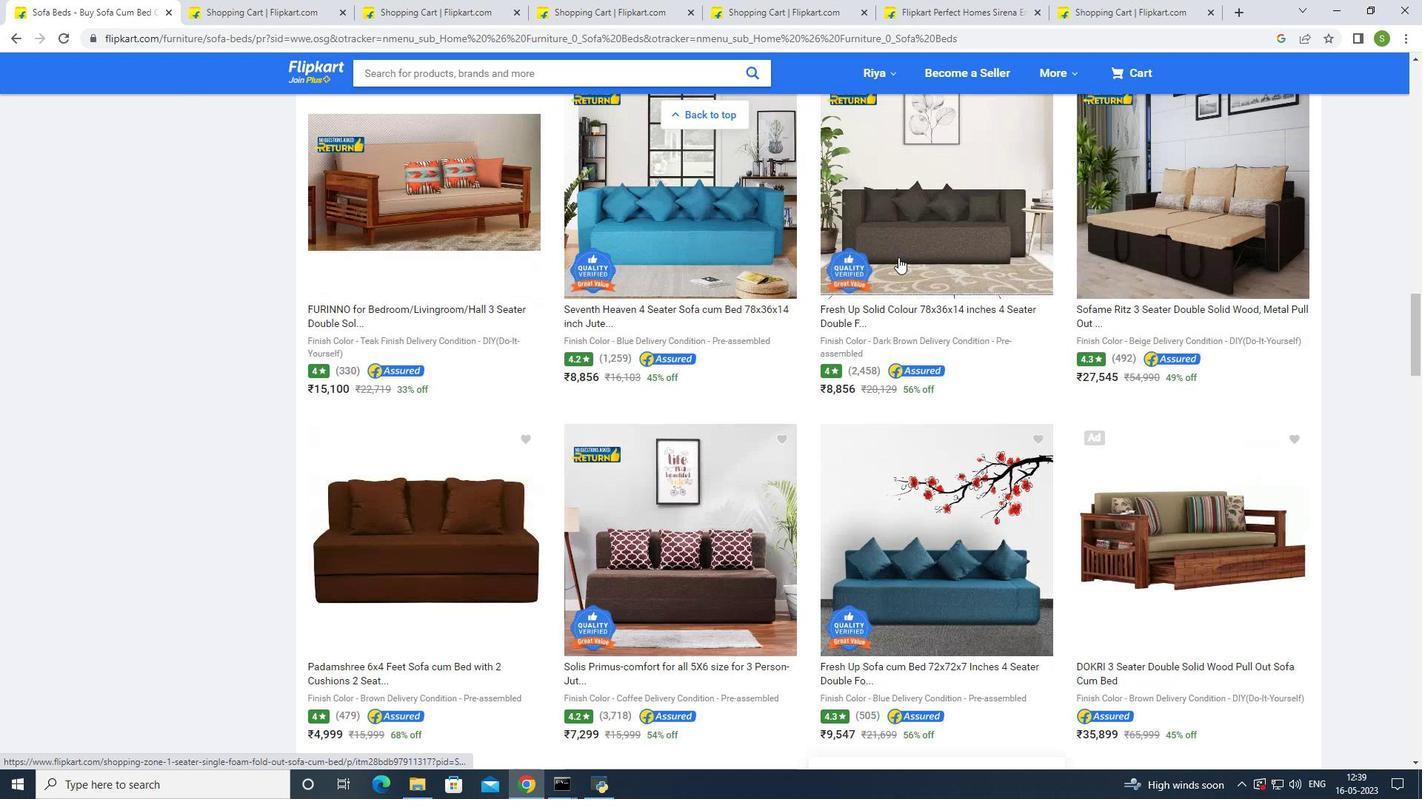 
Action: Mouse scrolled (898, 258) with delta (0, 0)
Screenshot: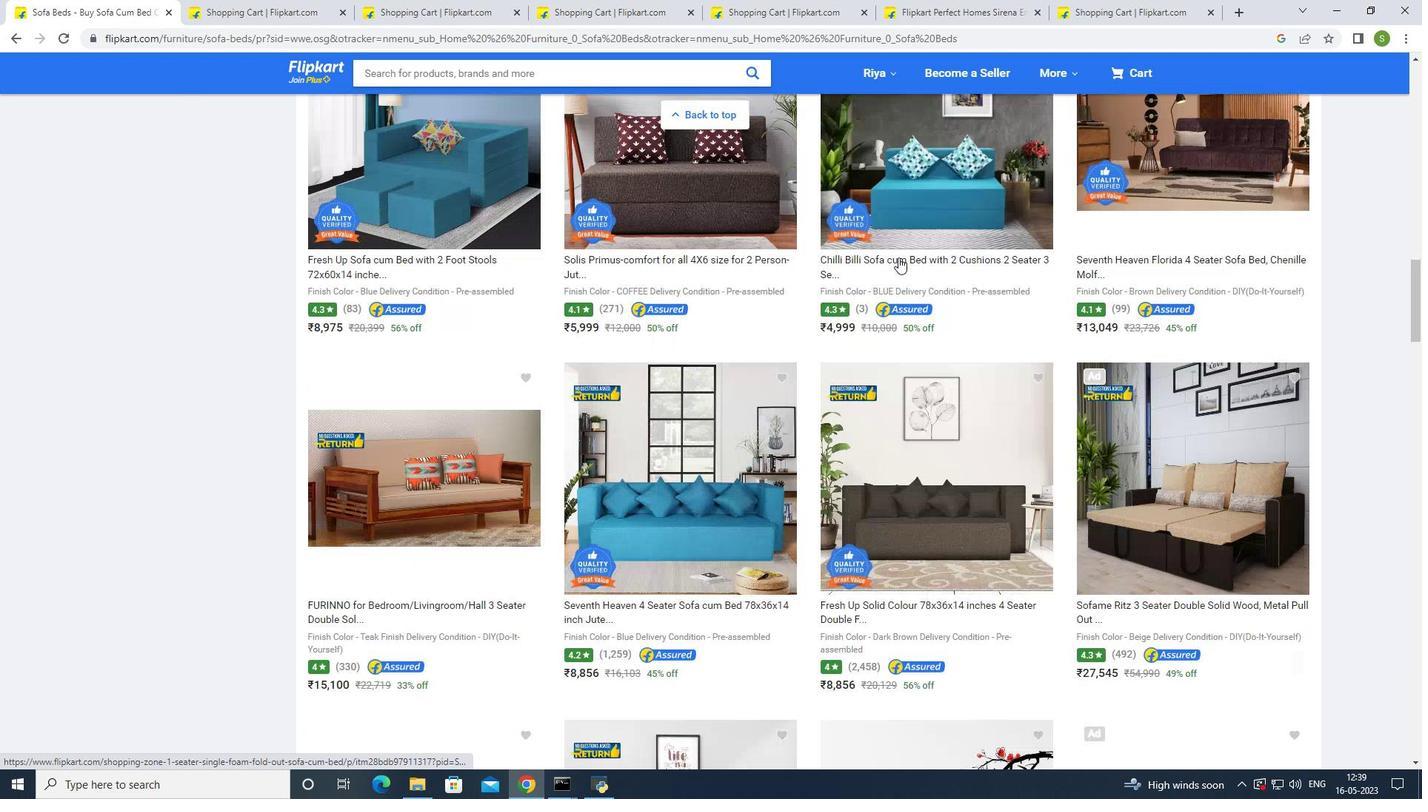 
Action: Mouse scrolled (898, 258) with delta (0, 0)
